 Task: Create fields in 'evaluation cycles' object.
Action: Mouse moved to (1311, 74)
Screenshot: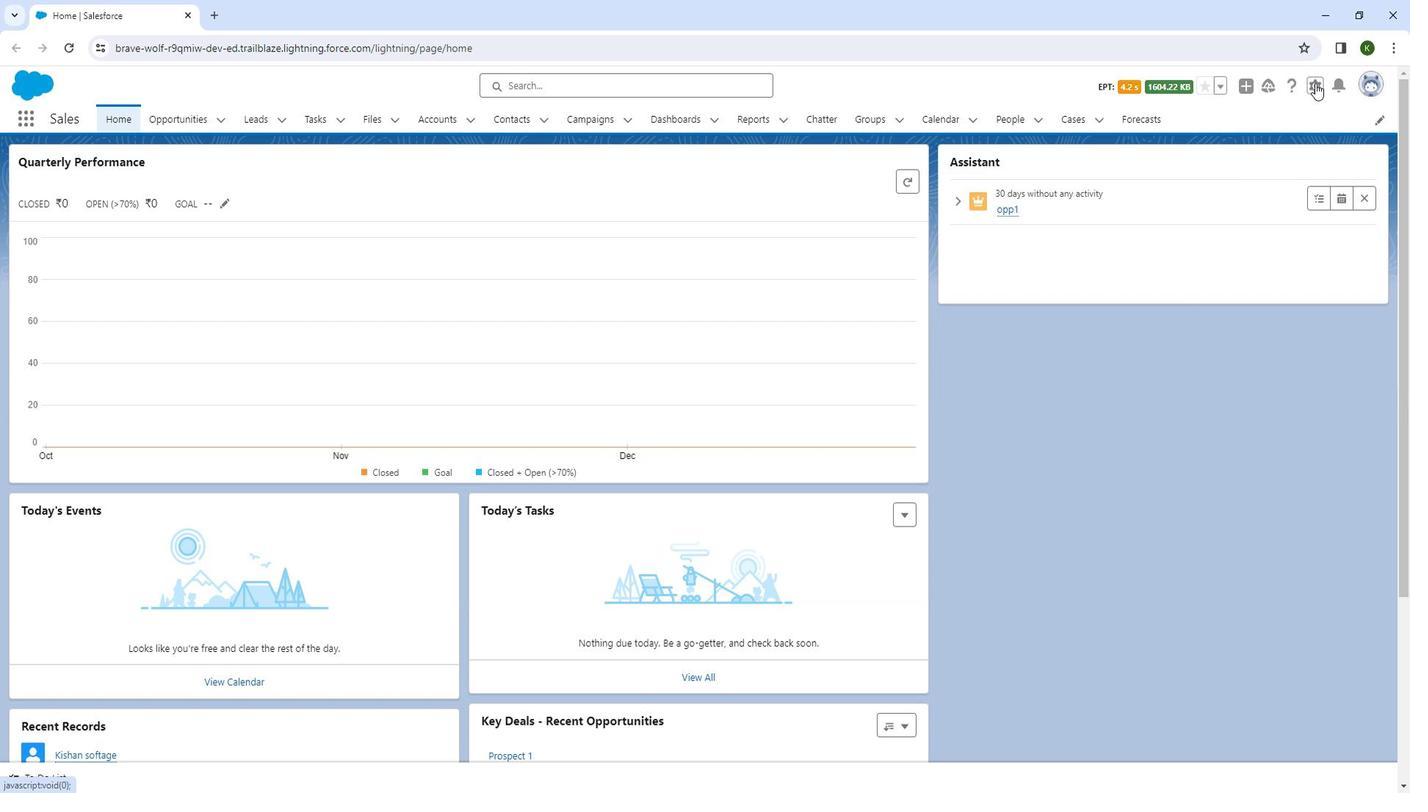 
Action: Mouse pressed left at (1311, 74)
Screenshot: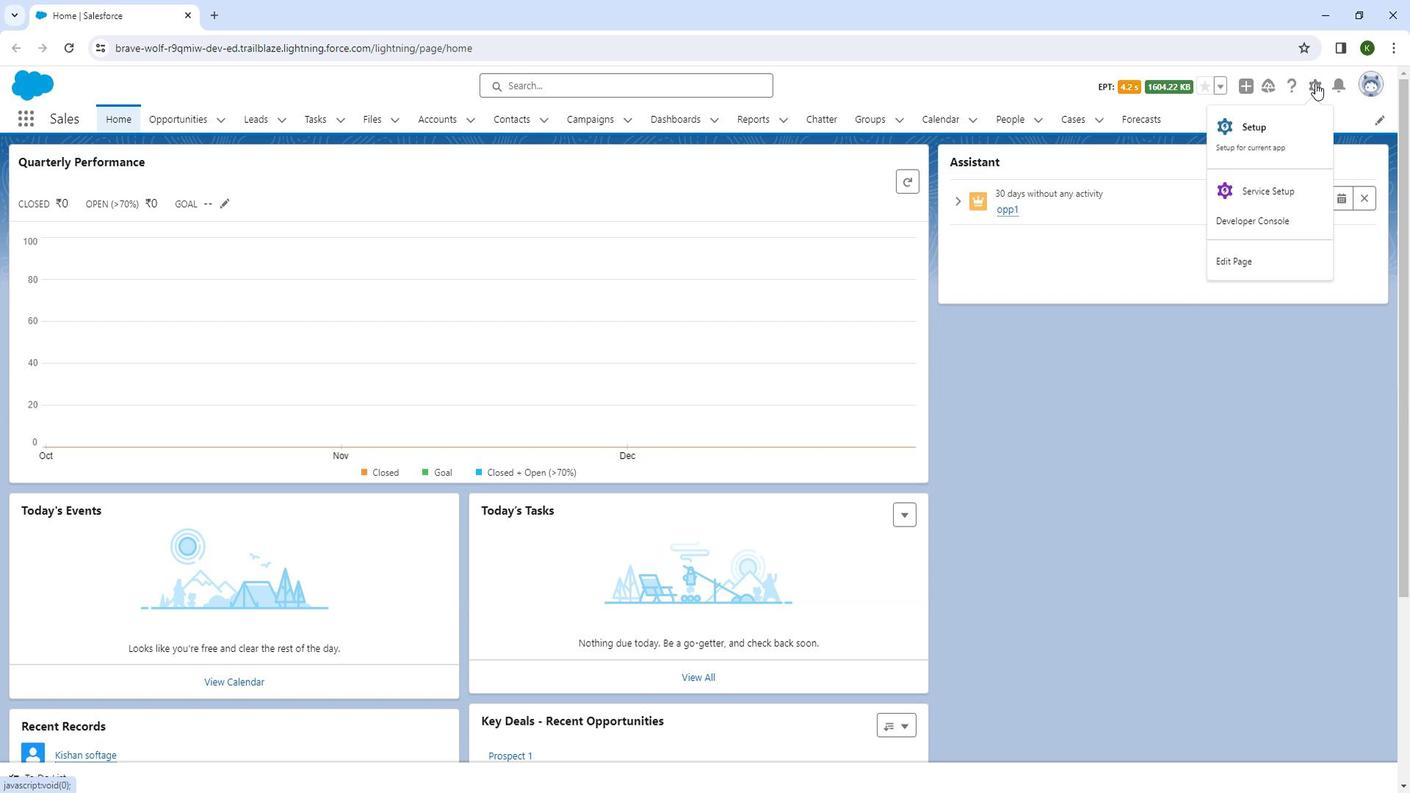 
Action: Mouse moved to (1247, 119)
Screenshot: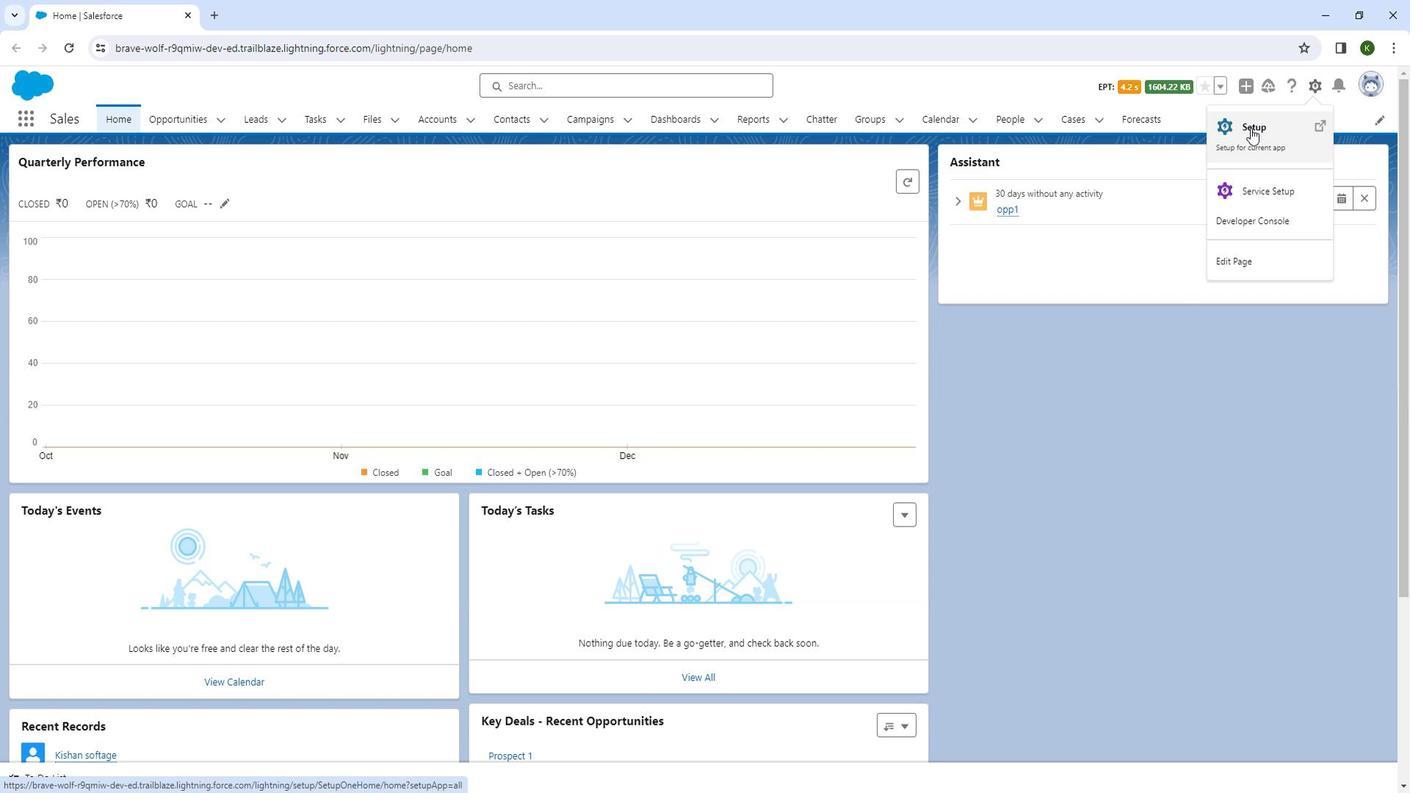 
Action: Mouse pressed left at (1247, 119)
Screenshot: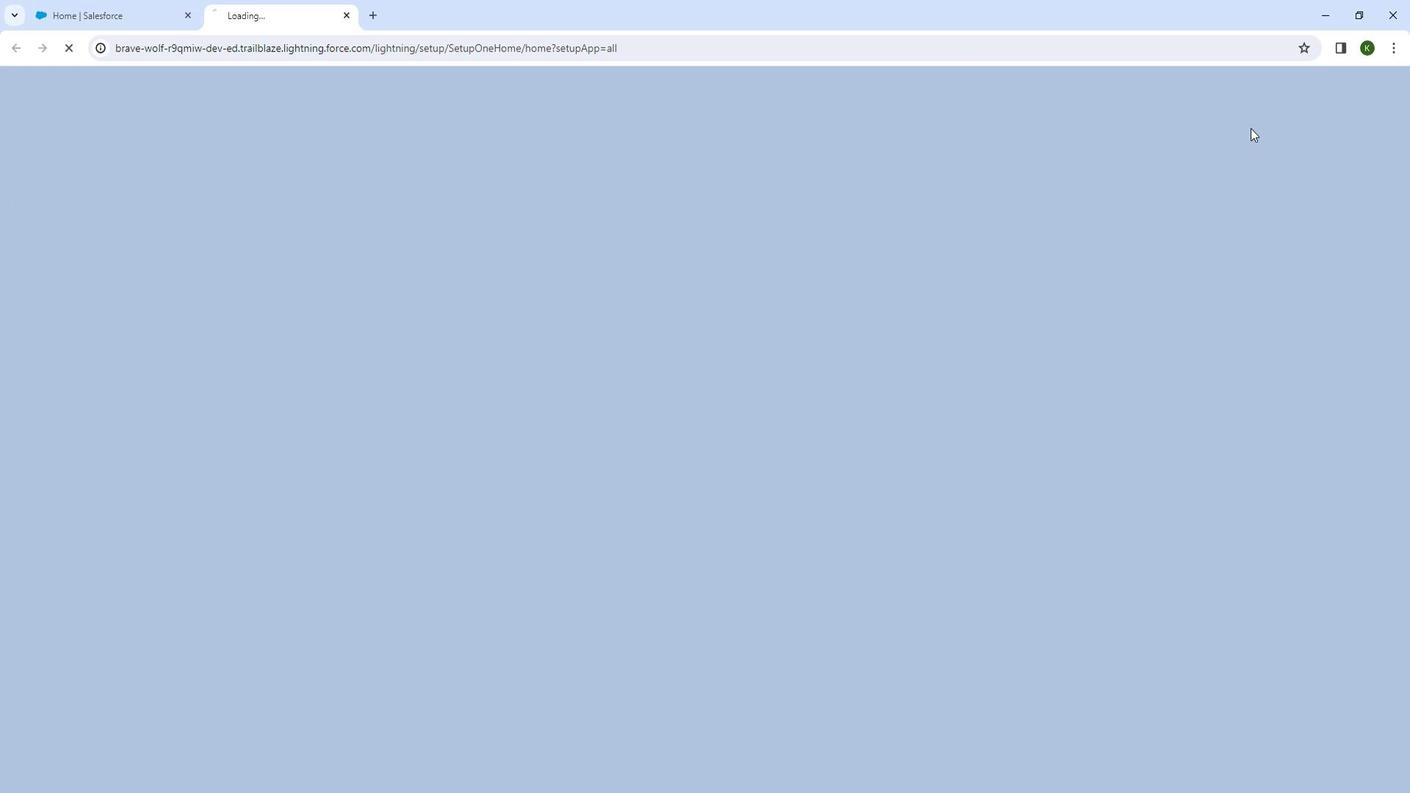 
Action: Mouse moved to (192, 111)
Screenshot: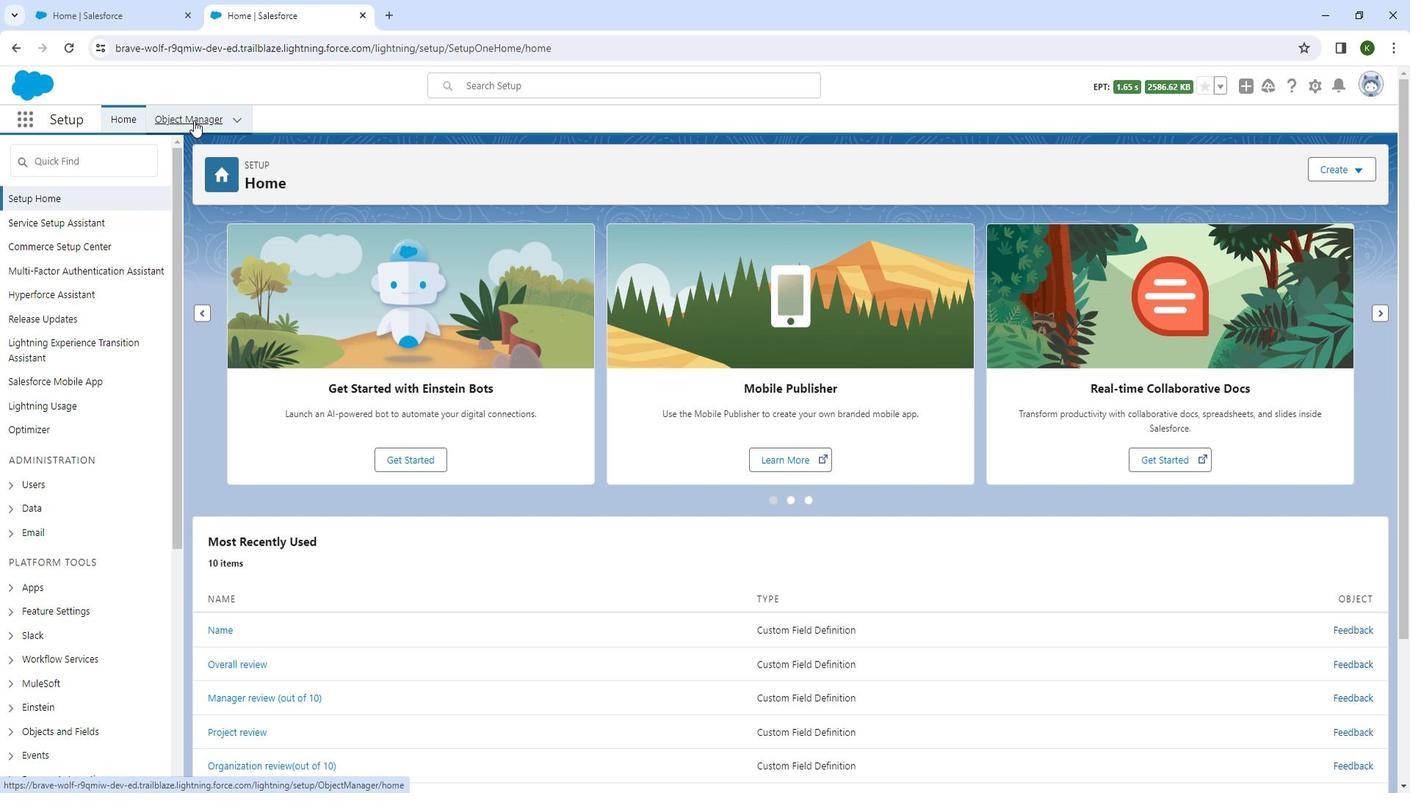 
Action: Mouse pressed left at (192, 111)
Screenshot: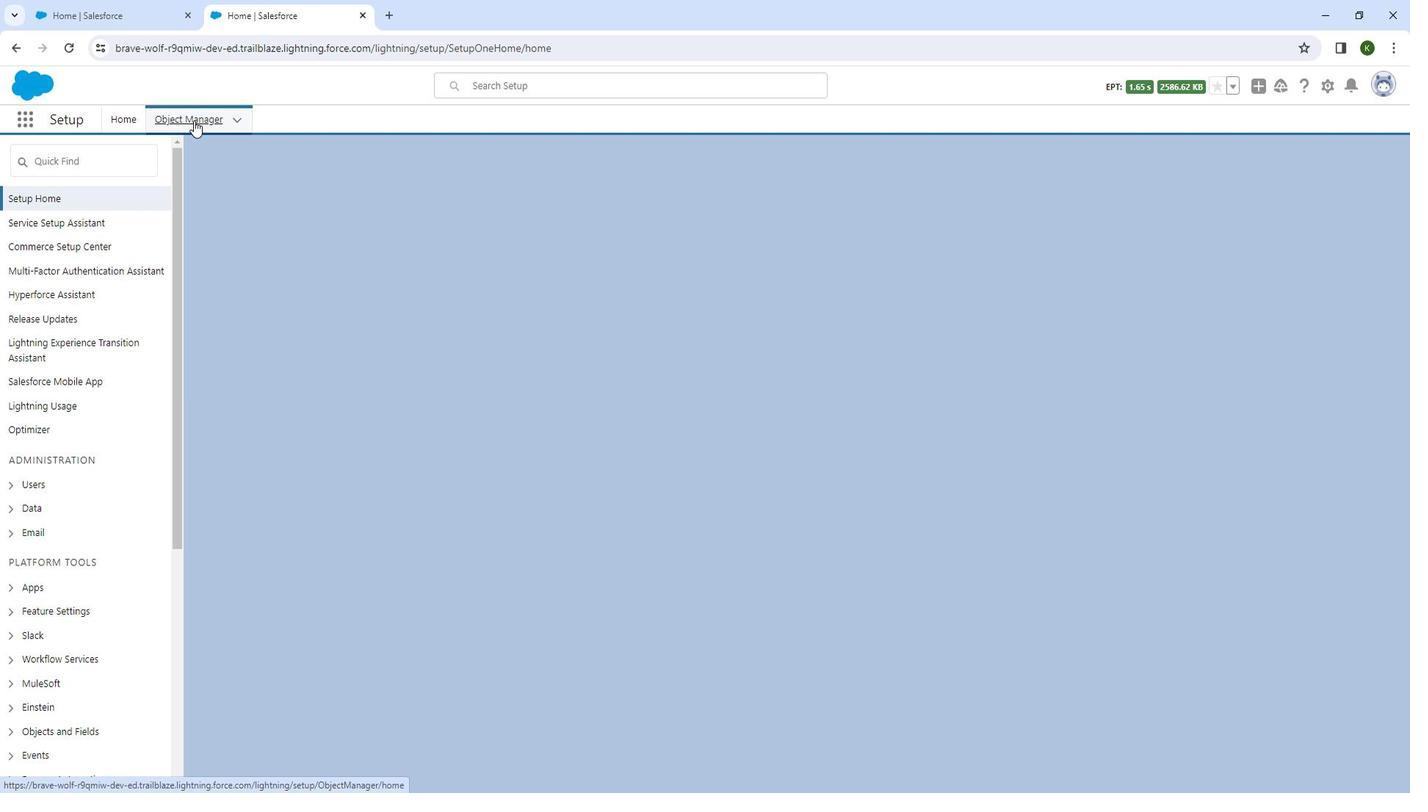
Action: Mouse moved to (1103, 166)
Screenshot: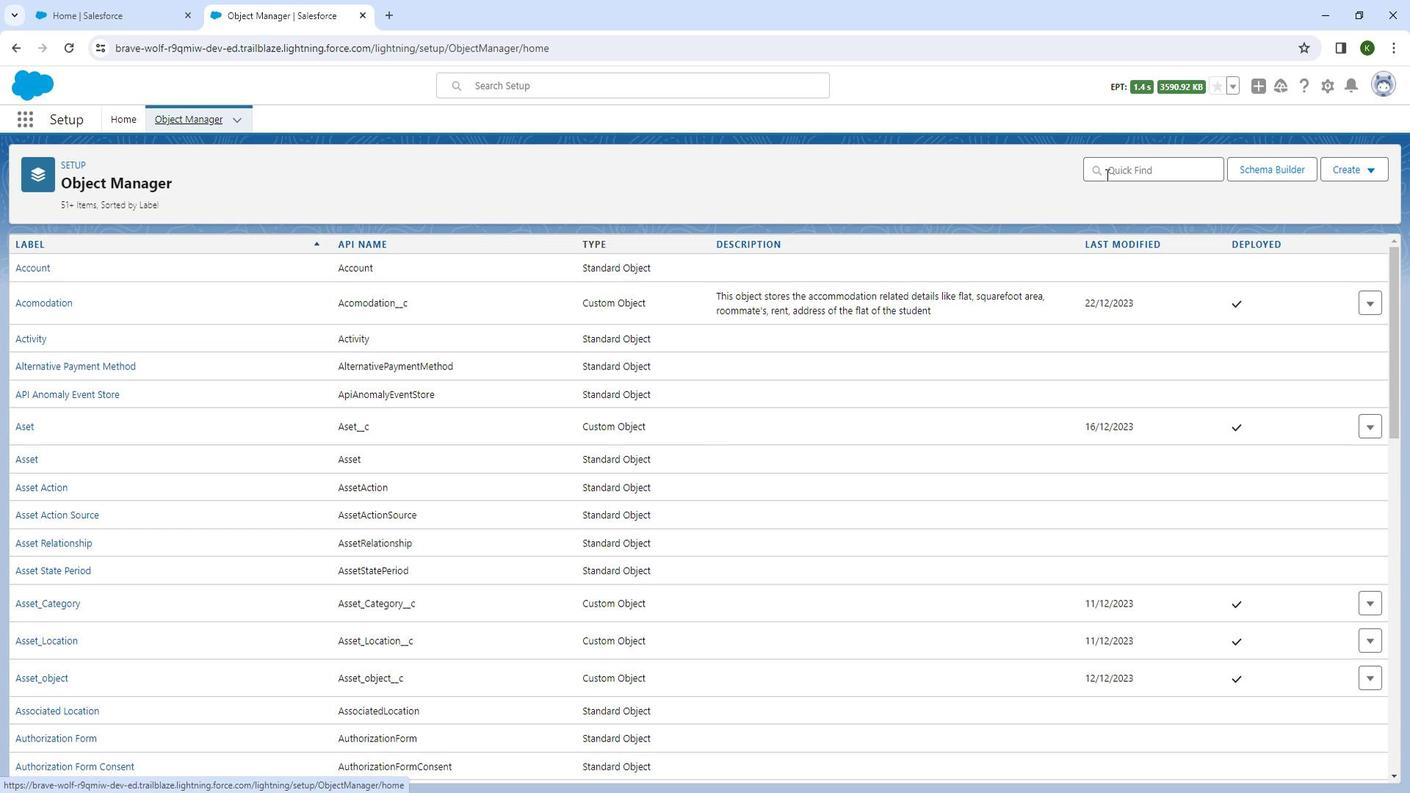 
Action: Mouse pressed left at (1103, 166)
Screenshot: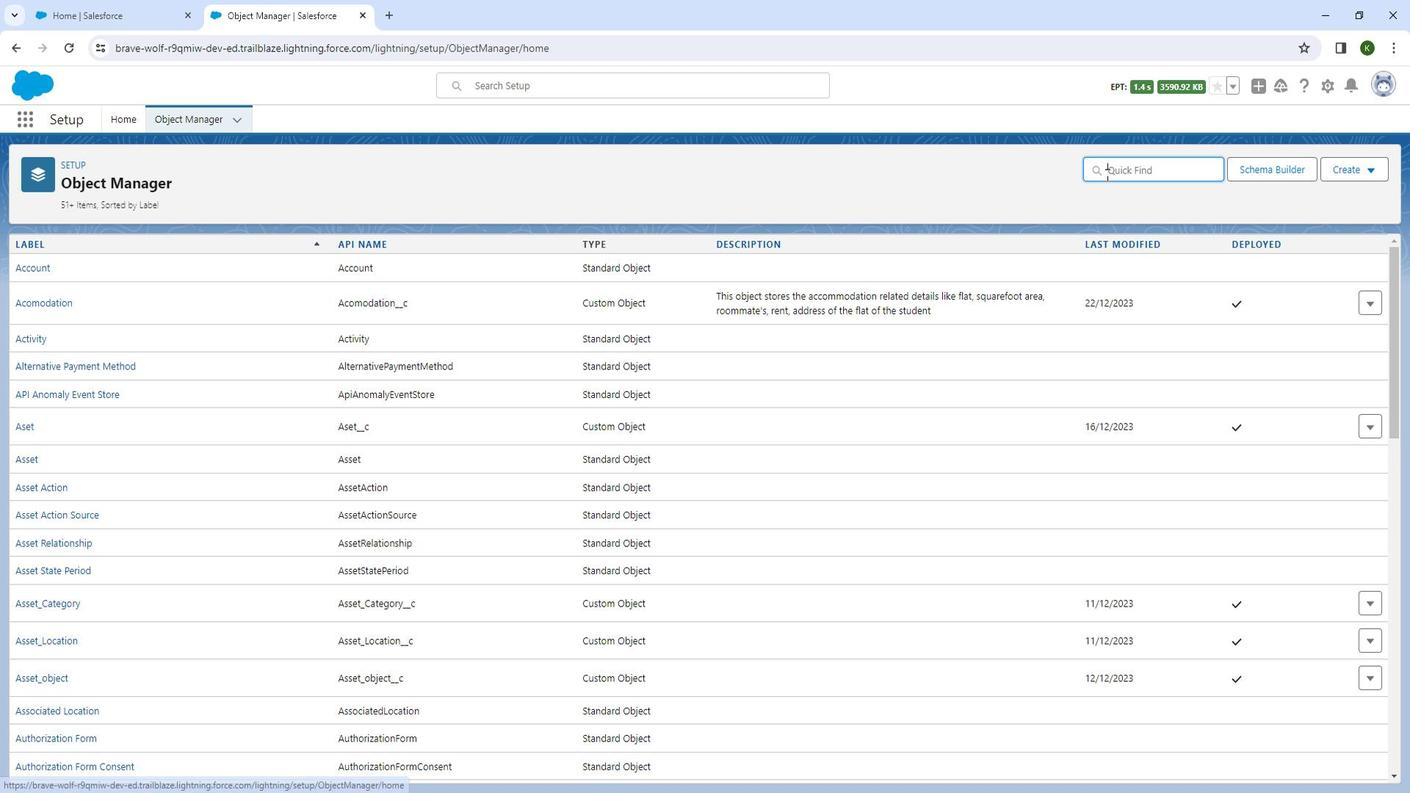 
Action: Key pressed <Key.shift_r>Evalution
Screenshot: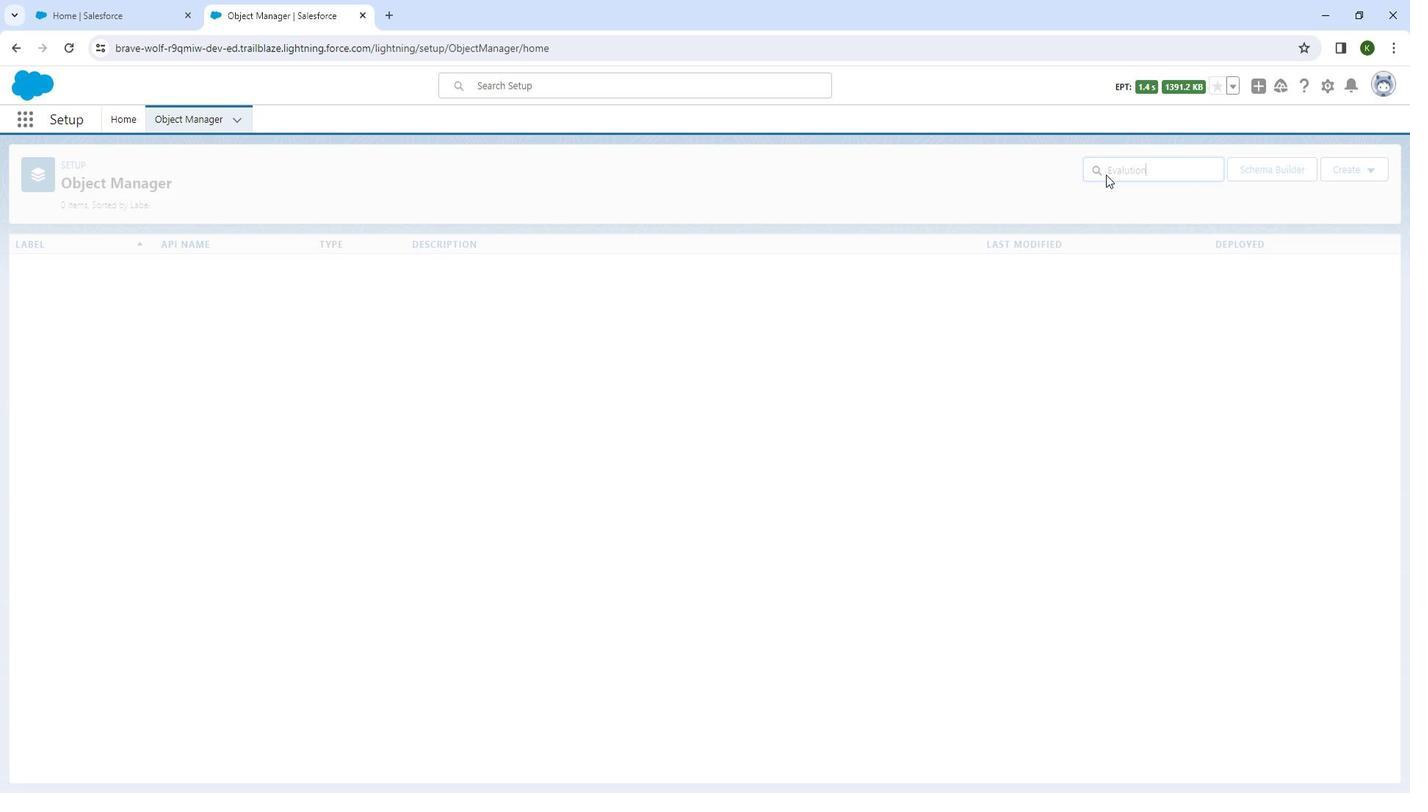 
Action: Mouse moved to (1146, 168)
Screenshot: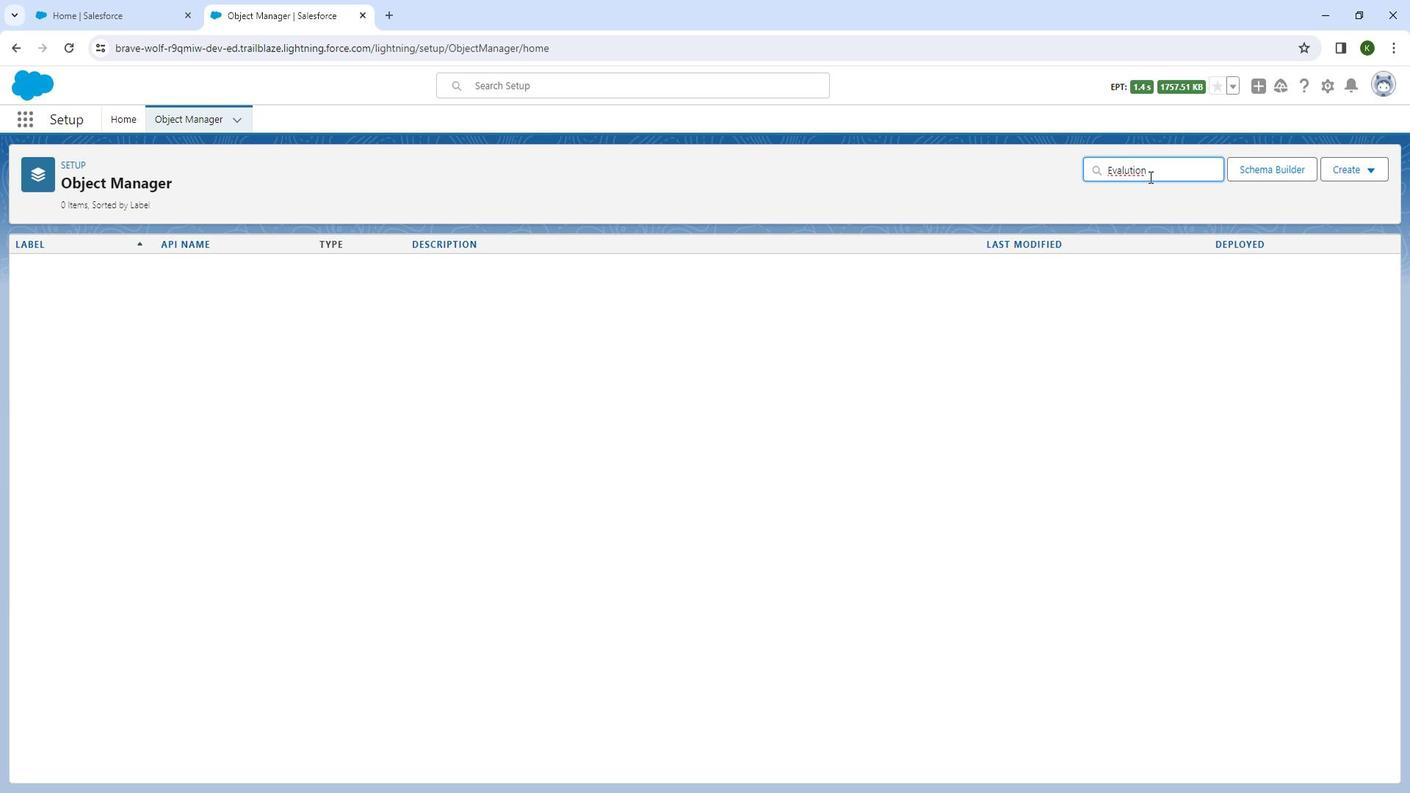 
Action: Key pressed <Key.backspace><Key.backspace><Key.backspace><Key.backspace><Key.backspace><Key.backspace><Key.backspace><Key.backspace><Key.backspace>ev
Screenshot: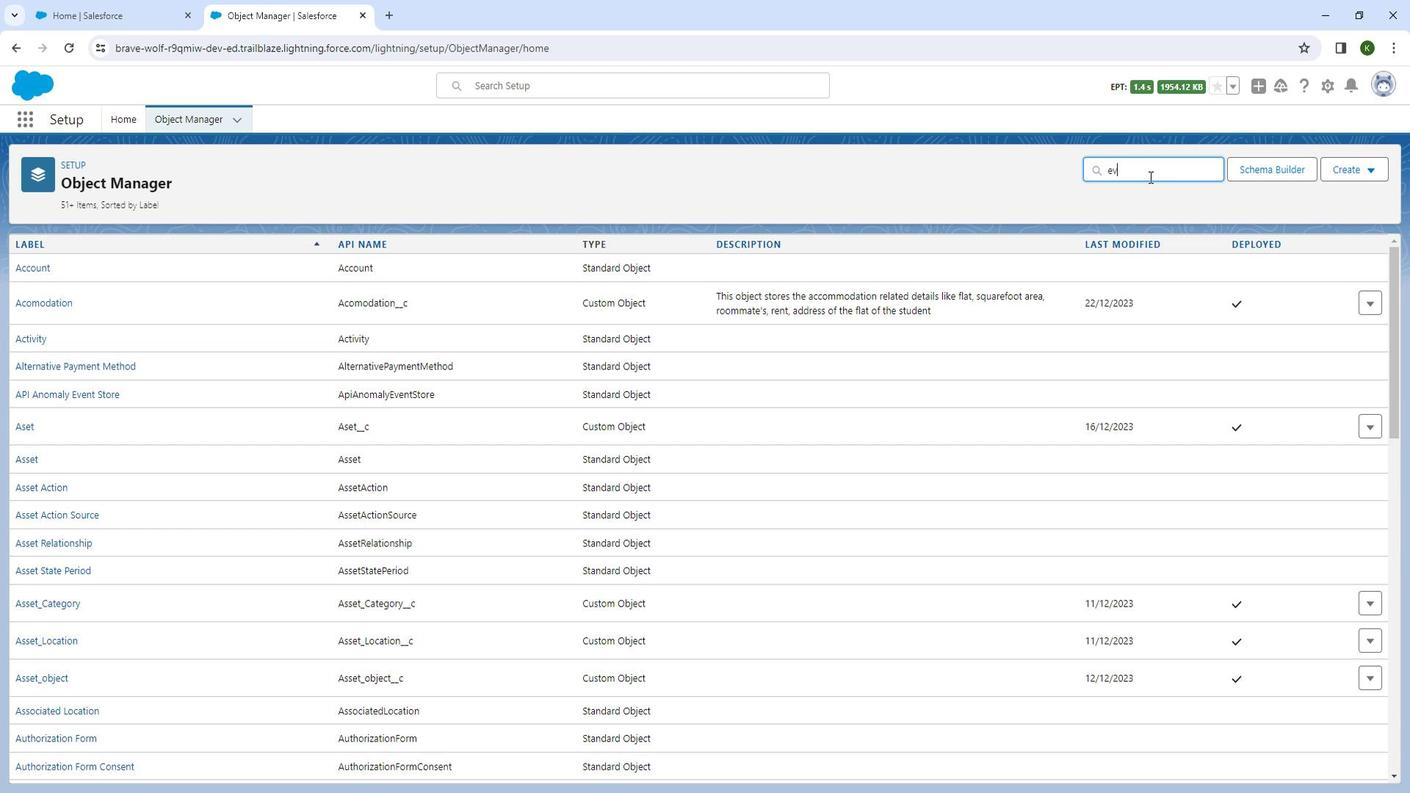 
Action: Mouse moved to (61, 329)
Screenshot: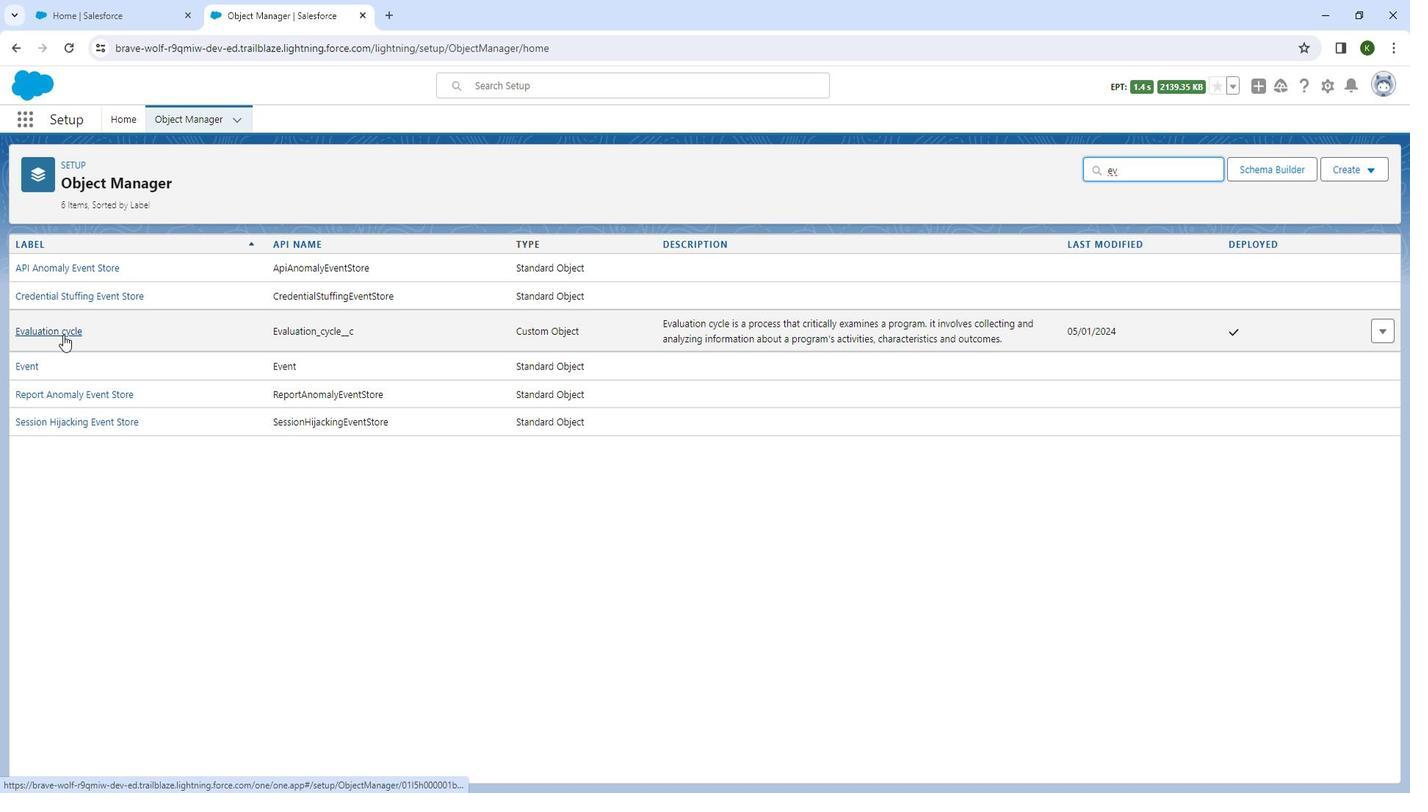 
Action: Mouse pressed left at (61, 329)
Screenshot: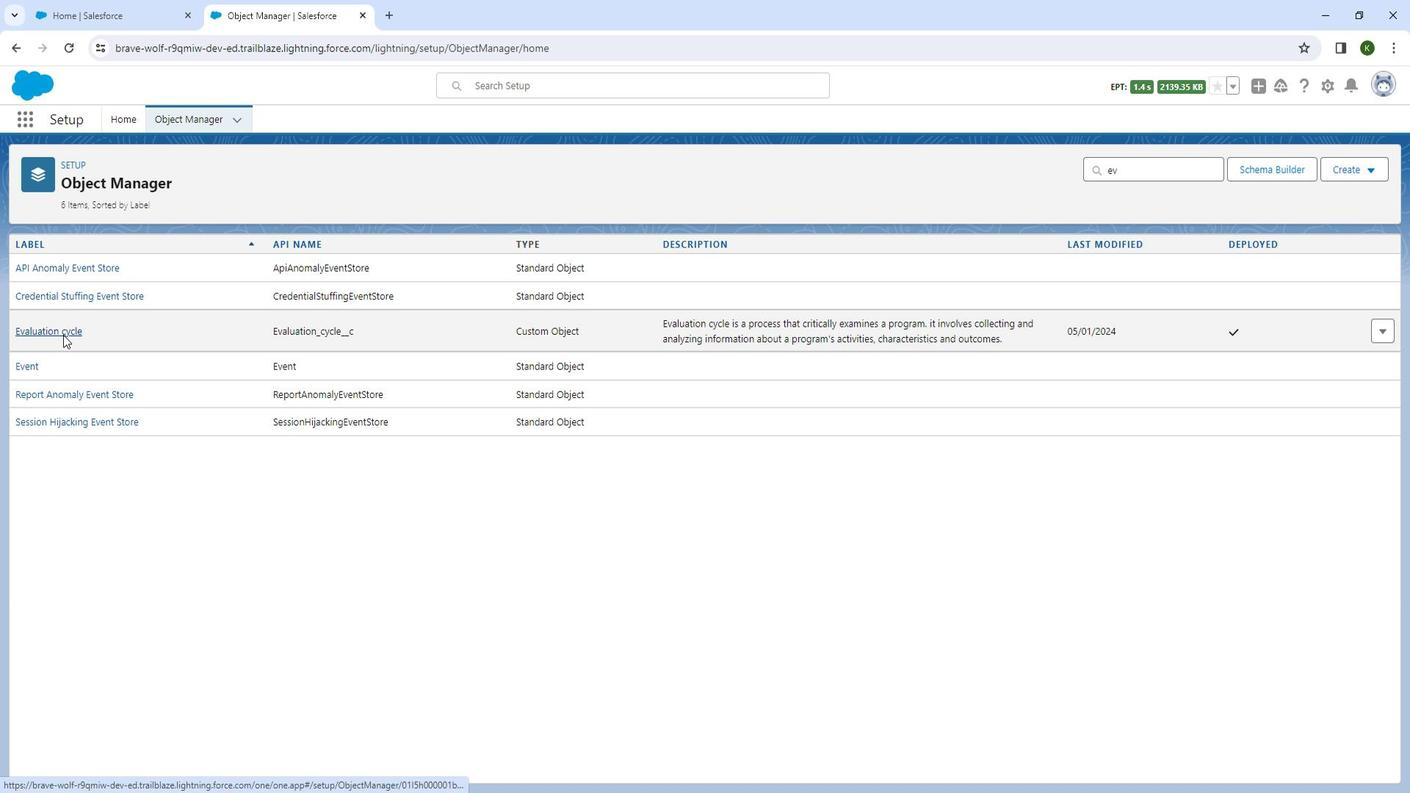 
Action: Mouse moved to (91, 262)
Screenshot: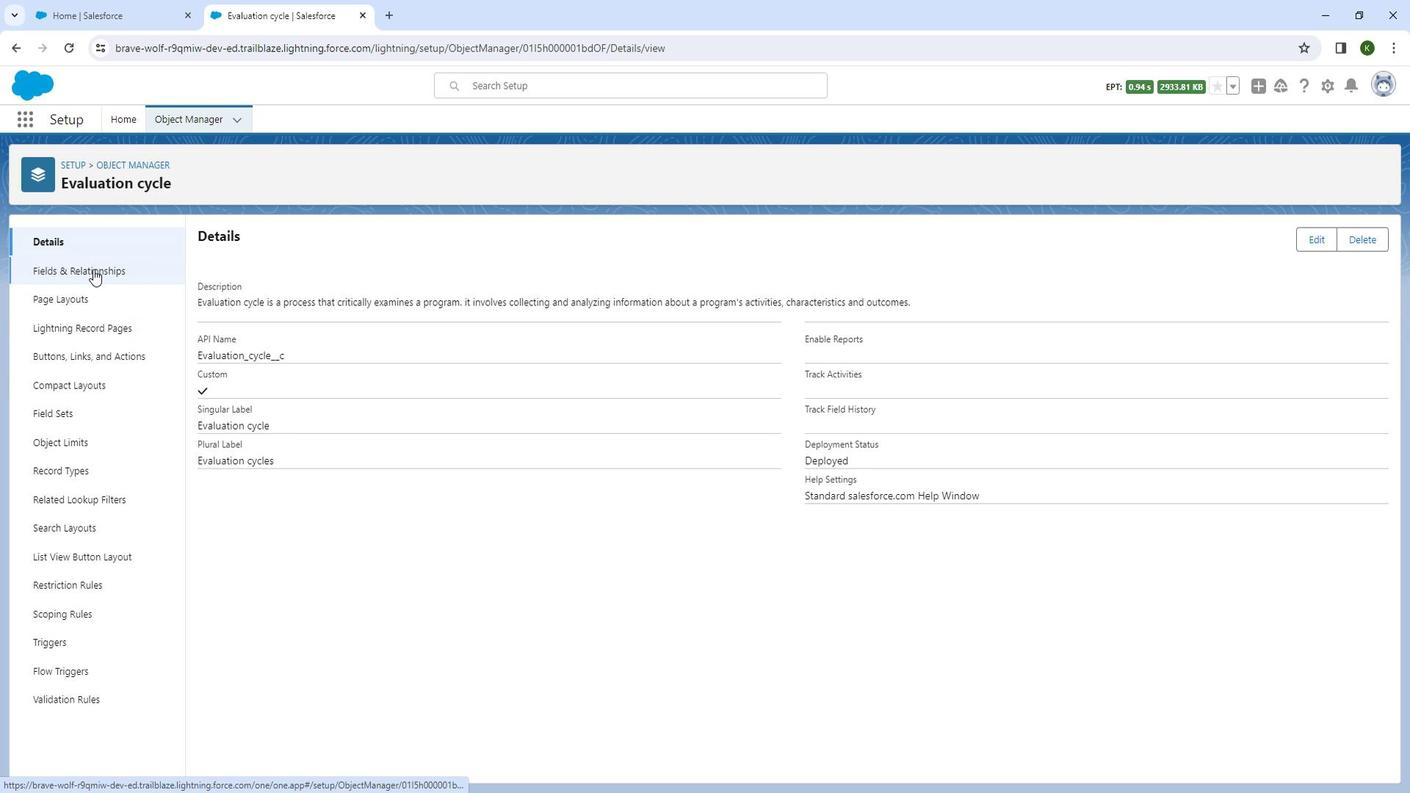 
Action: Mouse pressed left at (91, 262)
Screenshot: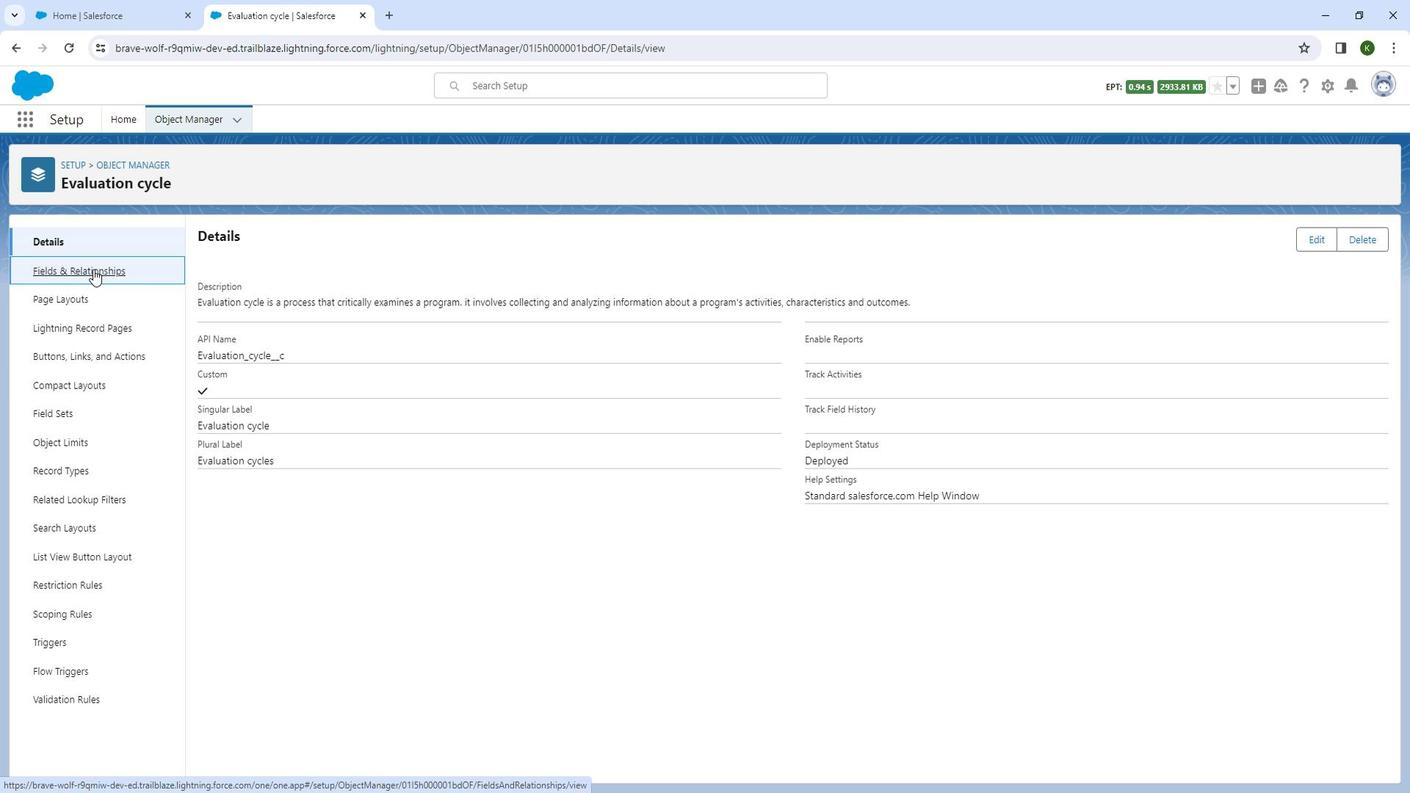 
Action: Mouse moved to (1073, 232)
Screenshot: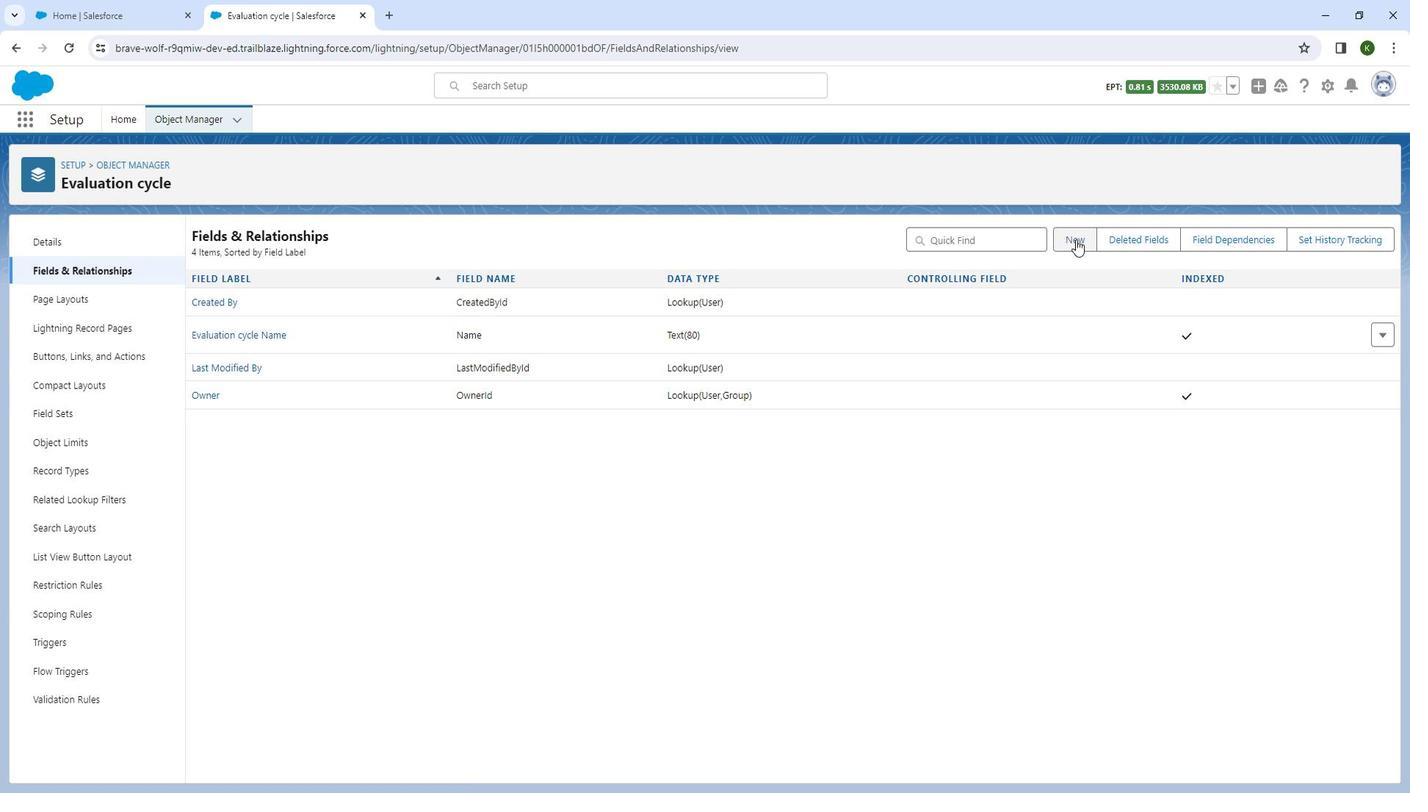
Action: Mouse pressed left at (1073, 232)
Screenshot: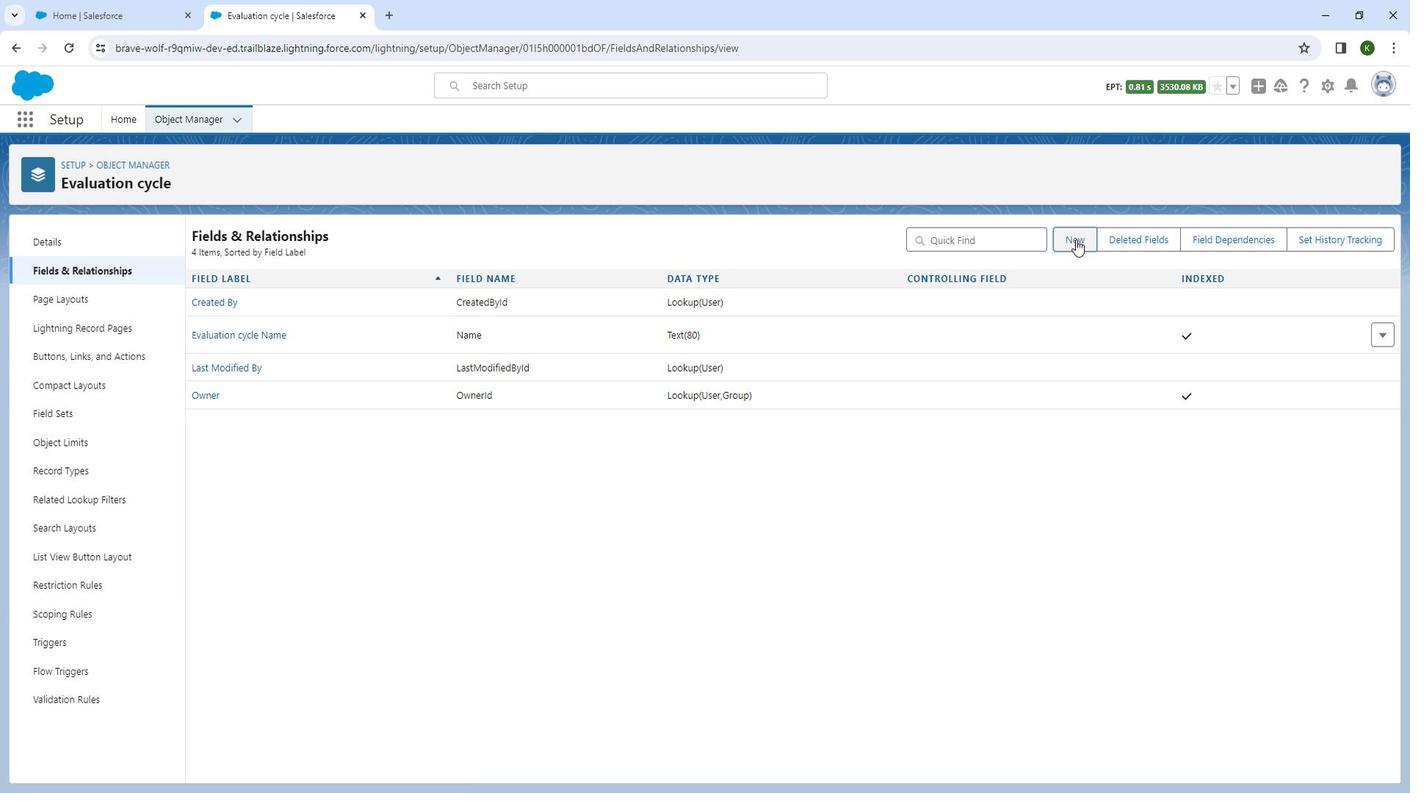 
Action: Mouse moved to (500, 478)
Screenshot: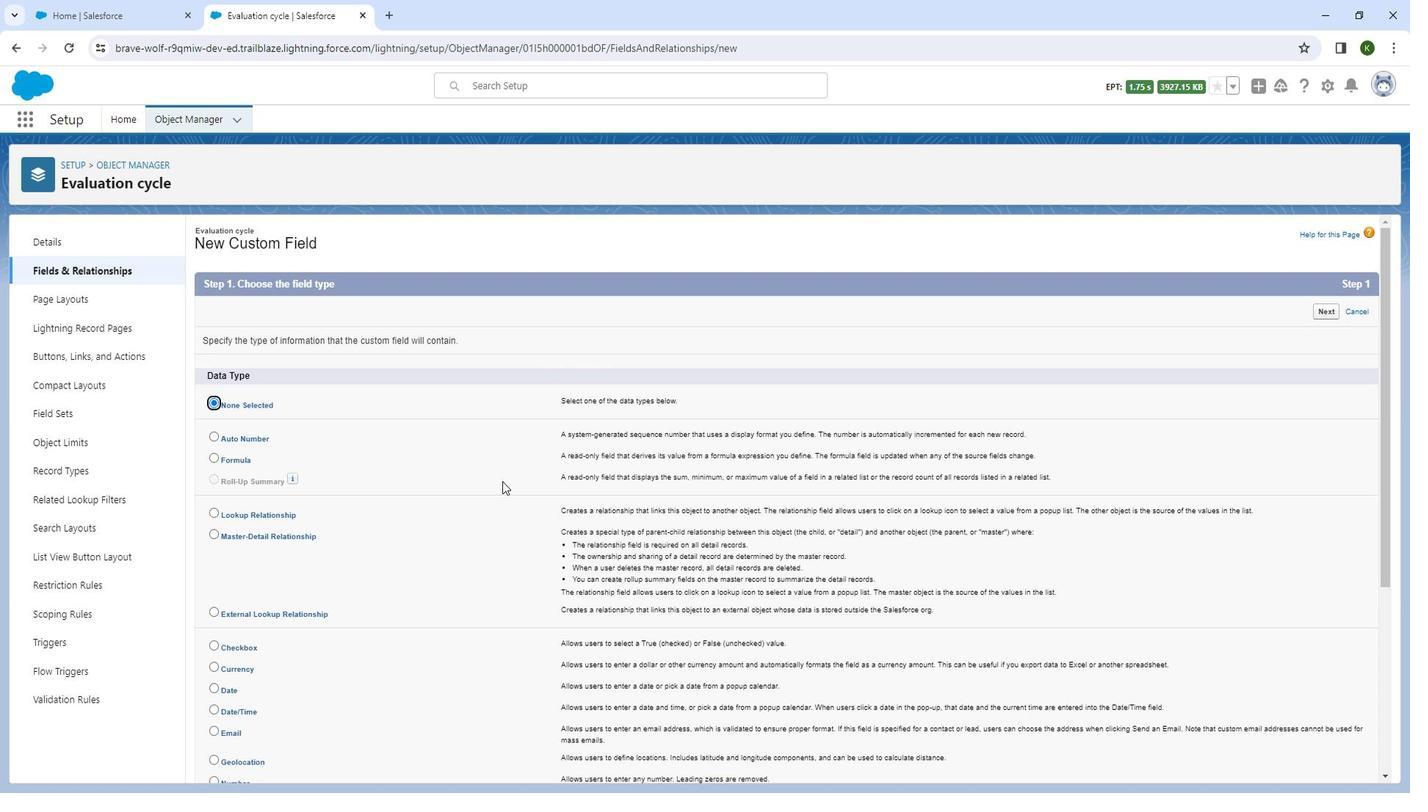 
Action: Mouse scrolled (500, 477) with delta (0, 0)
Screenshot: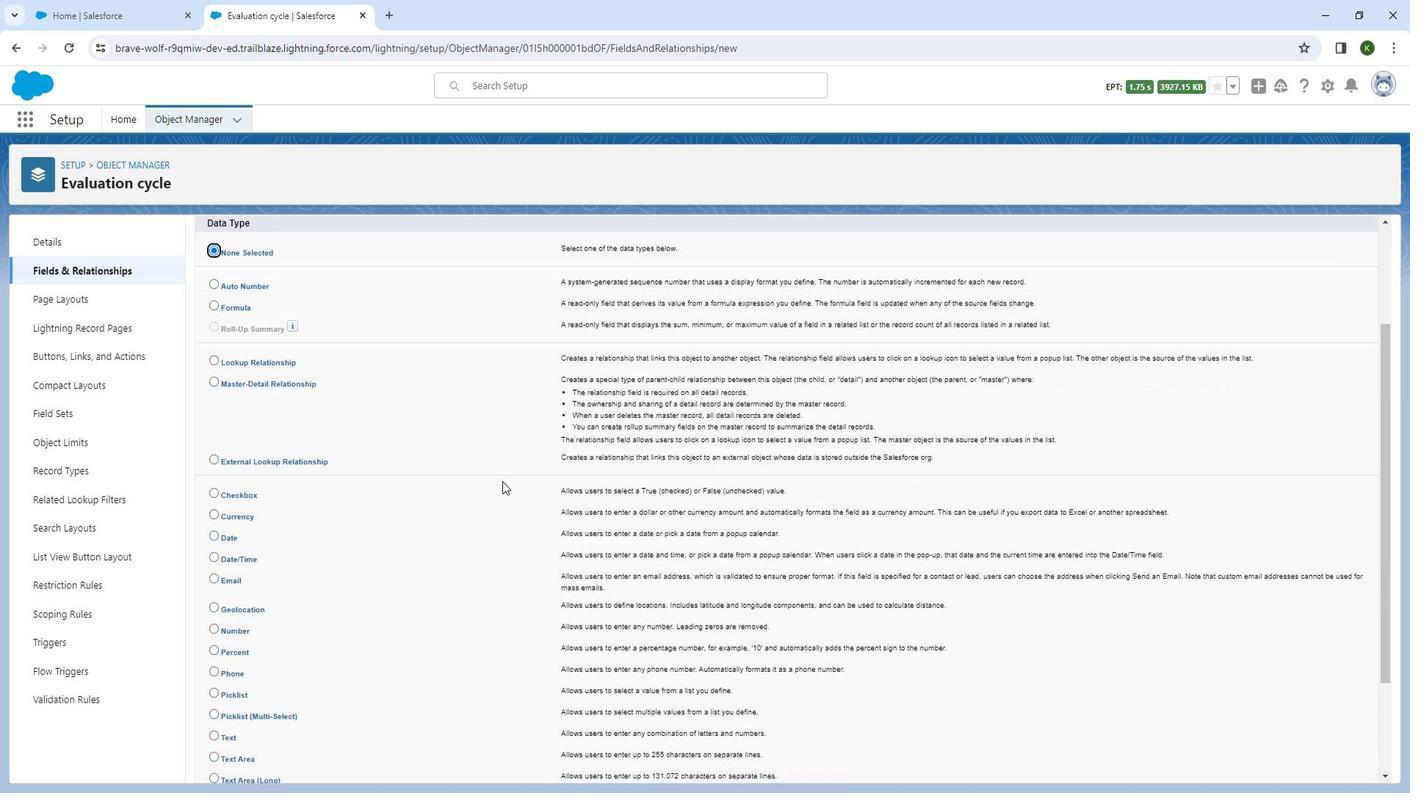
Action: Mouse scrolled (500, 477) with delta (0, 0)
Screenshot: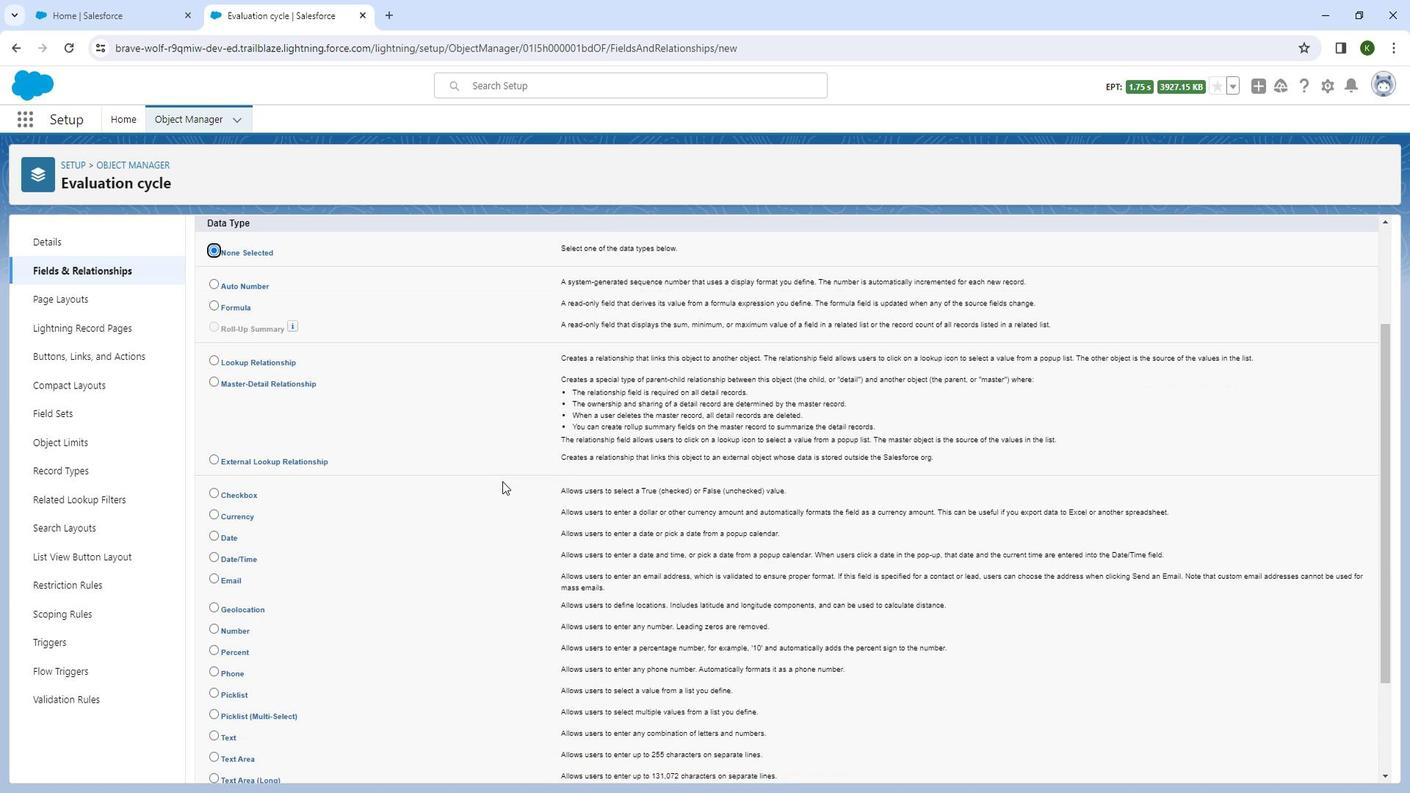 
Action: Mouse moved to (308, 686)
Screenshot: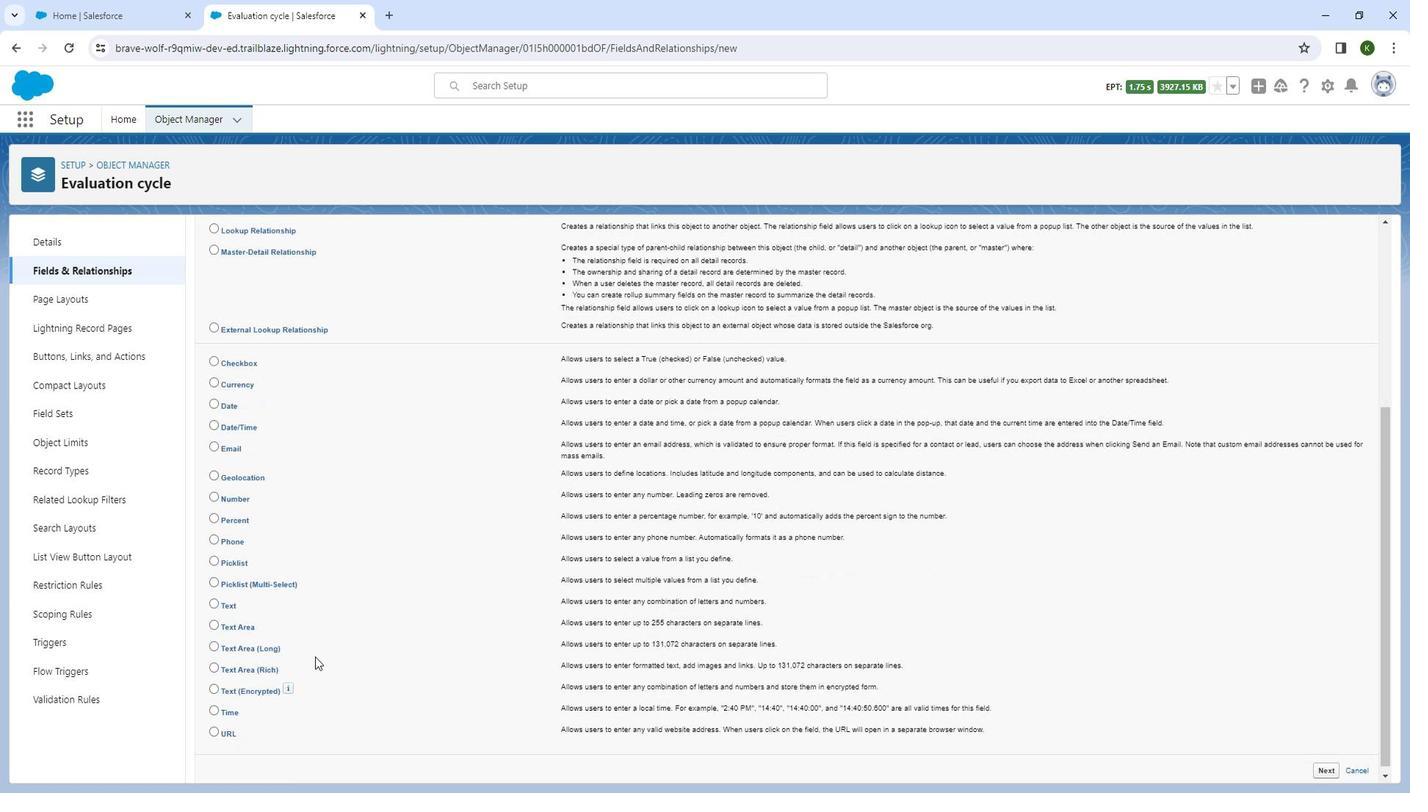 
Action: Mouse scrolled (308, 685) with delta (0, 0)
Screenshot: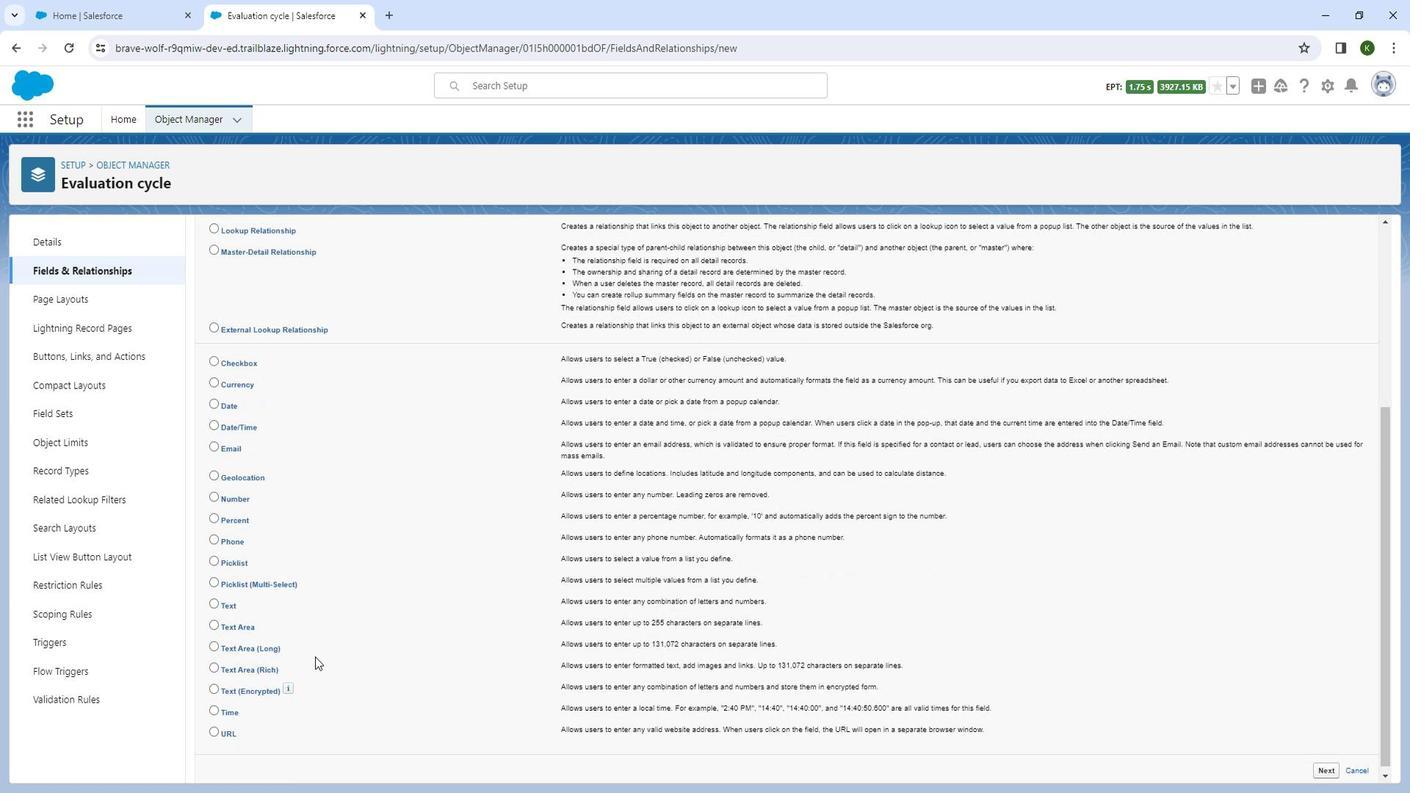 
Action: Mouse moved to (309, 685)
Screenshot: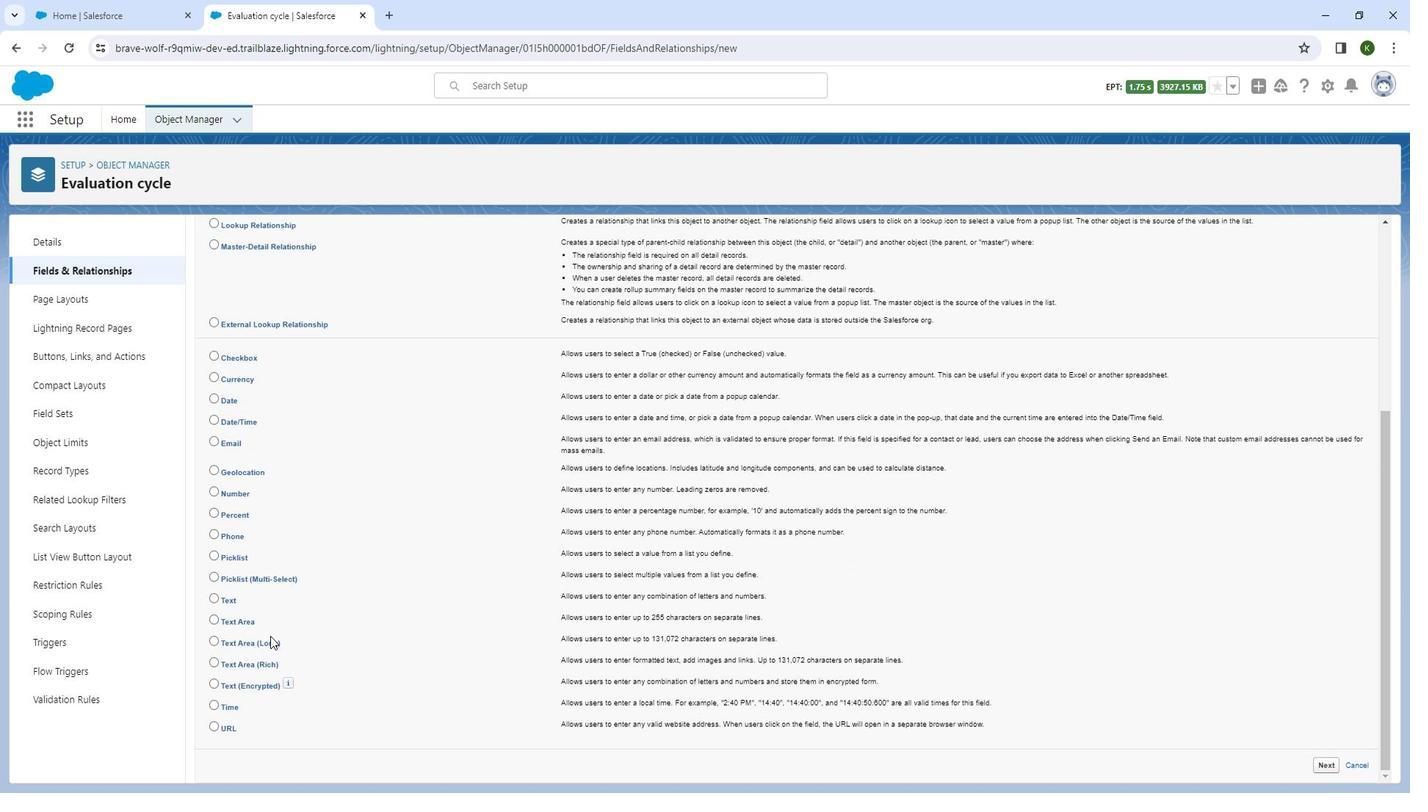 
Action: Mouse scrolled (309, 685) with delta (0, 0)
Screenshot: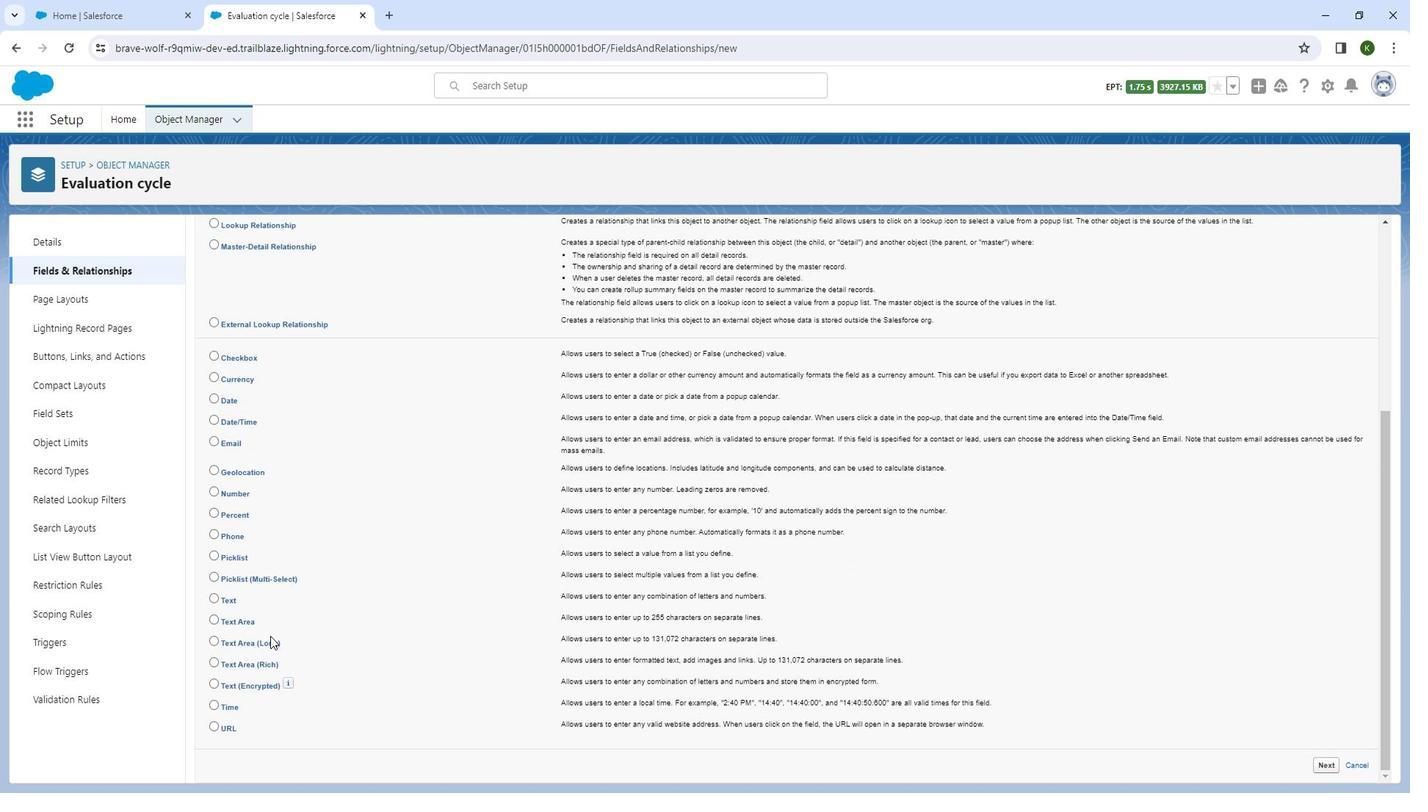 
Action: Mouse moved to (213, 597)
Screenshot: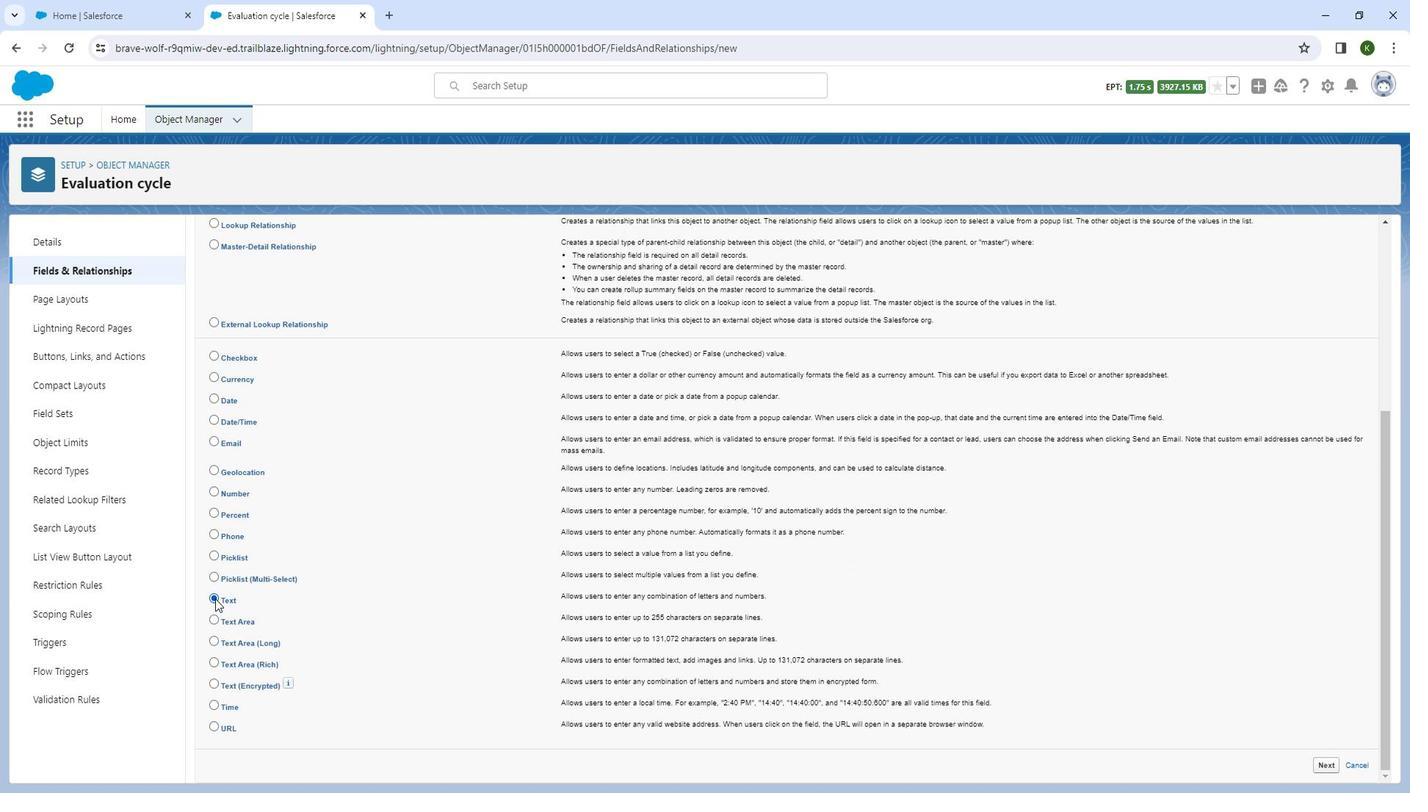 
Action: Mouse pressed left at (213, 597)
Screenshot: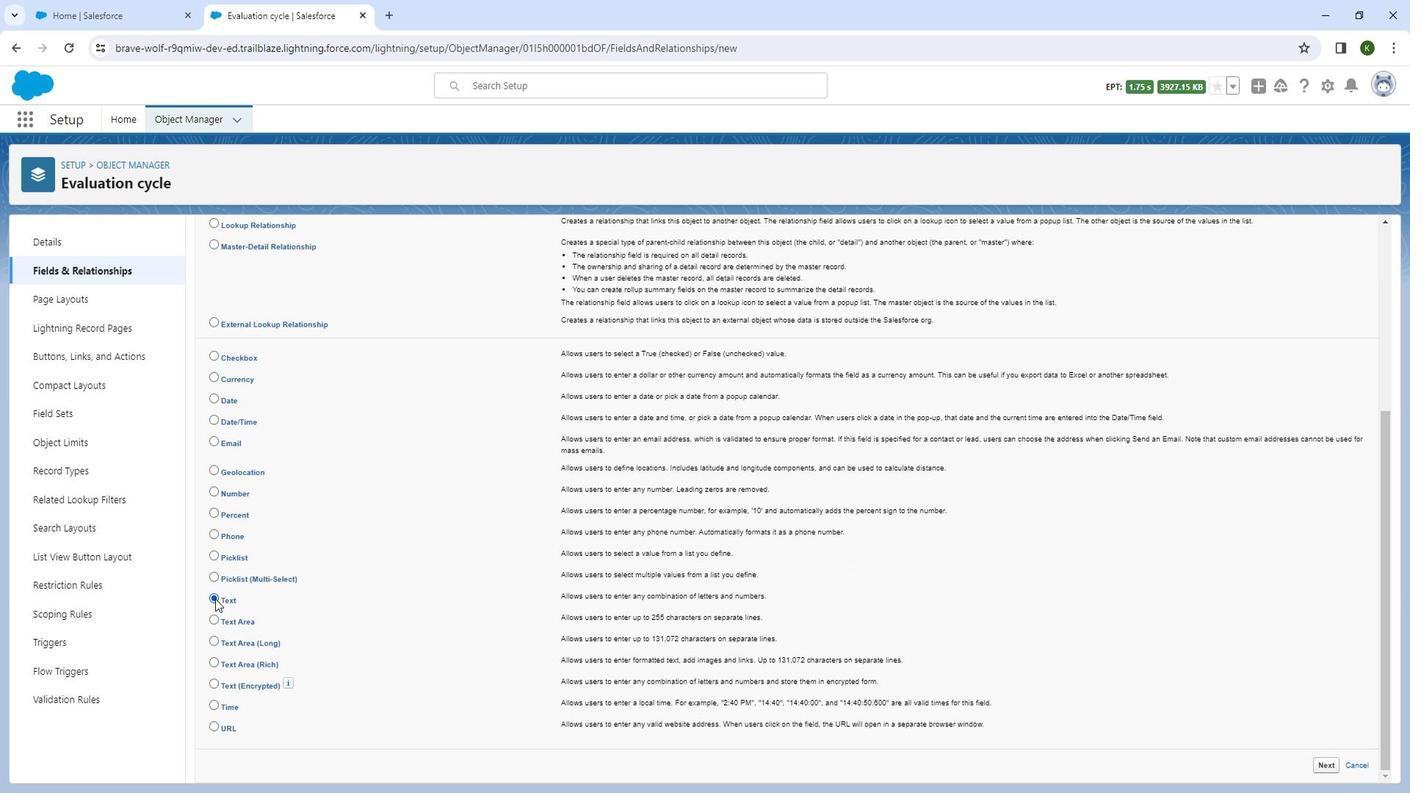 
Action: Mouse moved to (1324, 767)
Screenshot: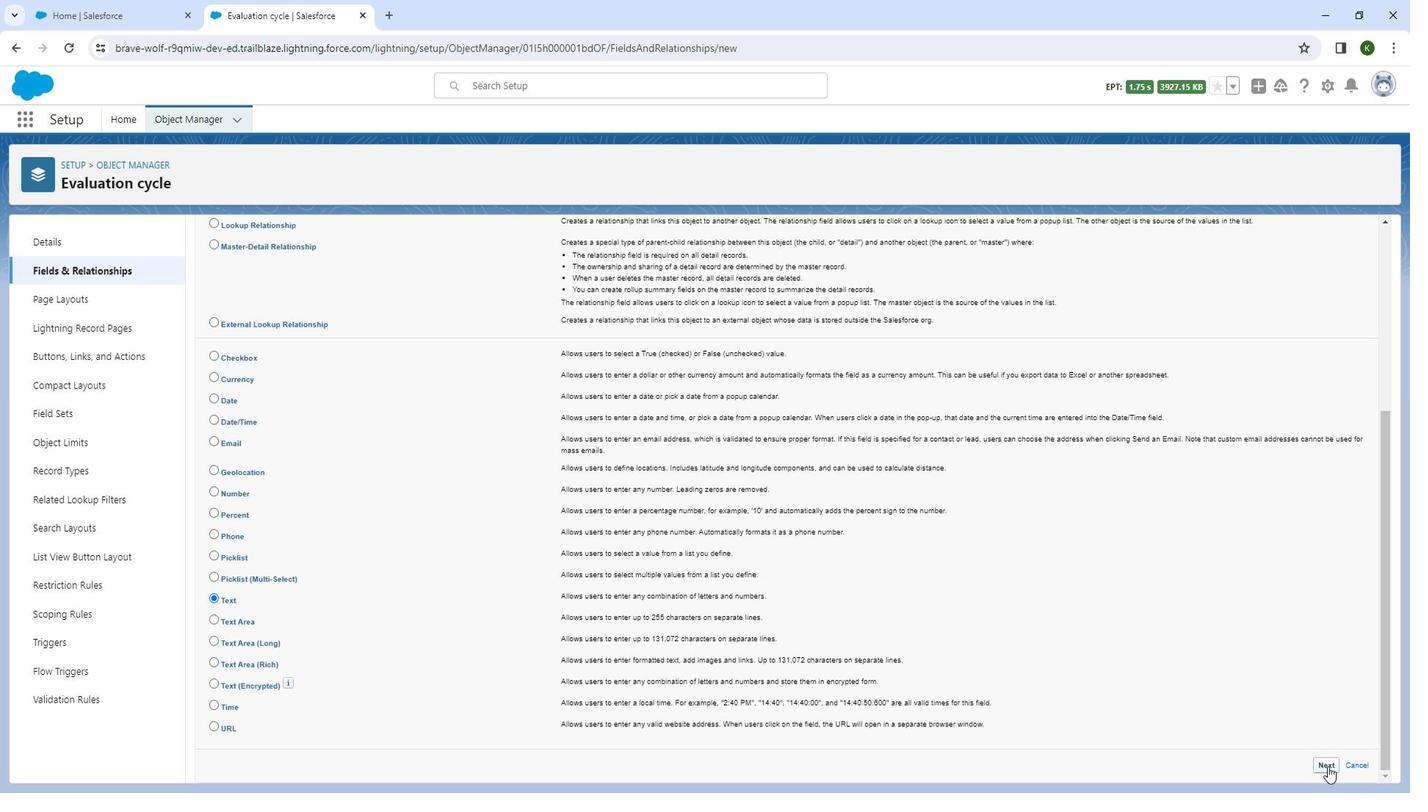 
Action: Mouse pressed left at (1324, 767)
Screenshot: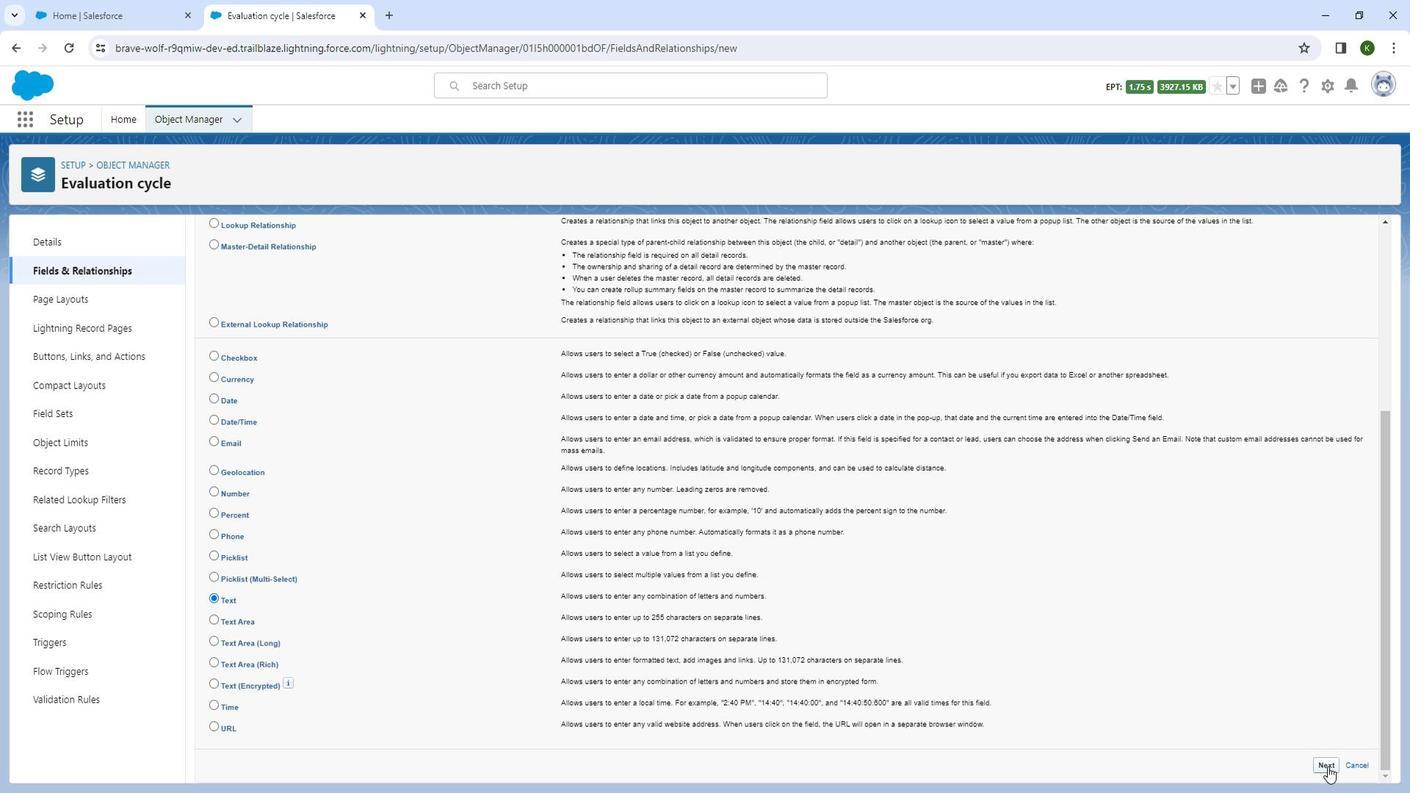 
Action: Mouse moved to (459, 334)
Screenshot: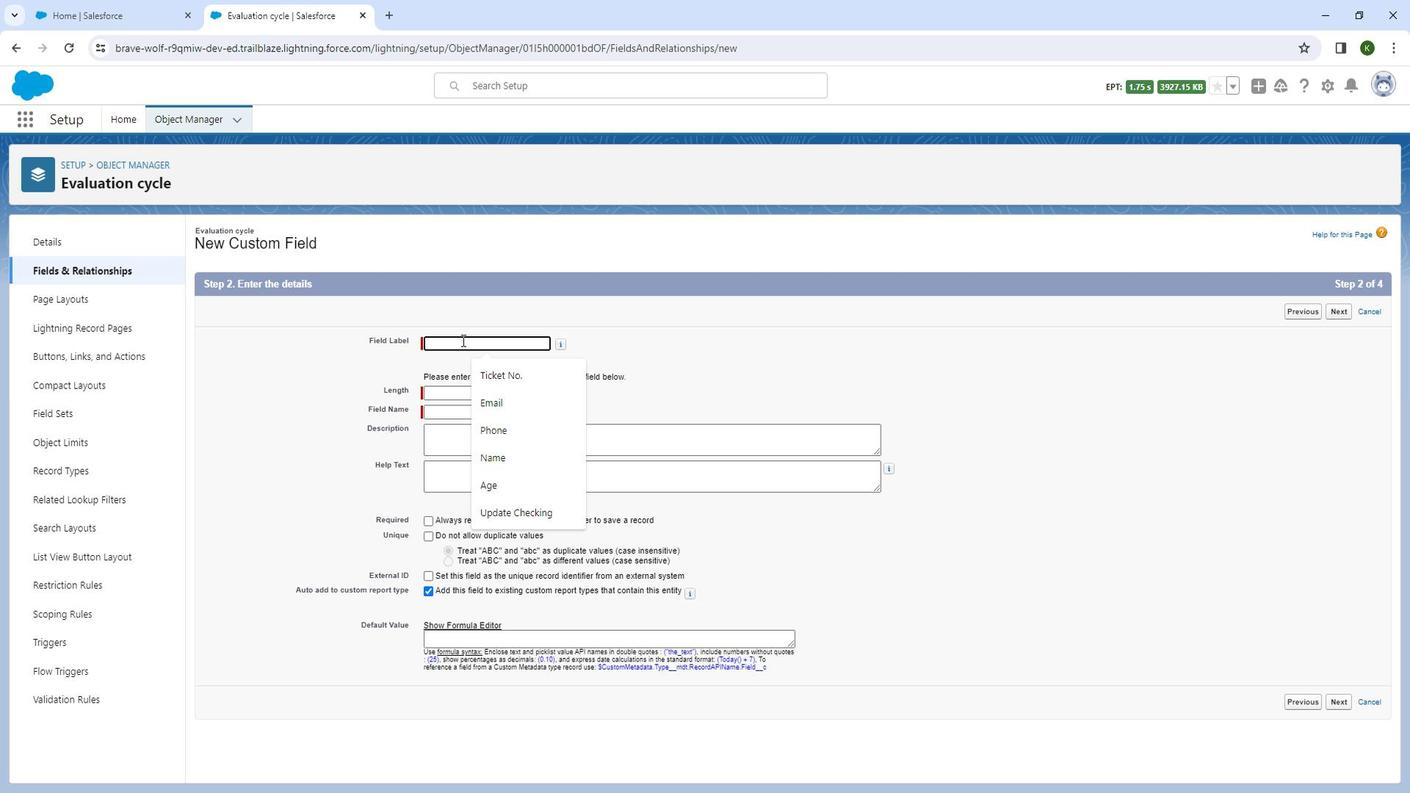 
Action: Mouse pressed left at (459, 334)
Screenshot: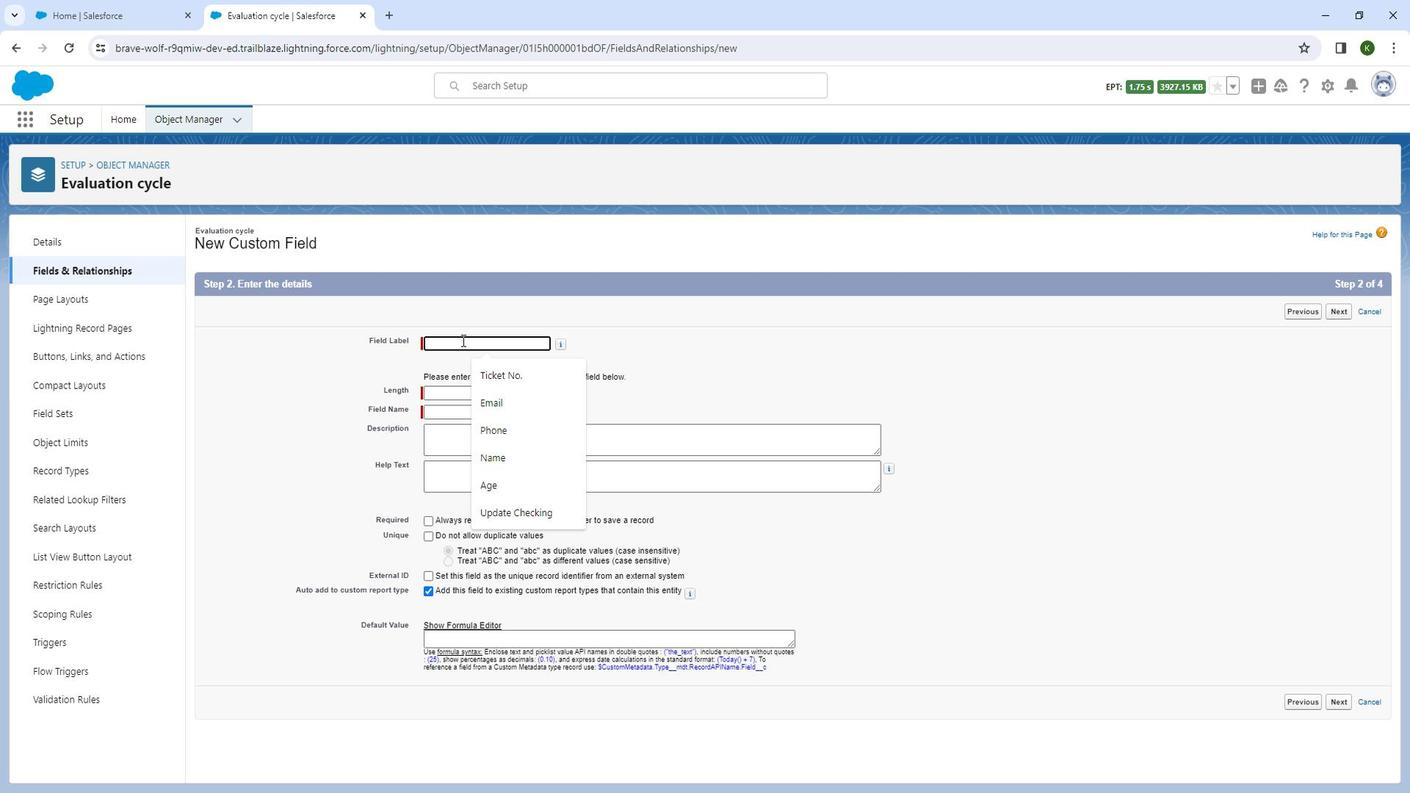 
Action: Mouse moved to (460, 335)
Screenshot: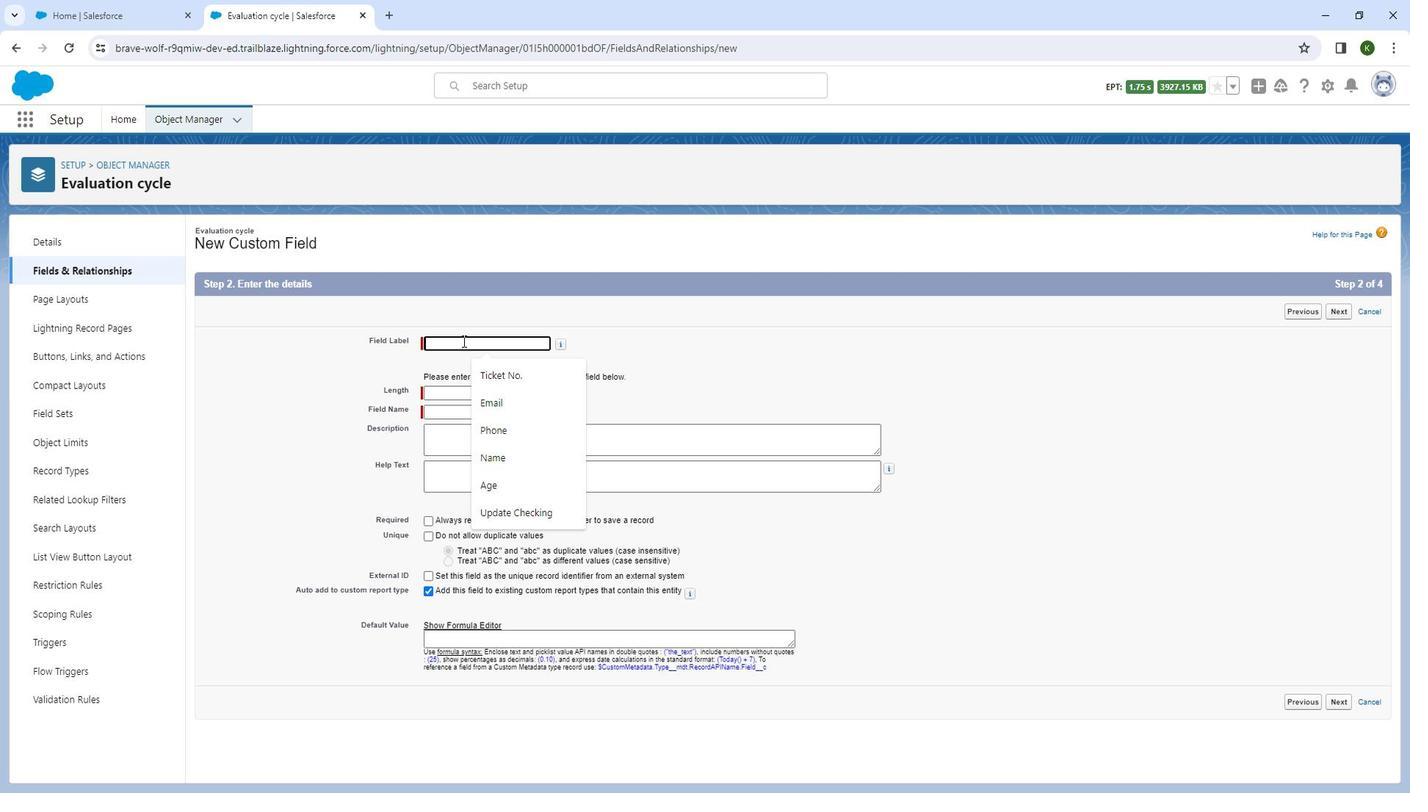 
Action: Key pressed <Key.shift_r>Product<Key.space>-<Key.shift_r>Id
Screenshot: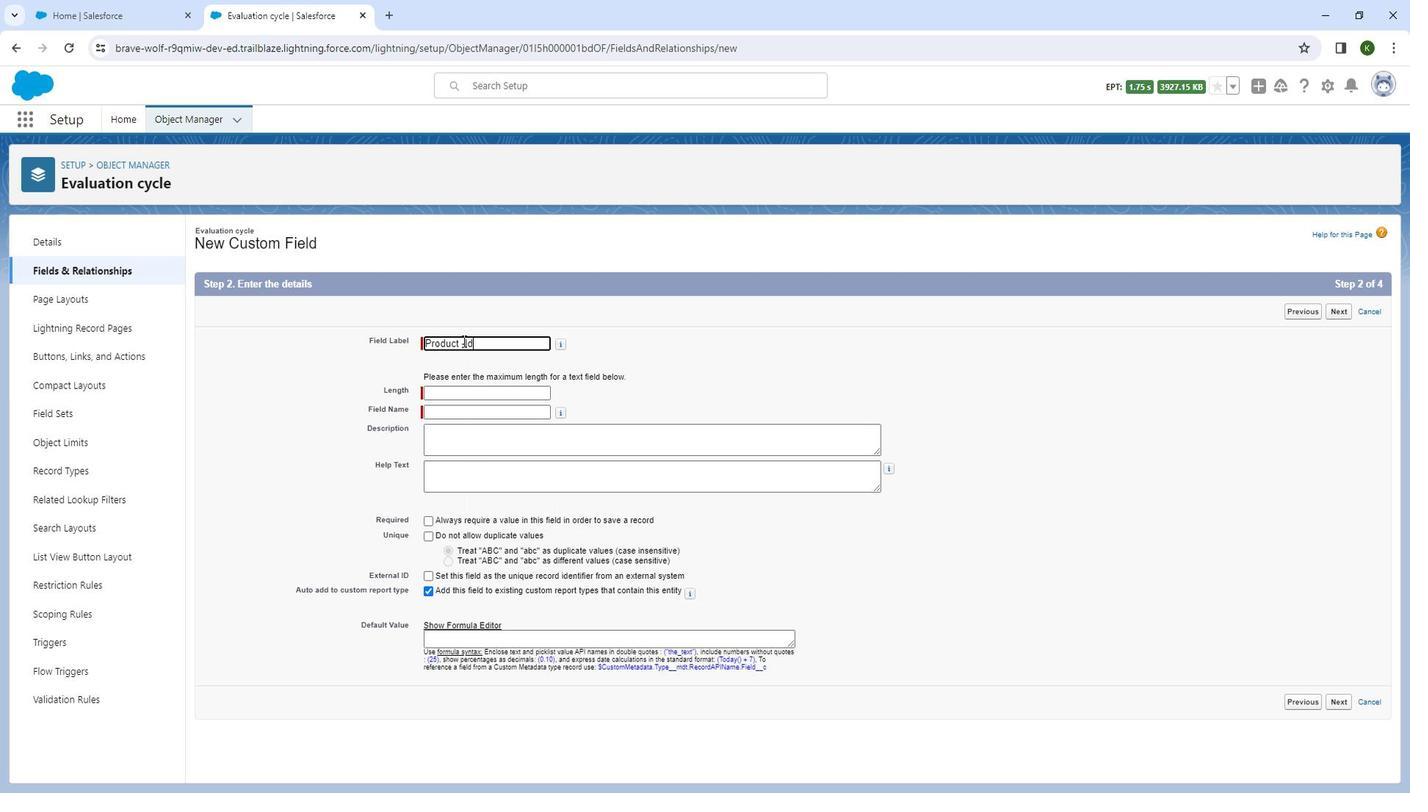 
Action: Mouse moved to (472, 382)
Screenshot: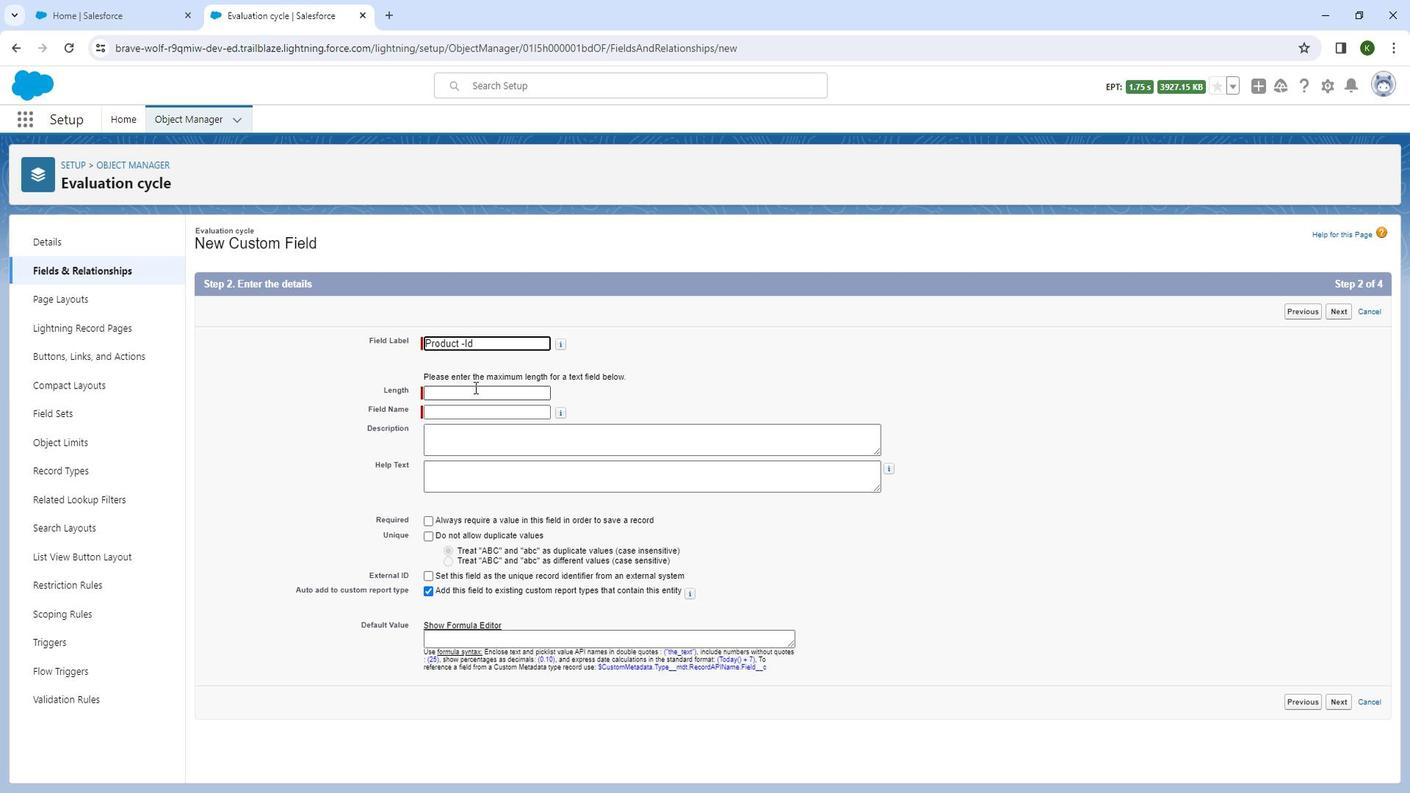 
Action: Mouse pressed left at (472, 382)
Screenshot: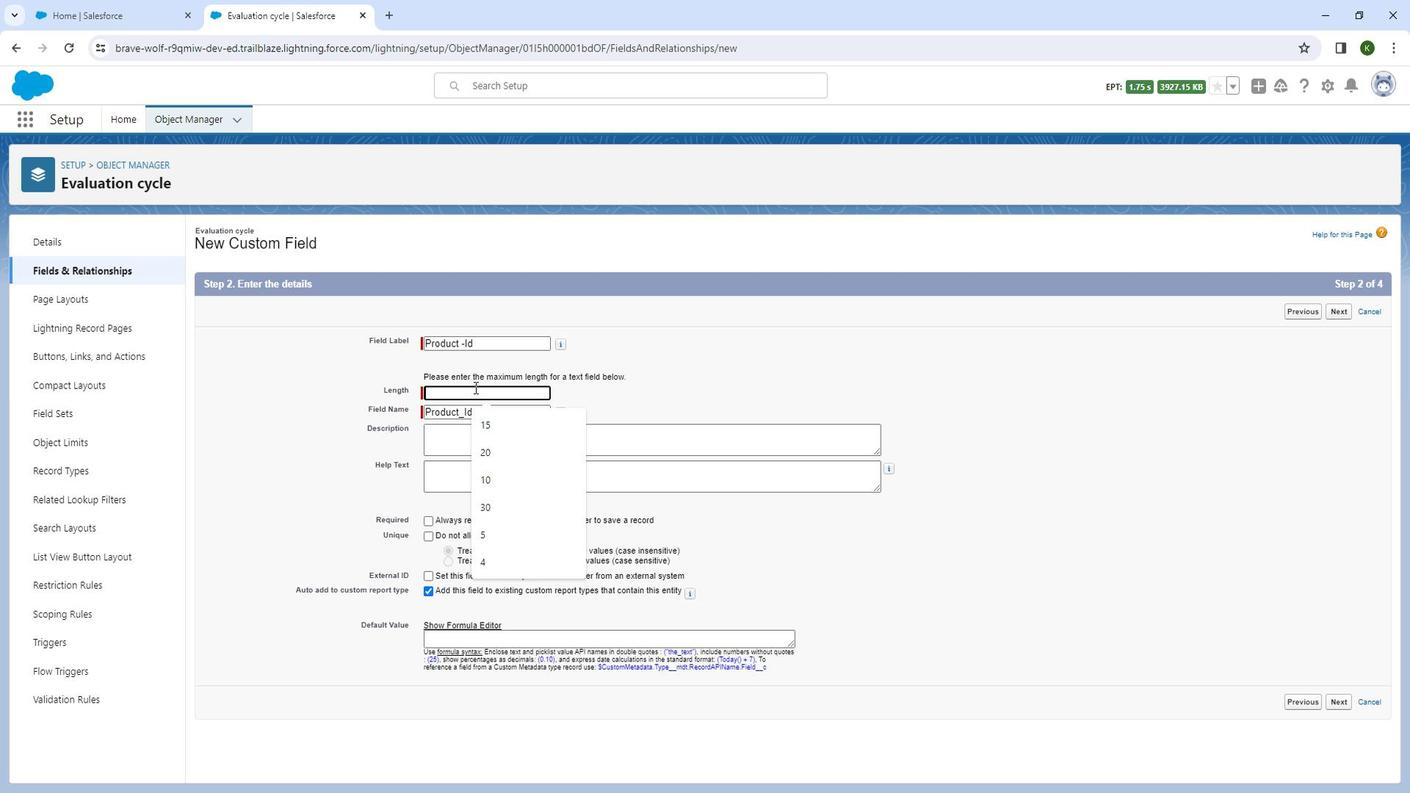 
Action: Key pressed 10
Screenshot: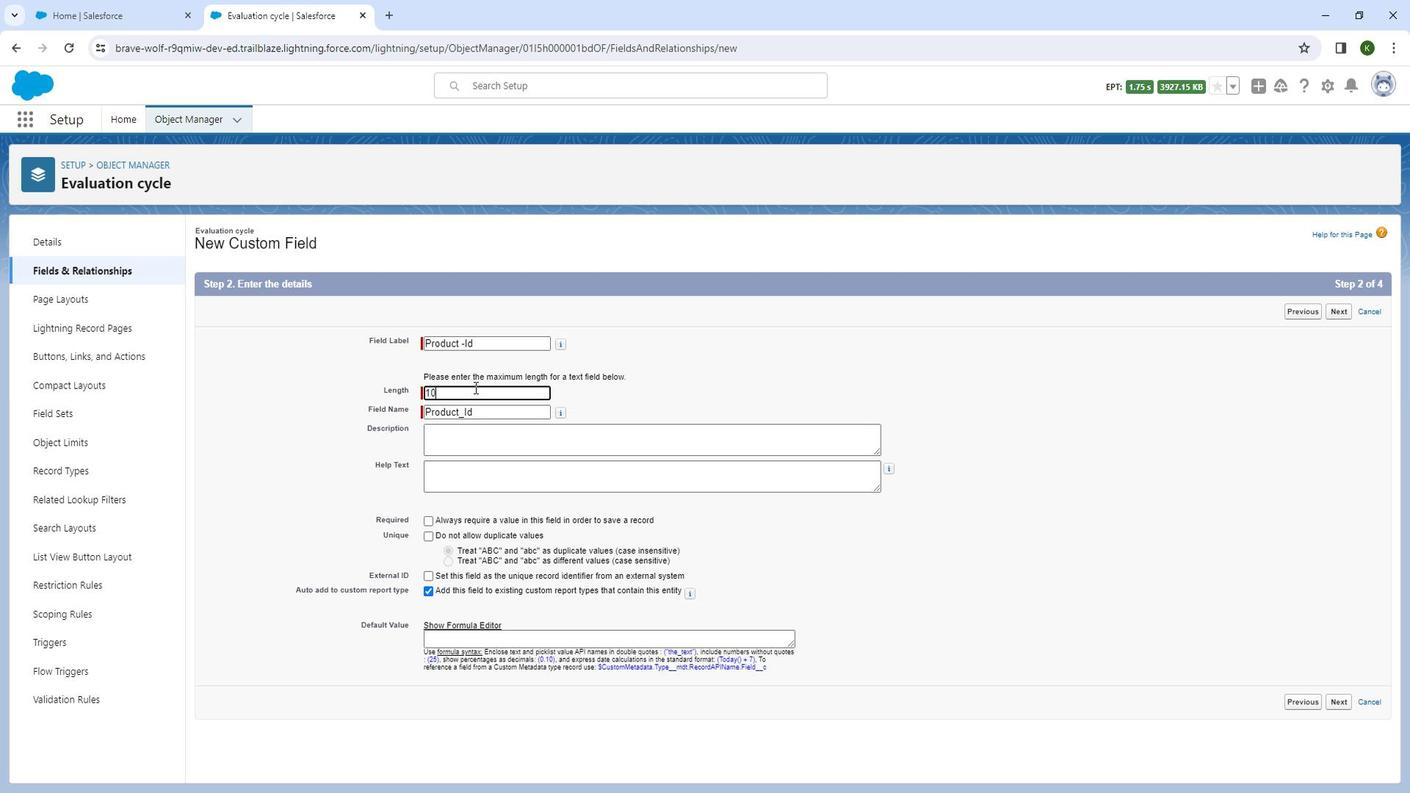 
Action: Mouse moved to (450, 427)
Screenshot: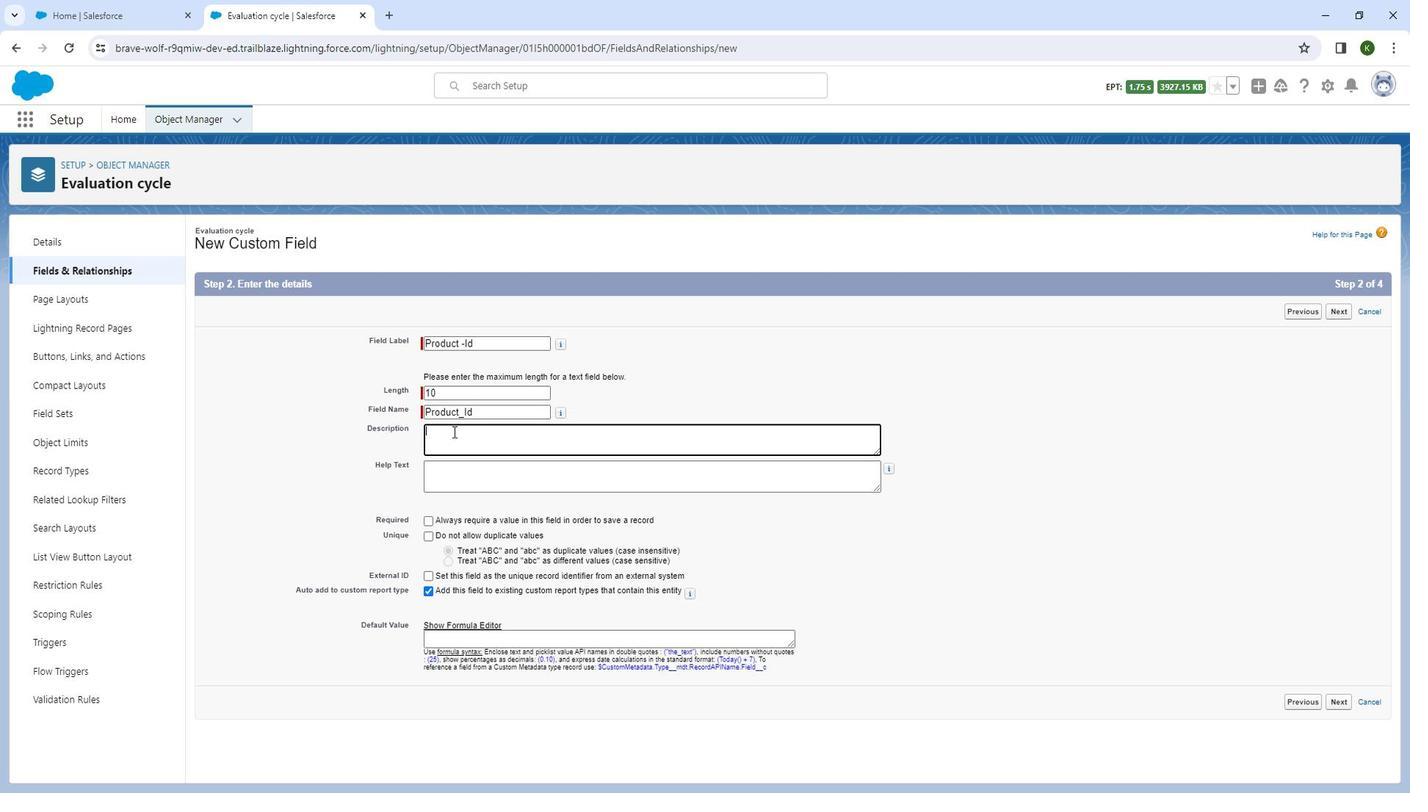 
Action: Mouse pressed left at (450, 427)
Screenshot: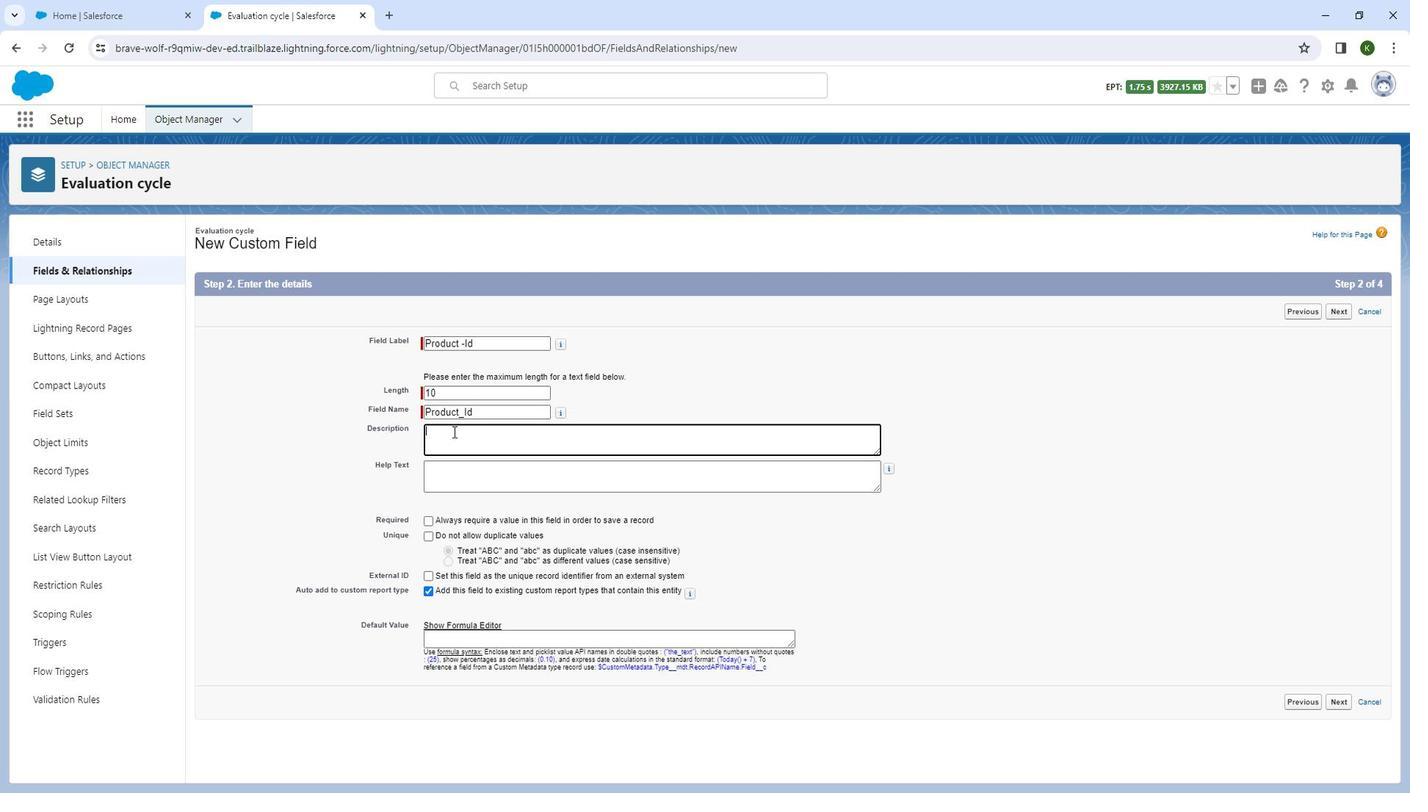
Action: Key pressed <Key.shift_r>This<Key.space>field<Key.space>states<Key.space>the<Key.space>unique<Key.space>product<Key.space>id<Key.space>of<Key.space><Key.backspace><Key.backspace><Key.backspace>and<Key.space>store<Key.space>the<Key.space>related<Key.space>information<Key.space>into<Key.space>evaluation<Key.space>object.
Screenshot: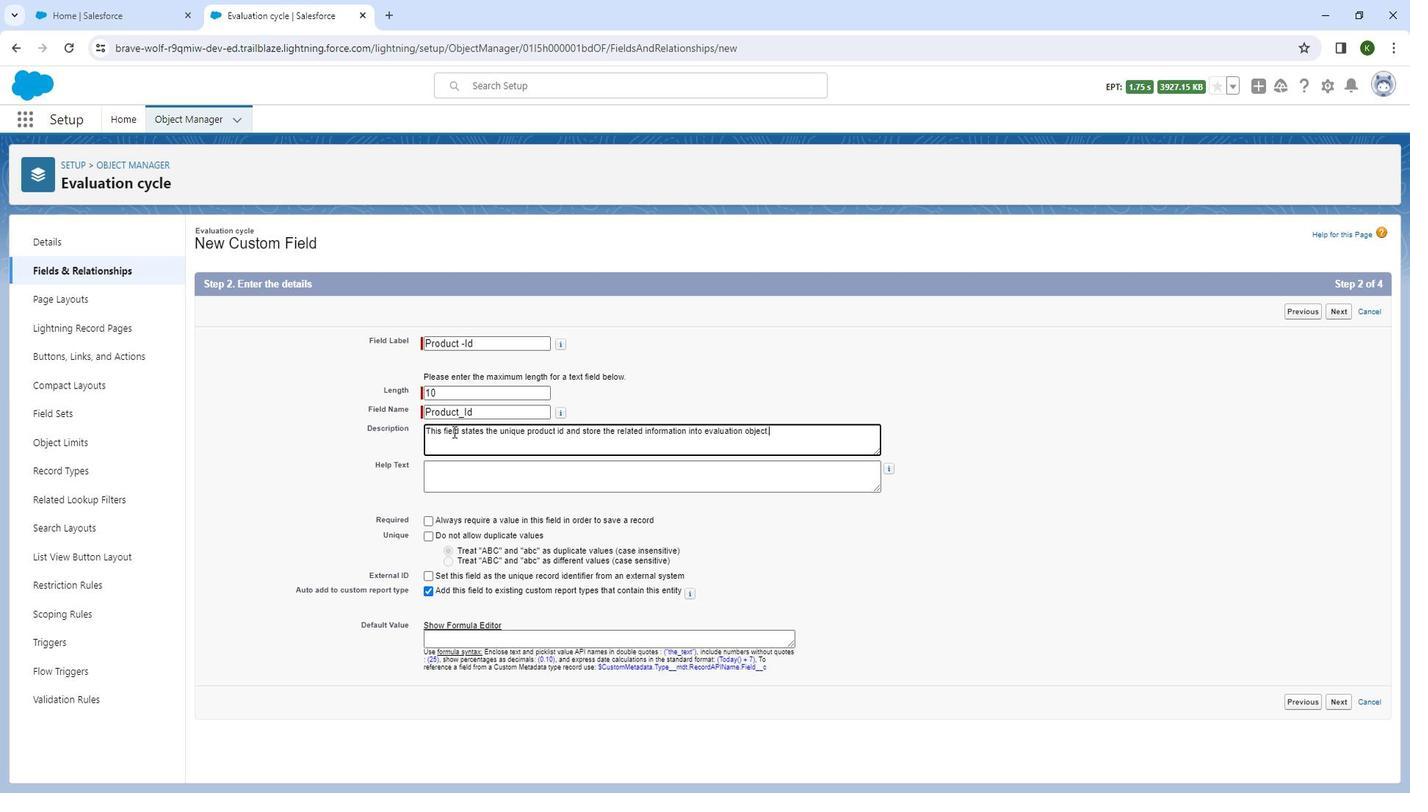 
Action: Mouse moved to (453, 461)
Screenshot: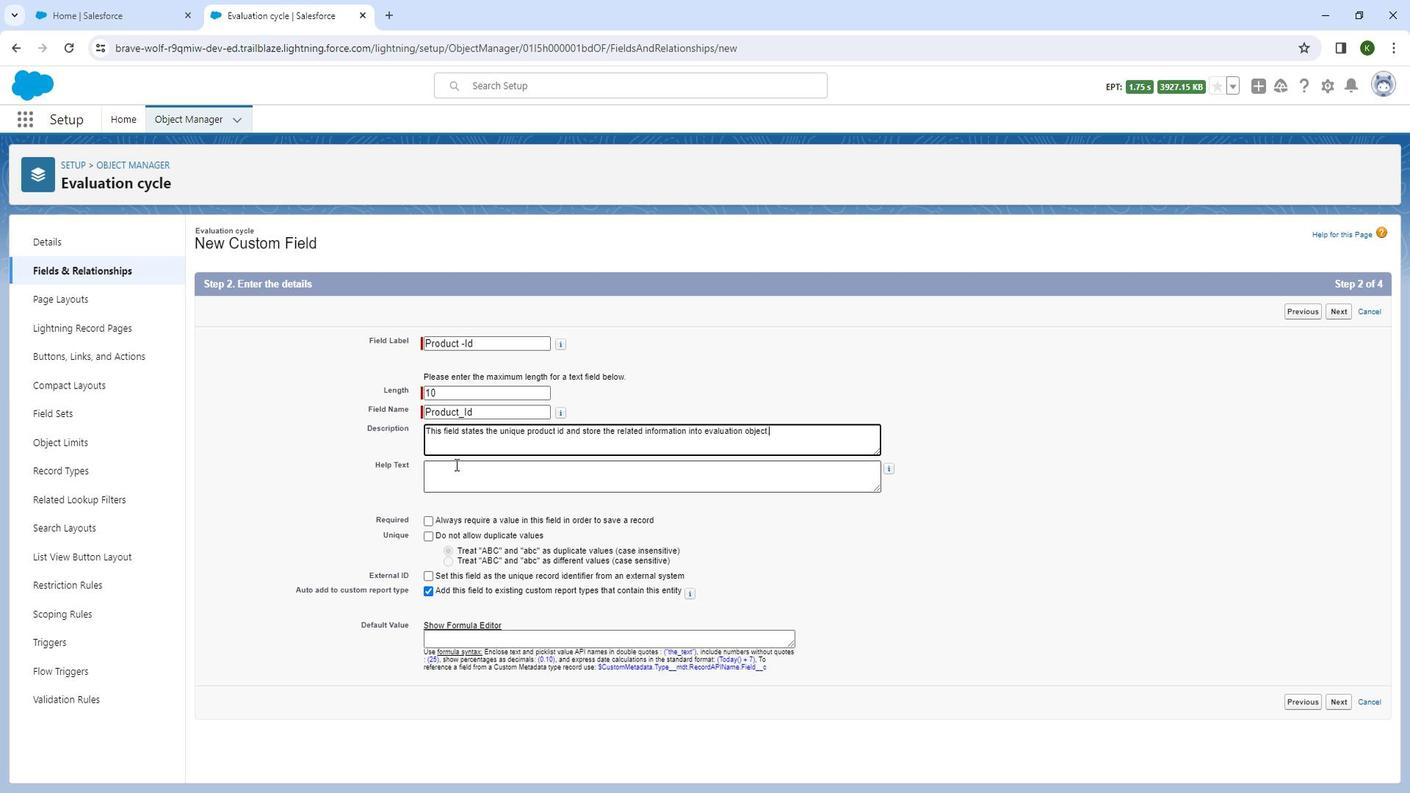 
Action: Mouse pressed left at (453, 461)
Screenshot: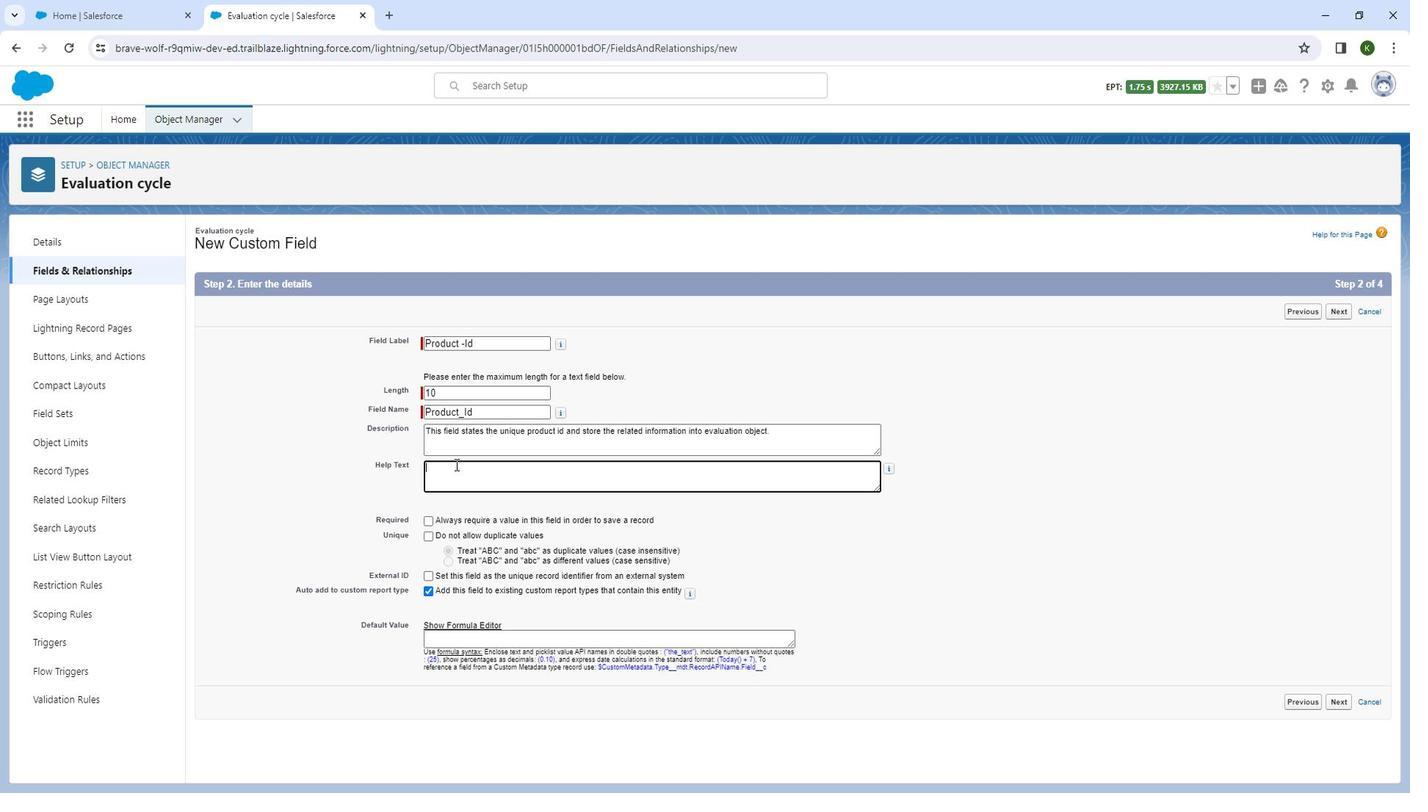 
Action: Key pressed <Key.shift_r>Please<Key.space>specify<Key.space>your<Key.space>unique<Key.space>product<Key.space>id
Screenshot: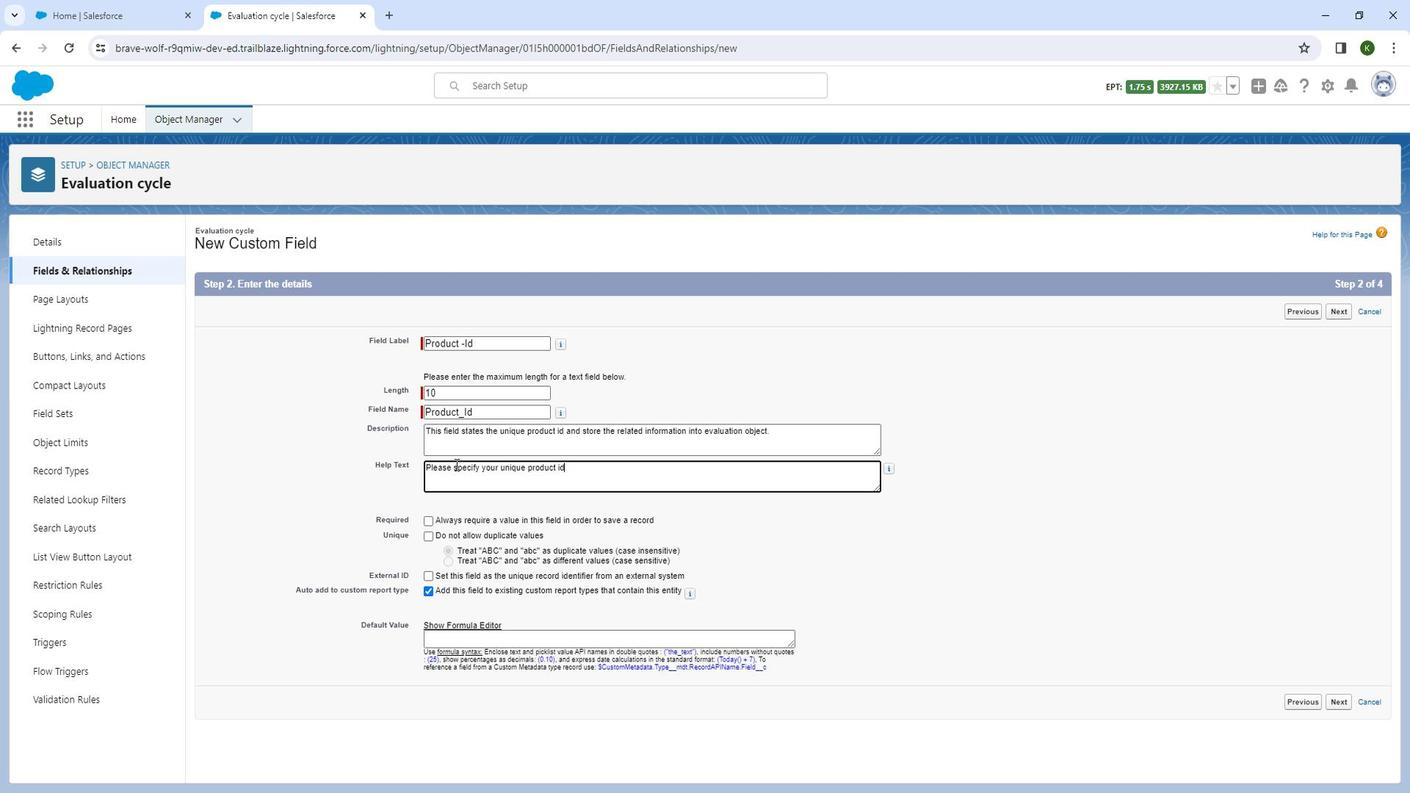 
Action: Mouse moved to (940, 556)
Screenshot: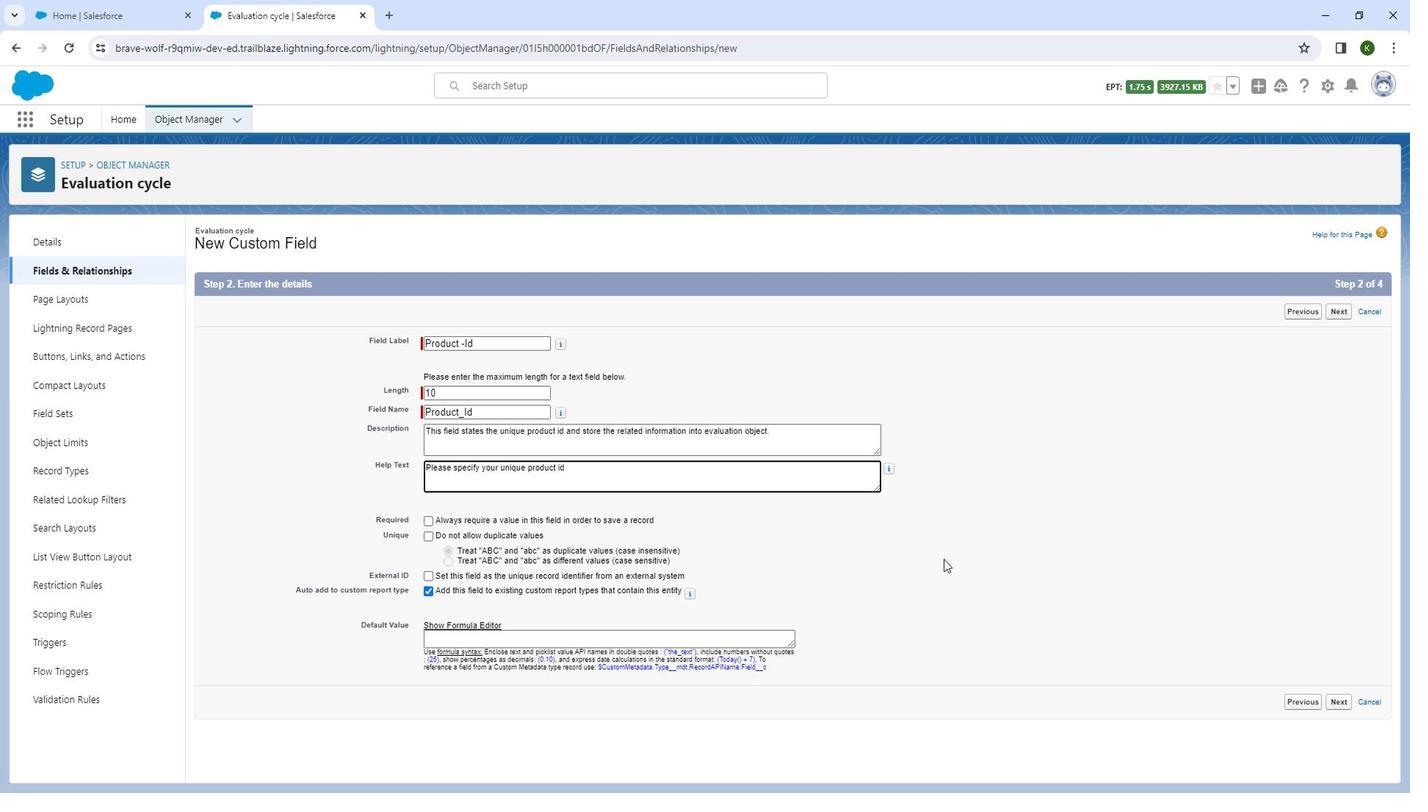
Action: Mouse pressed left at (940, 556)
Screenshot: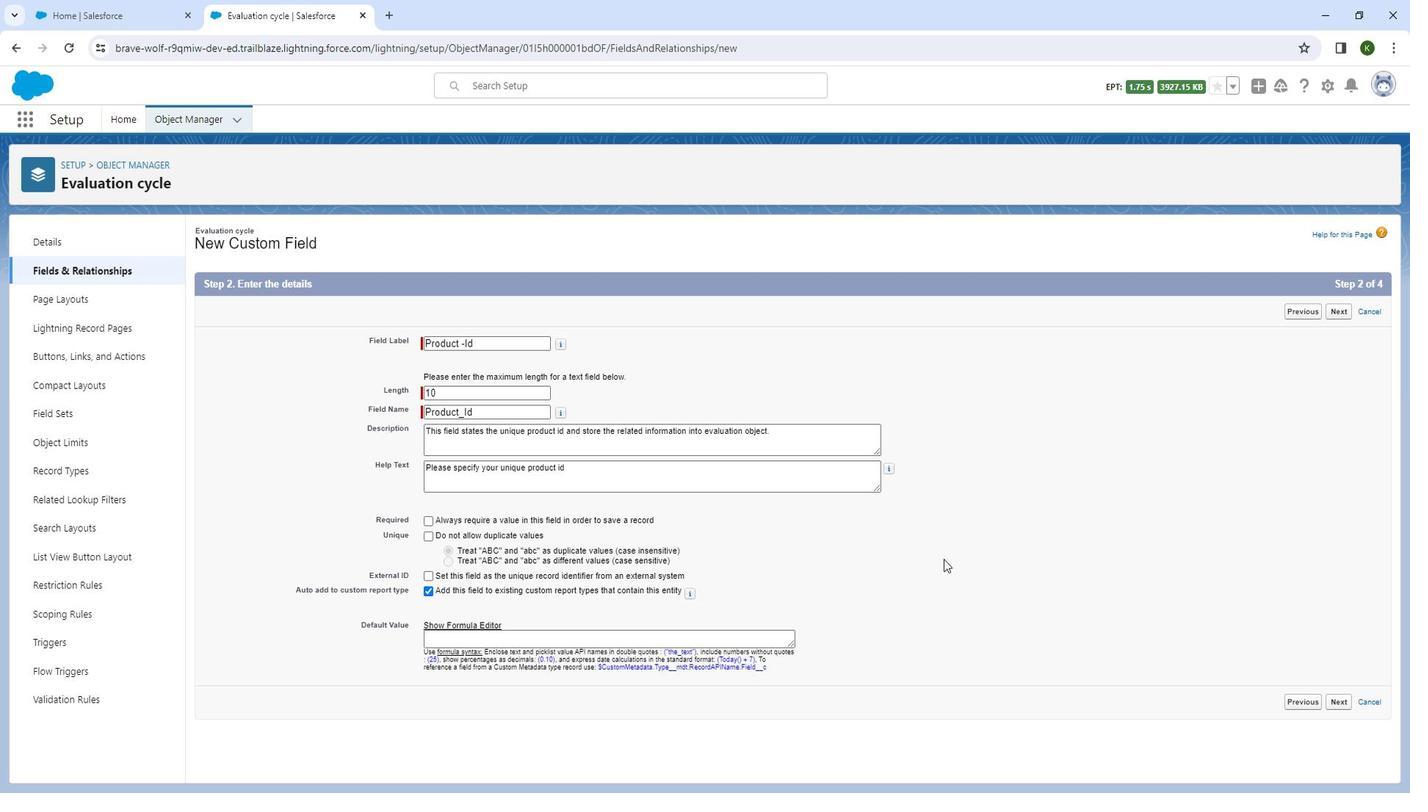 
Action: Mouse moved to (1338, 699)
Screenshot: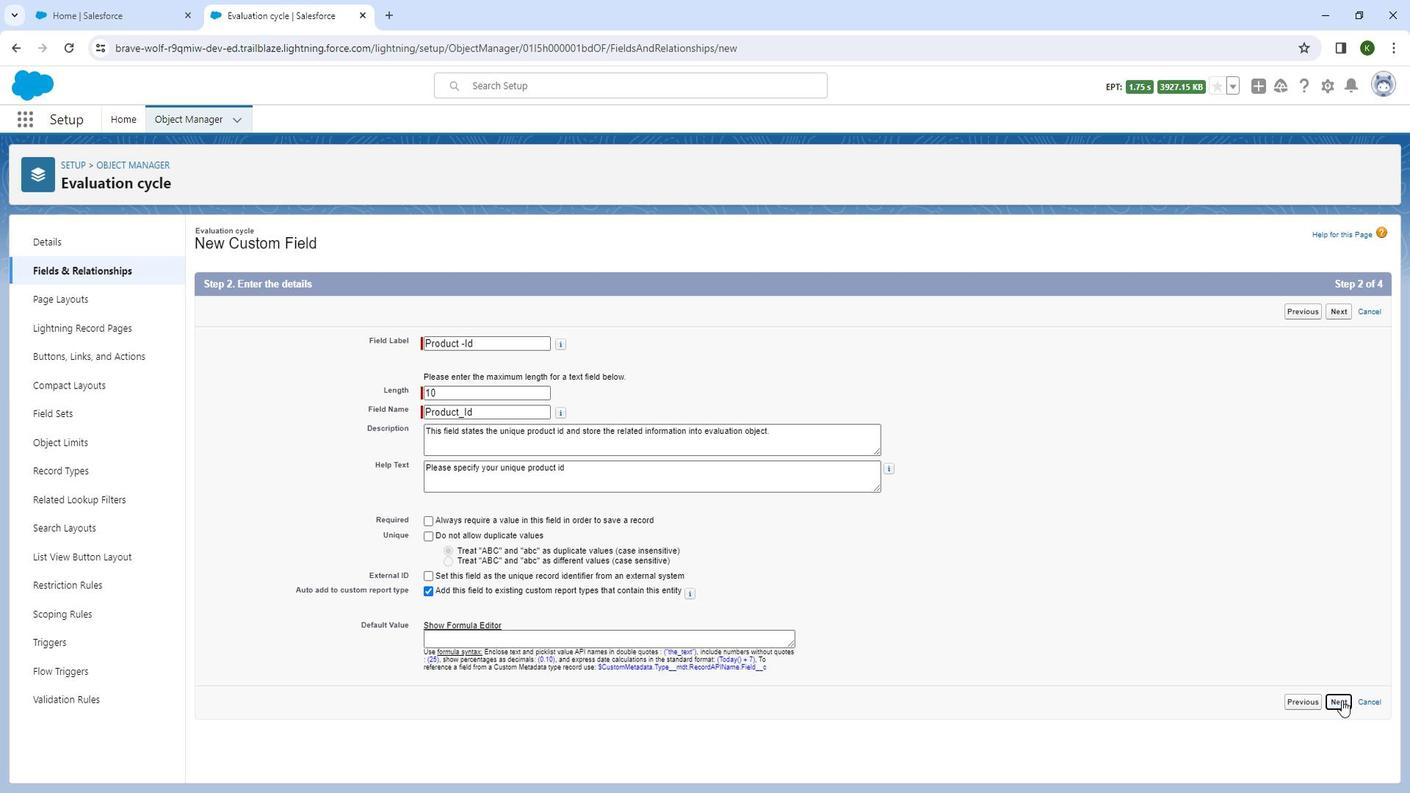 
Action: Mouse pressed left at (1338, 699)
Screenshot: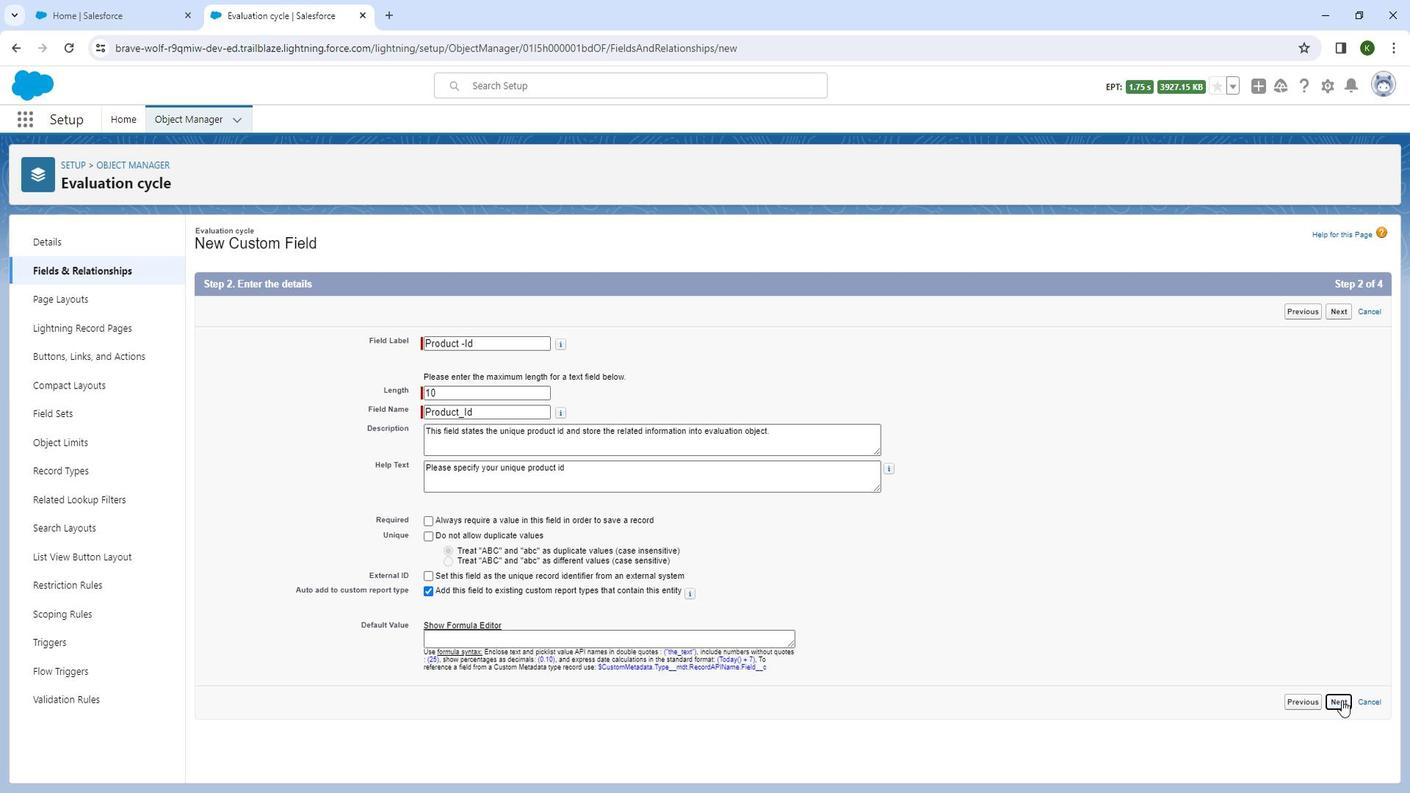 
Action: Mouse moved to (1085, 644)
Screenshot: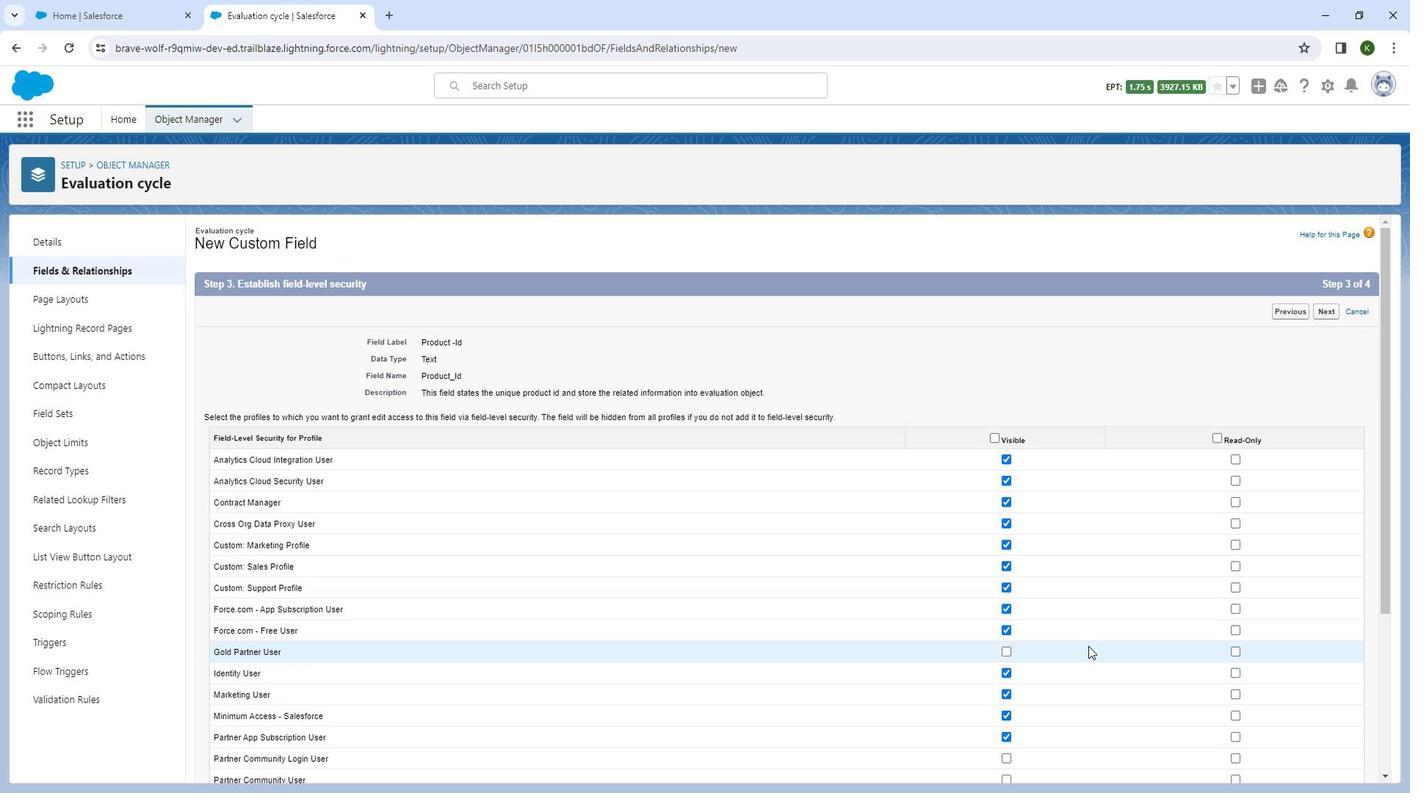 
Action: Mouse scrolled (1085, 644) with delta (0, 0)
Screenshot: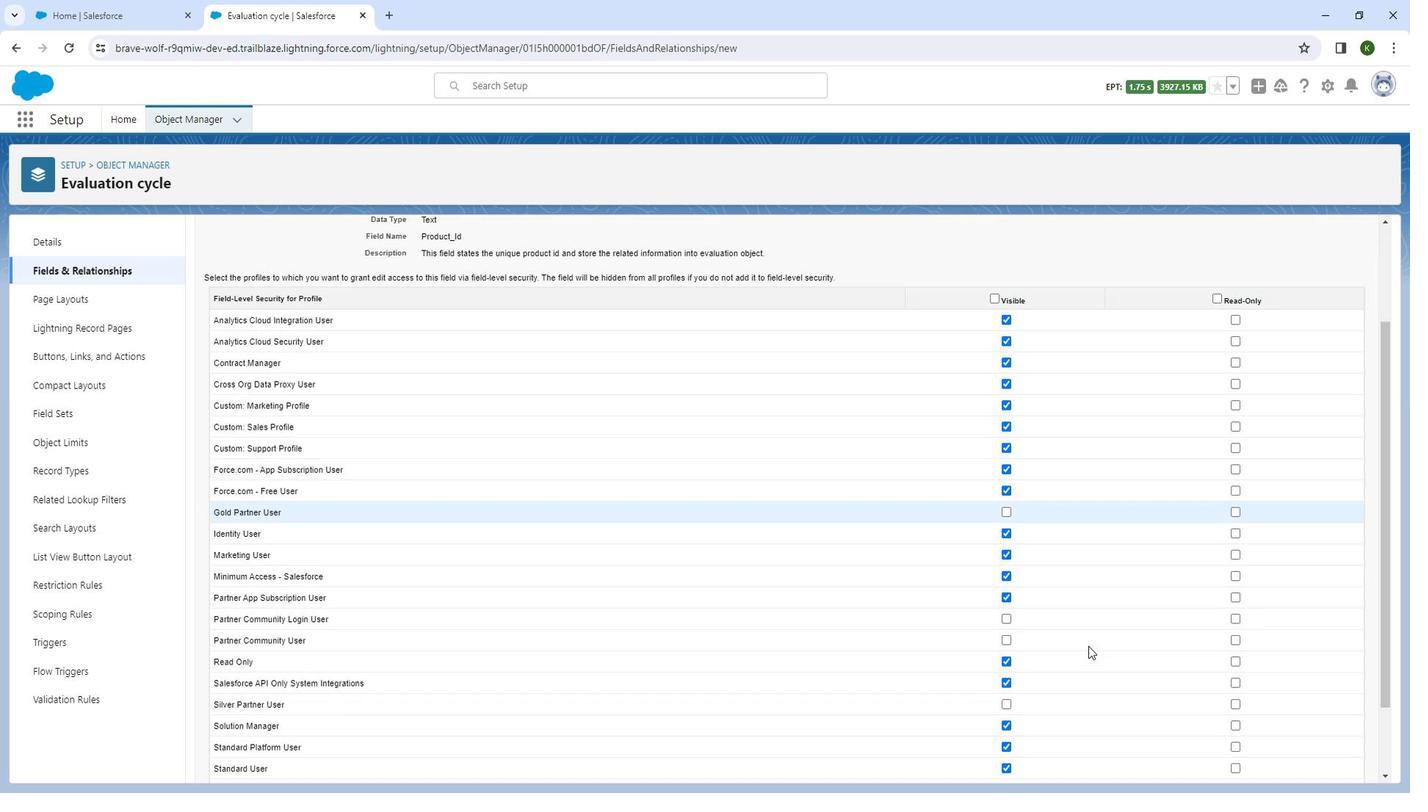 
Action: Mouse scrolled (1085, 644) with delta (0, 0)
Screenshot: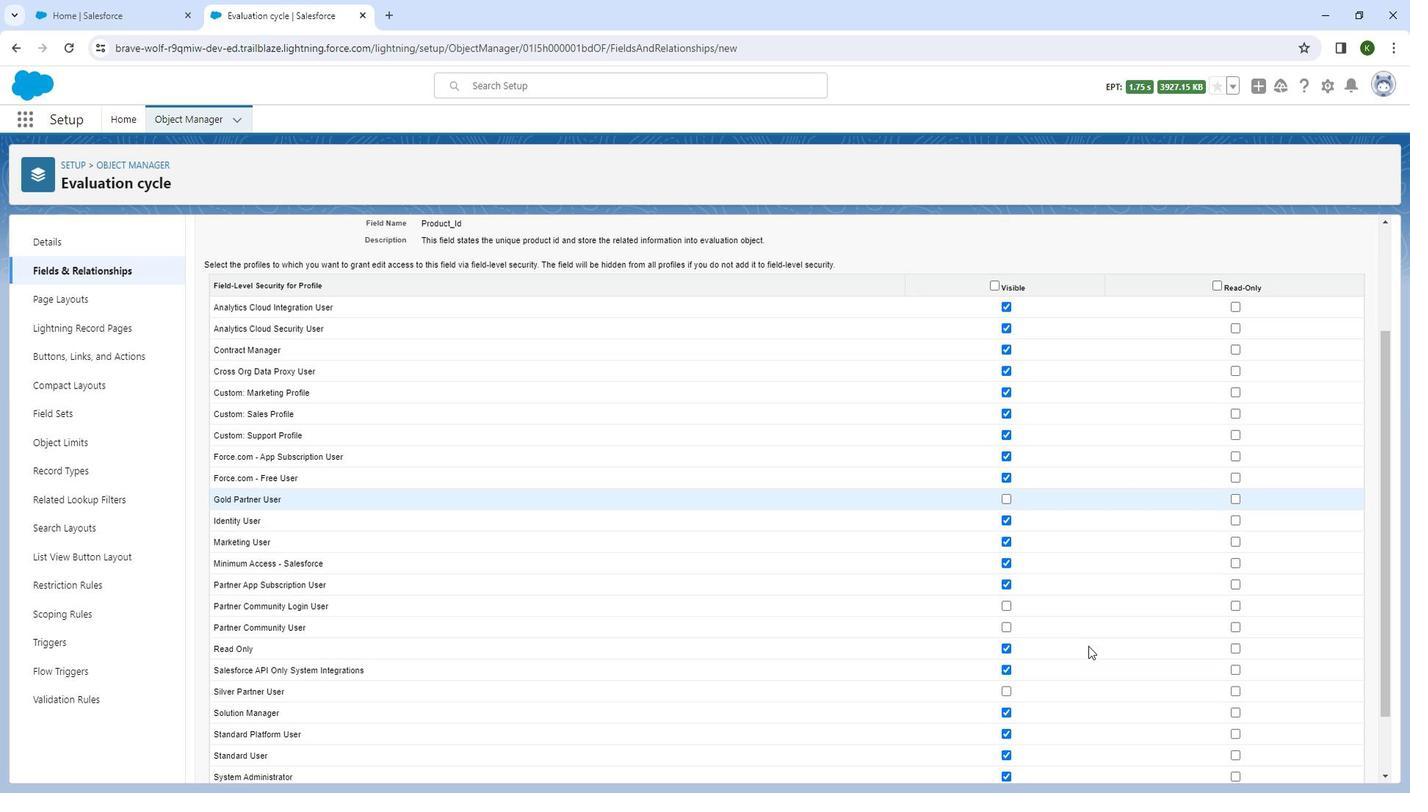 
Action: Mouse scrolled (1085, 644) with delta (0, 0)
Screenshot: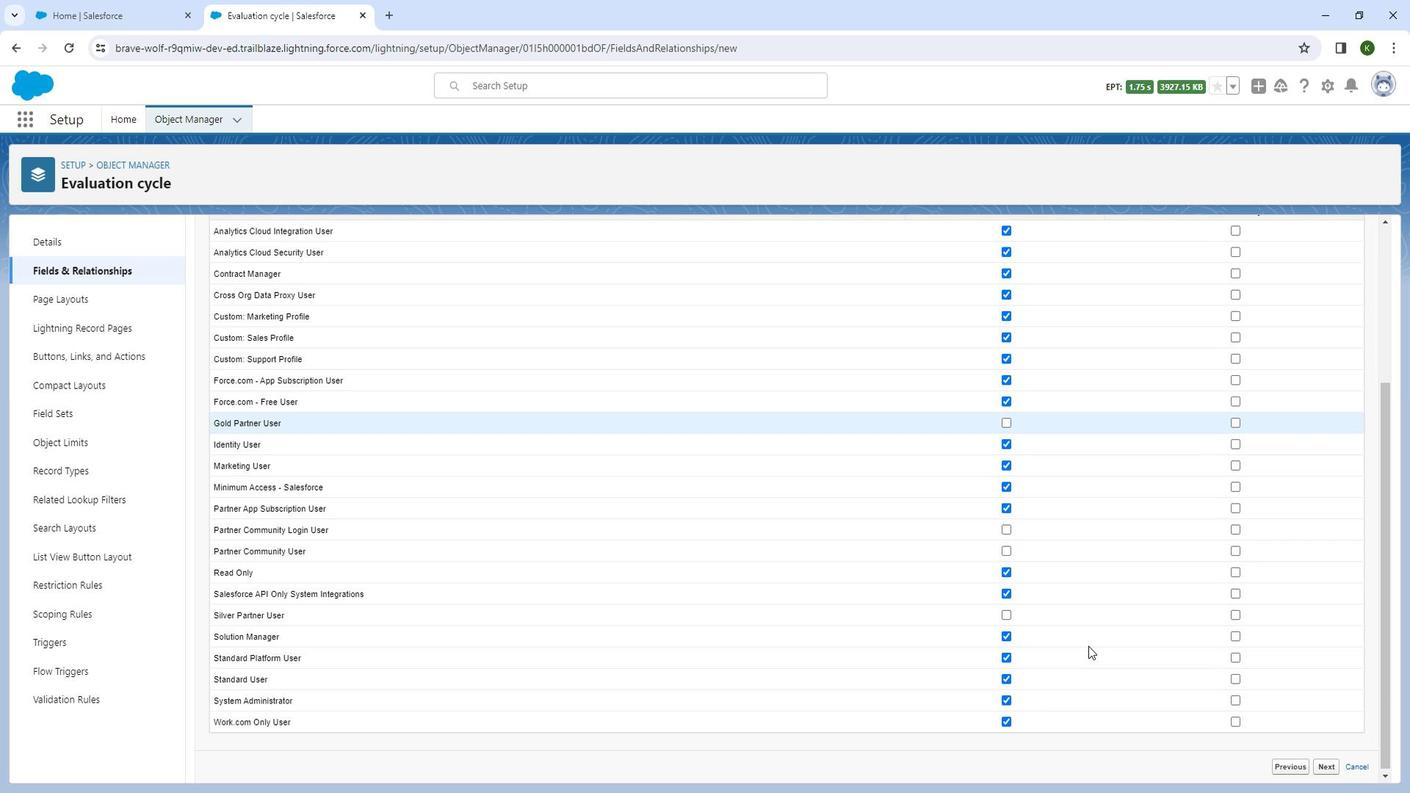 
Action: Mouse moved to (1006, 614)
Screenshot: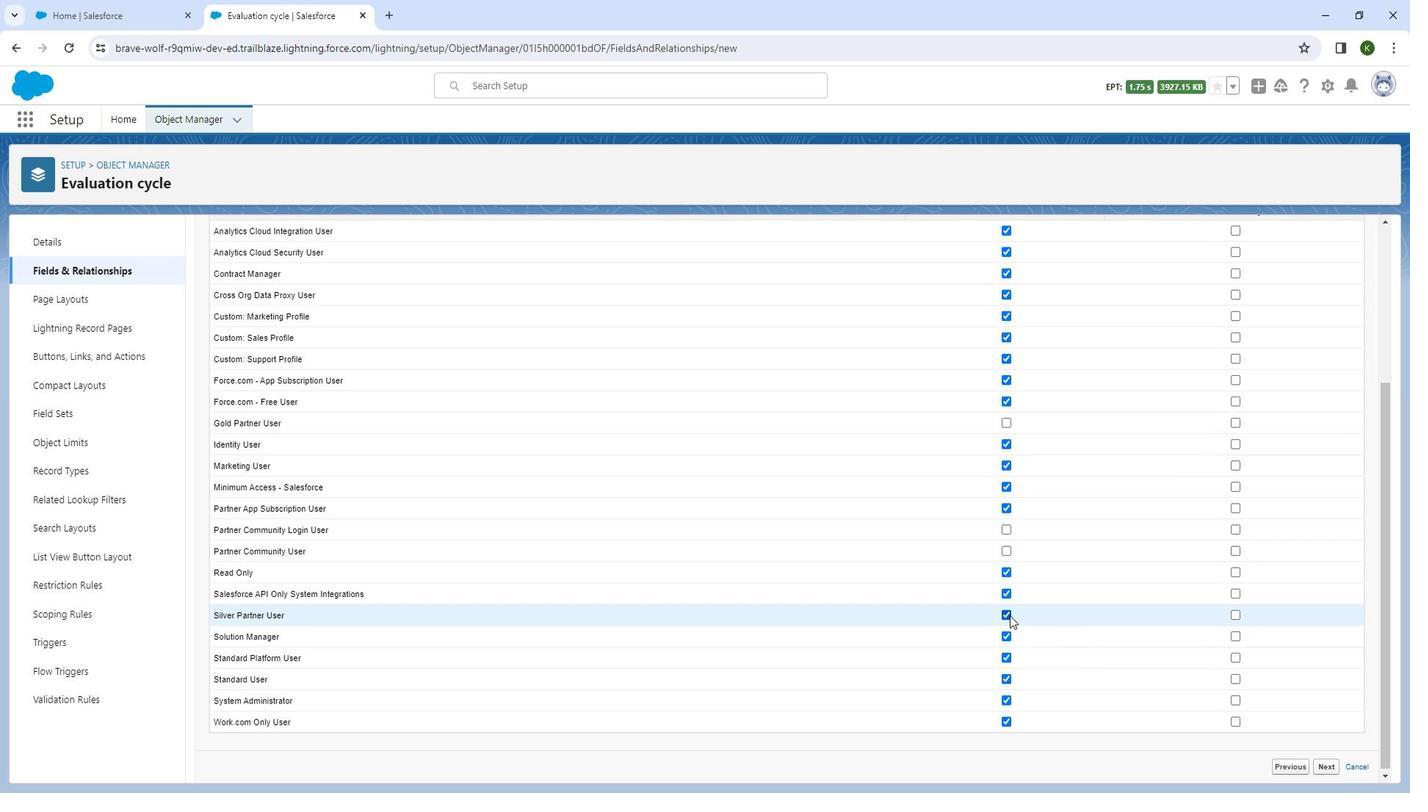 
Action: Mouse pressed left at (1006, 614)
Screenshot: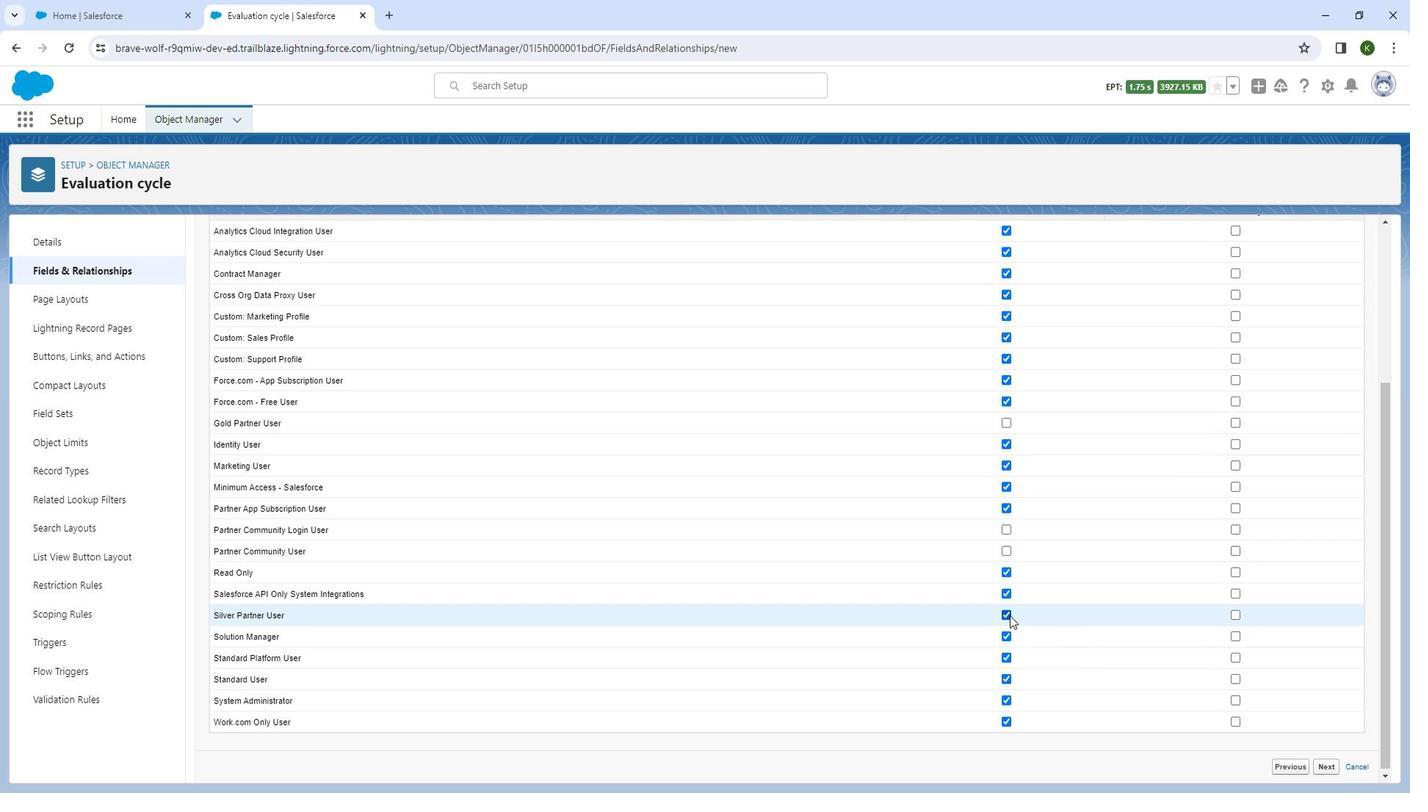 
Action: Mouse moved to (1322, 767)
Screenshot: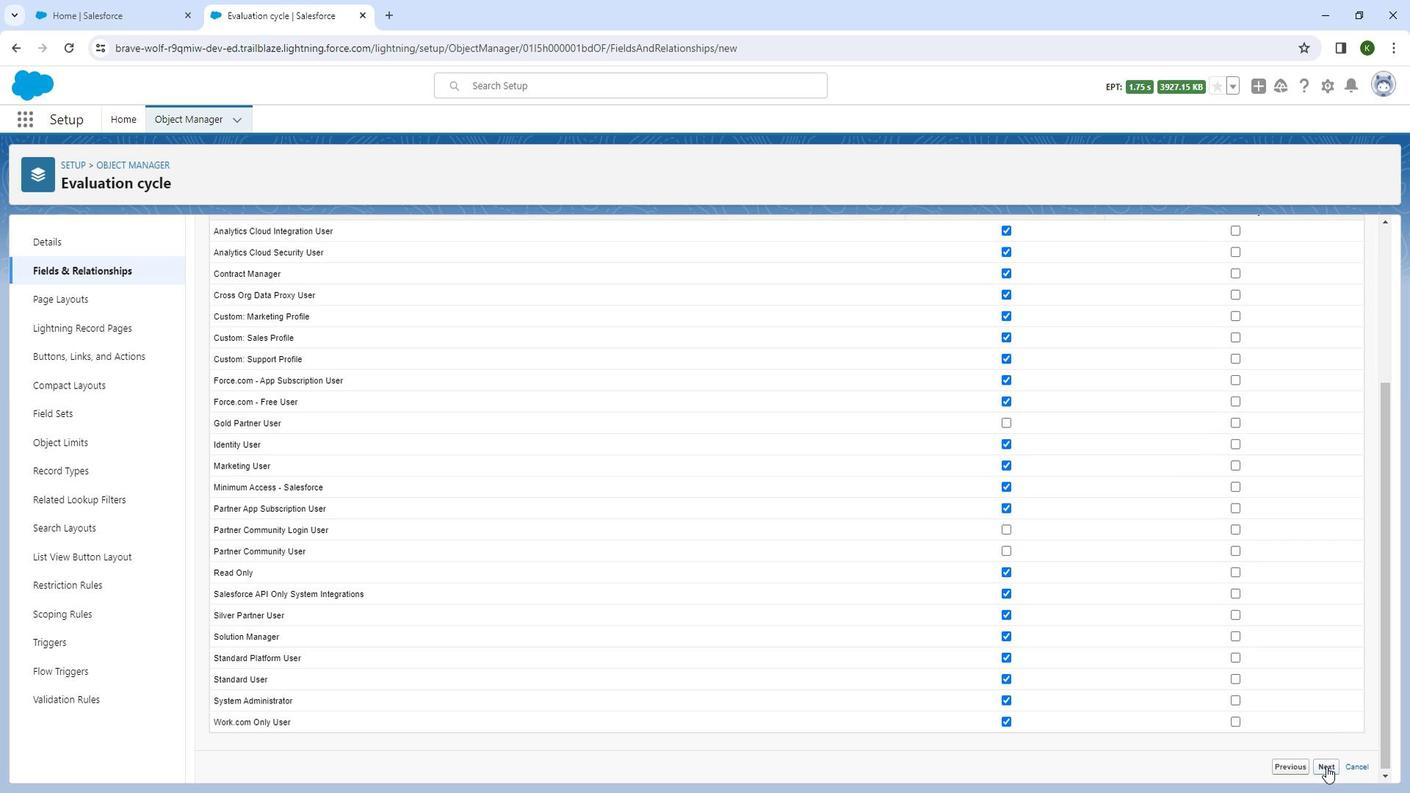 
Action: Mouse pressed left at (1322, 767)
Screenshot: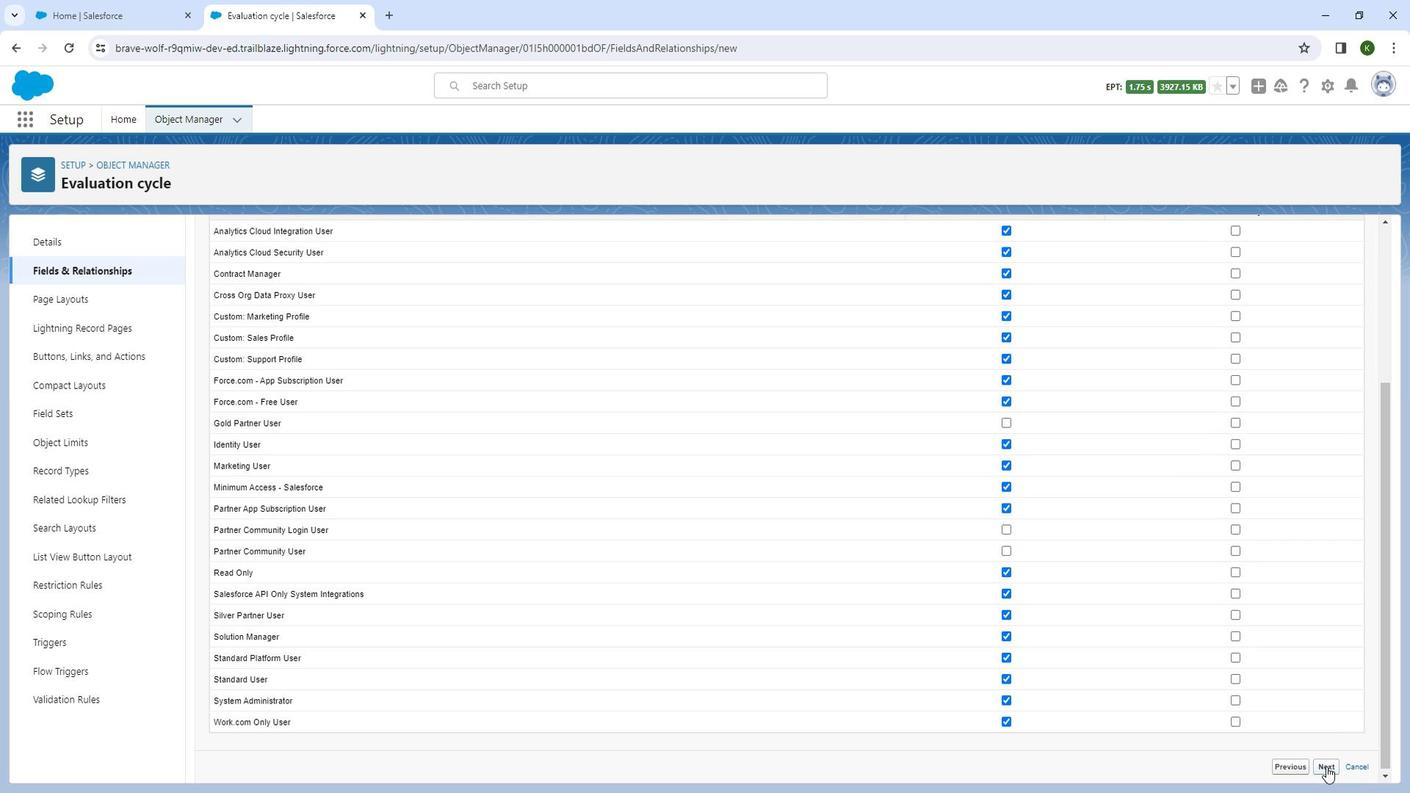 
Action: Mouse moved to (1330, 528)
Screenshot: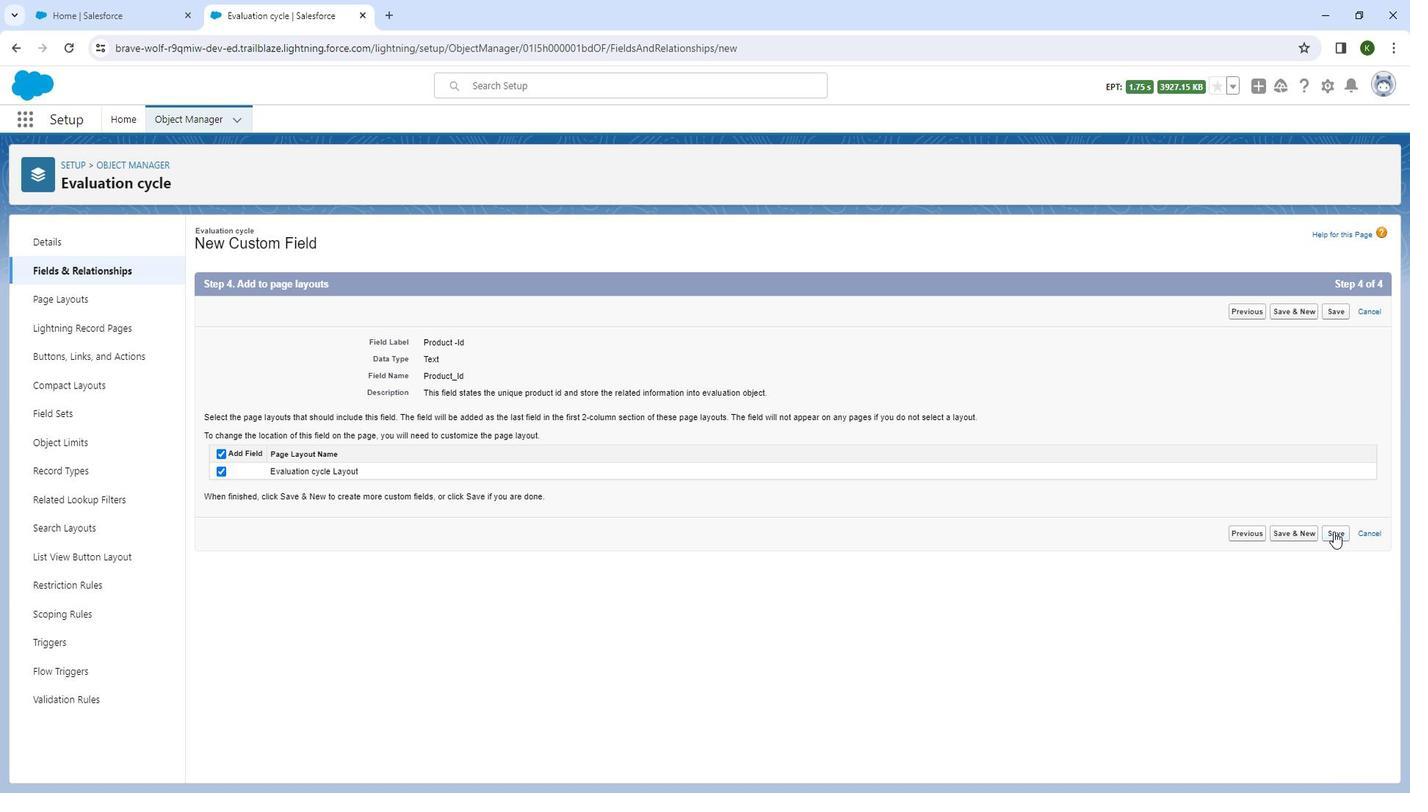 
Action: Mouse pressed left at (1330, 528)
Screenshot: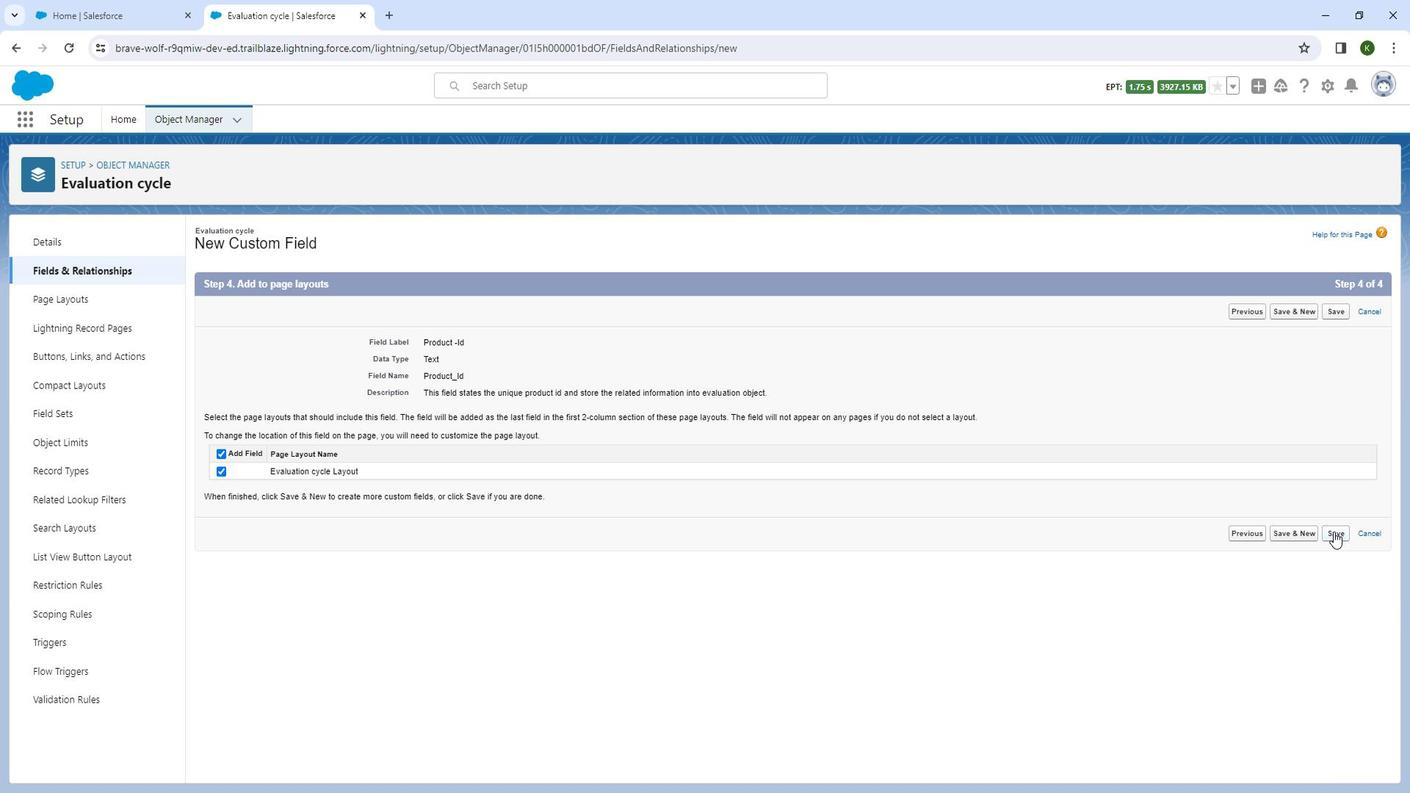
Action: Mouse moved to (1073, 235)
Screenshot: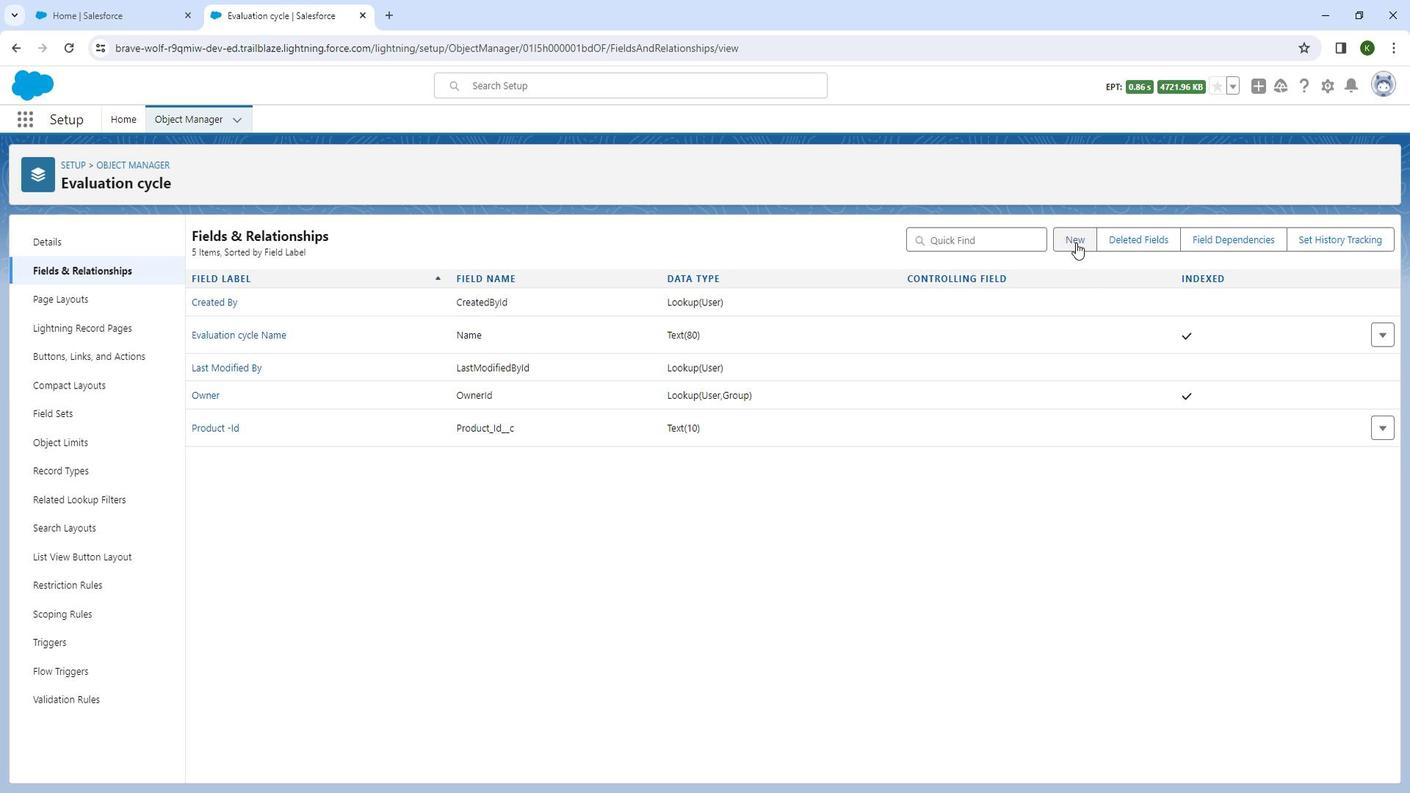 
Action: Mouse pressed left at (1073, 235)
Screenshot: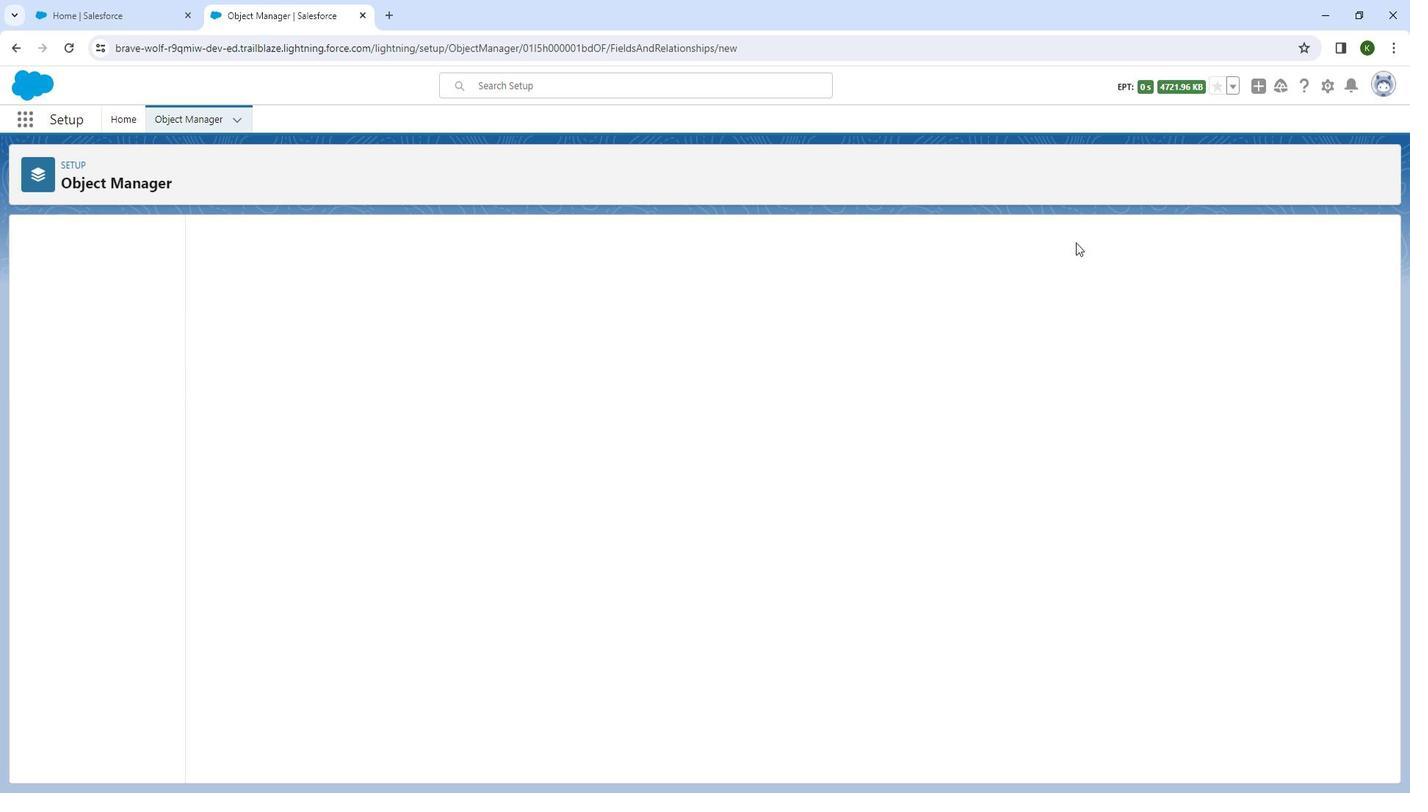 
Action: Mouse moved to (290, 671)
Screenshot: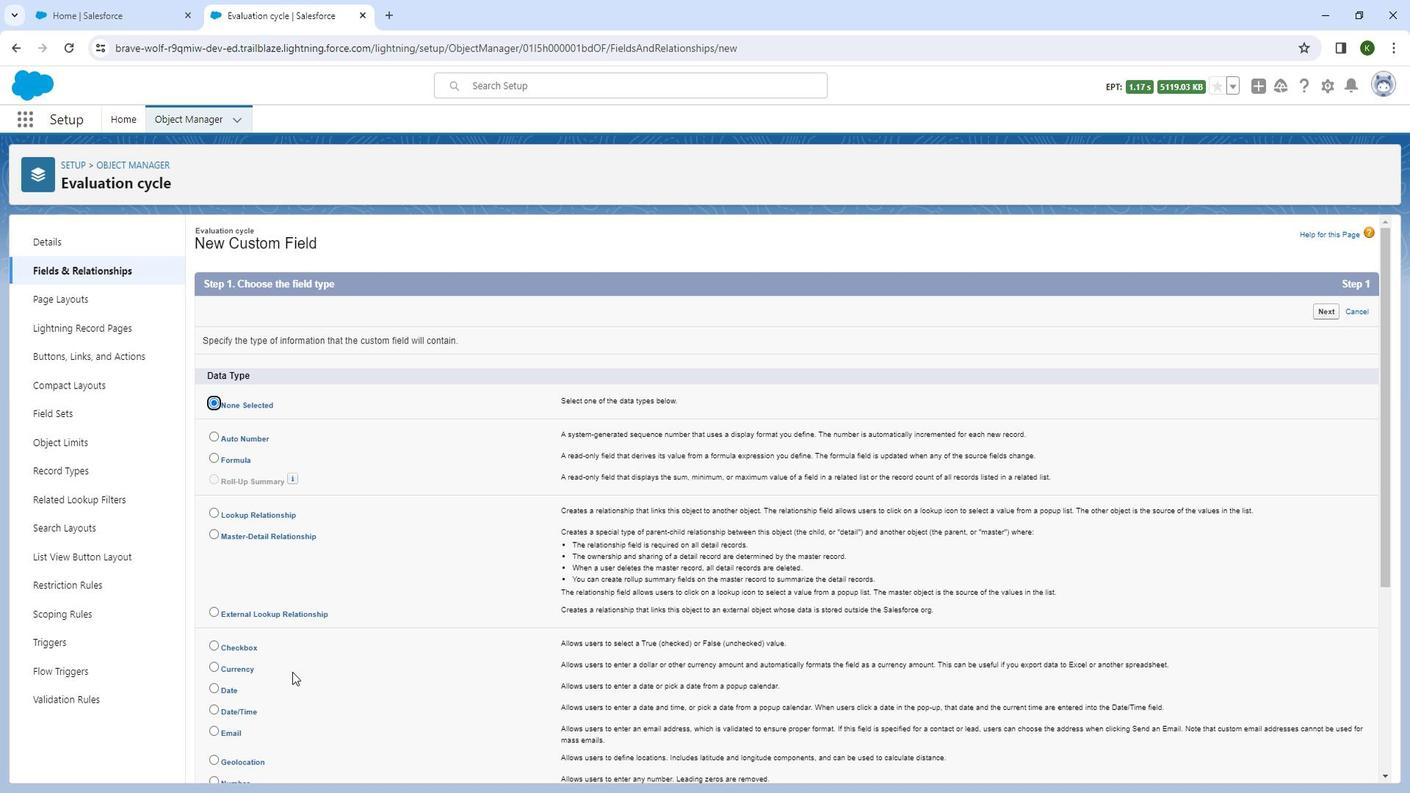 
Action: Mouse scrolled (290, 670) with delta (0, 0)
Screenshot: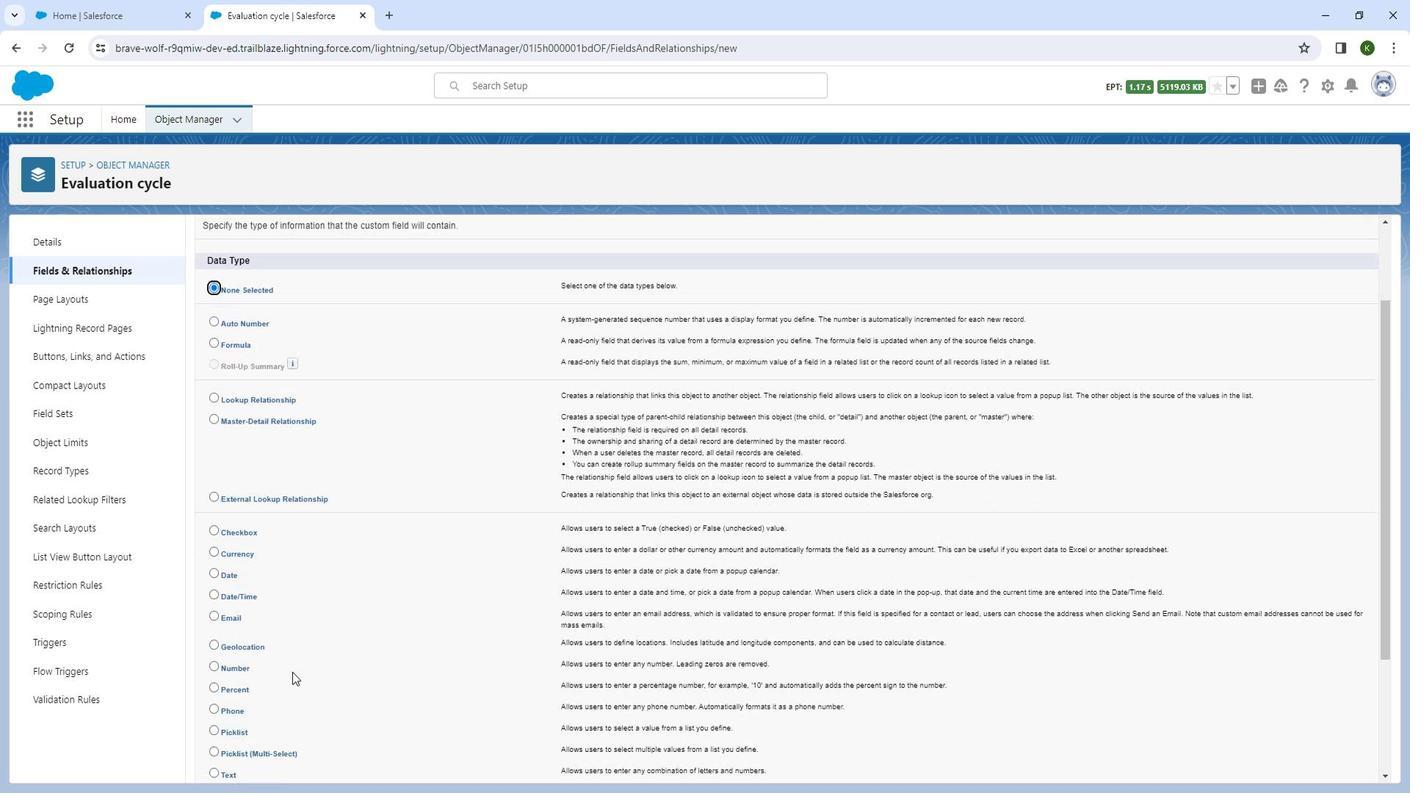 
Action: Mouse scrolled (290, 670) with delta (0, 0)
Screenshot: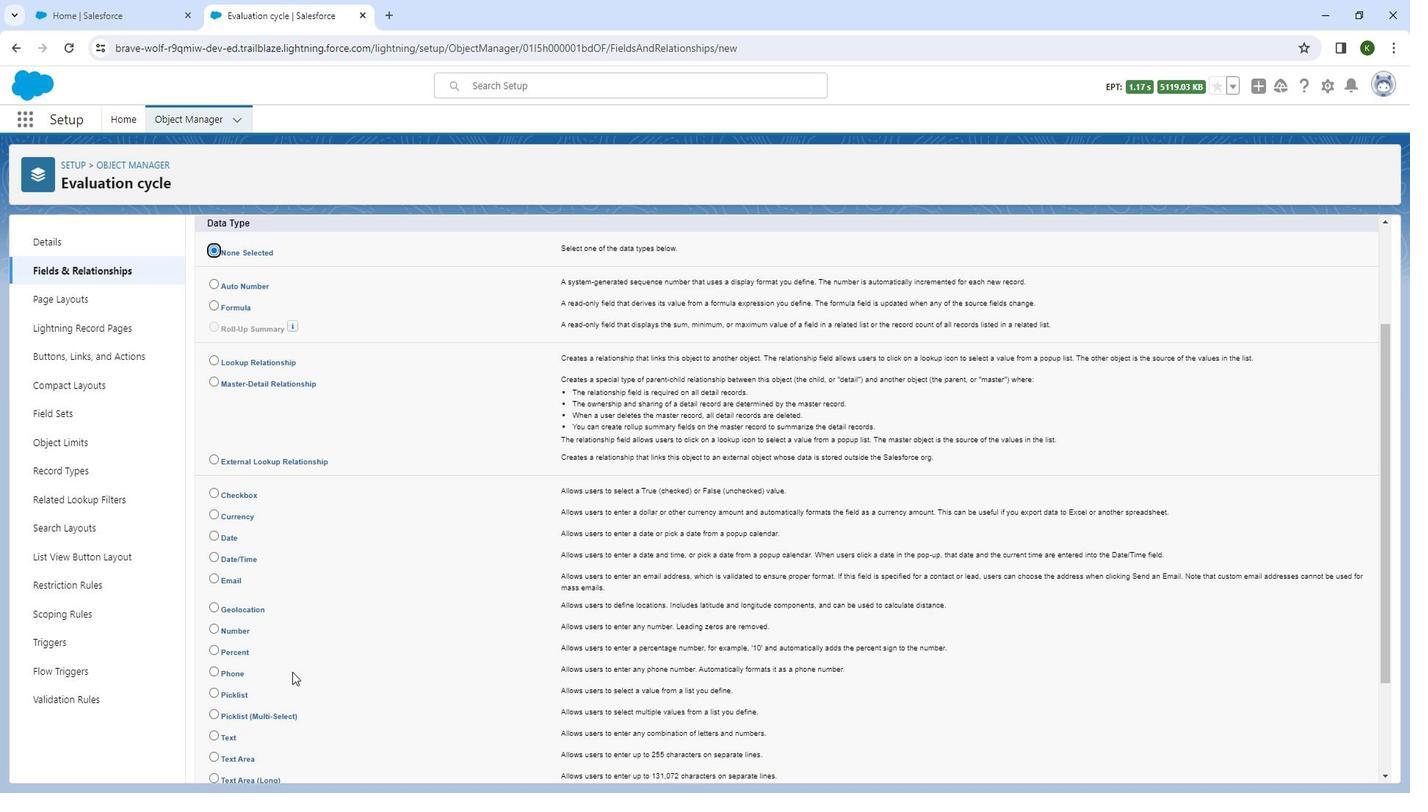 
Action: Mouse scrolled (290, 670) with delta (0, 0)
Screenshot: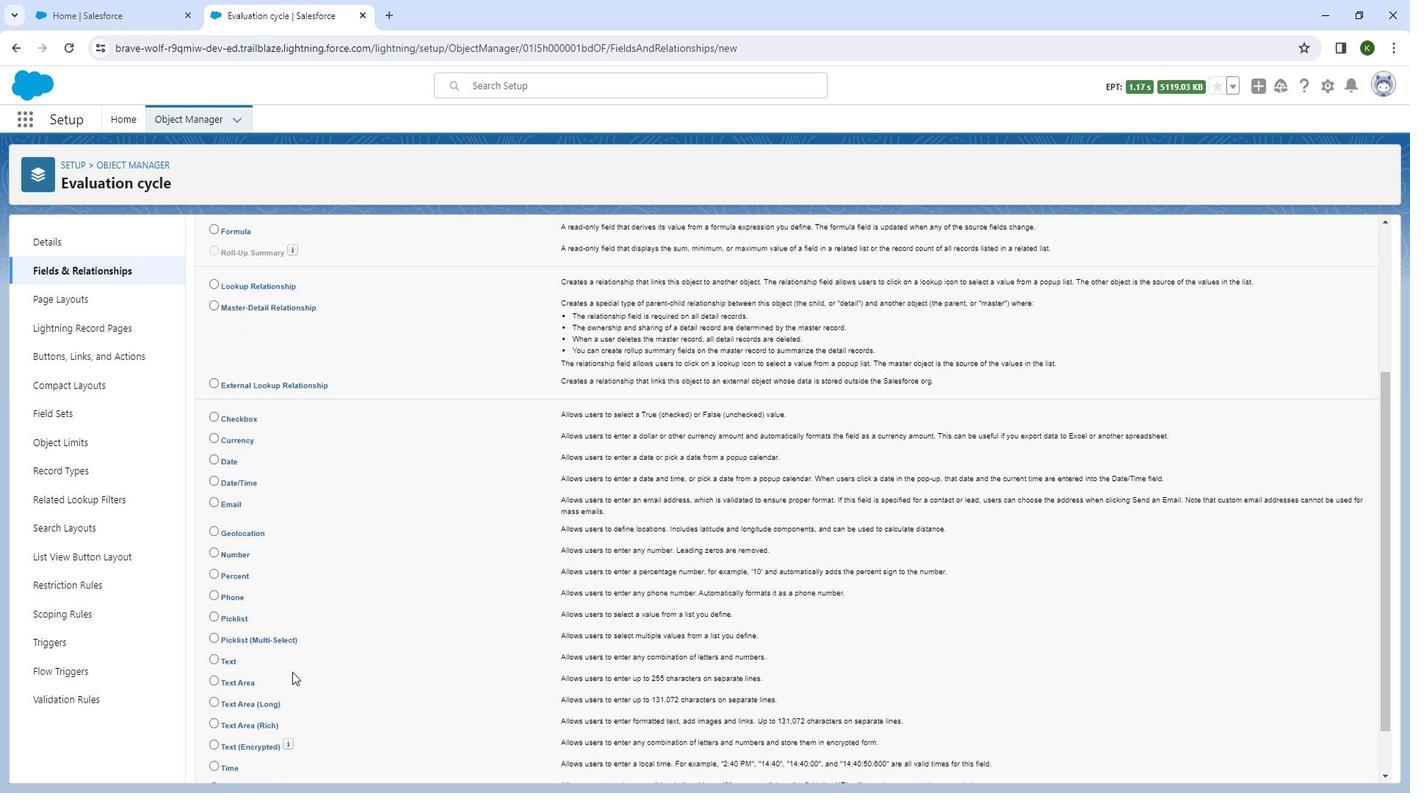 
Action: Mouse scrolled (290, 670) with delta (0, 0)
Screenshot: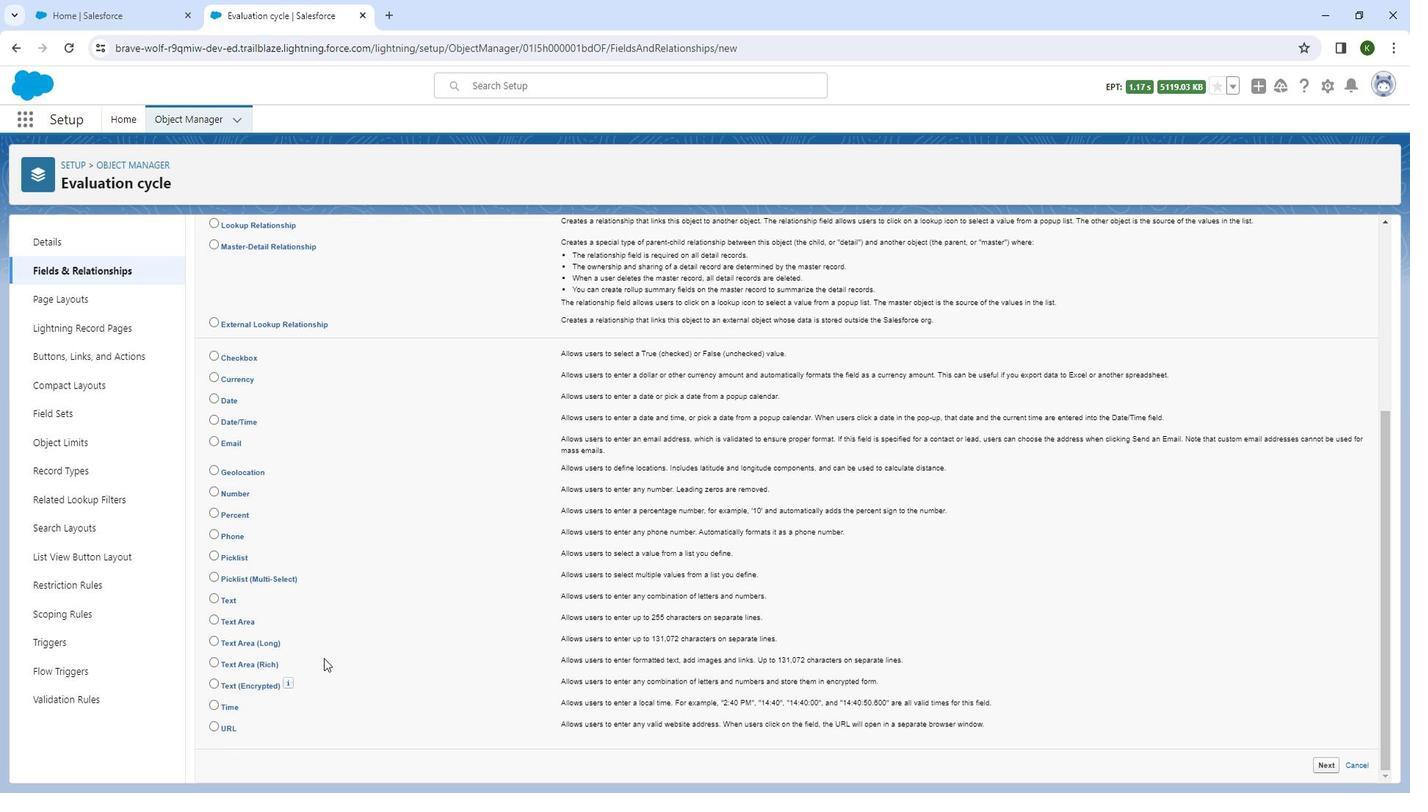 
Action: Mouse moved to (211, 595)
Screenshot: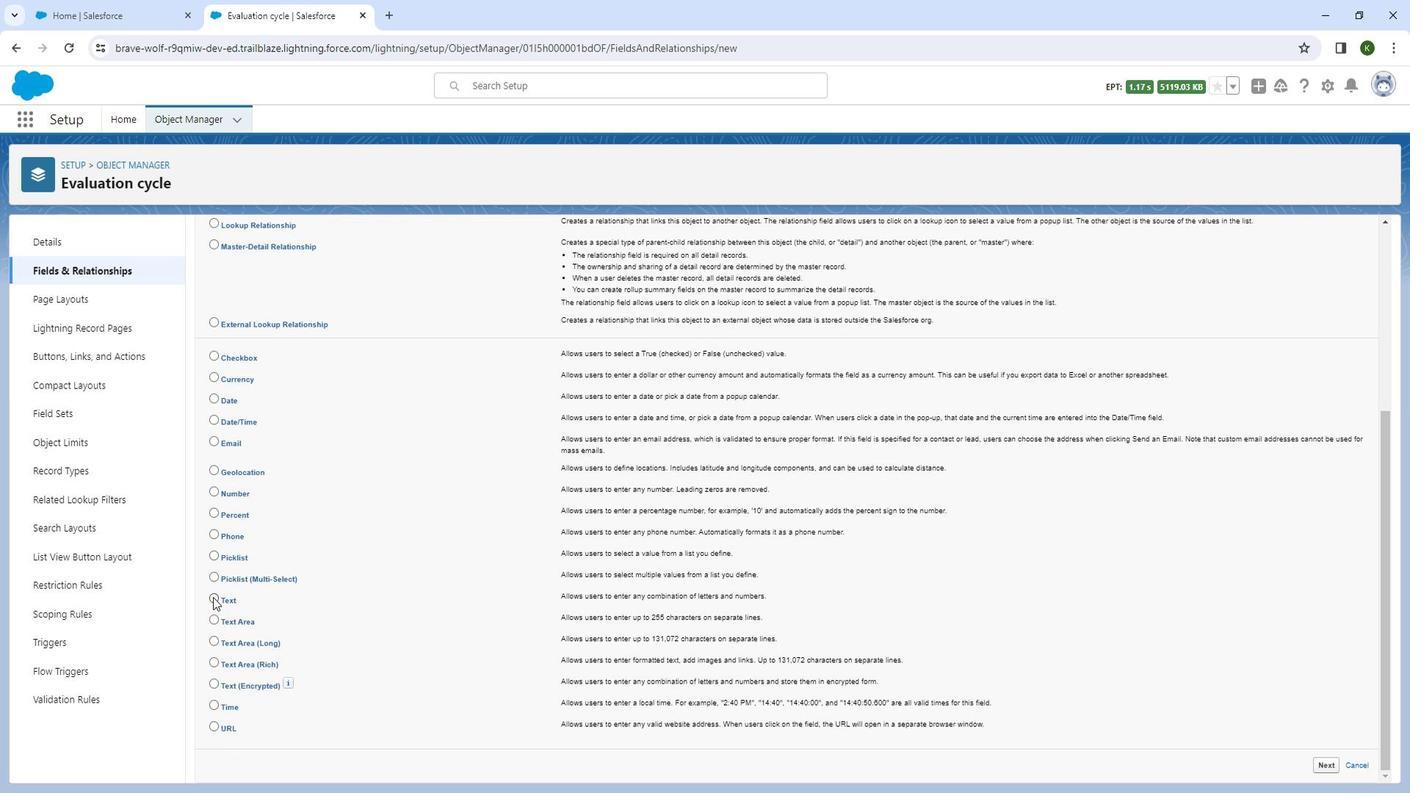 
Action: Mouse pressed left at (211, 595)
Screenshot: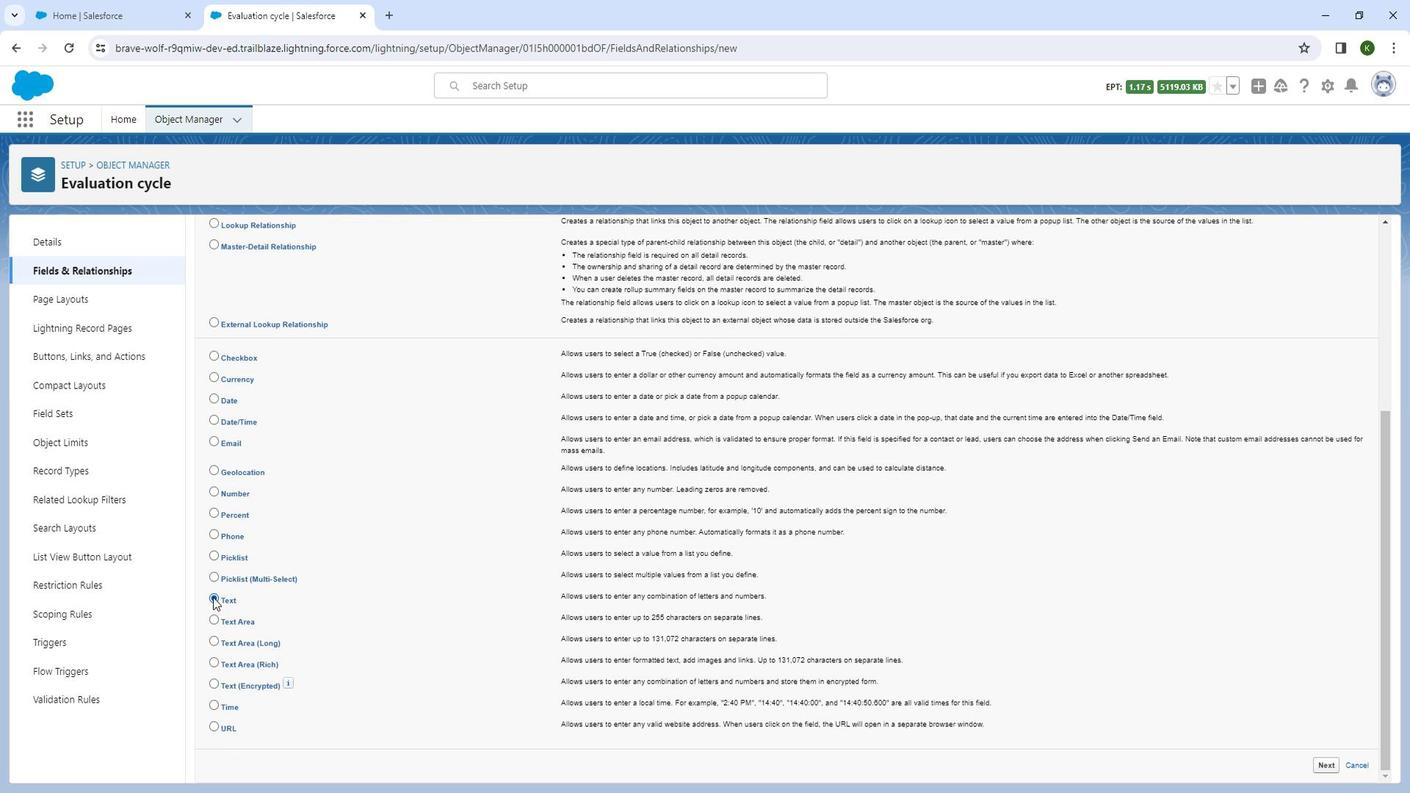 
Action: Mouse moved to (209, 611)
Screenshot: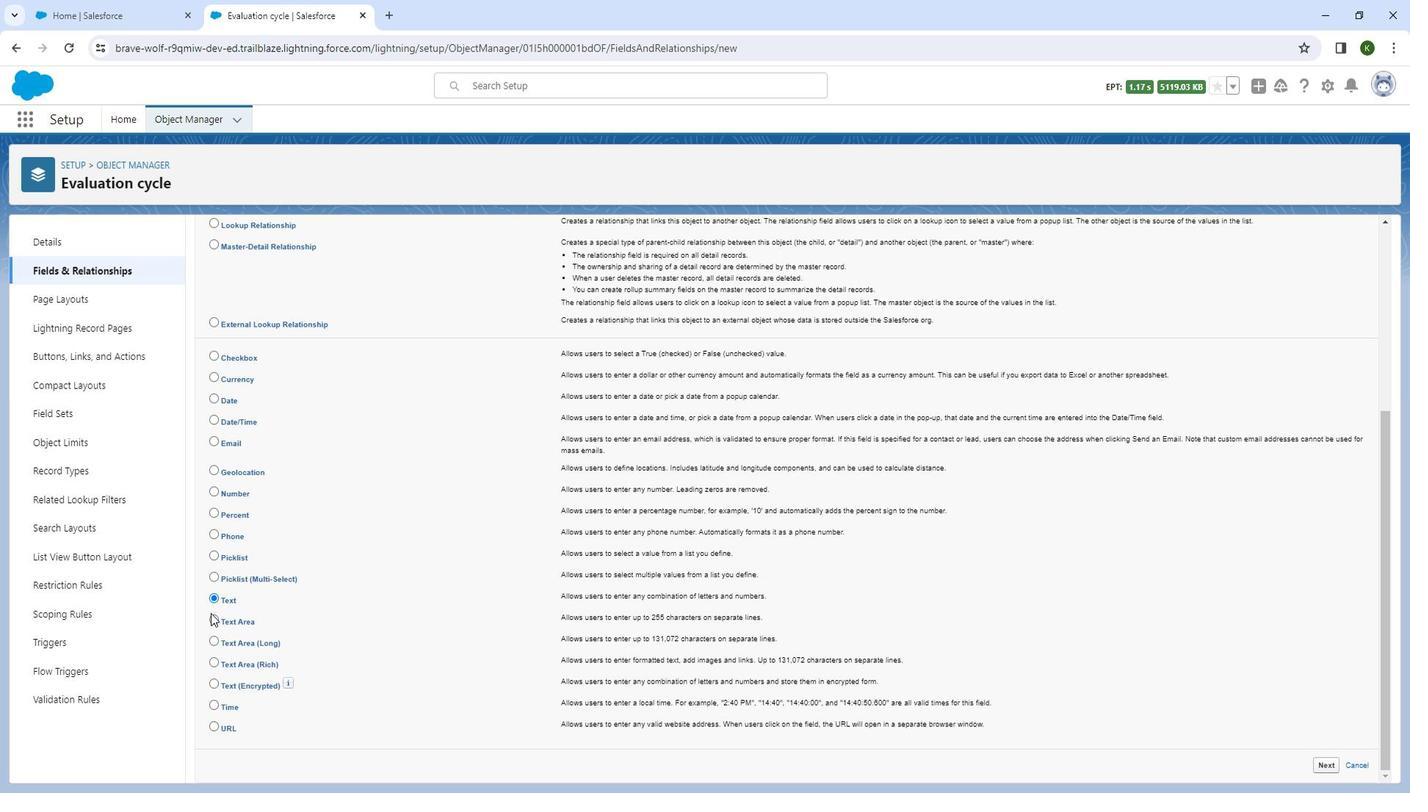 
Action: Mouse pressed left at (209, 611)
Screenshot: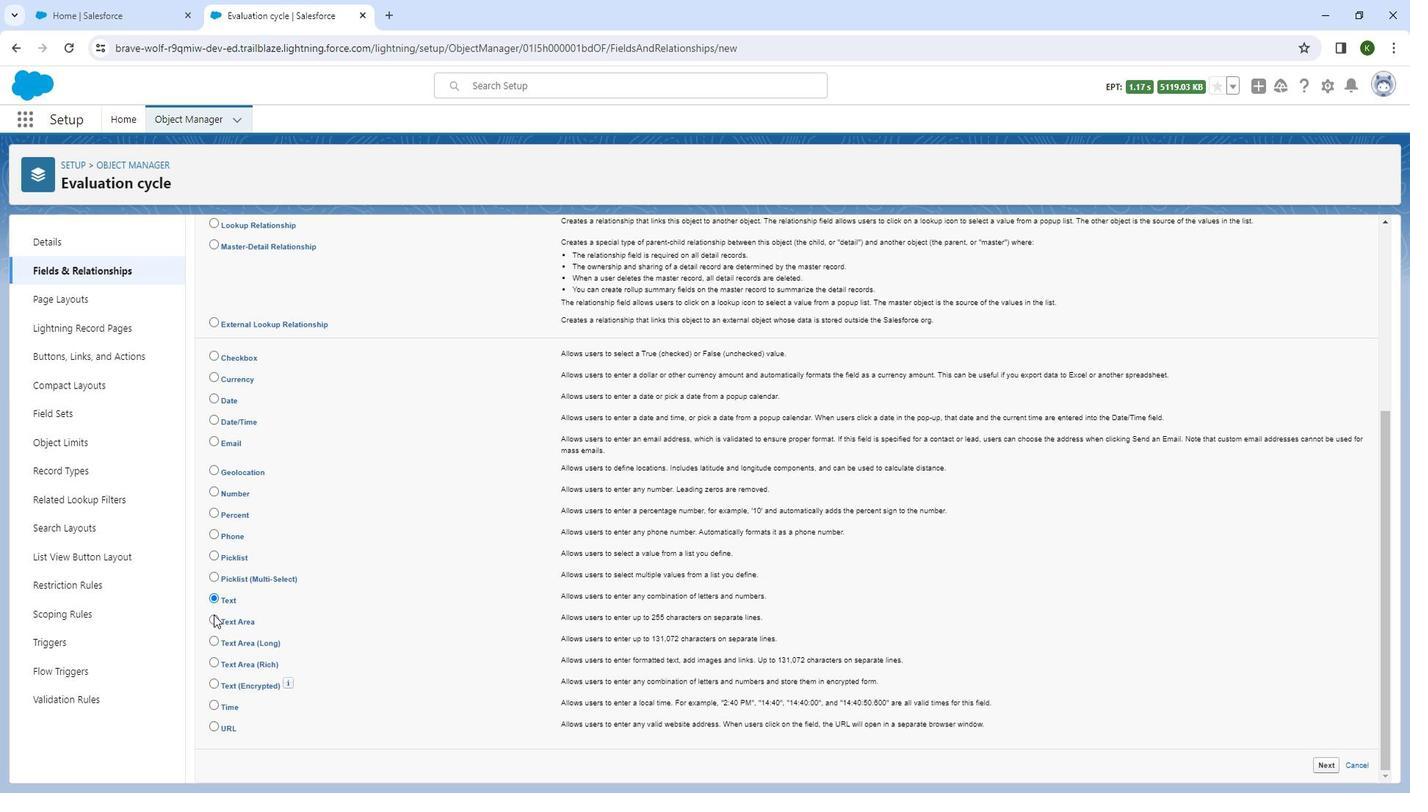 
Action: Mouse moved to (1316, 768)
Screenshot: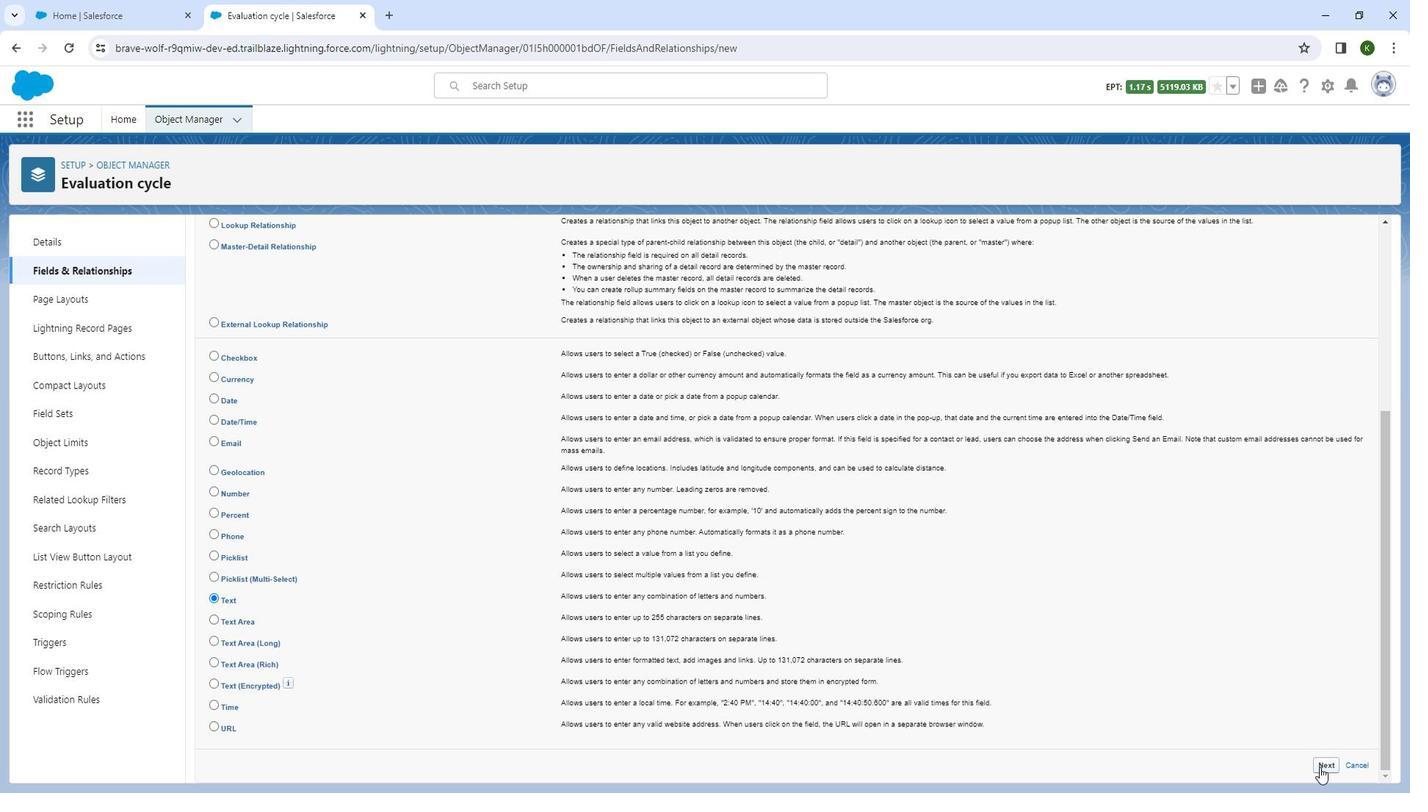 
Action: Mouse pressed left at (1316, 768)
Screenshot: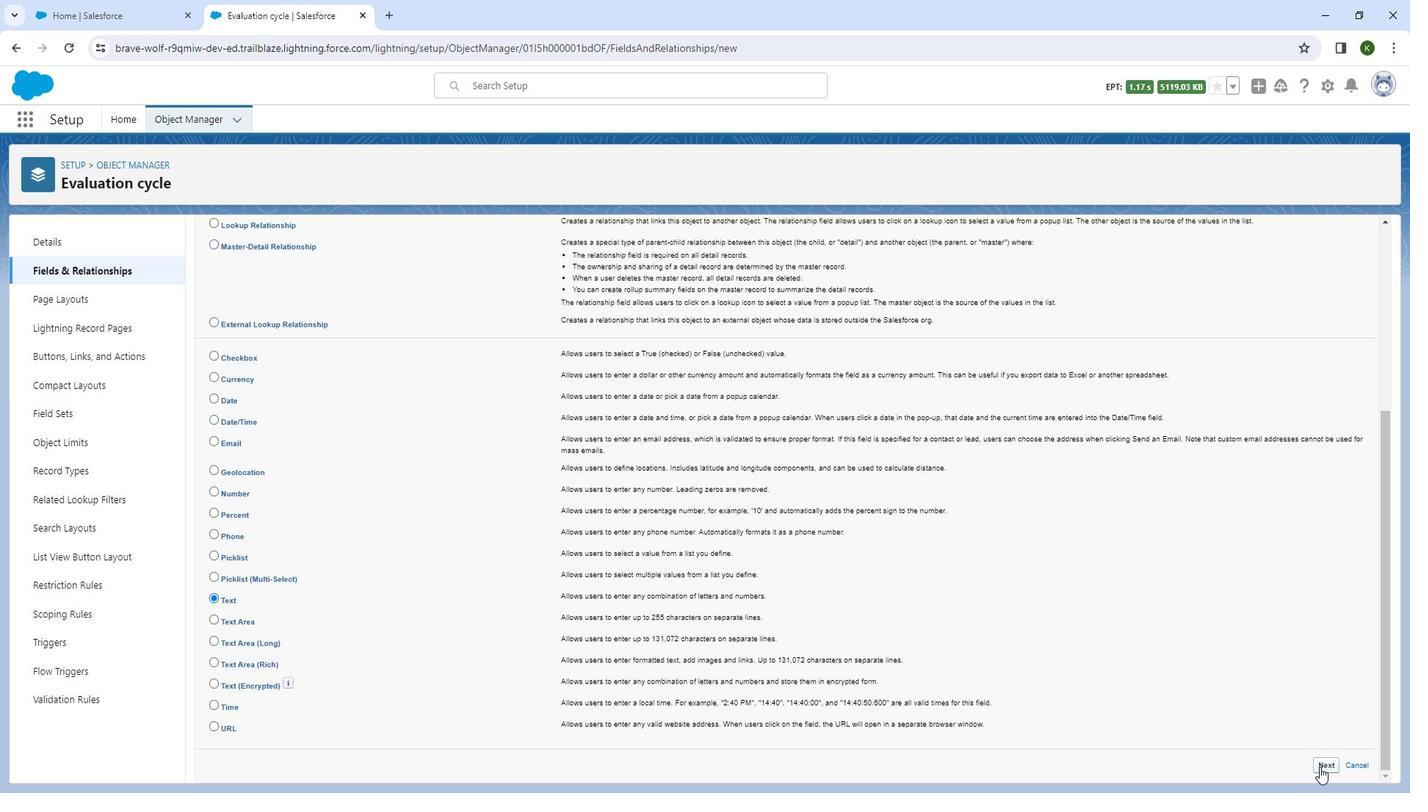 
Action: Mouse moved to (497, 342)
Screenshot: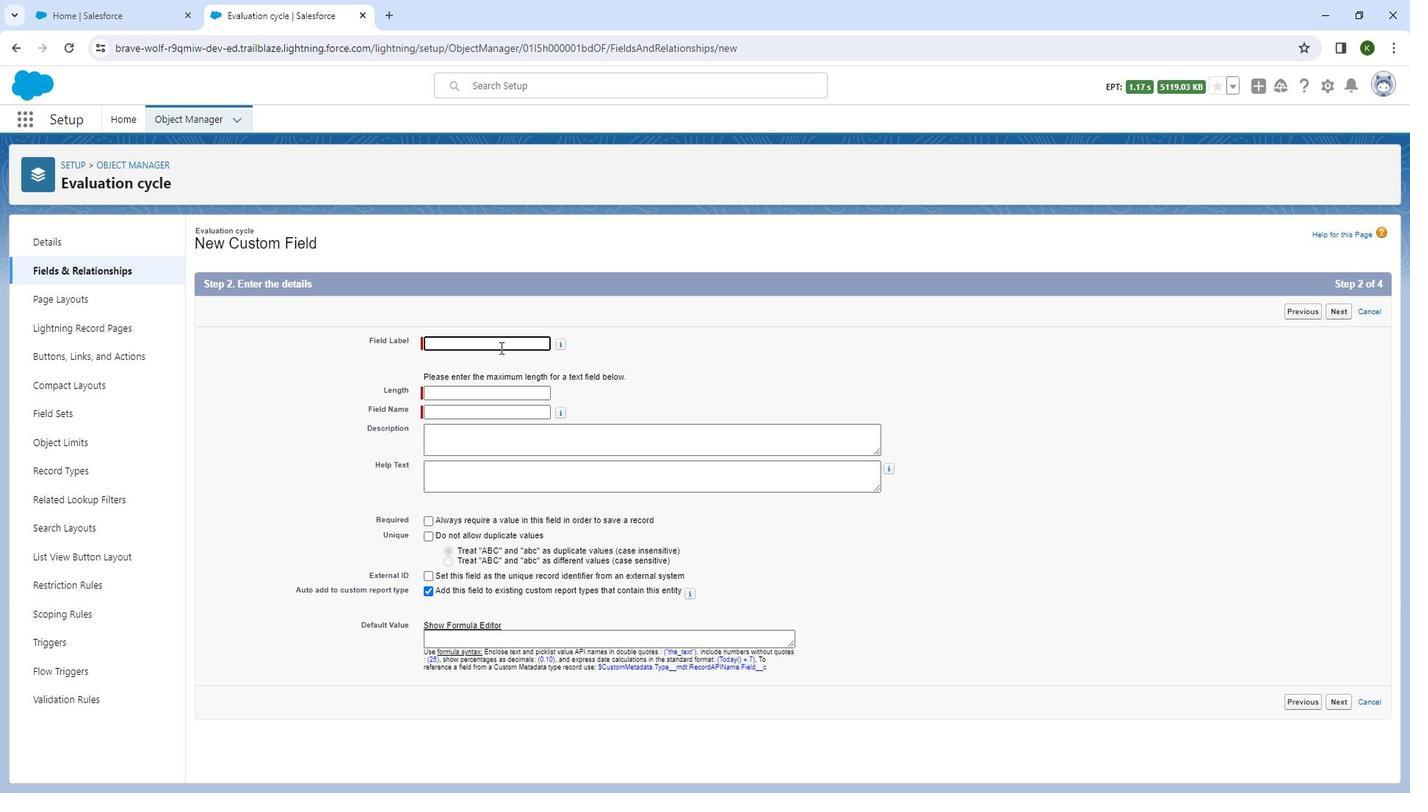 
Action: Mouse pressed left at (497, 342)
Screenshot: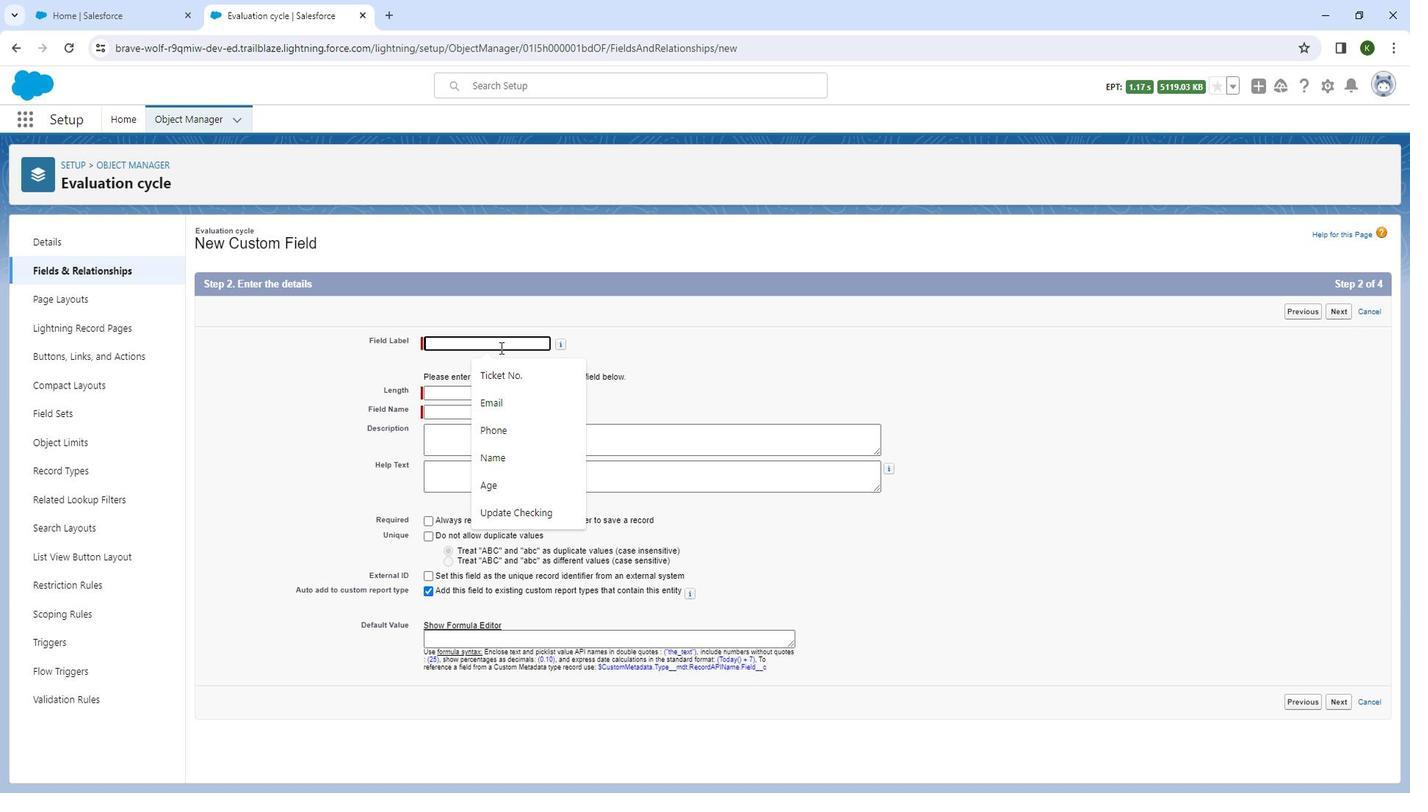 
Action: Key pressed <Key.shift_r>Product<Key.space><Key.shift_r>Name
Screenshot: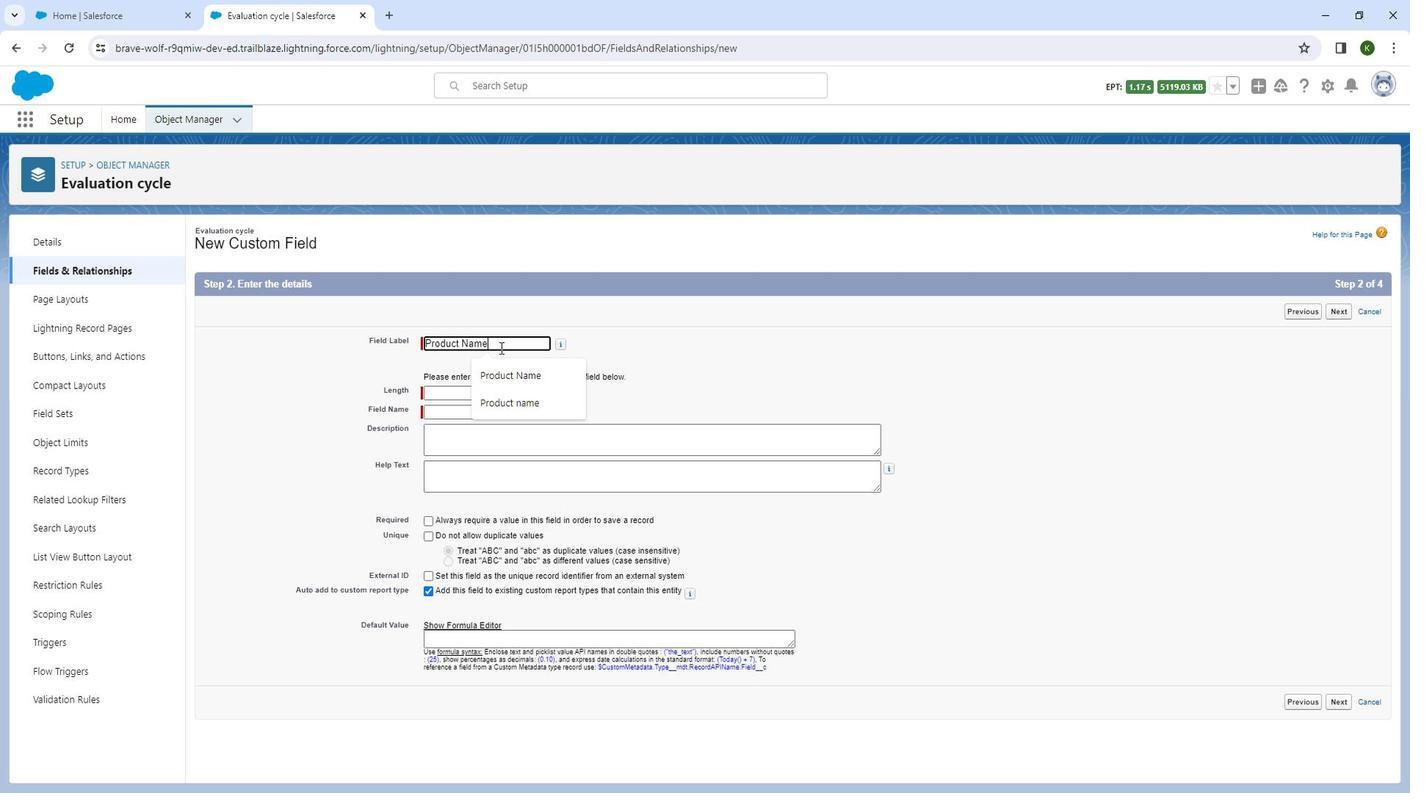 
Action: Mouse moved to (616, 336)
Screenshot: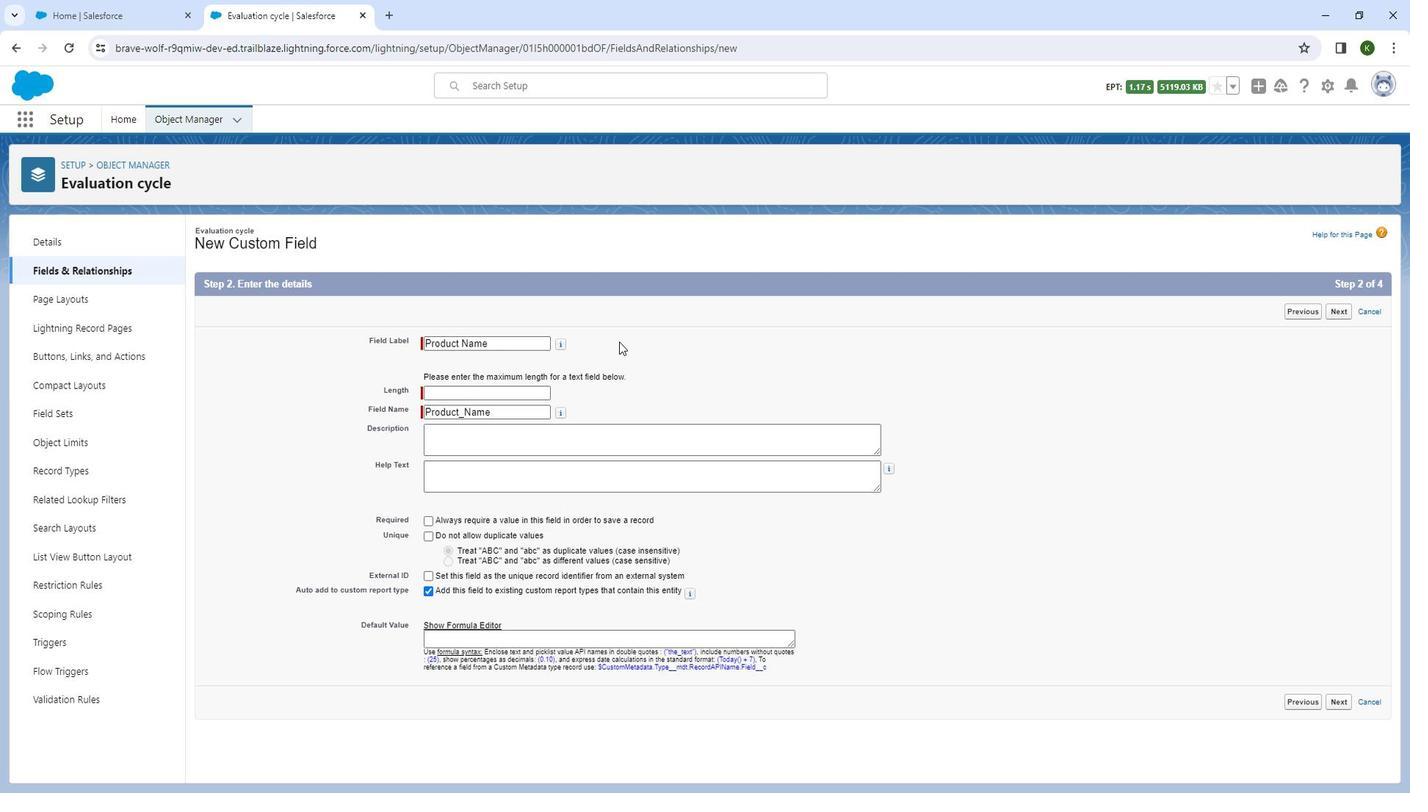 
Action: Mouse pressed left at (616, 336)
Screenshot: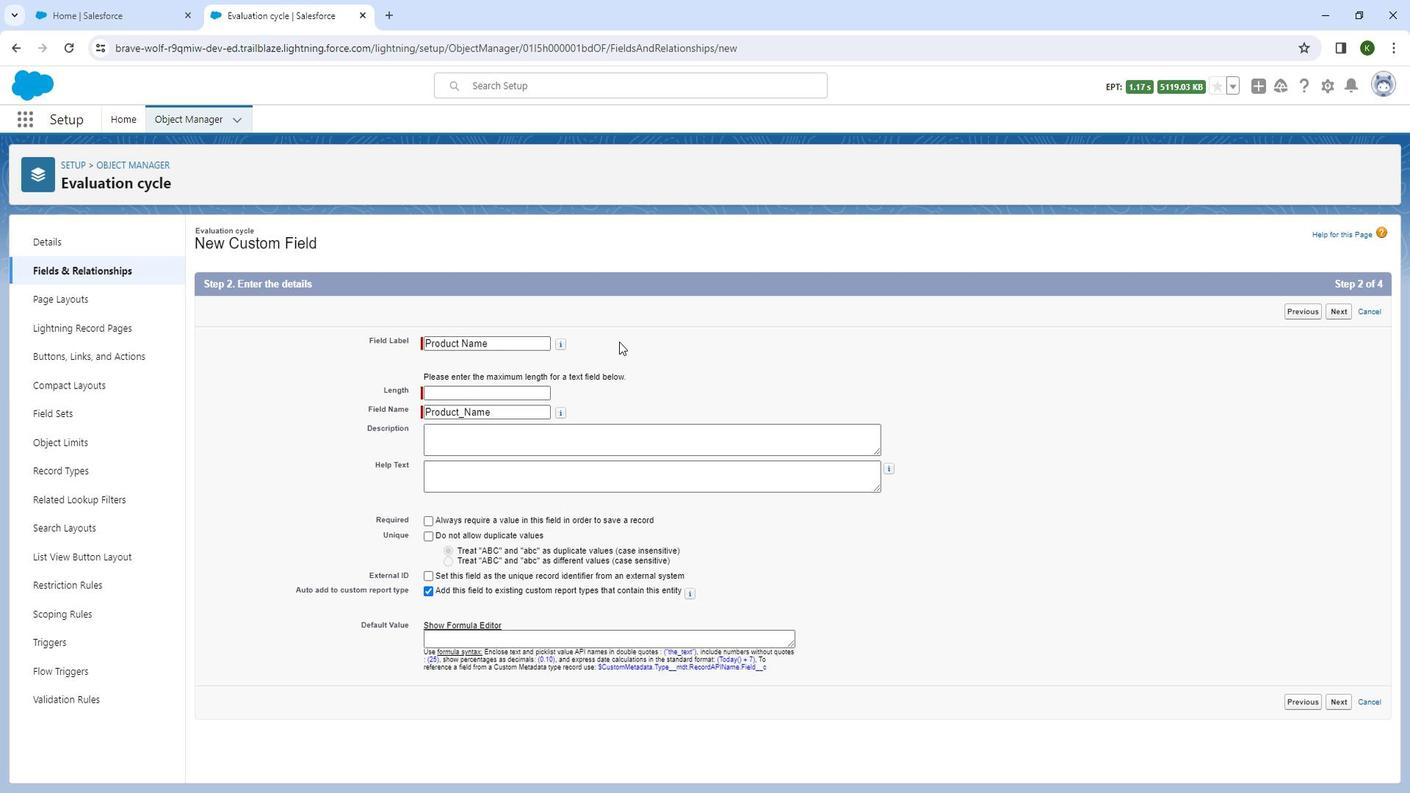 
Action: Mouse moved to (519, 387)
Screenshot: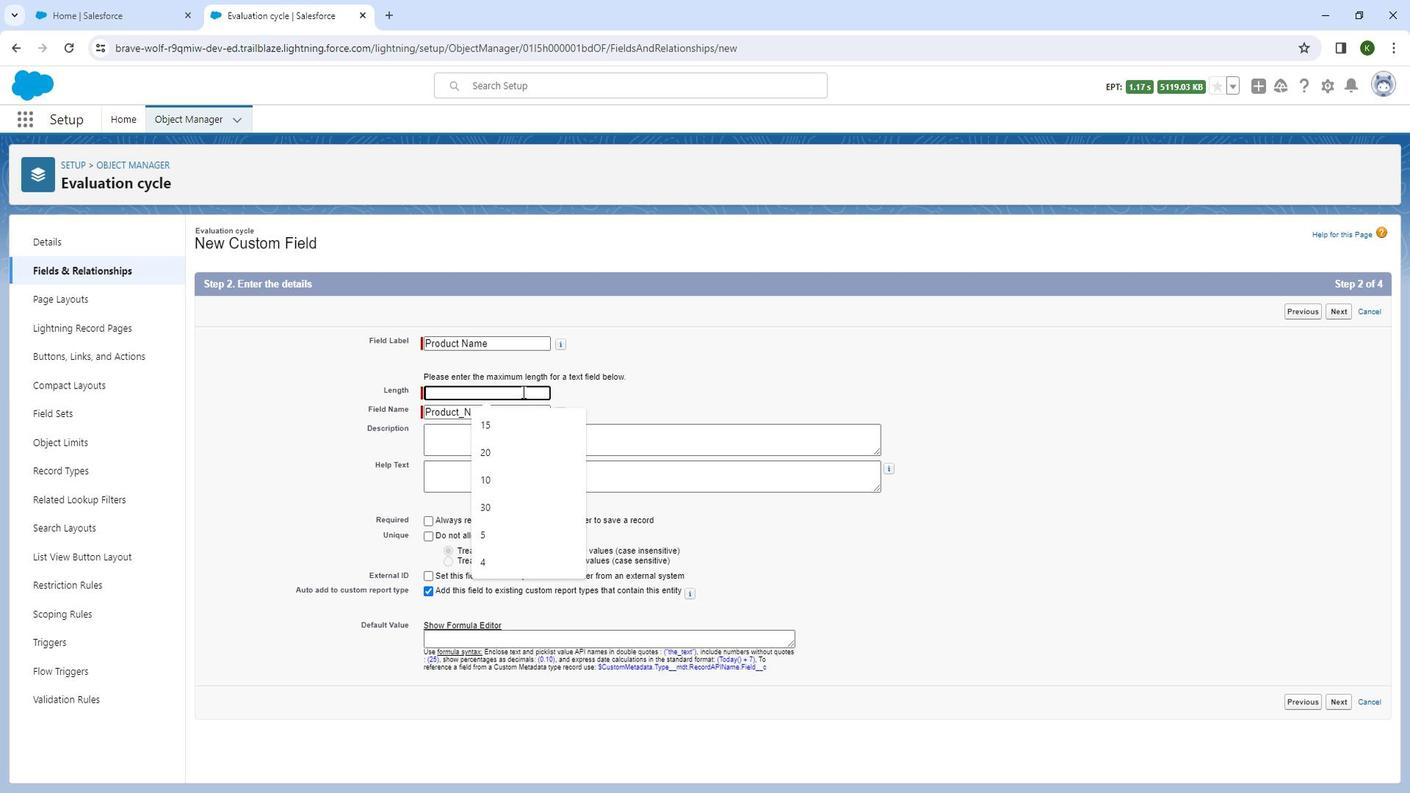 
Action: Mouse pressed left at (519, 387)
Screenshot: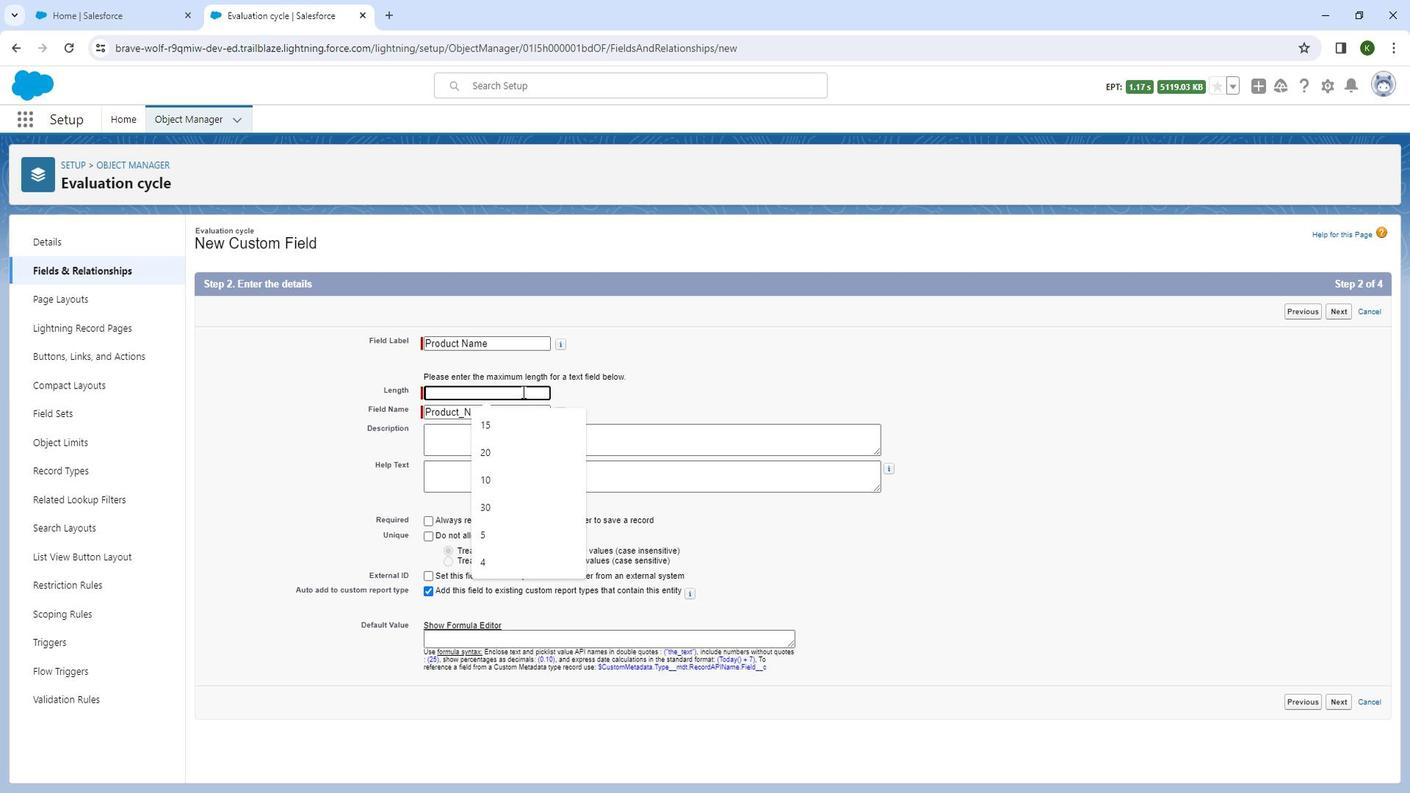 
Action: Mouse moved to (517, 387)
Screenshot: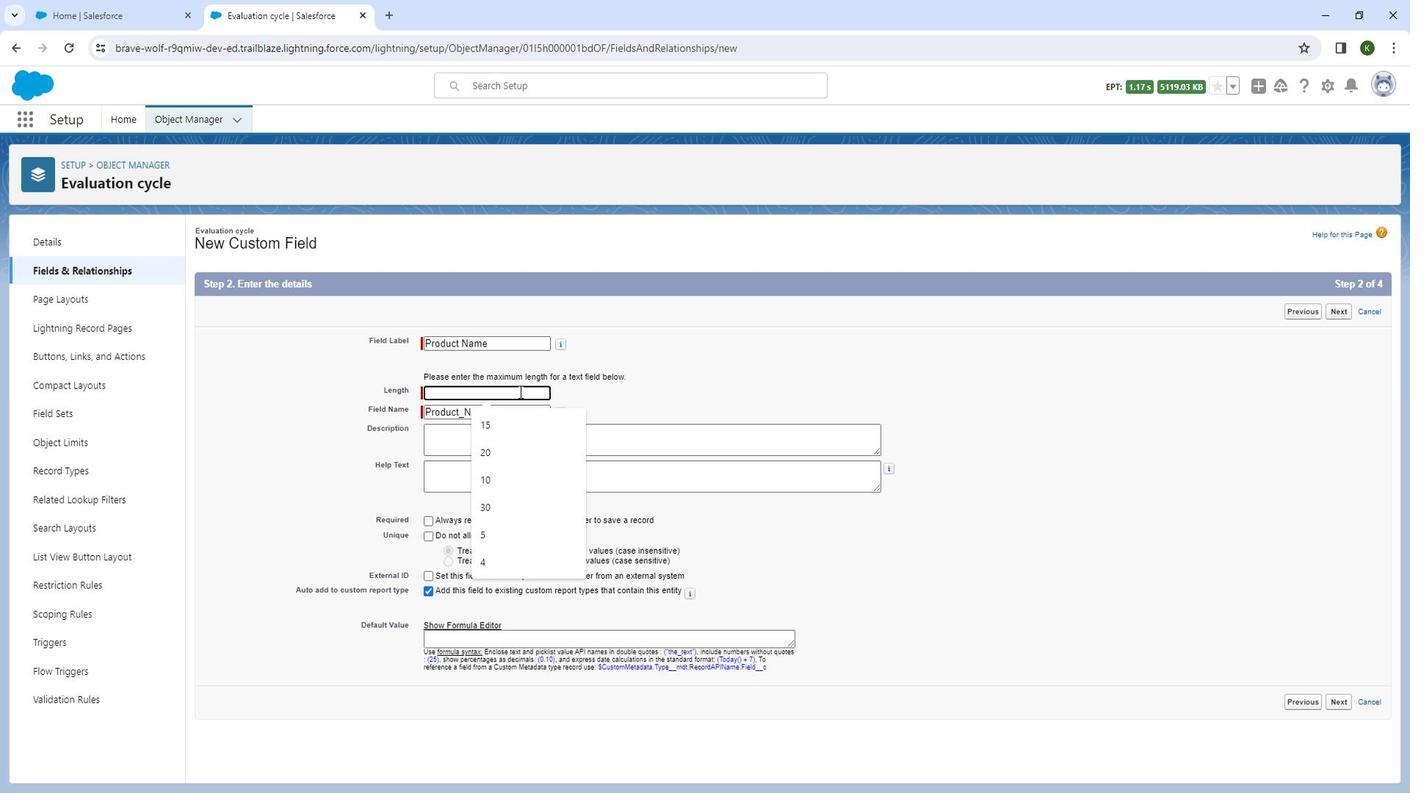 
Action: Key pressed 10<Key.backspace><Key.backspace>20
Screenshot: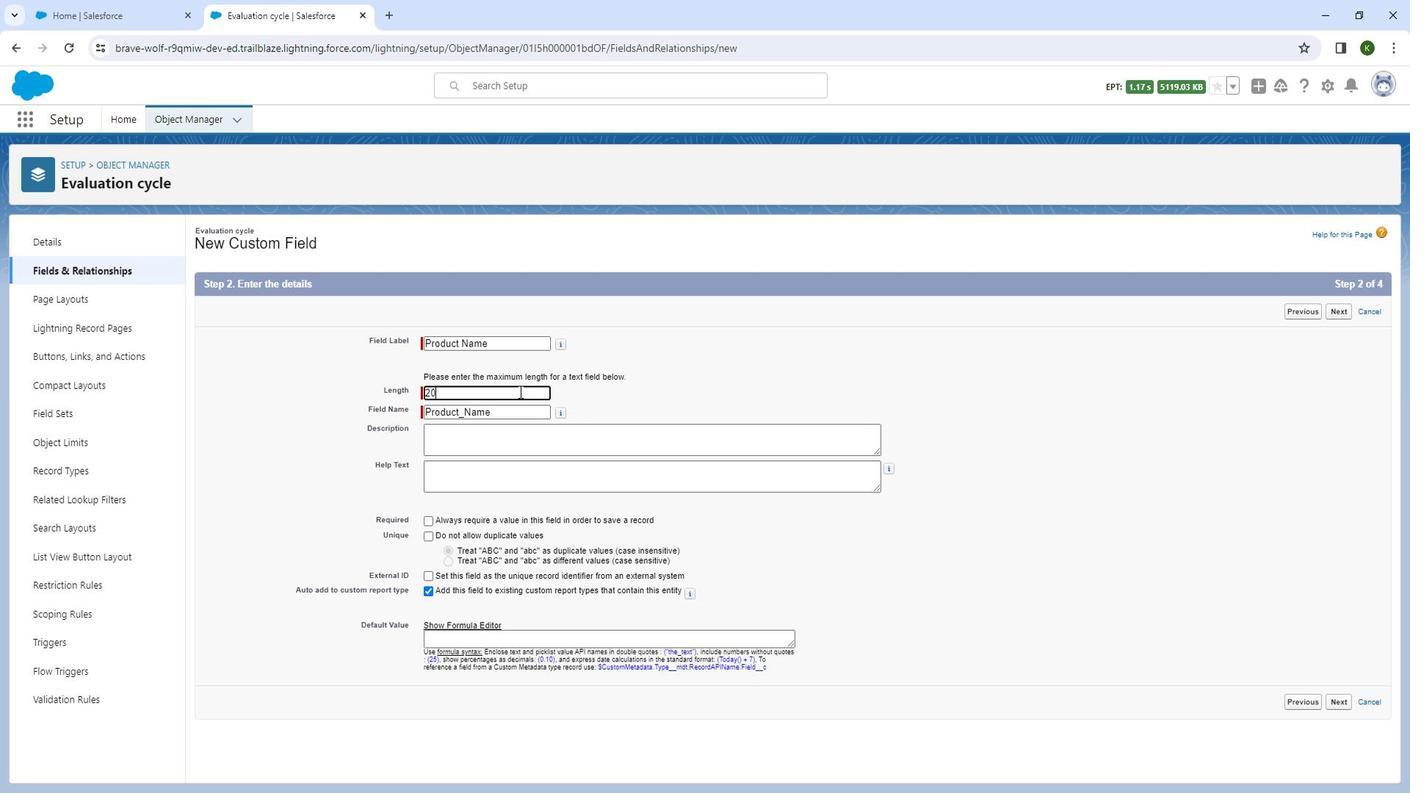
Action: Mouse moved to (486, 434)
Screenshot: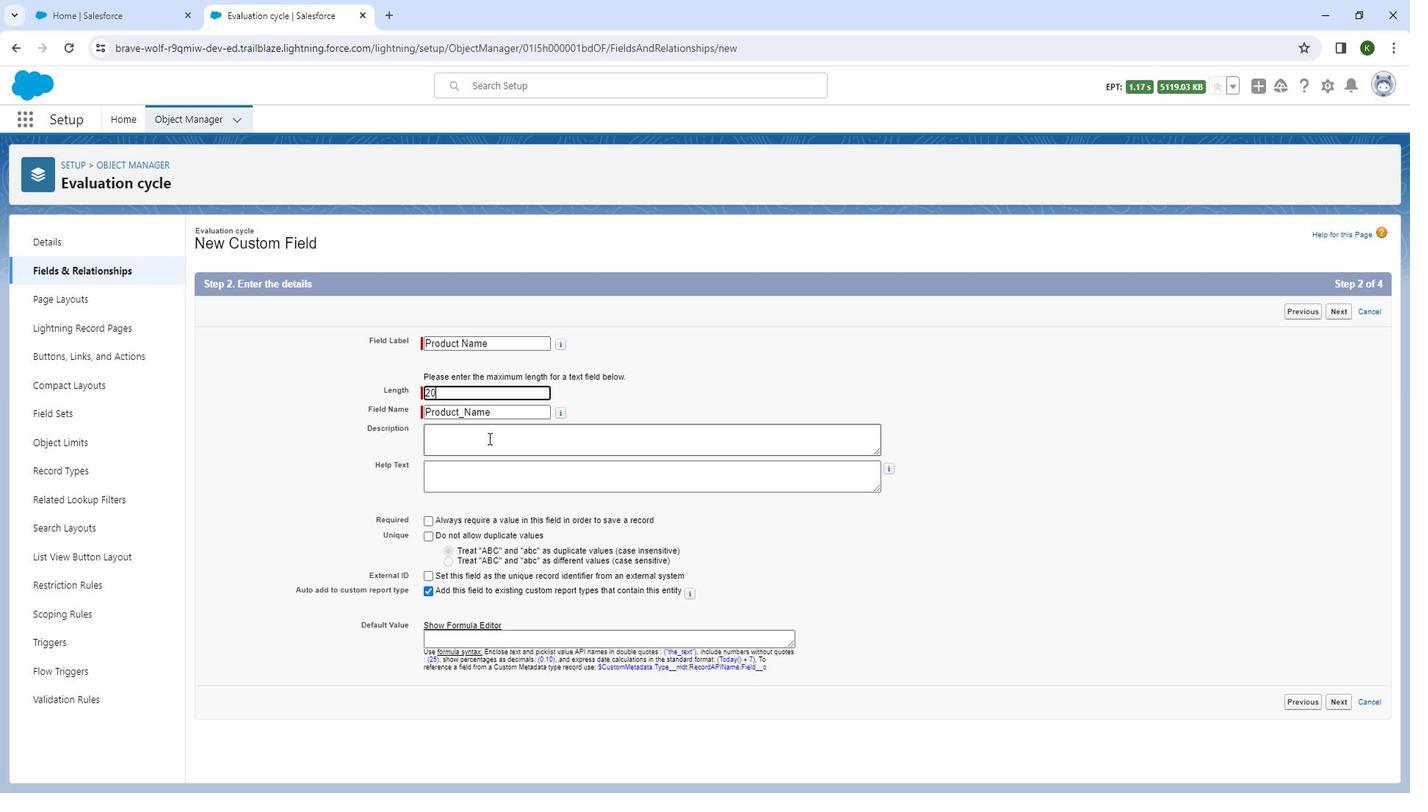
Action: Mouse pressed left at (486, 434)
Screenshot: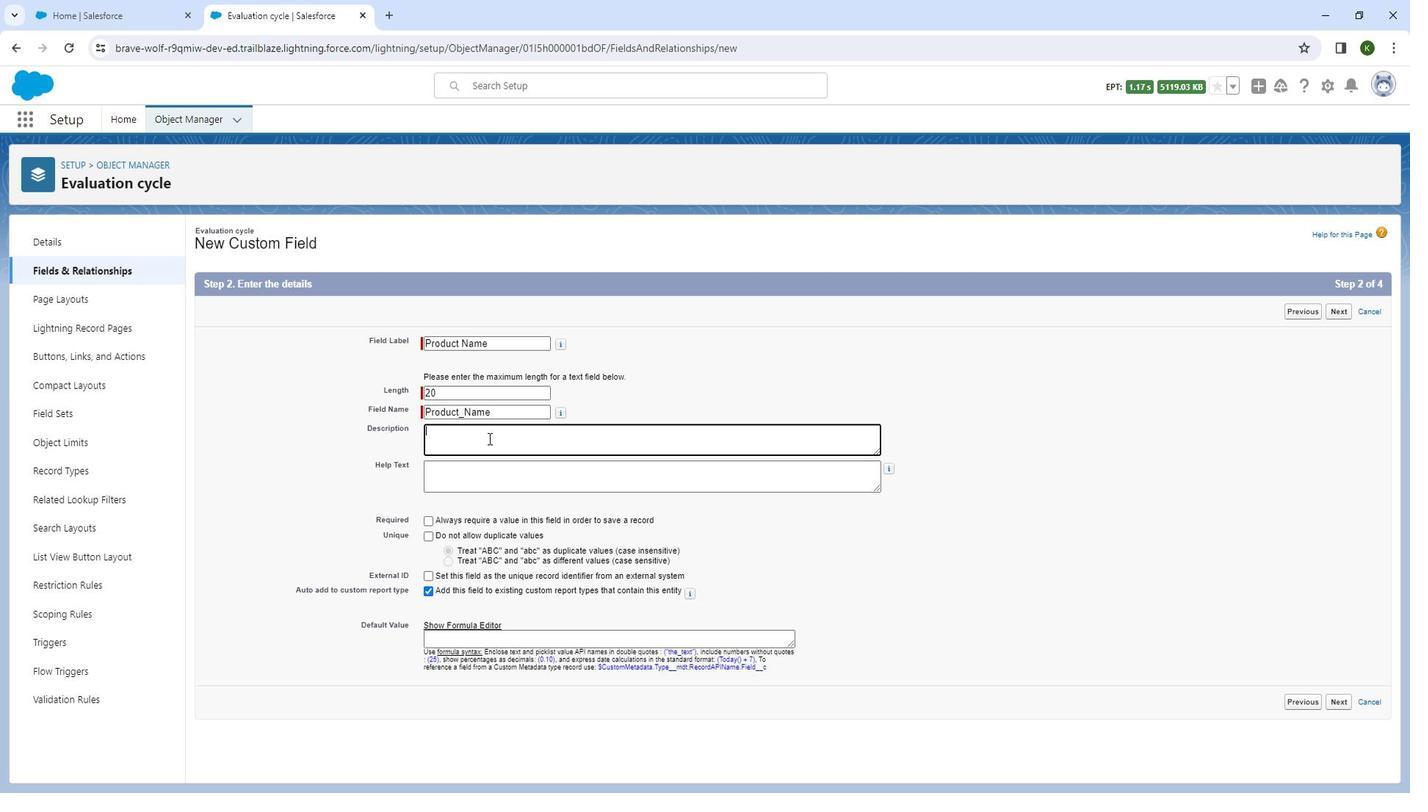 
Action: Key pressed <Key.shift_r>This<Key.space>fields<Key.space>states<Key.space>that<Key.space>name<Key.space>of<Key.space>the<Key.space>product<Key.space>and<Key.space>store<Key.space>the<Key.space>related<Key.space>information<Key.space>into<Key.space>evaluation<Key.space>cycle<Key.space>object.
Screenshot: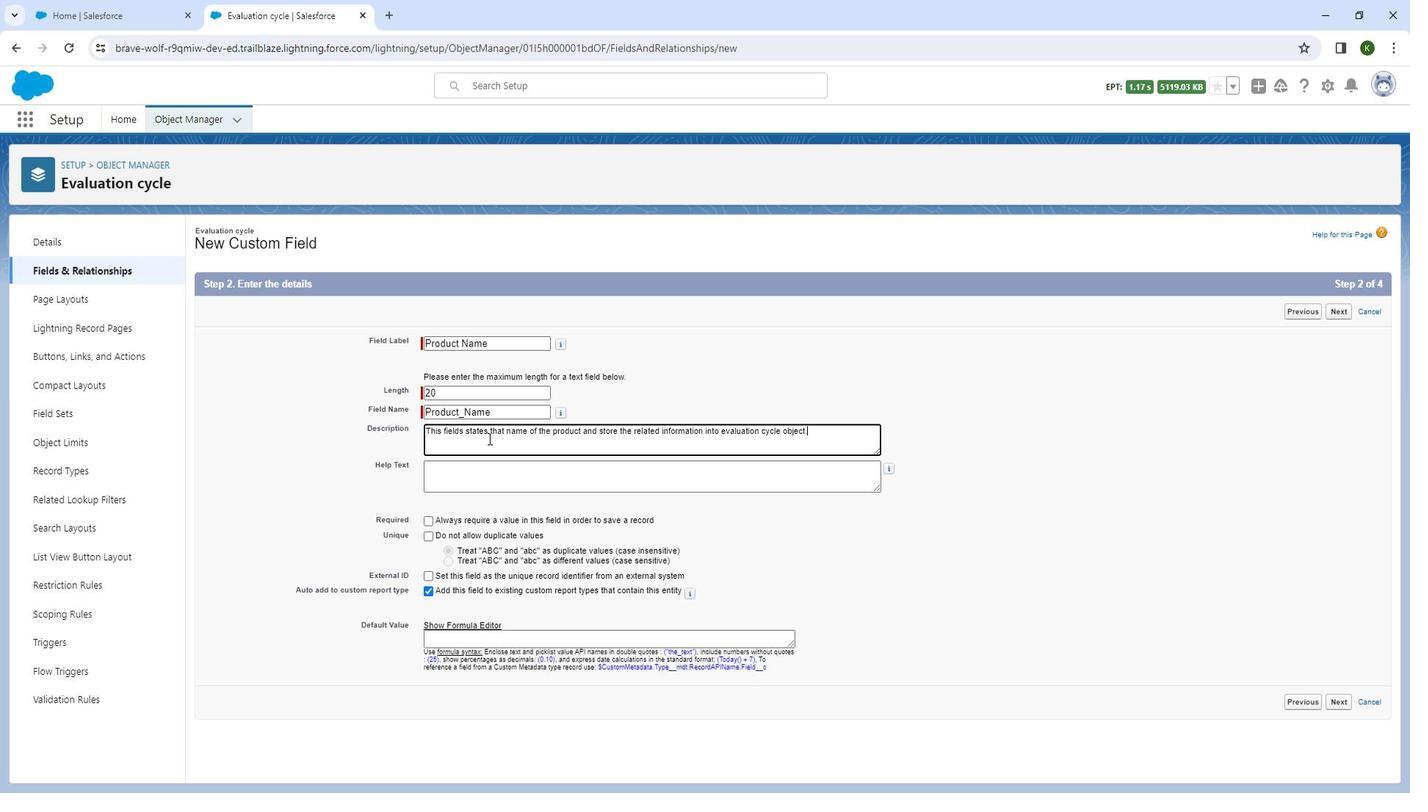 
Action: Mouse moved to (482, 469)
Screenshot: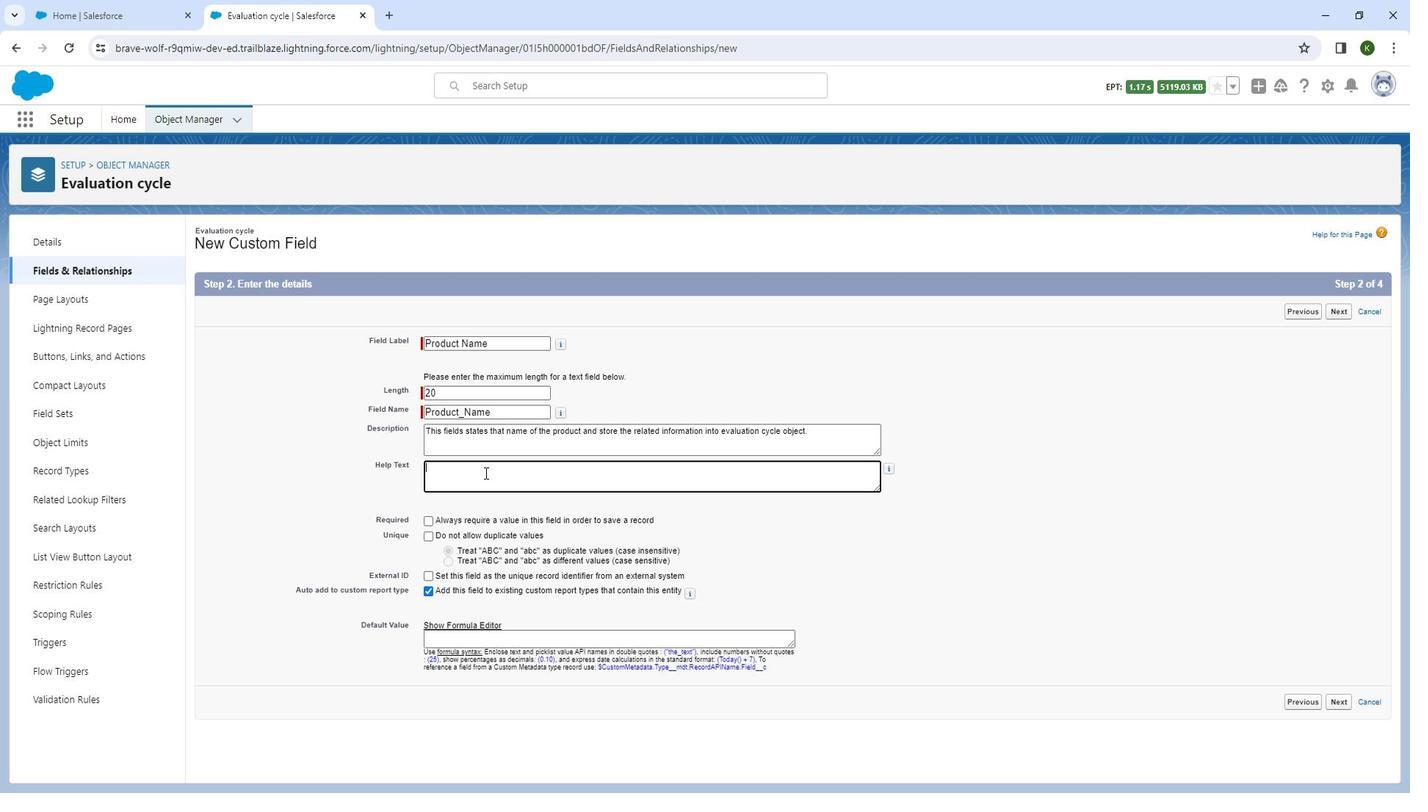 
Action: Mouse pressed left at (482, 469)
Screenshot: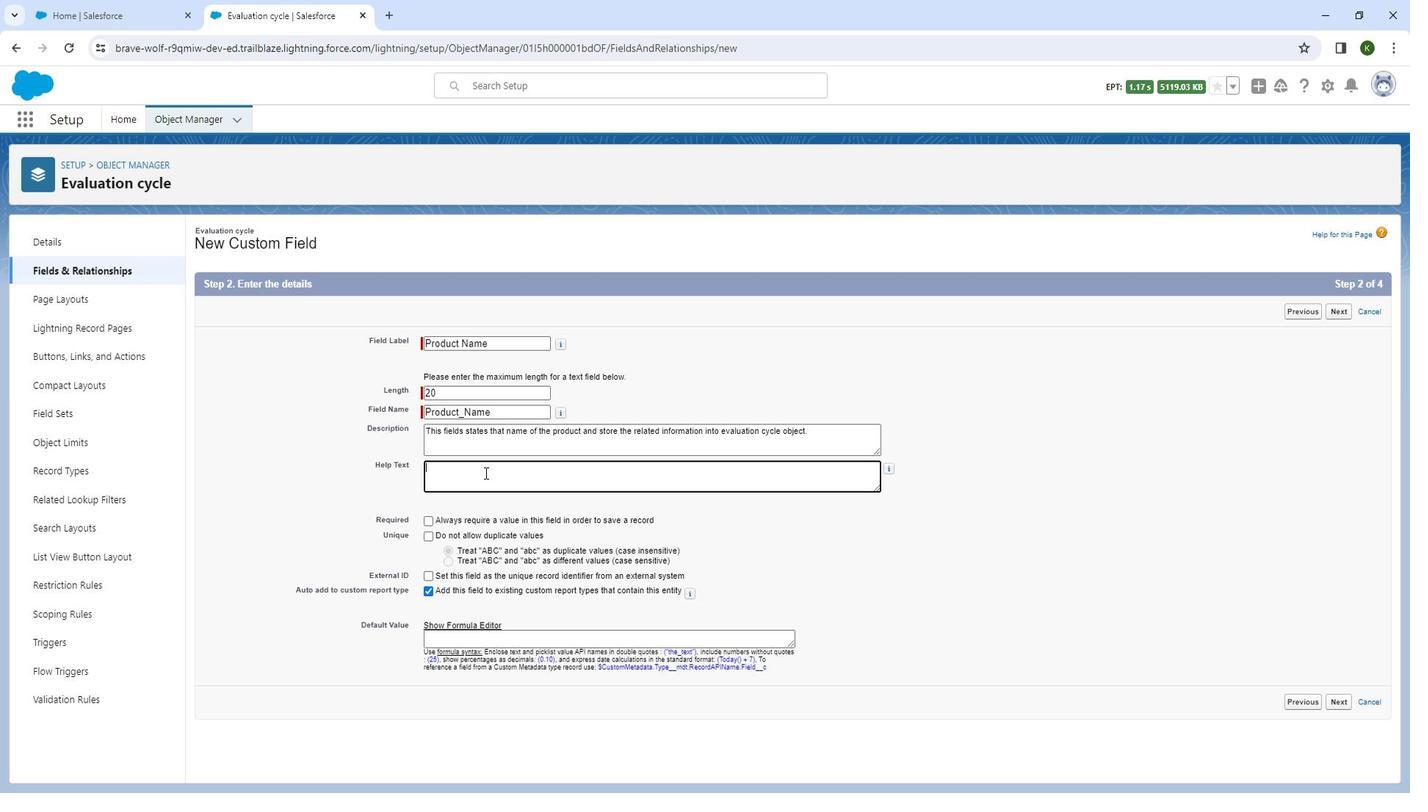 
Action: Key pressed <Key.shift_r>Please<Key.space>specify<Key.space>the<Key.space>name<Key.space>of<Key.space>the<Key.space>product....
Screenshot: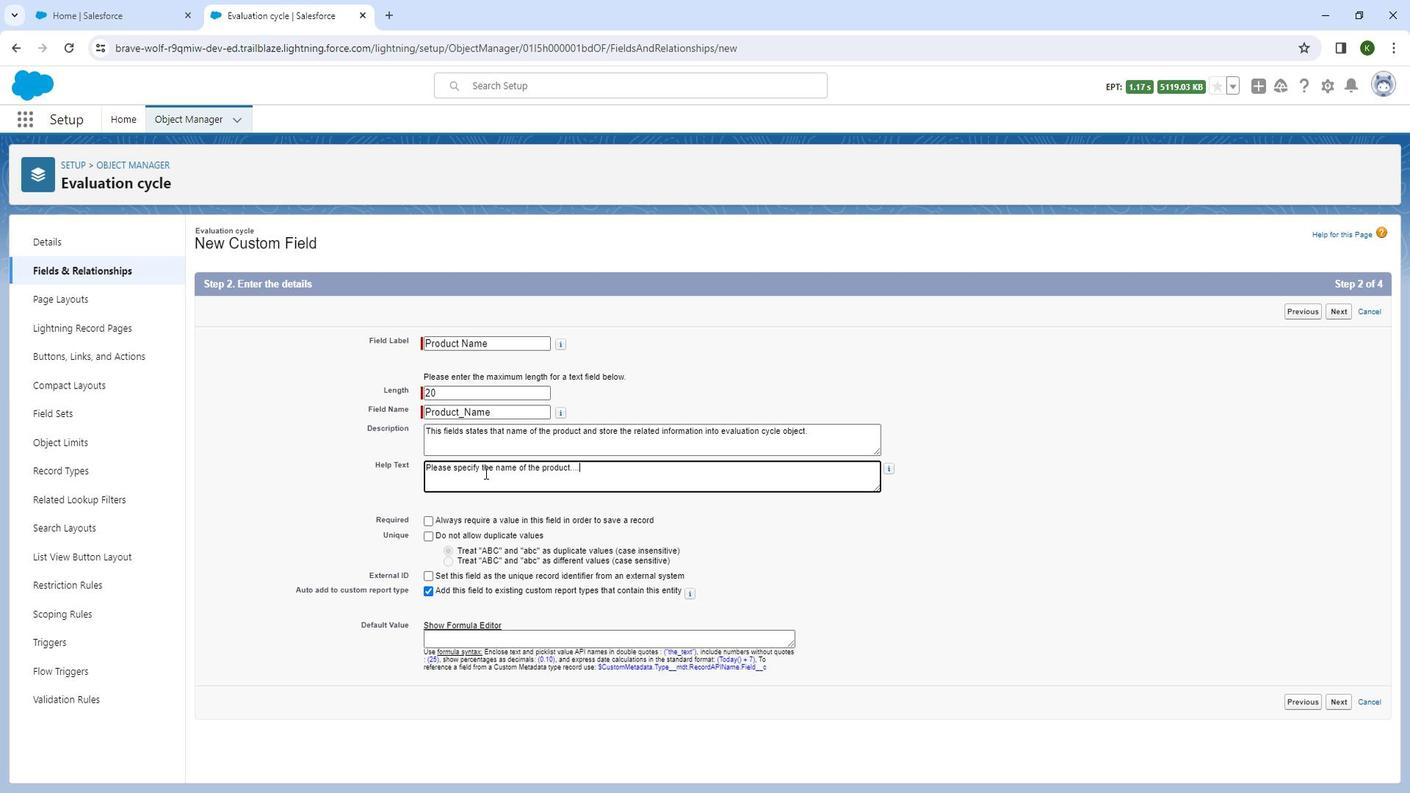 
Action: Mouse moved to (987, 494)
Screenshot: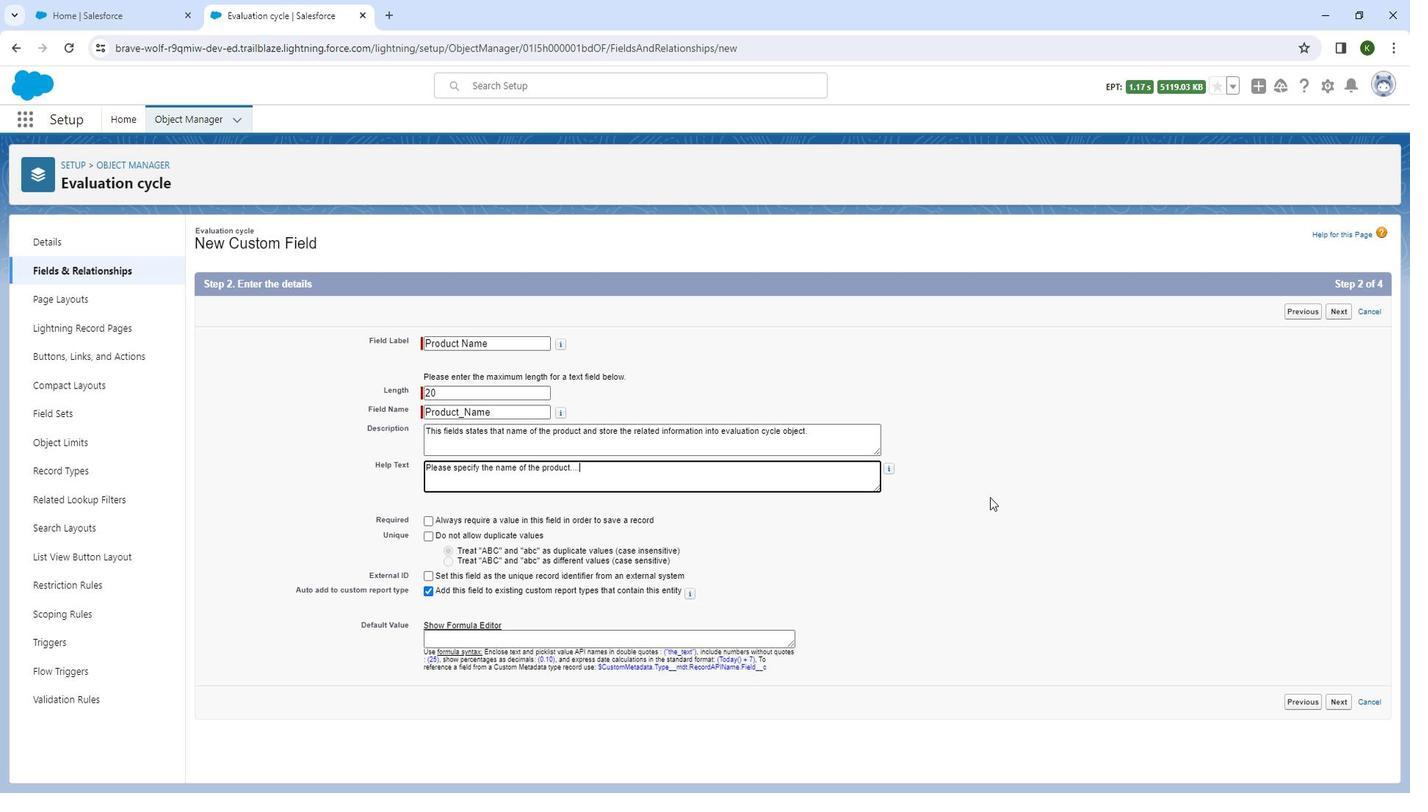 
Action: Mouse pressed left at (987, 494)
Screenshot: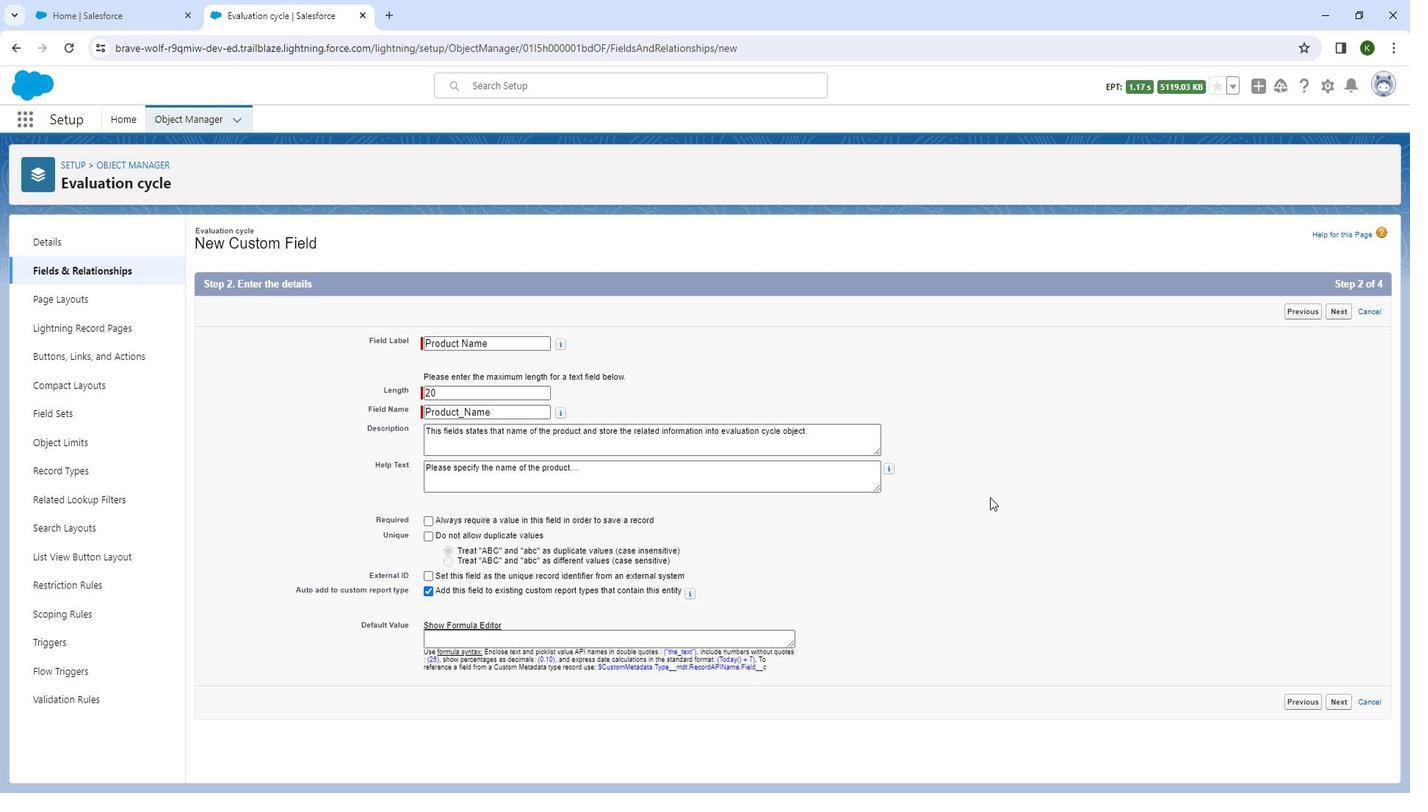 
Action: Mouse moved to (1335, 705)
Screenshot: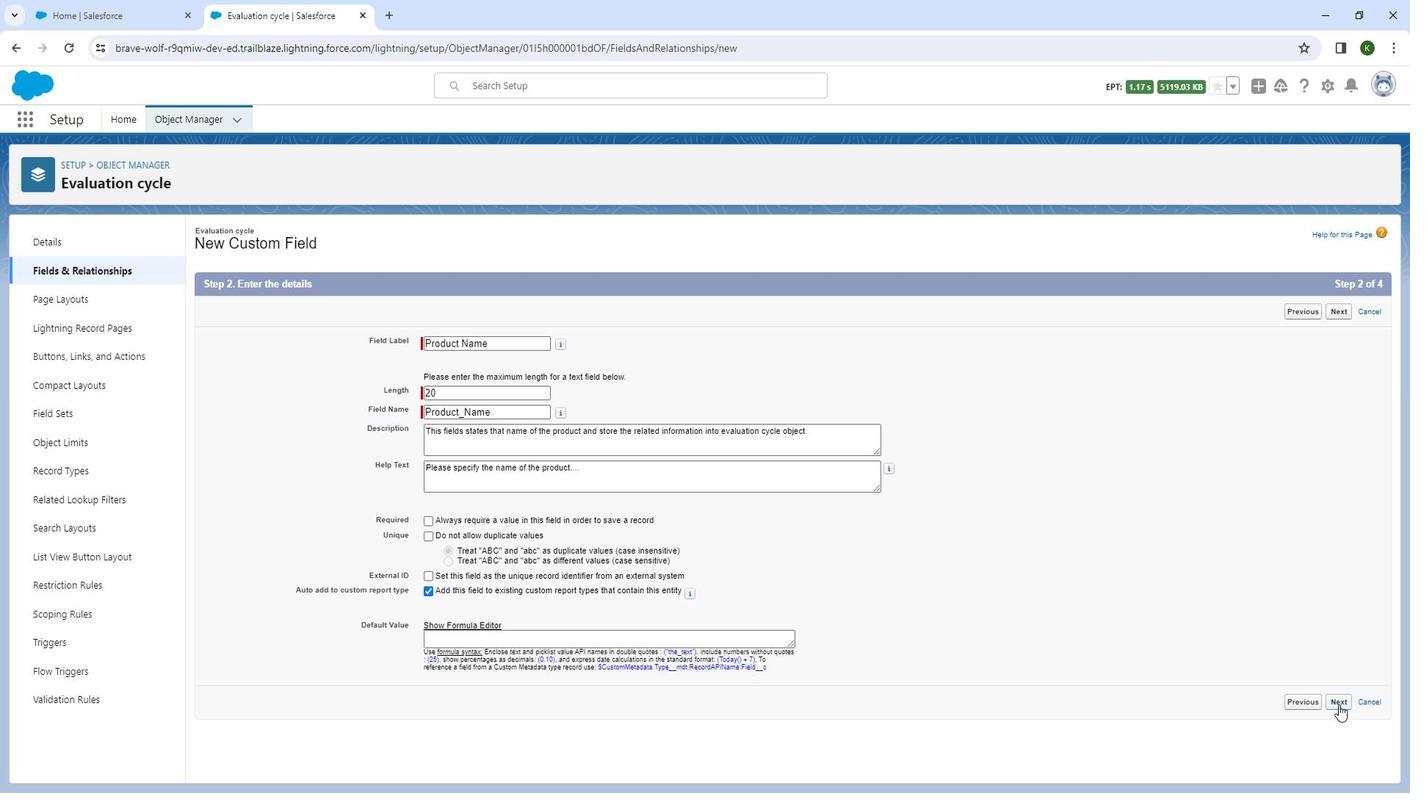
Action: Mouse pressed left at (1335, 705)
Screenshot: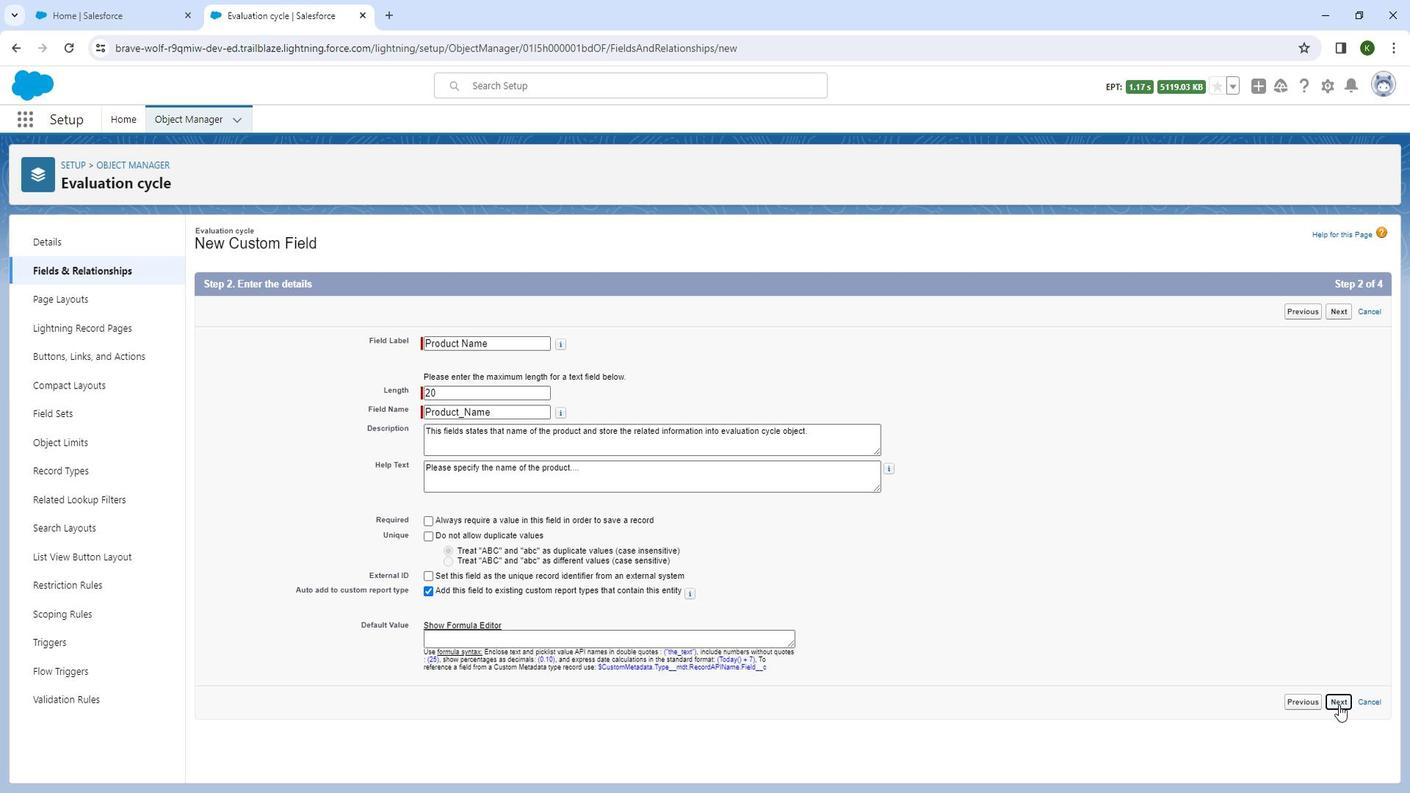 
Action: Mouse moved to (1142, 649)
Screenshot: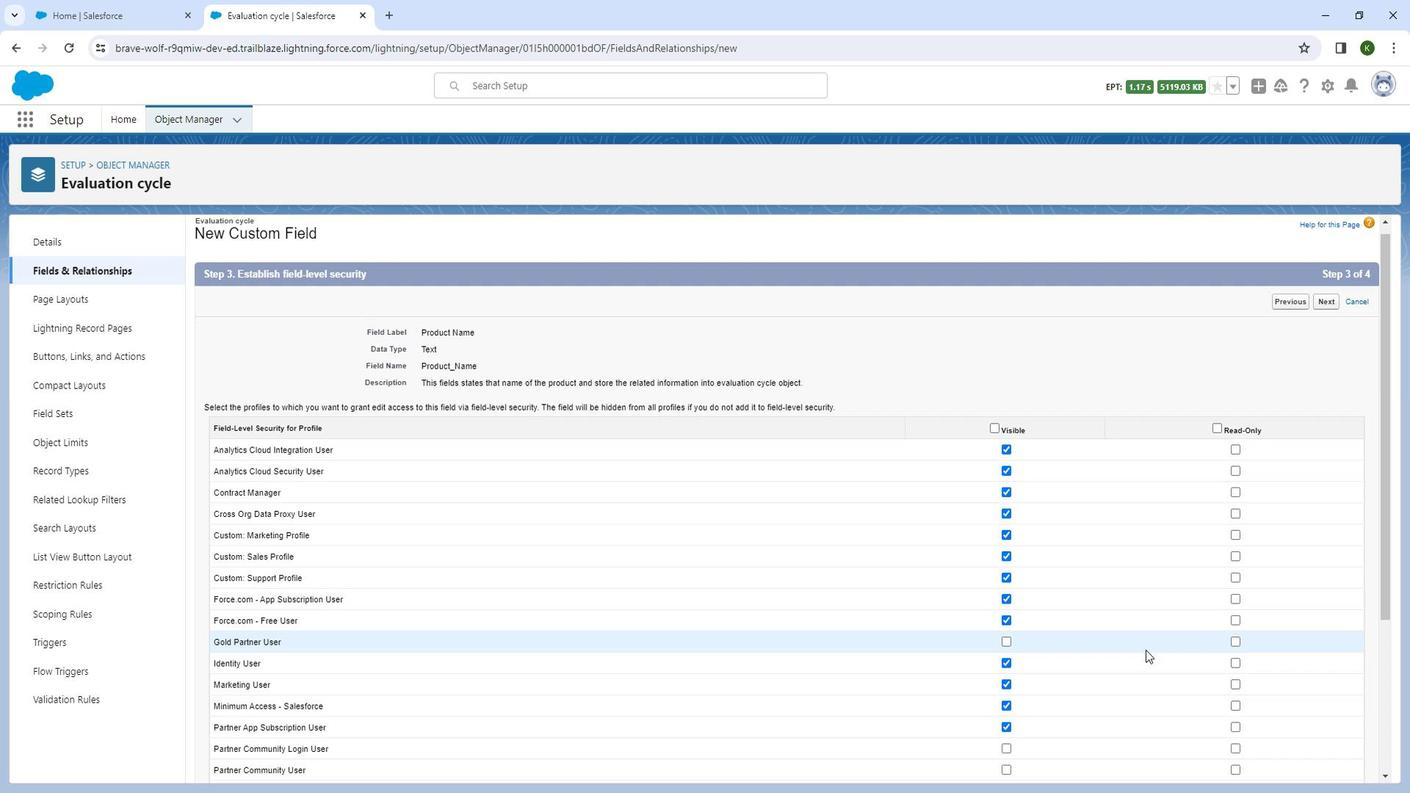 
Action: Mouse scrolled (1142, 648) with delta (0, 0)
Screenshot: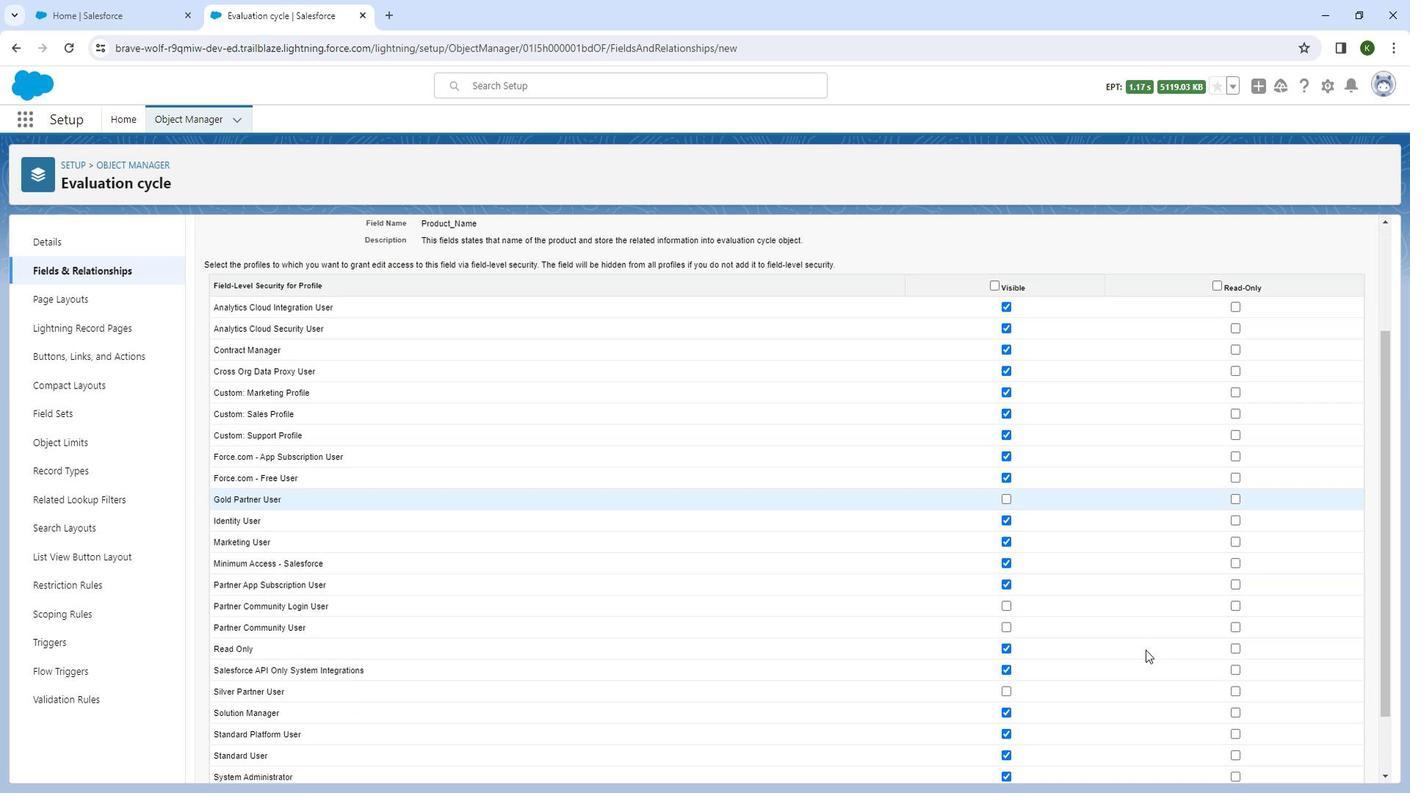 
Action: Mouse scrolled (1142, 648) with delta (0, 0)
Screenshot: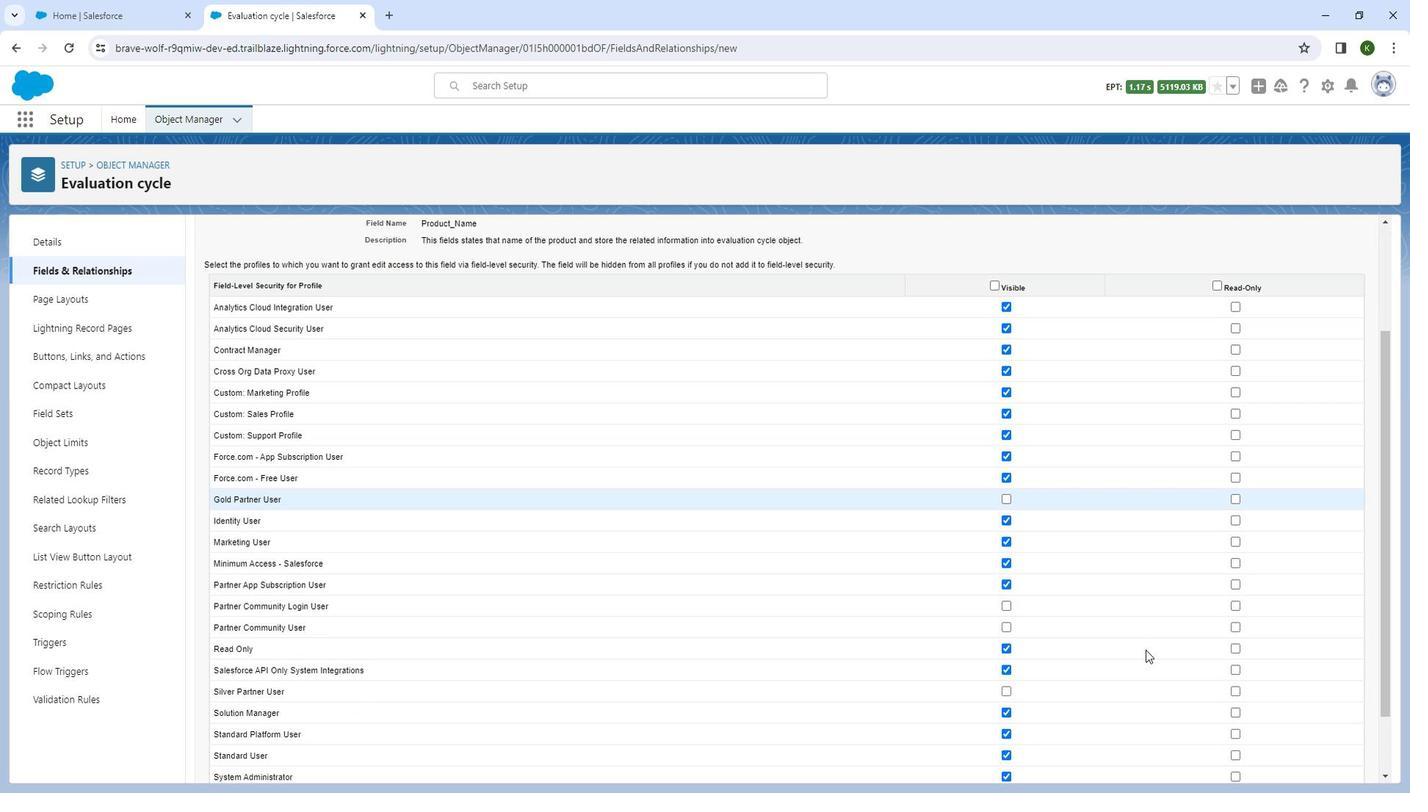 
Action: Mouse moved to (1003, 692)
Screenshot: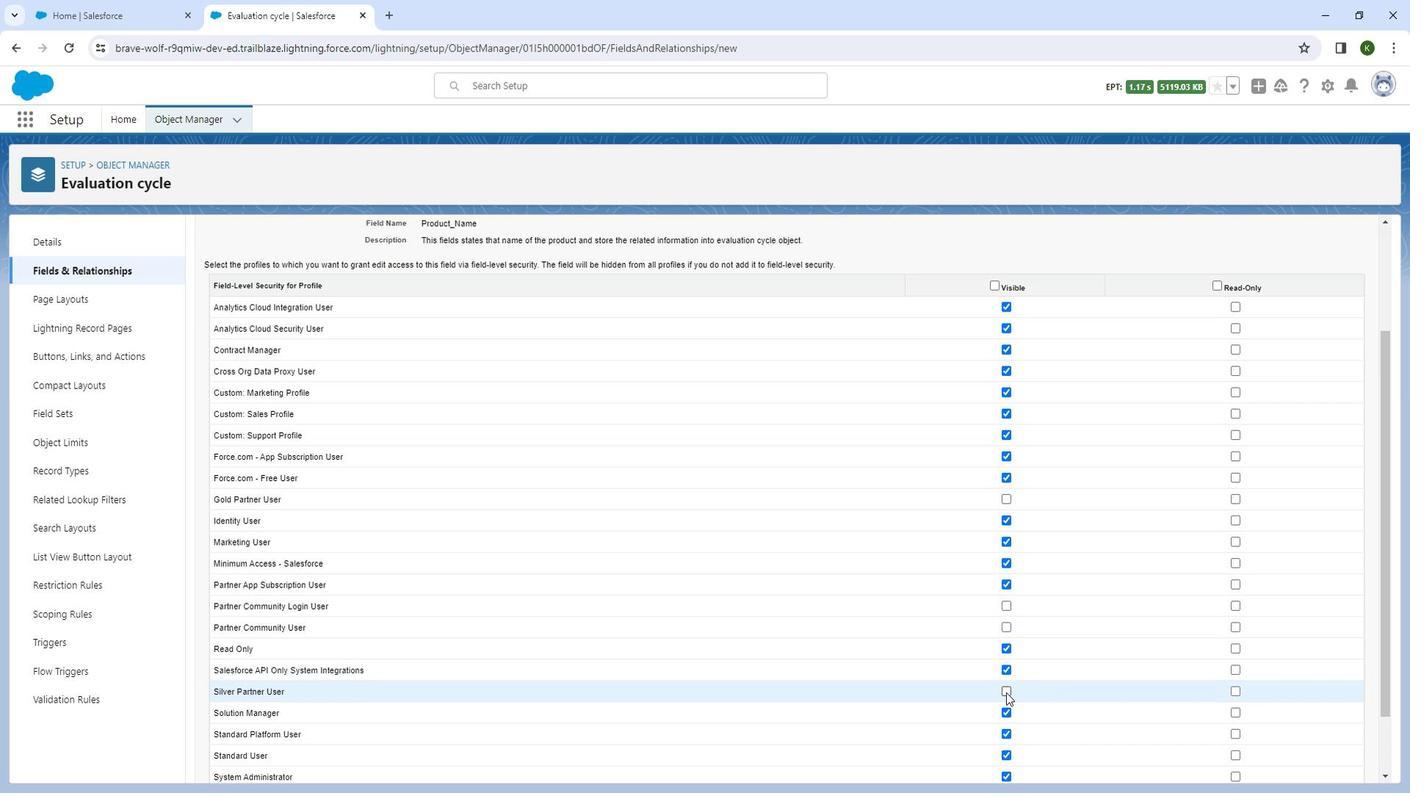 
Action: Mouse pressed left at (1003, 692)
Screenshot: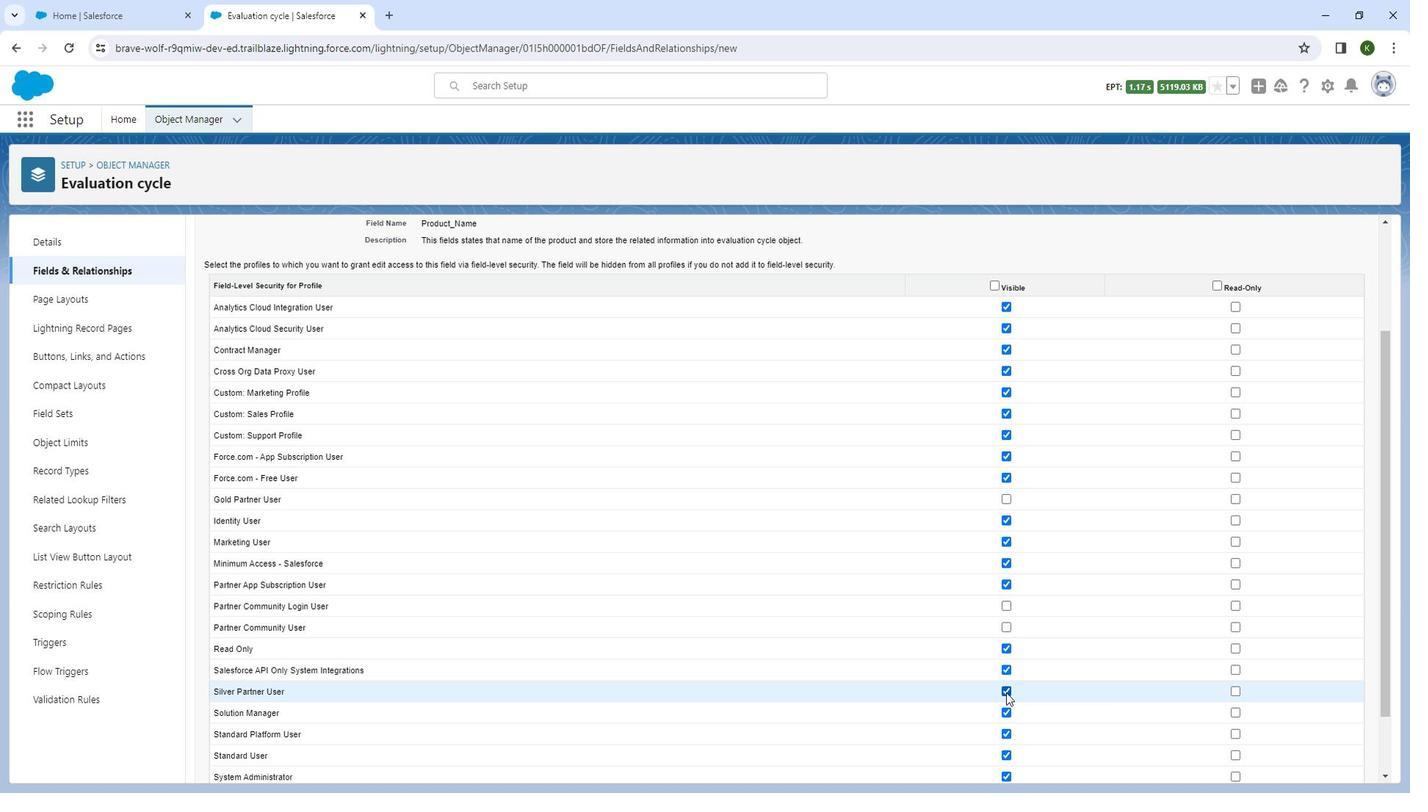
Action: Mouse moved to (1084, 662)
Screenshot: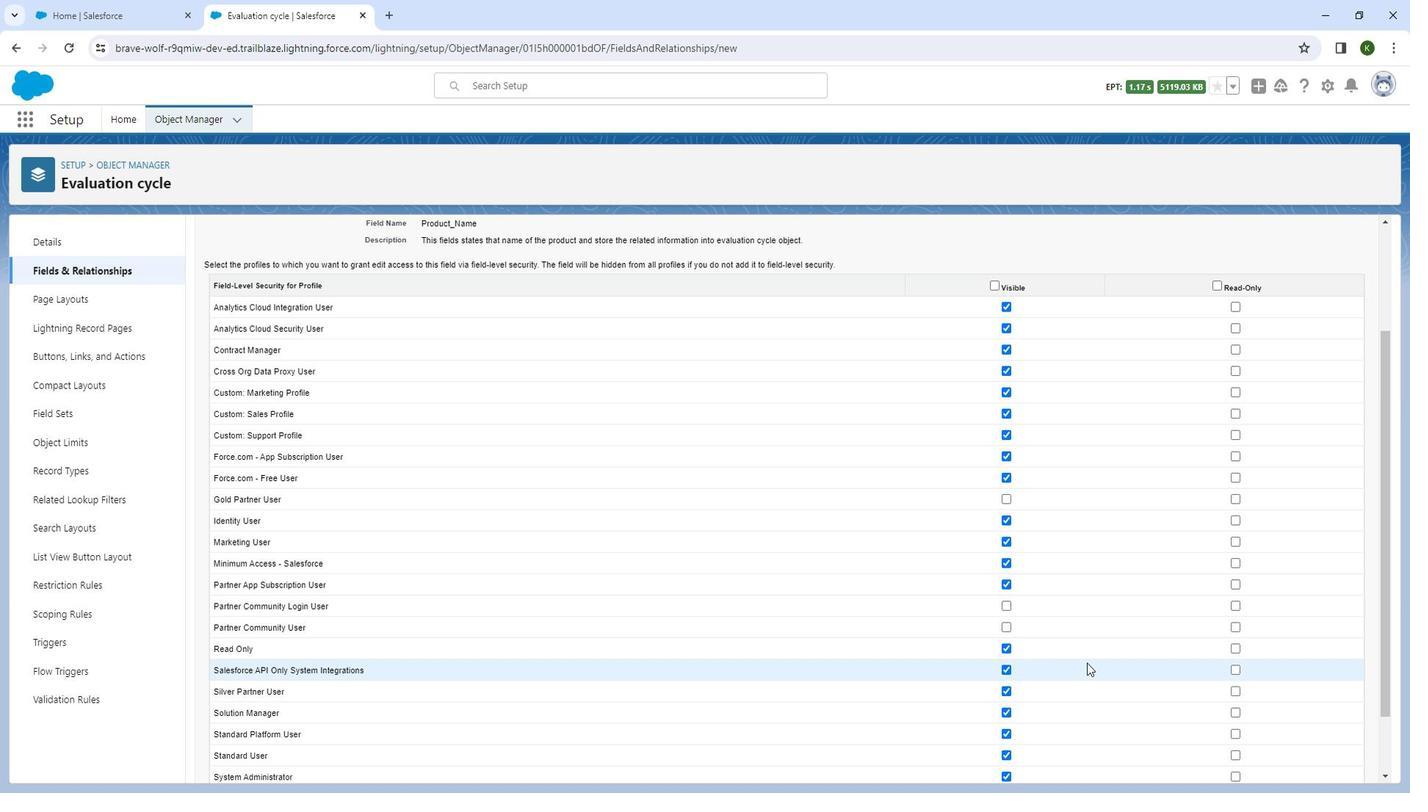 
Action: Mouse scrolled (1084, 661) with delta (0, 0)
Screenshot: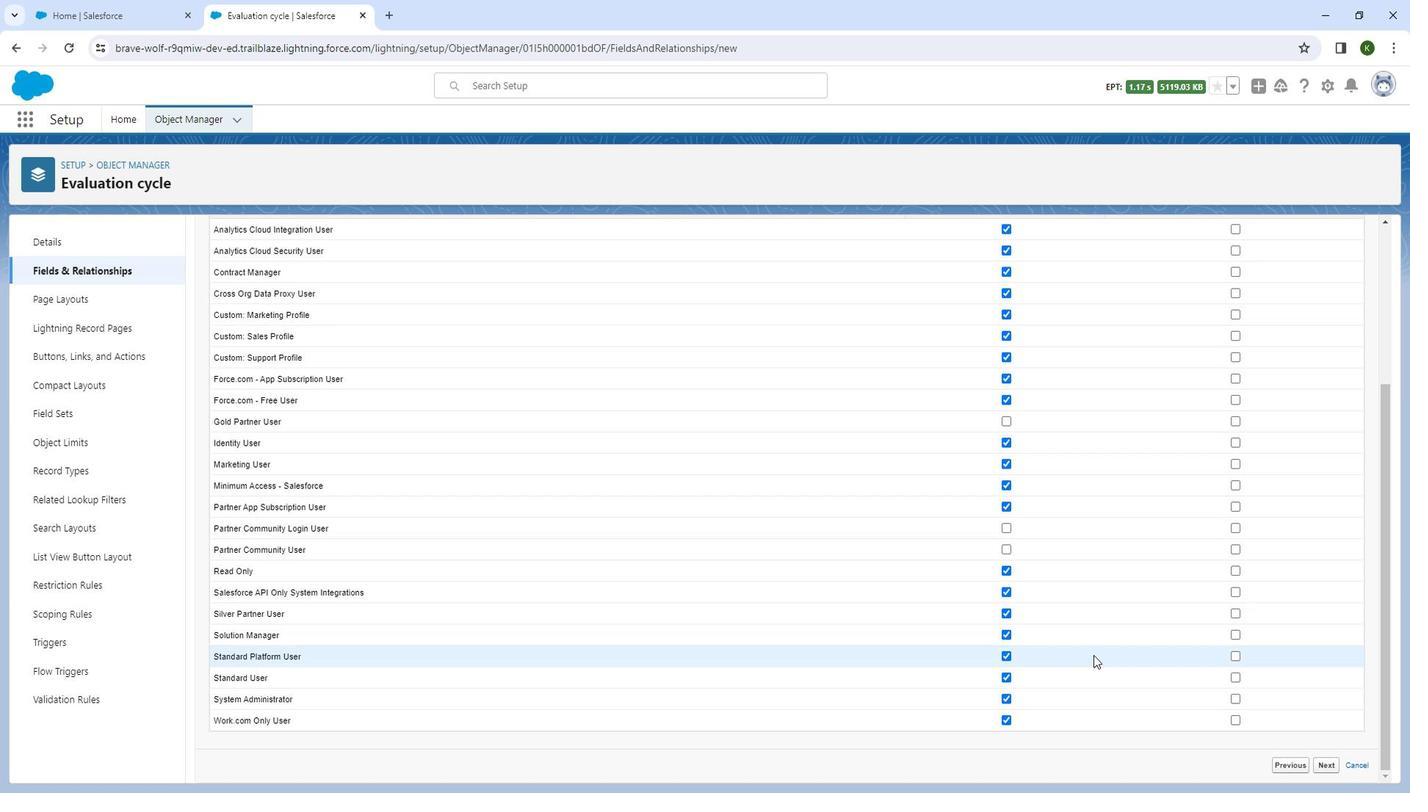 
Action: Mouse scrolled (1084, 661) with delta (0, 0)
Screenshot: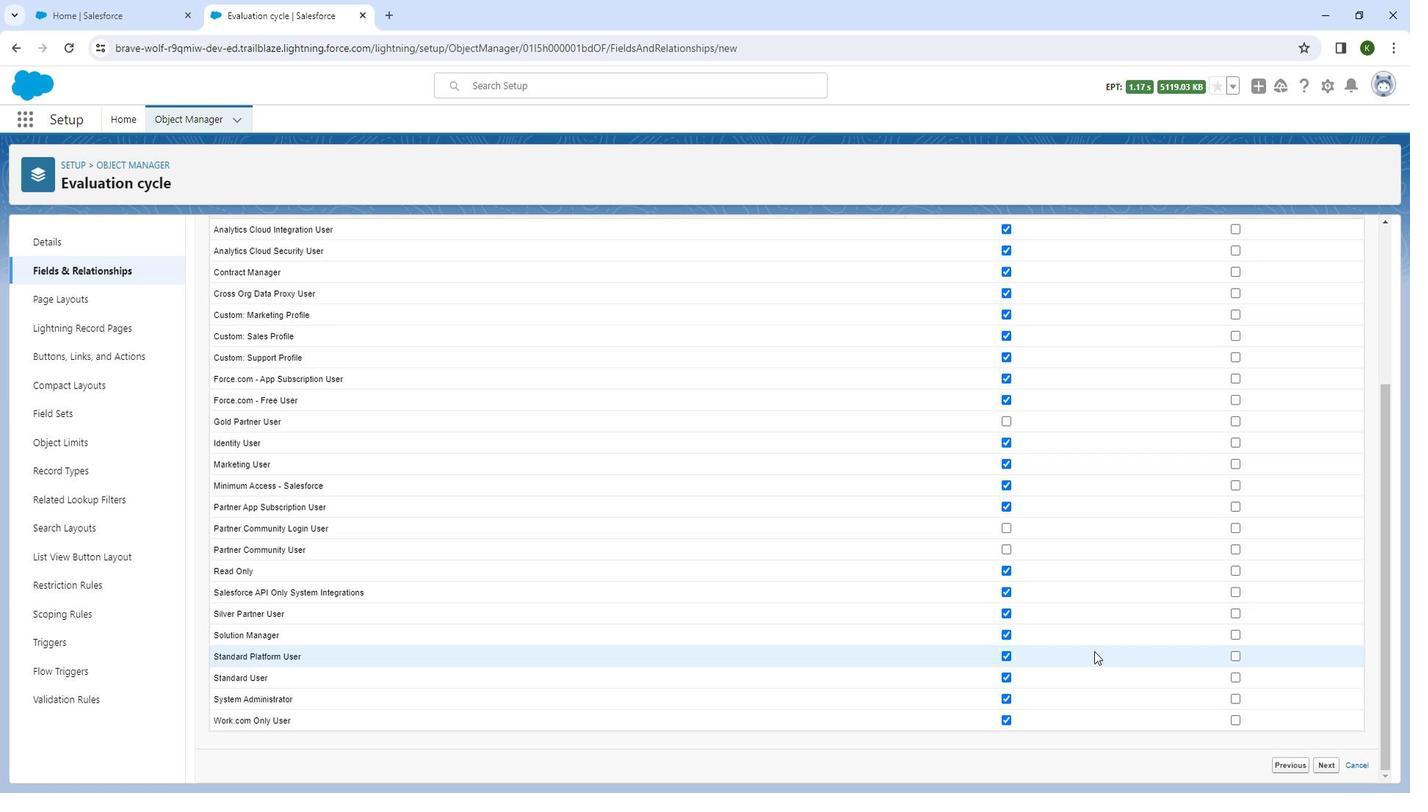 
Action: Mouse moved to (1318, 763)
Screenshot: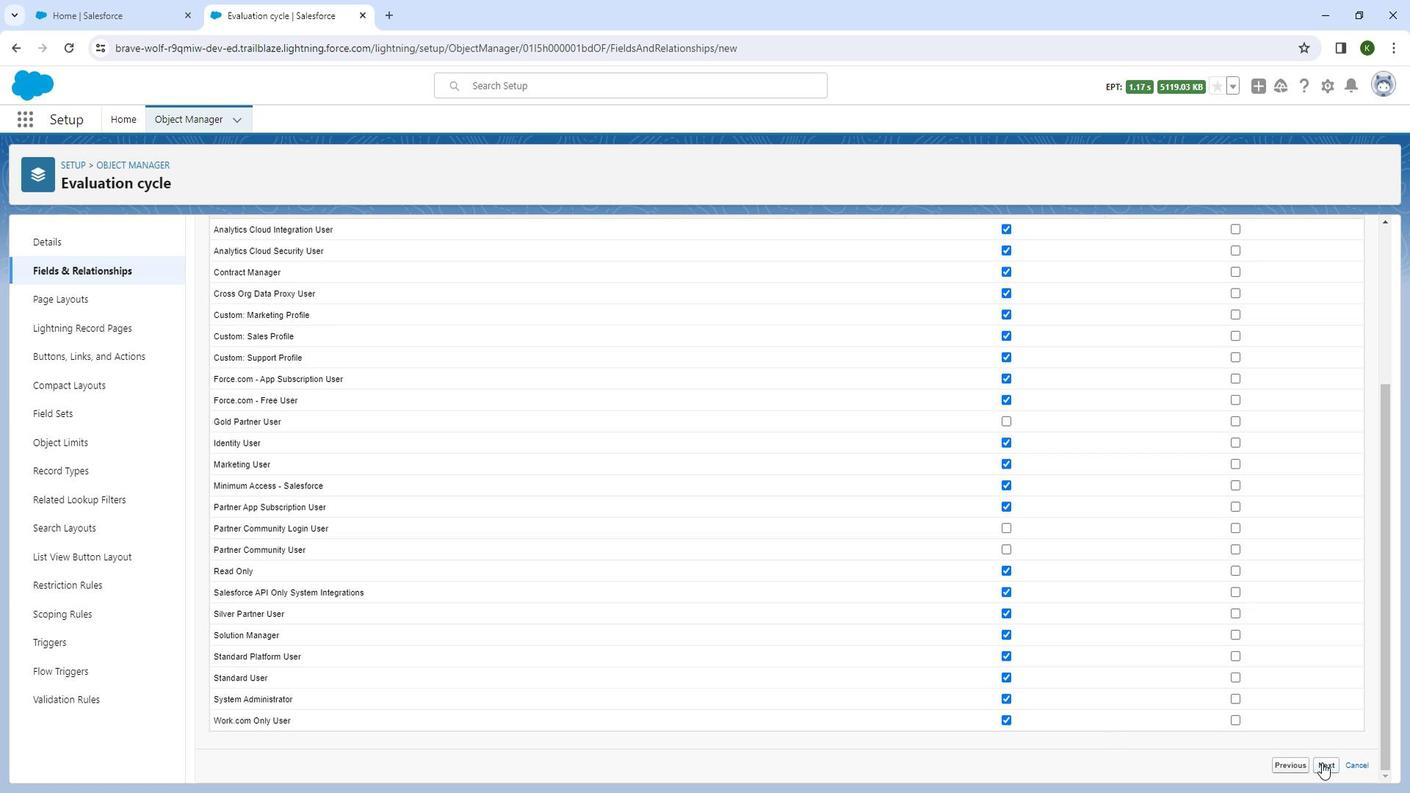 
Action: Mouse pressed left at (1318, 763)
Screenshot: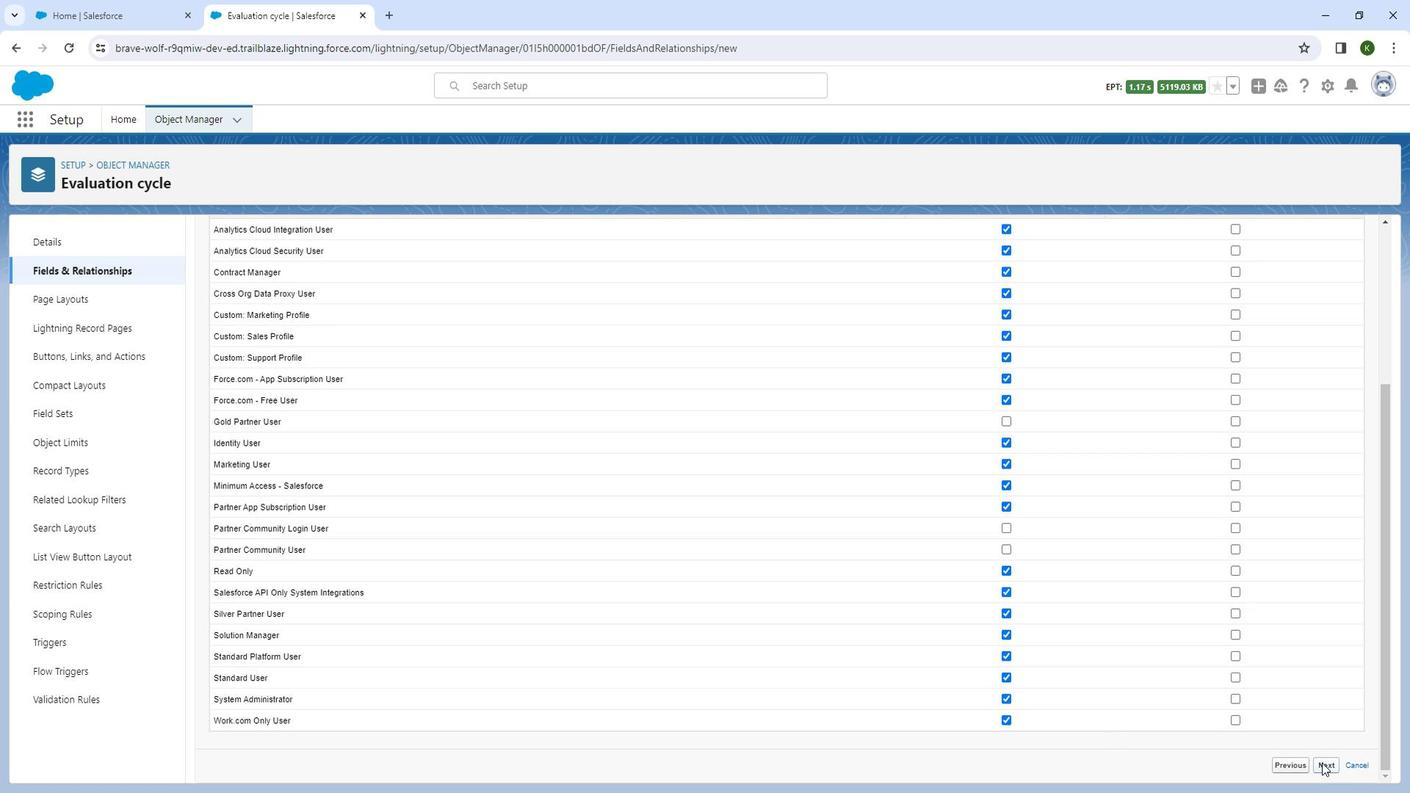 
Action: Mouse moved to (1334, 529)
Screenshot: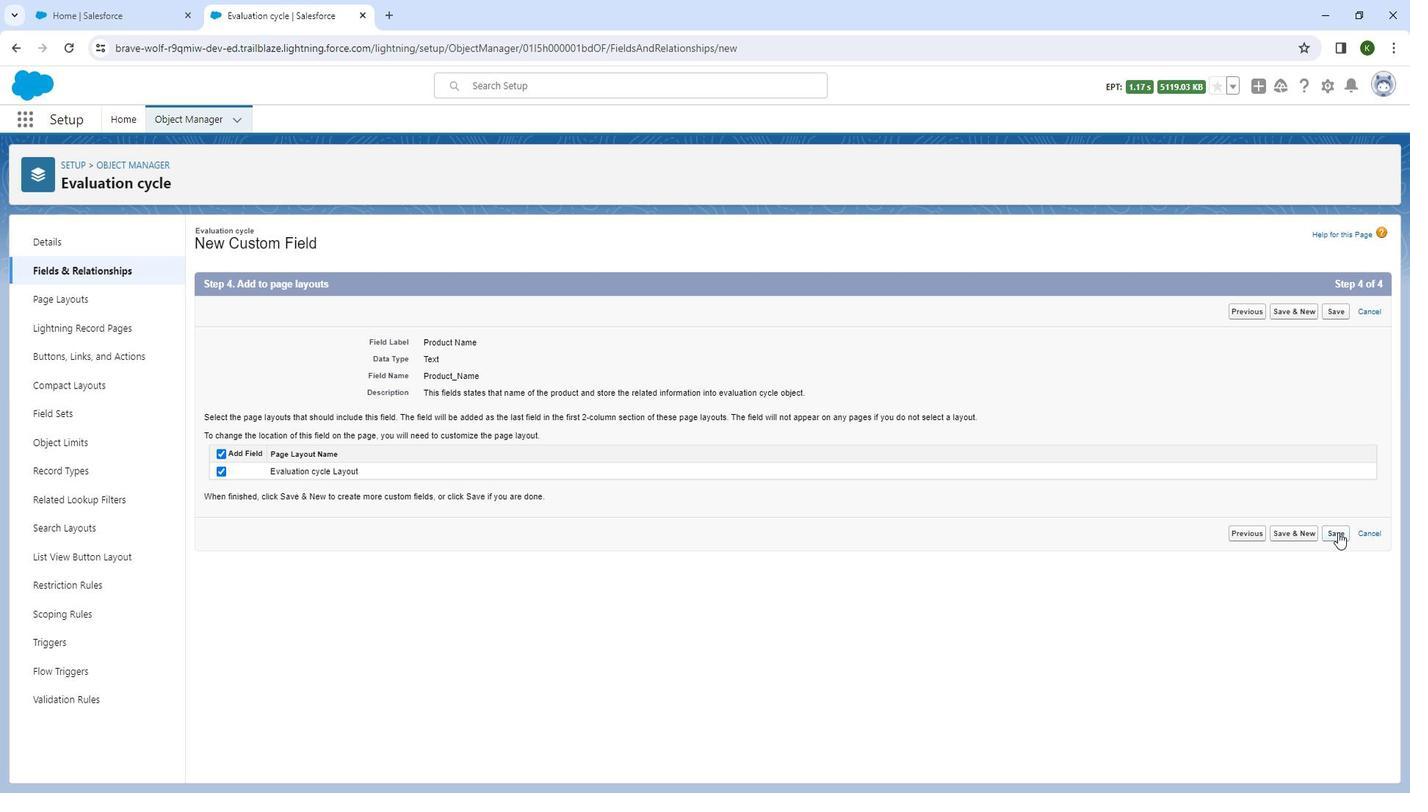 
Action: Mouse pressed left at (1334, 529)
Screenshot: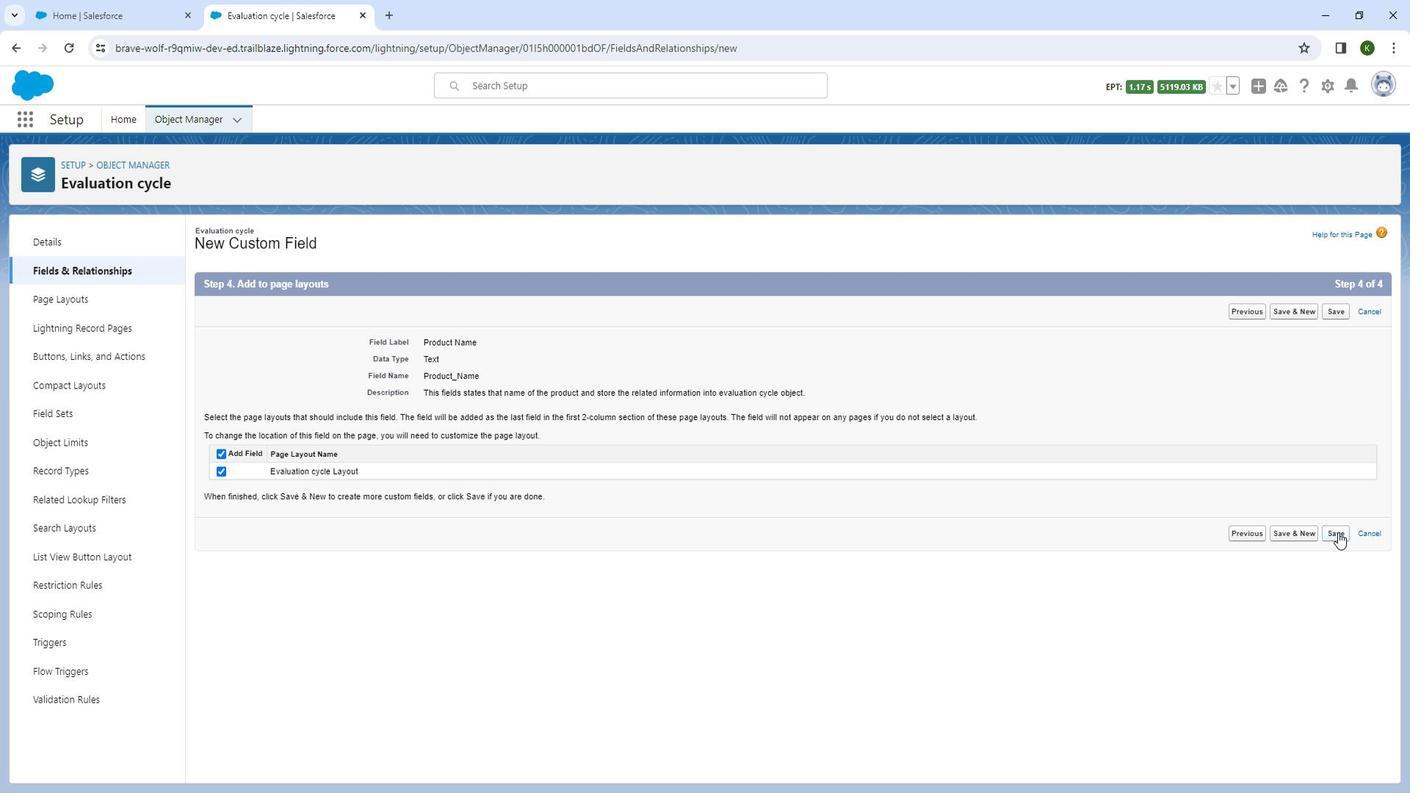 
Action: Mouse moved to (1070, 235)
Screenshot: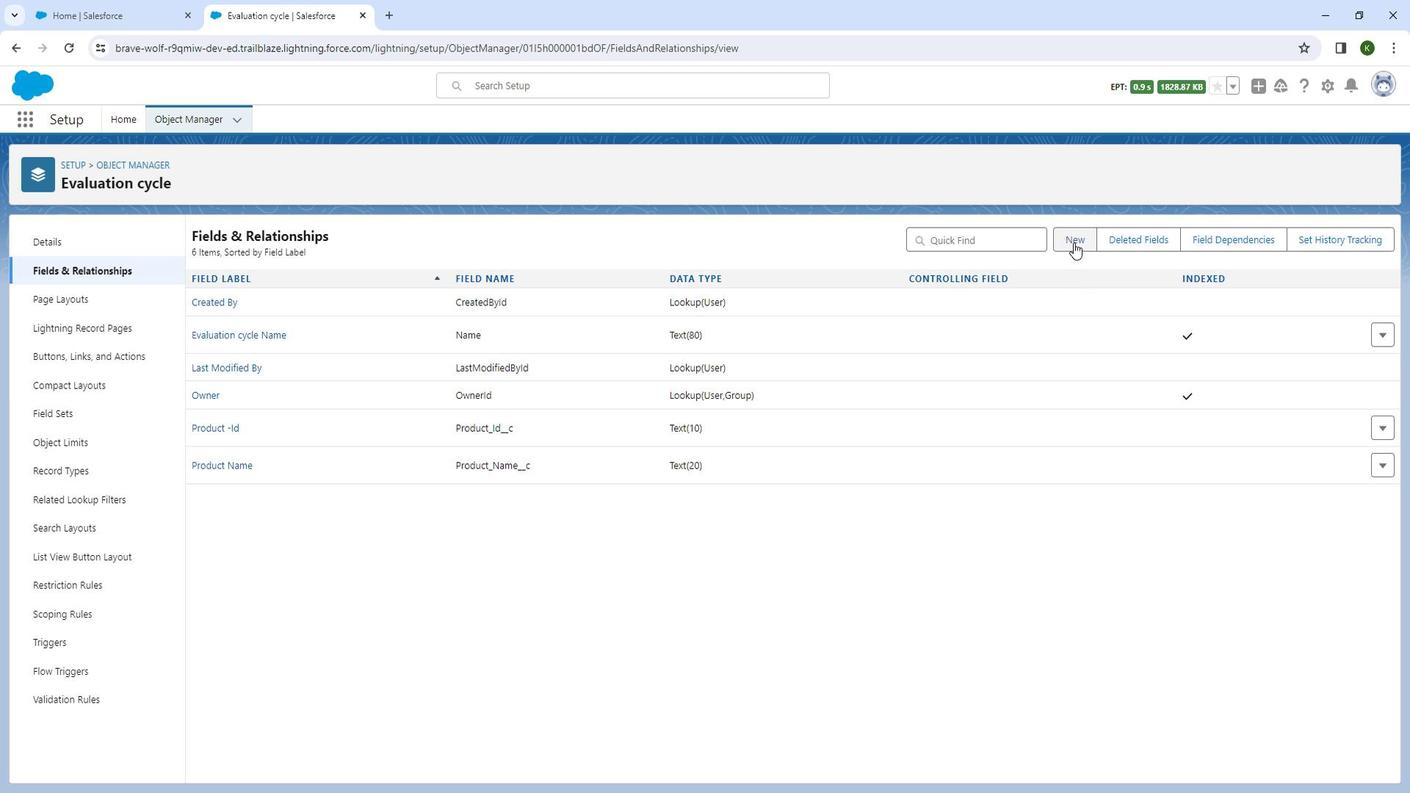 
Action: Mouse pressed left at (1070, 235)
Screenshot: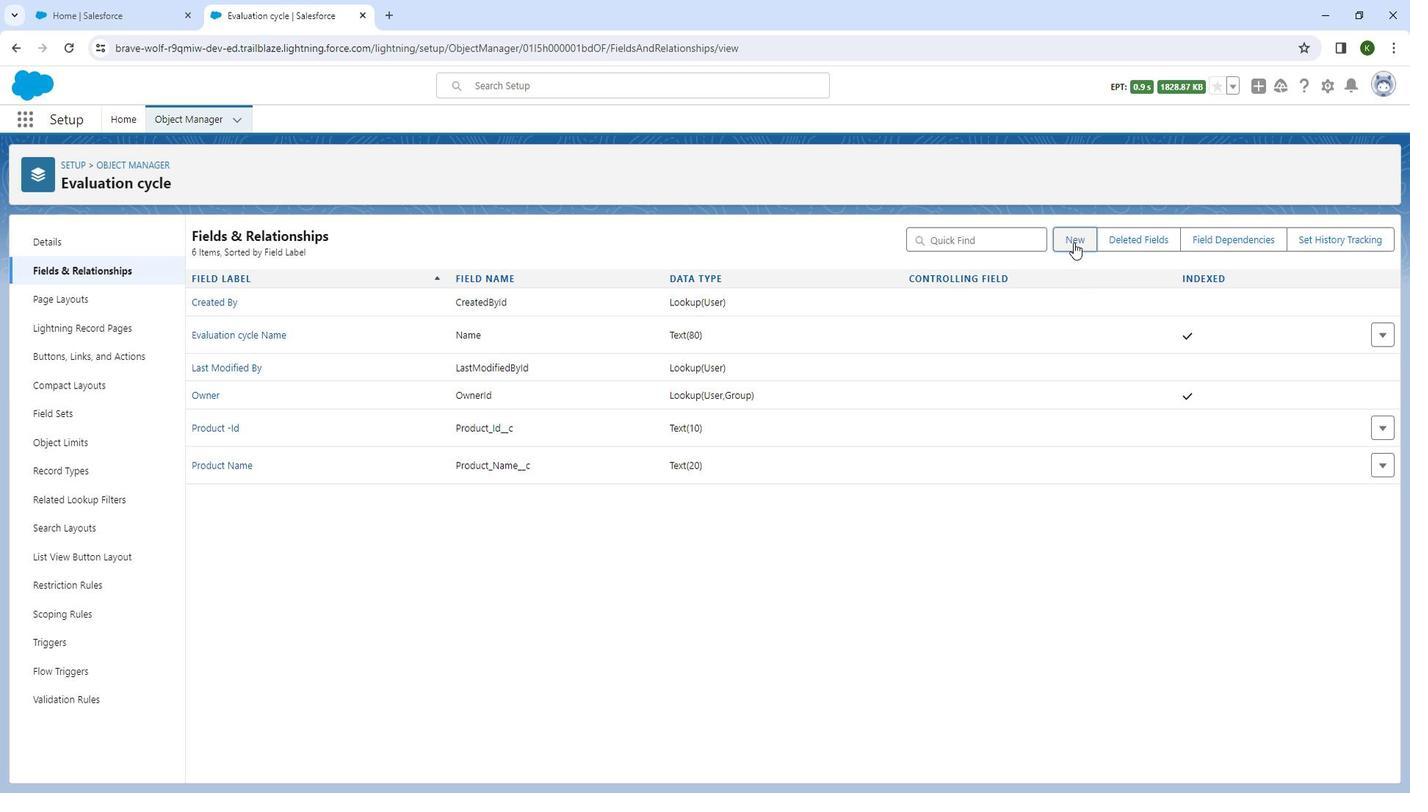 
Action: Mouse moved to (414, 656)
Screenshot: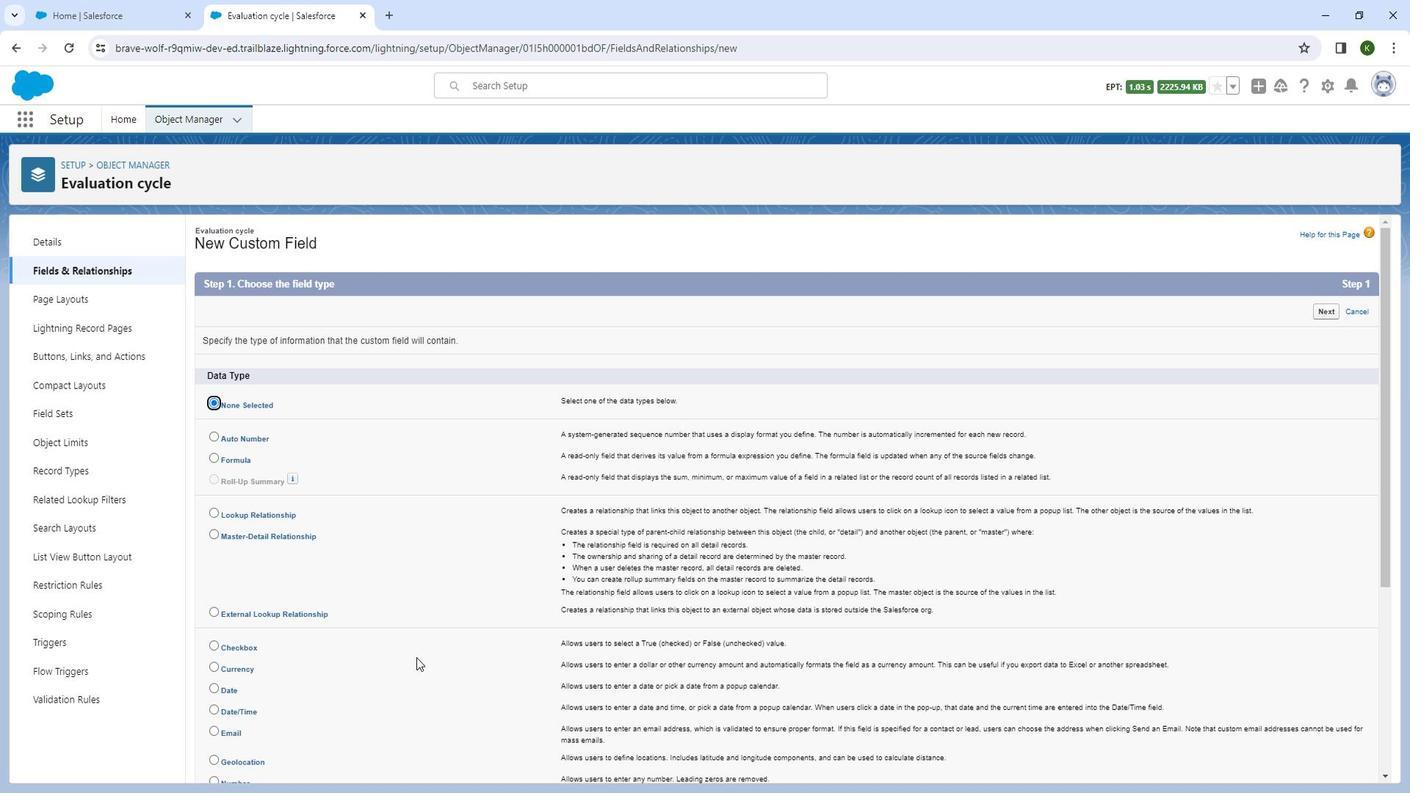 
Action: Mouse scrolled (414, 655) with delta (0, 0)
Screenshot: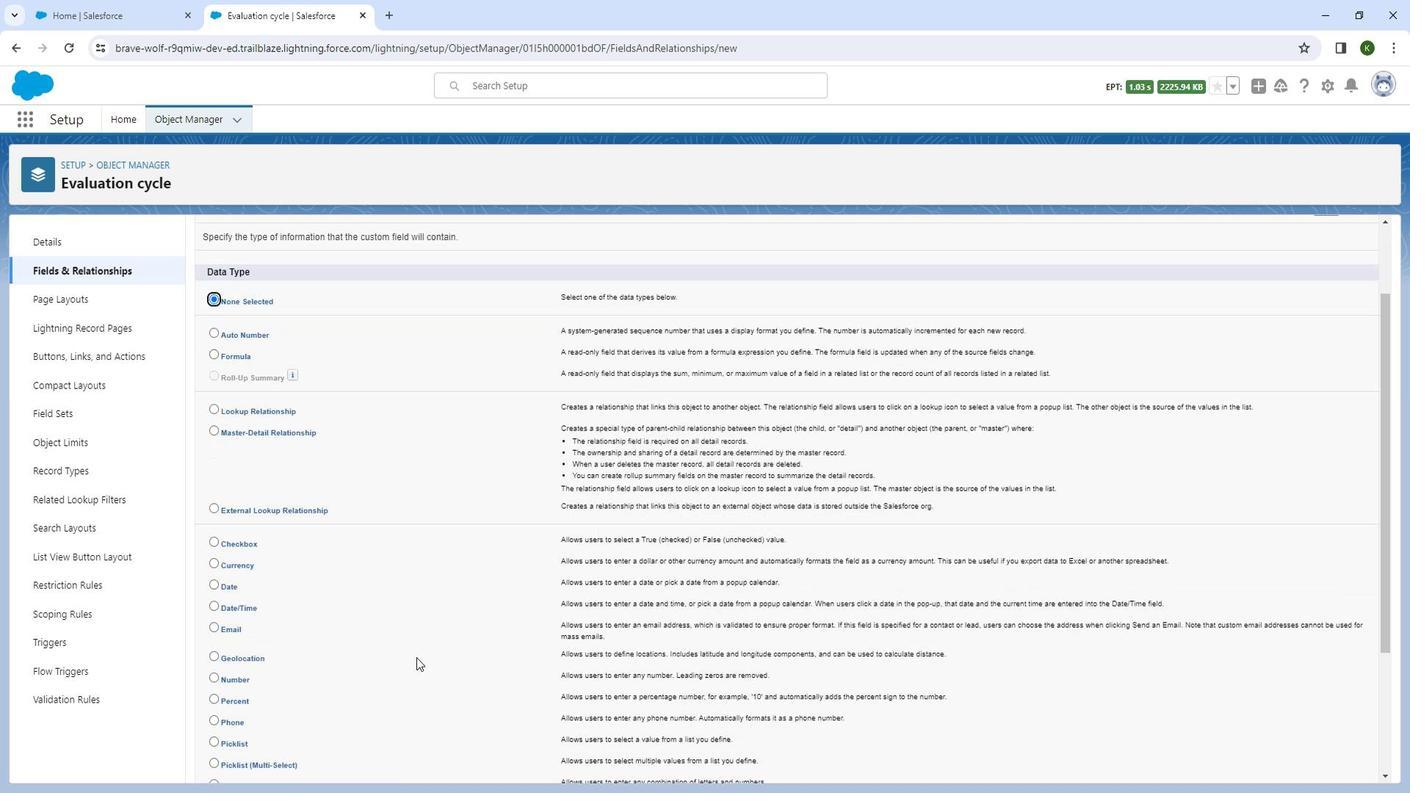 
Action: Mouse scrolled (414, 655) with delta (0, 0)
Screenshot: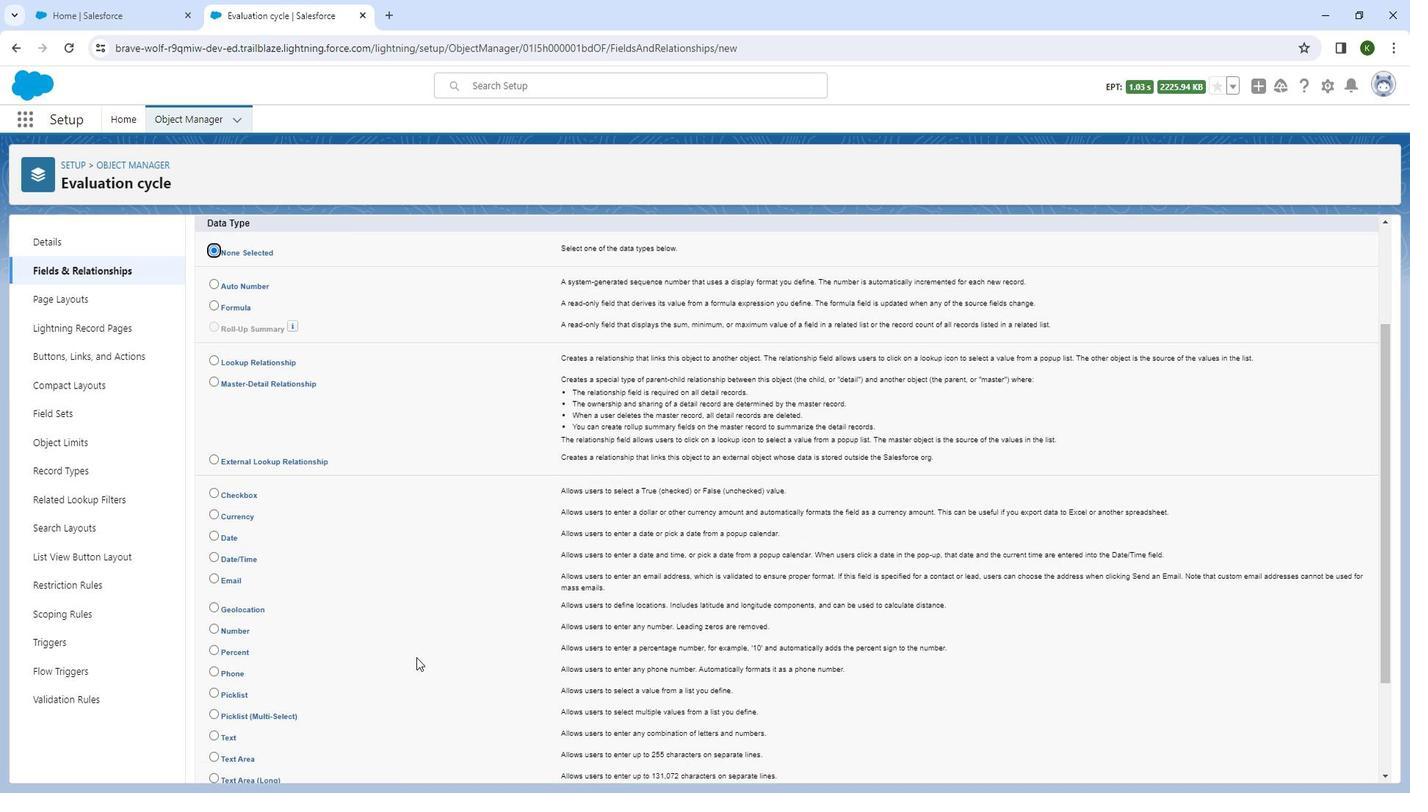 
Action: Mouse moved to (211, 694)
Screenshot: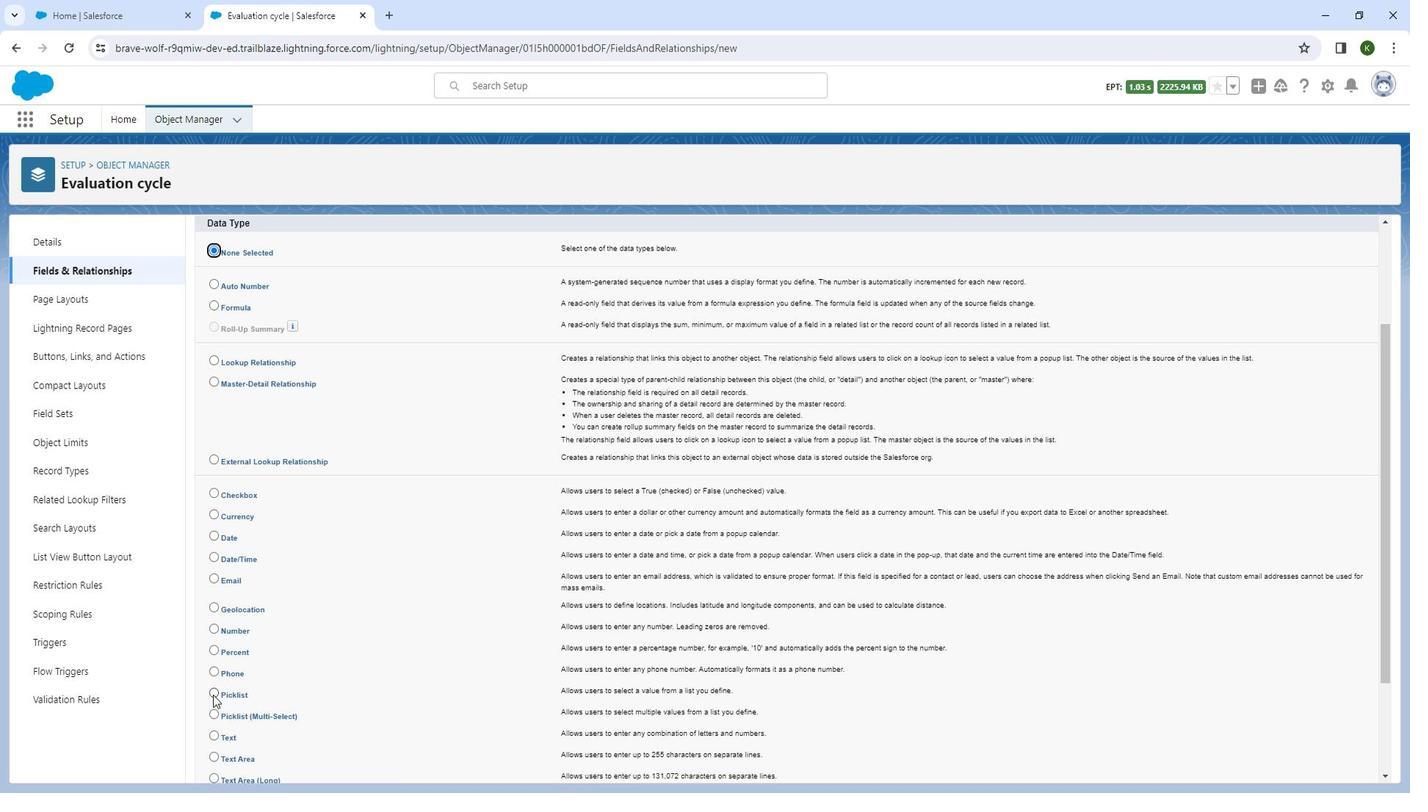 
Action: Mouse pressed left at (211, 694)
Screenshot: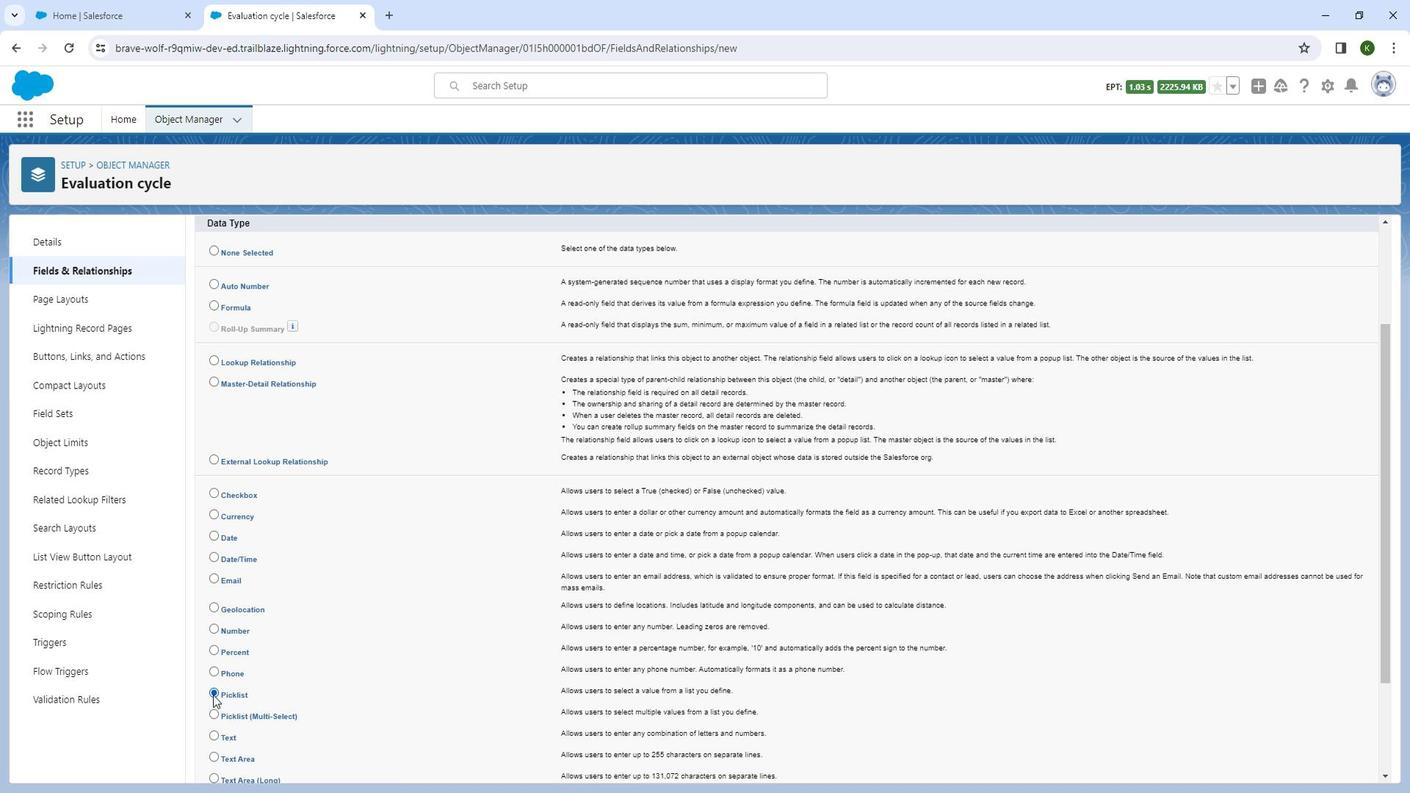 
Action: Mouse moved to (992, 639)
Screenshot: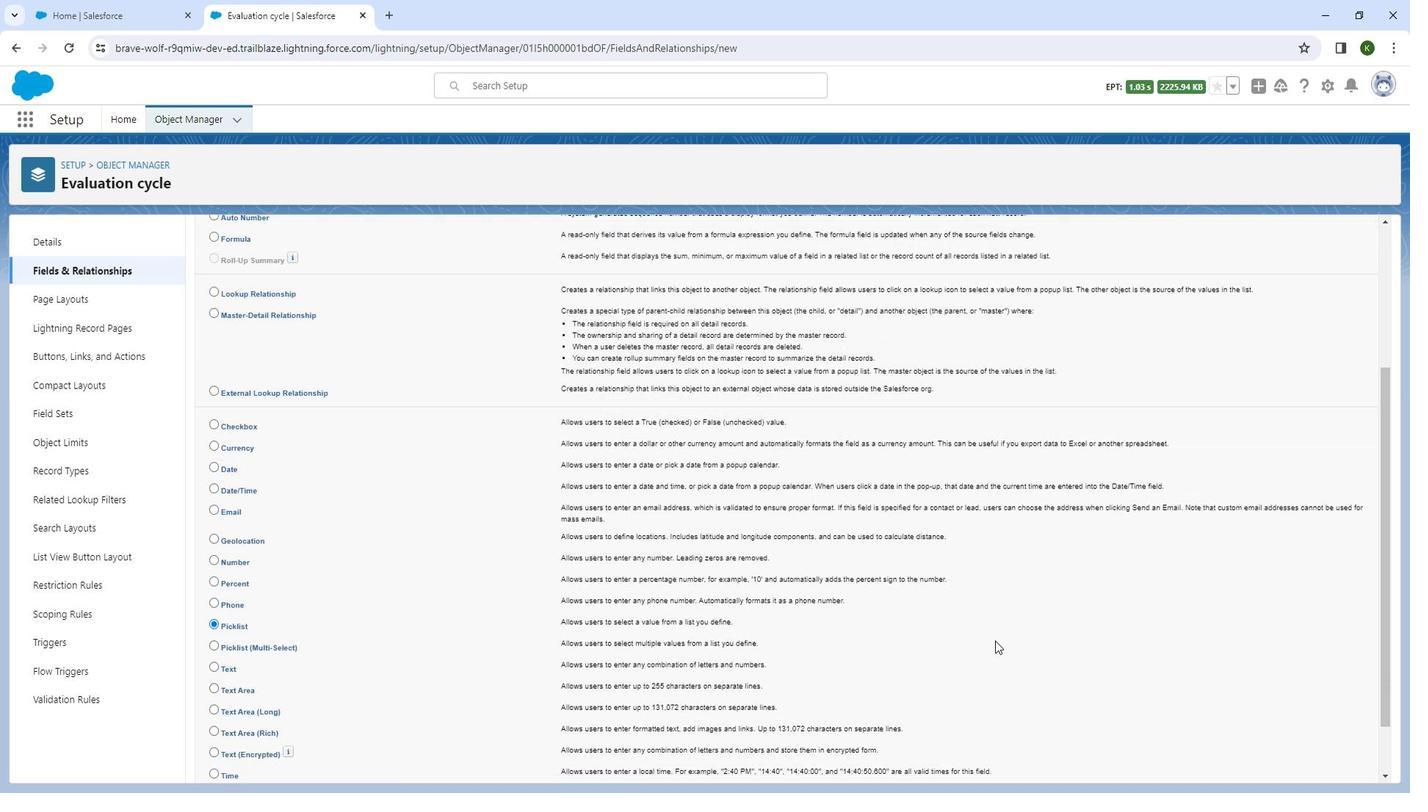 
Action: Mouse scrolled (992, 638) with delta (0, 0)
Screenshot: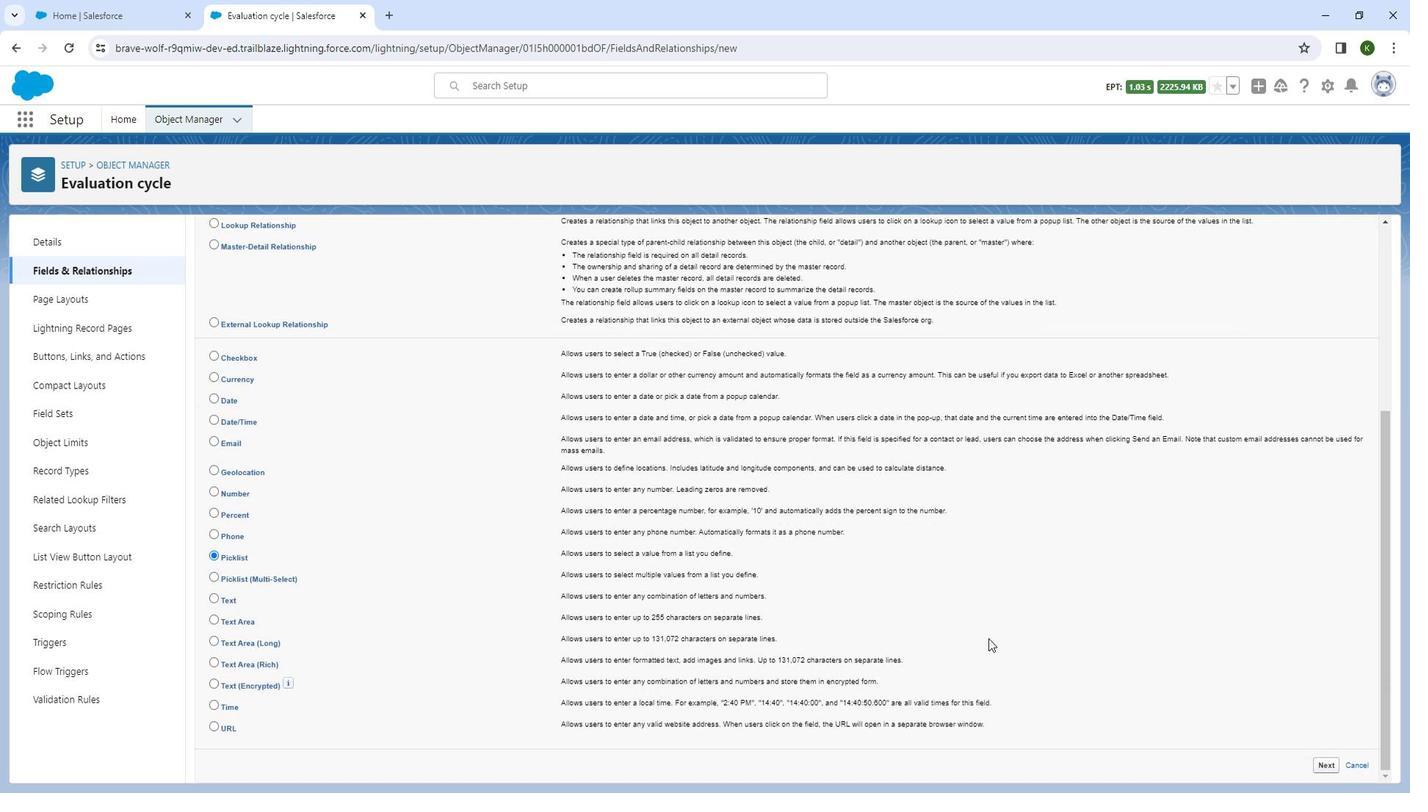
Action: Mouse scrolled (992, 638) with delta (0, 0)
Screenshot: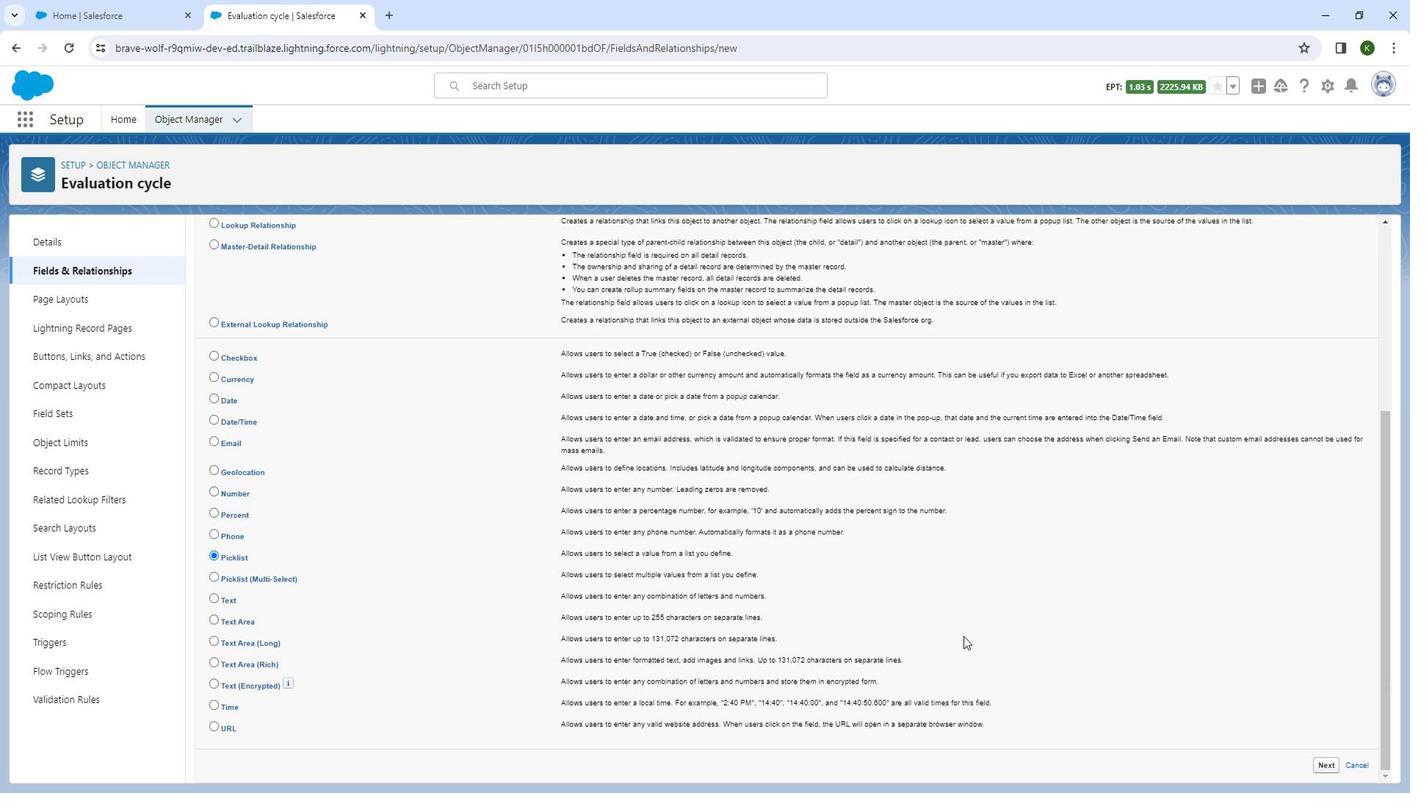 
Action: Mouse moved to (1323, 765)
Screenshot: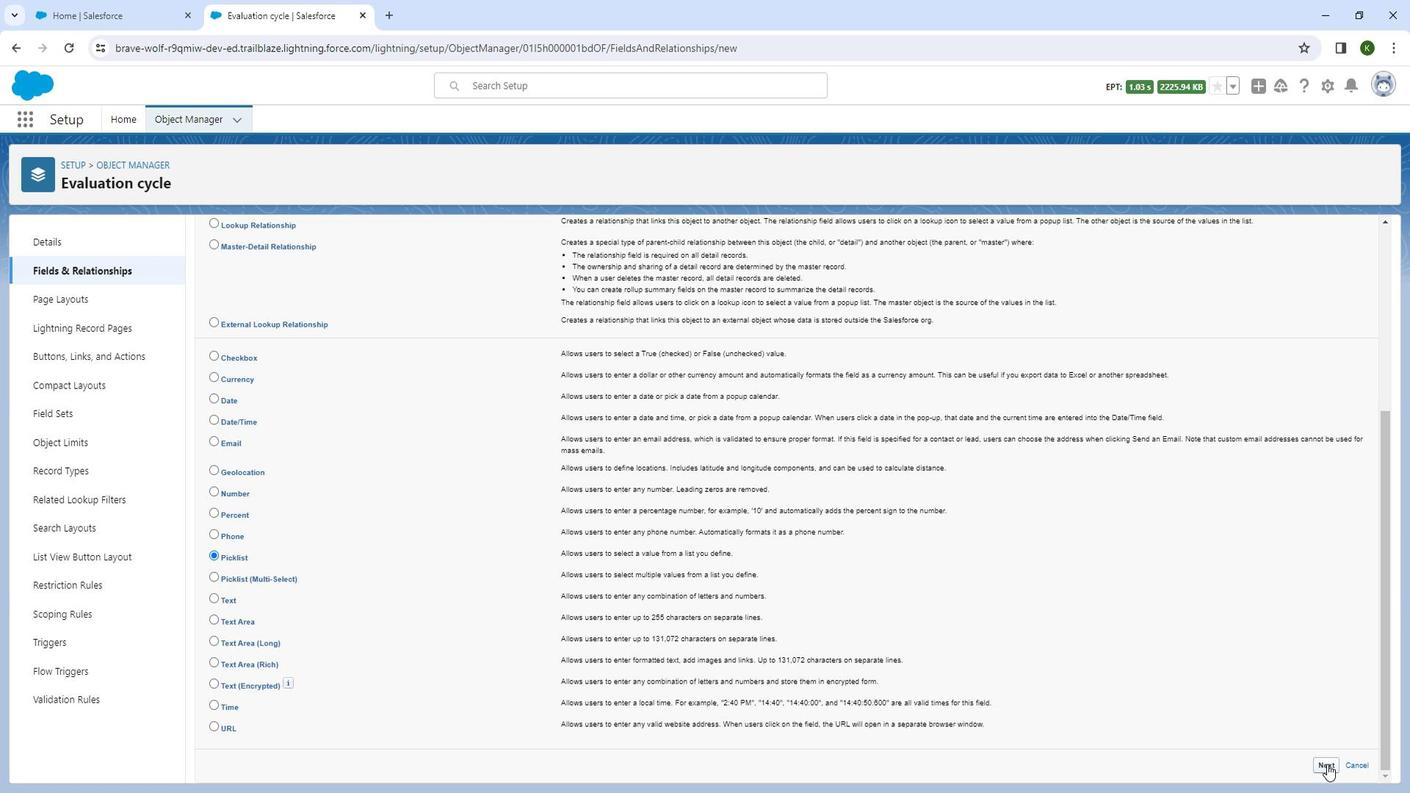 
Action: Mouse pressed left at (1323, 765)
Screenshot: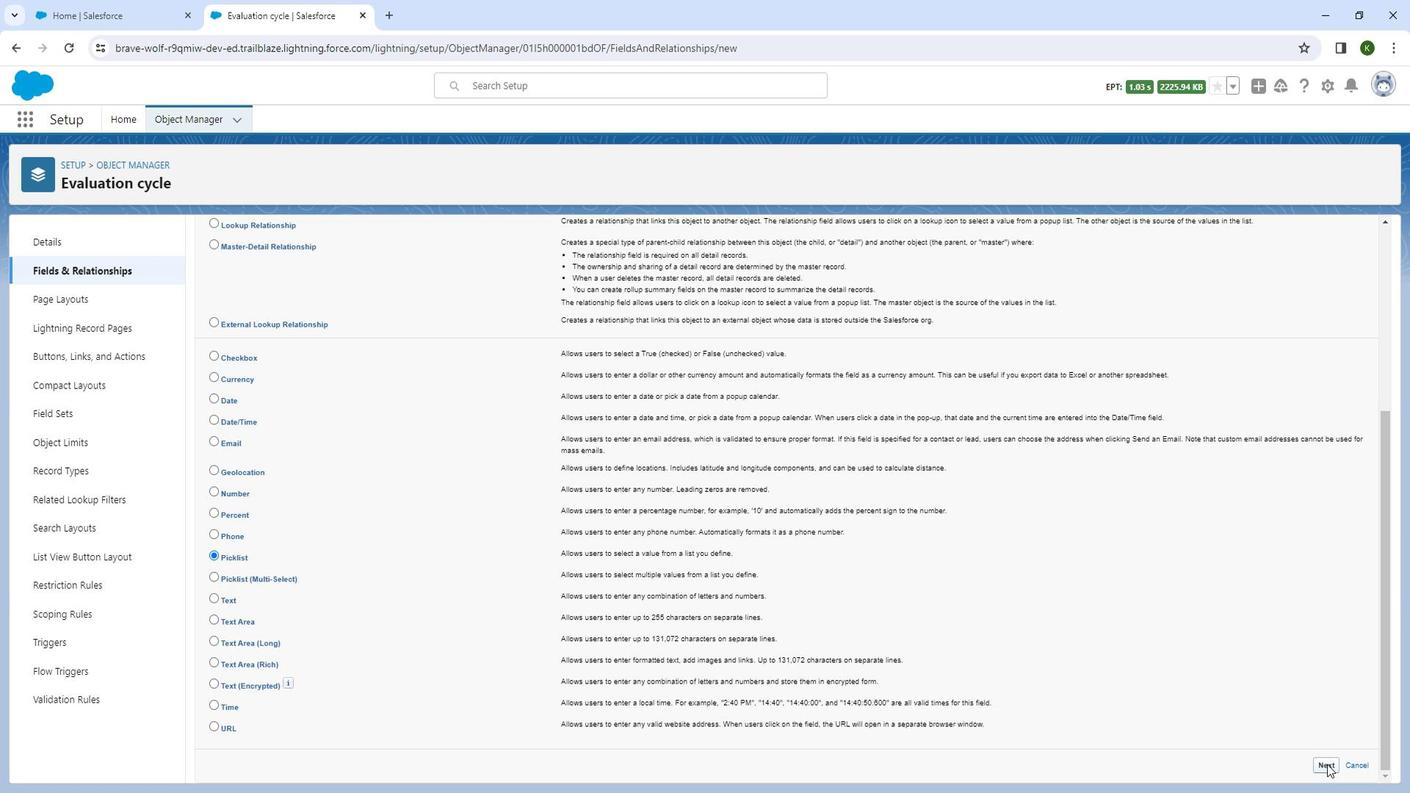 
Action: Mouse moved to (467, 338)
Screenshot: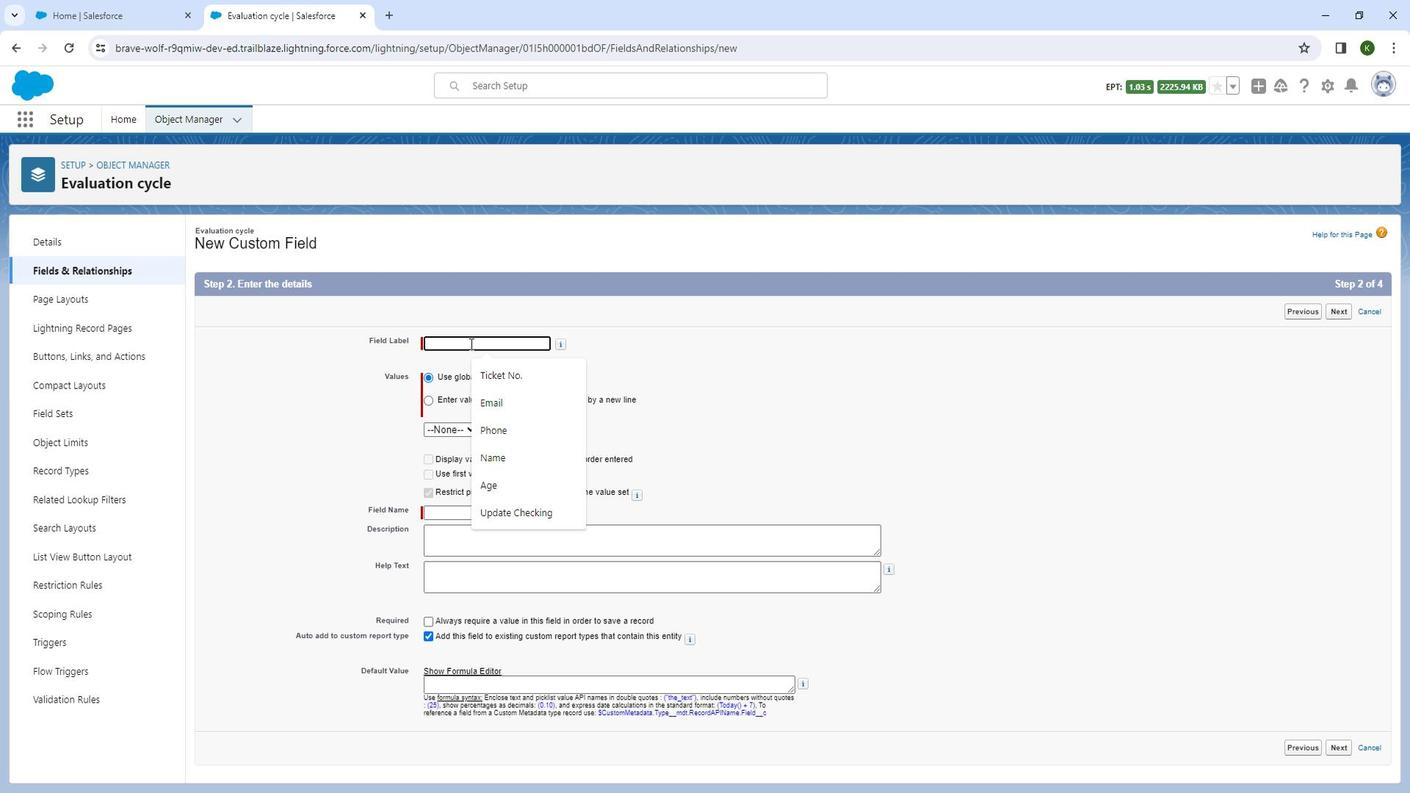 
Action: Mouse pressed left at (467, 338)
Screenshot: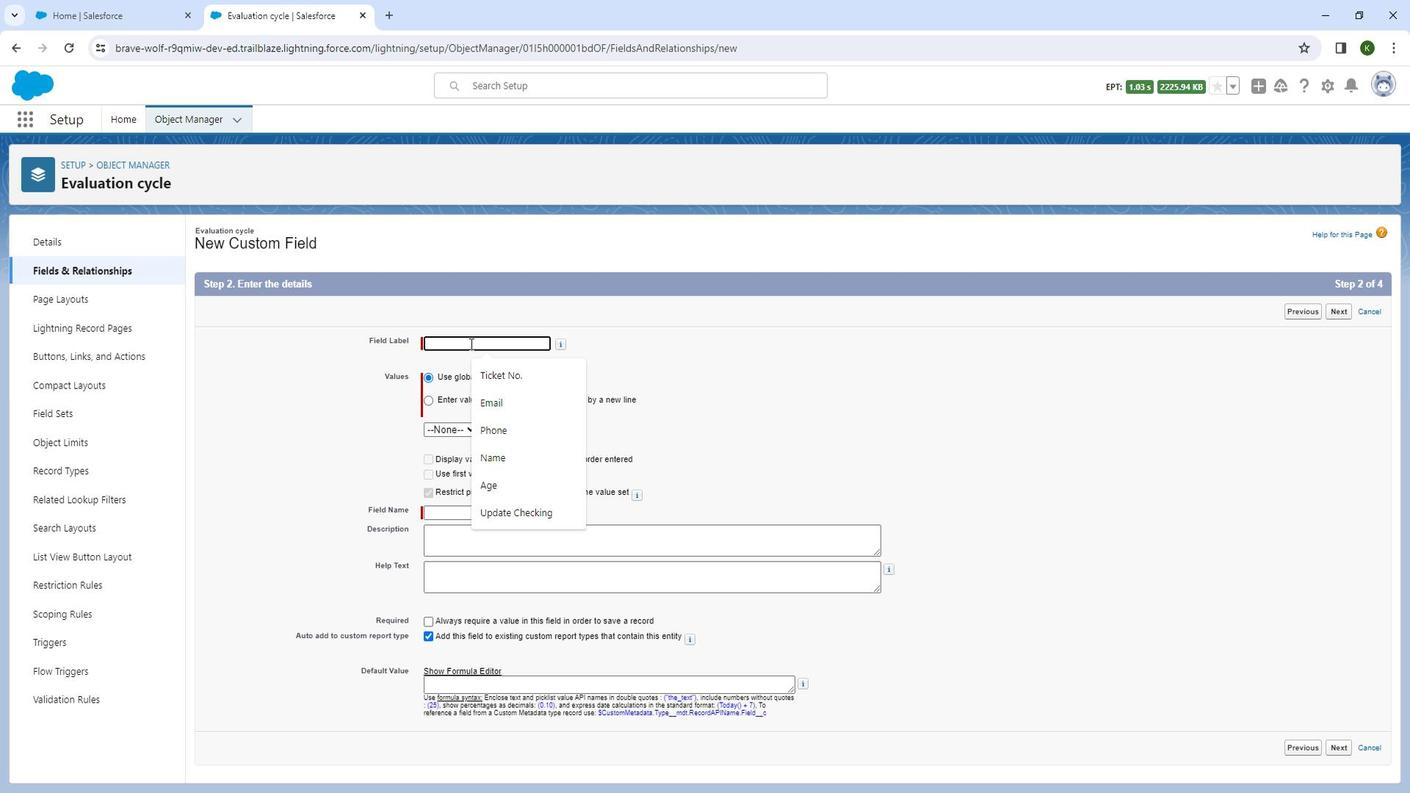 
Action: Key pressed <Key.shift_r>Enviroment<Key.space>friendly<Key.space>or<Key.space>not
Screenshot: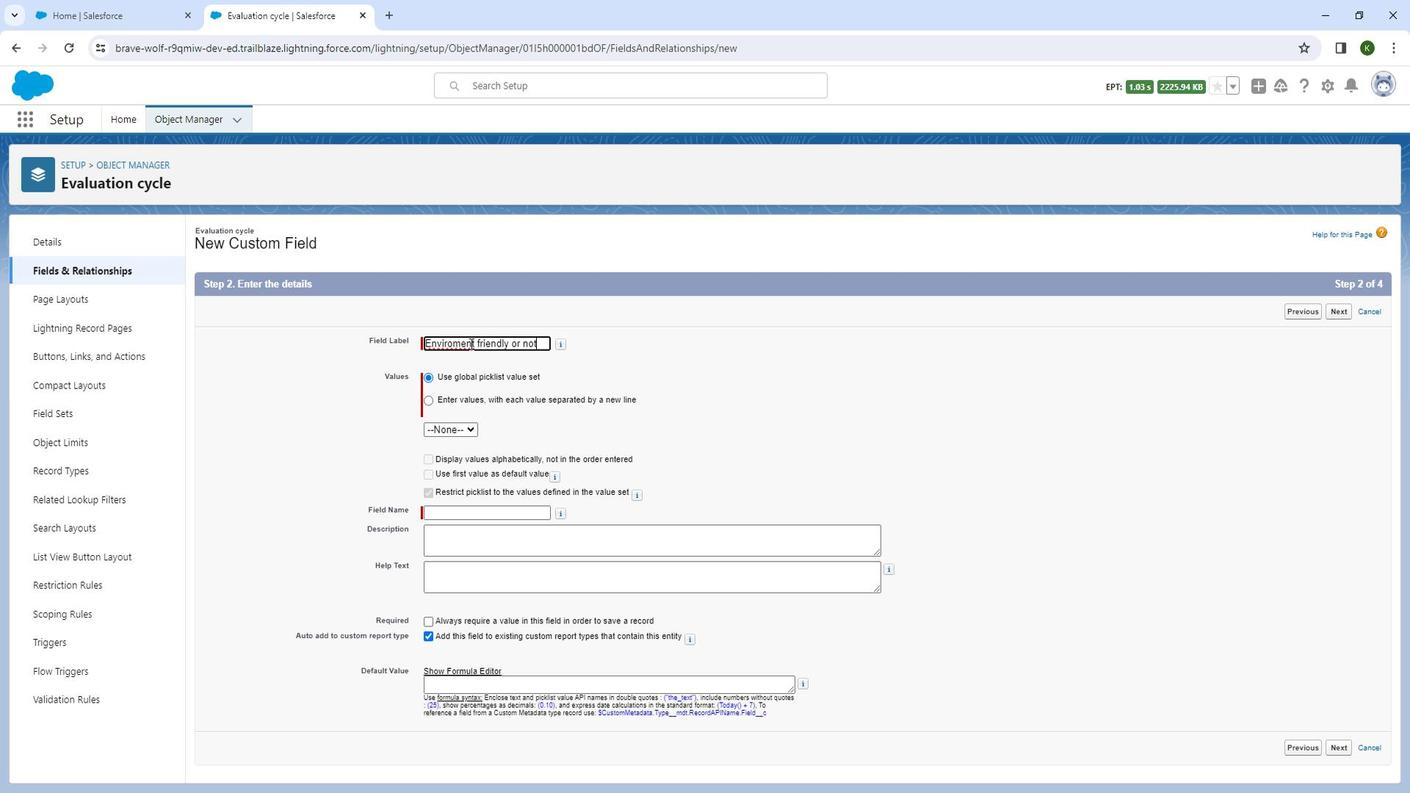 
Action: Mouse moved to (425, 395)
Screenshot: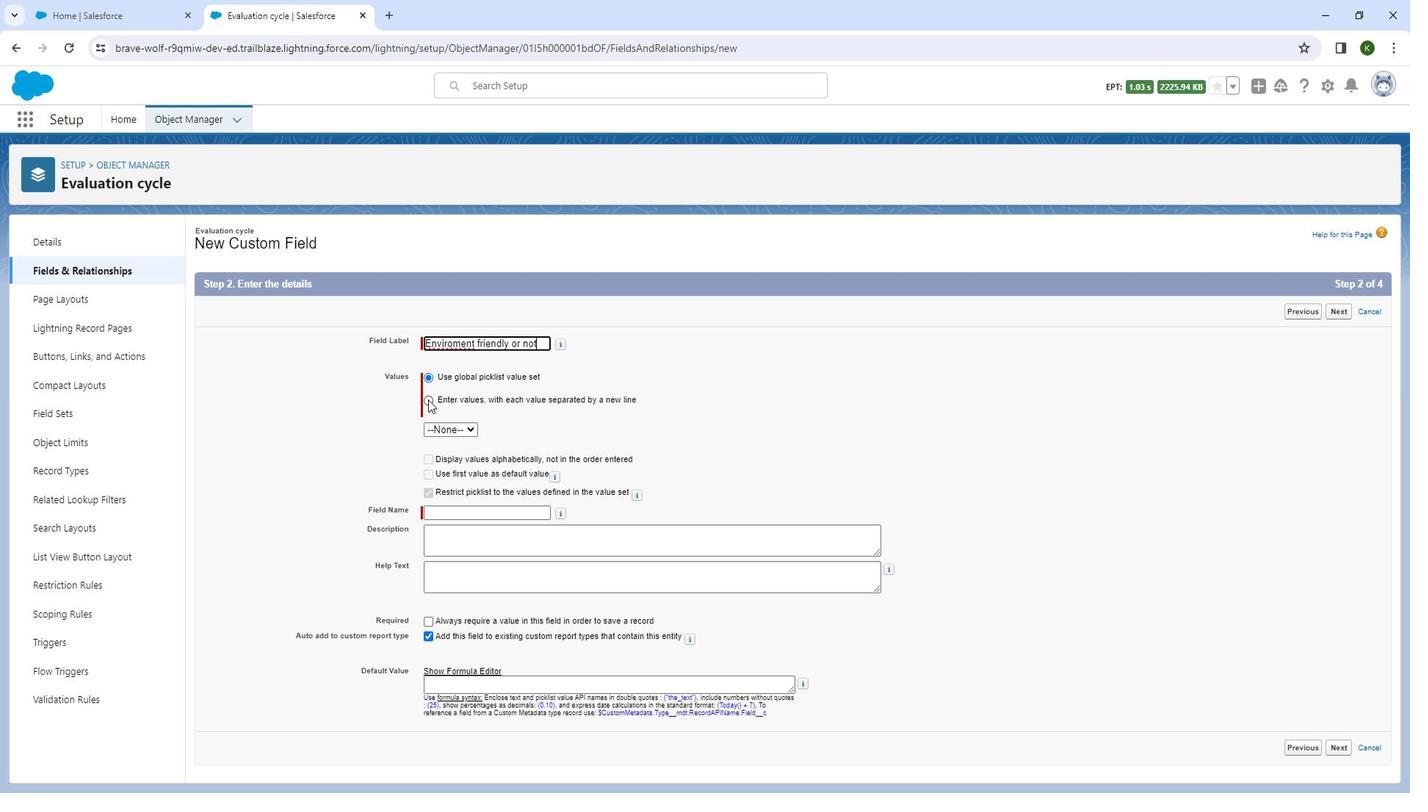 
Action: Mouse pressed left at (425, 395)
Screenshot: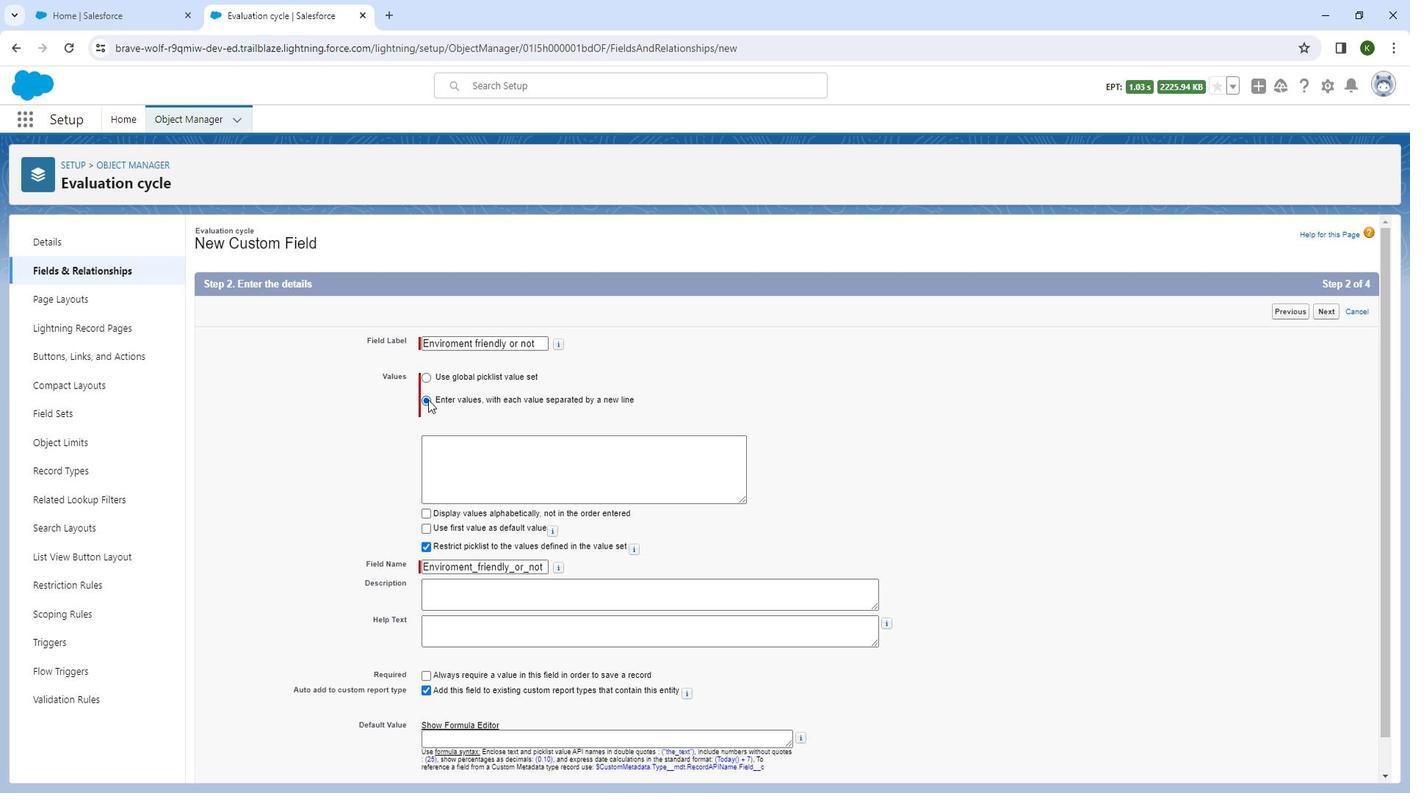 
Action: Mouse moved to (443, 448)
Screenshot: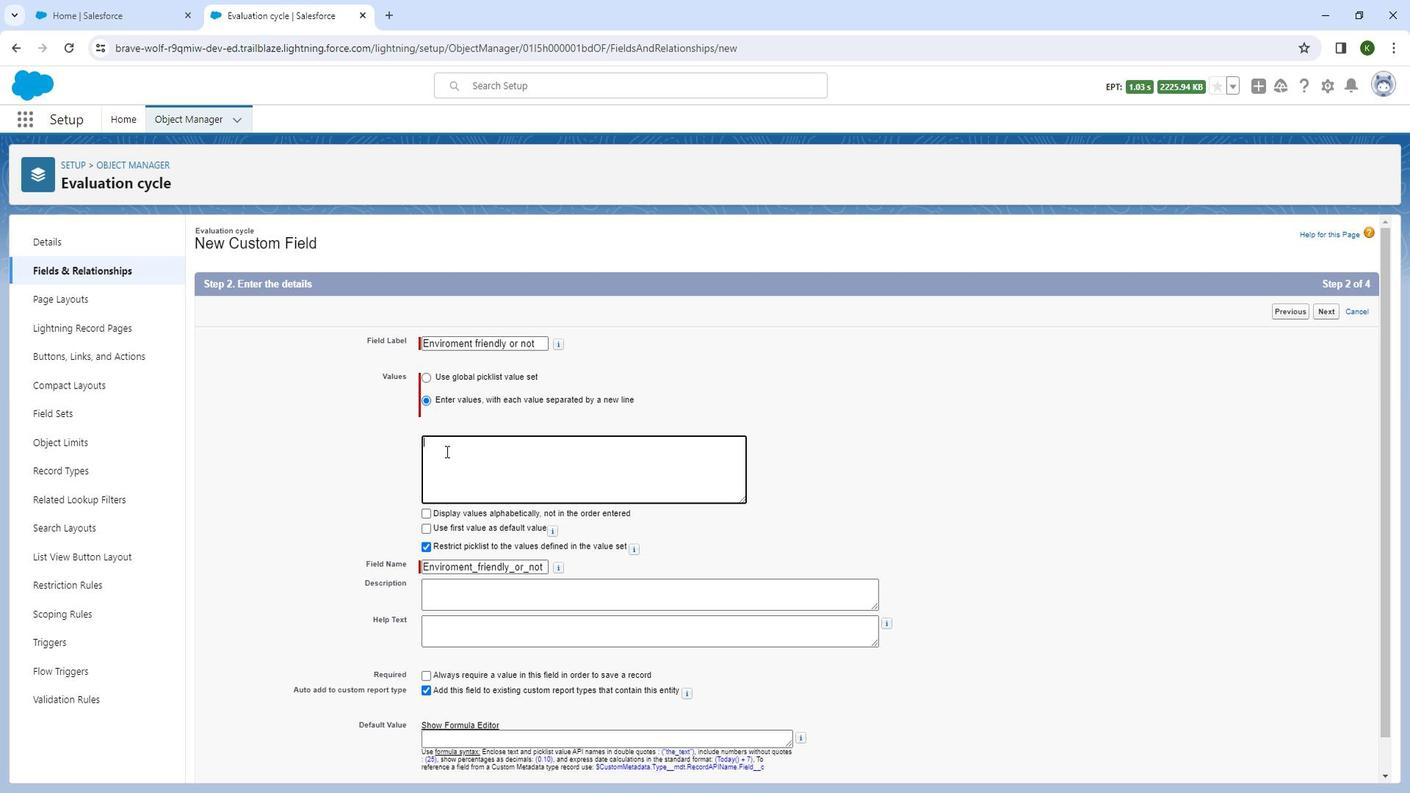 
Action: Mouse pressed left at (443, 448)
Screenshot: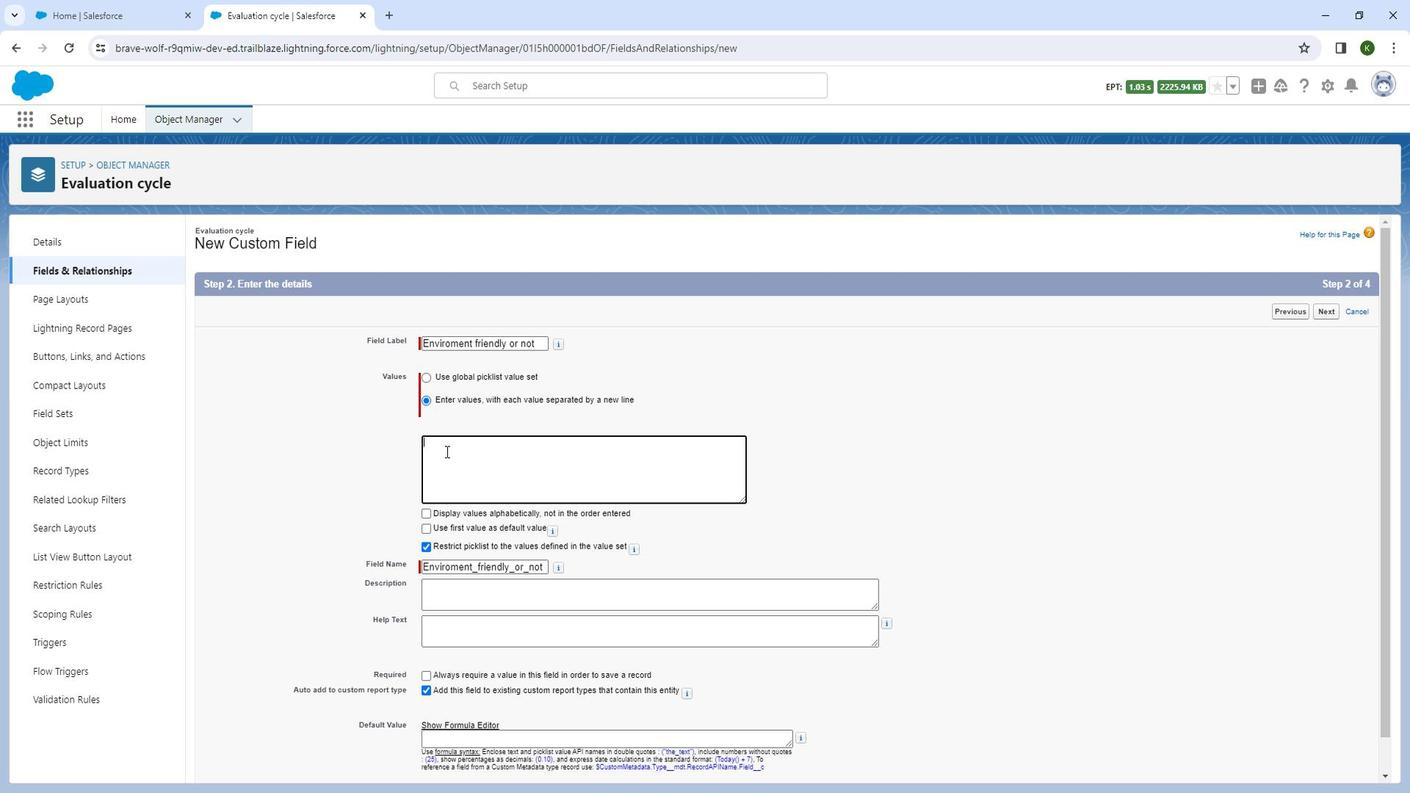 
Action: Key pressed <Key.shift_r>Biodegedable<Key.enter>
Screenshot: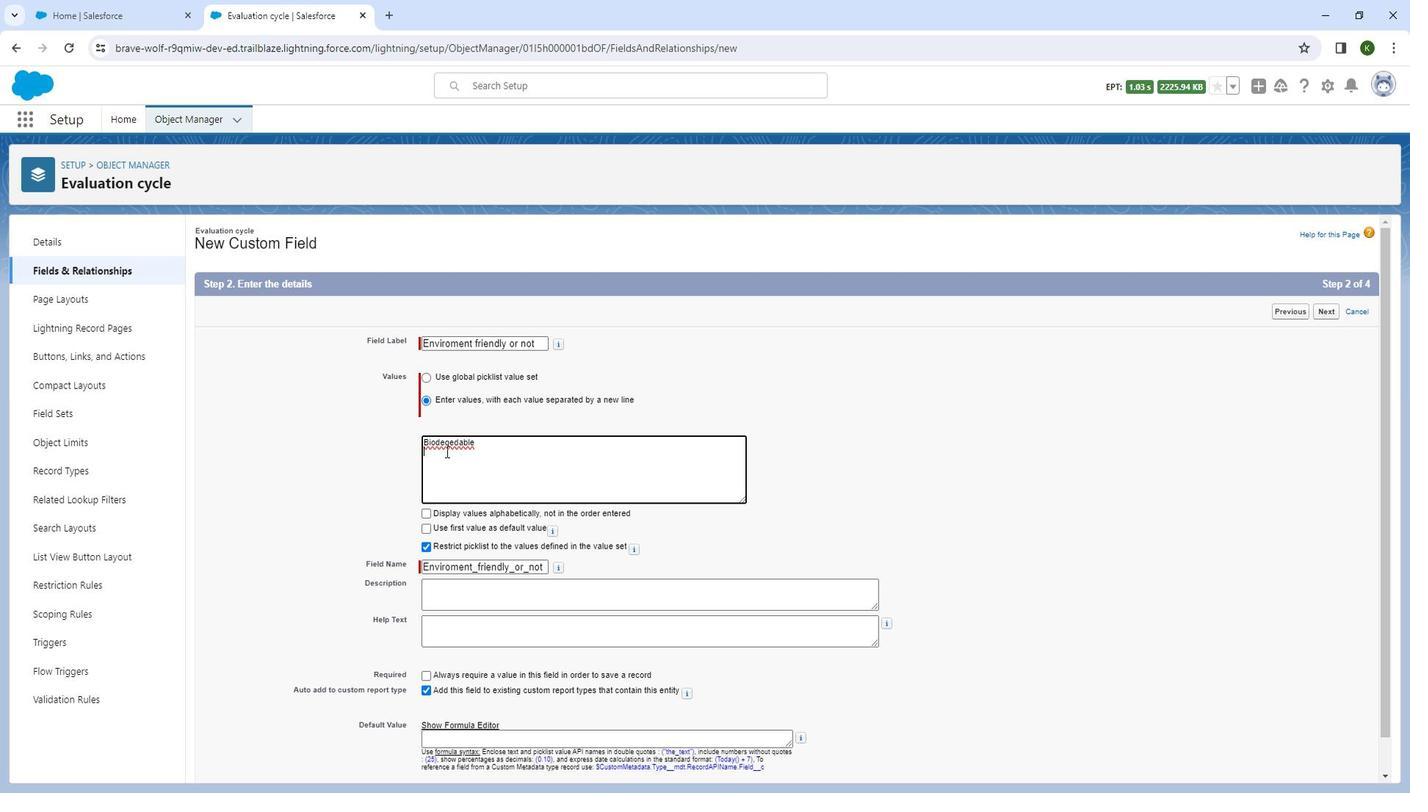 
Action: Mouse moved to (450, 442)
Screenshot: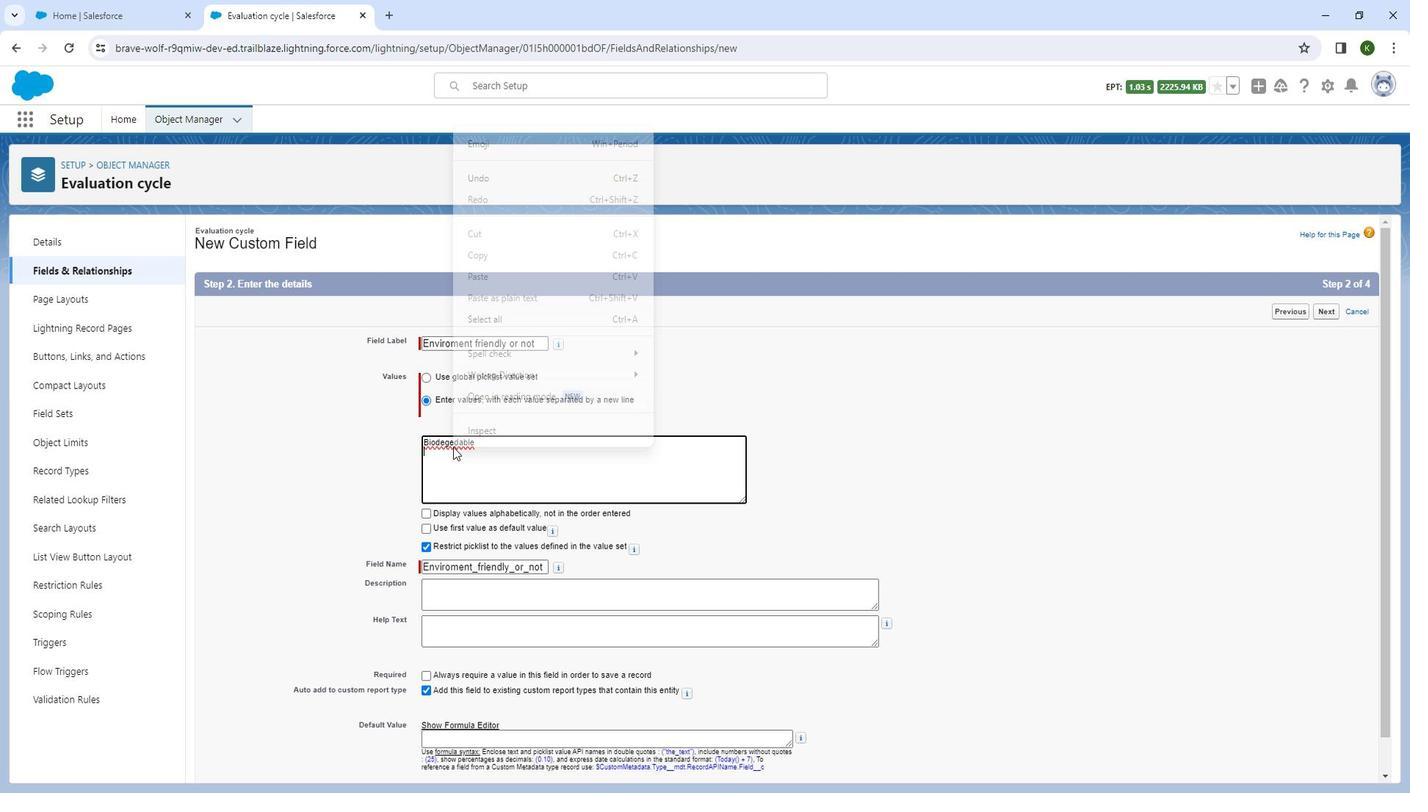 
Action: Mouse pressed right at (450, 442)
Screenshot: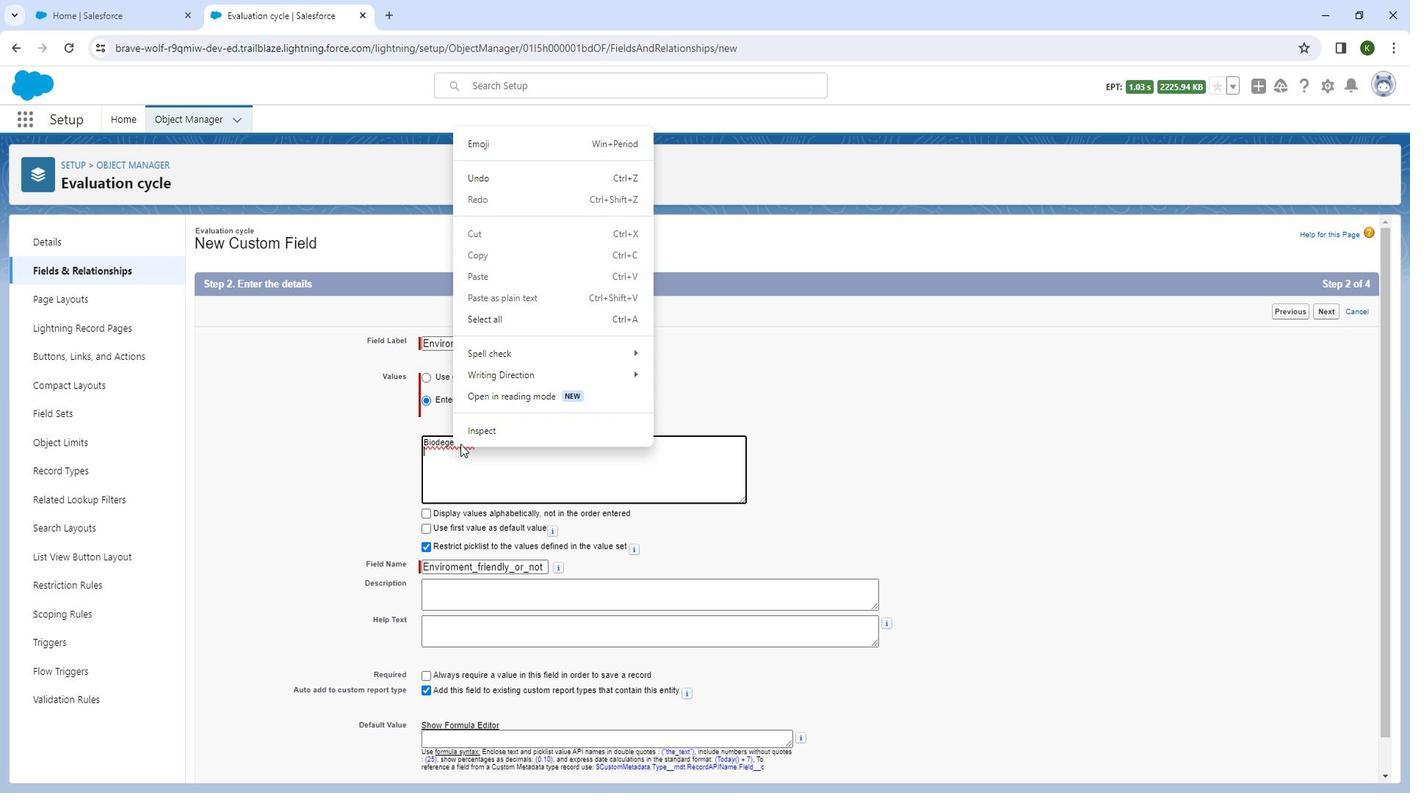 
Action: Mouse moved to (445, 437)
Screenshot: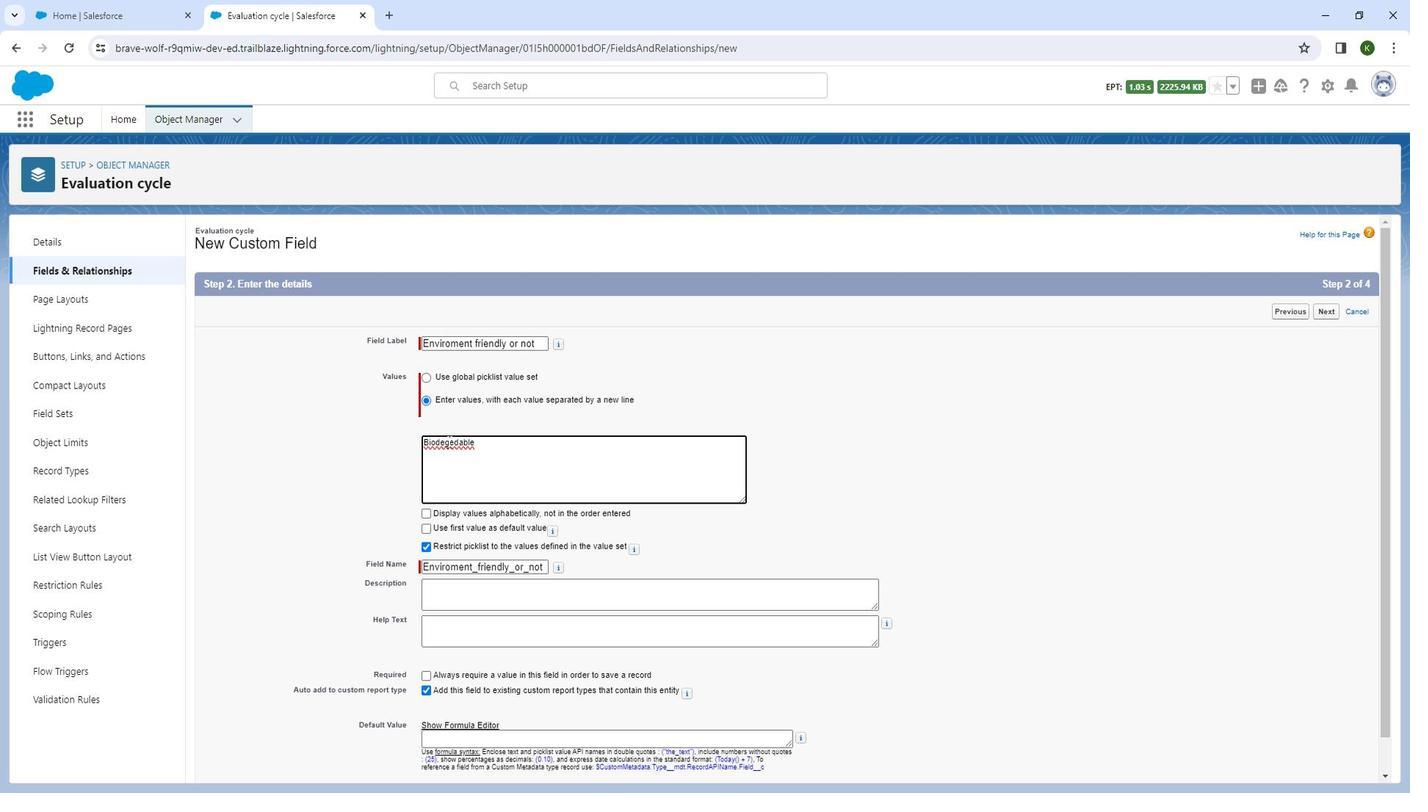 
Action: Mouse pressed left at (445, 437)
Screenshot: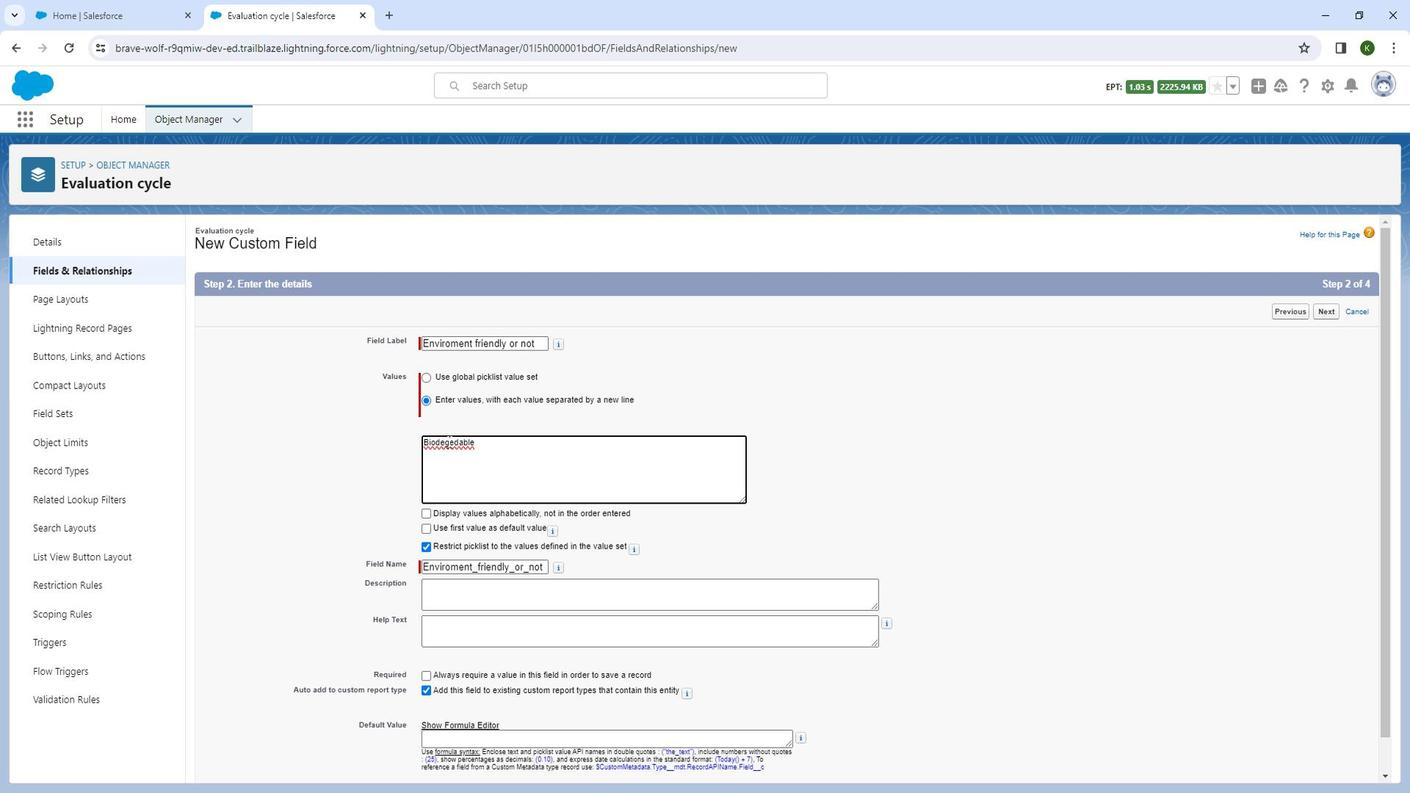 
Action: Mouse pressed right at (445, 437)
Screenshot: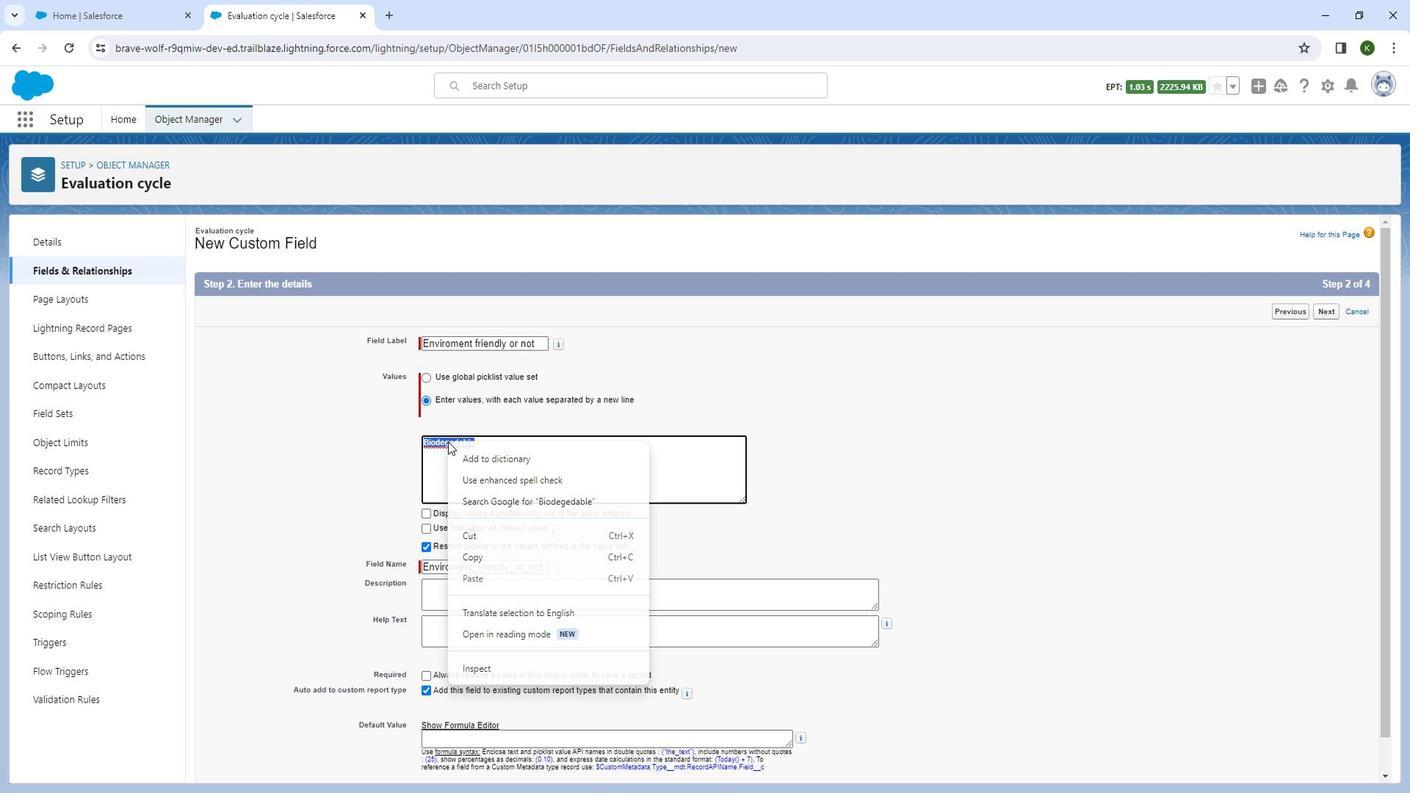
Action: Mouse moved to (433, 456)
Screenshot: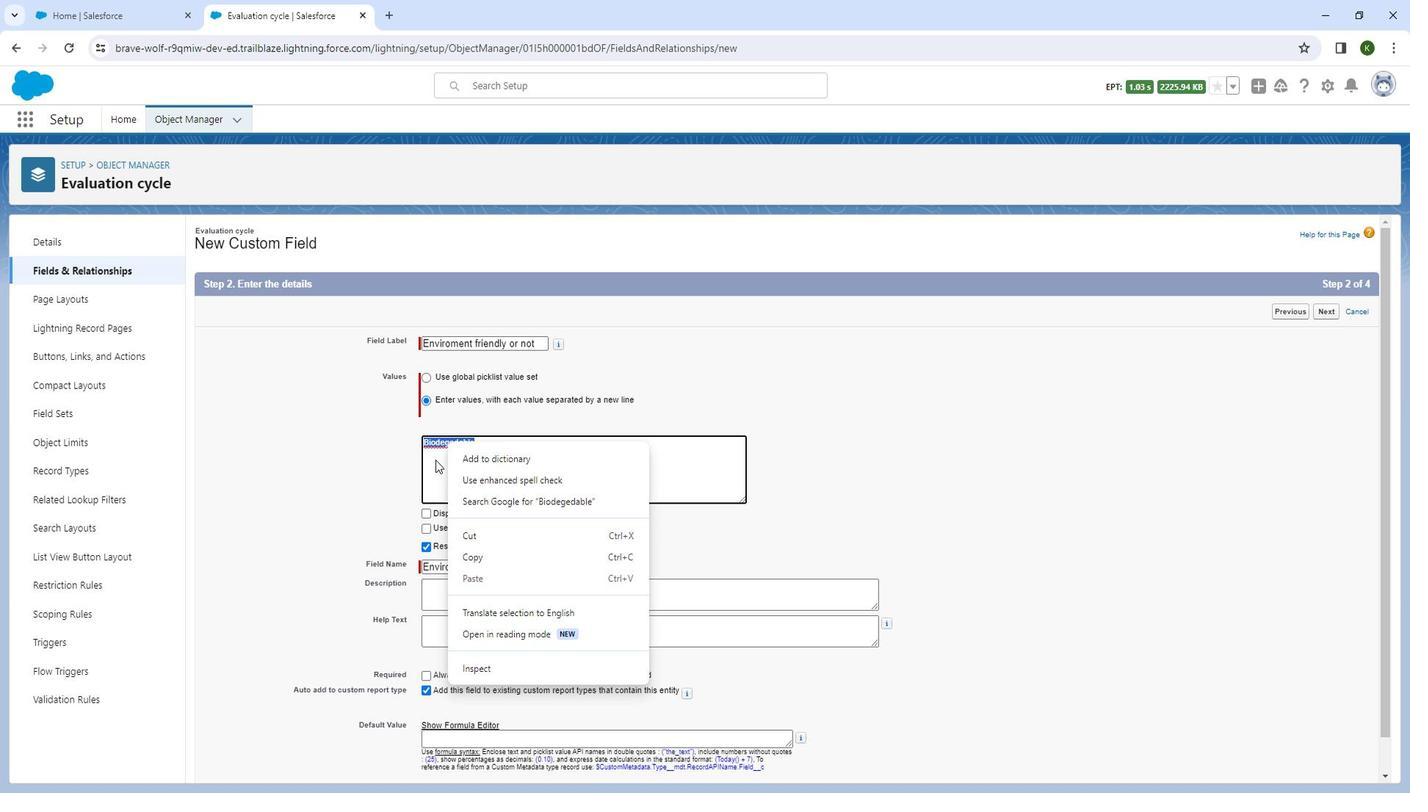 
Action: Mouse pressed left at (433, 456)
Screenshot: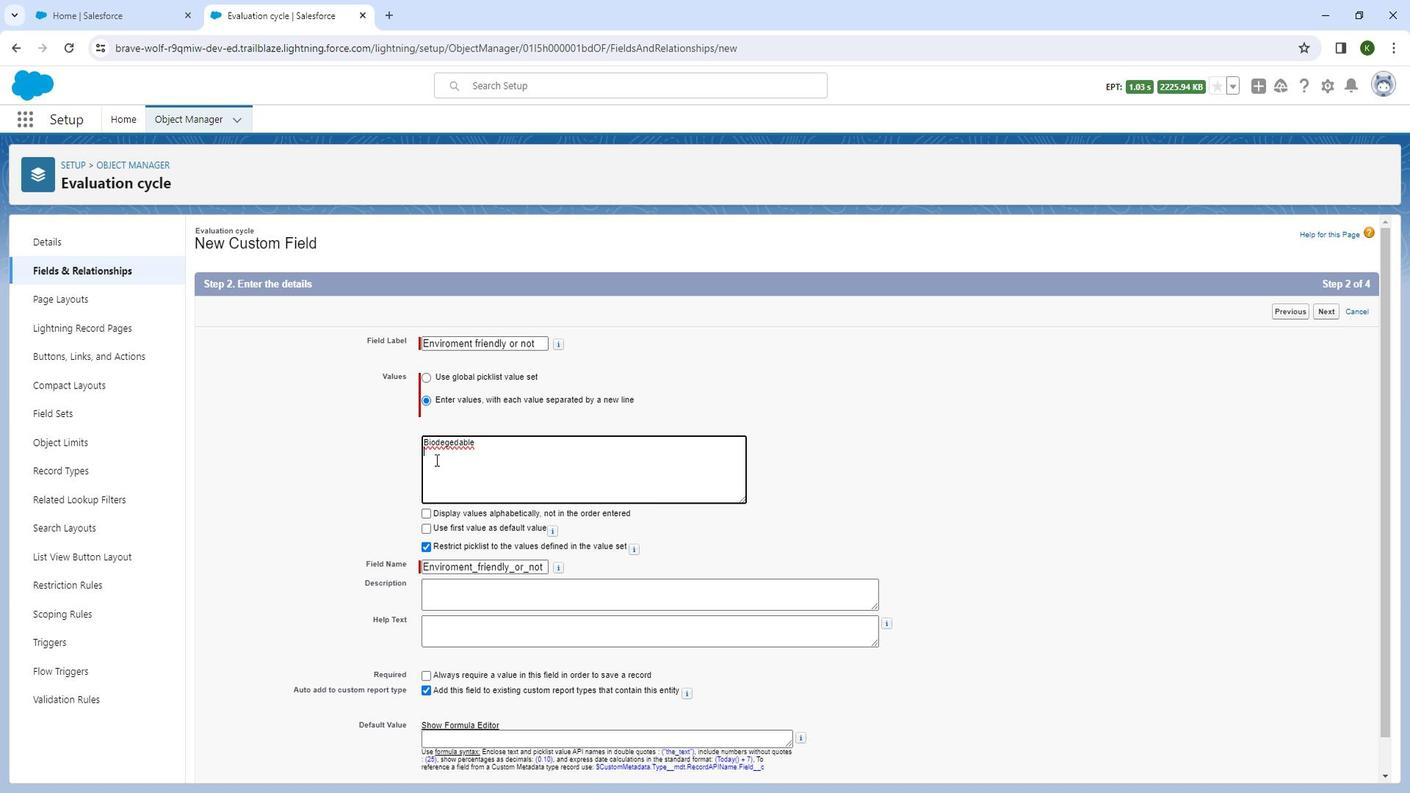 
Action: Mouse moved to (448, 438)
Screenshot: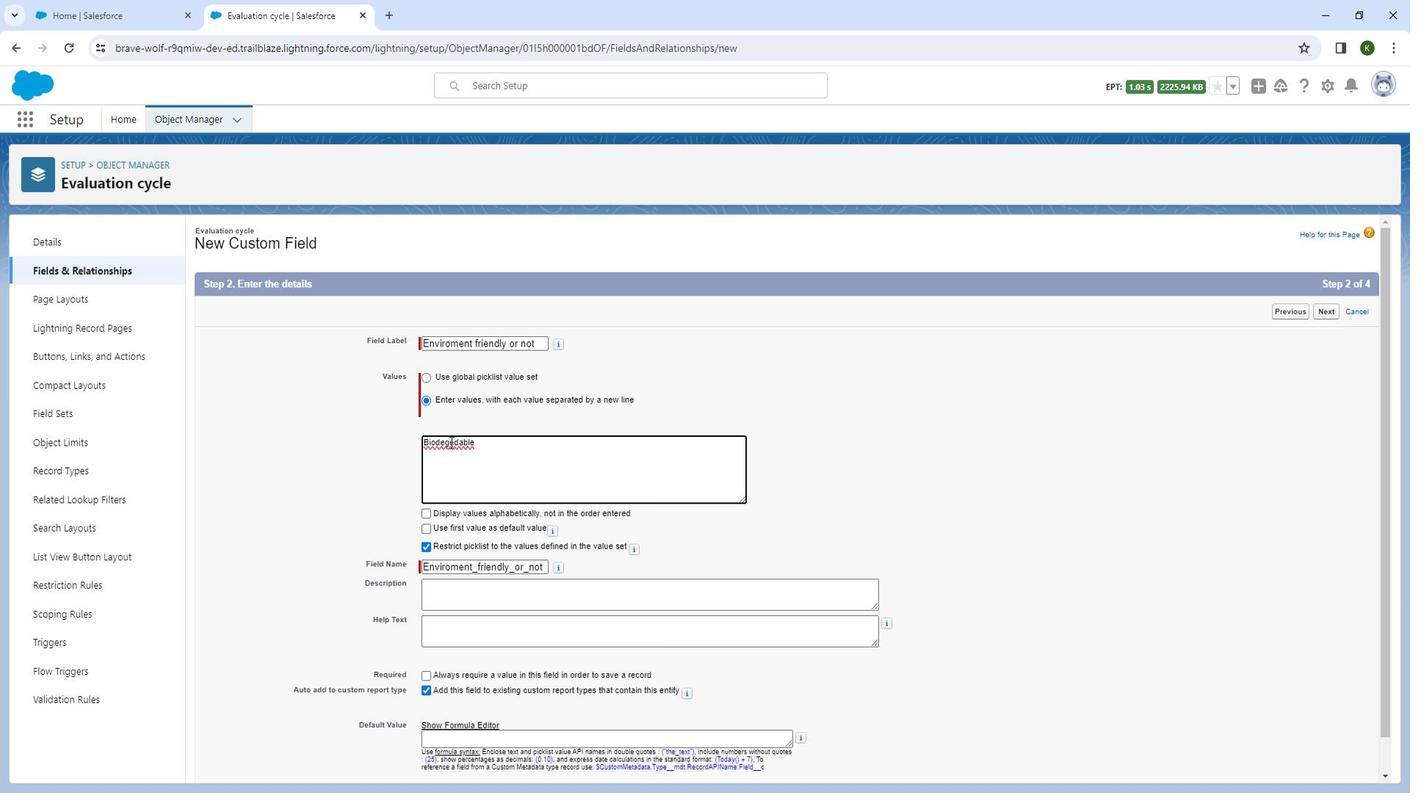 
Action: Mouse pressed left at (448, 438)
Screenshot: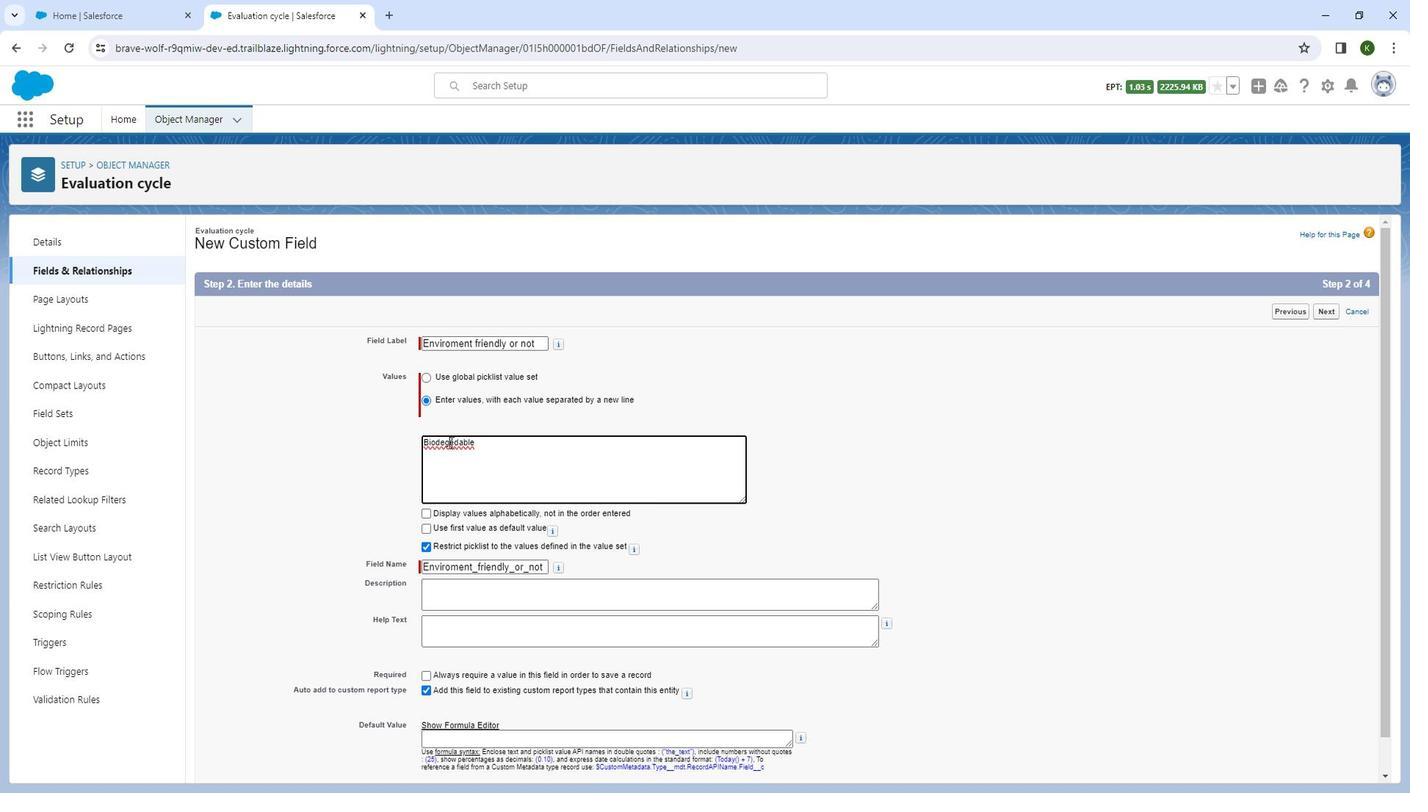 
Action: Mouse moved to (457, 439)
Screenshot: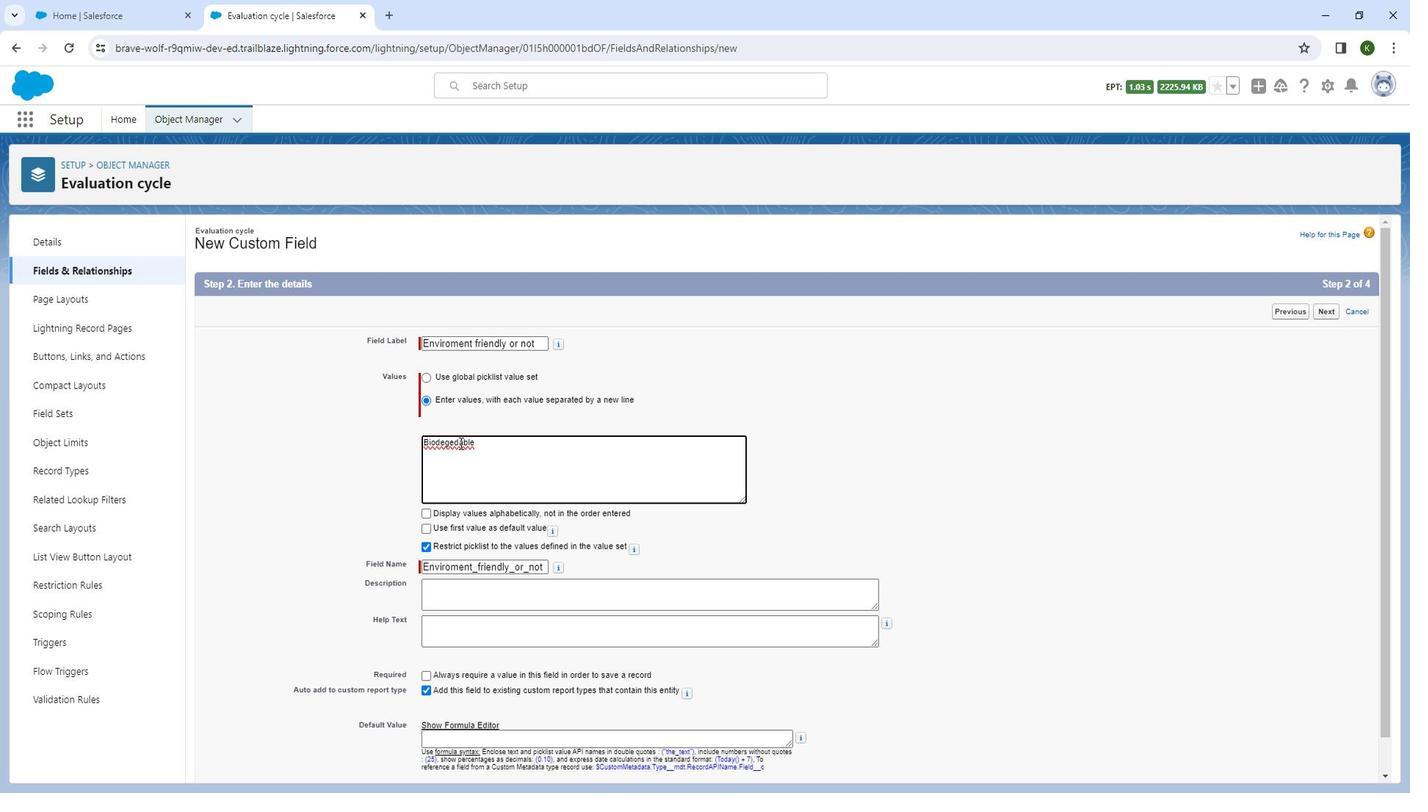 
Action: Key pressed er
Screenshot: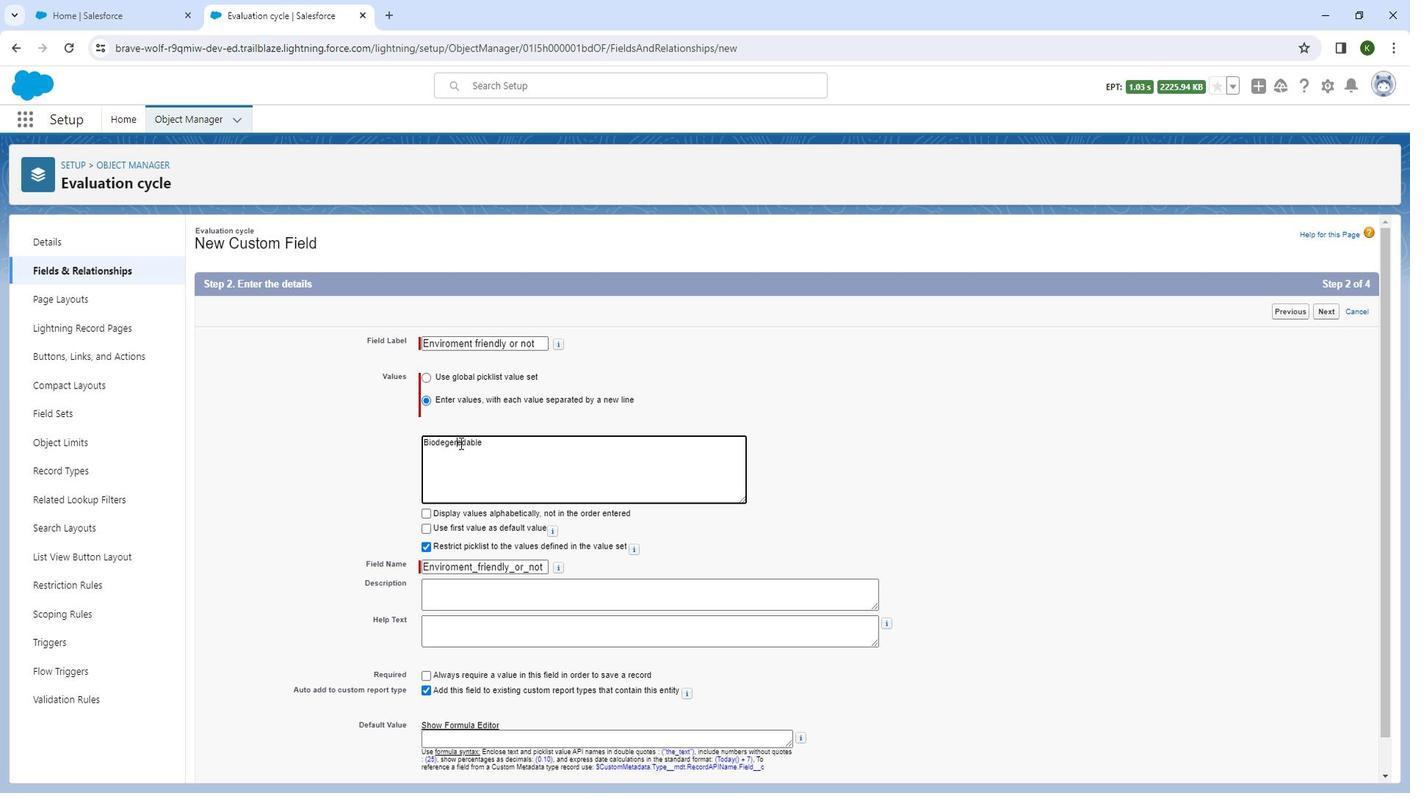 
Action: Mouse moved to (457, 439)
Screenshot: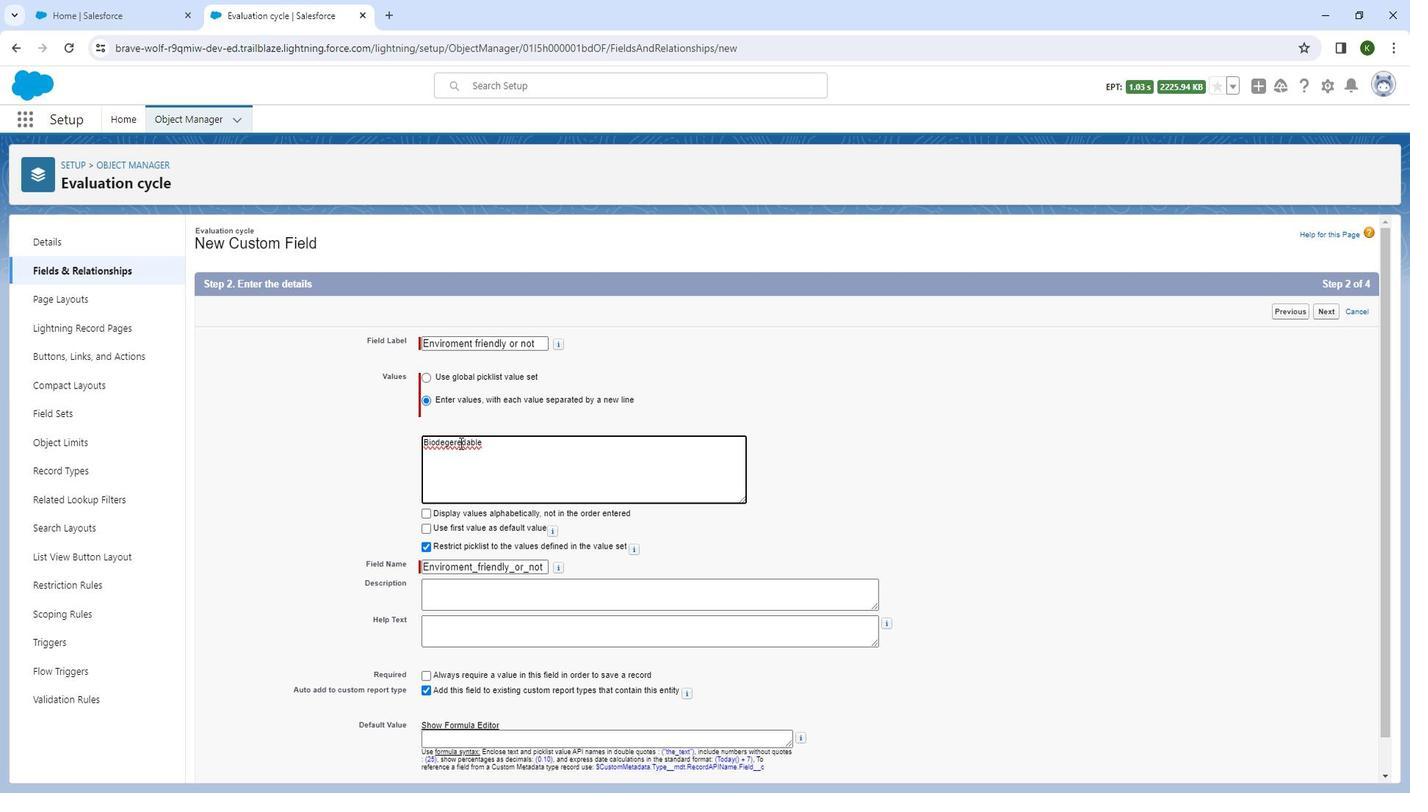 
Action: Key pressed <Key.right><Key.backspace>
Screenshot: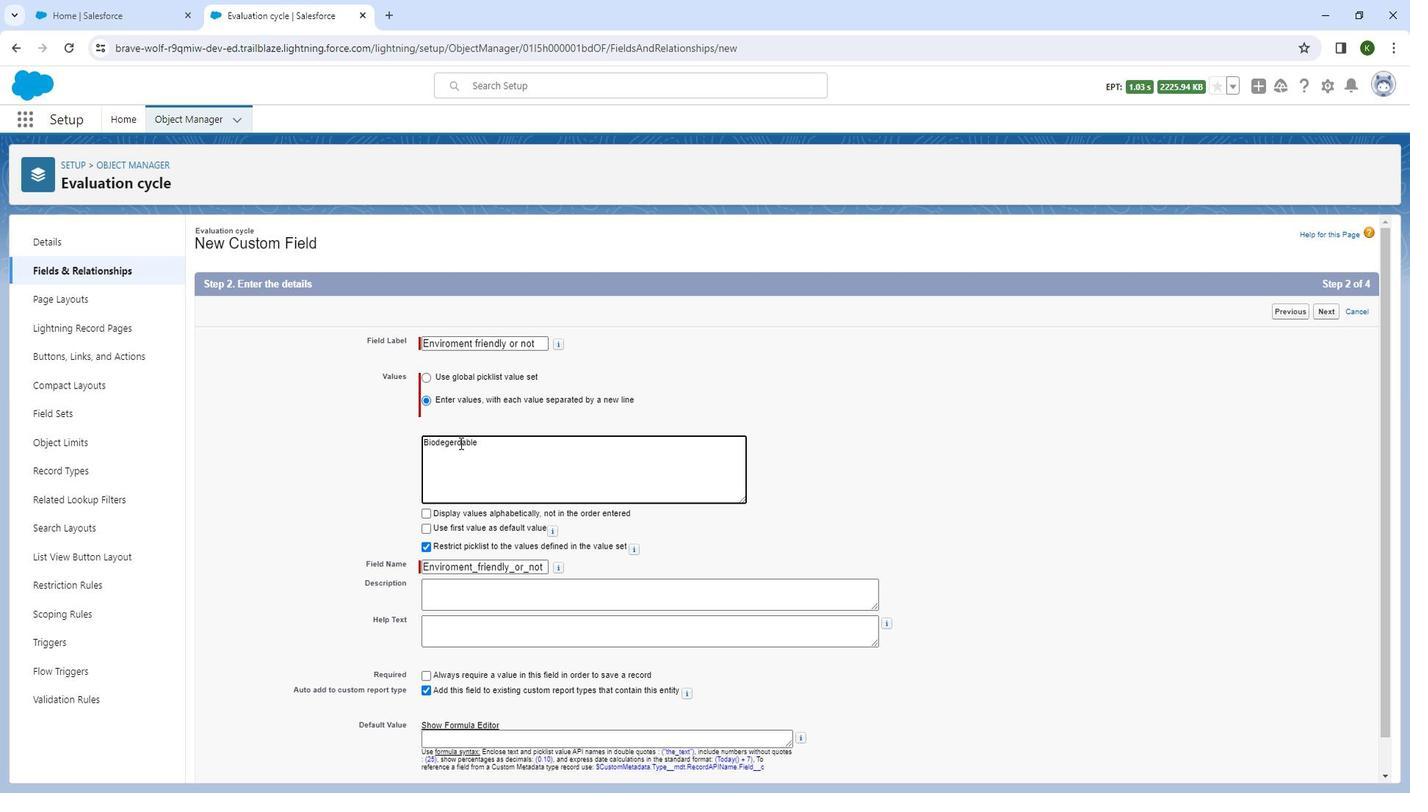 
Action: Mouse moved to (481, 438)
Screenshot: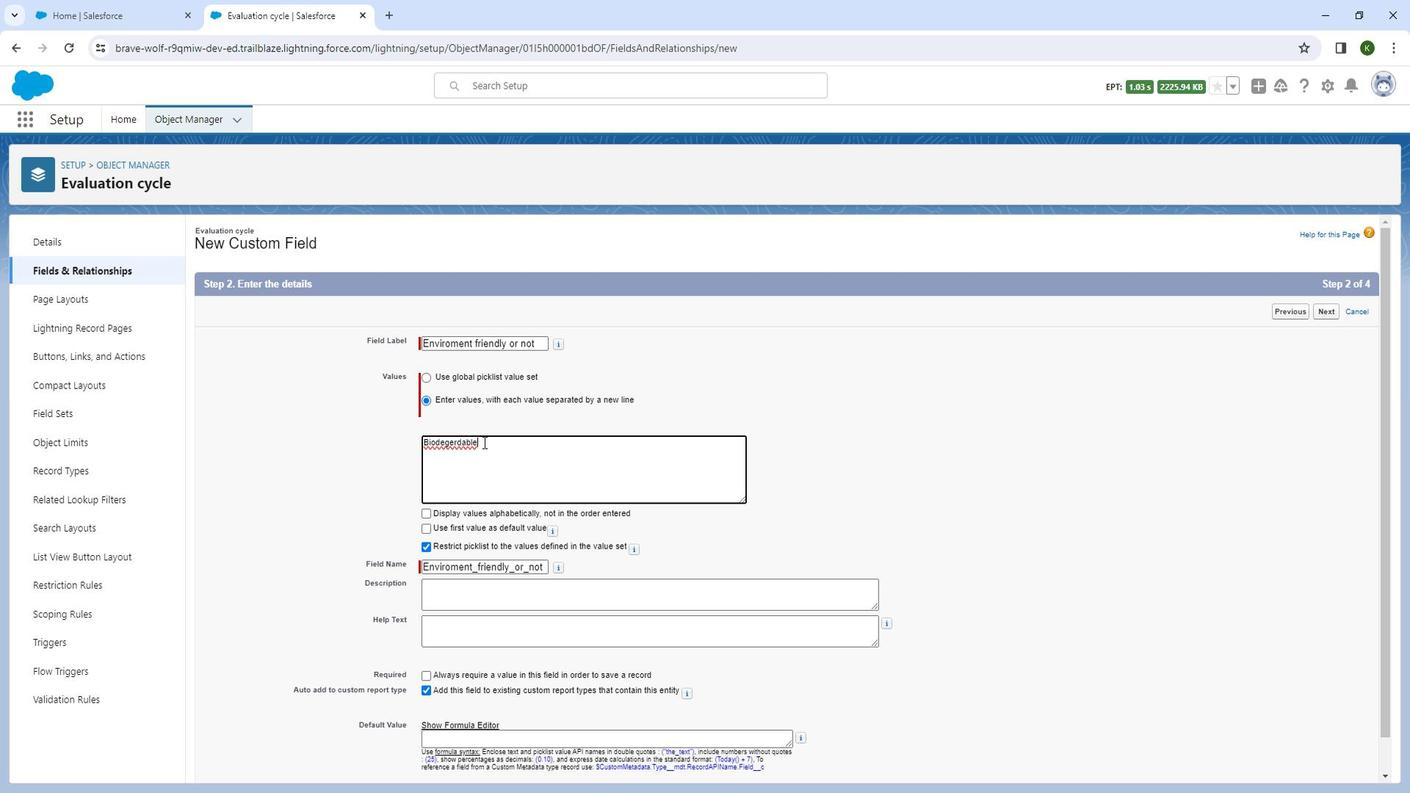 
Action: Mouse pressed left at (481, 438)
Screenshot: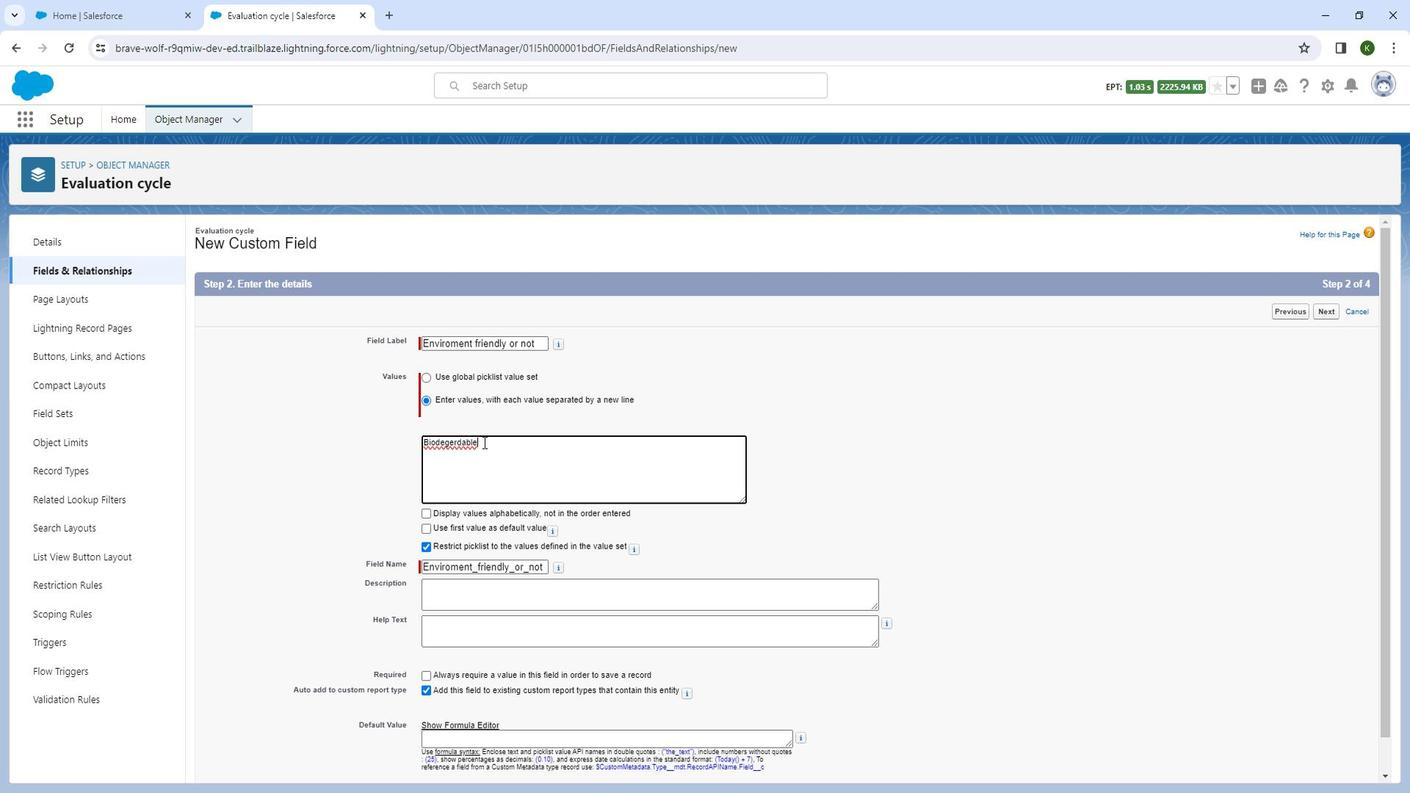 
Action: Key pressed <Key.enter><Key.shift_r>Non-biodegerdable
Screenshot: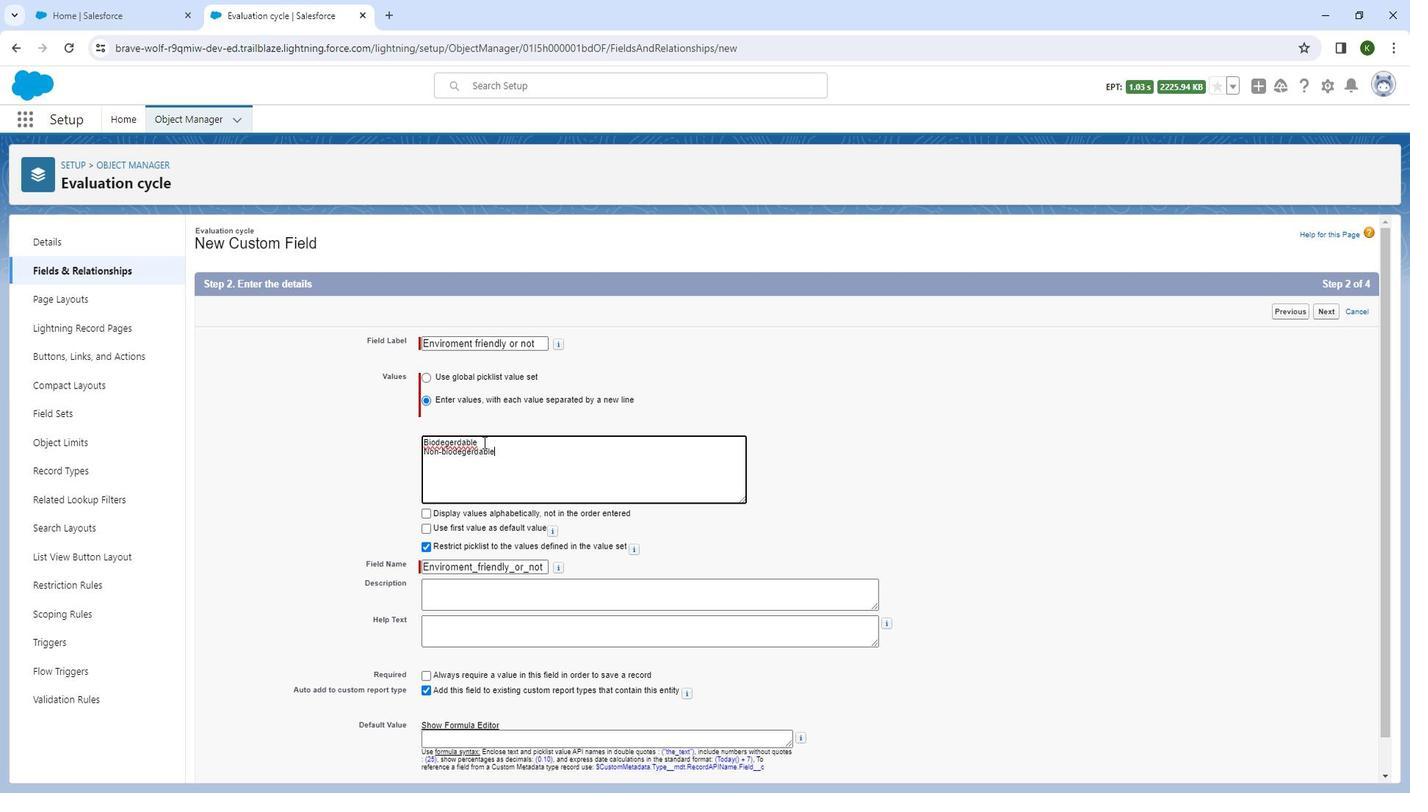 
Action: Mouse moved to (478, 439)
Screenshot: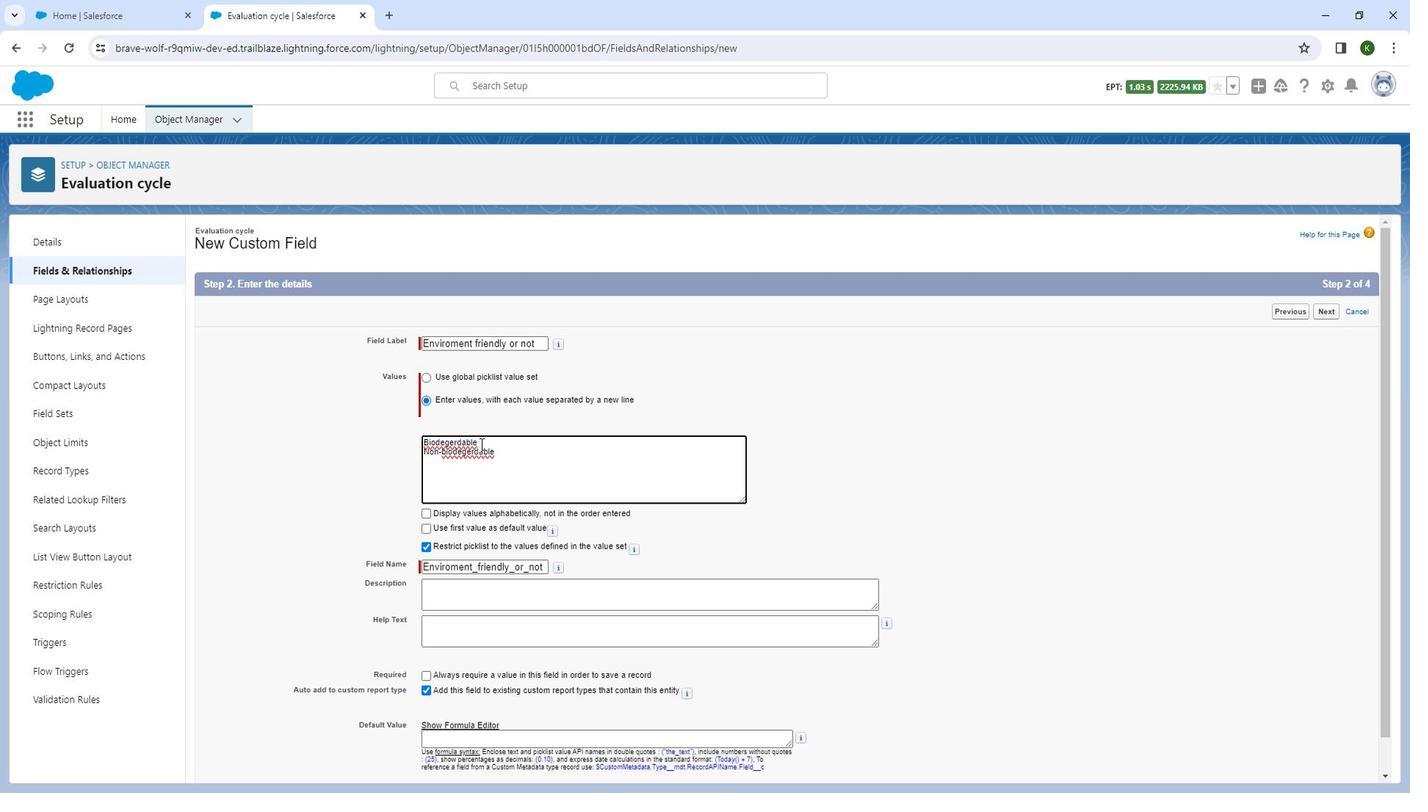 
Action: Mouse pressed left at (478, 439)
Screenshot: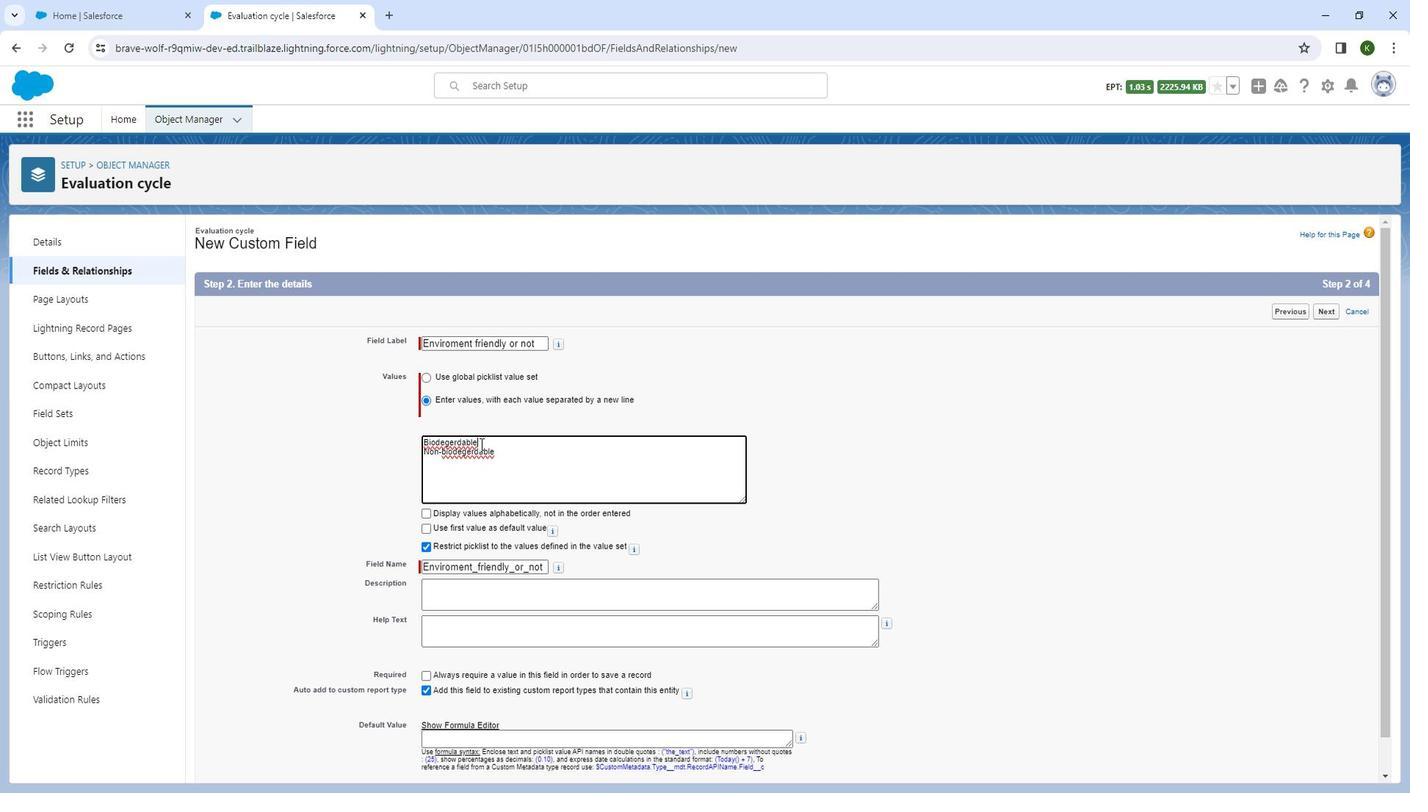 
Action: Mouse moved to (456, 439)
Screenshot: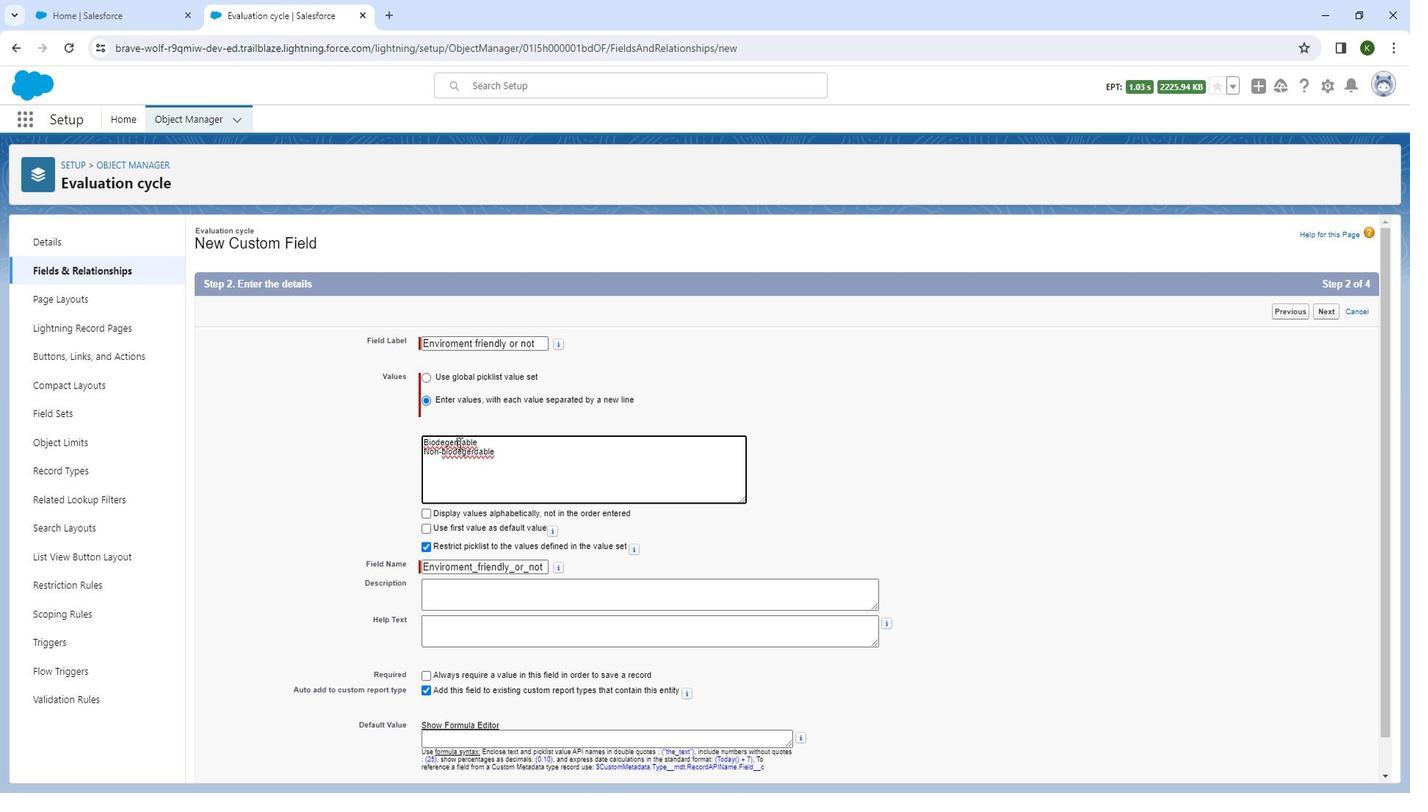 
Action: Mouse pressed left at (456, 439)
Screenshot: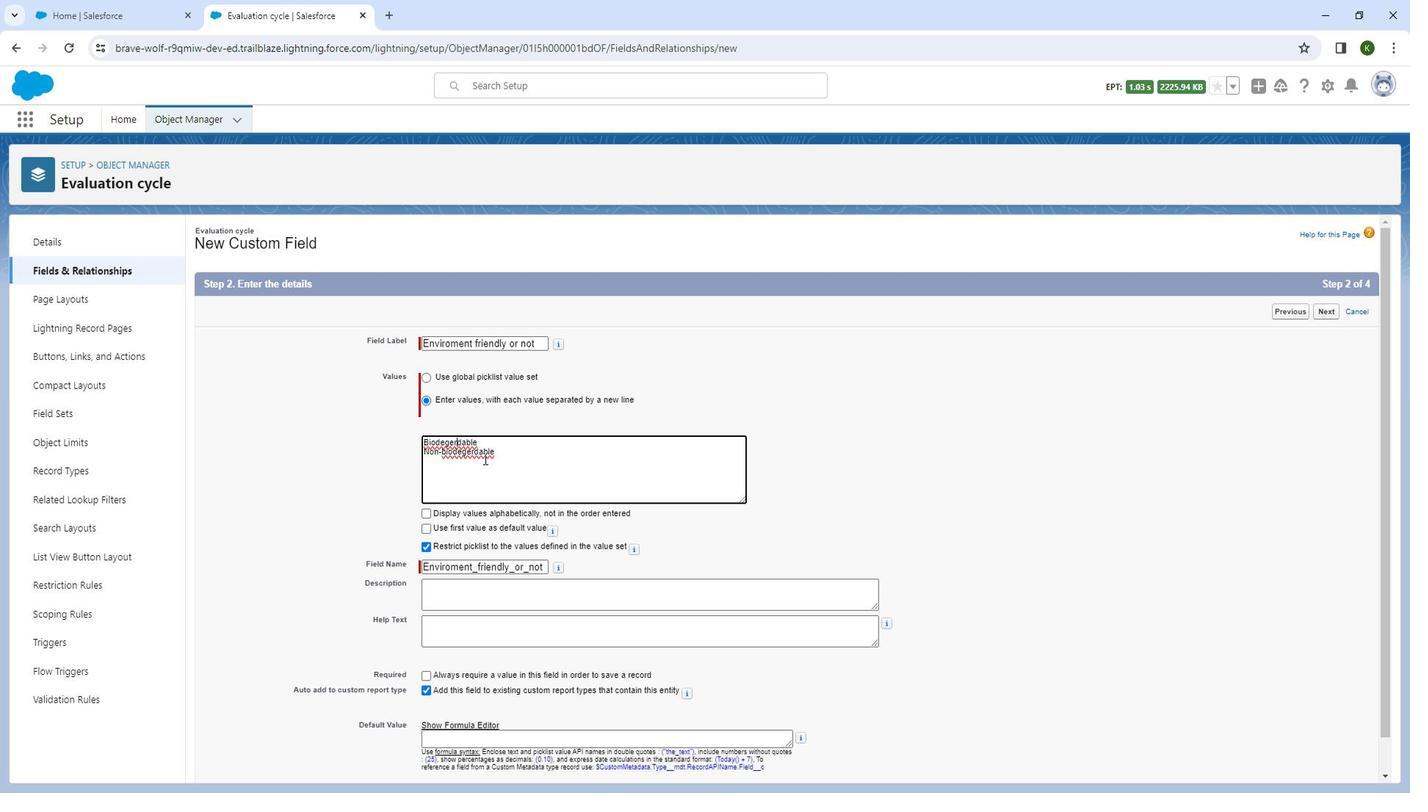 
Action: Mouse moved to (503, 467)
Screenshot: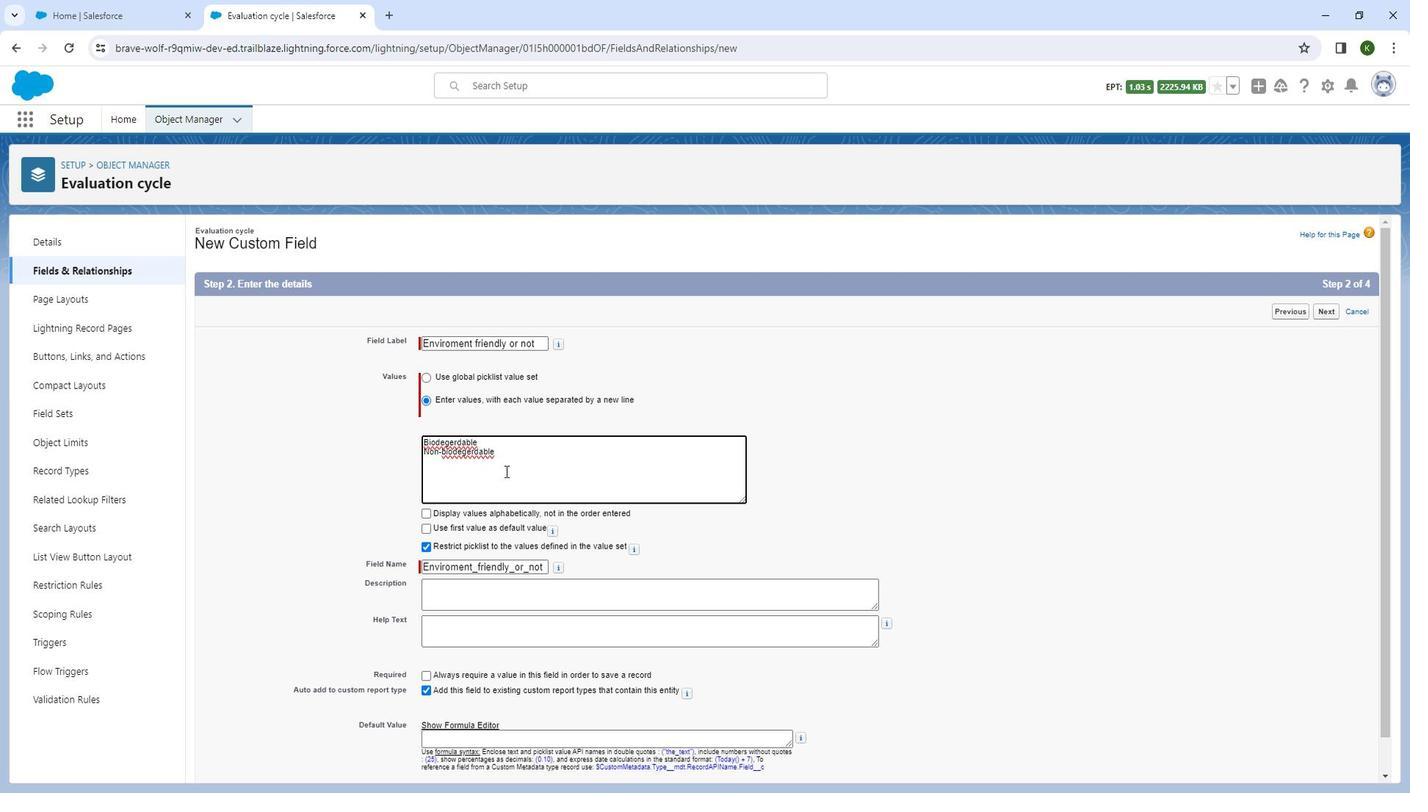 
Action: Key pressed <Key.backspace><Key.backspace>ra
Screenshot: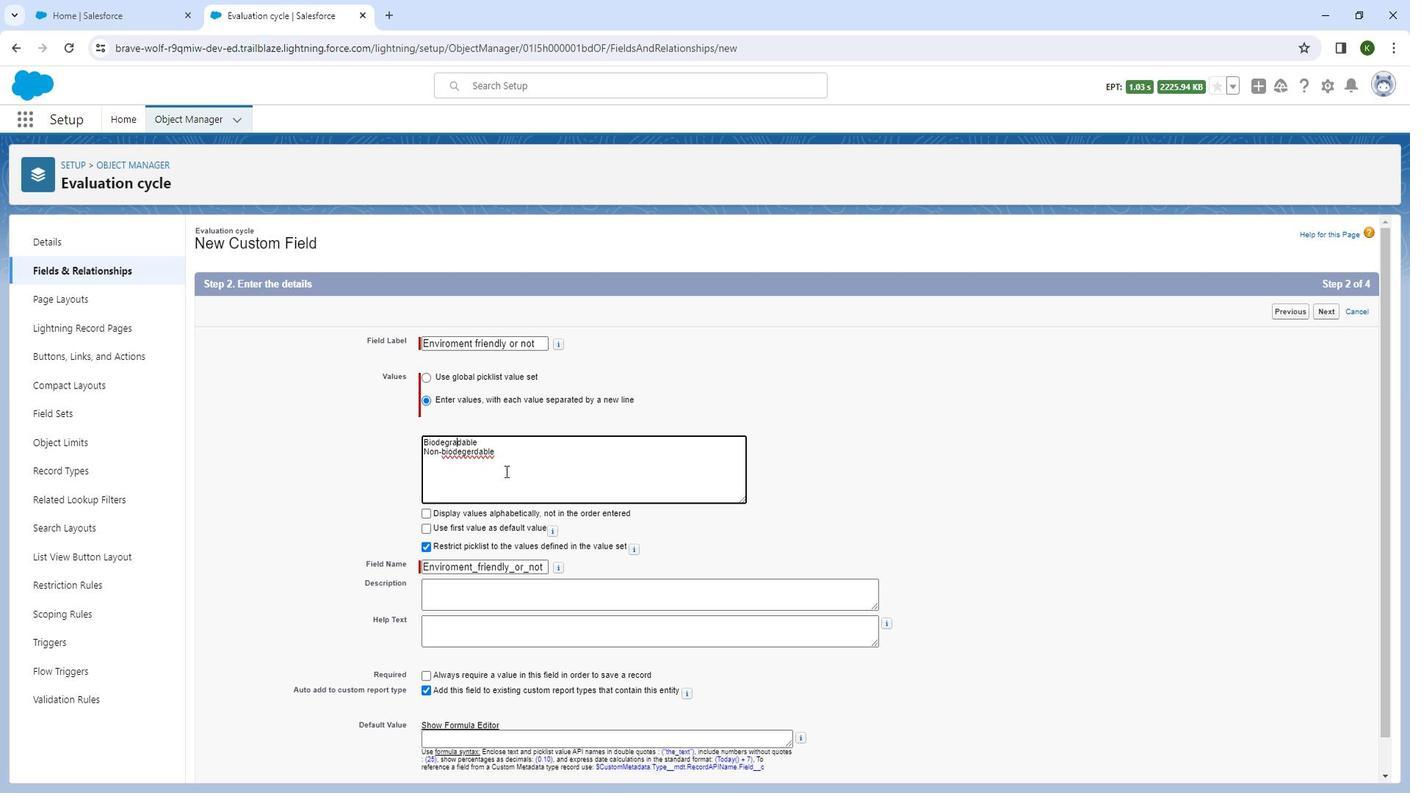 
Action: Mouse moved to (469, 448)
Screenshot: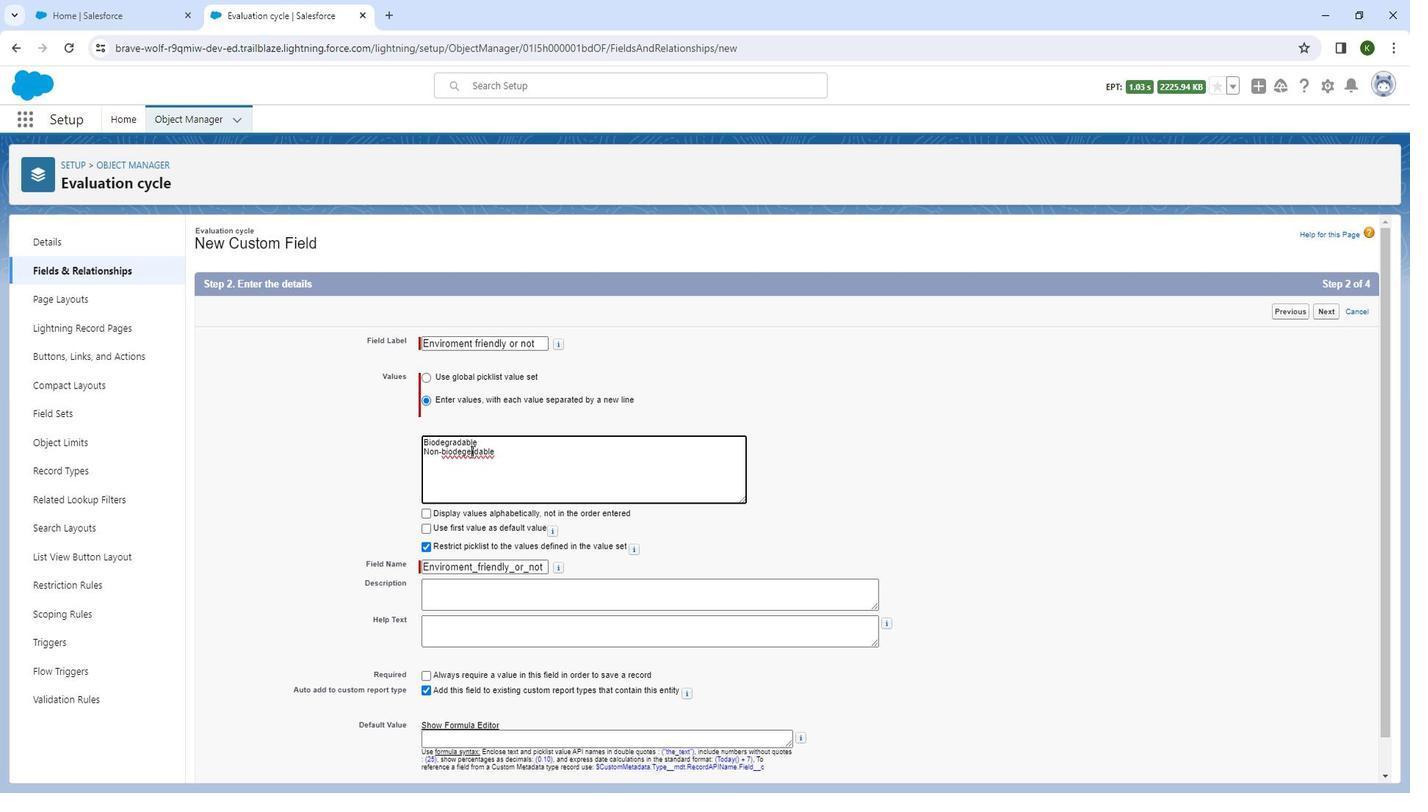 
Action: Mouse pressed left at (469, 448)
Screenshot: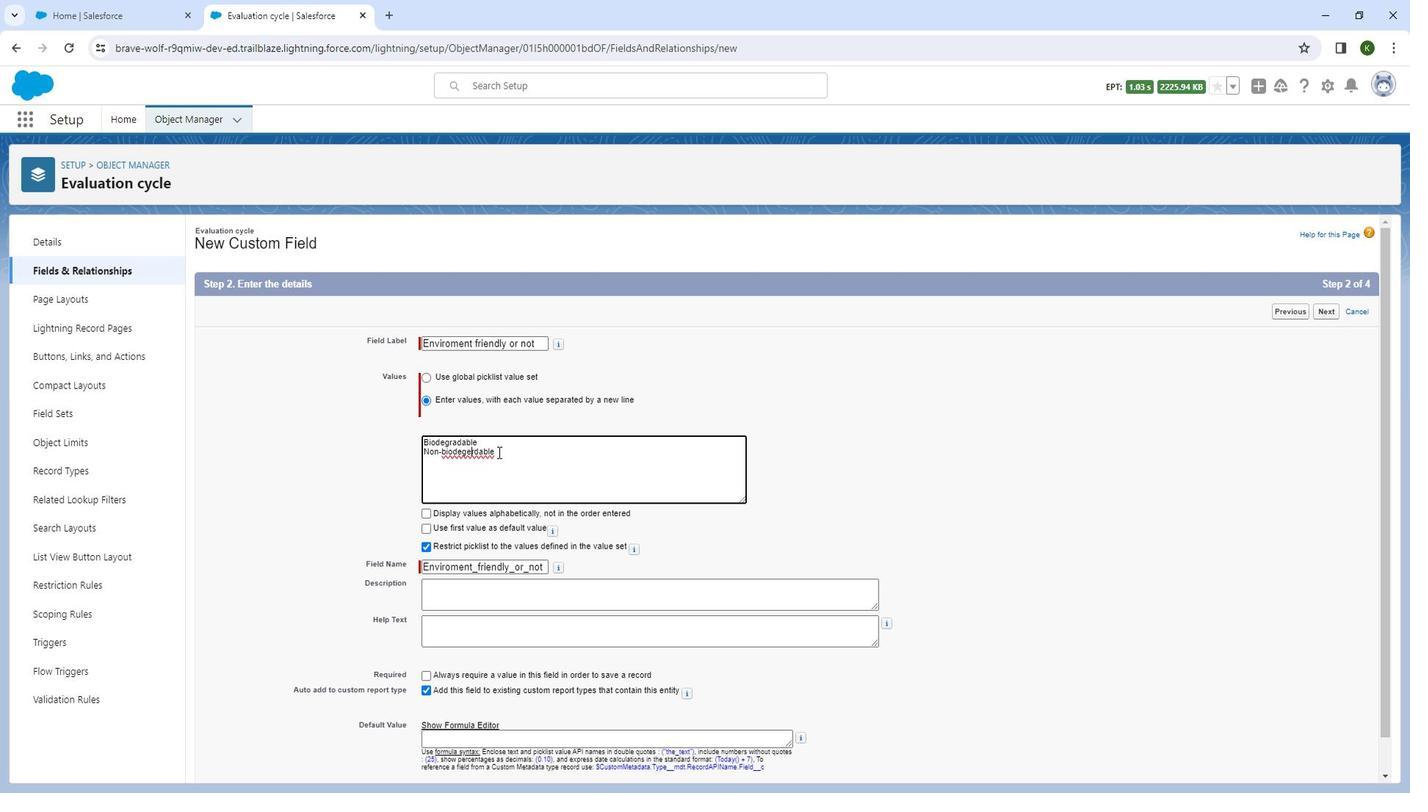 
Action: Mouse moved to (495, 448)
Screenshot: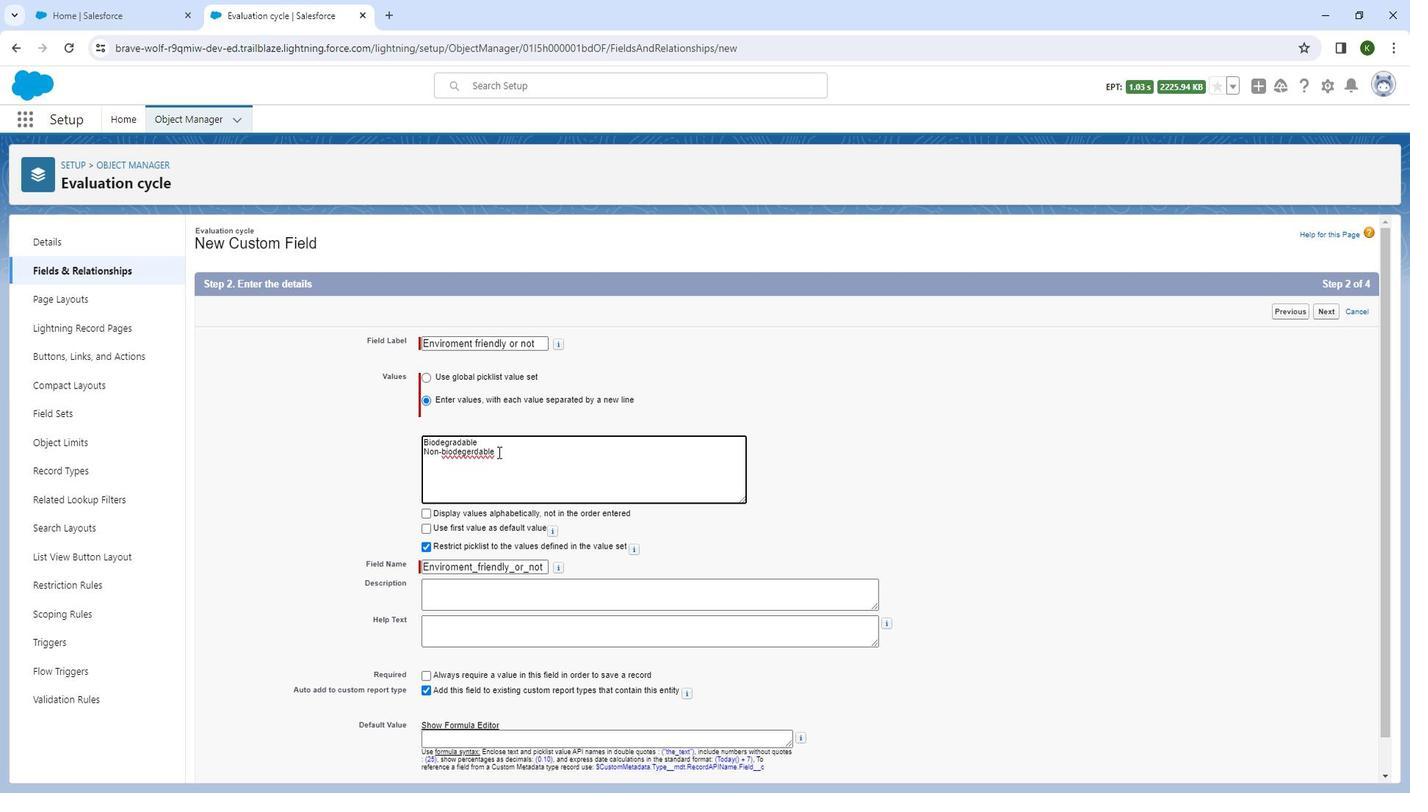 
Action: Key pressed <Key.right><Key.backspace><Key.backspace>ra
Screenshot: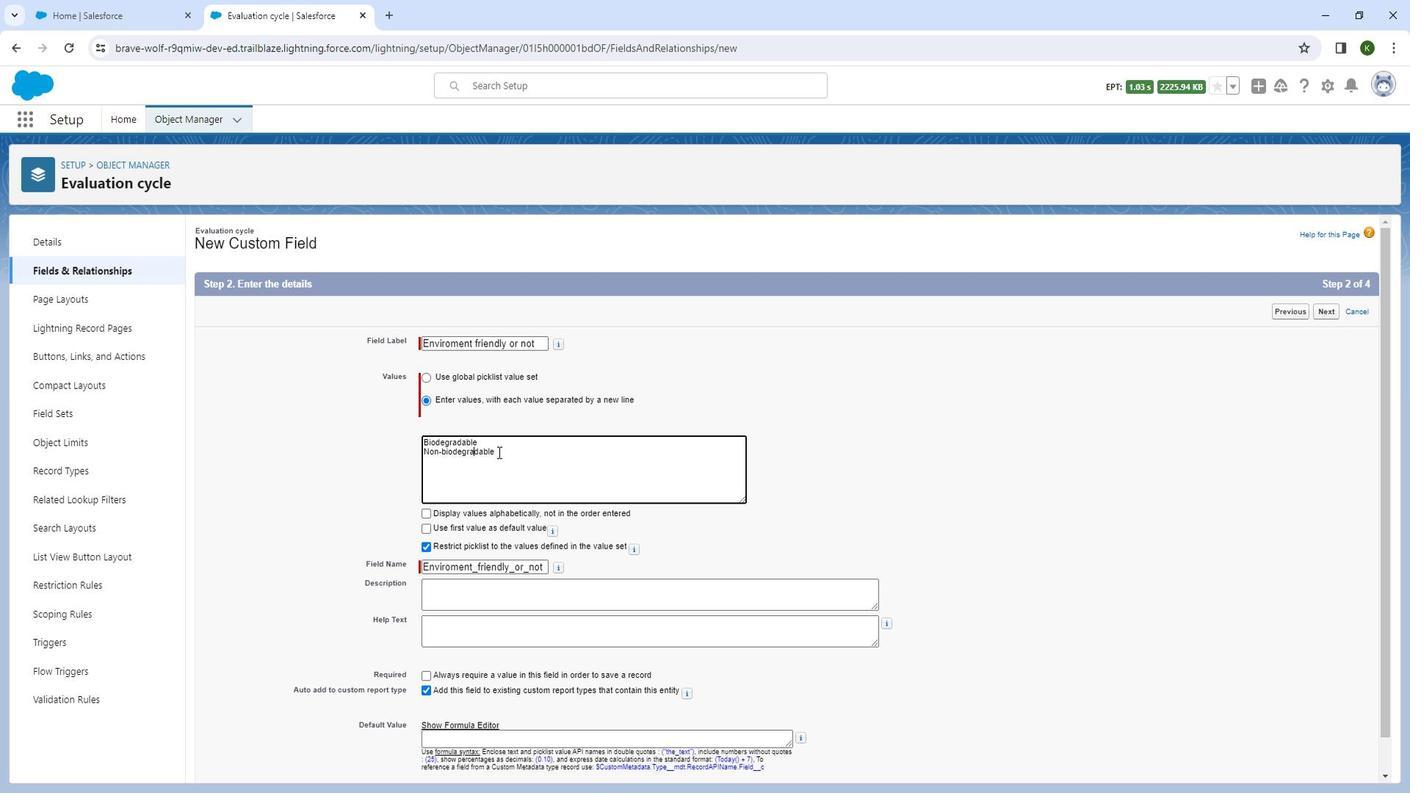 
Action: Mouse moved to (501, 453)
Screenshot: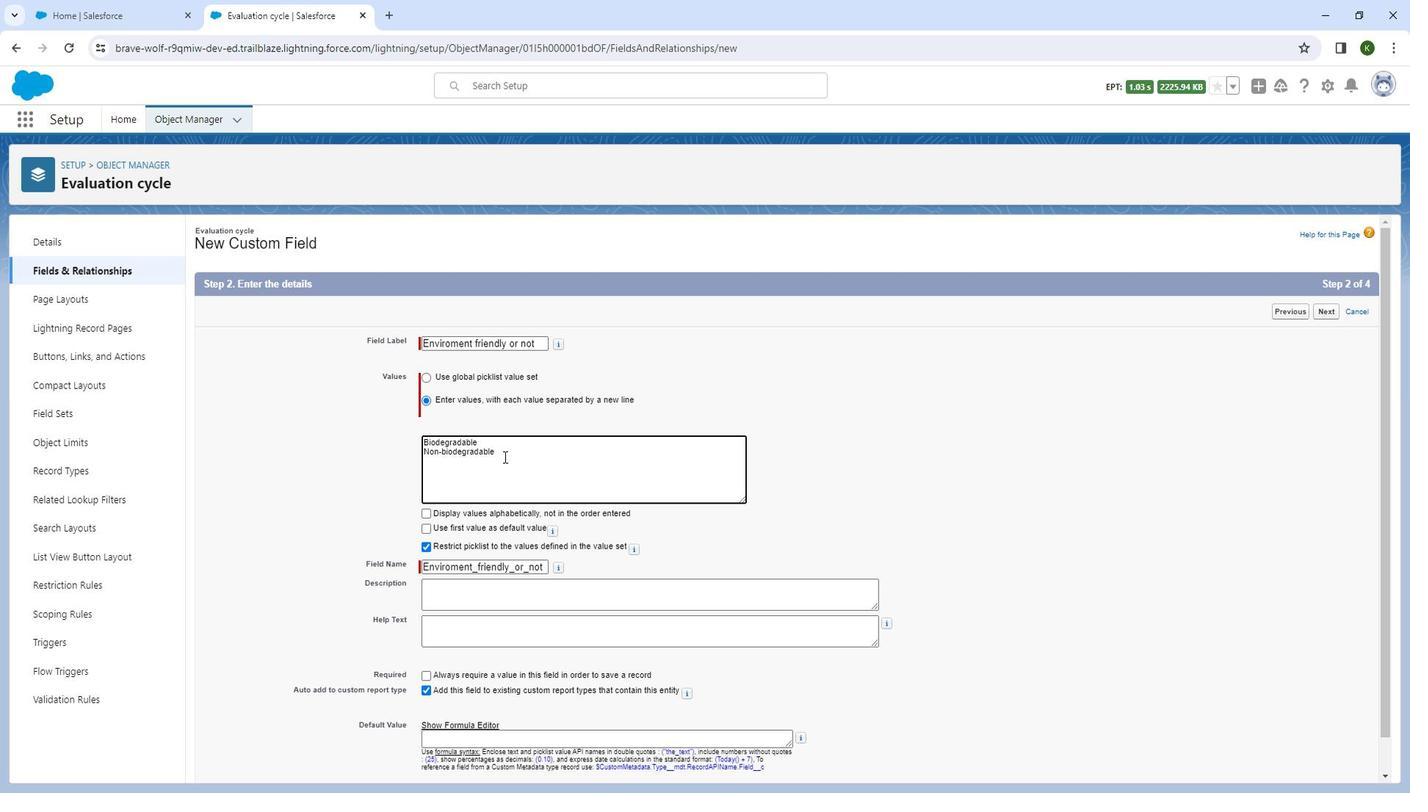 
Action: Mouse pressed left at (501, 453)
Screenshot: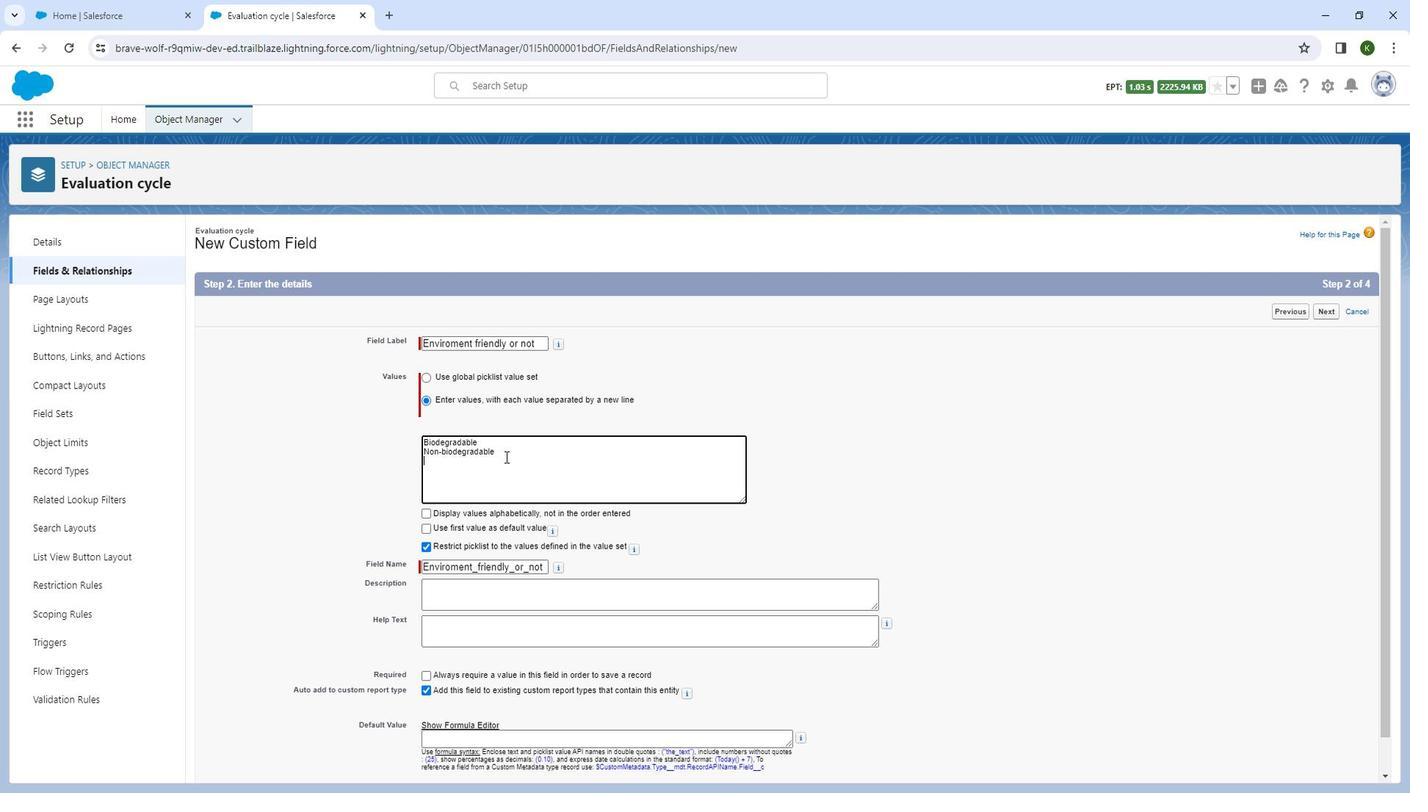 
Action: Mouse moved to (702, 533)
Screenshot: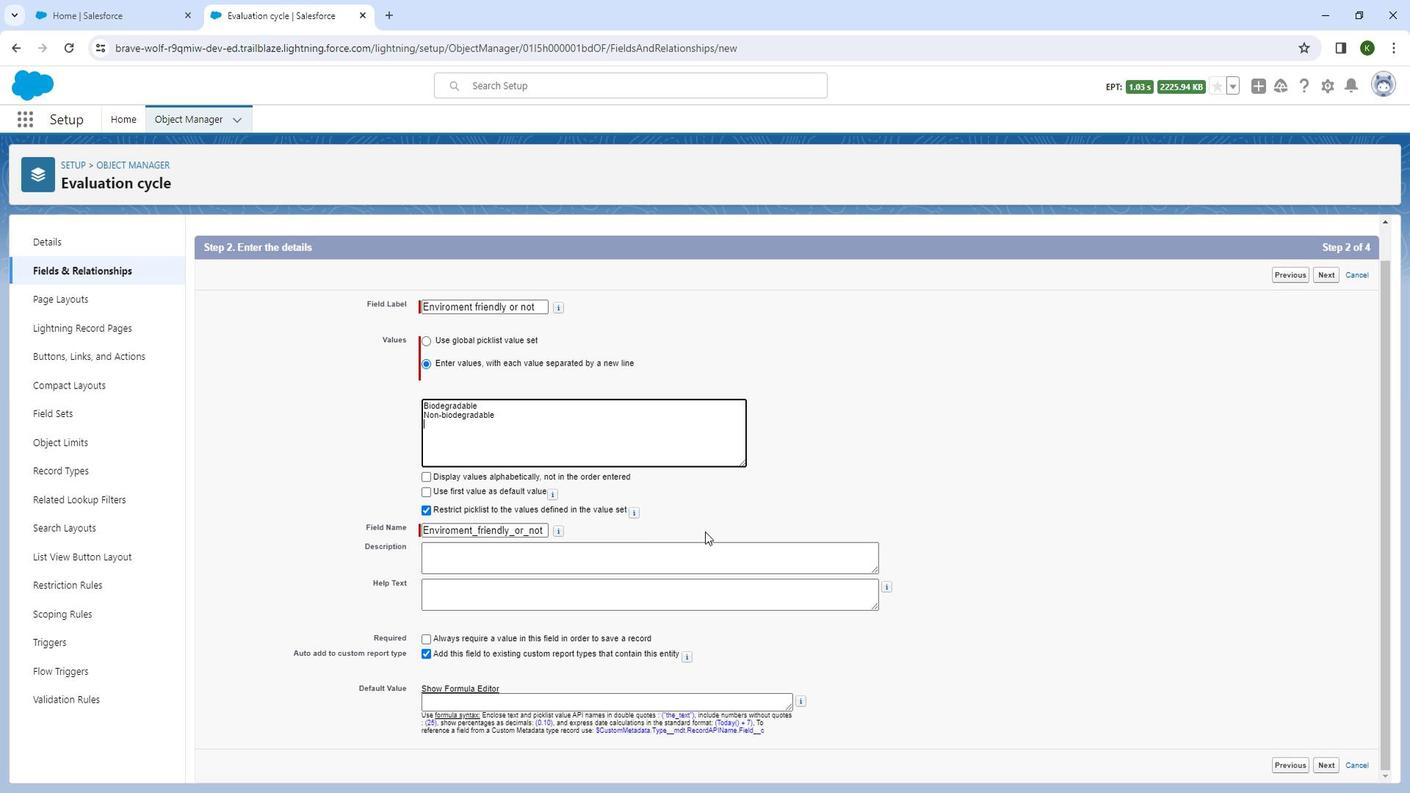 
Action: Mouse scrolled (702, 533) with delta (0, 0)
Screenshot: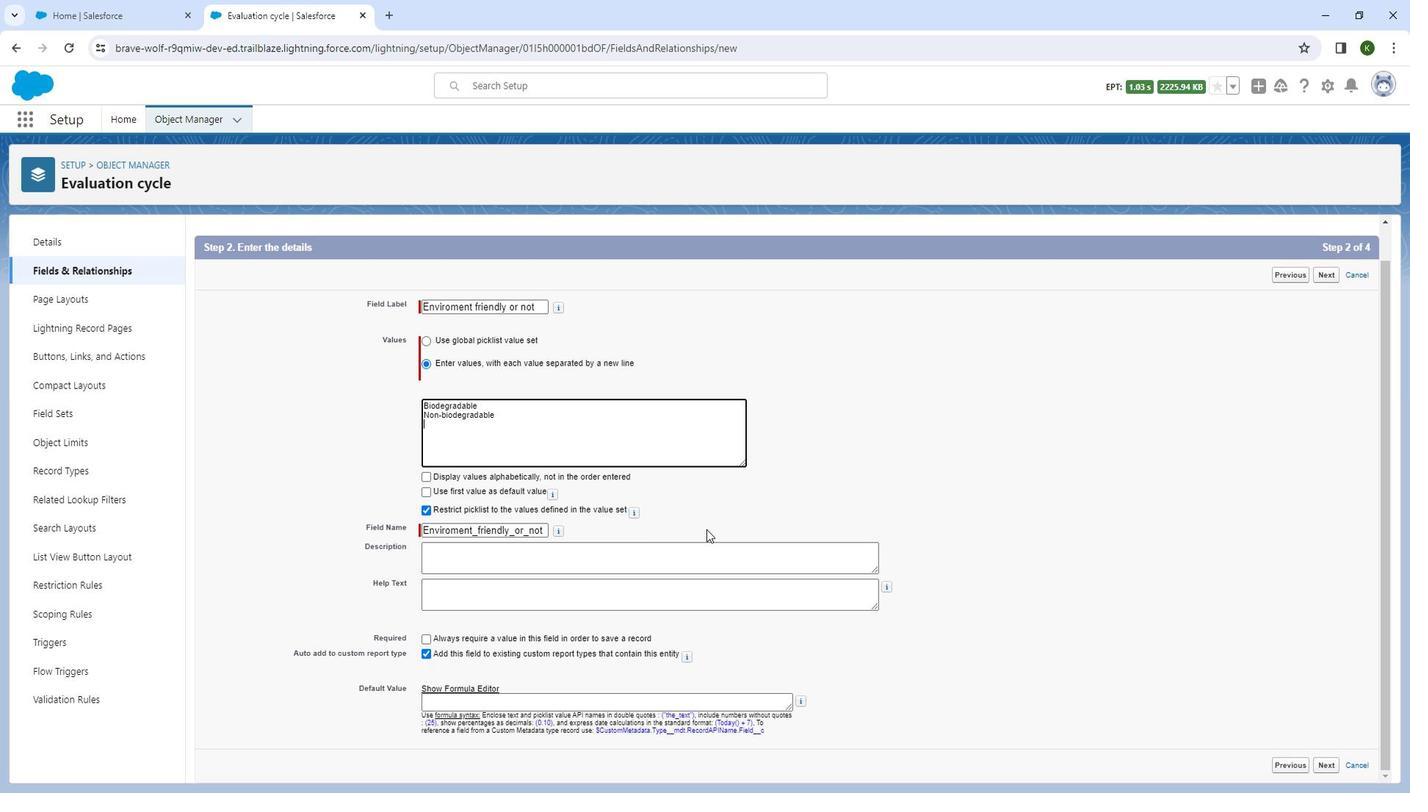 
Action: Mouse moved to (613, 557)
Screenshot: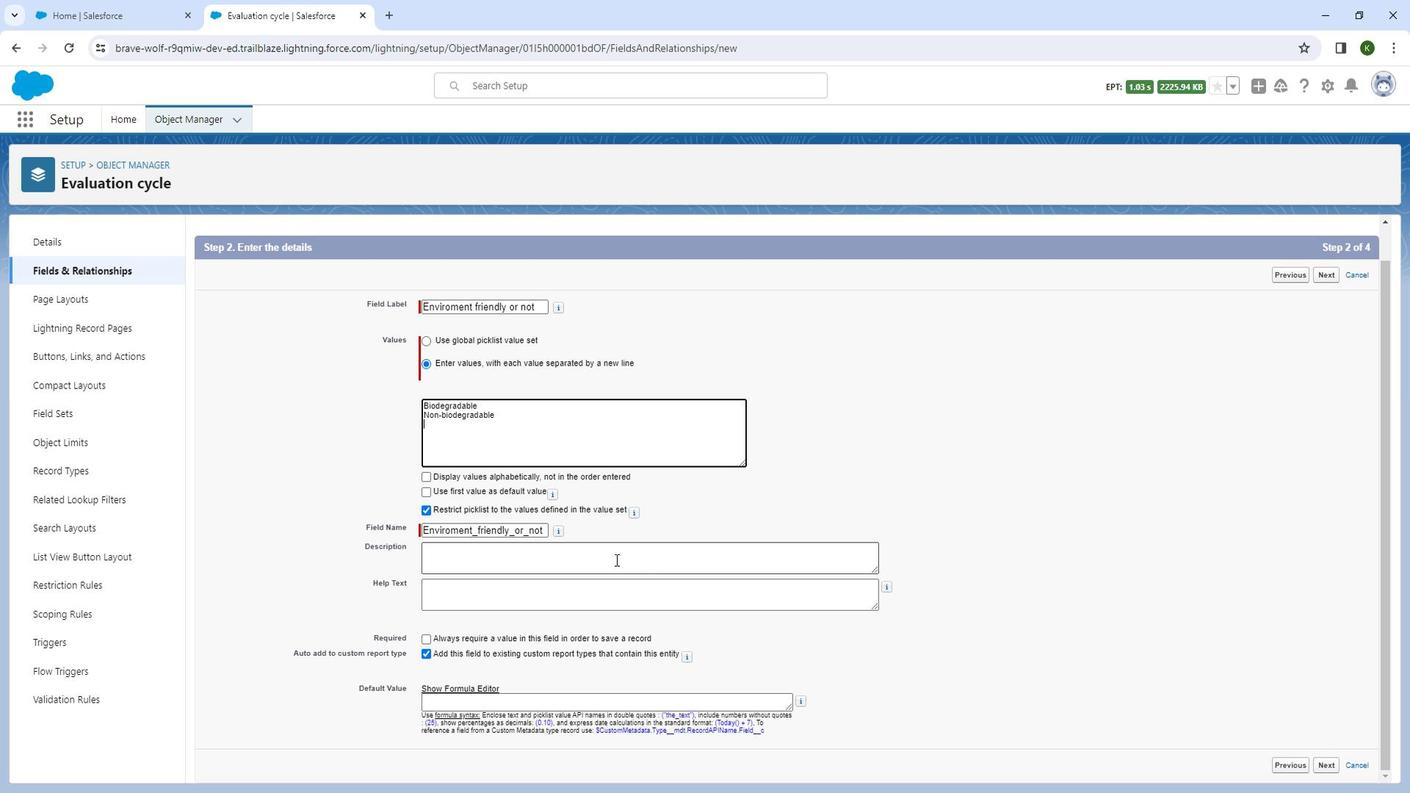 
Action: Mouse pressed left at (613, 557)
Screenshot: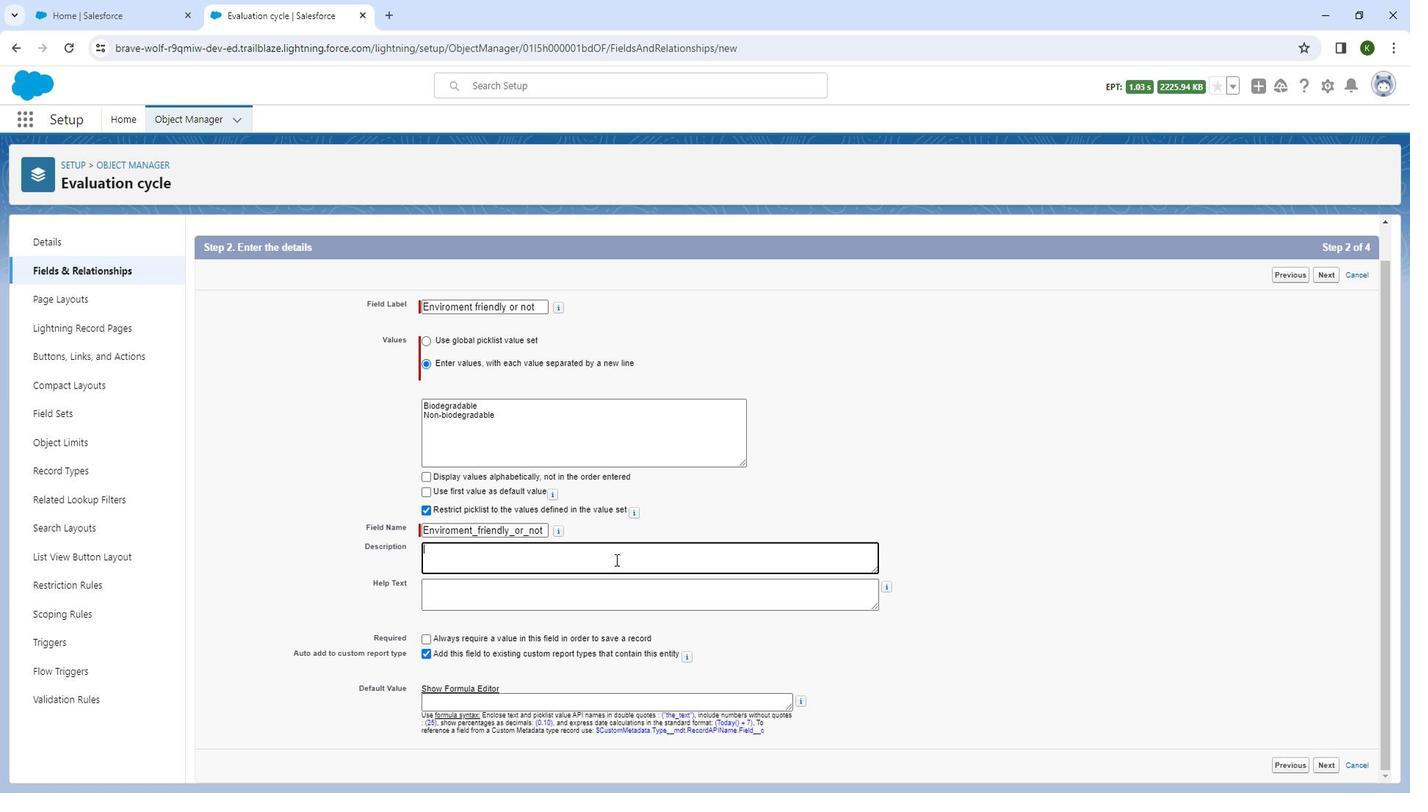 
Action: Key pressed <Key.shift_r>This<Key.space>field<Key.space>states<Key.space>the<Key.space>nature<Key.space>of<Key.space>the<Key.space>product<Key.space>that<Key.space>is<Key.backspace><Key.backspace><Key.backspace>,<Key.space>is<Key.backspace><Key.backspace><Key.shift_r>Is<Key.space>it<Key.space>nature<Key.space>friendely
Screenshot: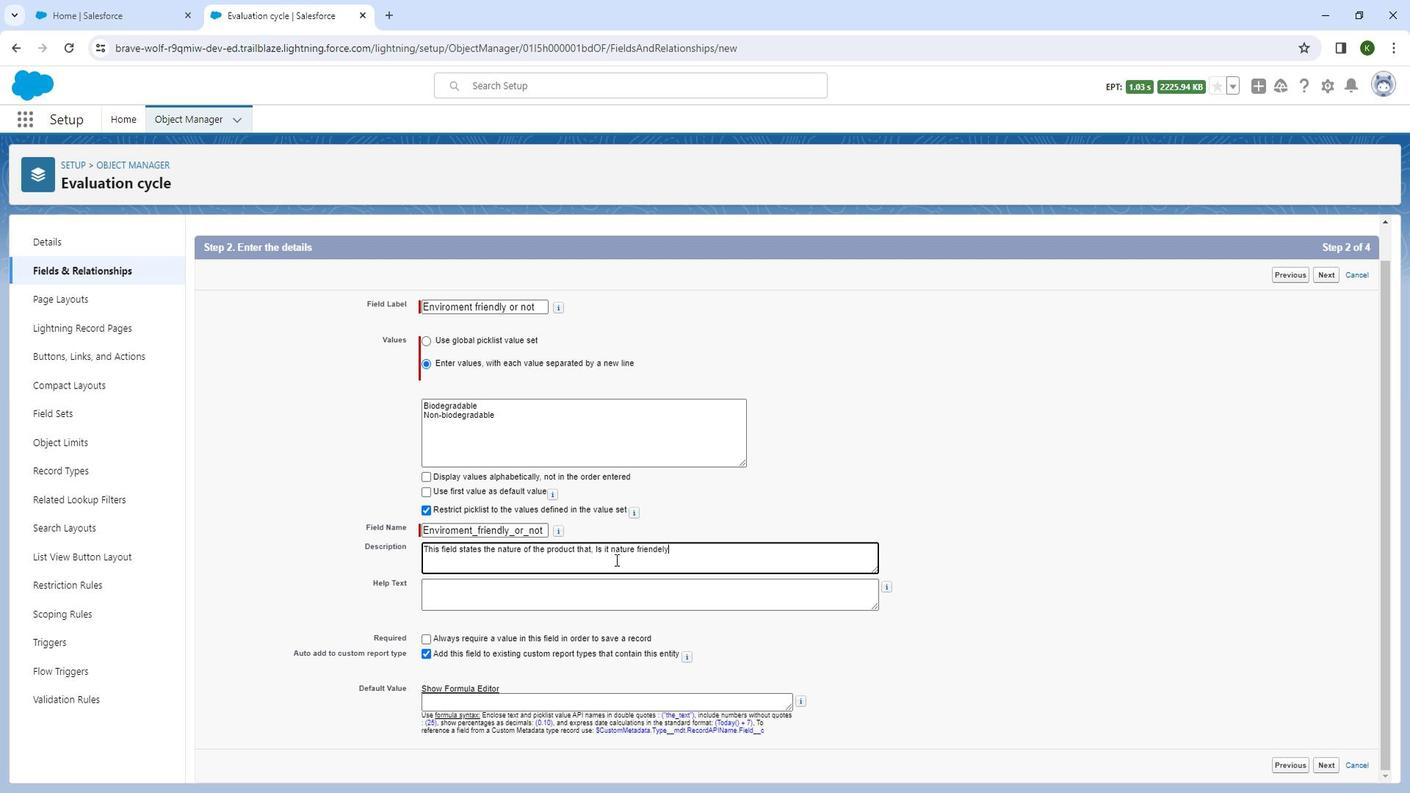
Action: Mouse moved to (654, 548)
Screenshot: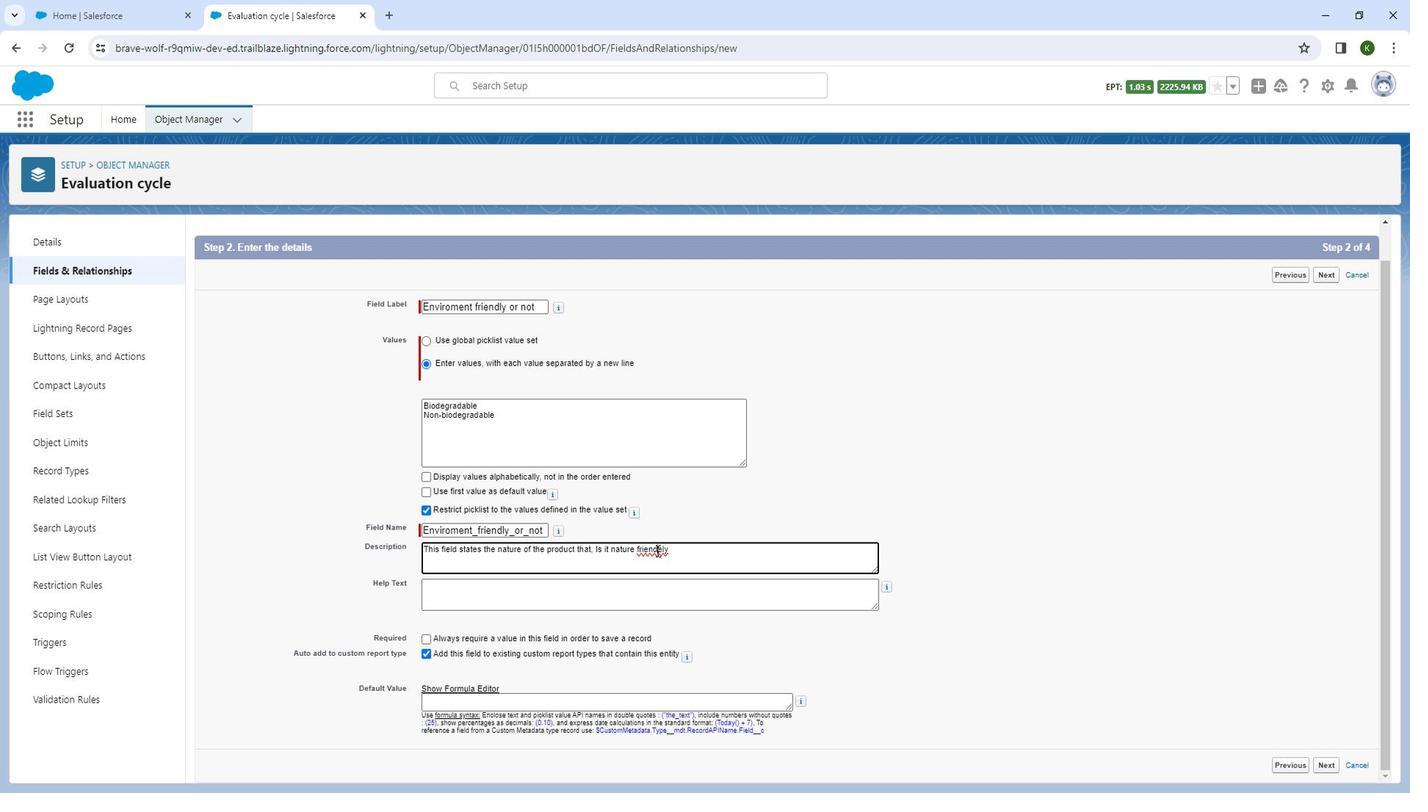 
Action: Mouse pressed left at (654, 548)
Screenshot: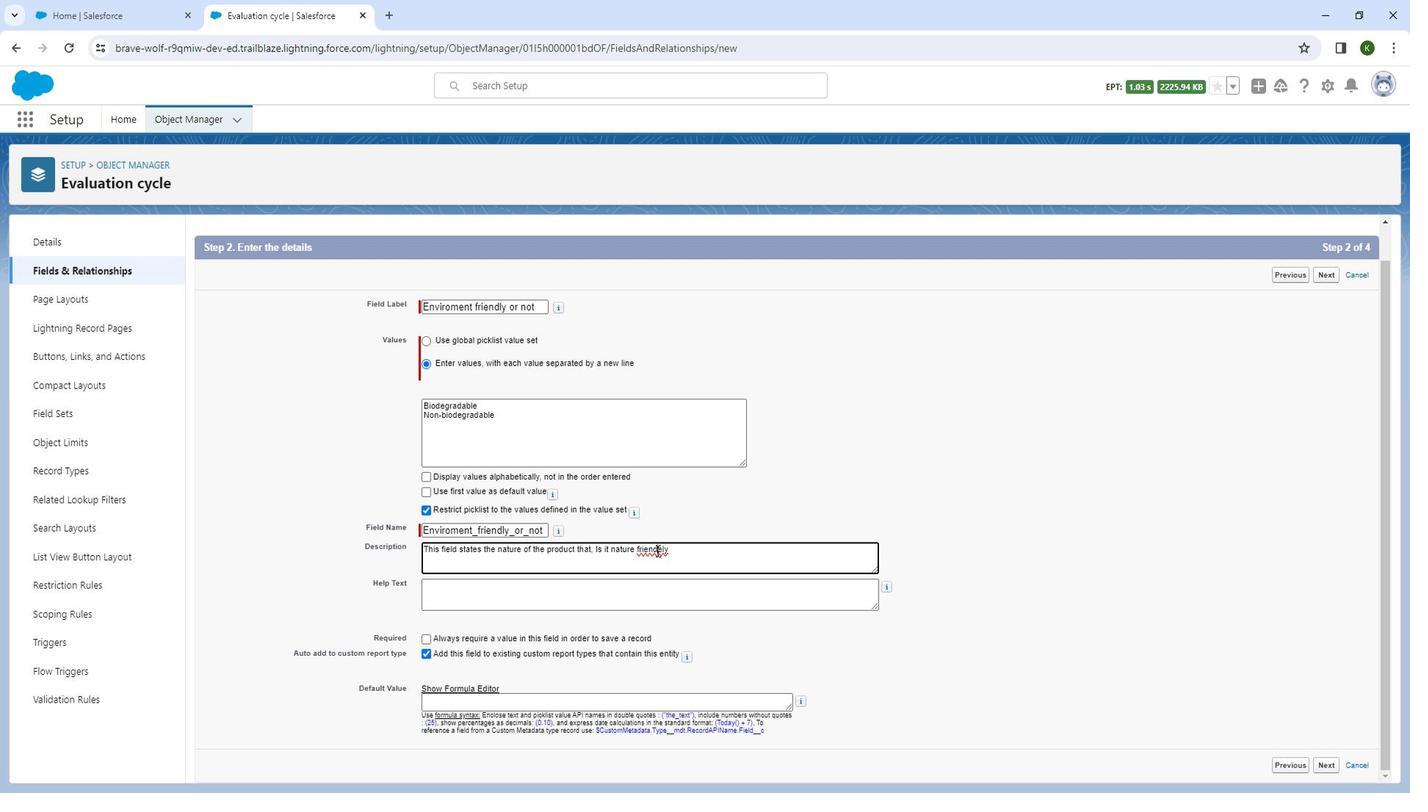 
Action: Mouse pressed right at (654, 548)
Screenshot: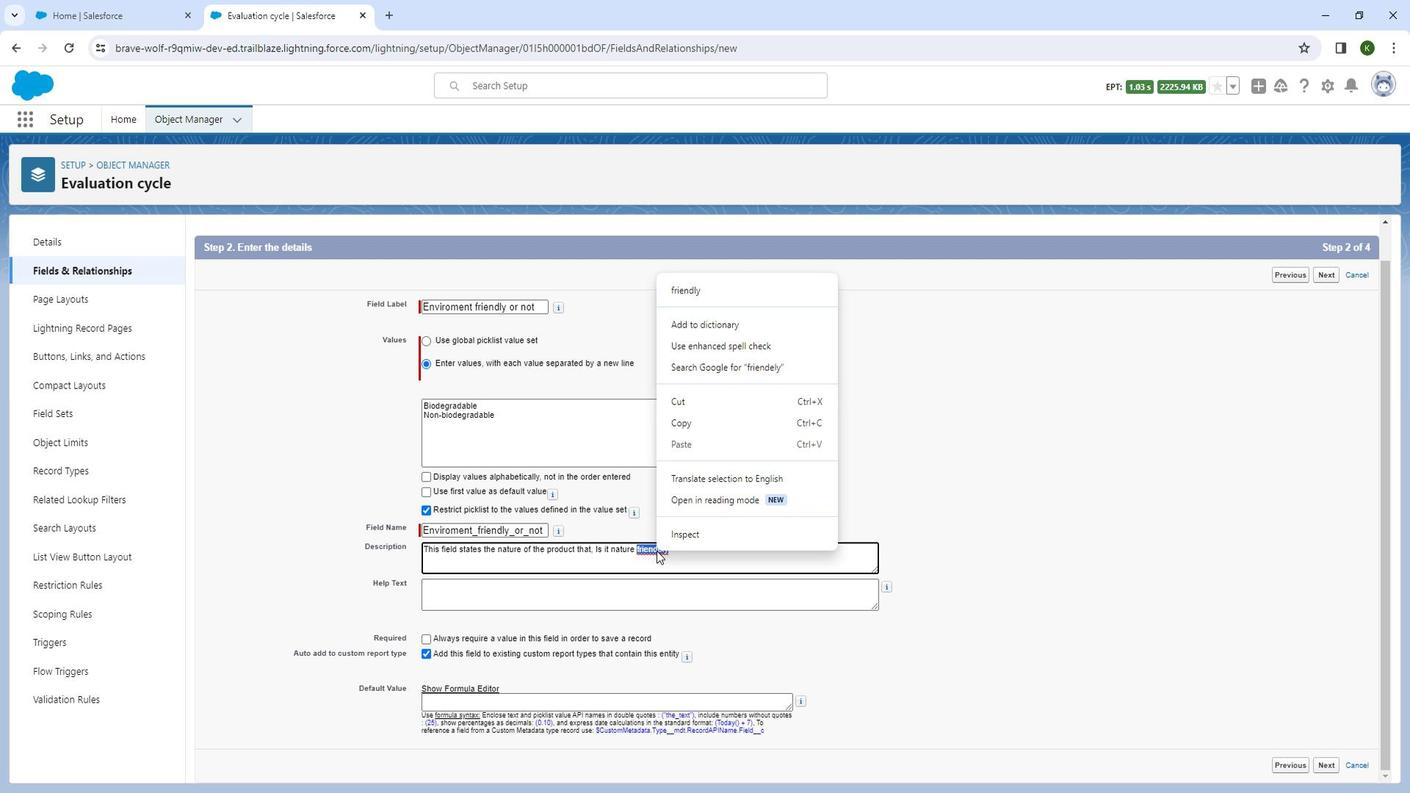 
Action: Mouse moved to (681, 284)
Screenshot: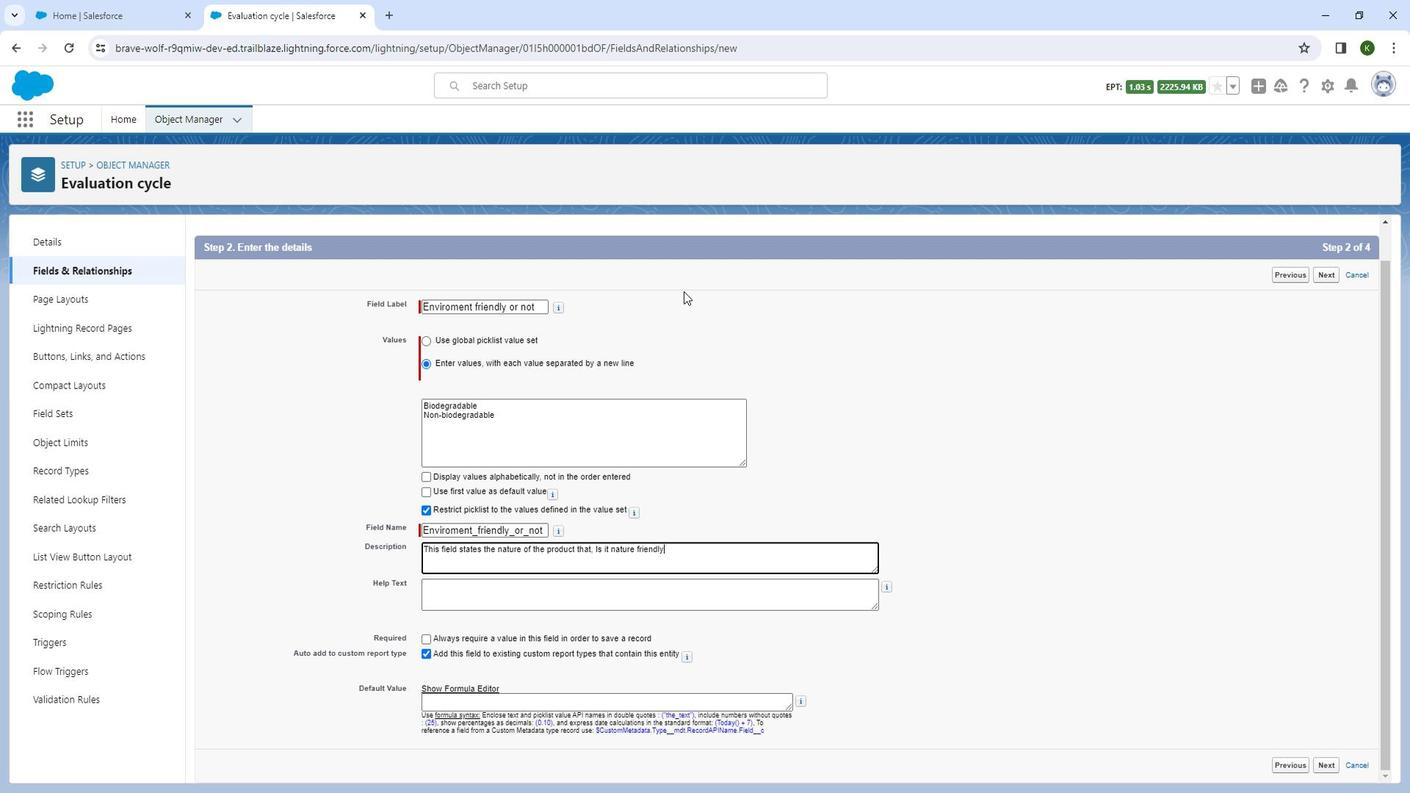 
Action: Mouse pressed left at (681, 284)
Screenshot: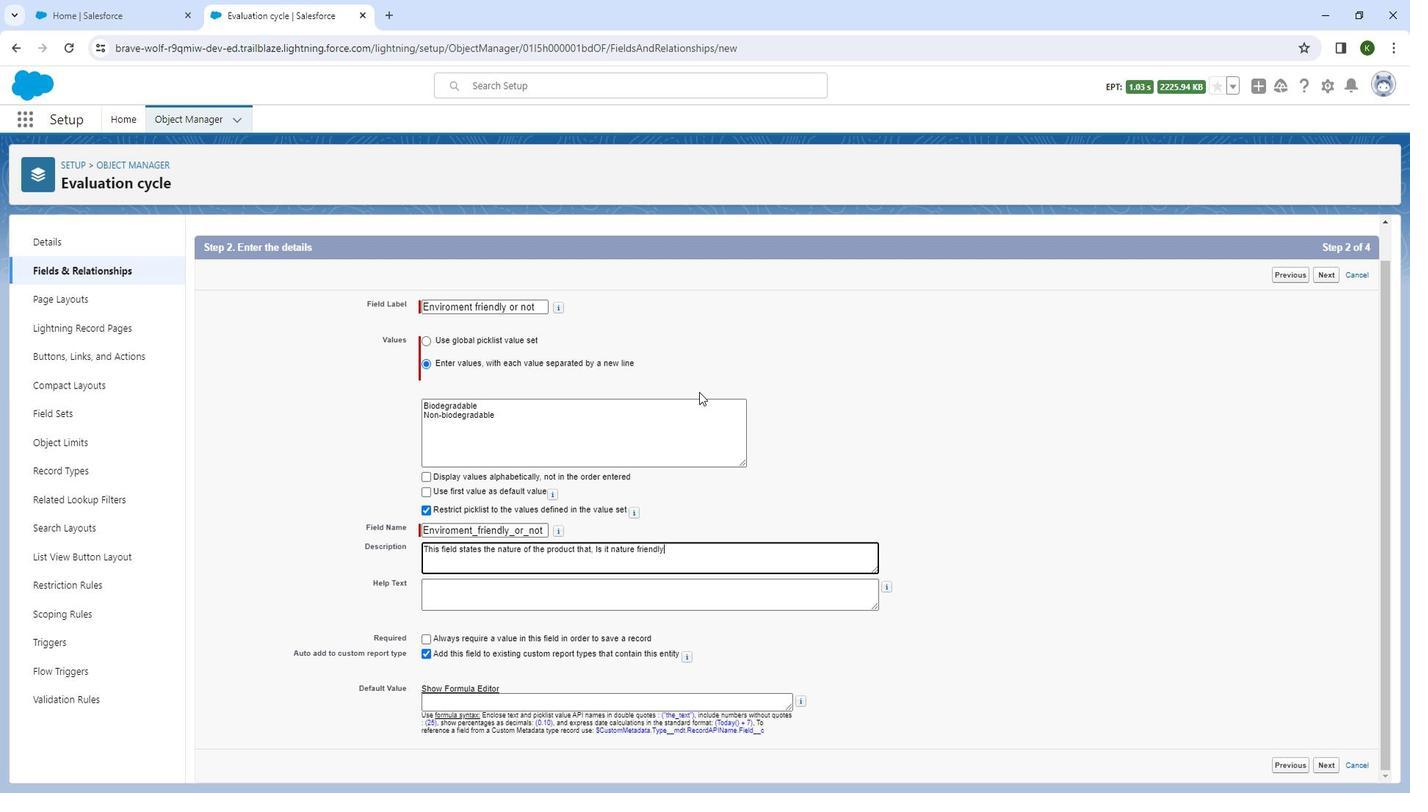 
Action: Mouse moved to (675, 551)
Screenshot: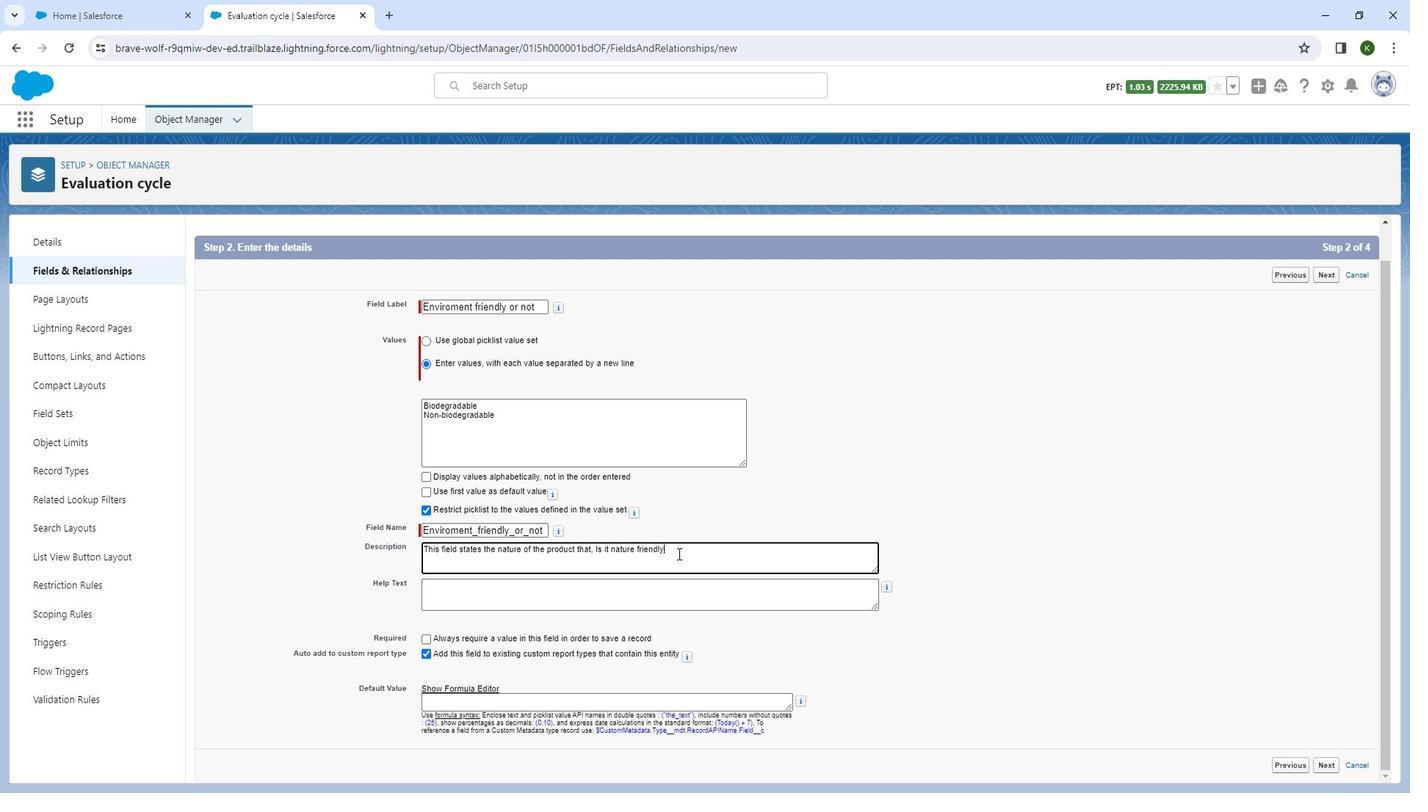 
Action: Key pressed <Key.space>or<Key.space>not<Key.space>and<Key.space>store<Key.space>the<Key.space>related<Key.space>information<Key.space>into<Key.space>evaluation<Key.space>cycle<Key.space>object.
Screenshot: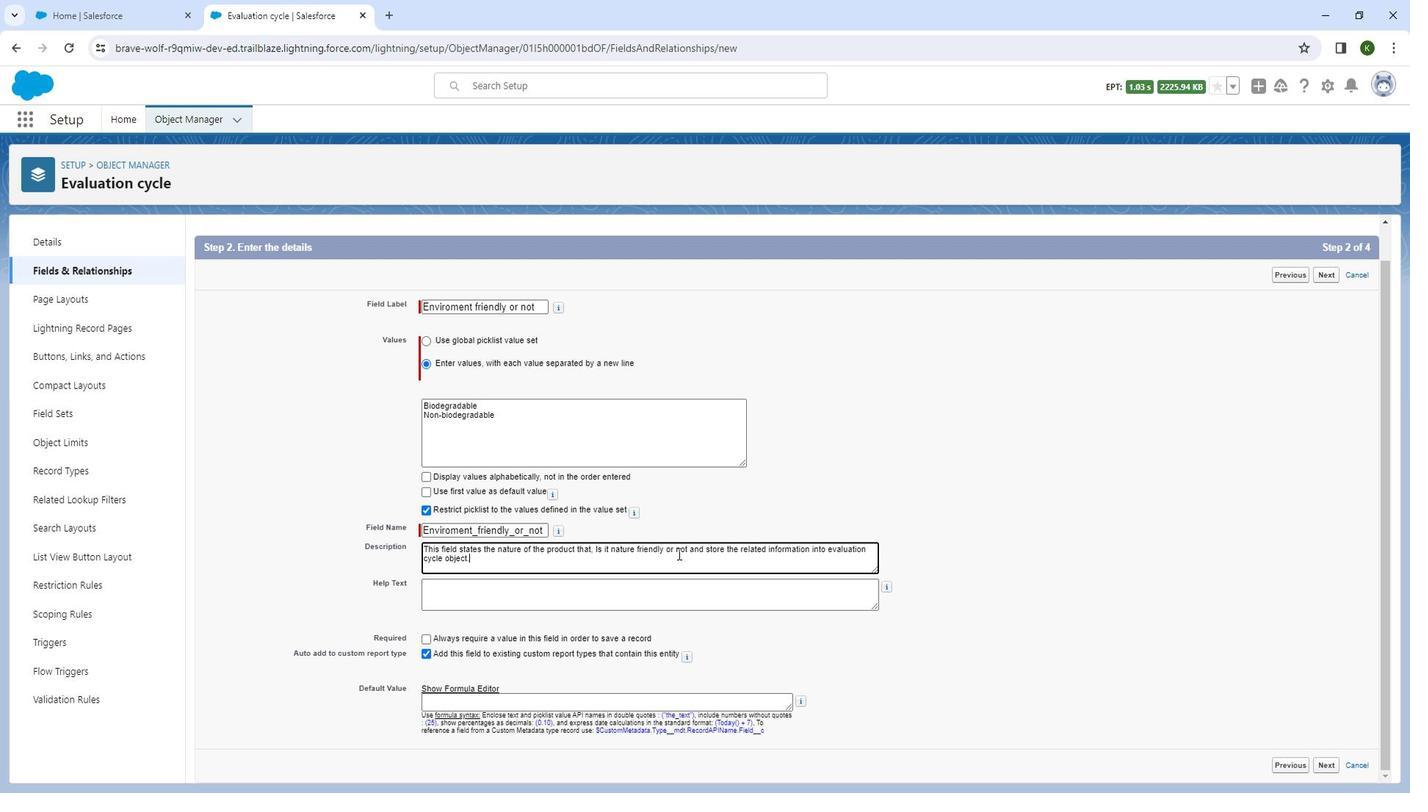 
Action: Mouse moved to (558, 592)
Screenshot: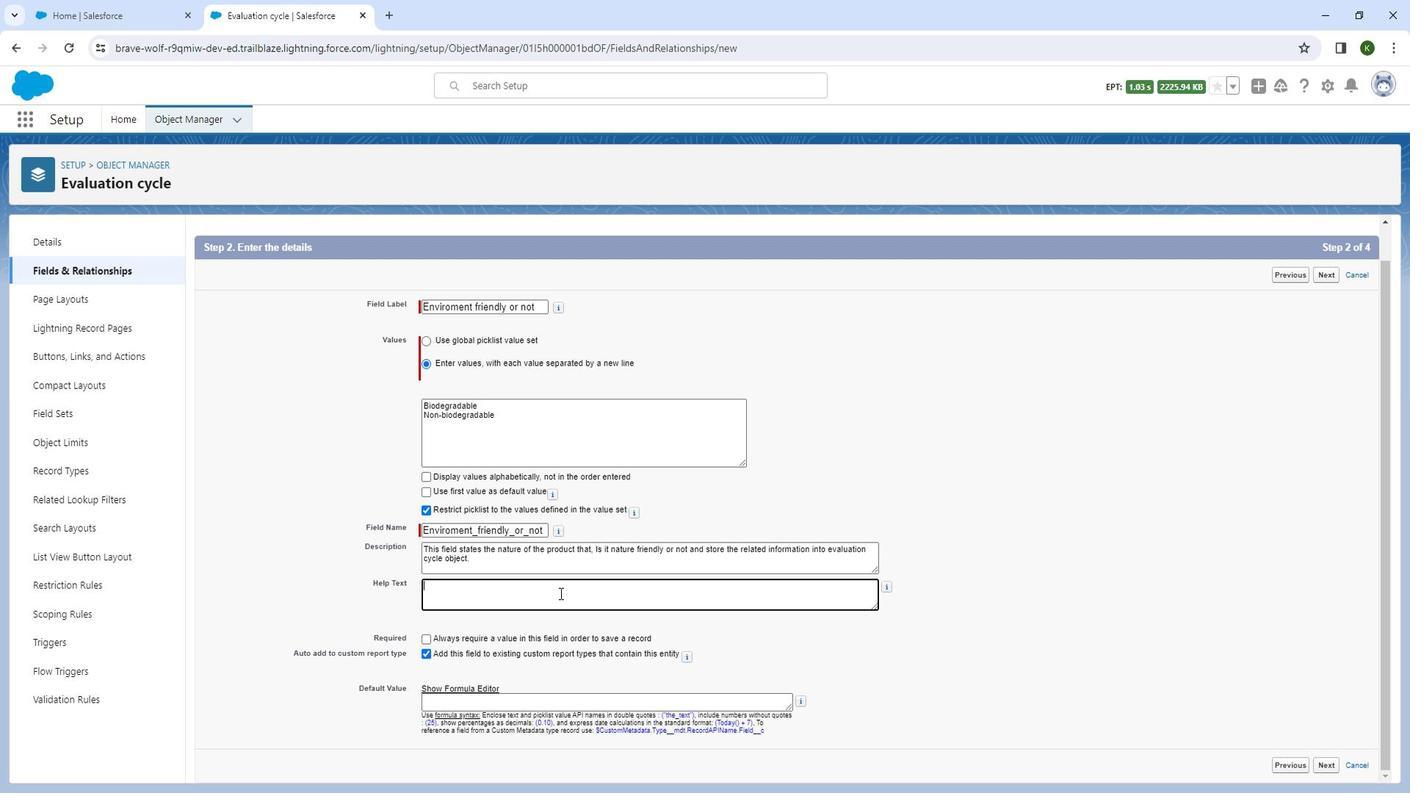 
Action: Mouse pressed left at (558, 592)
Screenshot: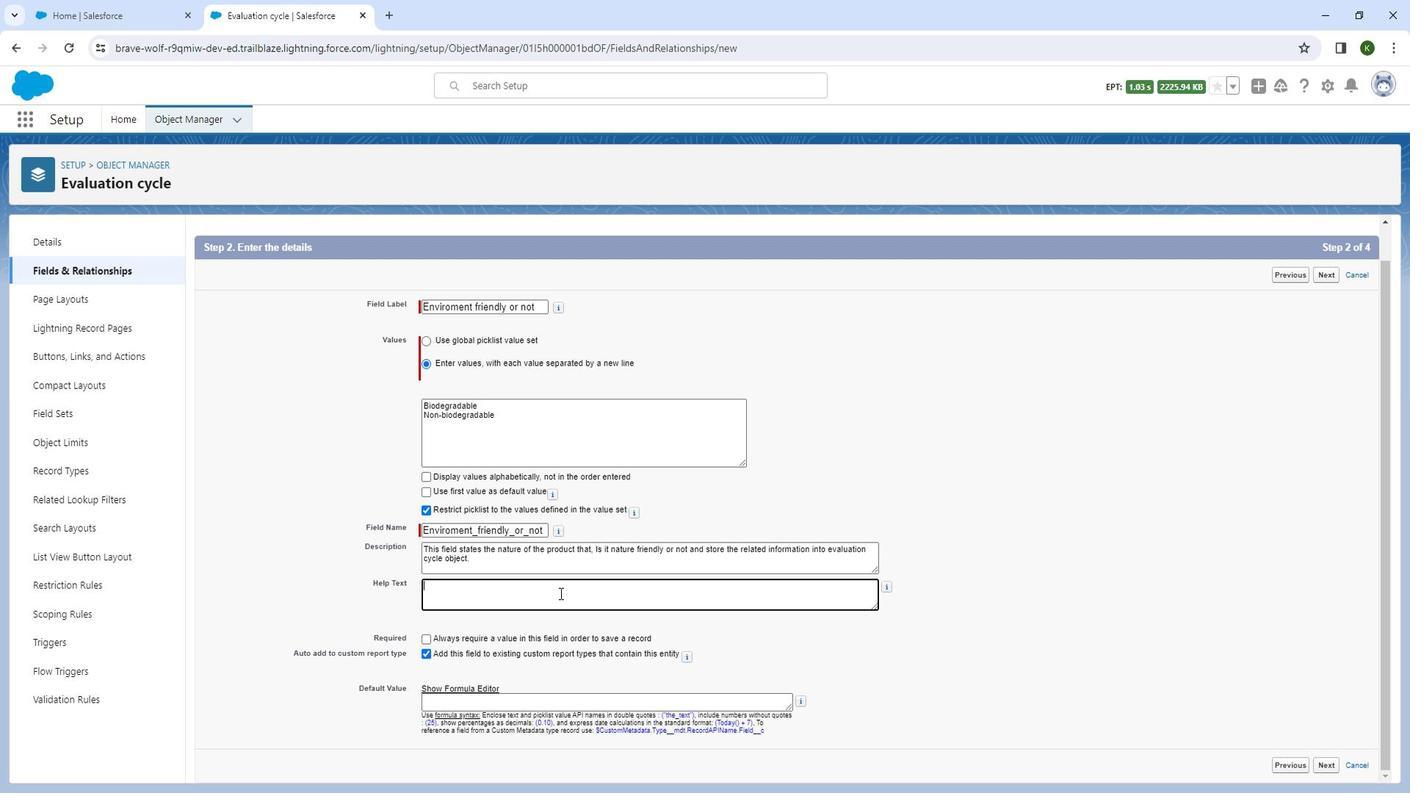 
Action: Mouse moved to (557, 591)
Screenshot: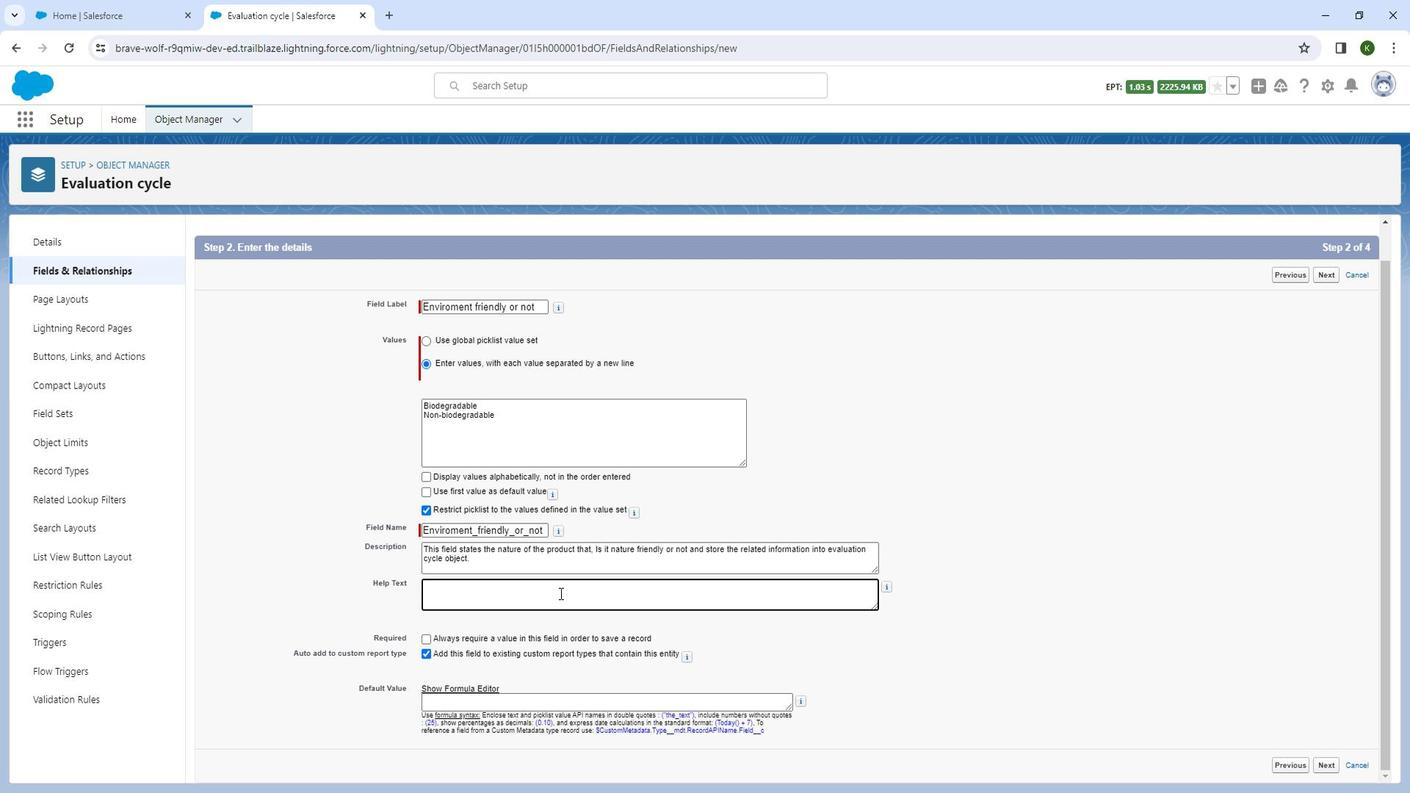 
Action: Key pressed <Key.shift_r>Please<Key.space>select<Key.space>the<Key.space>nature<Key.space>of<Key.space>product<Key.space>
Screenshot: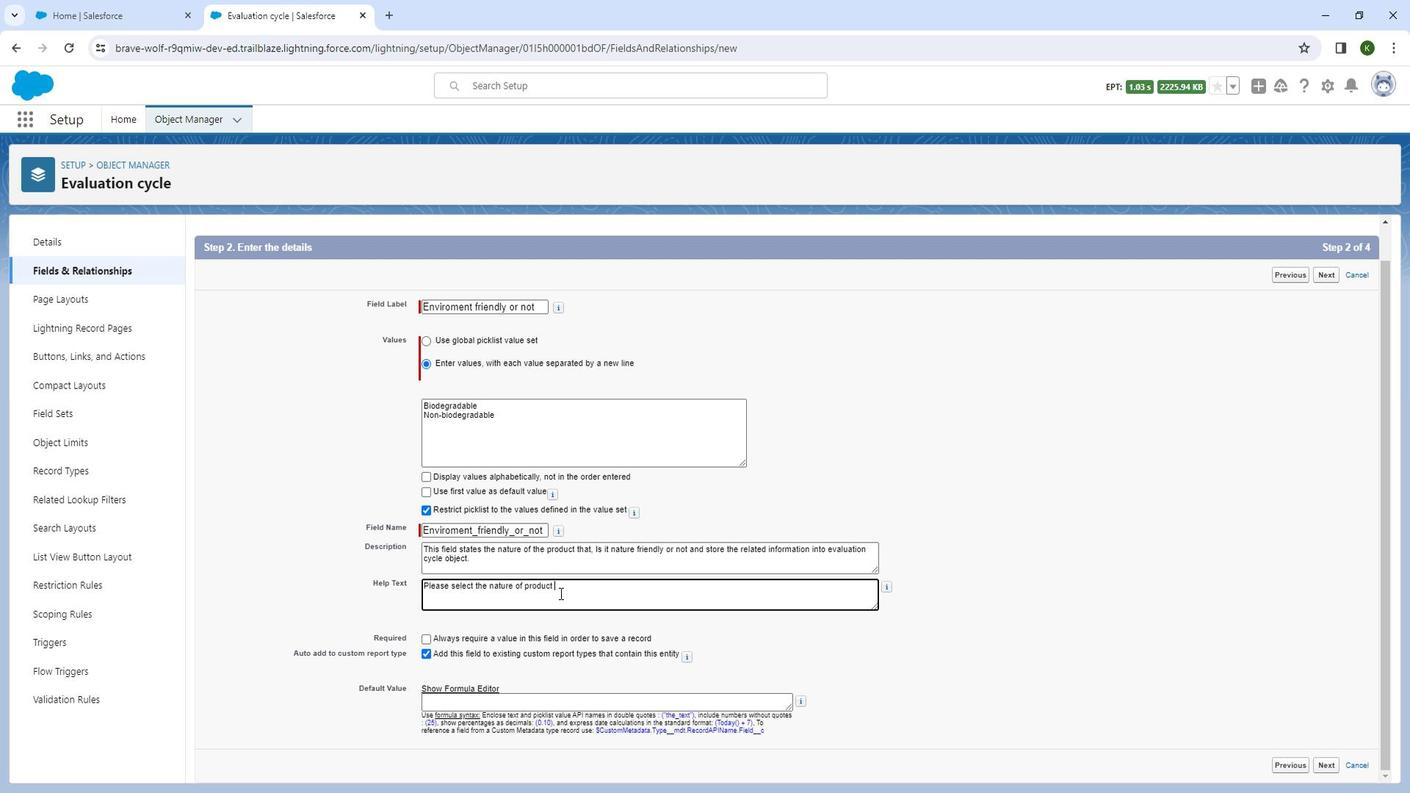 
Action: Mouse moved to (894, 492)
Screenshot: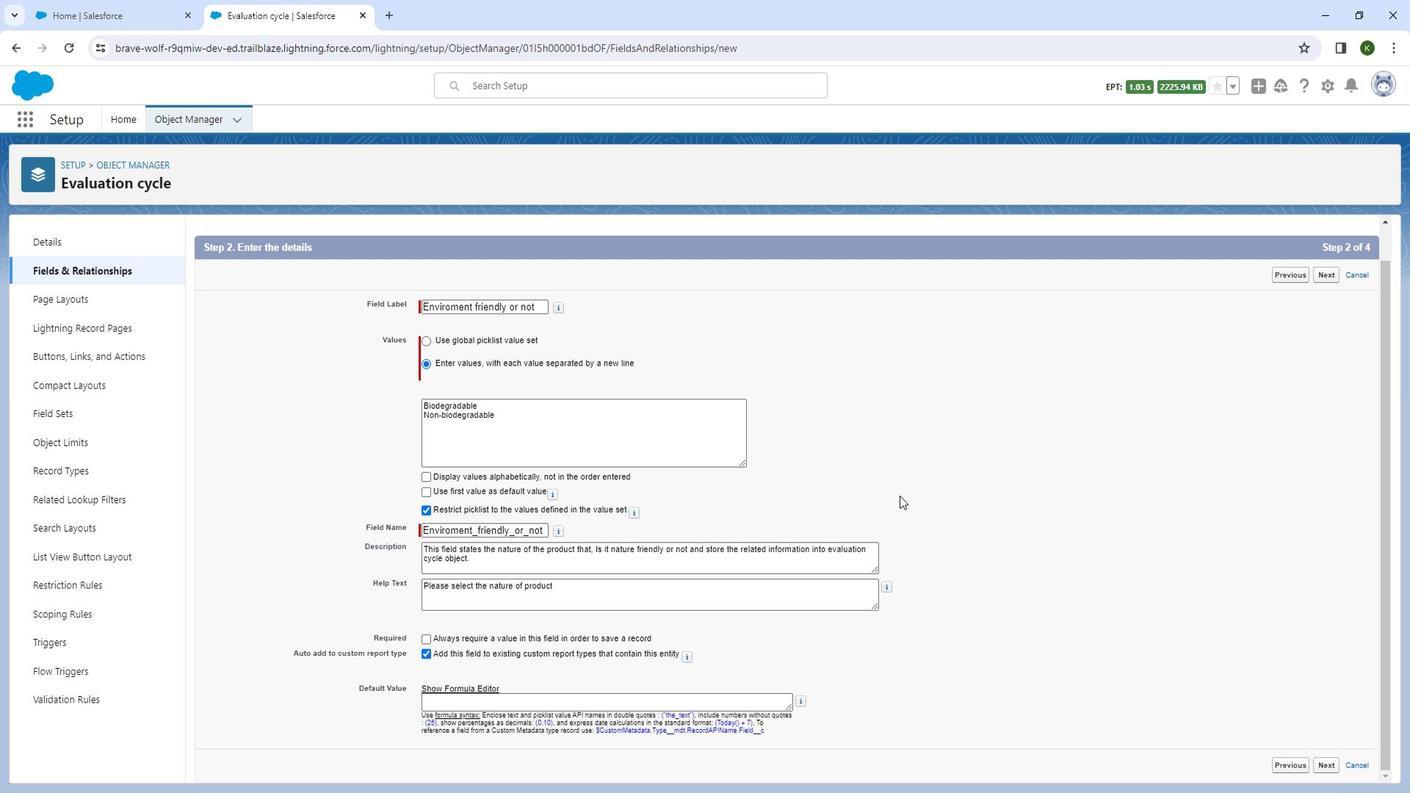 
Action: Mouse pressed left at (894, 492)
Screenshot: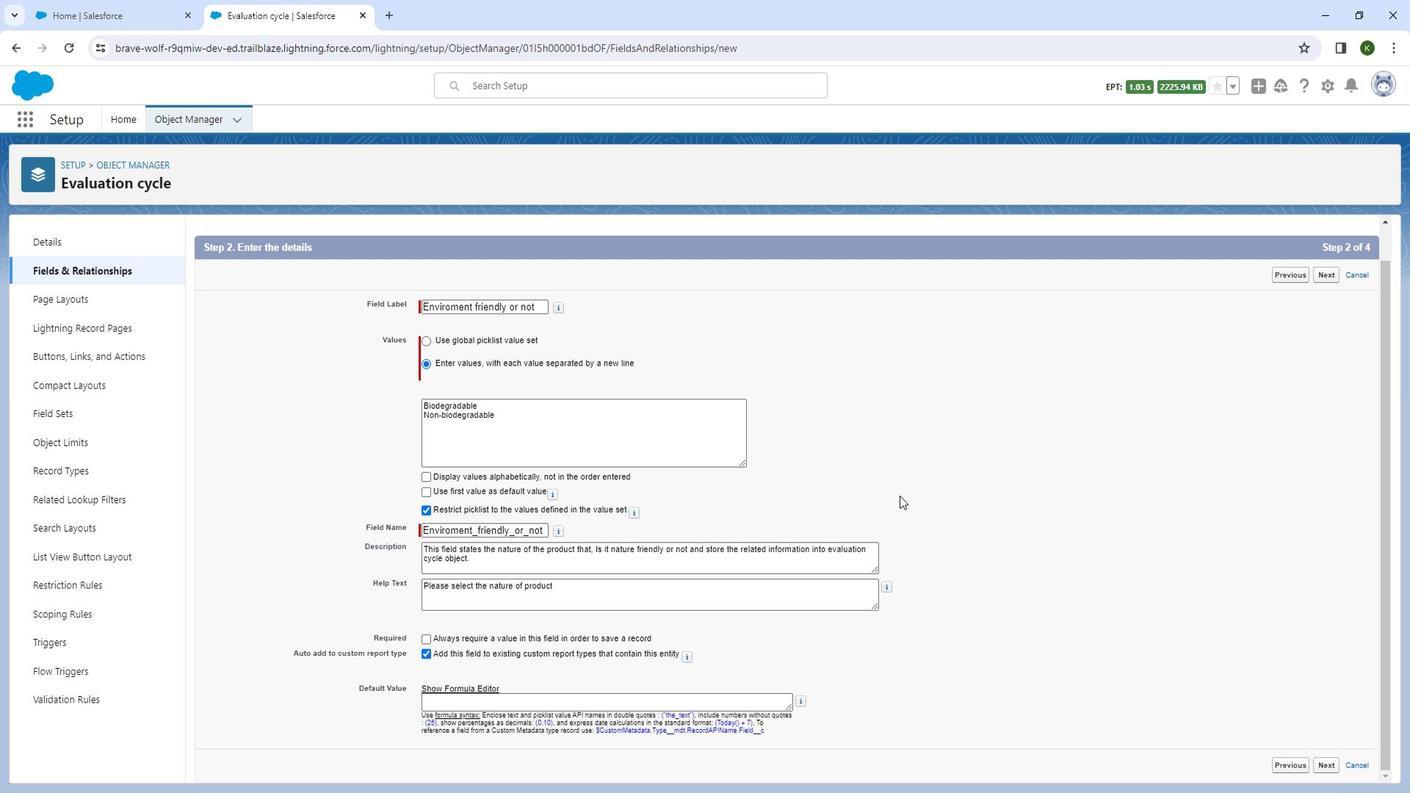 
Action: Mouse moved to (1006, 503)
Screenshot: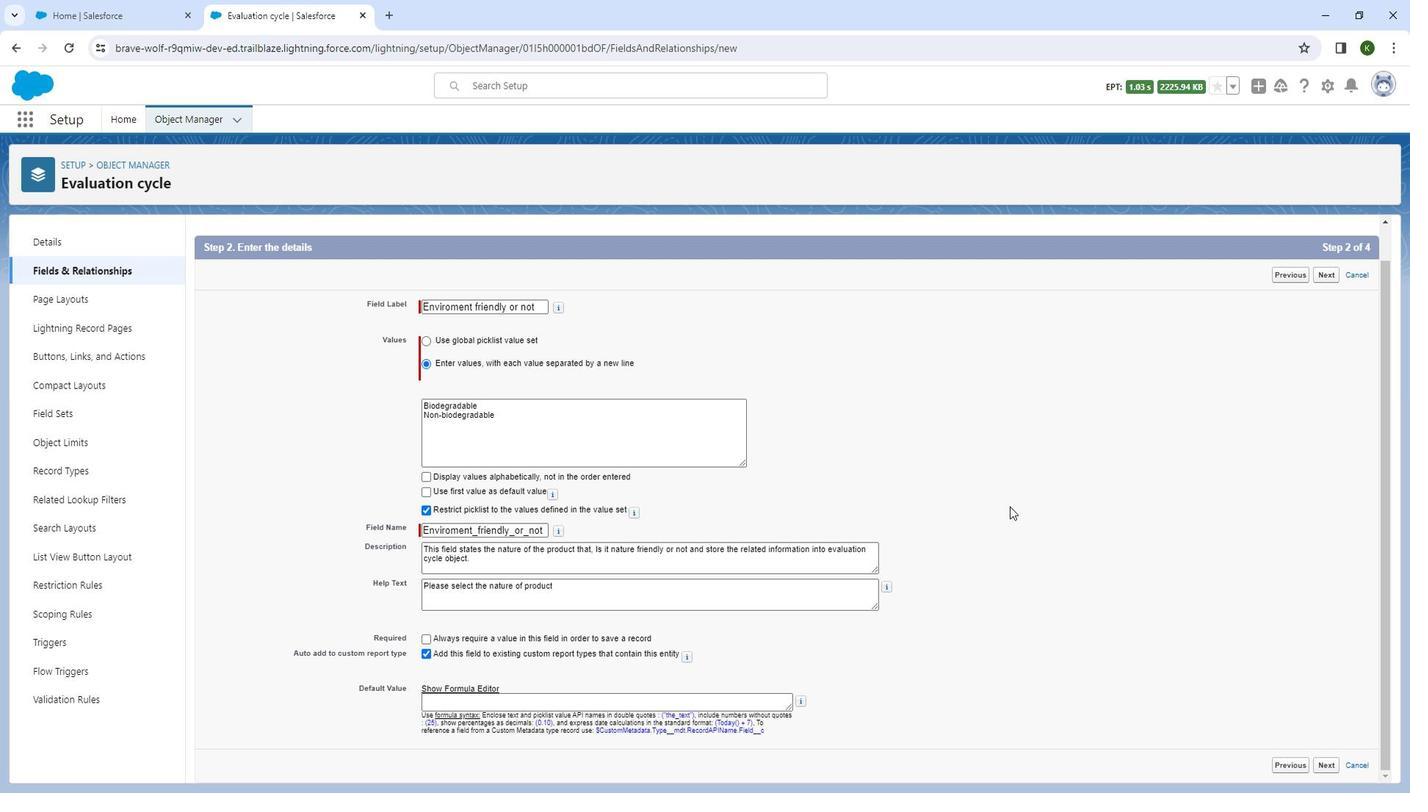 
Action: Mouse scrolled (1006, 503) with delta (0, 0)
Screenshot: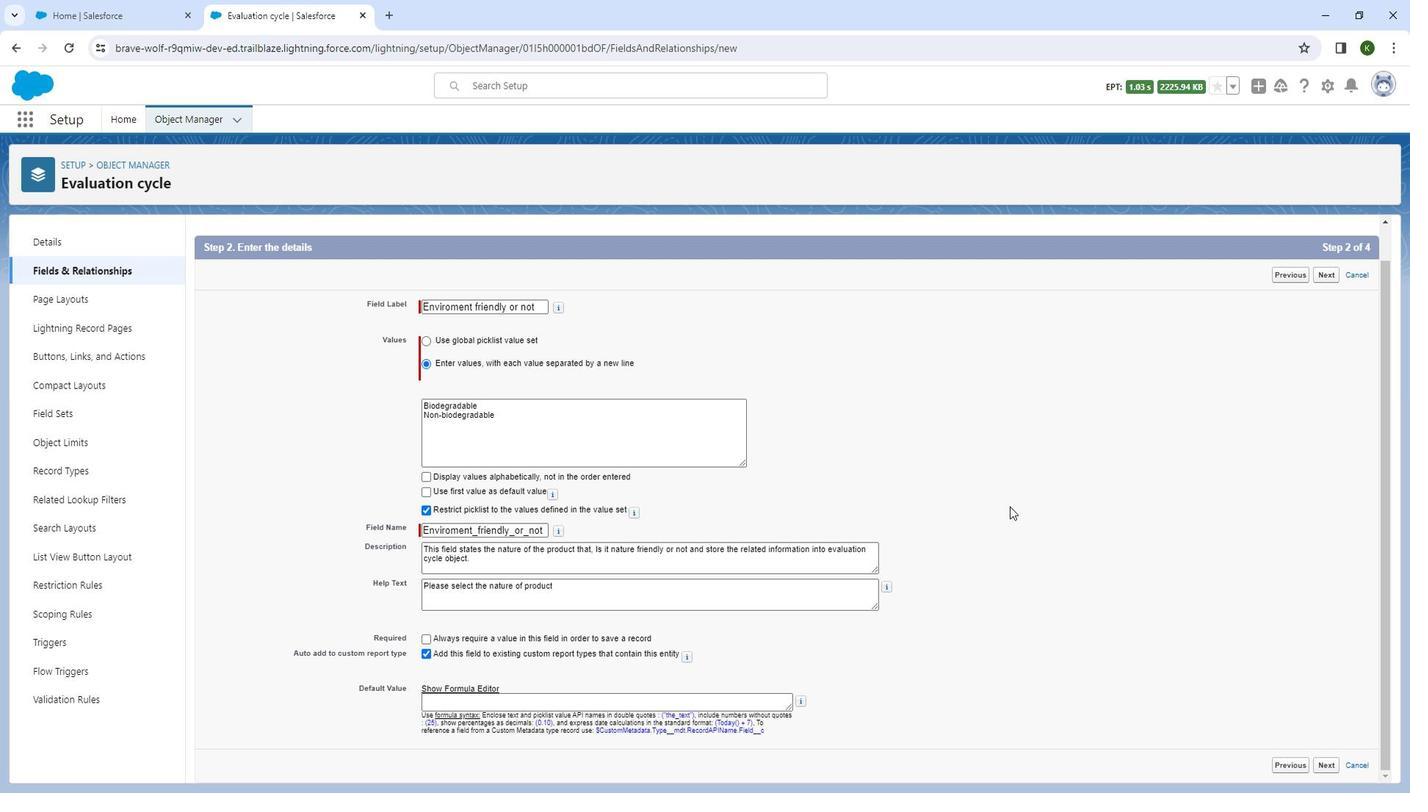 
Action: Mouse scrolled (1006, 503) with delta (0, 0)
Screenshot: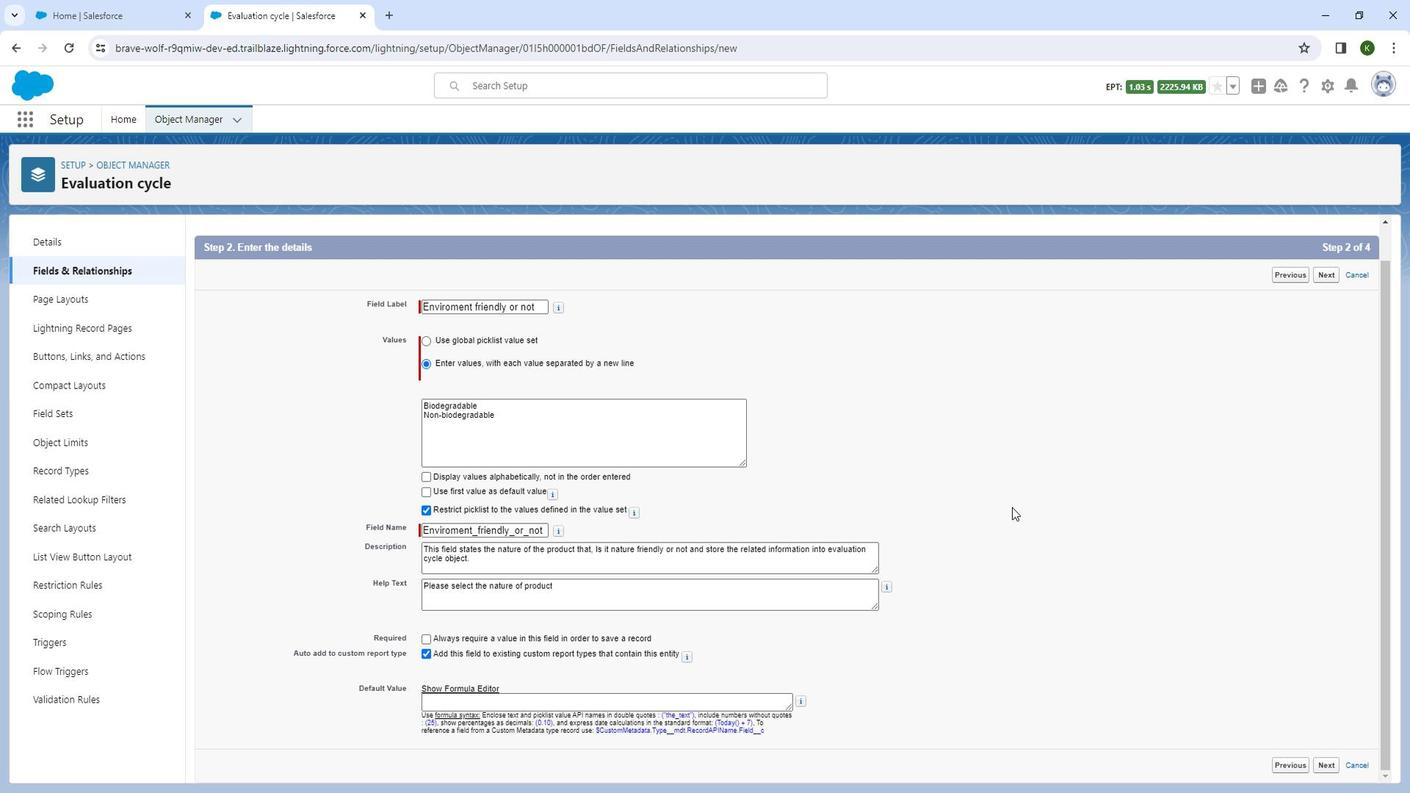 
Action: Mouse scrolled (1006, 503) with delta (0, 0)
Screenshot: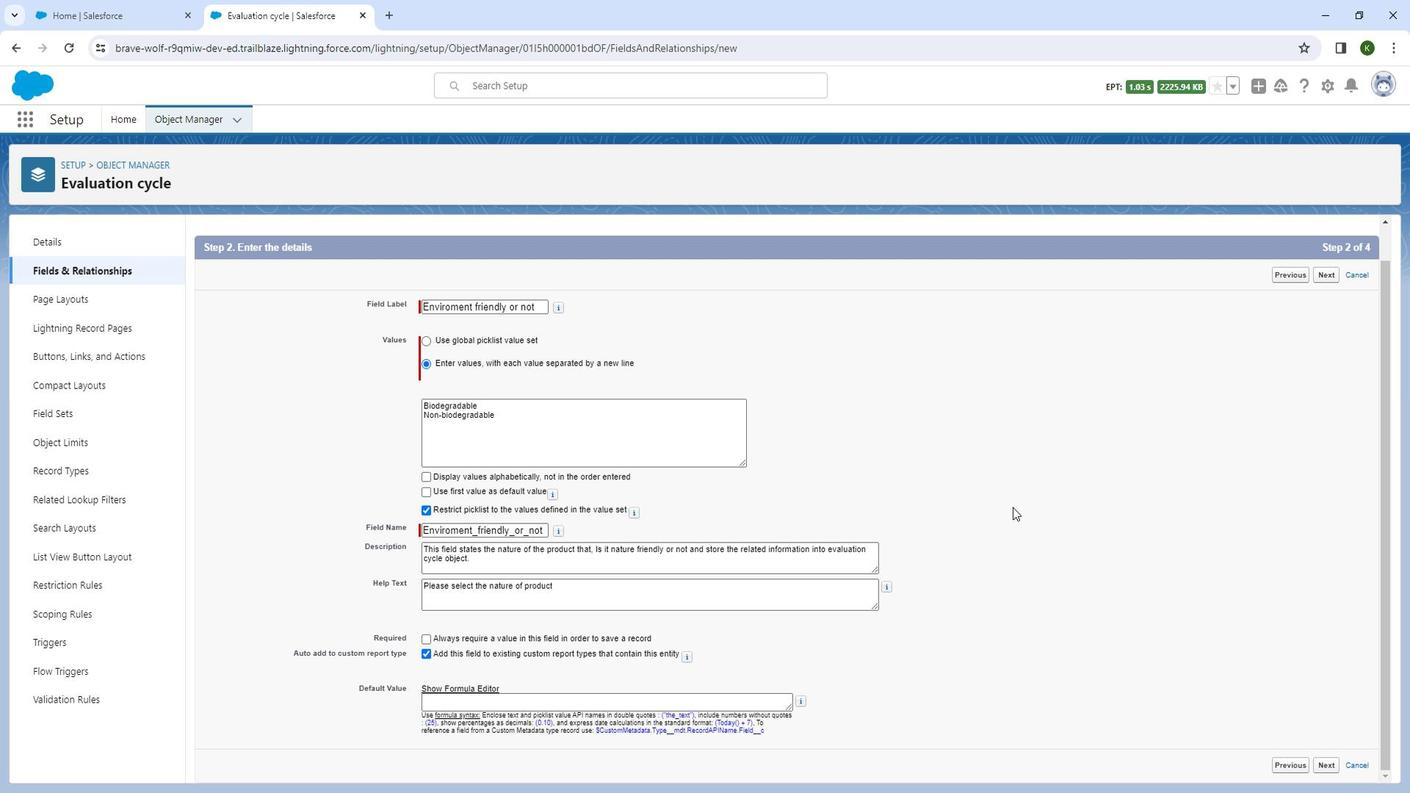 
Action: Mouse moved to (1322, 766)
Screenshot: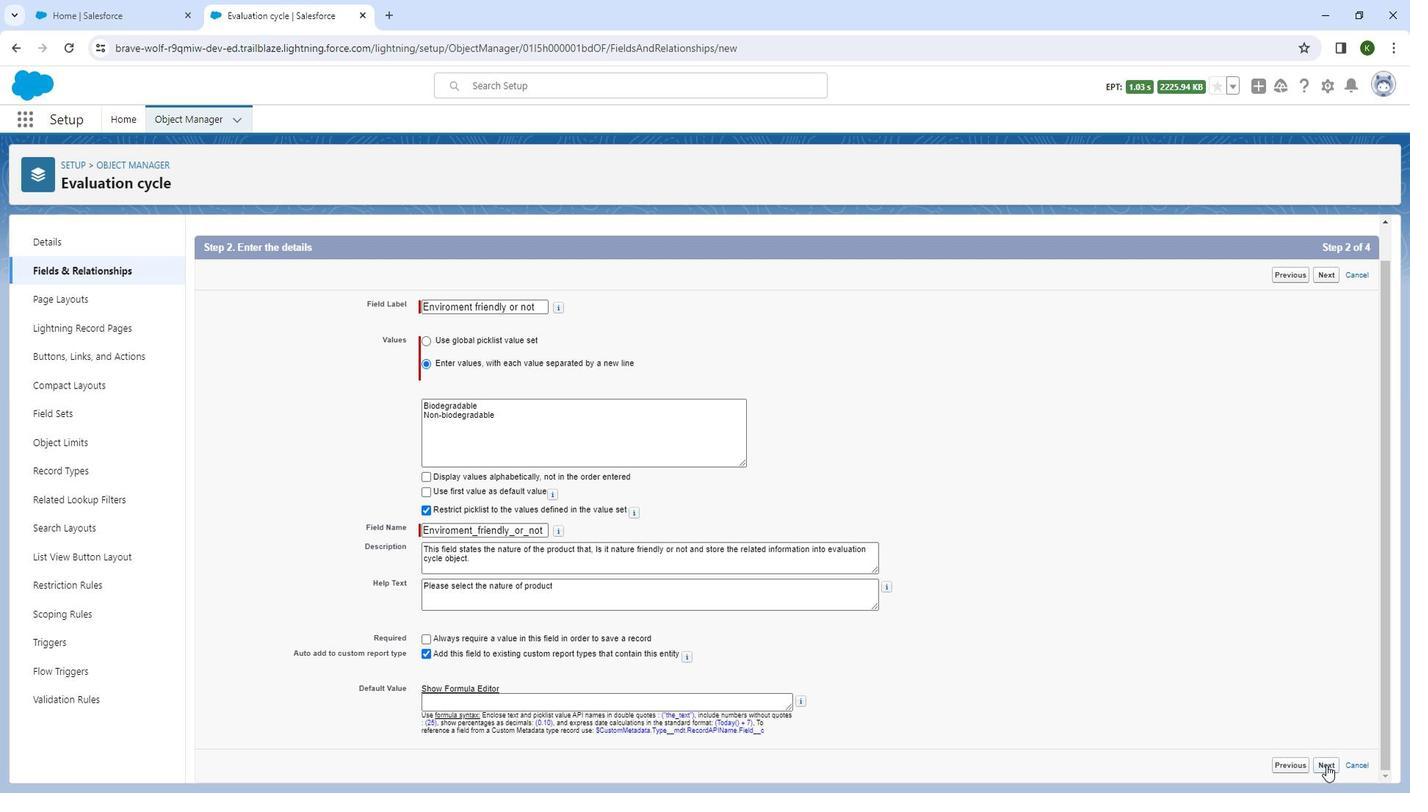 
Action: Mouse pressed left at (1322, 766)
Screenshot: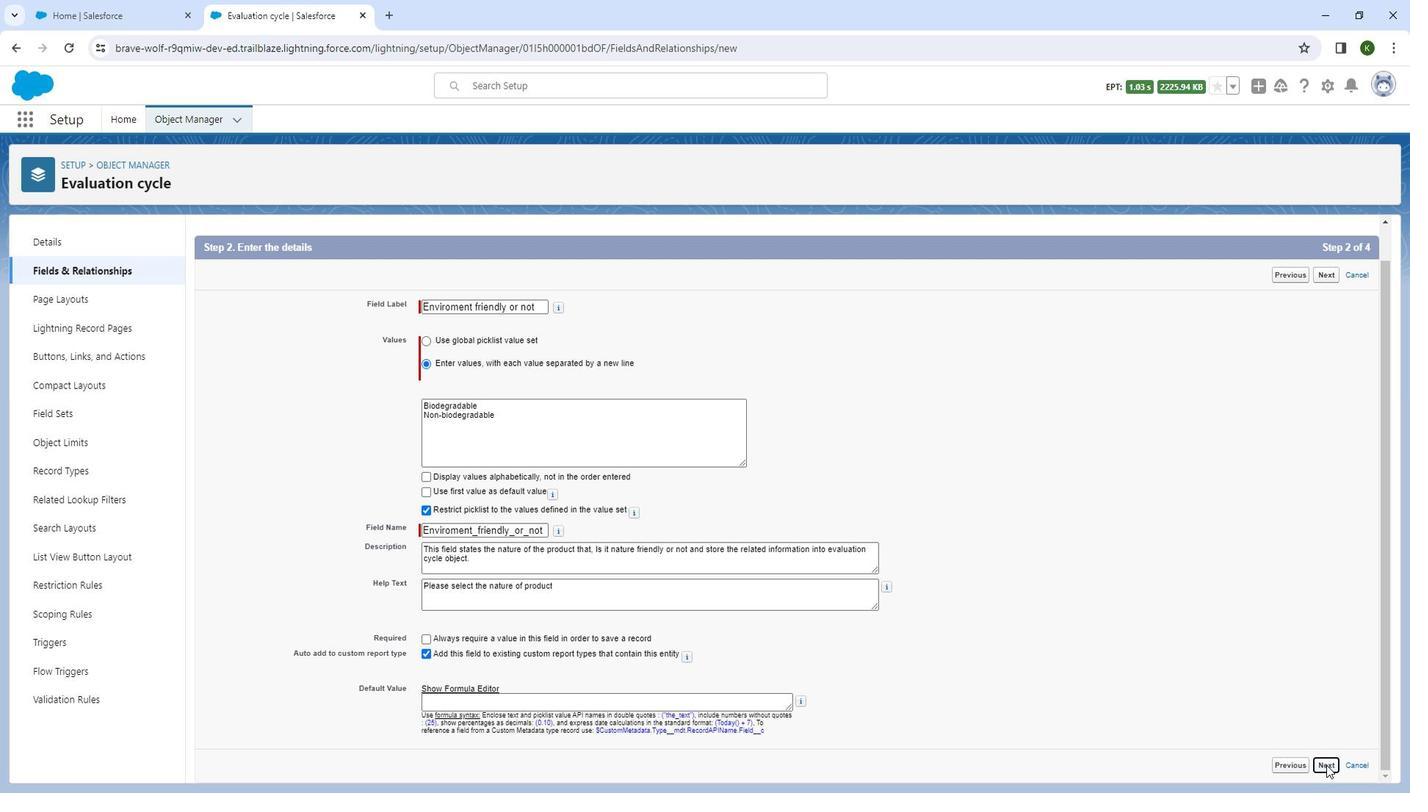
Action: Mouse moved to (1103, 627)
Screenshot: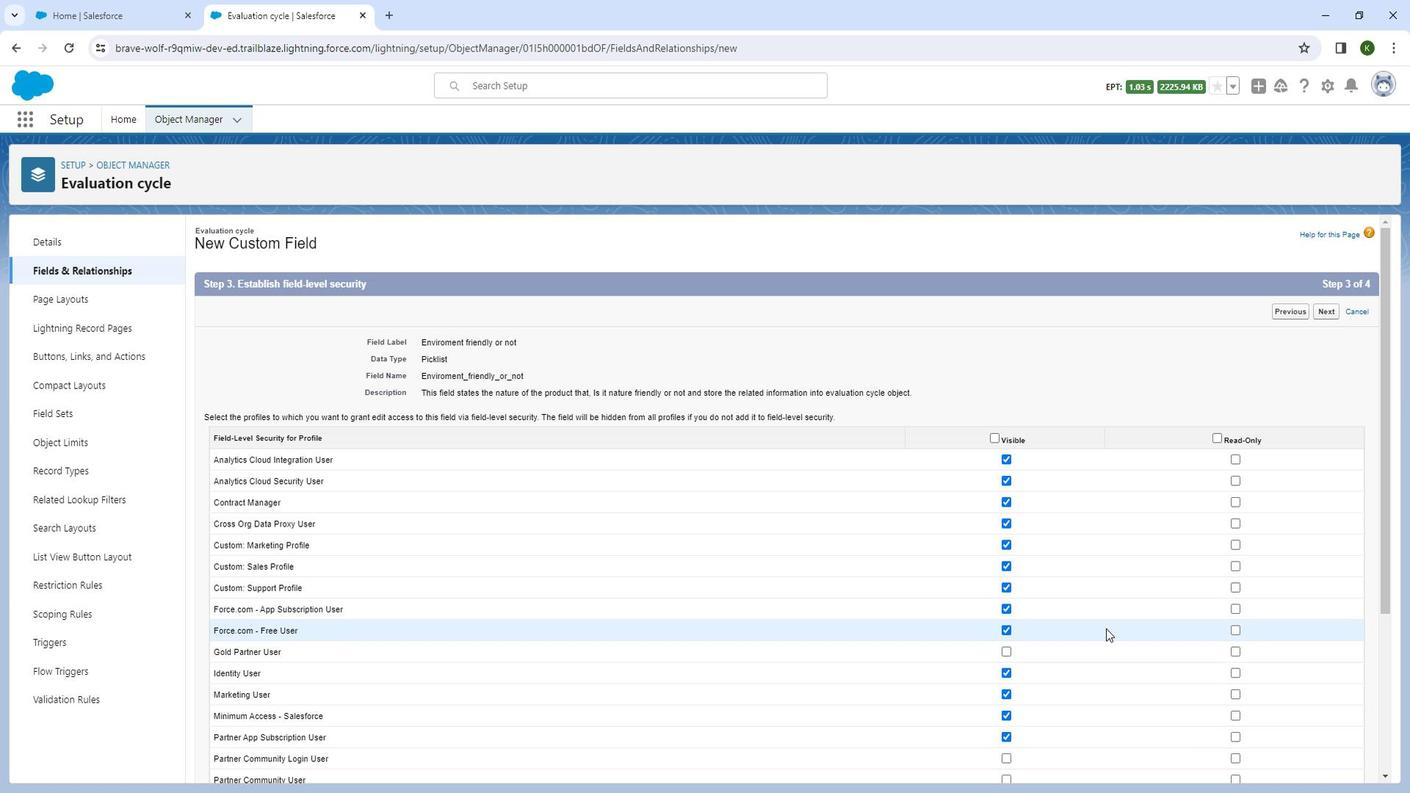 
Action: Mouse scrolled (1103, 626) with delta (0, 0)
Screenshot: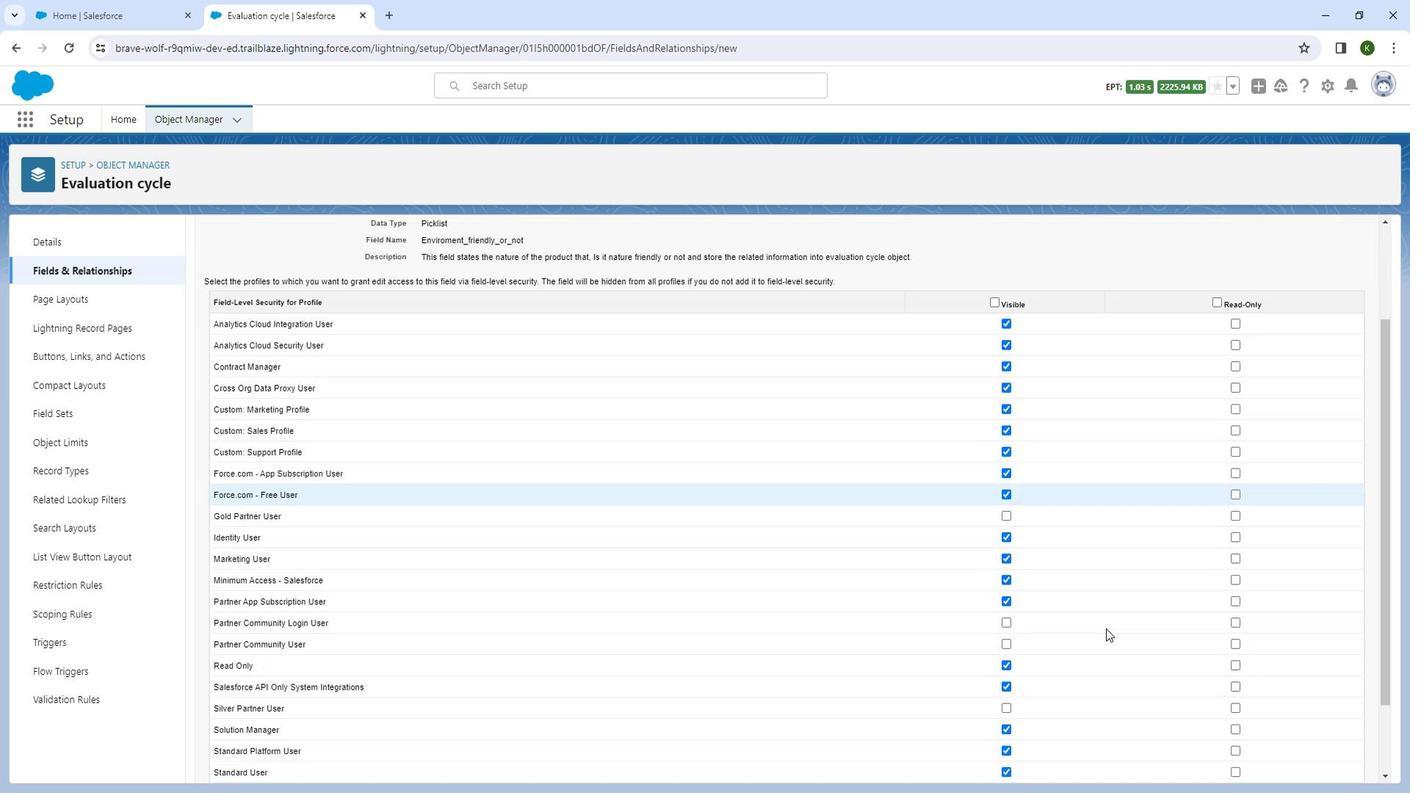 
Action: Mouse scrolled (1103, 626) with delta (0, 0)
Screenshot: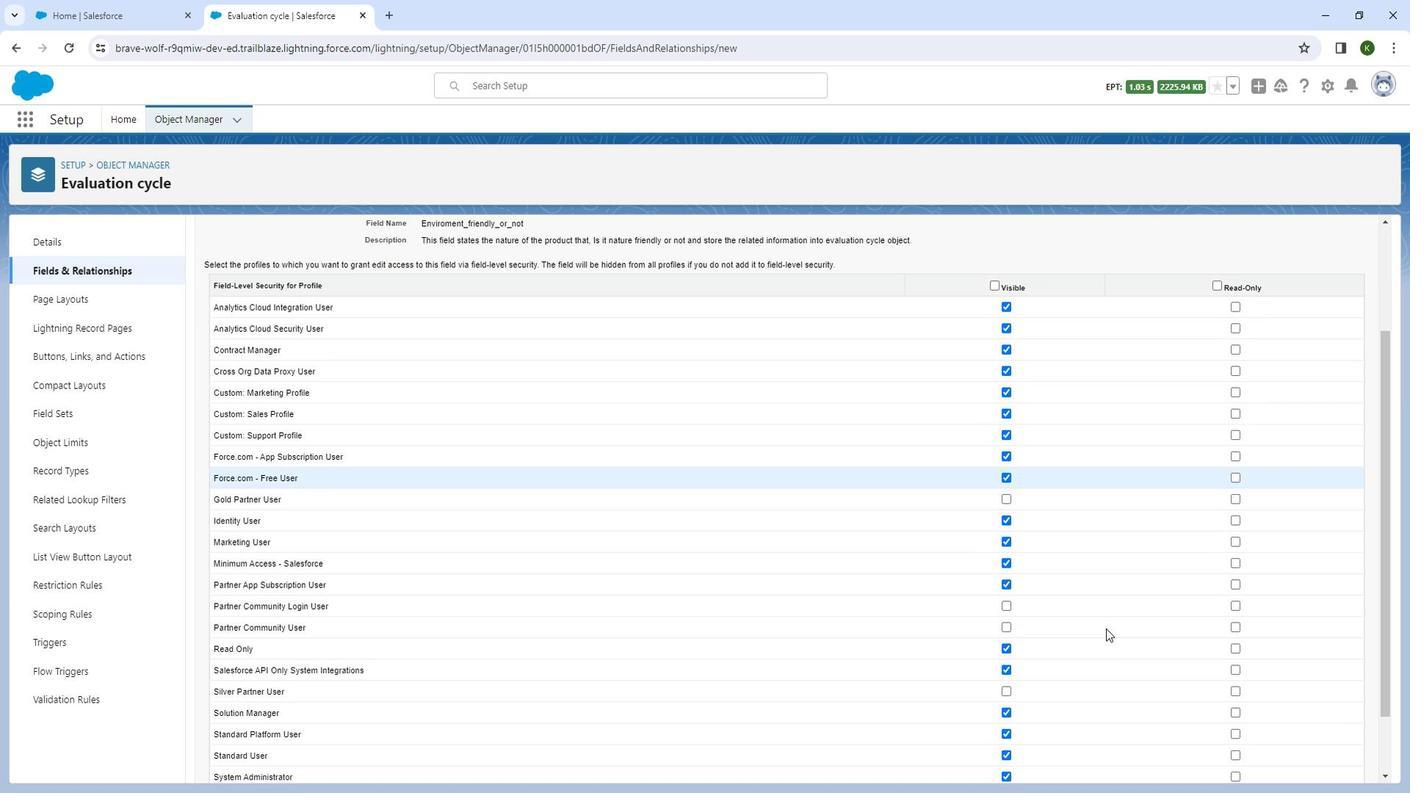 
Action: Mouse moved to (1095, 638)
Screenshot: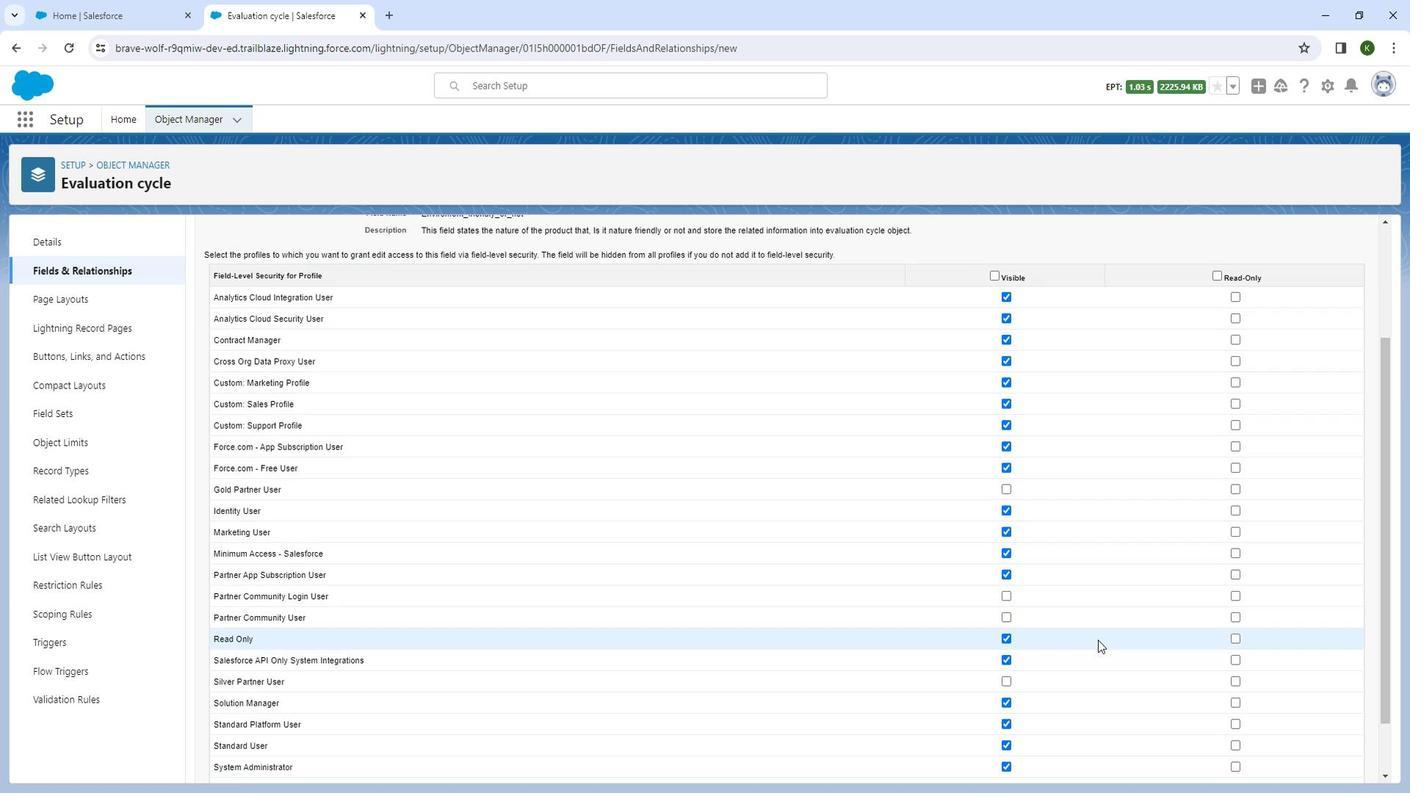
Action: Mouse scrolled (1095, 638) with delta (0, 0)
Screenshot: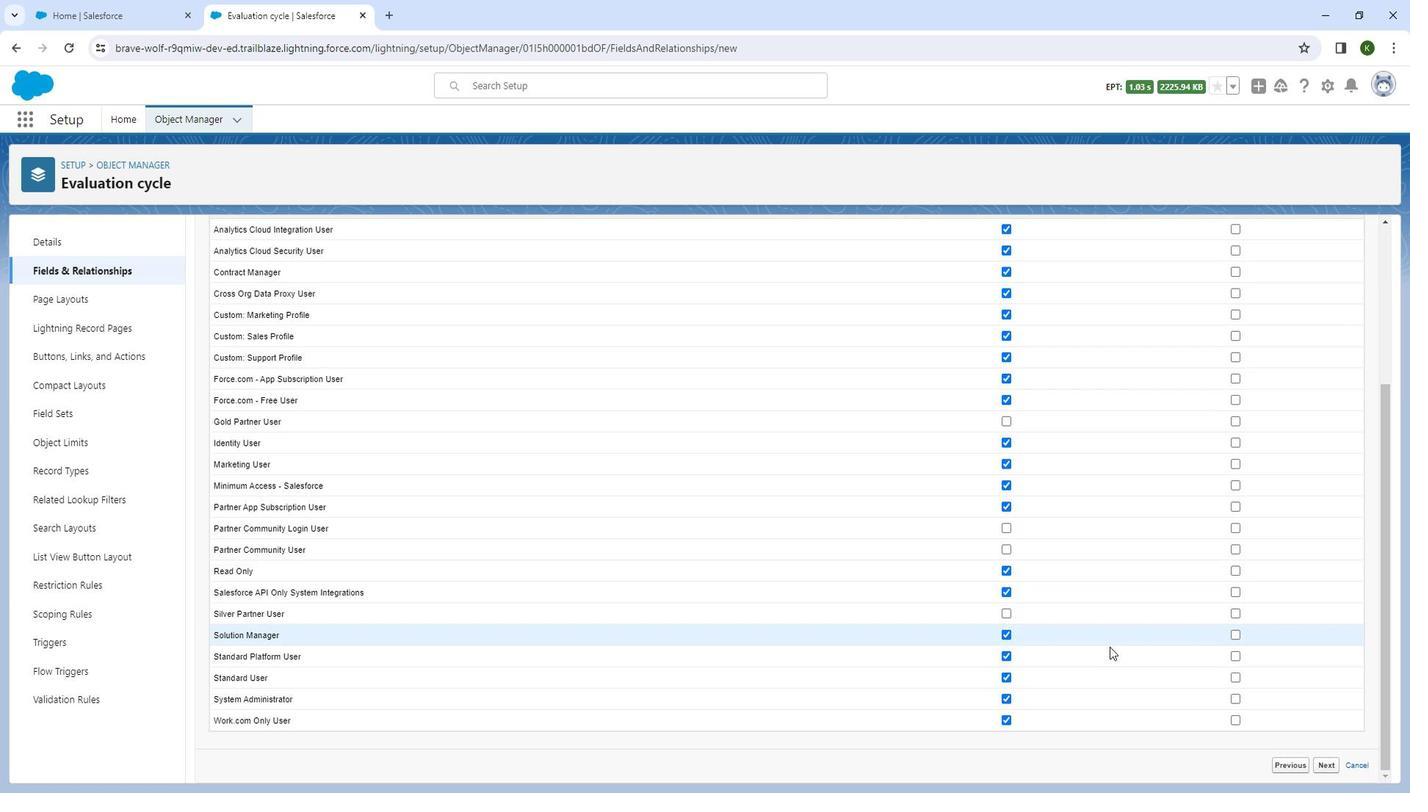 
Action: Mouse scrolled (1095, 638) with delta (0, 0)
Screenshot: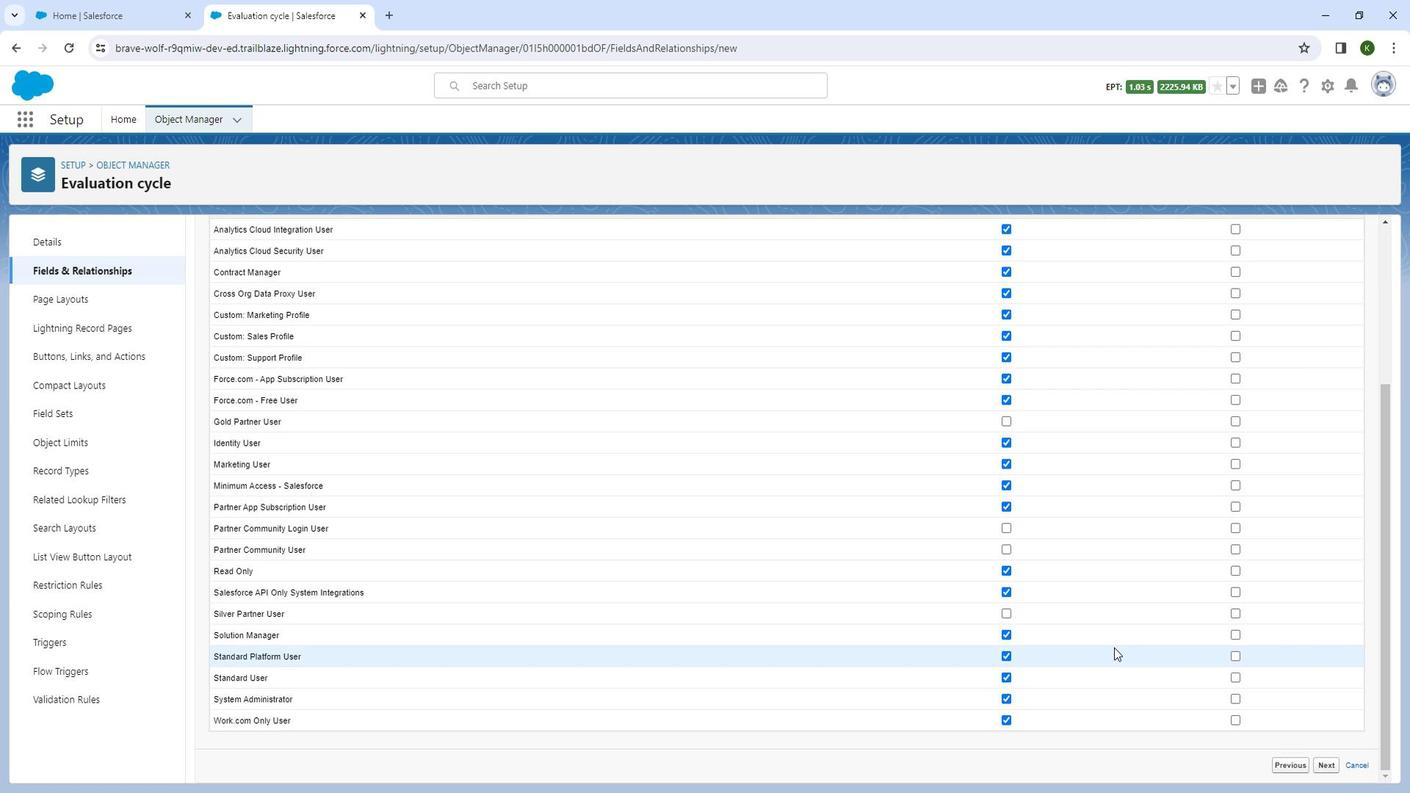 
Action: Mouse moved to (1003, 613)
Screenshot: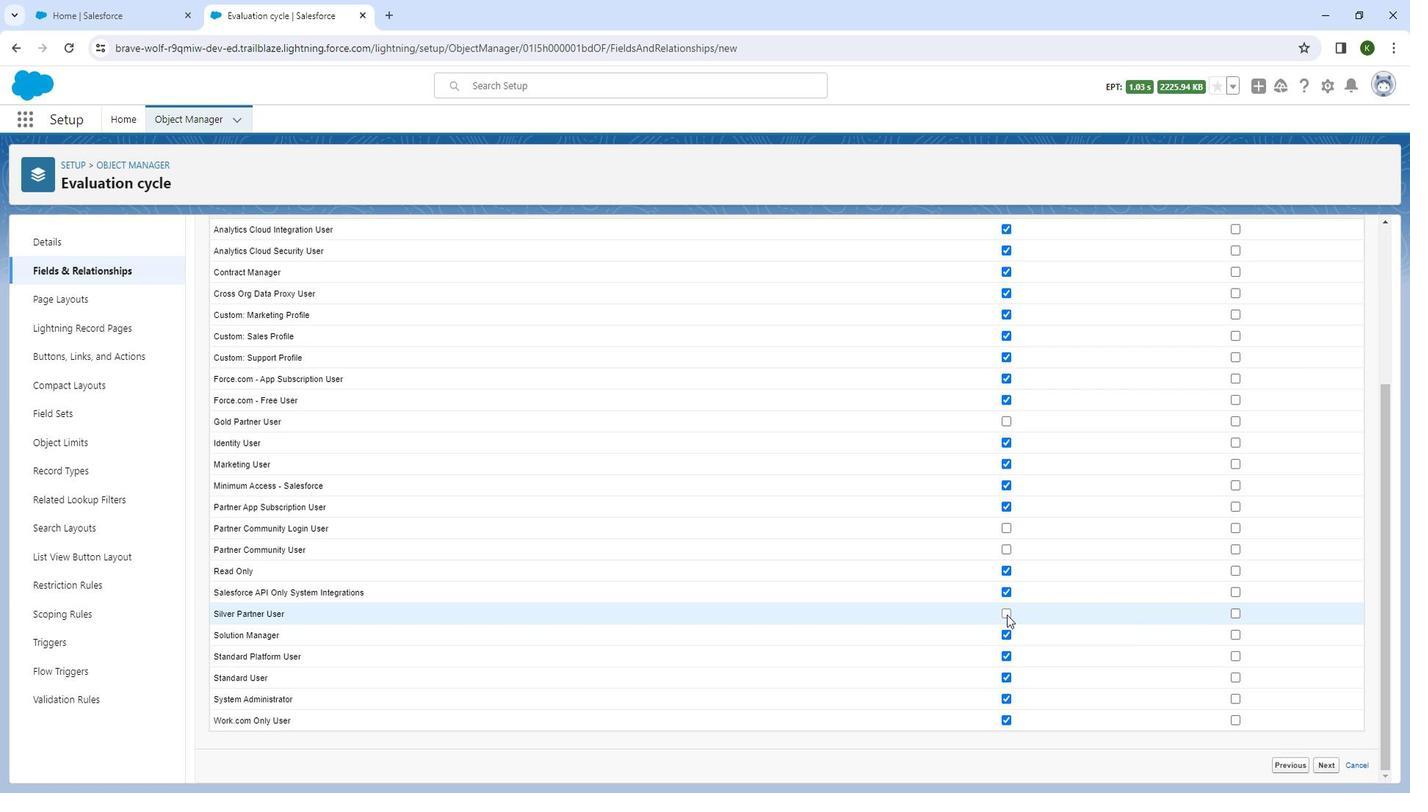 
Action: Mouse pressed left at (1003, 613)
Screenshot: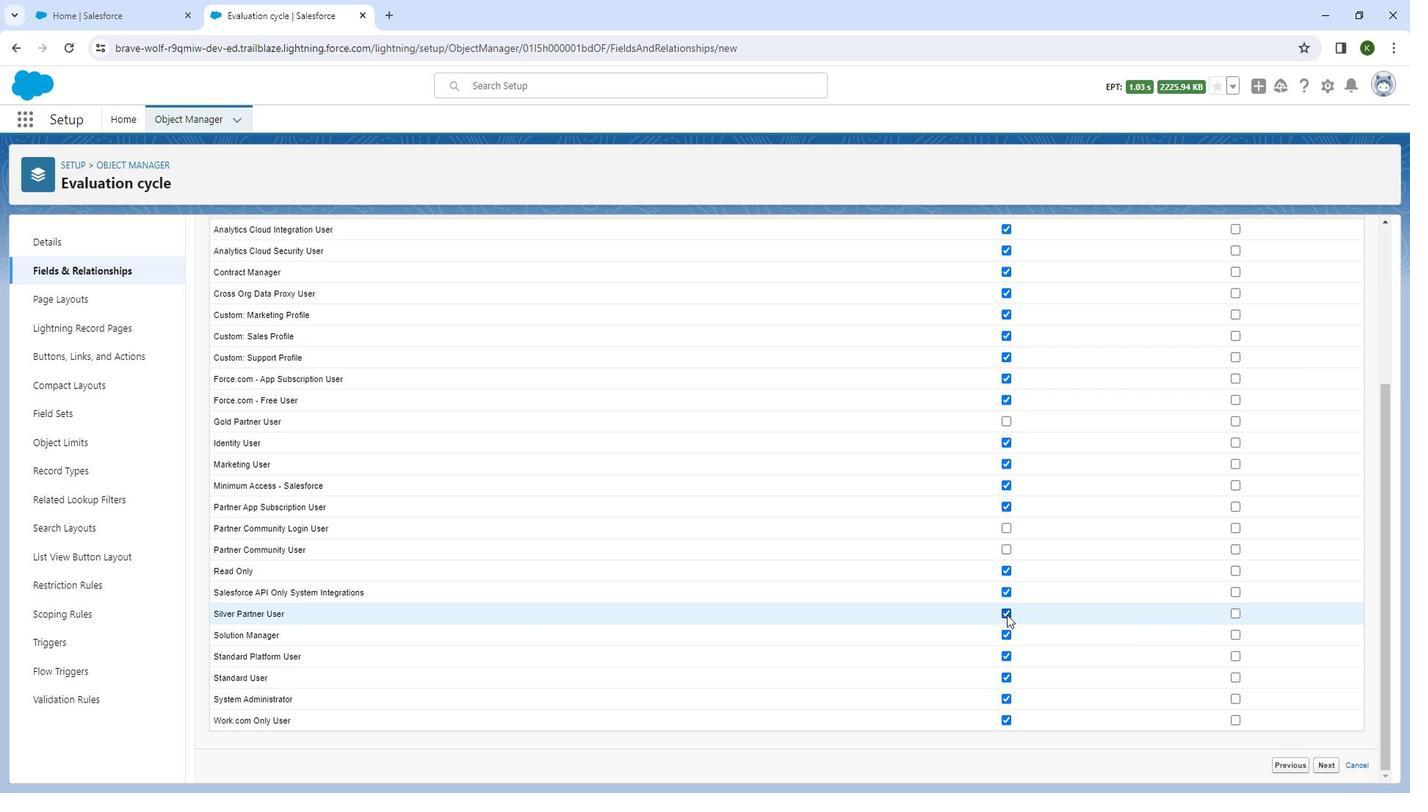 
Action: Mouse moved to (1329, 765)
Screenshot: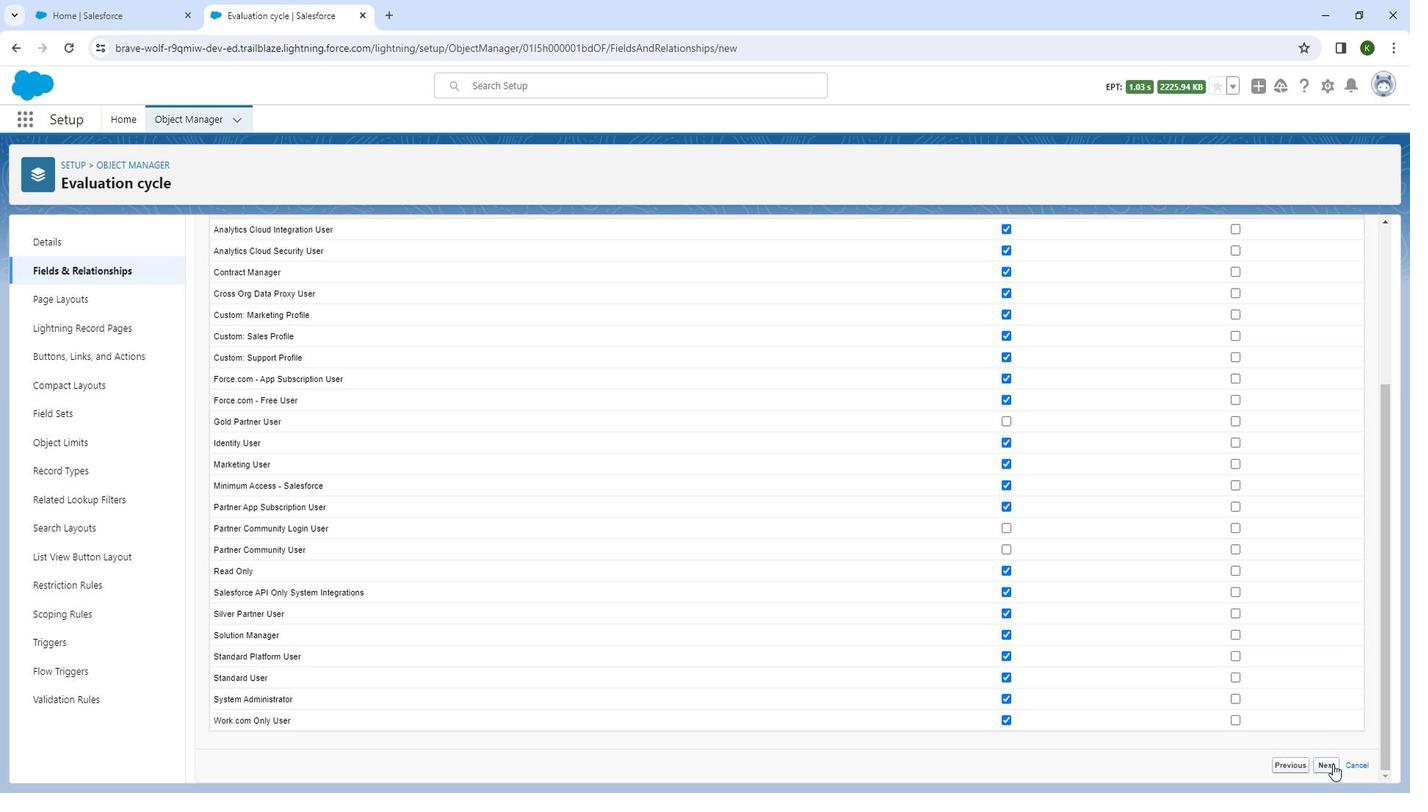 
Action: Mouse pressed left at (1329, 765)
Screenshot: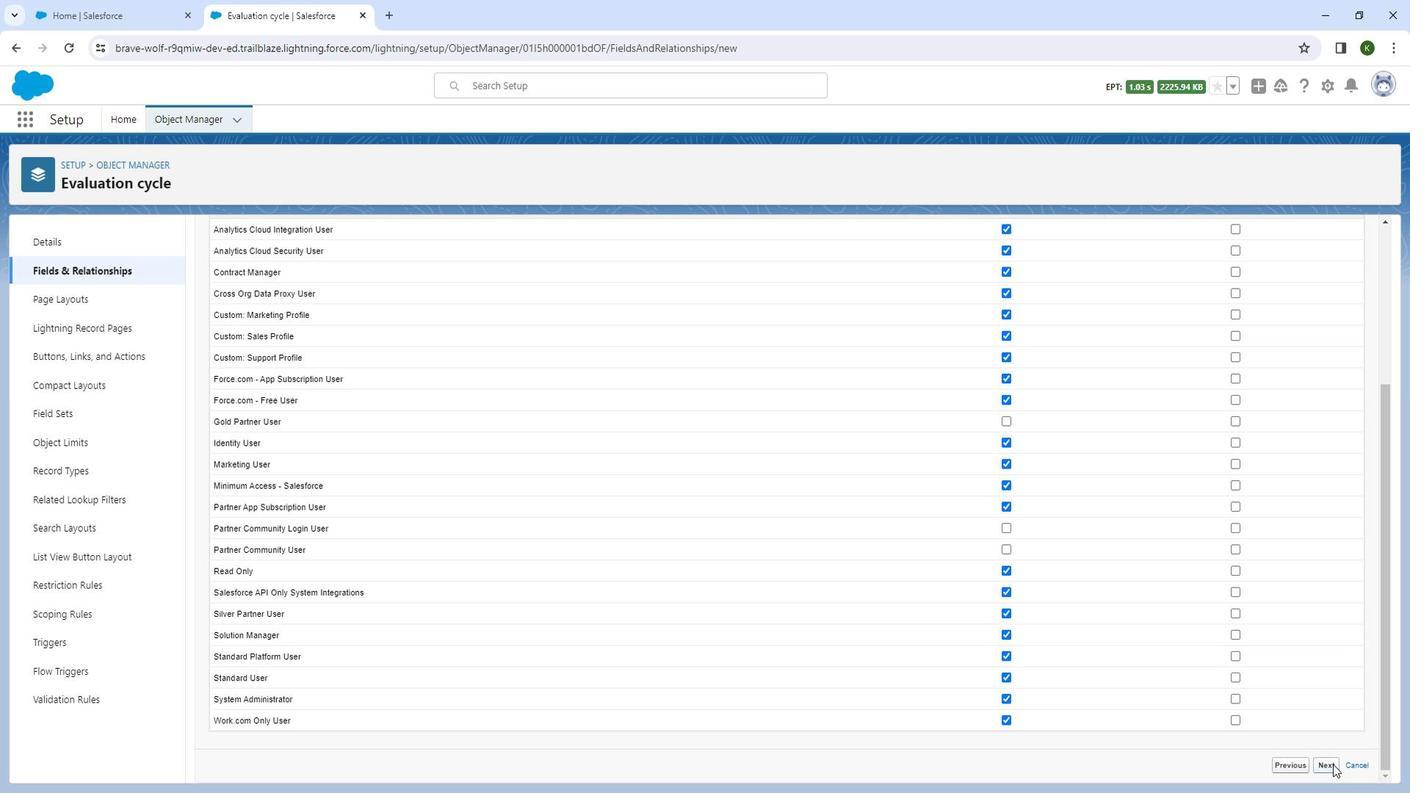 
Action: Mouse moved to (1328, 528)
Screenshot: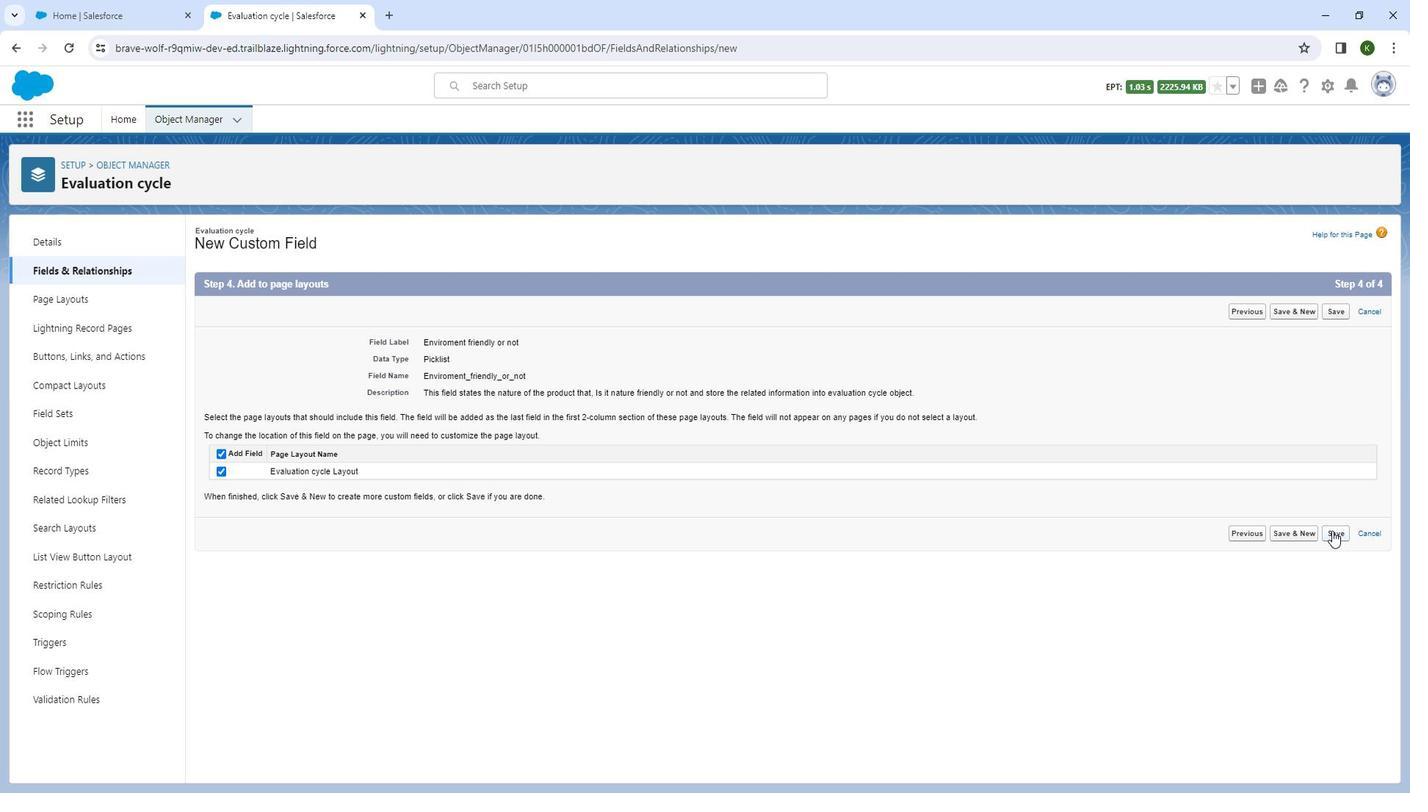 
Action: Mouse pressed left at (1328, 528)
Screenshot: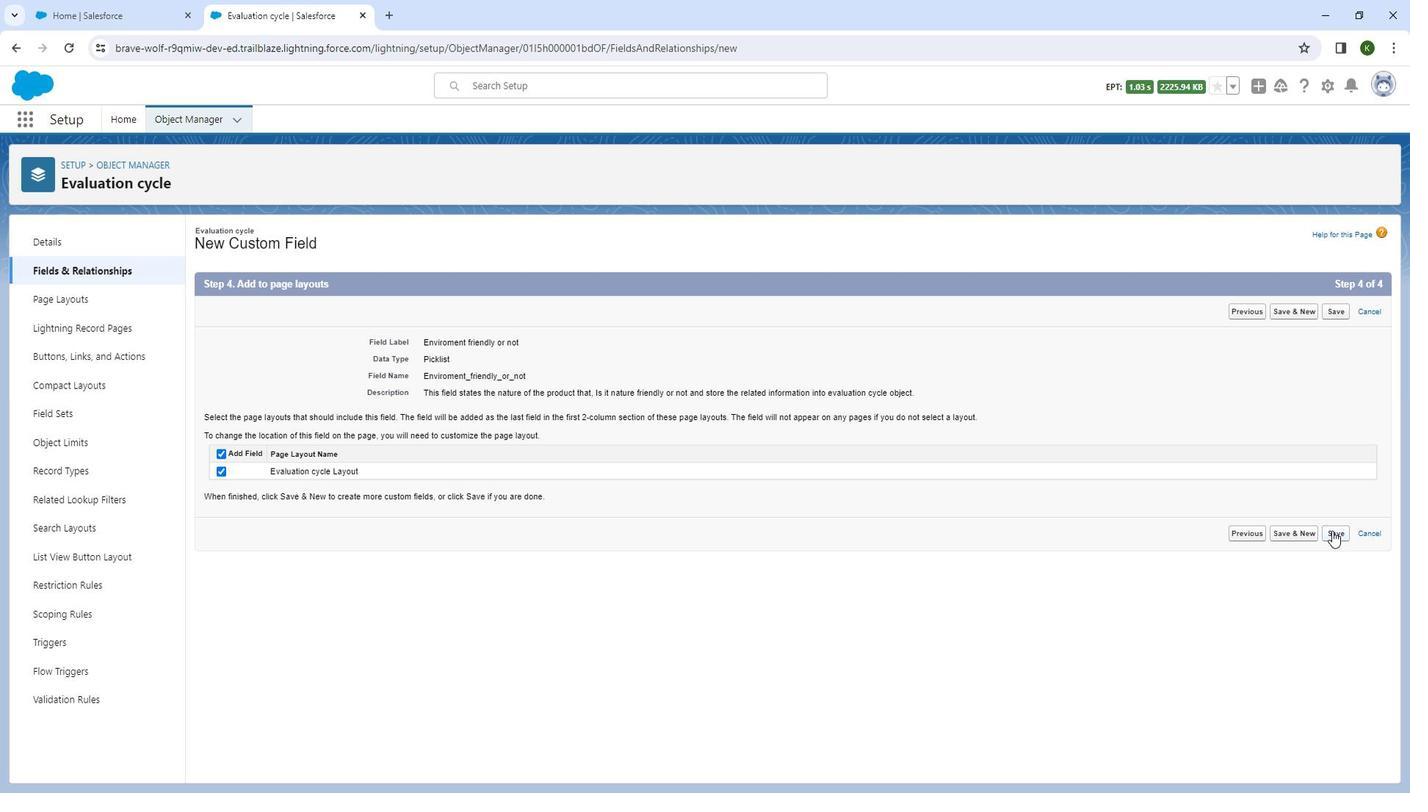 
Action: Mouse moved to (1065, 230)
Screenshot: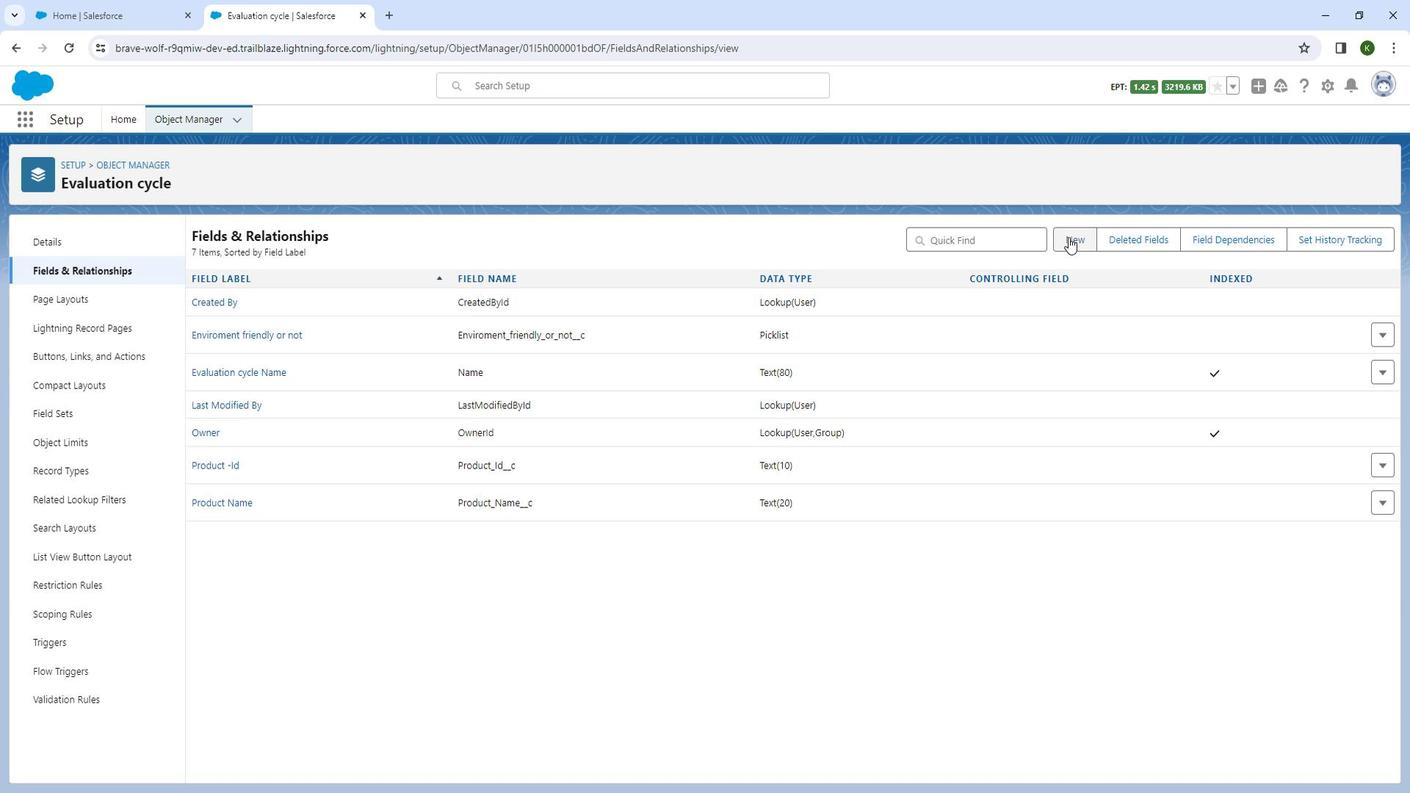 
Action: Mouse pressed left at (1065, 230)
Screenshot: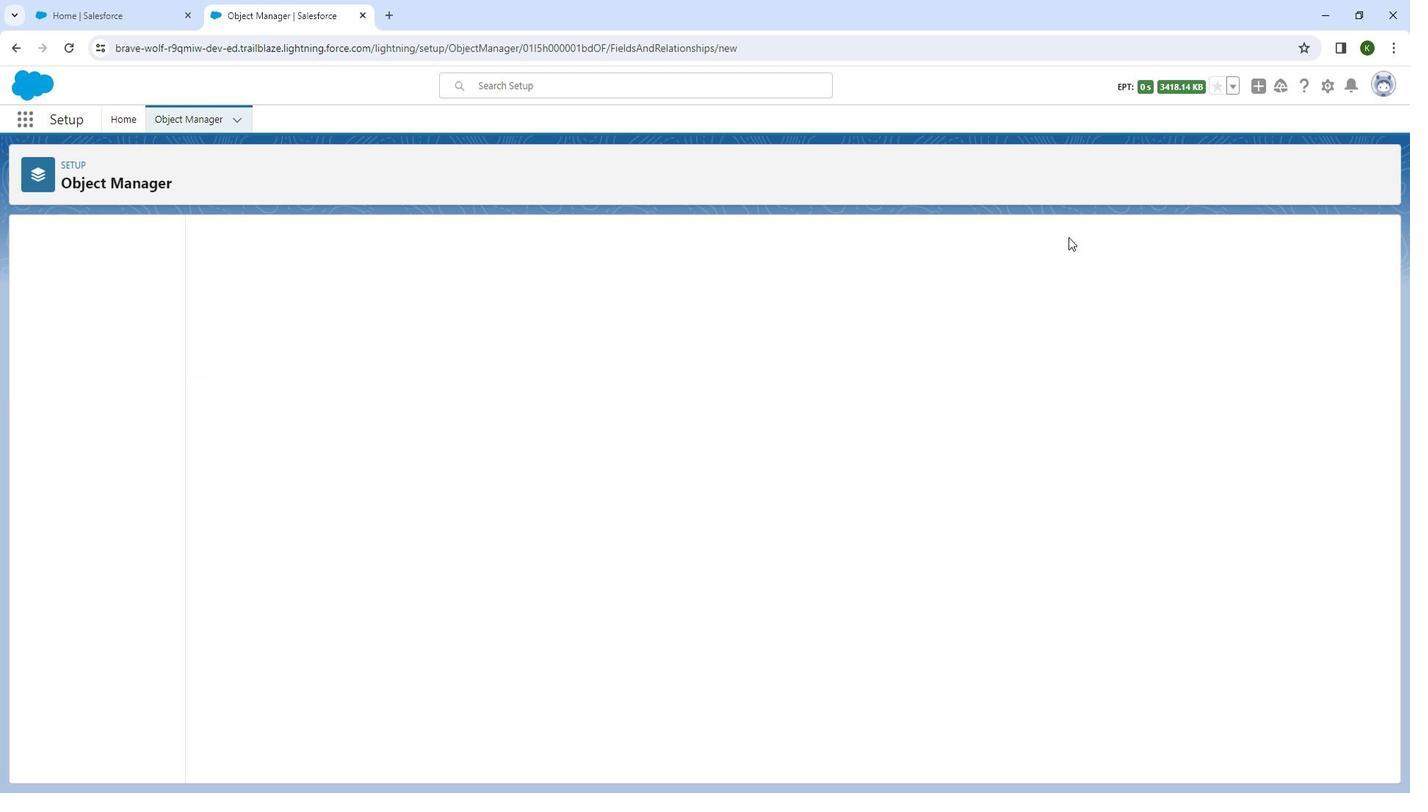 
Action: Mouse moved to (416, 533)
Screenshot: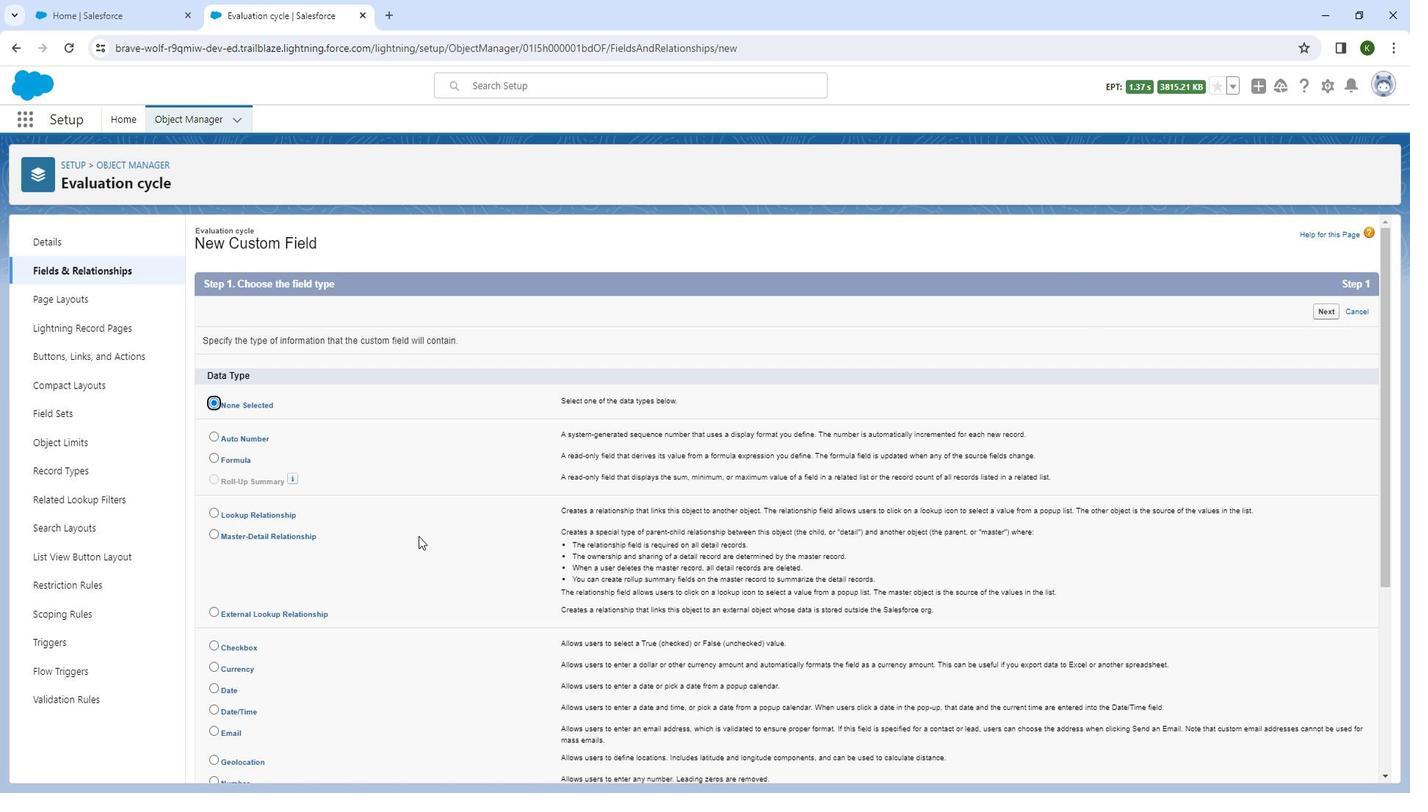 
Action: Mouse scrolled (416, 533) with delta (0, 0)
Screenshot: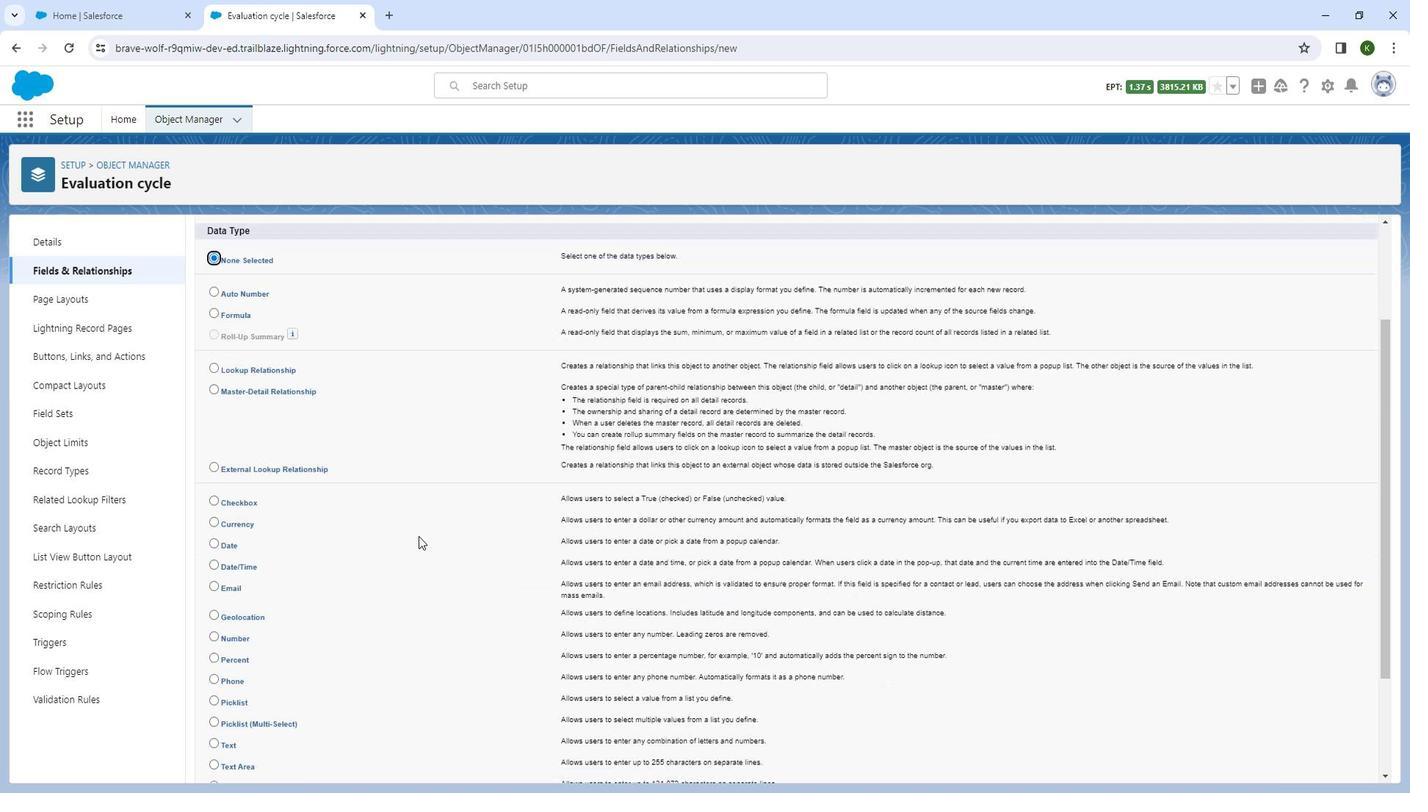 
Action: Mouse scrolled (416, 533) with delta (0, 0)
Screenshot: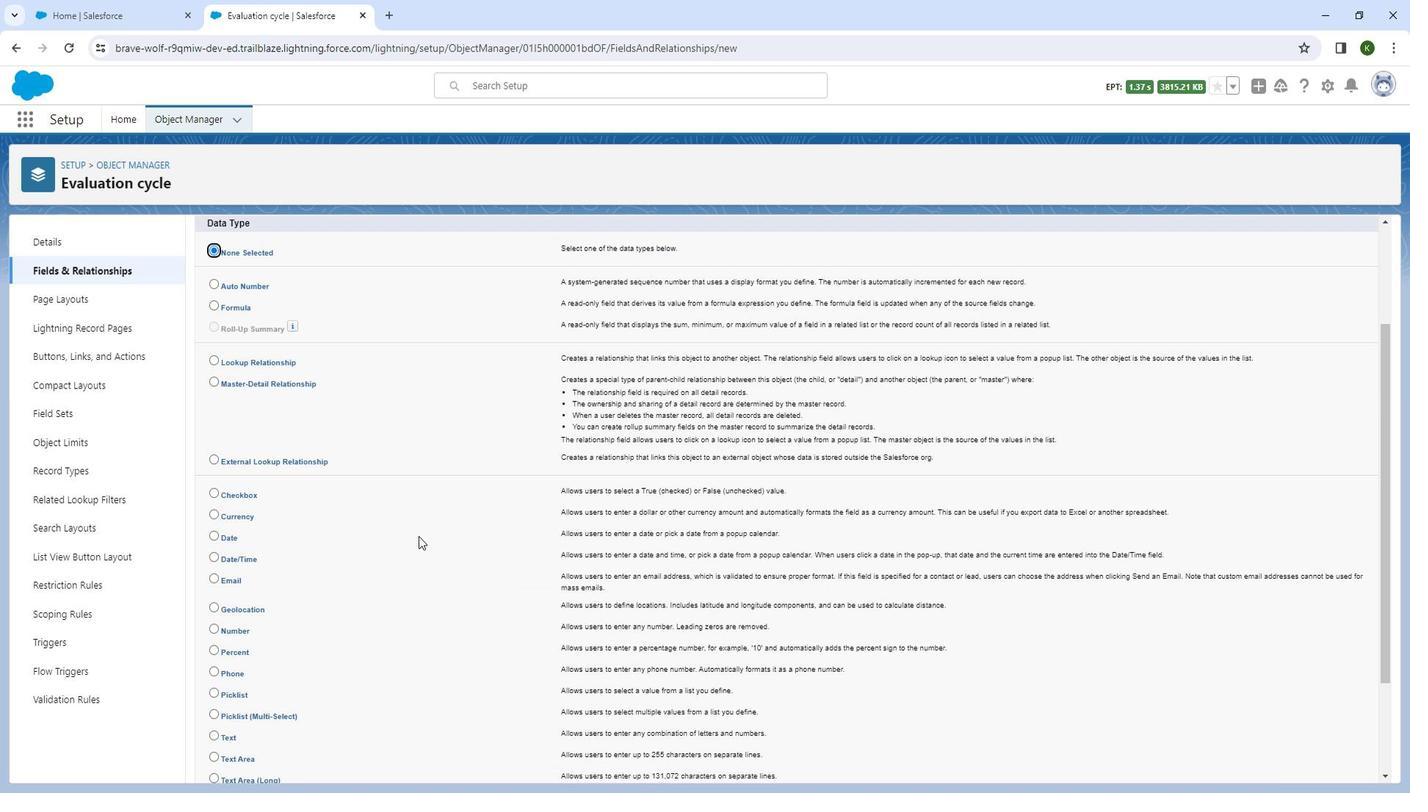 
Action: Mouse scrolled (416, 533) with delta (0, 0)
Screenshot: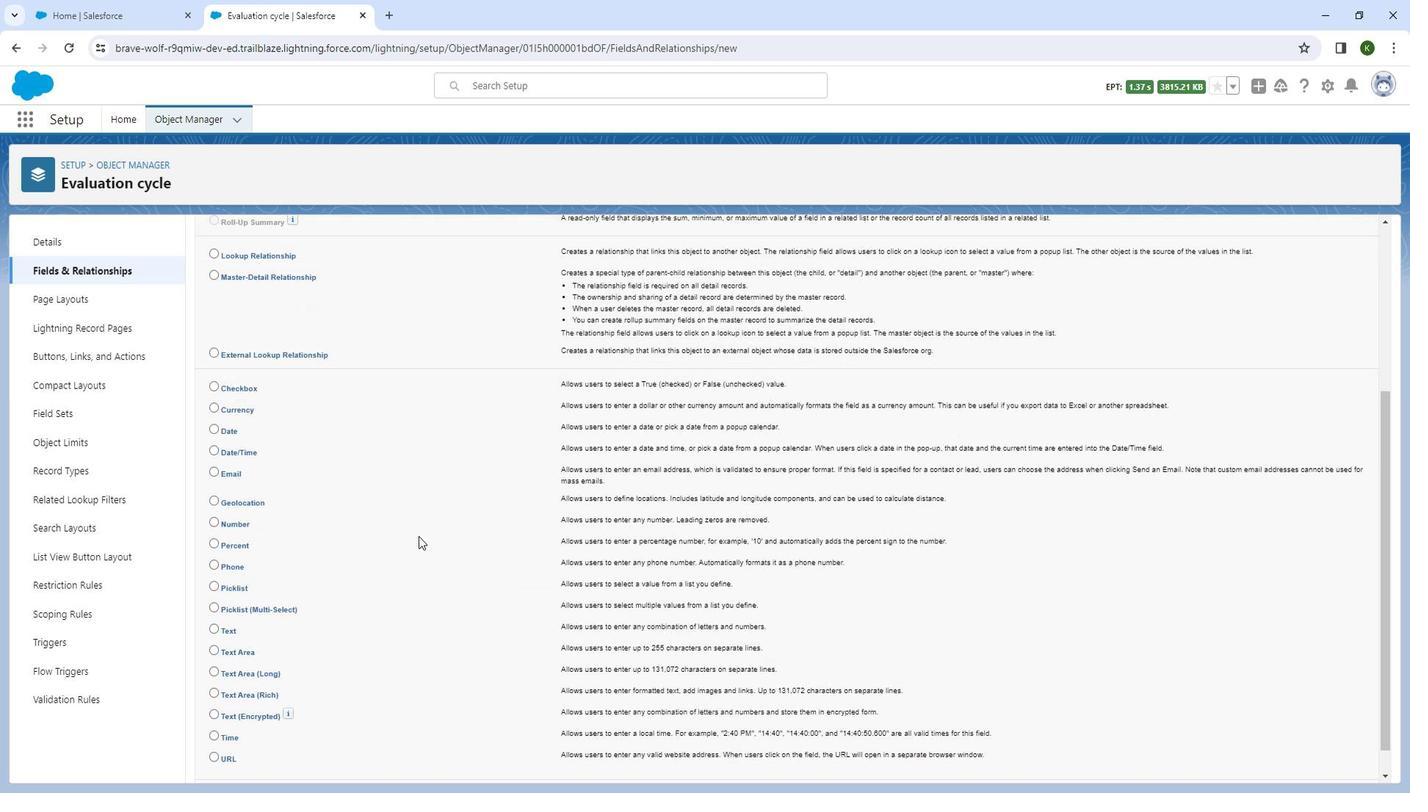 
Action: Mouse scrolled (416, 533) with delta (0, 0)
Screenshot: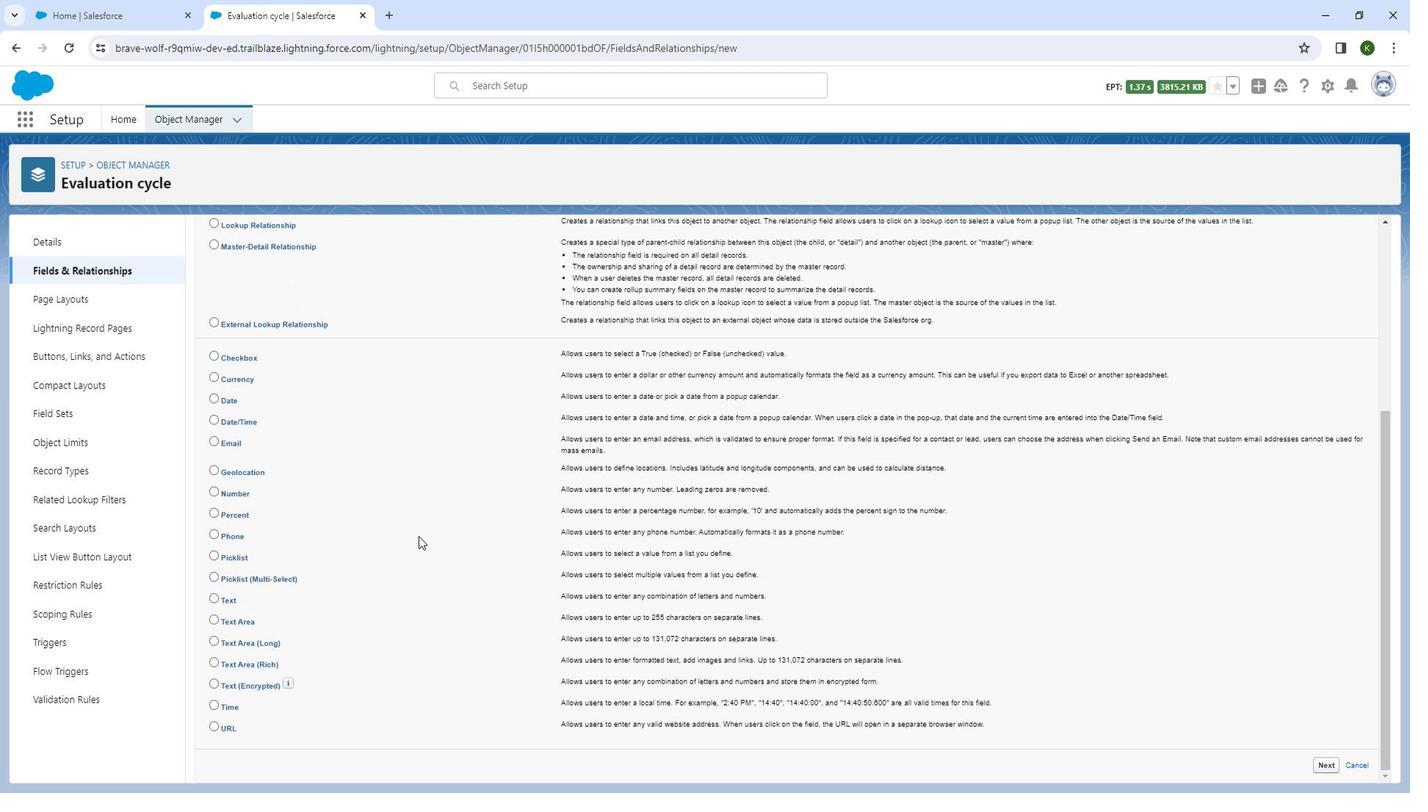 
Action: Mouse moved to (210, 553)
Screenshot: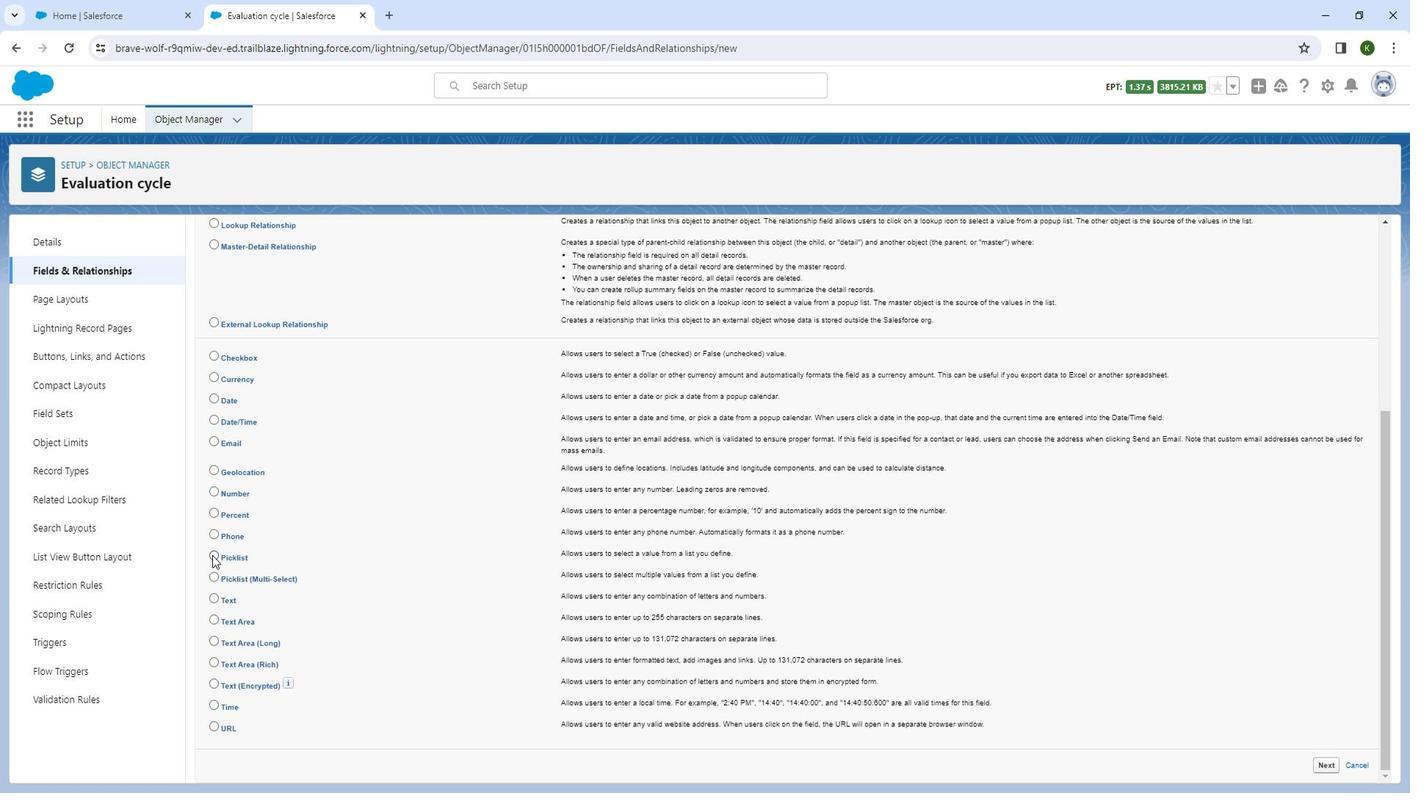 
Action: Mouse pressed left at (210, 553)
Screenshot: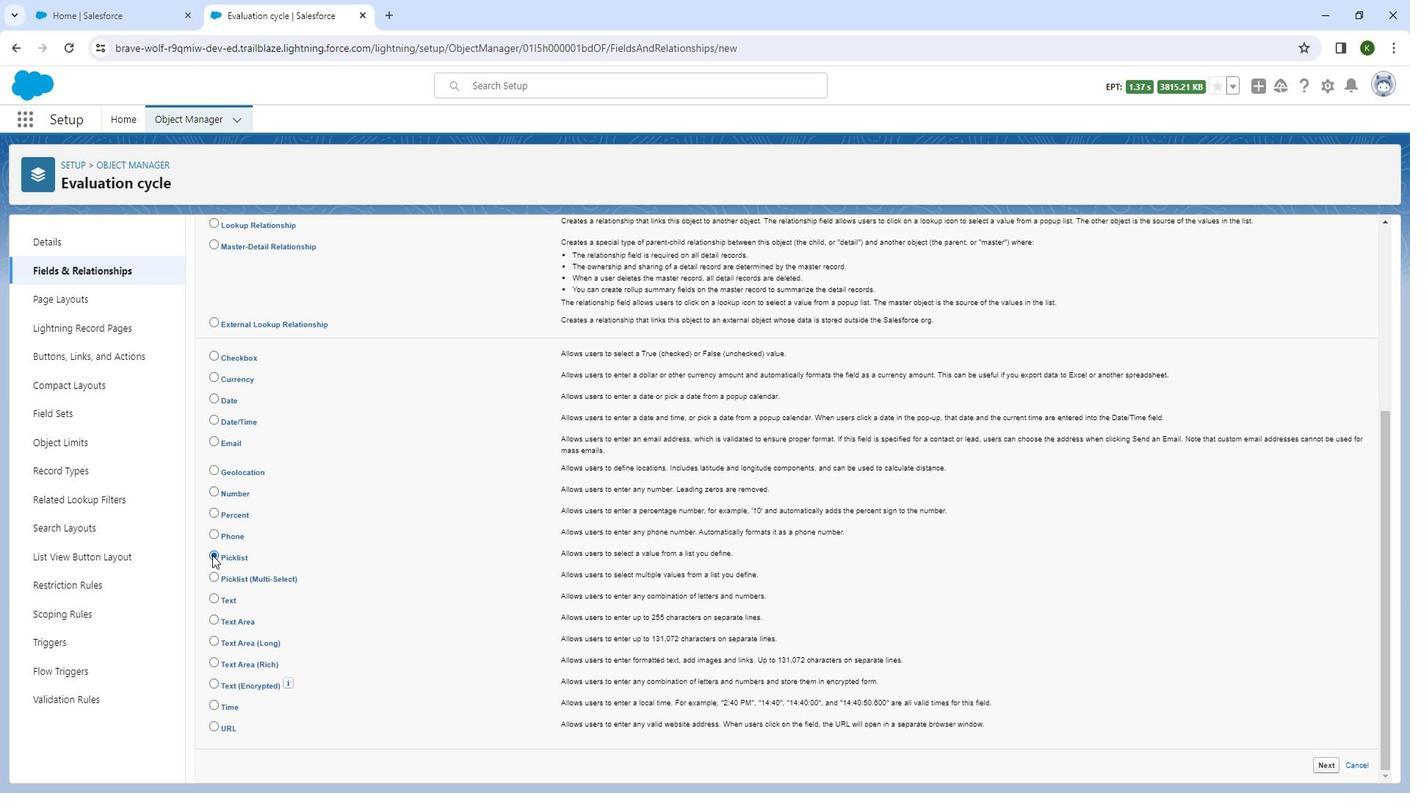 
Action: Mouse moved to (1319, 762)
Screenshot: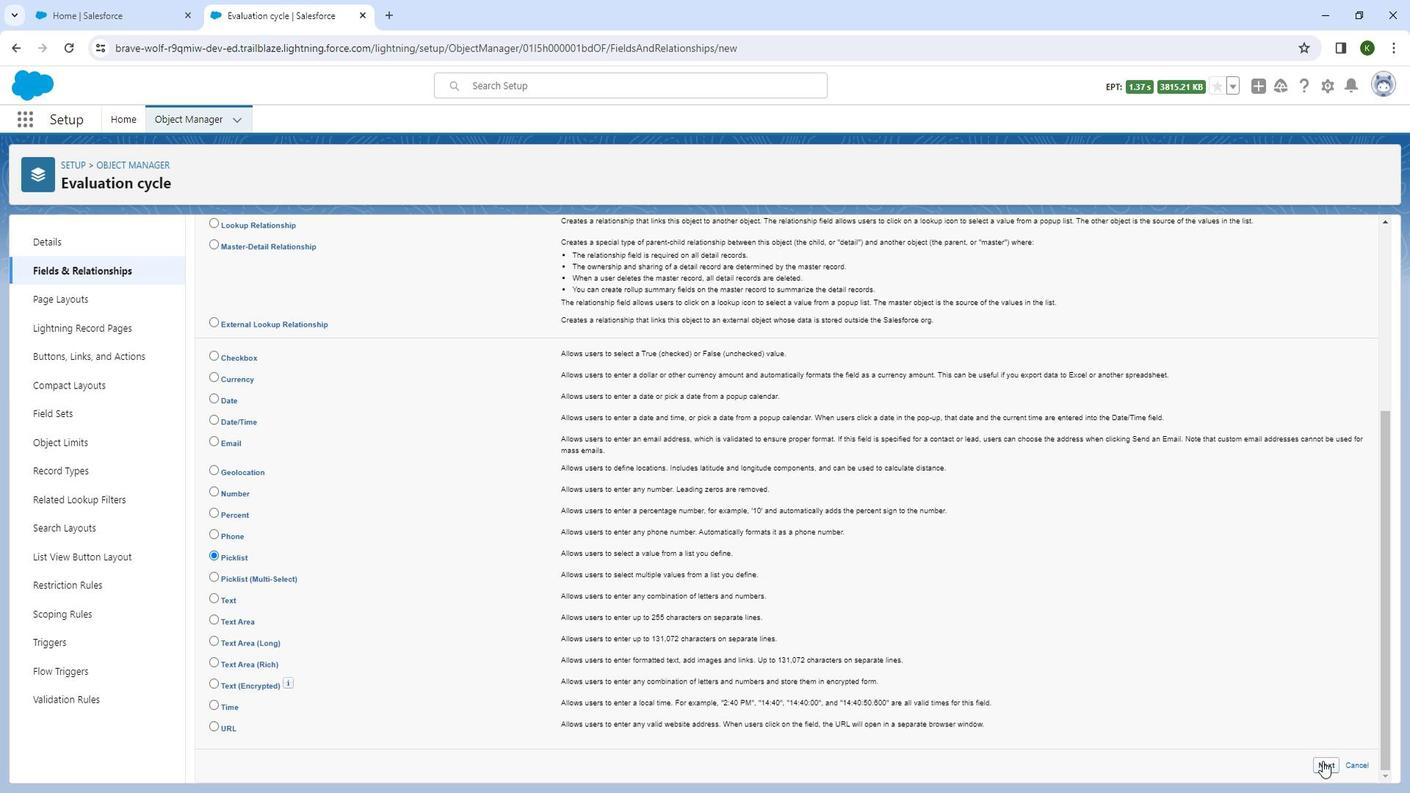 
Action: Mouse pressed left at (1319, 762)
Screenshot: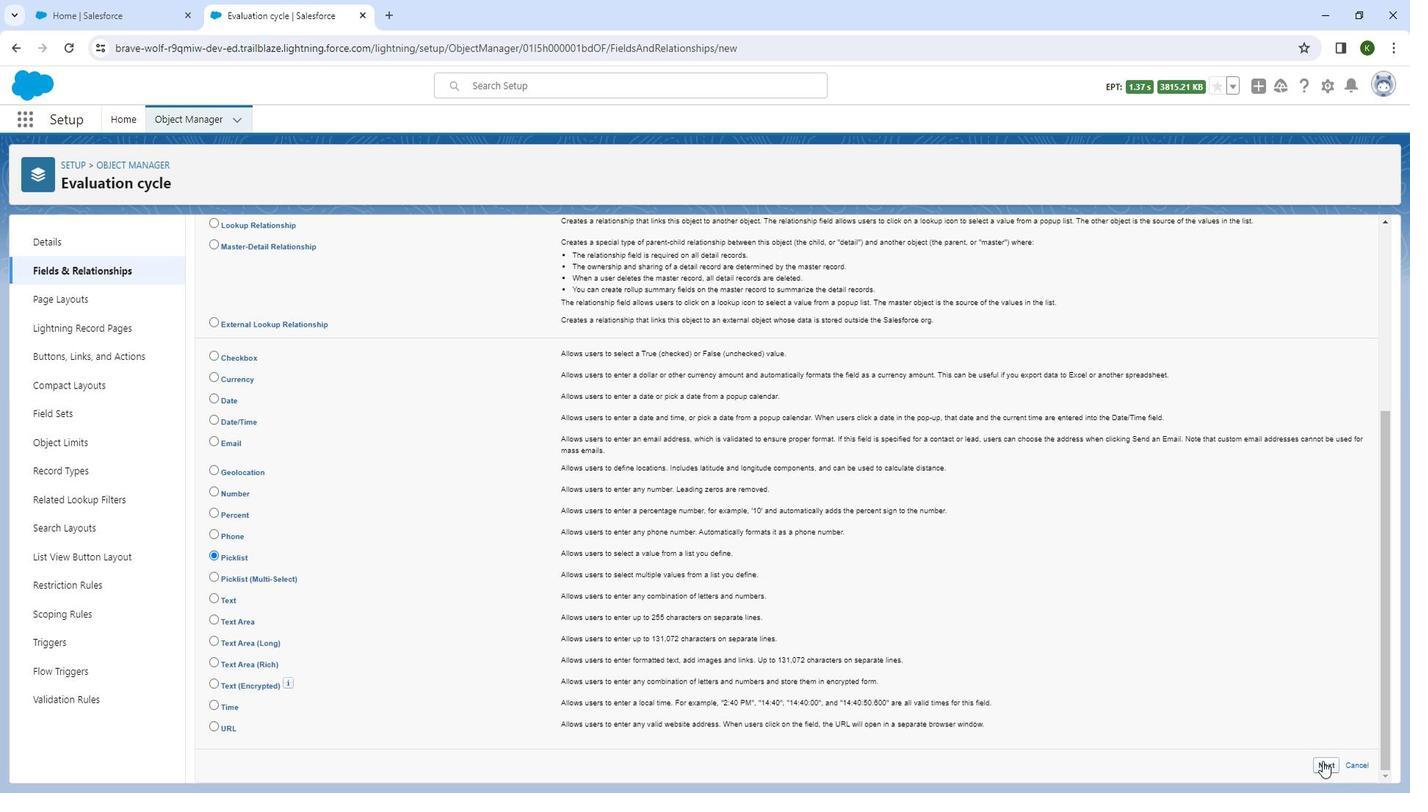 
Action: Mouse moved to (456, 340)
Screenshot: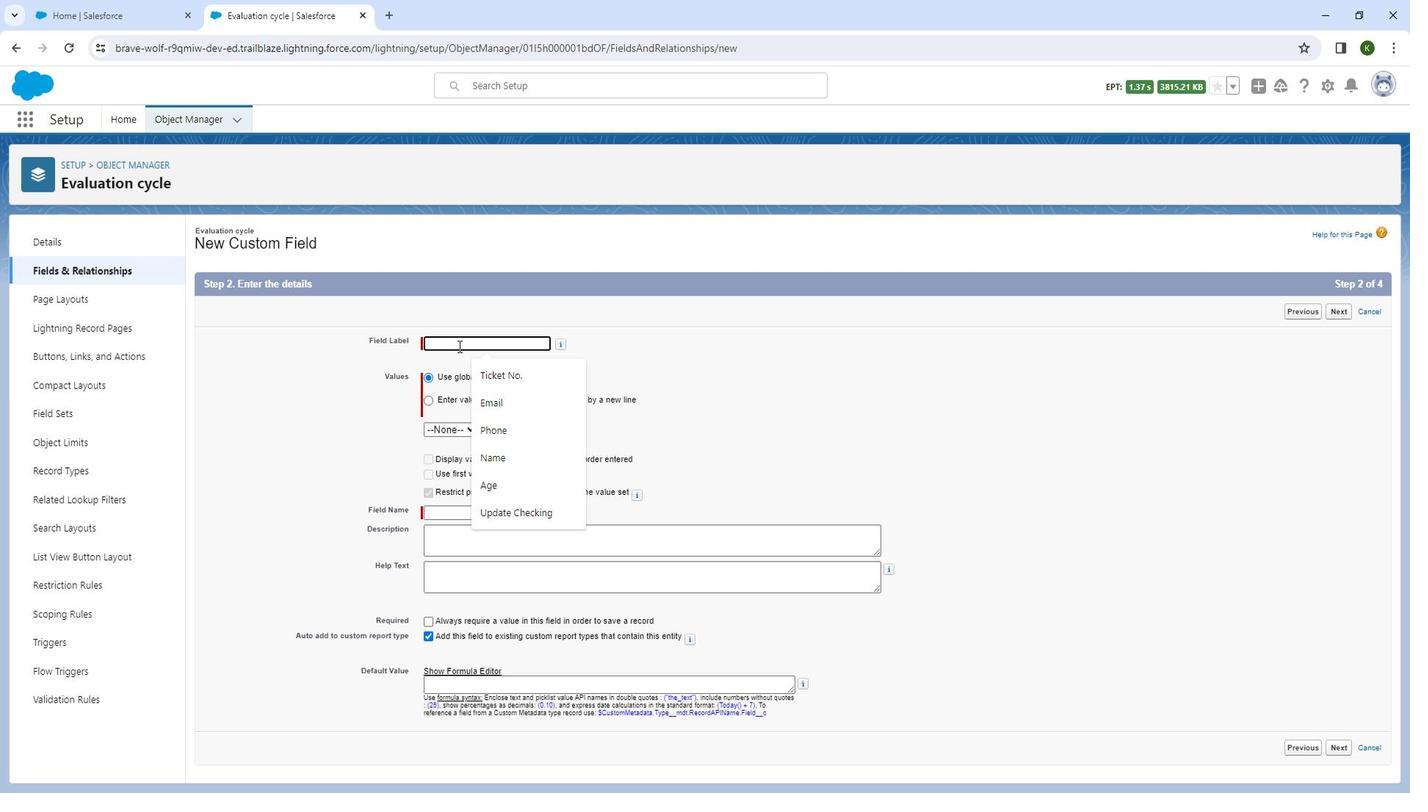 
Action: Mouse pressed left at (456, 340)
Screenshot: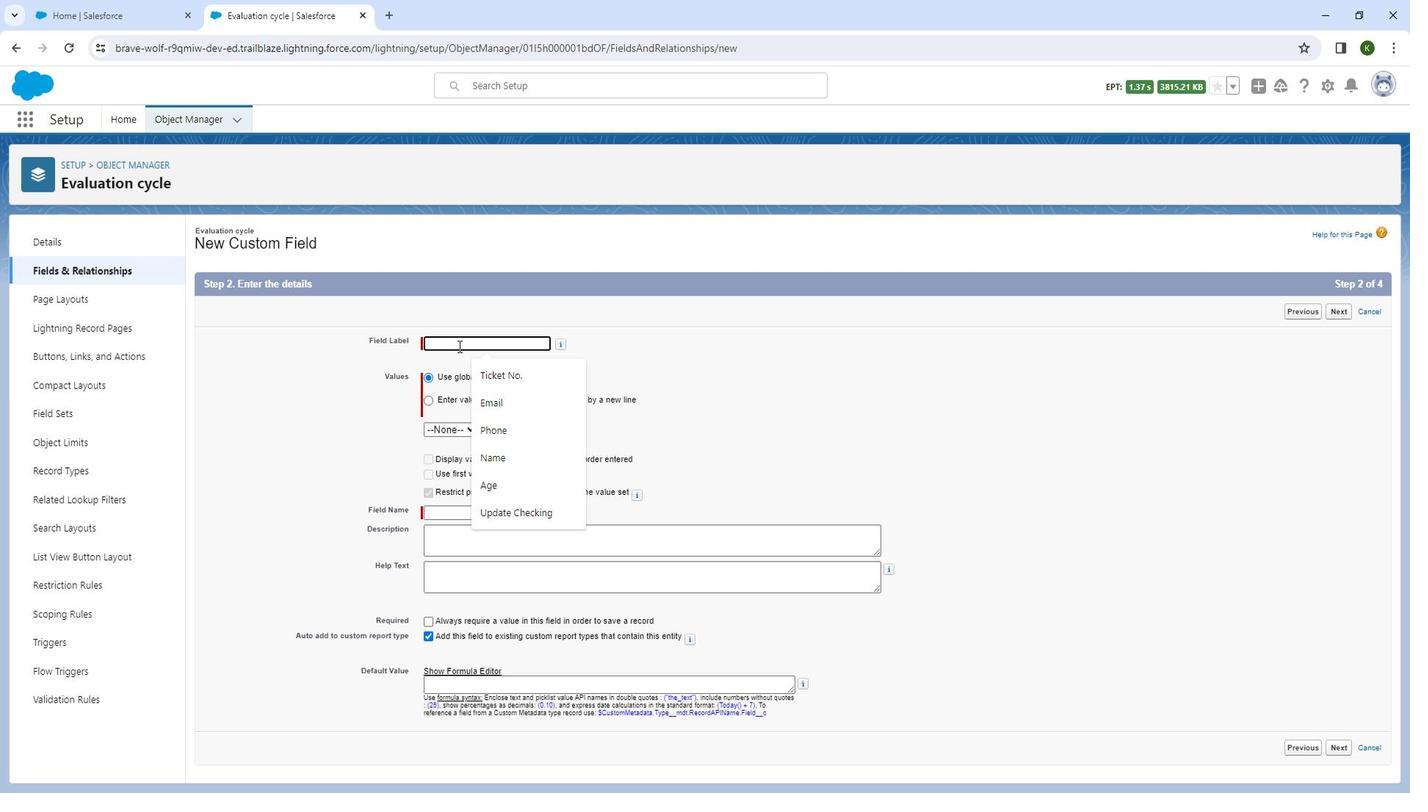 
Action: Mouse moved to (461, 342)
Screenshot: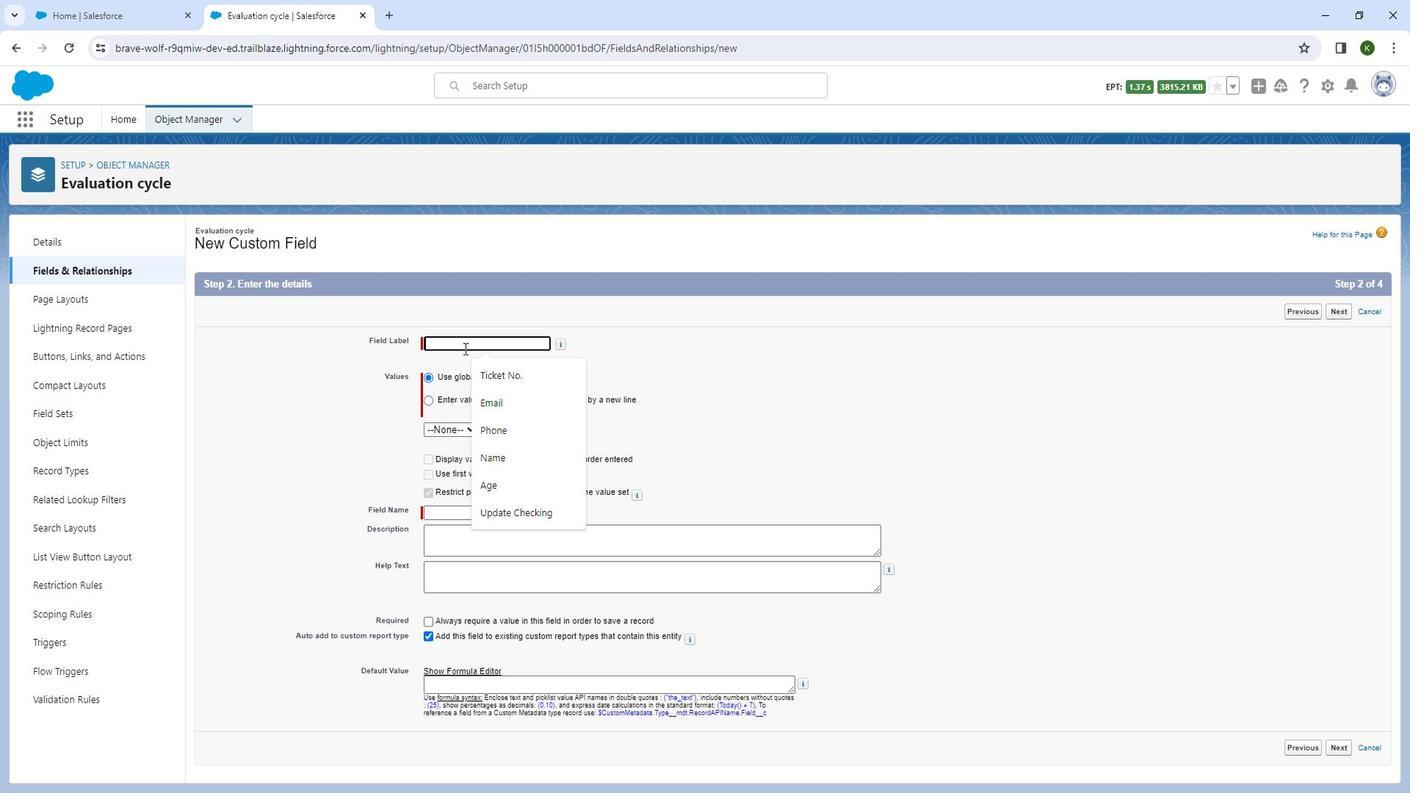 
Action: Key pressed <Key.shift_r><Key.shift_r><Key.shift_r>Nature<Key.space>of<Key.space>the<Key.space>product
Screenshot: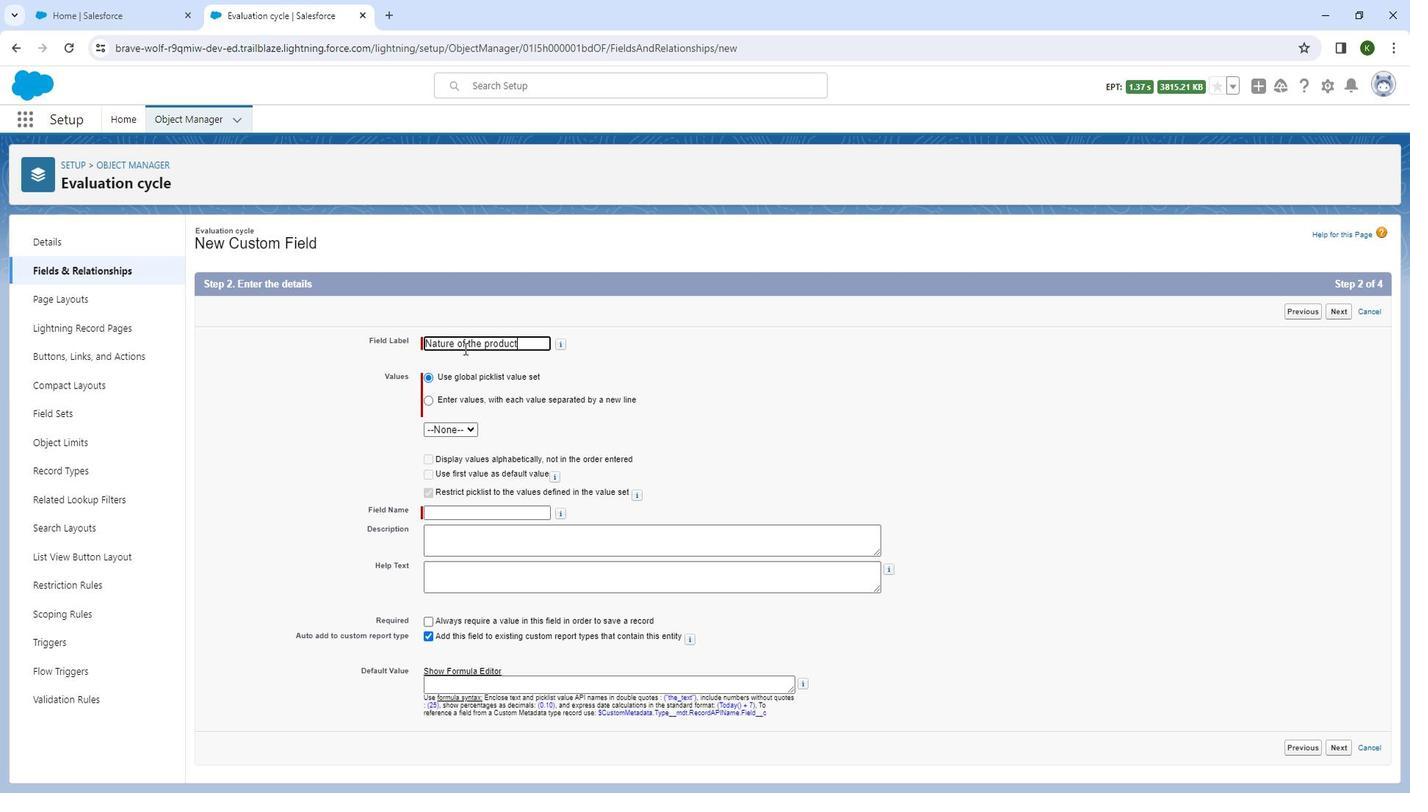 
Action: Mouse moved to (427, 397)
Screenshot: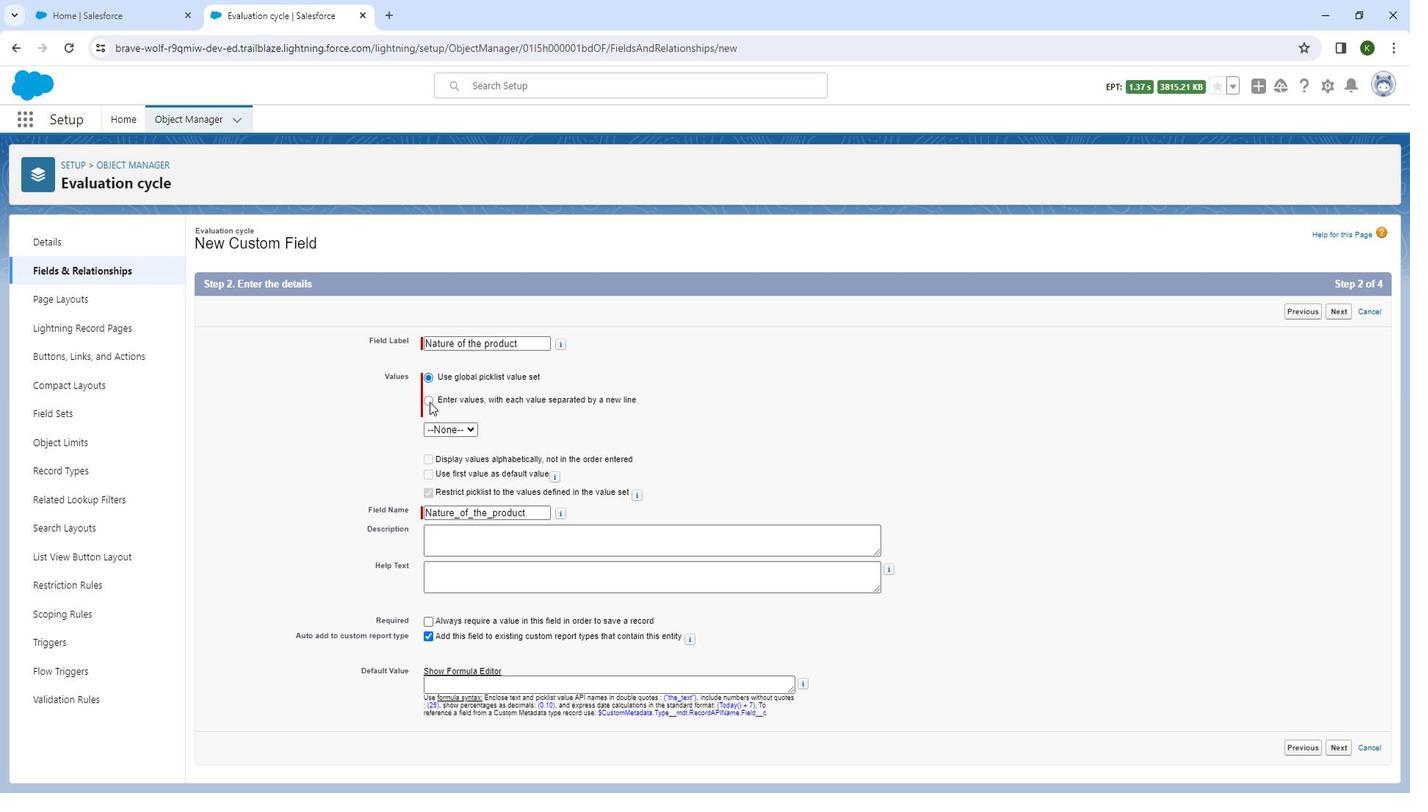 
Action: Mouse pressed left at (427, 397)
Screenshot: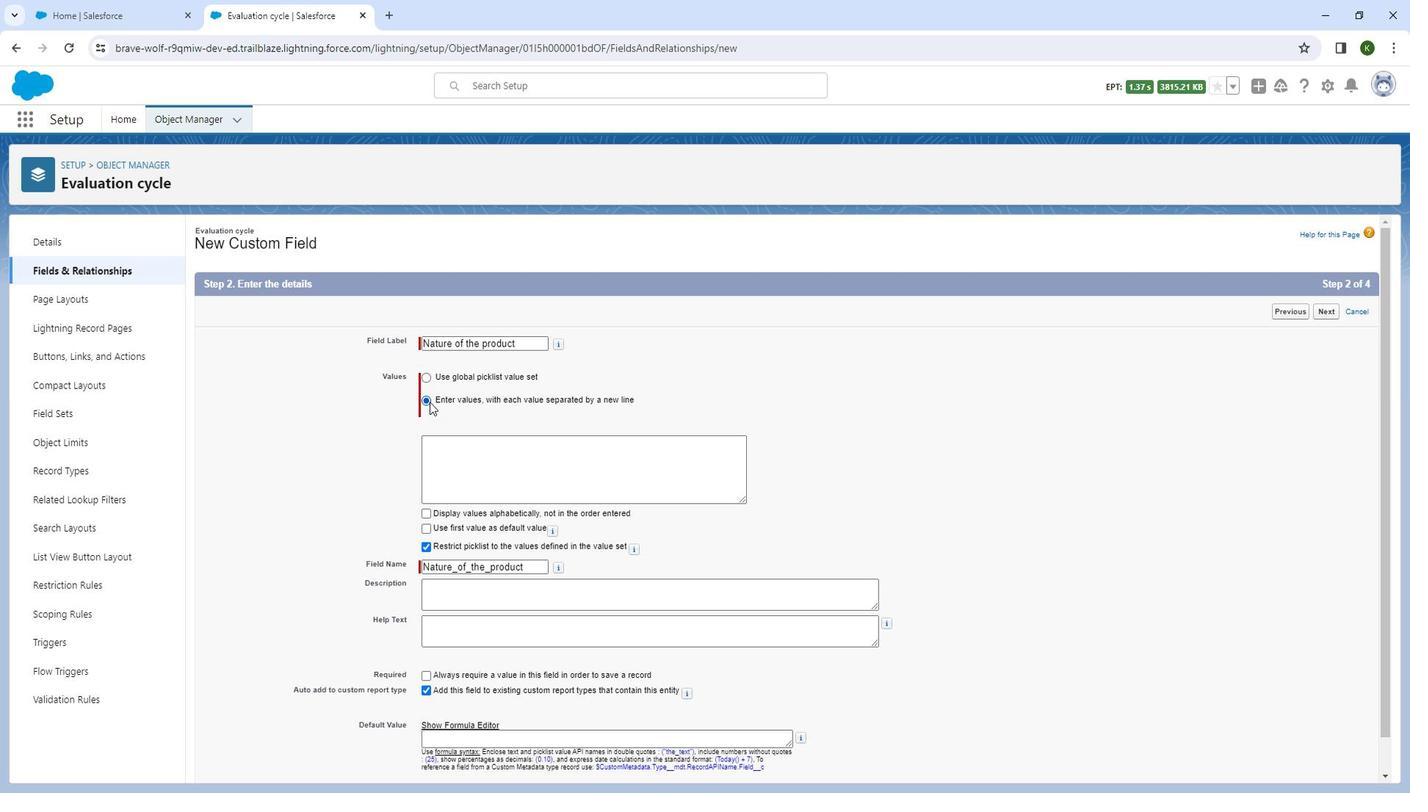 
Action: Mouse moved to (443, 439)
Screenshot: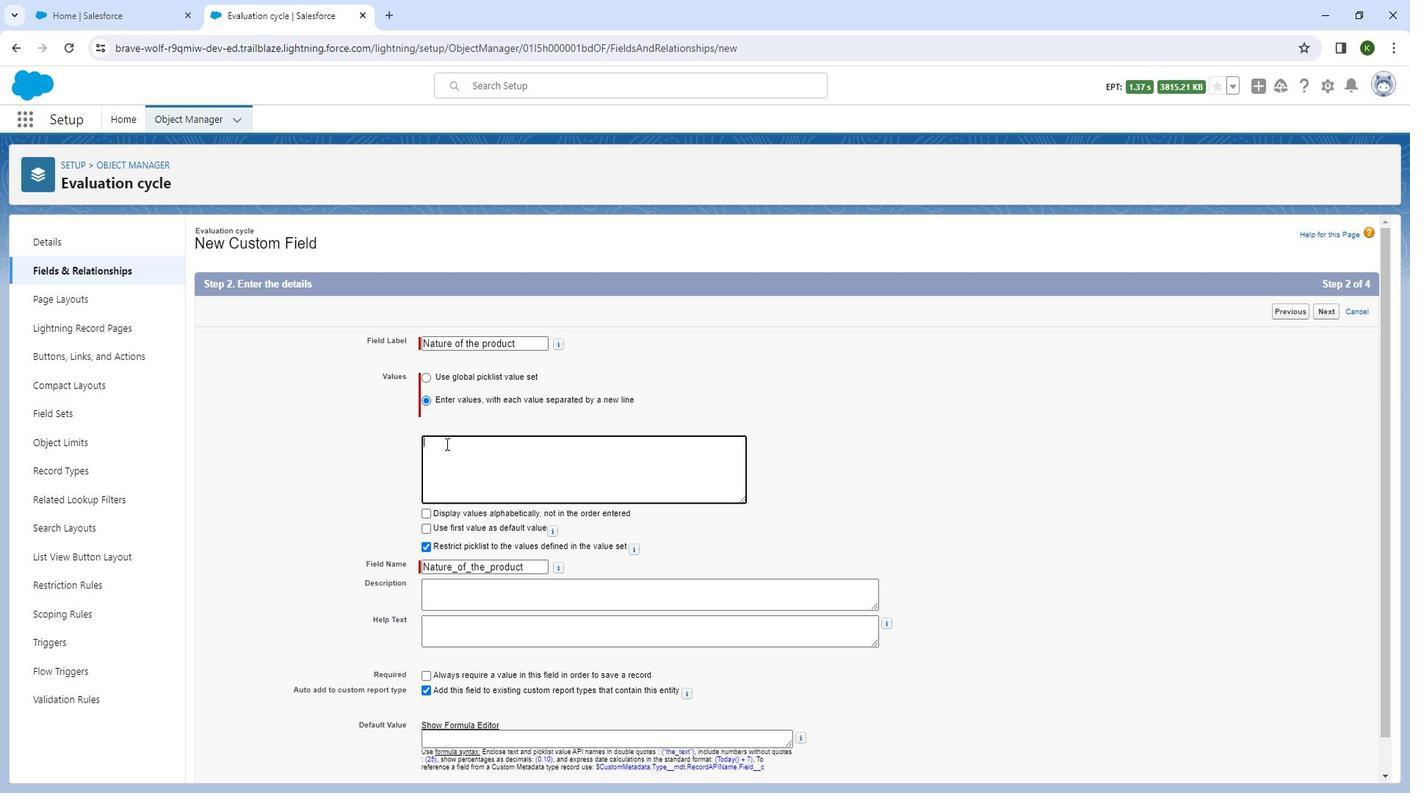 
Action: Mouse pressed left at (443, 439)
Screenshot: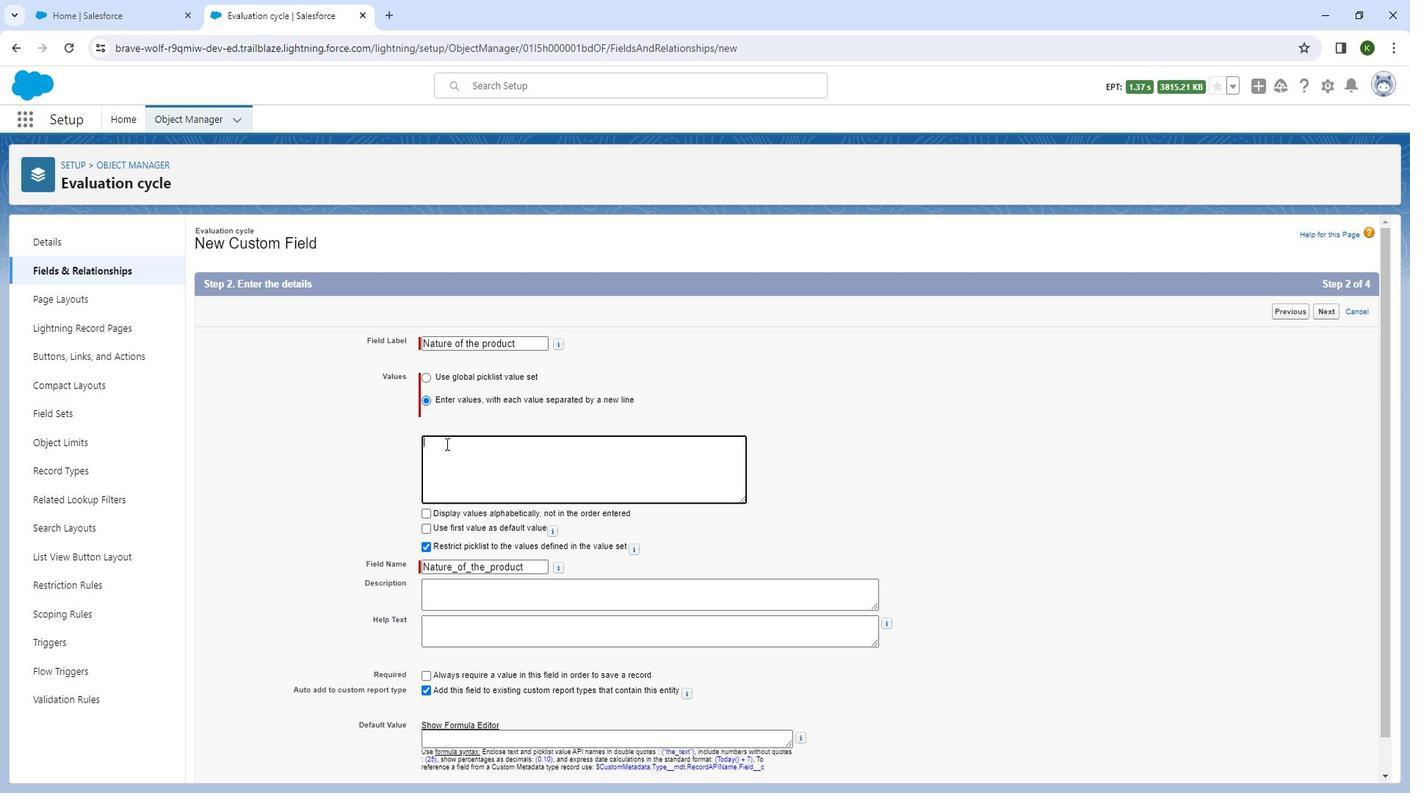 
Action: Key pressed <Key.shift_r>Plastic<Key.enter><Key.shift_r>Polythene<Key.enter><Key.shift_r><Key.shift_r><Key.shift_r>Iron<Key.enter><Key.shift_r>Steel<Key.space><Key.enter>
Screenshot: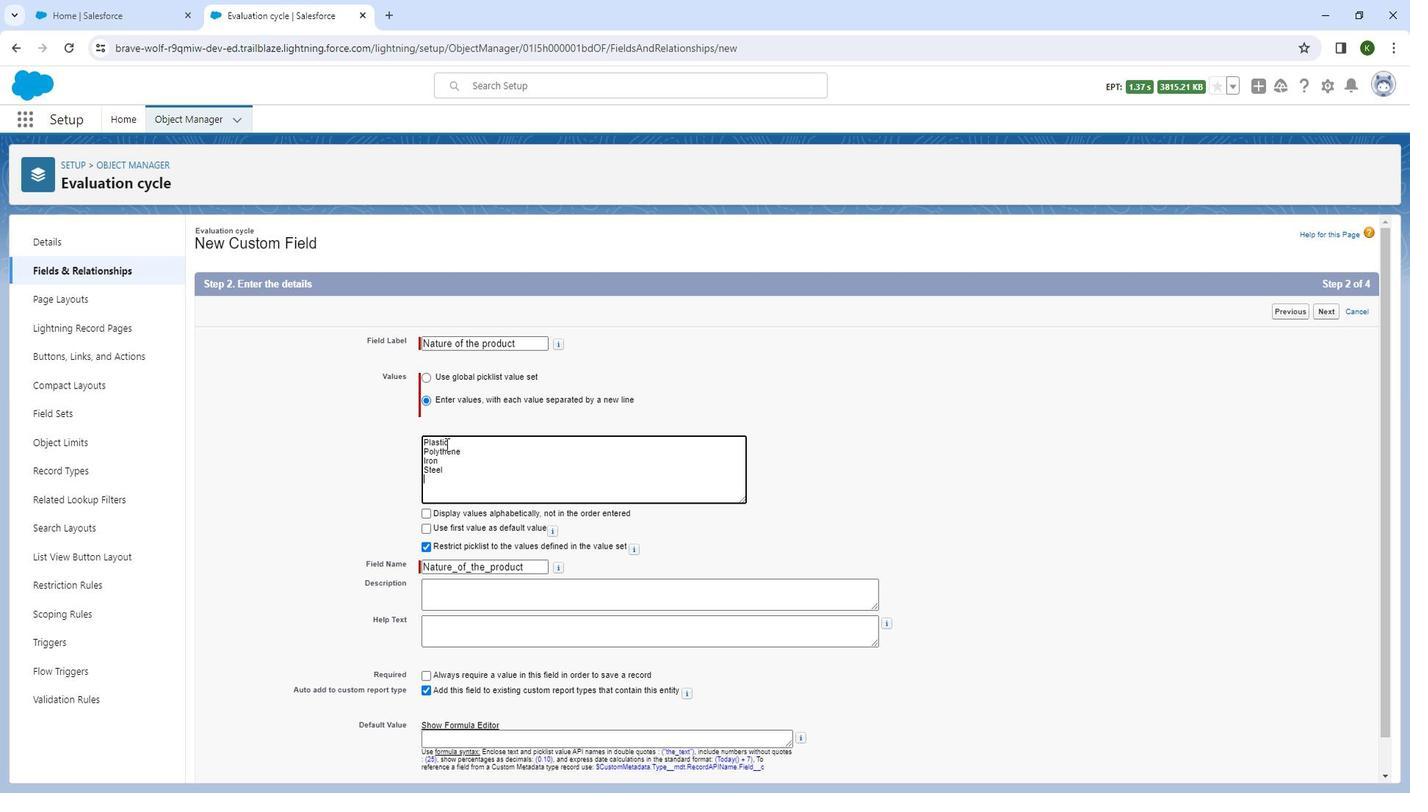 
Action: Mouse moved to (744, 548)
Screenshot: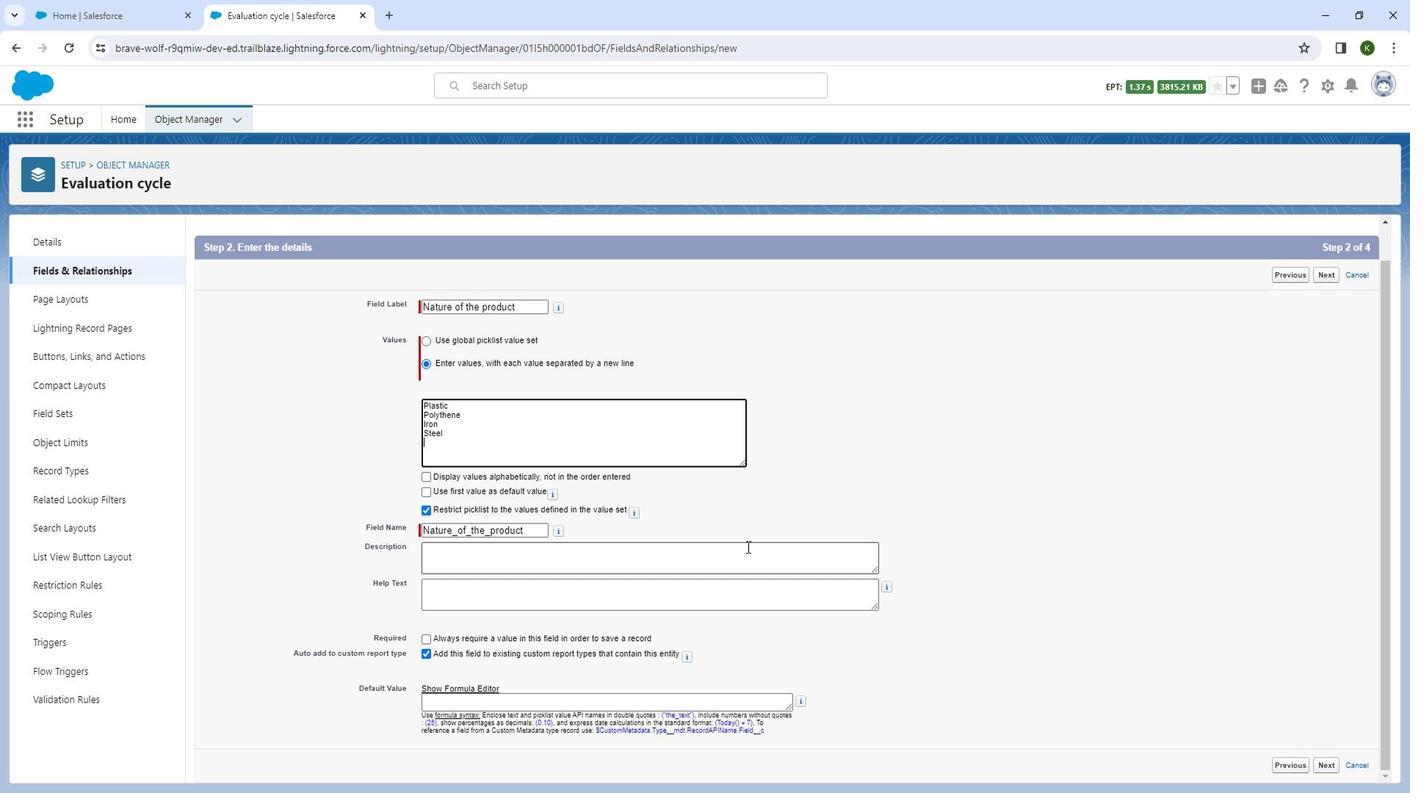 
Action: Mouse scrolled (744, 547) with delta (0, 0)
Screenshot: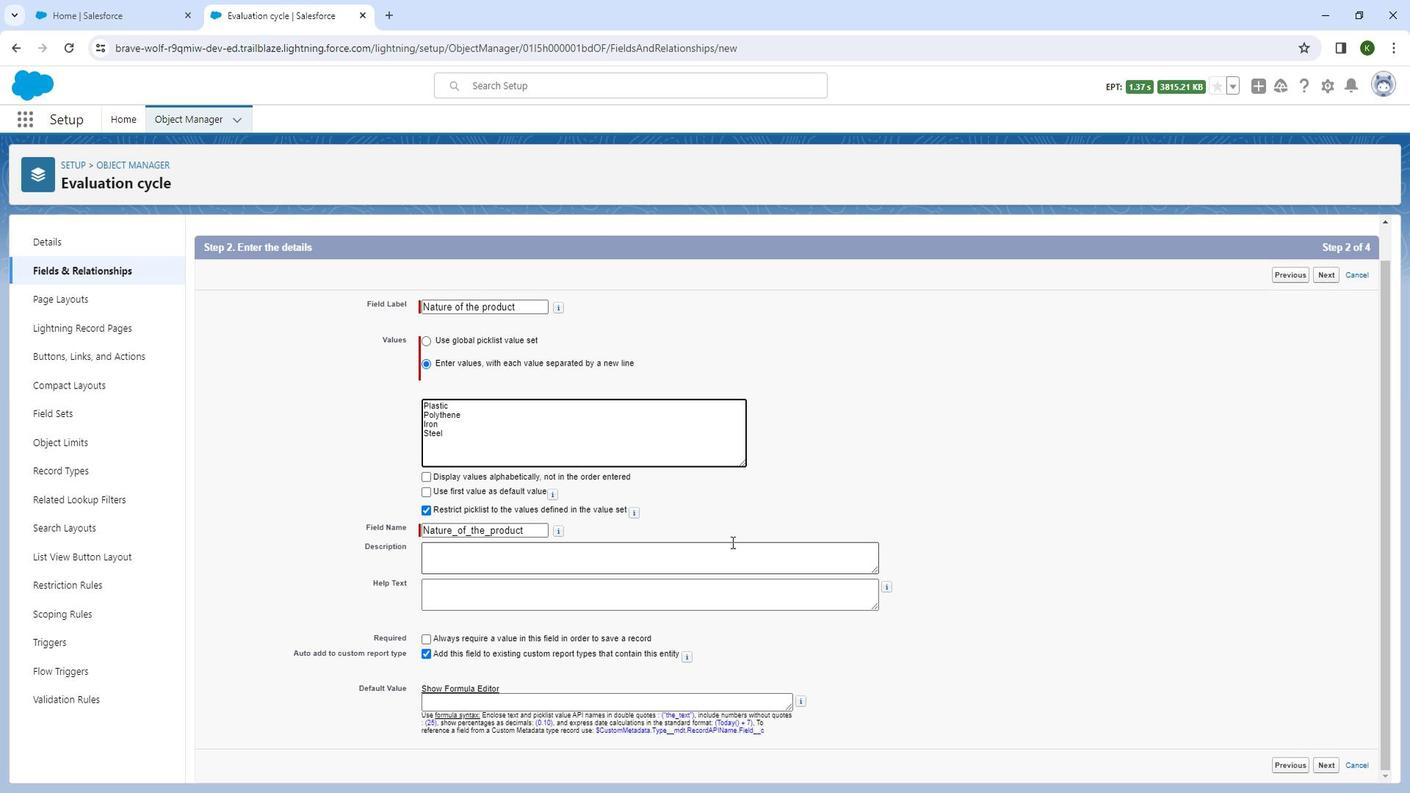 
Action: Mouse moved to (683, 547)
Screenshot: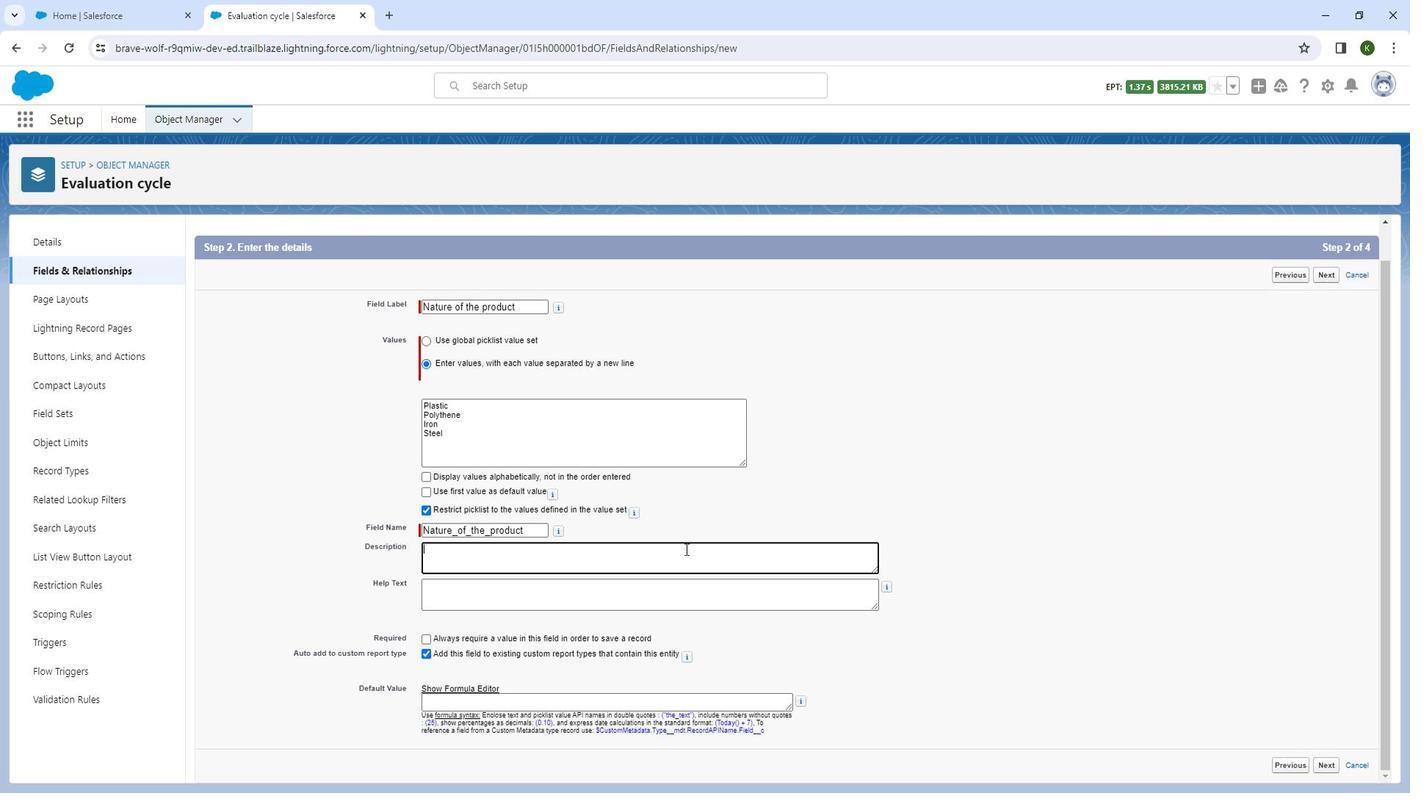 
Action: Mouse pressed left at (683, 547)
Screenshot: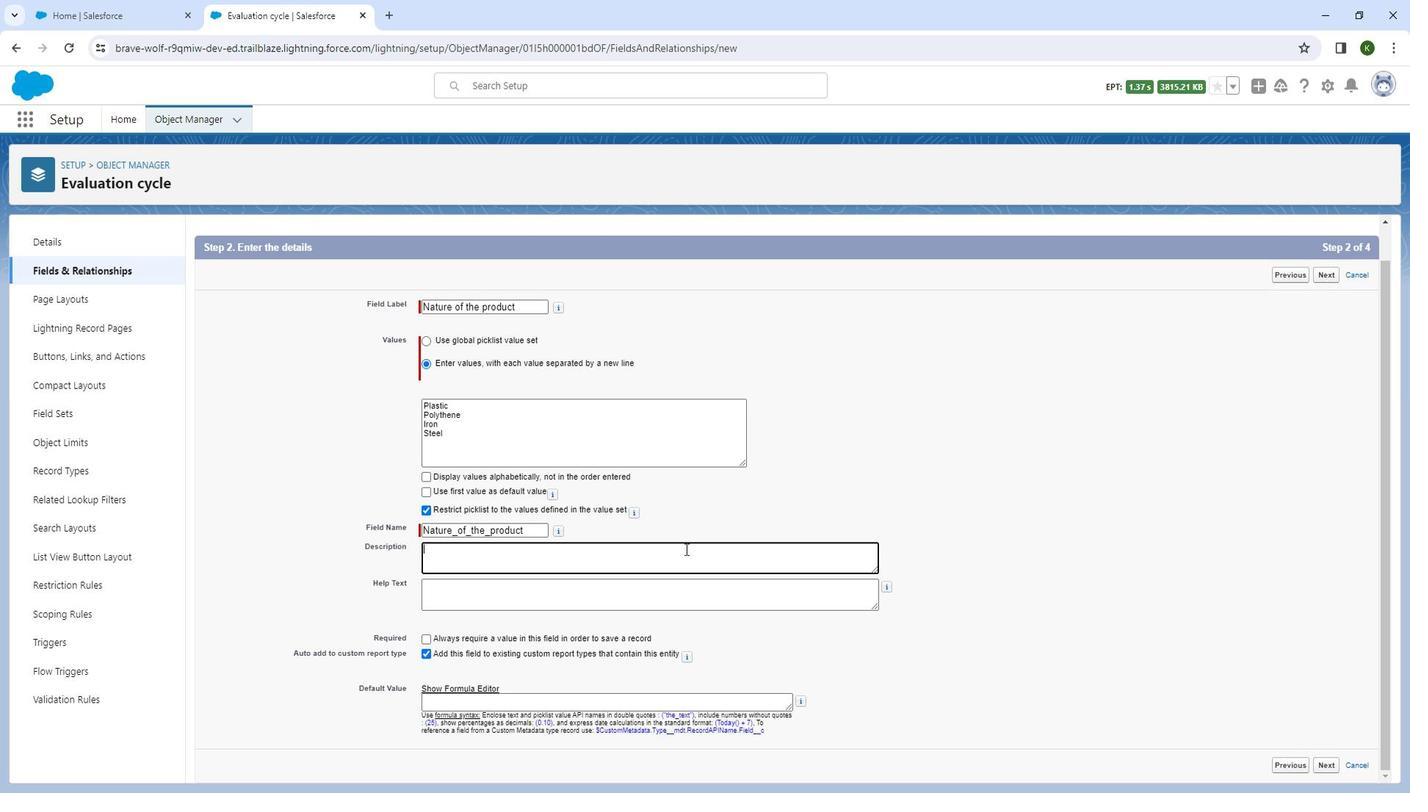 
Action: Mouse moved to (664, 553)
Screenshot: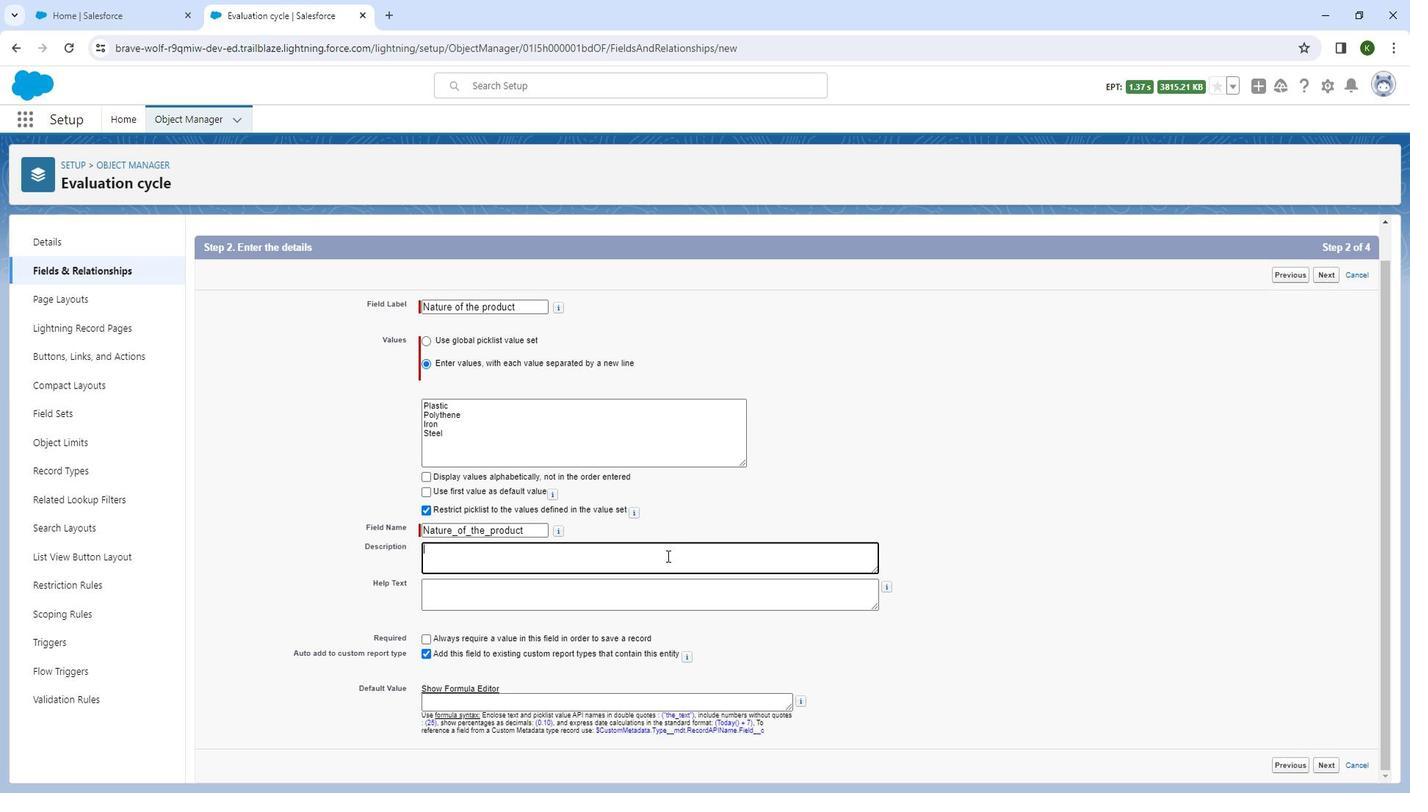 
Action: Key pressed <Key.shift_r>This<Key.space>field<Key.space>states<Key.space>the<Key.space>nature<Key.space>of<Key.space>the<Key.space>product<Key.space>and<Key.space>store<Key.space>the<Key.space>related<Key.space>information<Key.space>to<Key.space>the<Key.space>evaluation<Key.space>cycle<Key.space>object.
Screenshot: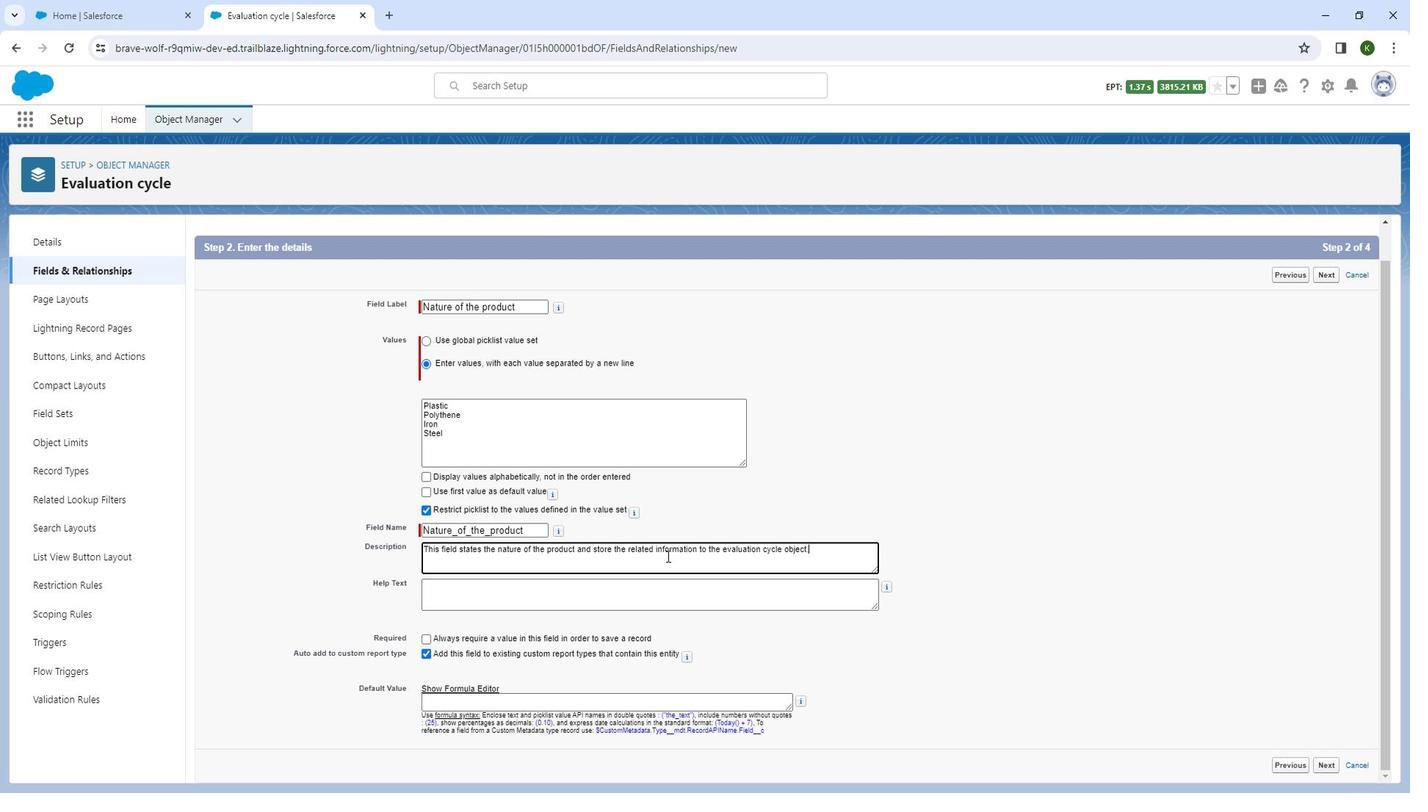 
Action: Mouse moved to (572, 590)
Screenshot: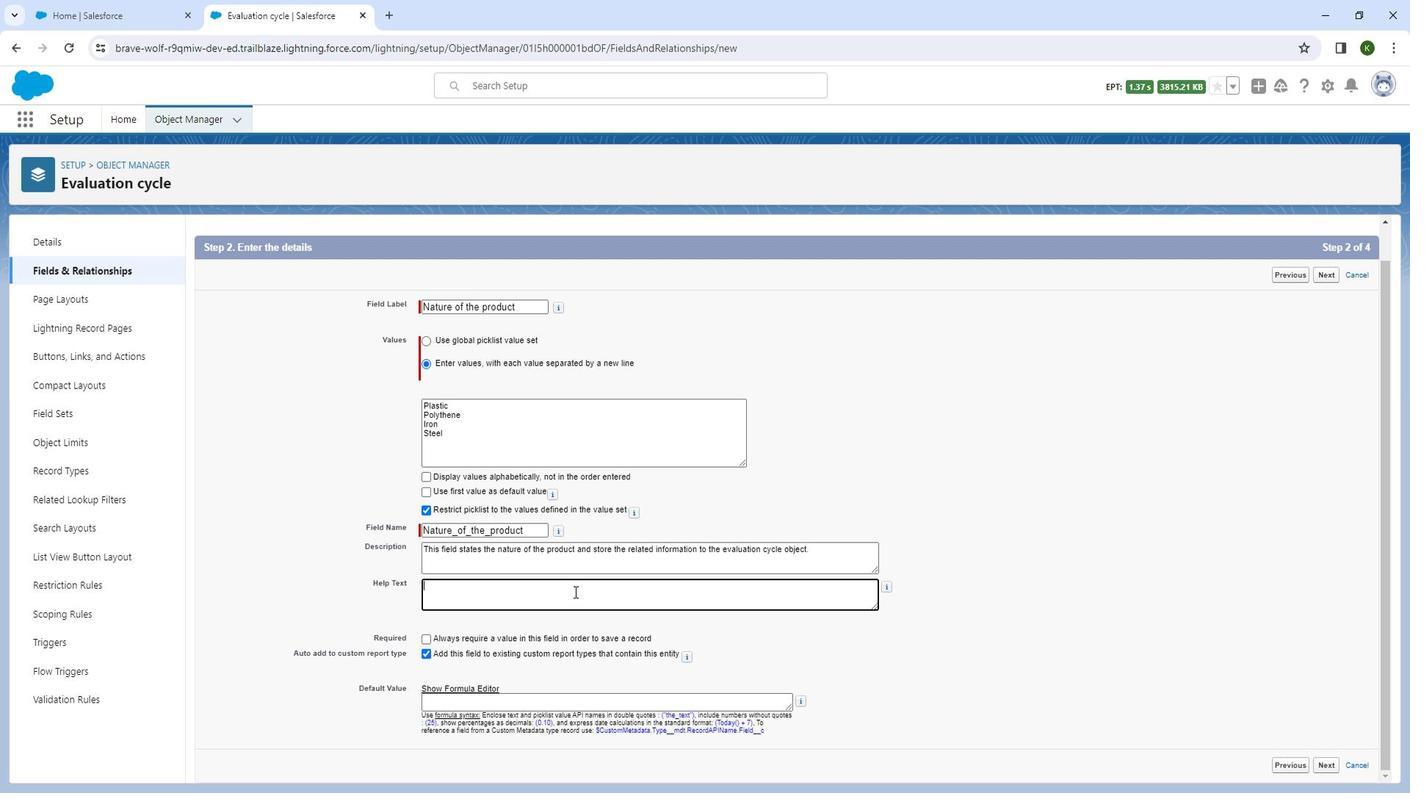 
Action: Mouse pressed left at (572, 590)
Screenshot: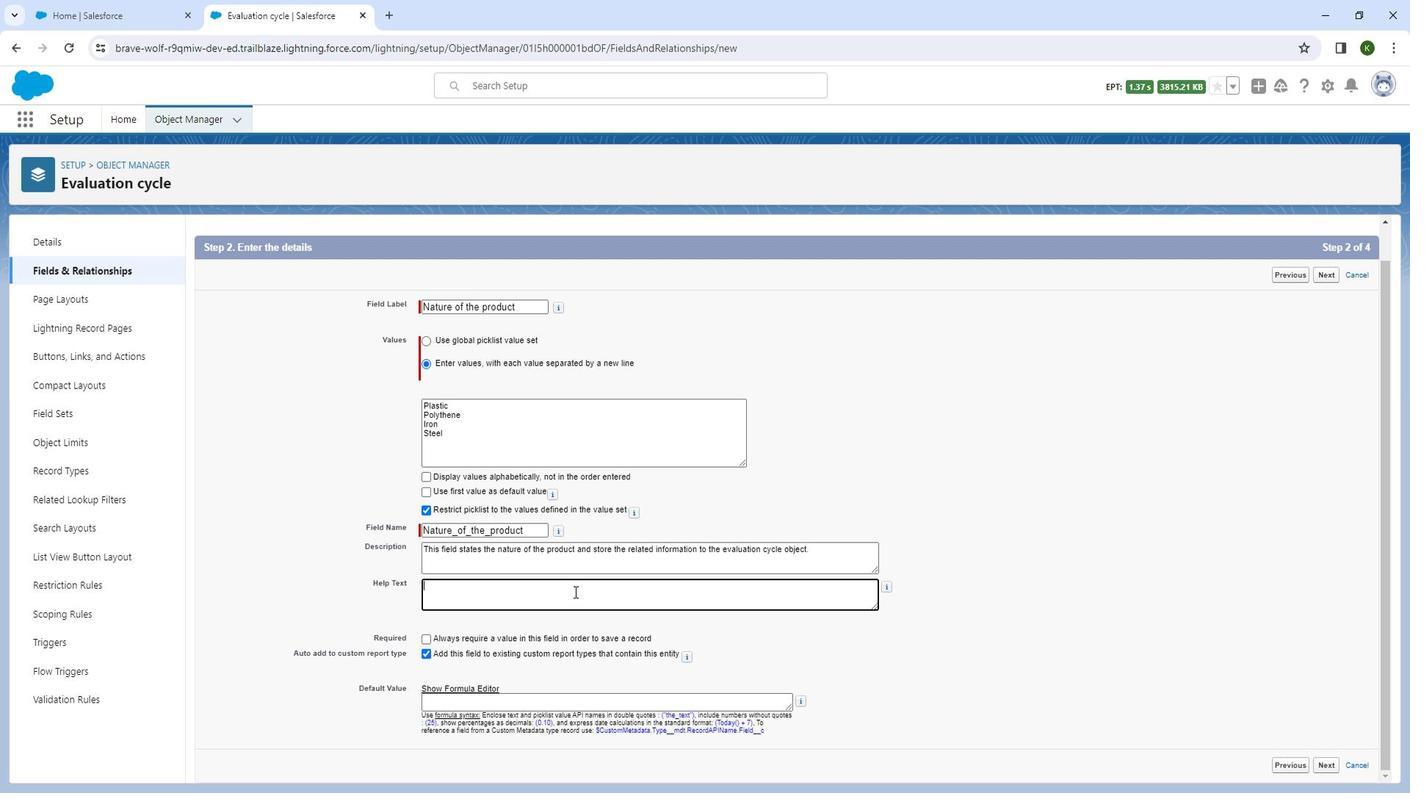 
Action: Key pressed <Key.shift_r>Please<Key.space>select<Key.space>the<Key.space>nature<Key.space>of<Key.space>product....
Screenshot: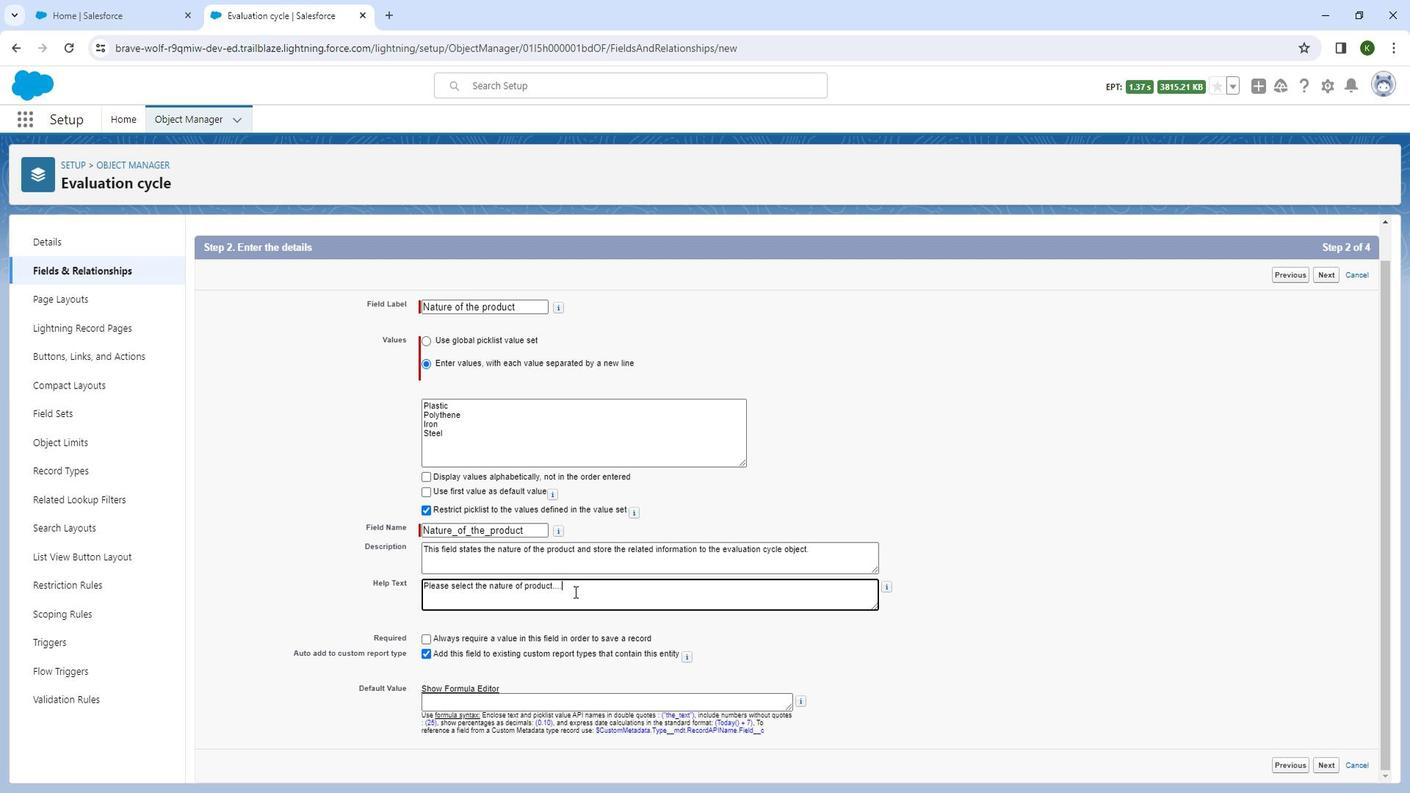 
Action: Mouse moved to (943, 555)
Screenshot: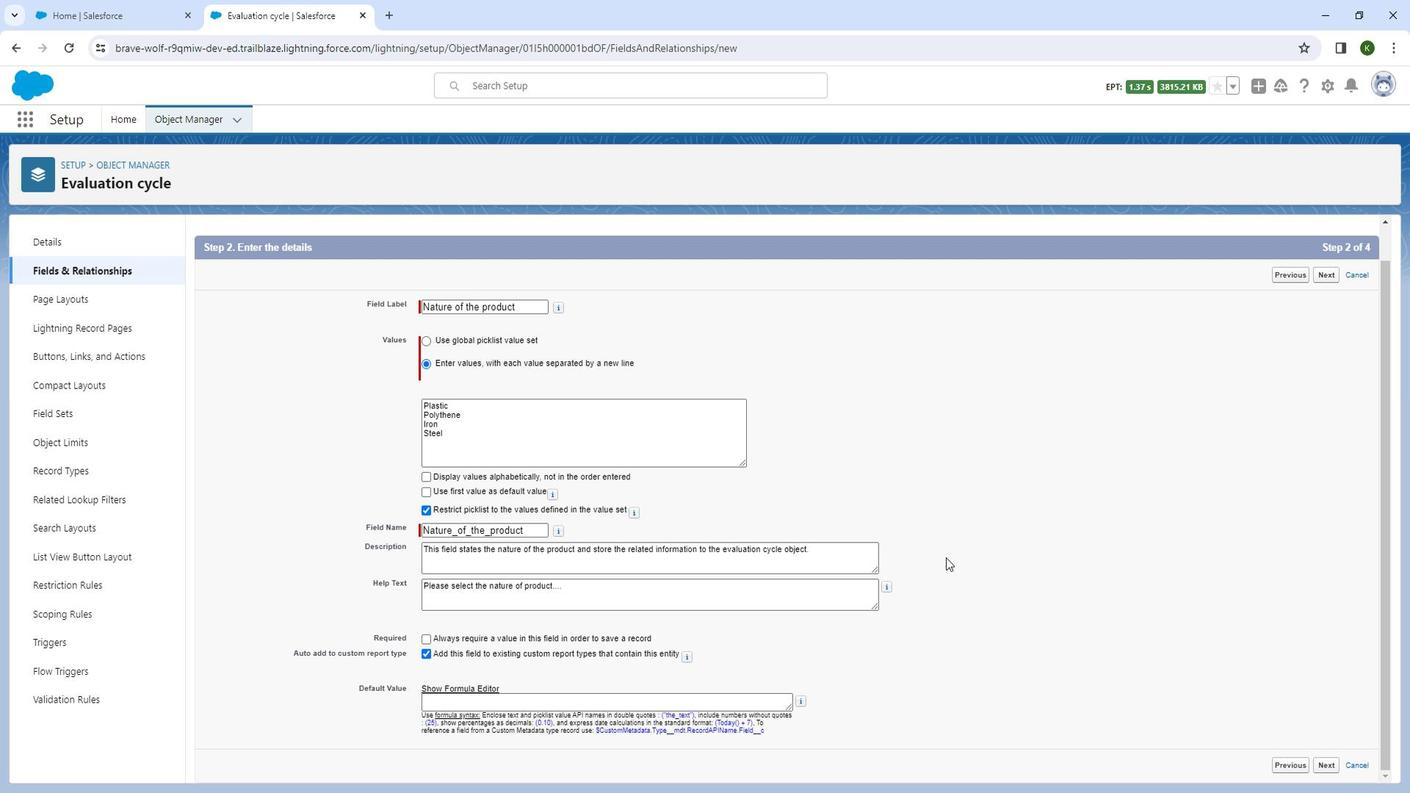 
Action: Mouse pressed left at (943, 555)
Screenshot: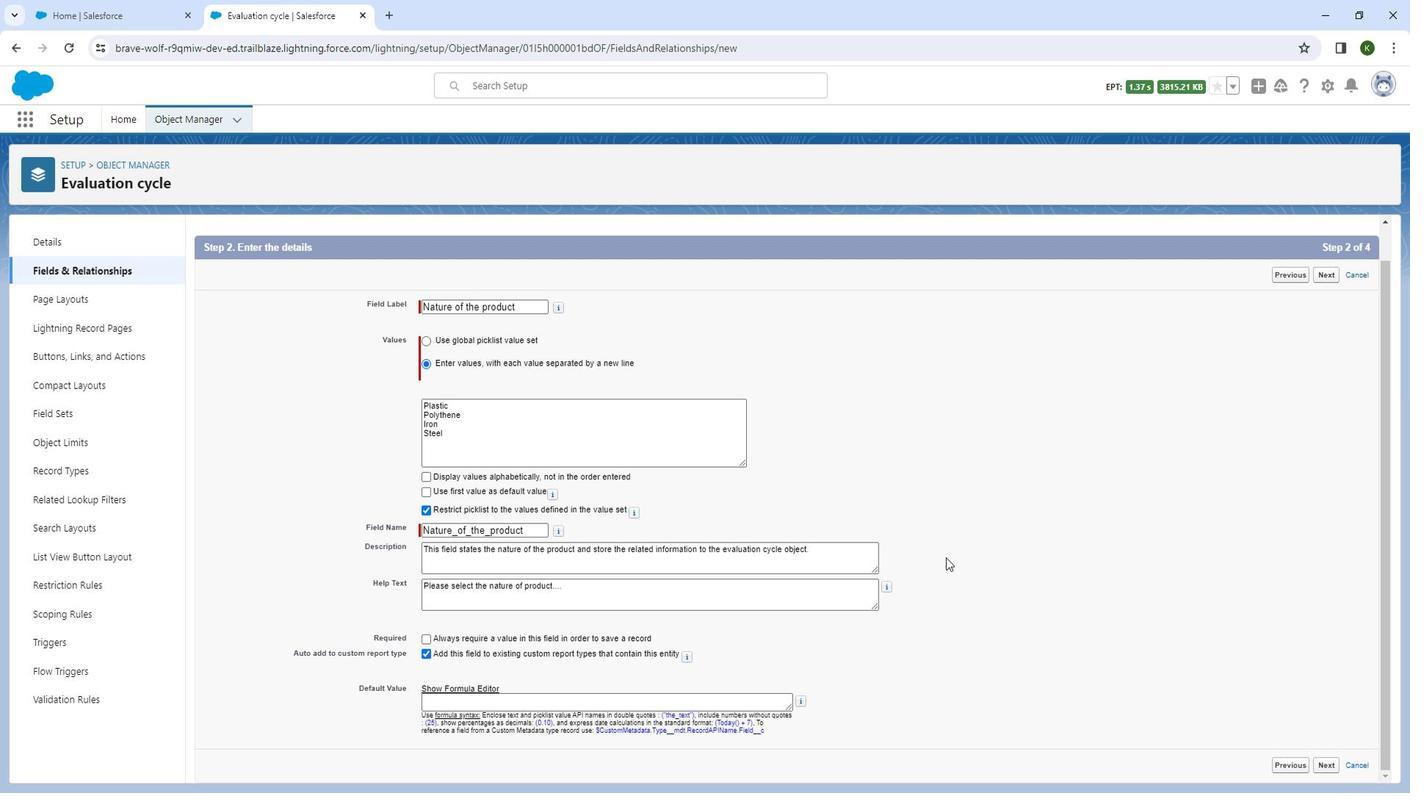 
Action: Mouse moved to (925, 566)
Screenshot: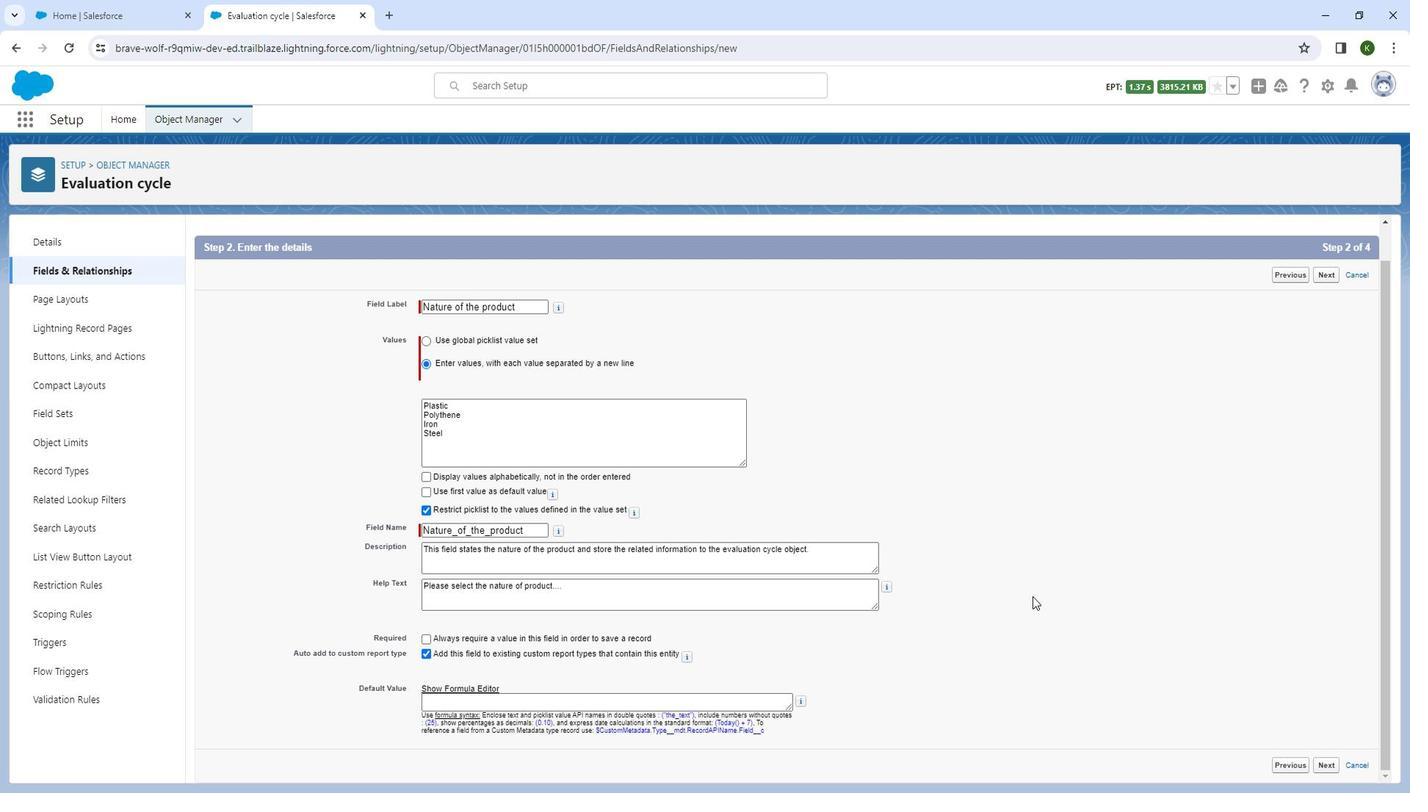 
Action: Mouse scrolled (925, 565) with delta (0, 0)
Screenshot: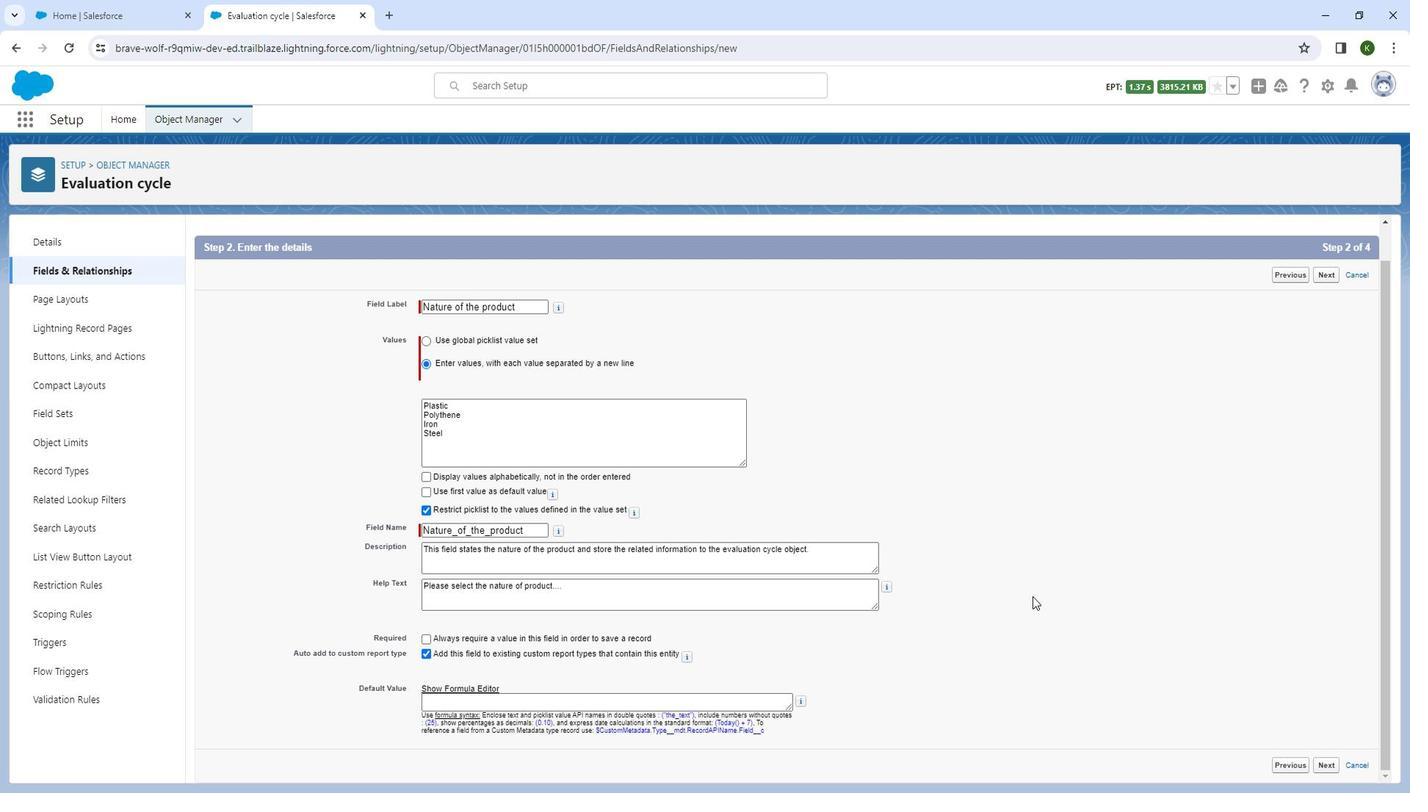 
Action: Mouse moved to (934, 575)
Screenshot: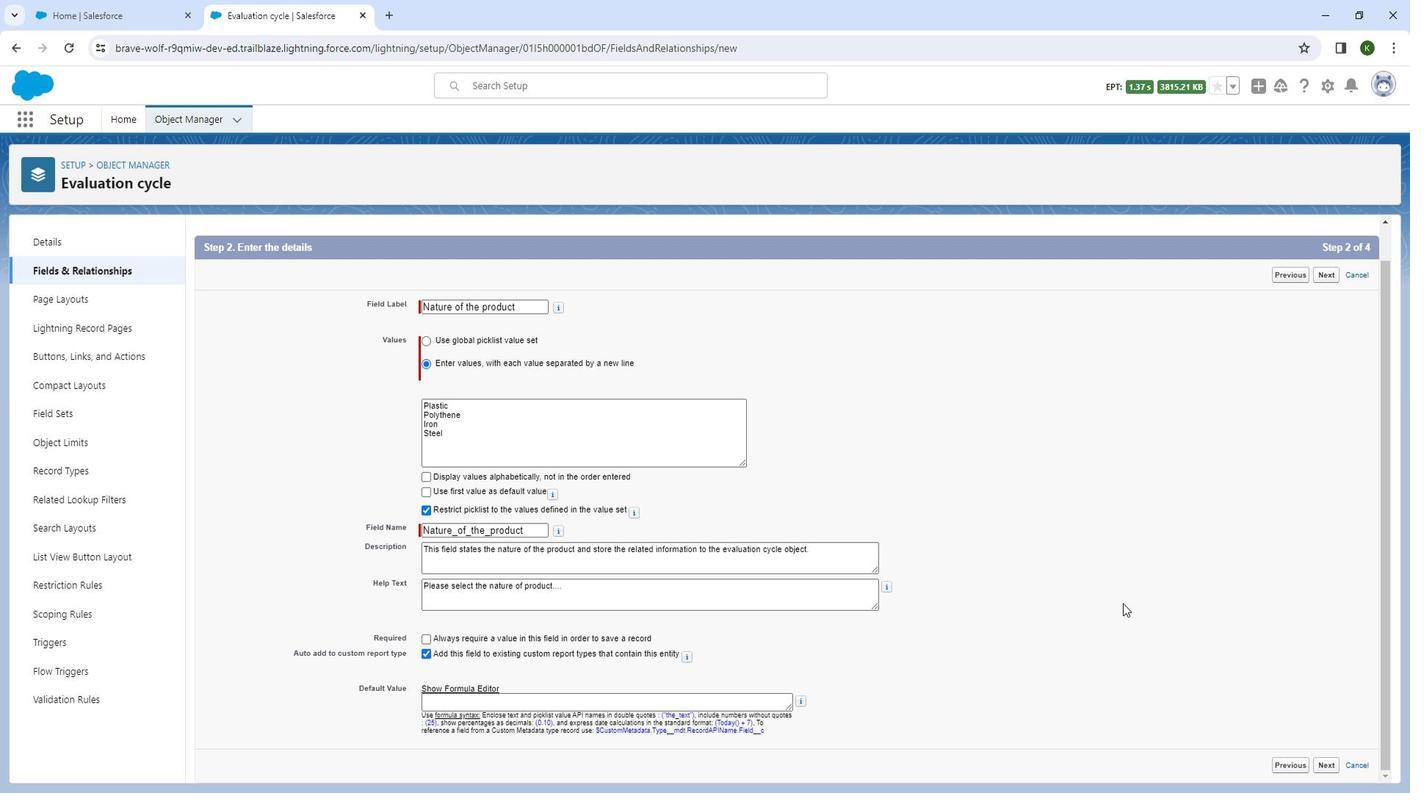 
Action: Mouse scrolled (934, 574) with delta (0, 0)
Screenshot: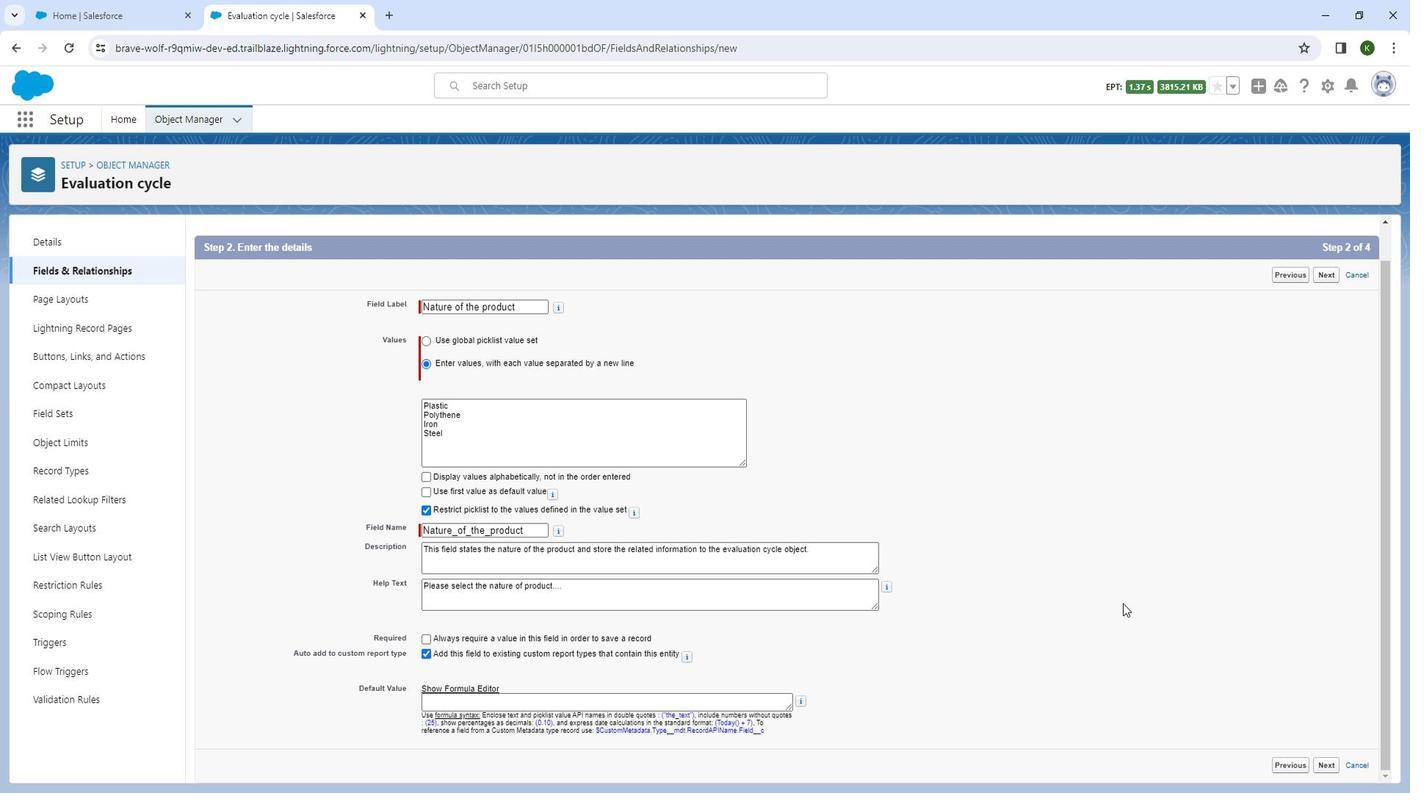 
Action: Mouse moved to (1322, 761)
Screenshot: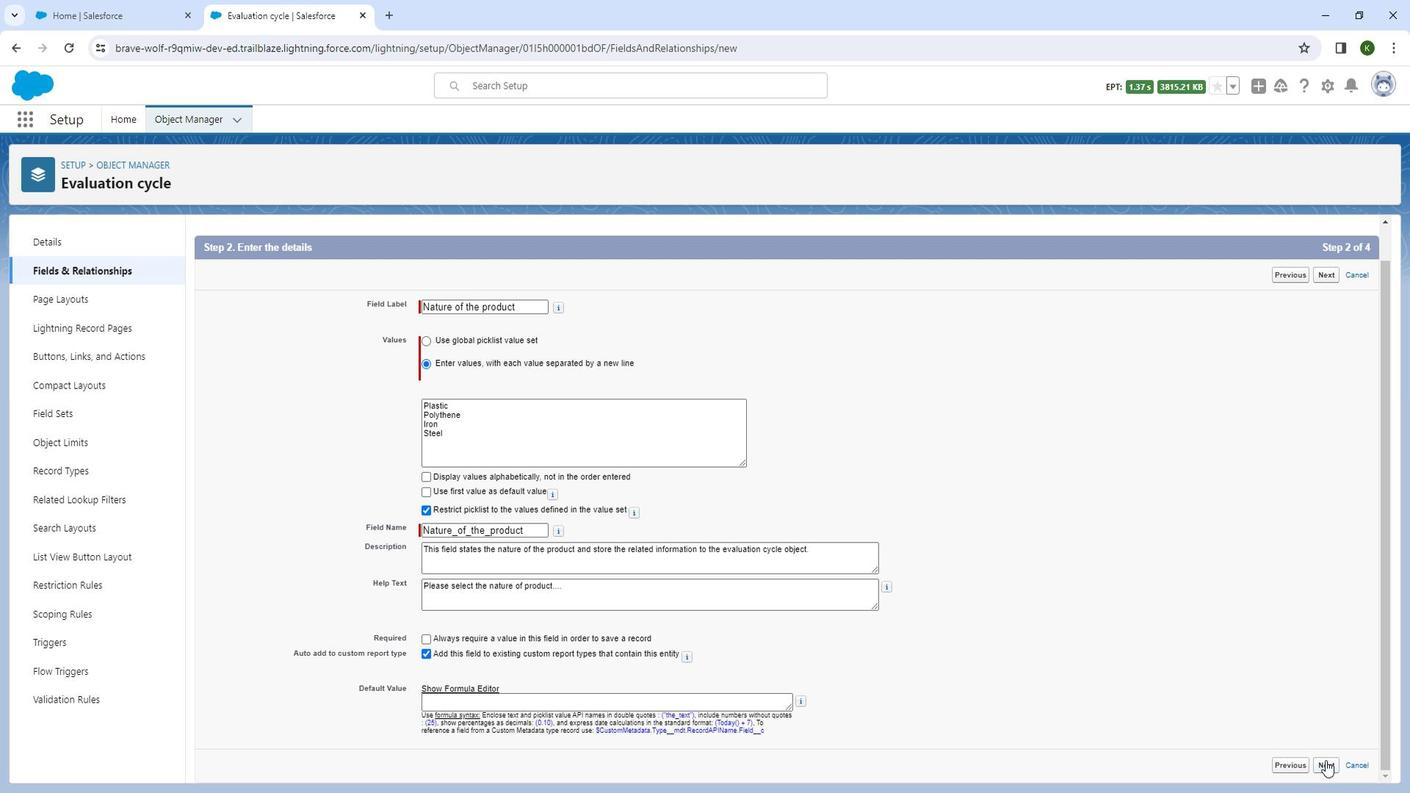 
Action: Mouse pressed left at (1322, 761)
Screenshot: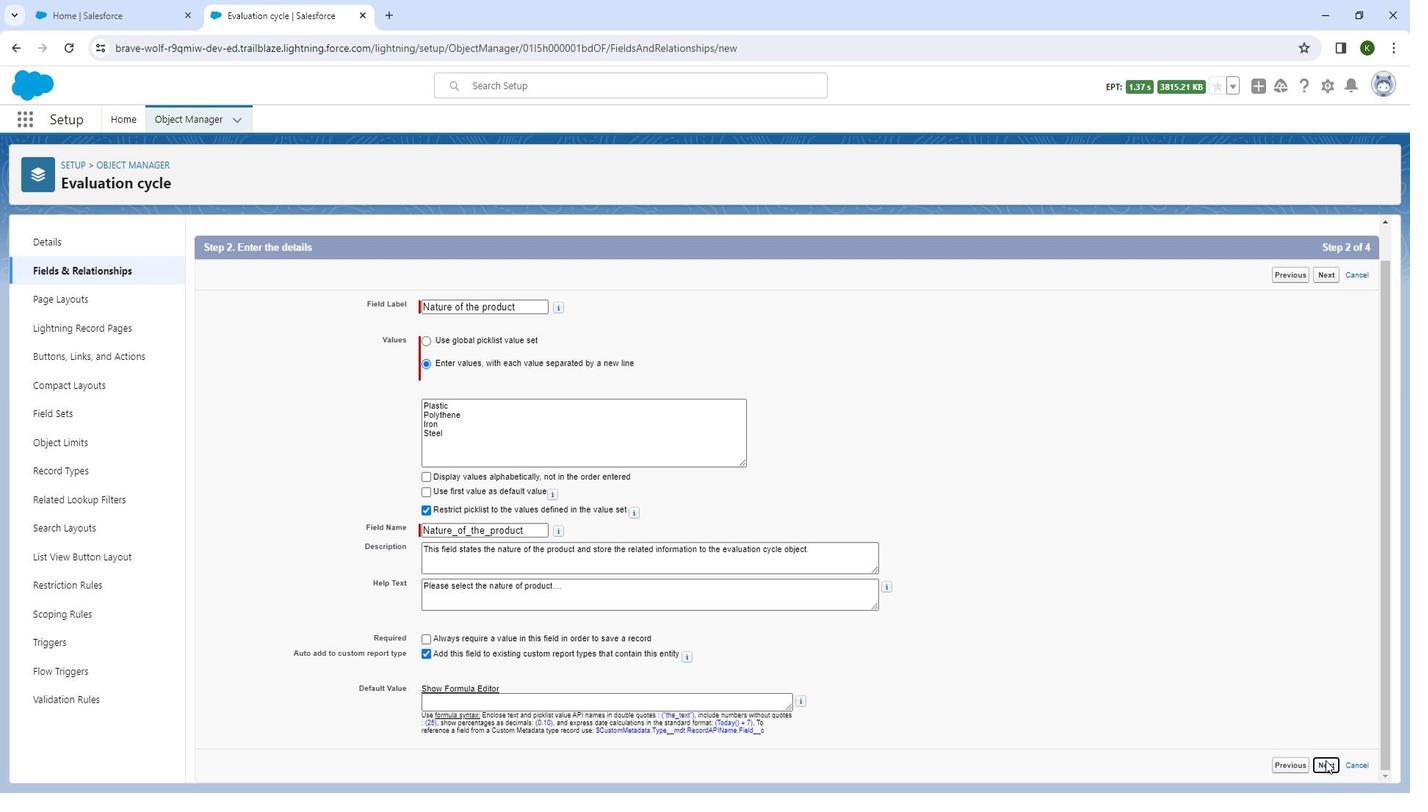 
Action: Mouse moved to (1139, 620)
Screenshot: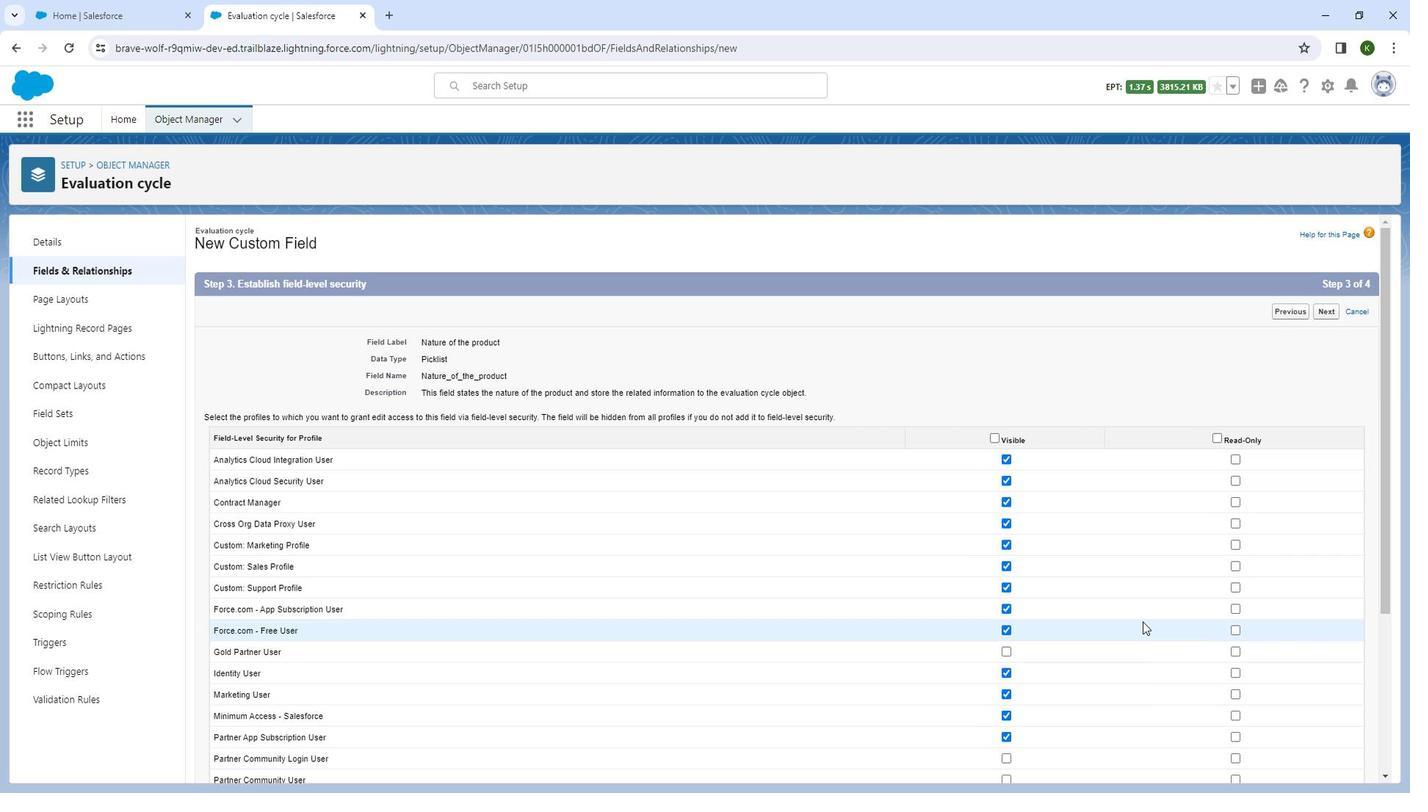 
Action: Mouse scrolled (1139, 619) with delta (0, 0)
Screenshot: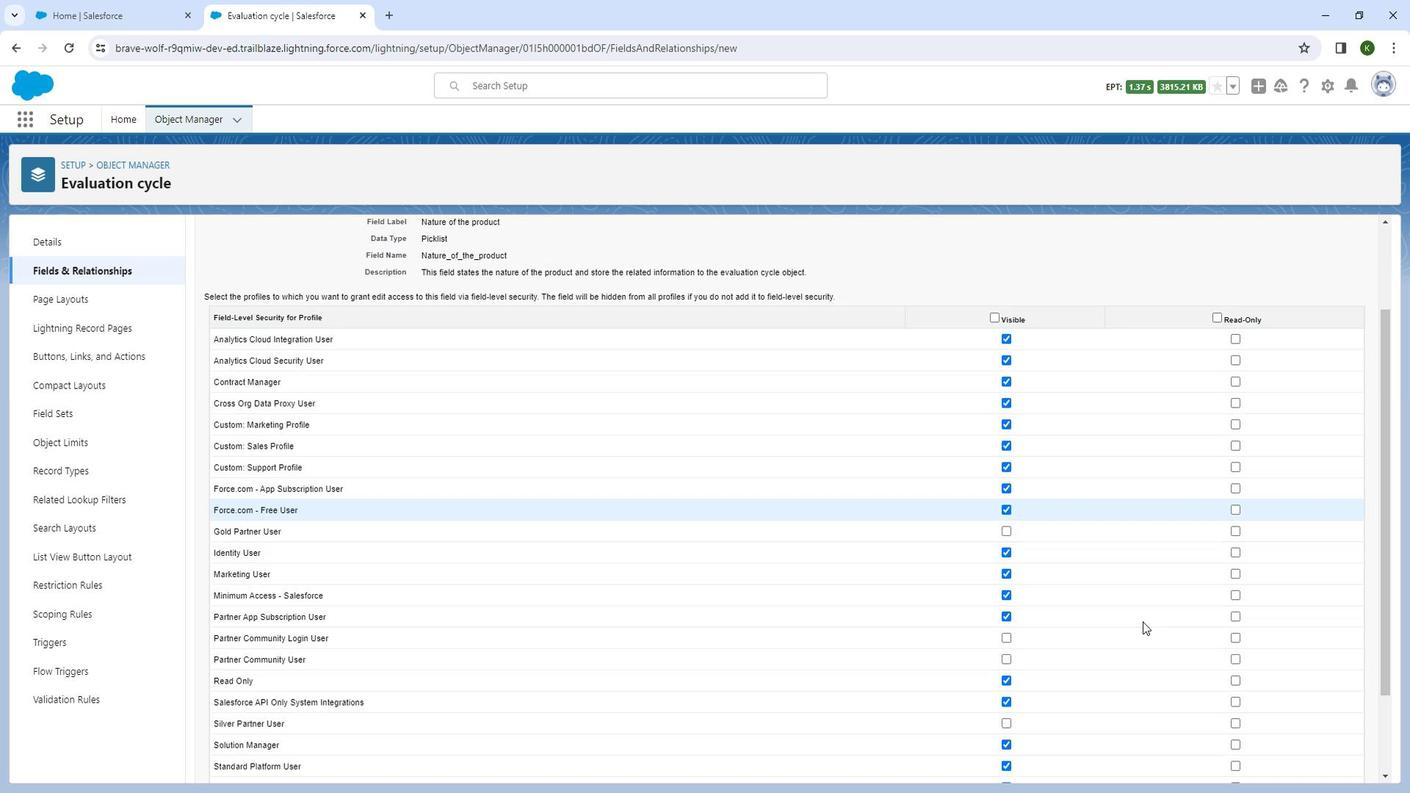
Action: Mouse scrolled (1139, 619) with delta (0, 0)
Screenshot: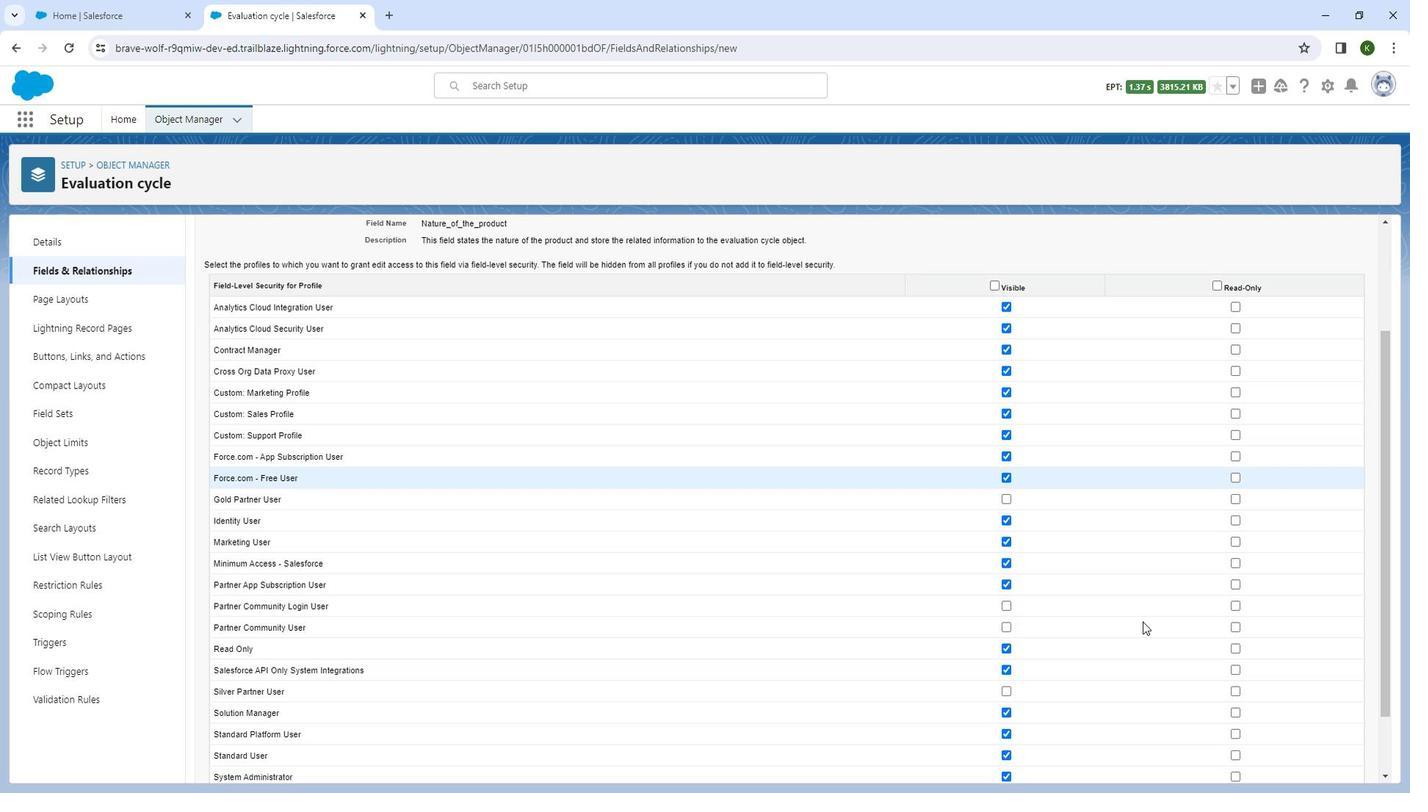 
Action: Mouse moved to (1070, 655)
Screenshot: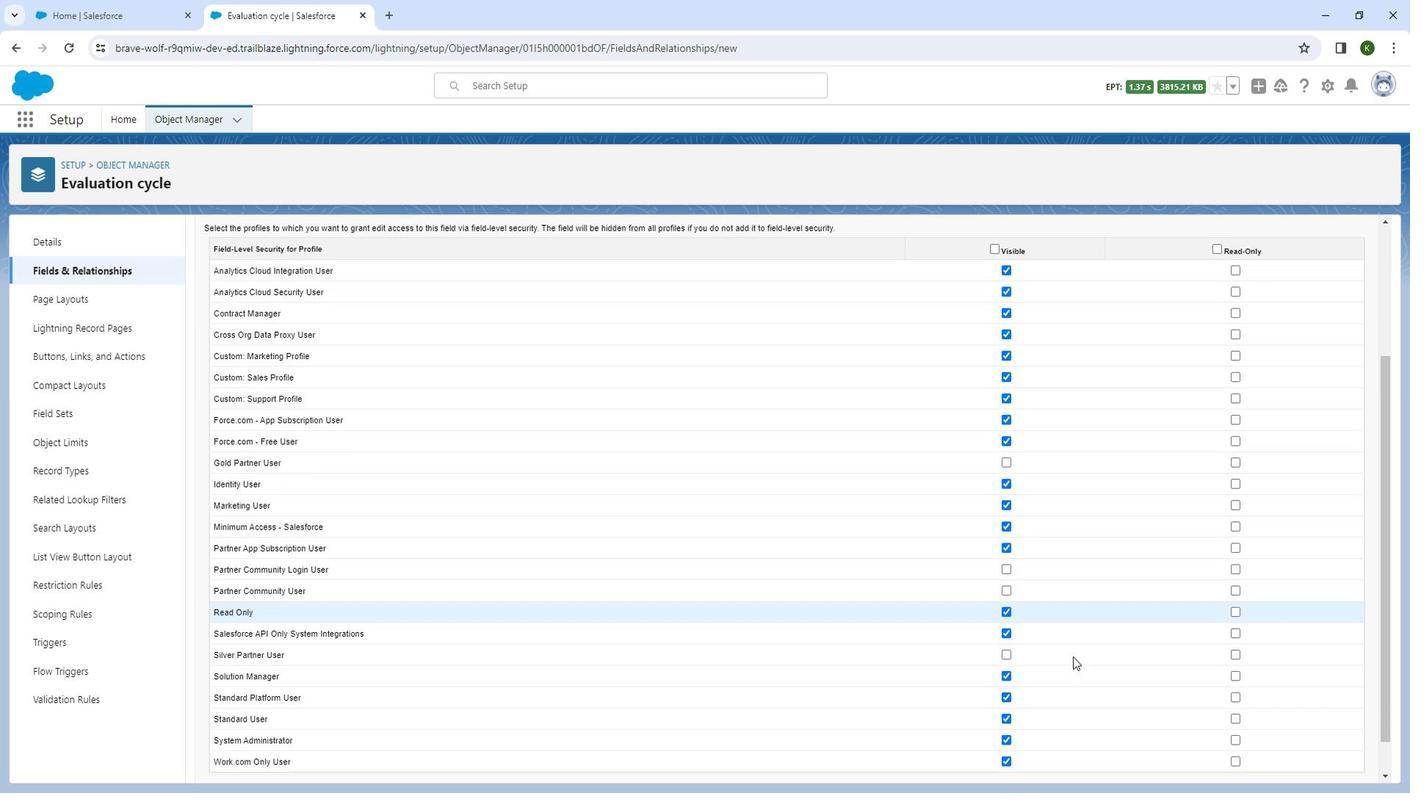
Action: Mouse scrolled (1070, 655) with delta (0, 0)
Screenshot: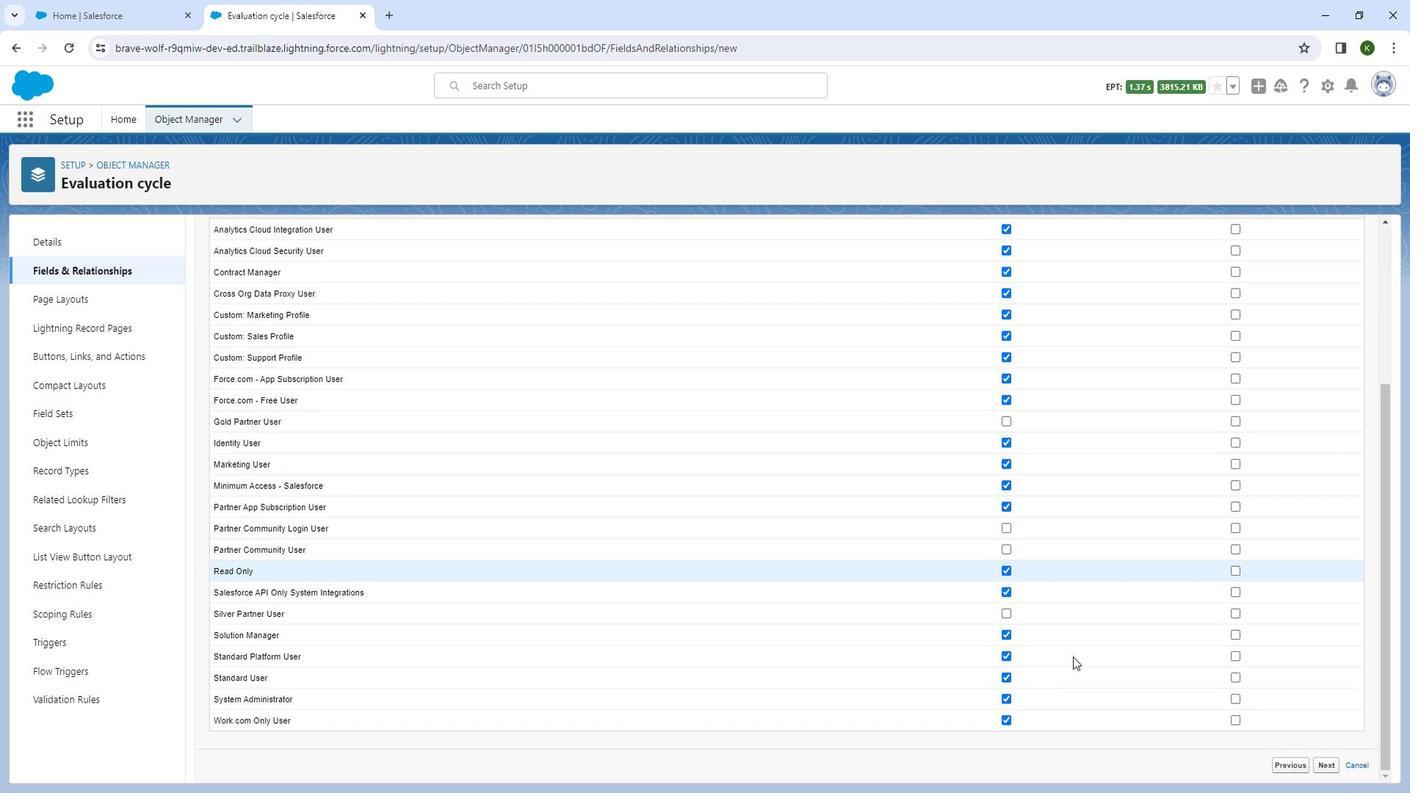 
Action: Mouse scrolled (1070, 655) with delta (0, 0)
Screenshot: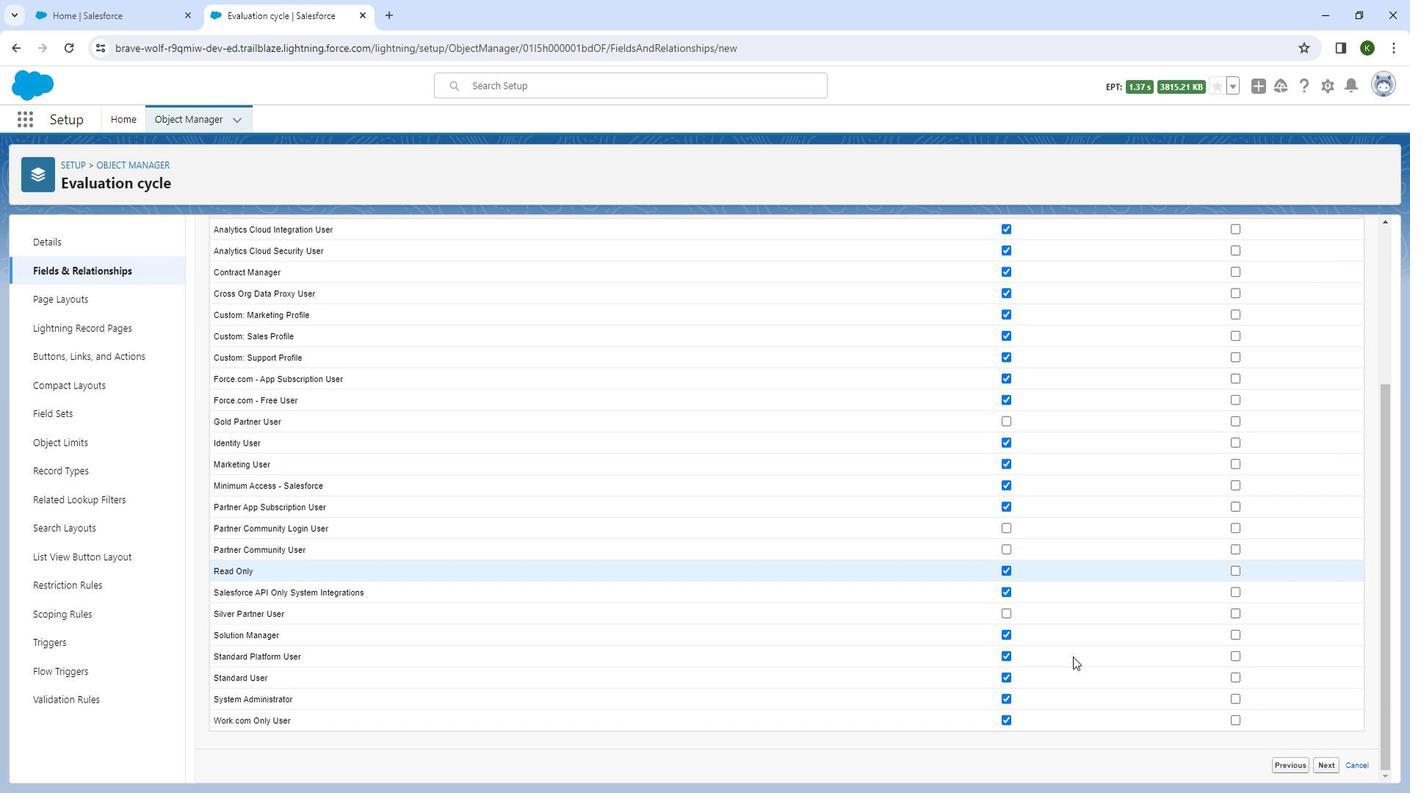 
Action: Mouse moved to (1006, 611)
Screenshot: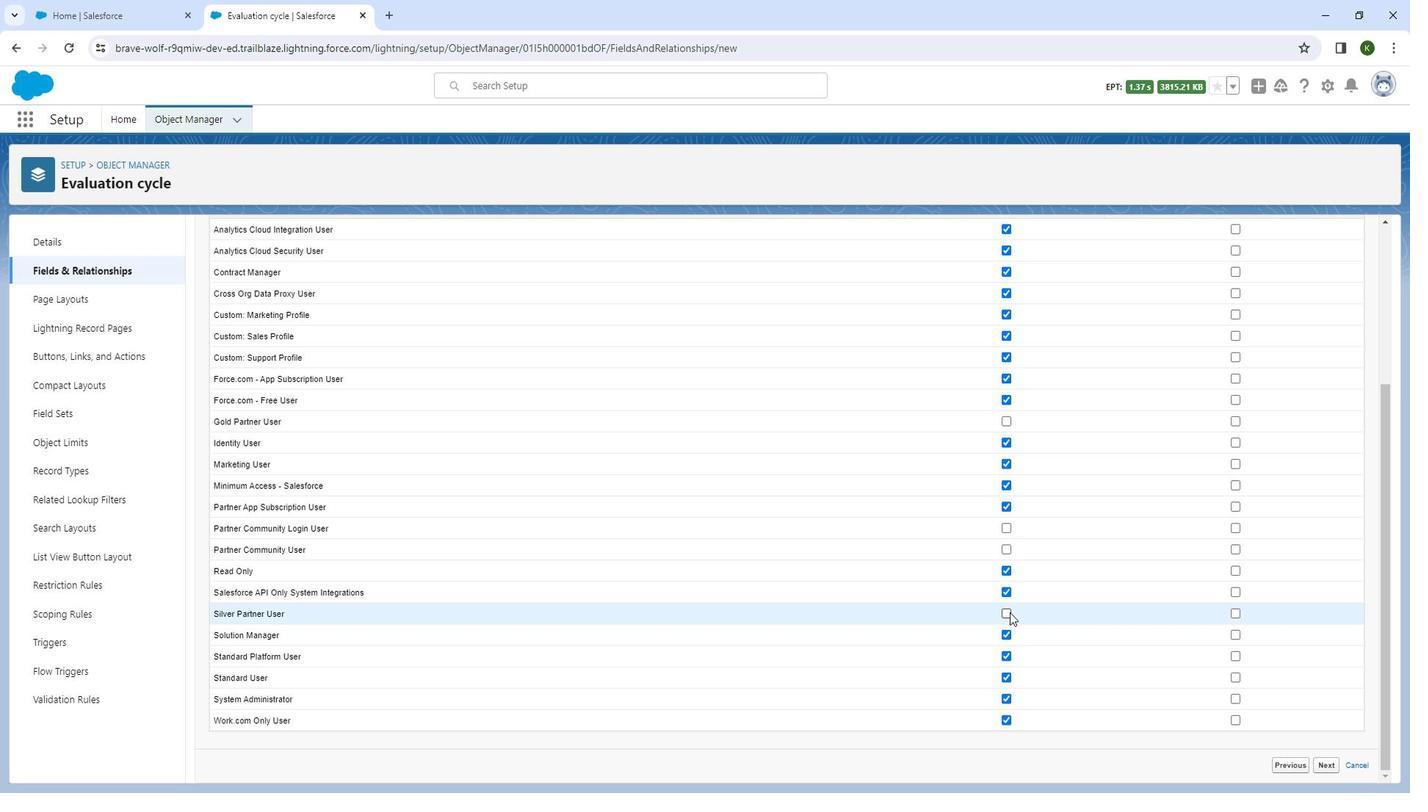 
Action: Mouse pressed left at (1006, 611)
Screenshot: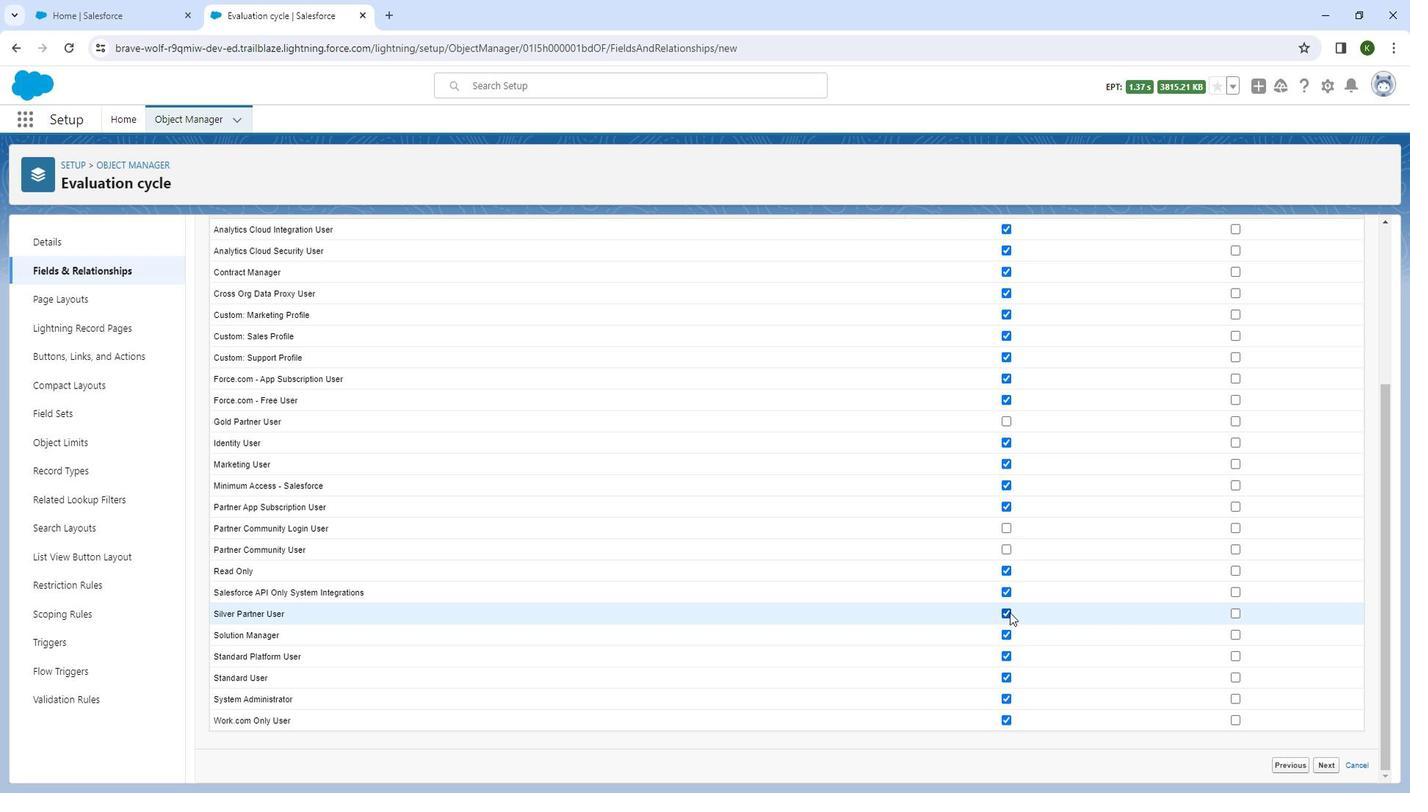 
Action: Mouse moved to (1326, 767)
Screenshot: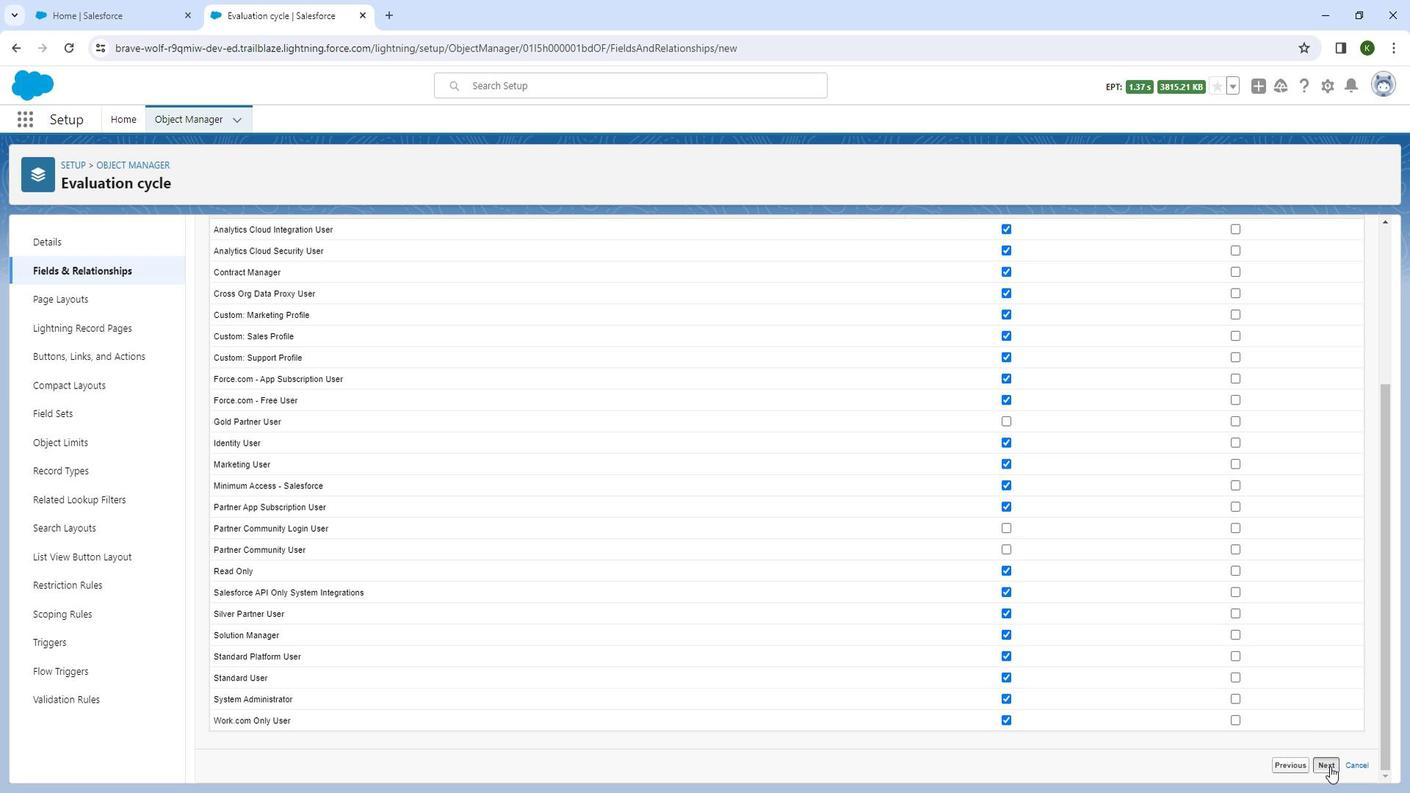 
Action: Mouse pressed left at (1326, 767)
Screenshot: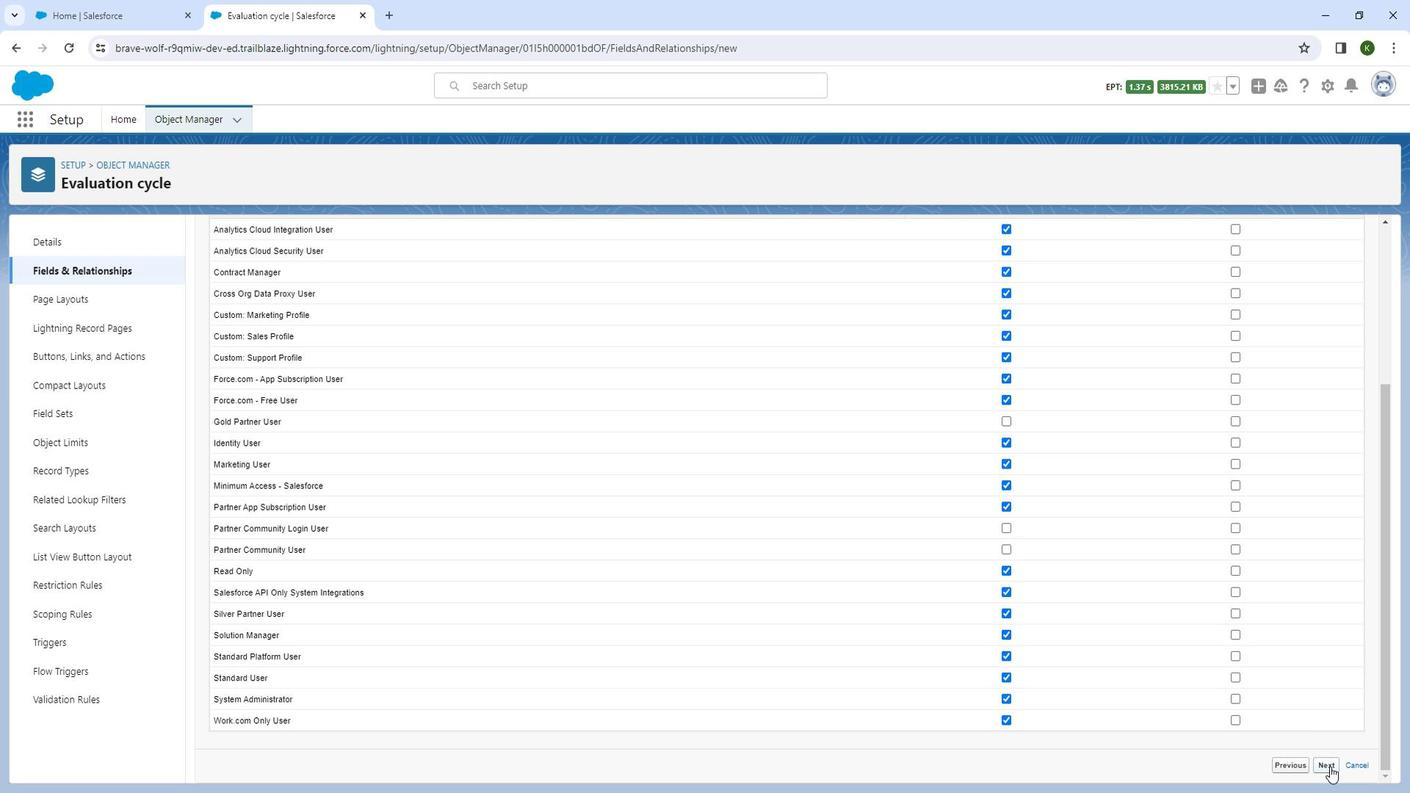 
Action: Mouse moved to (1333, 529)
Screenshot: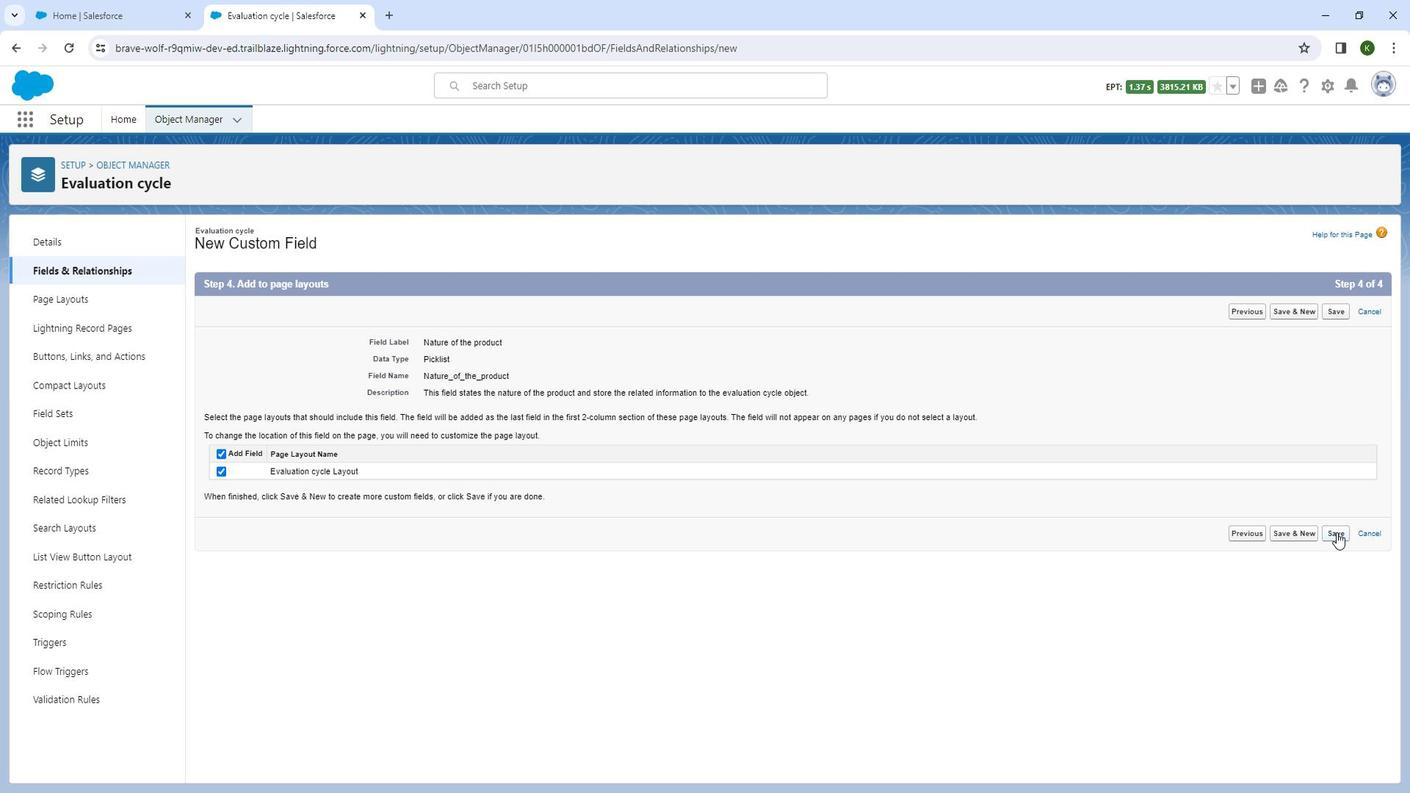 
Action: Mouse pressed left at (1333, 529)
Screenshot: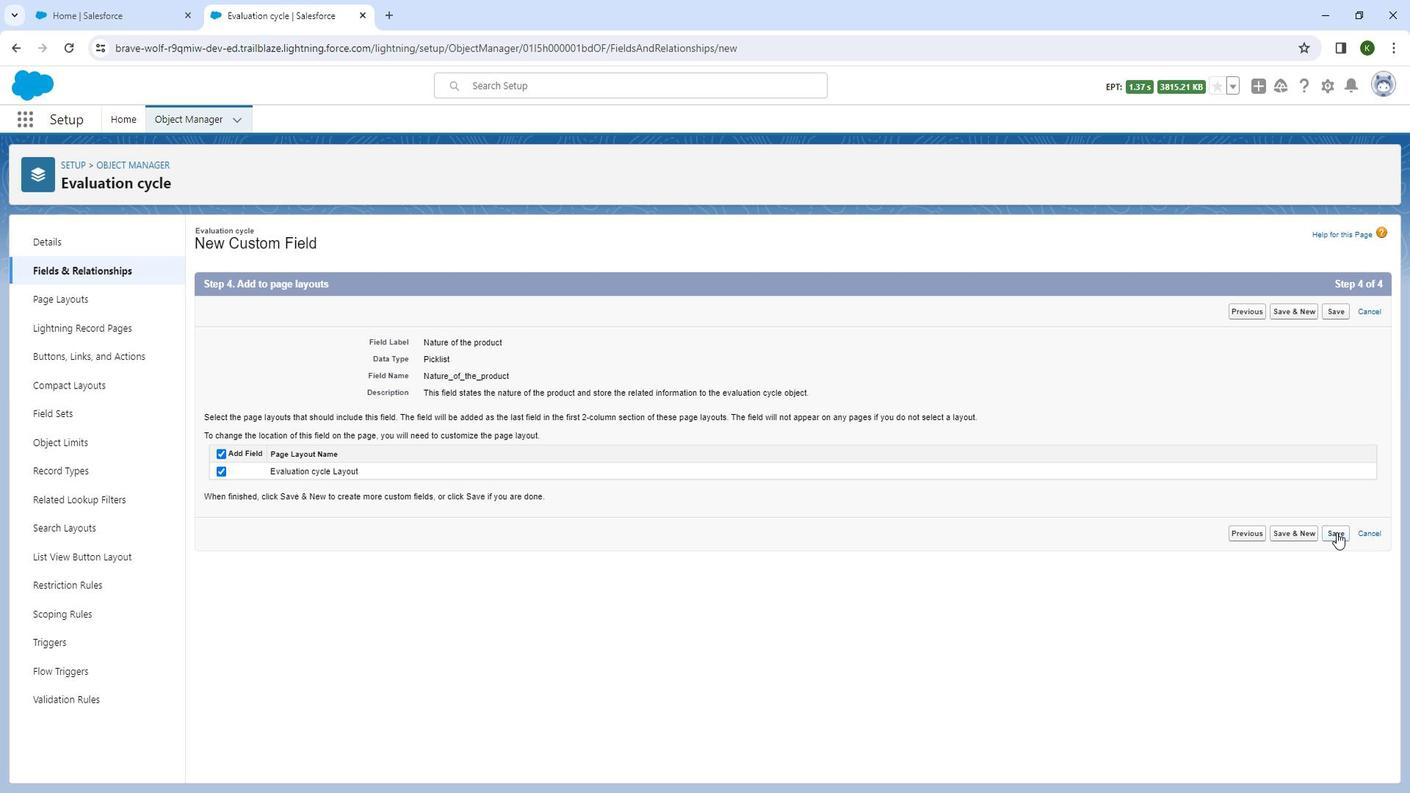 
Action: Mouse moved to (1070, 229)
Screenshot: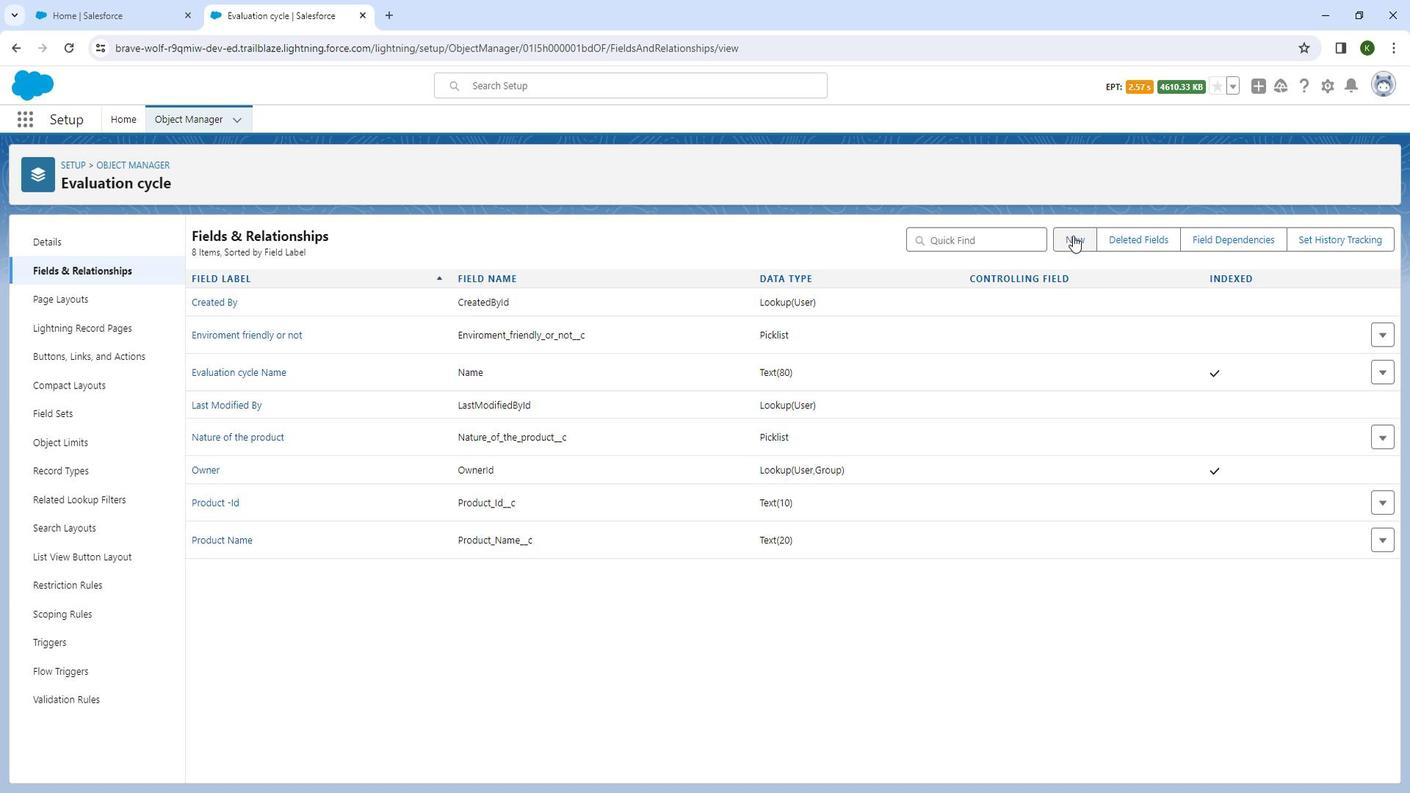 
Action: Mouse pressed left at (1070, 229)
Screenshot: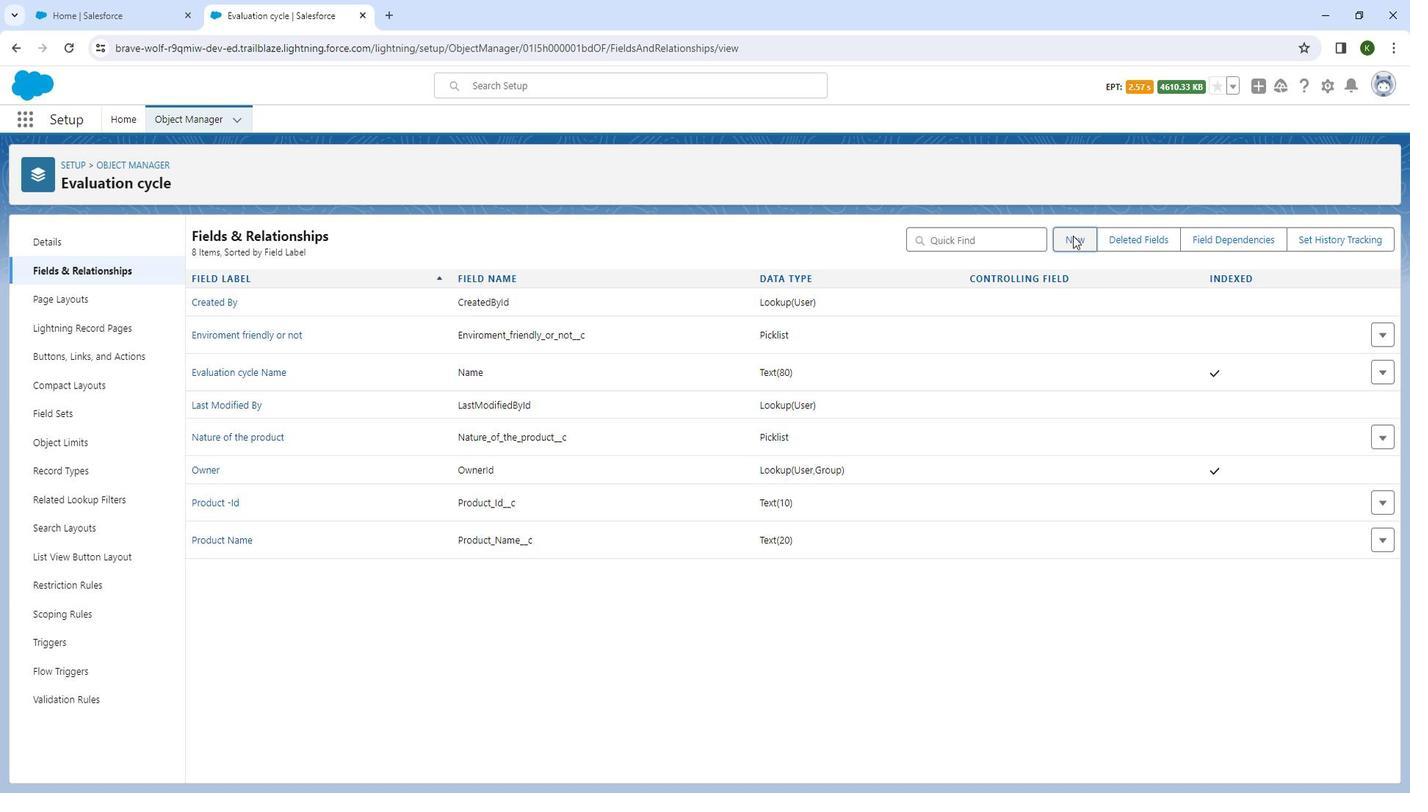 
Action: Mouse moved to (375, 578)
Screenshot: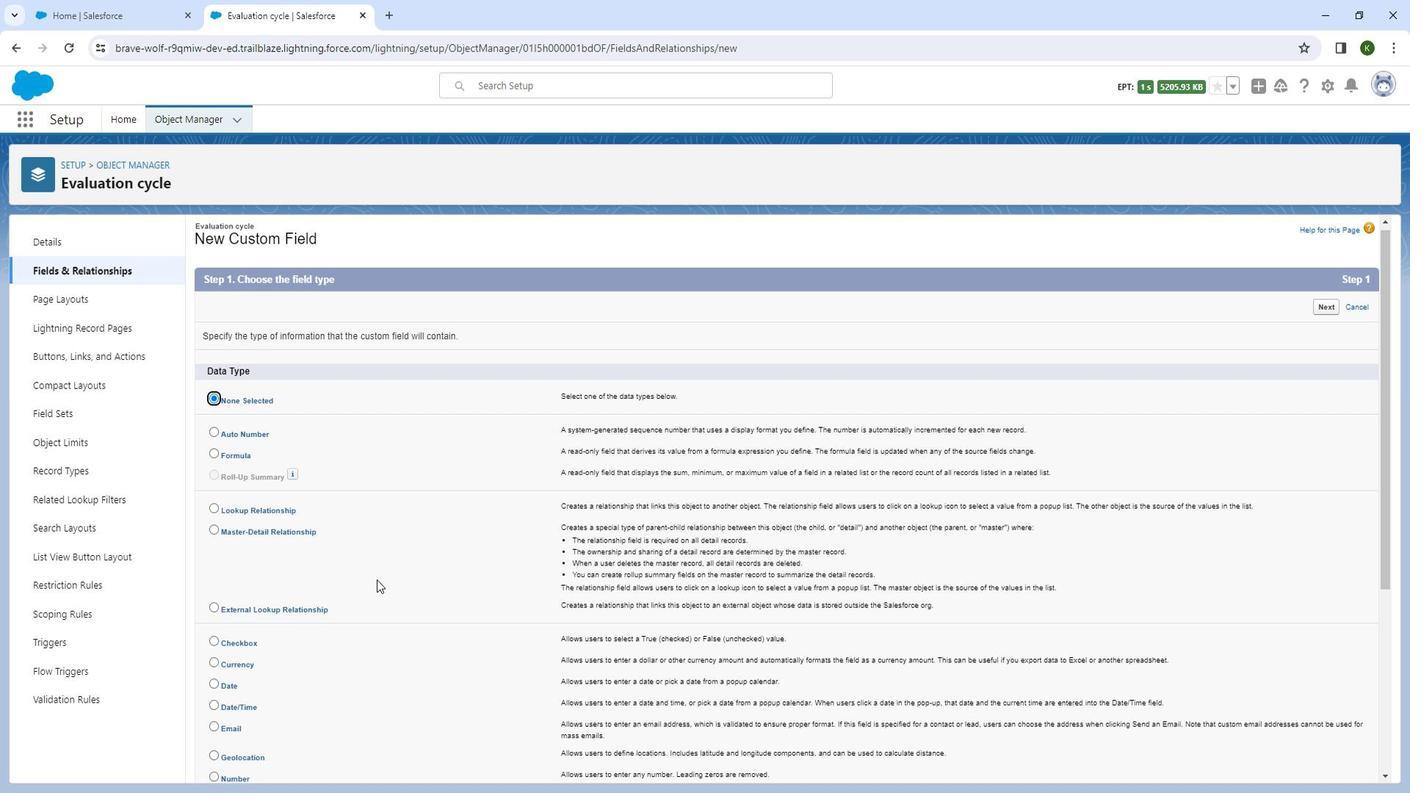 
Action: Mouse scrolled (375, 577) with delta (0, 0)
Screenshot: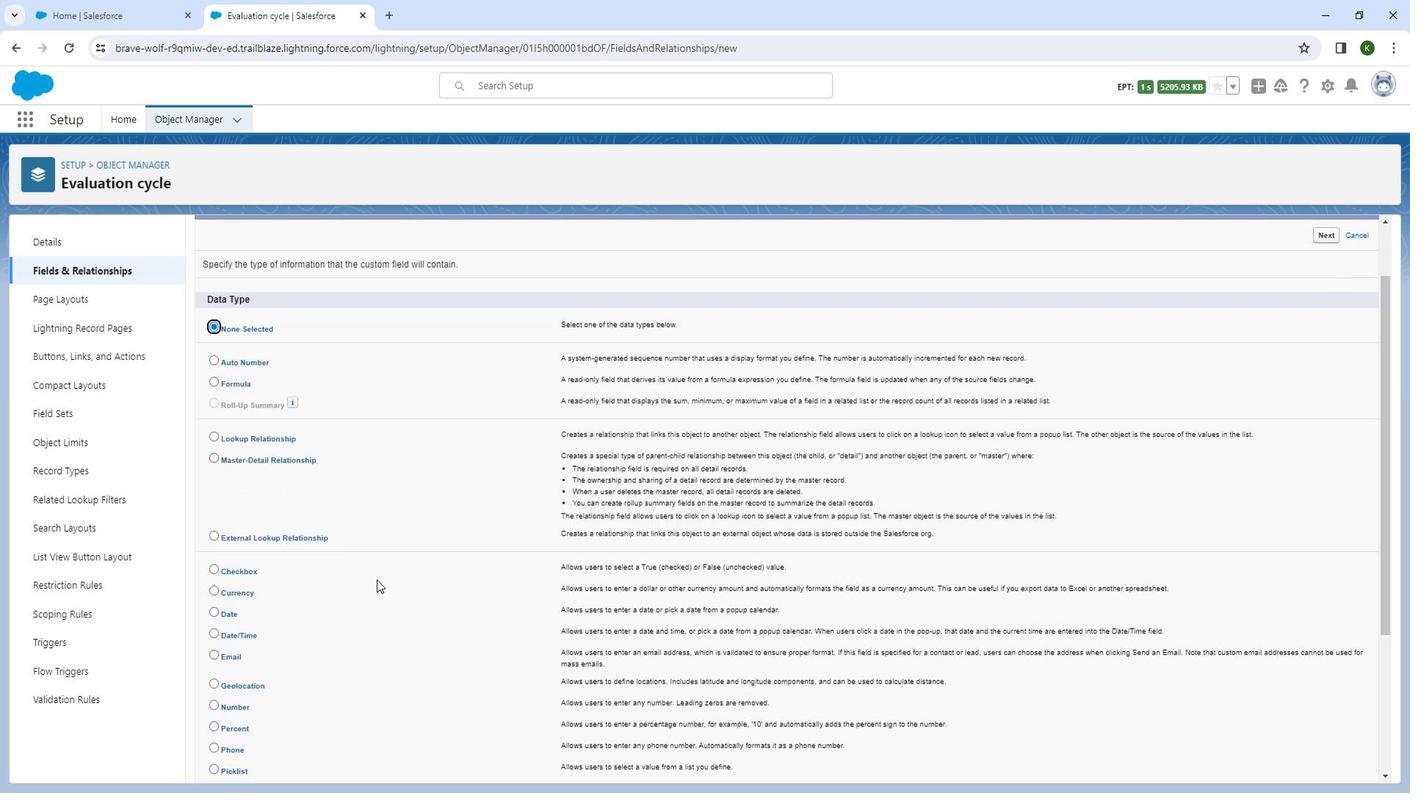 
Action: Mouse moved to (209, 566)
Screenshot: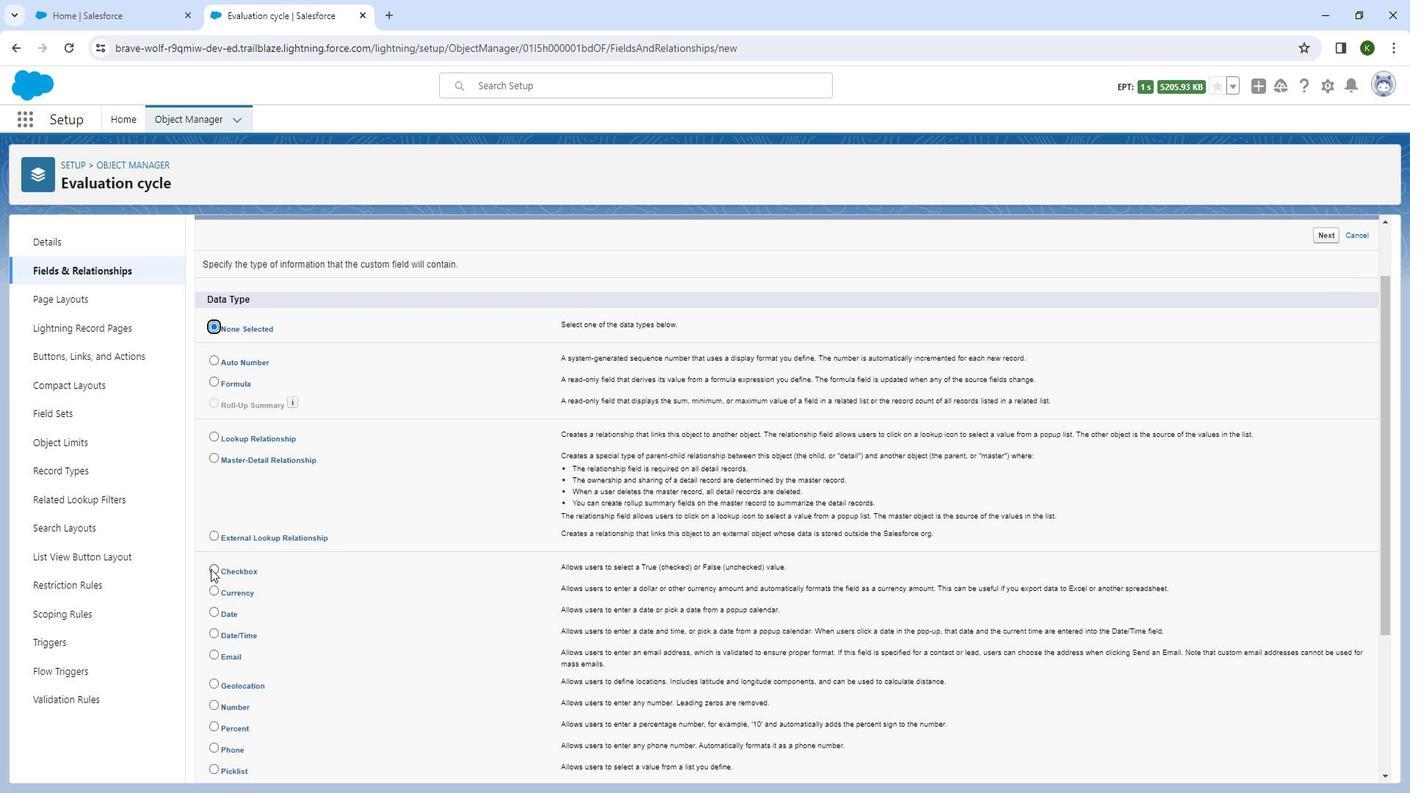 
Action: Mouse pressed left at (209, 566)
Screenshot: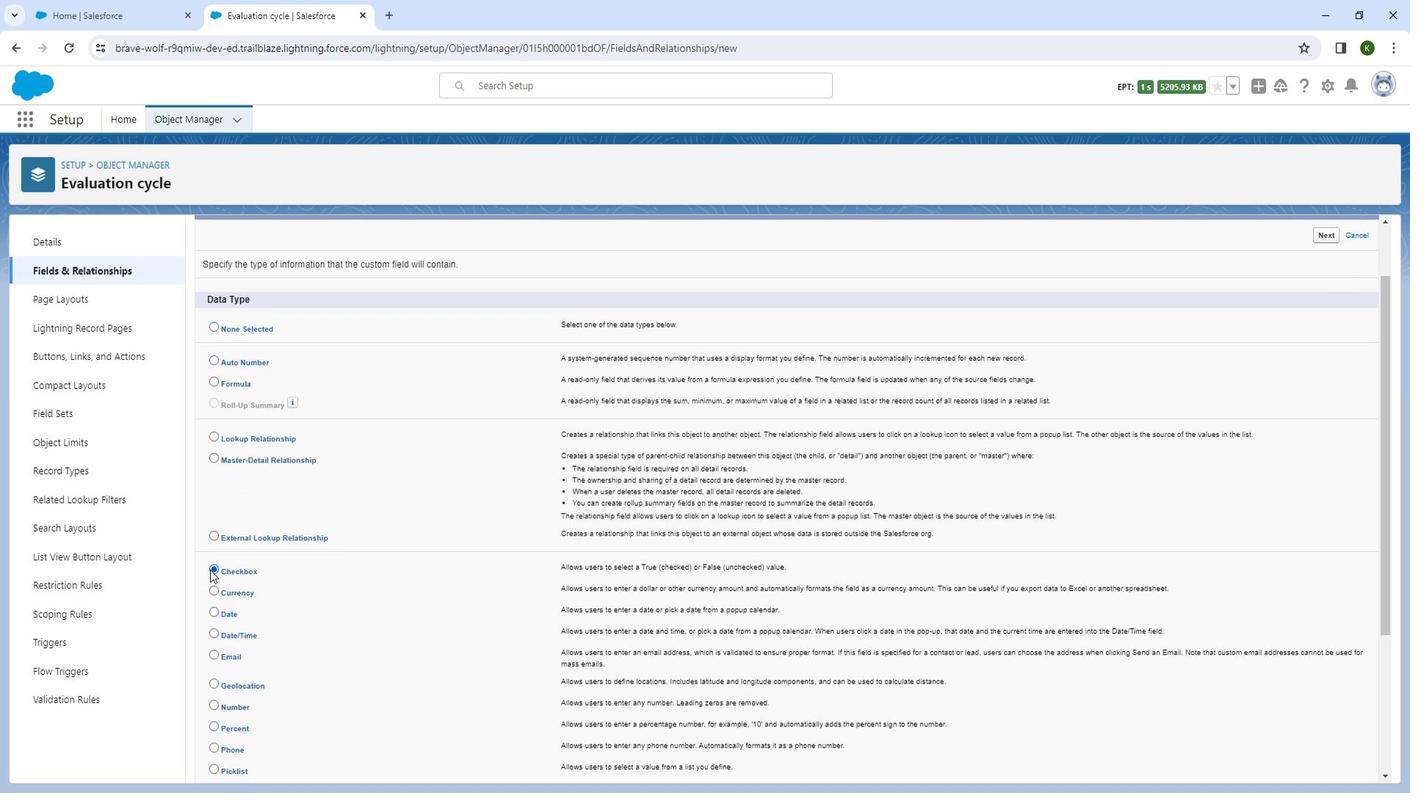 
Action: Mouse moved to (1145, 566)
Screenshot: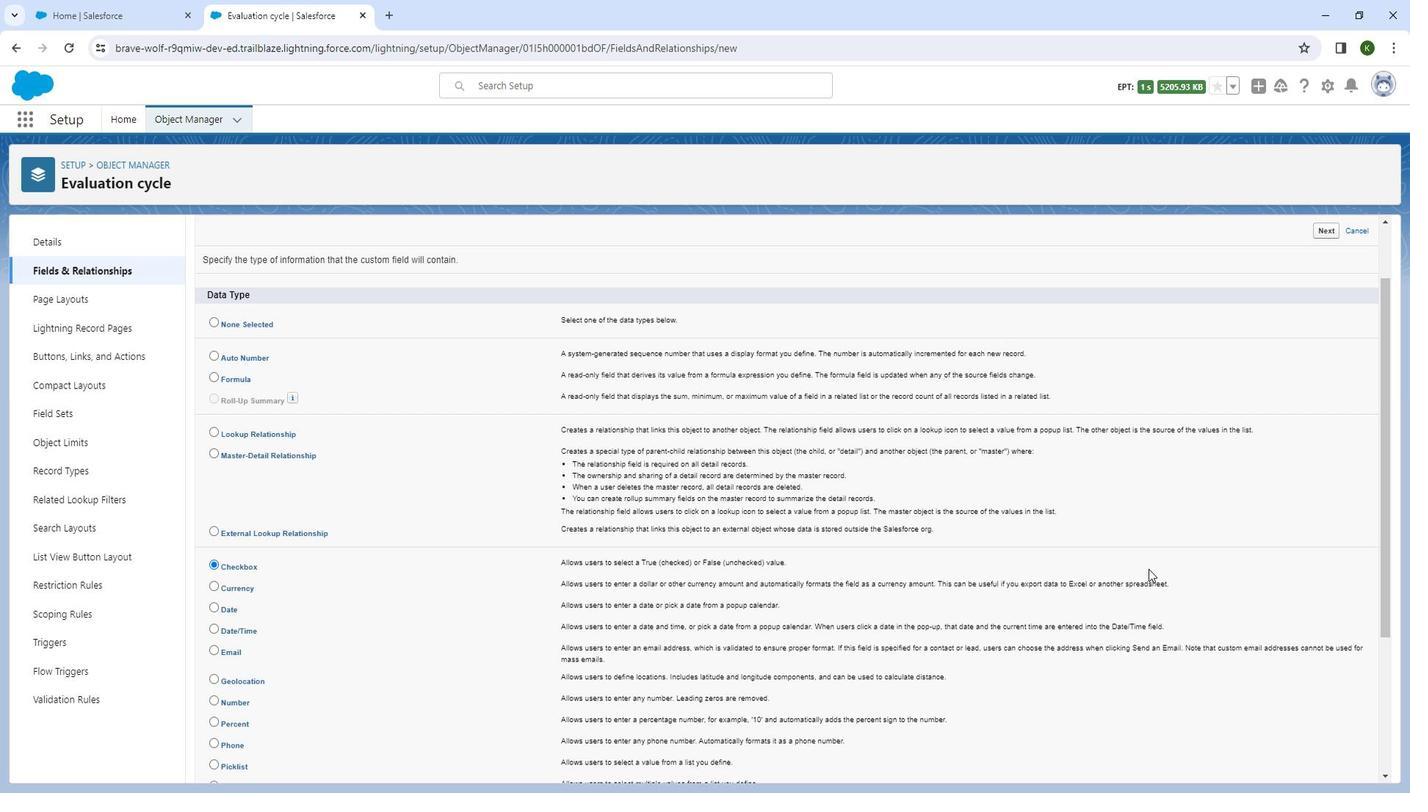 
Action: Mouse scrolled (1145, 566) with delta (0, 0)
Screenshot: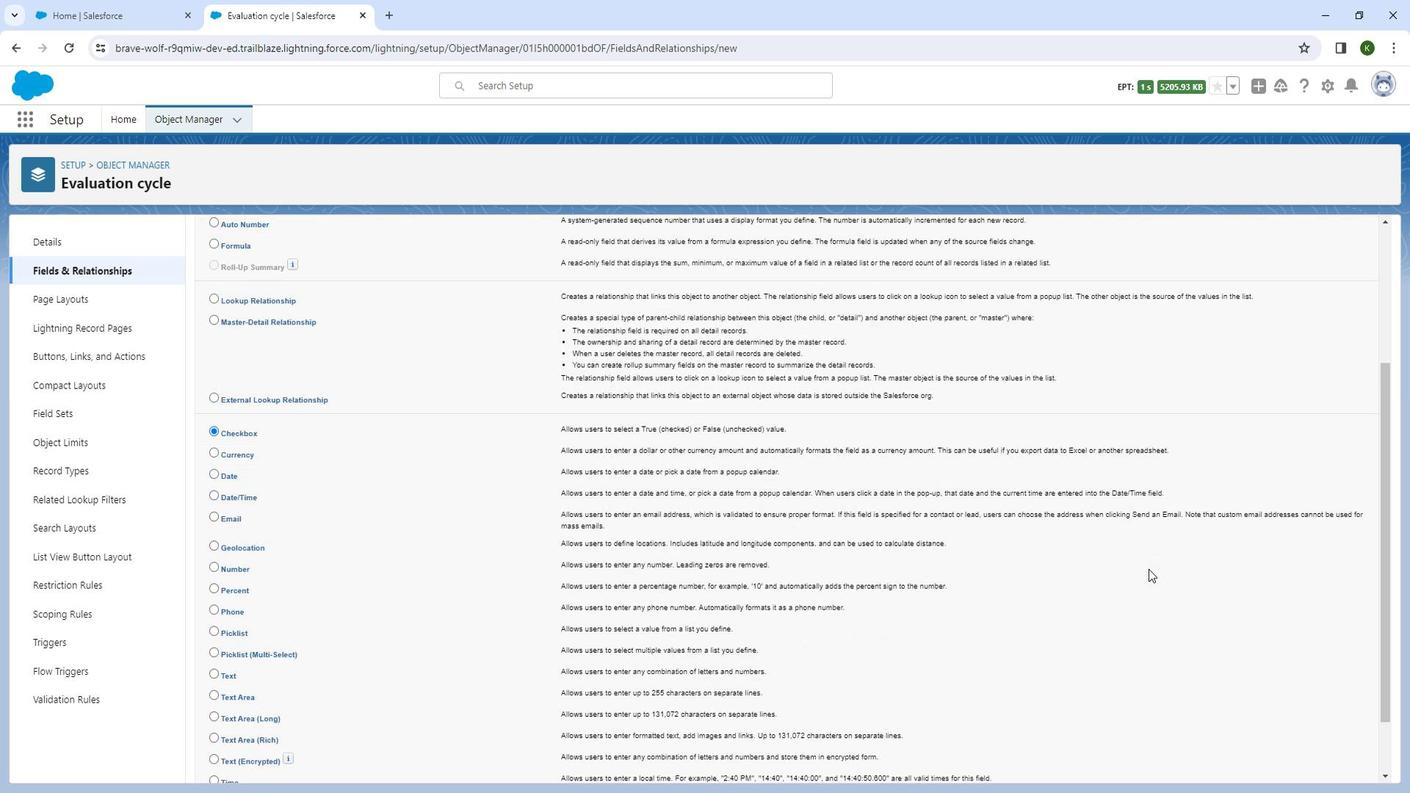
Action: Mouse scrolled (1145, 566) with delta (0, 0)
Screenshot: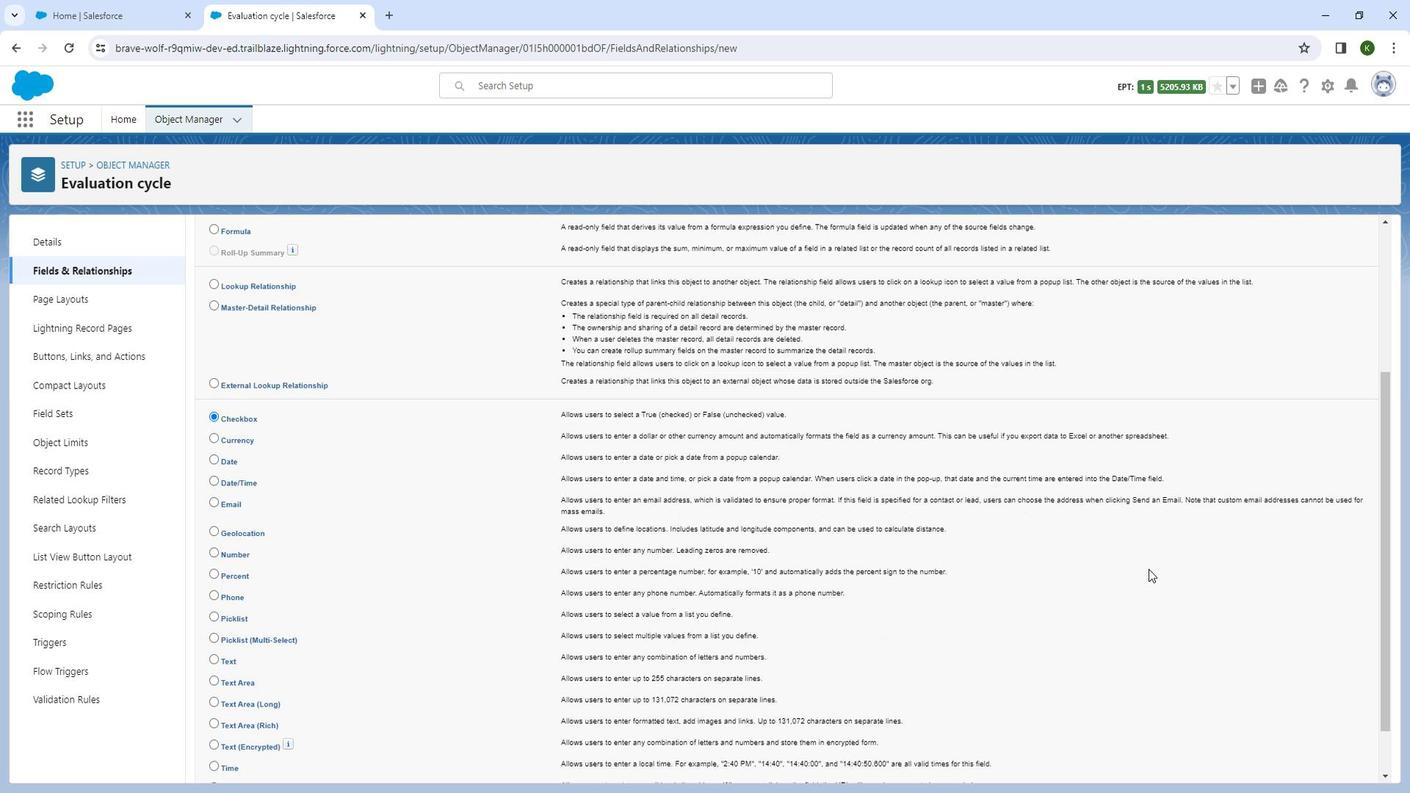 
Action: Mouse moved to (1162, 567)
Screenshot: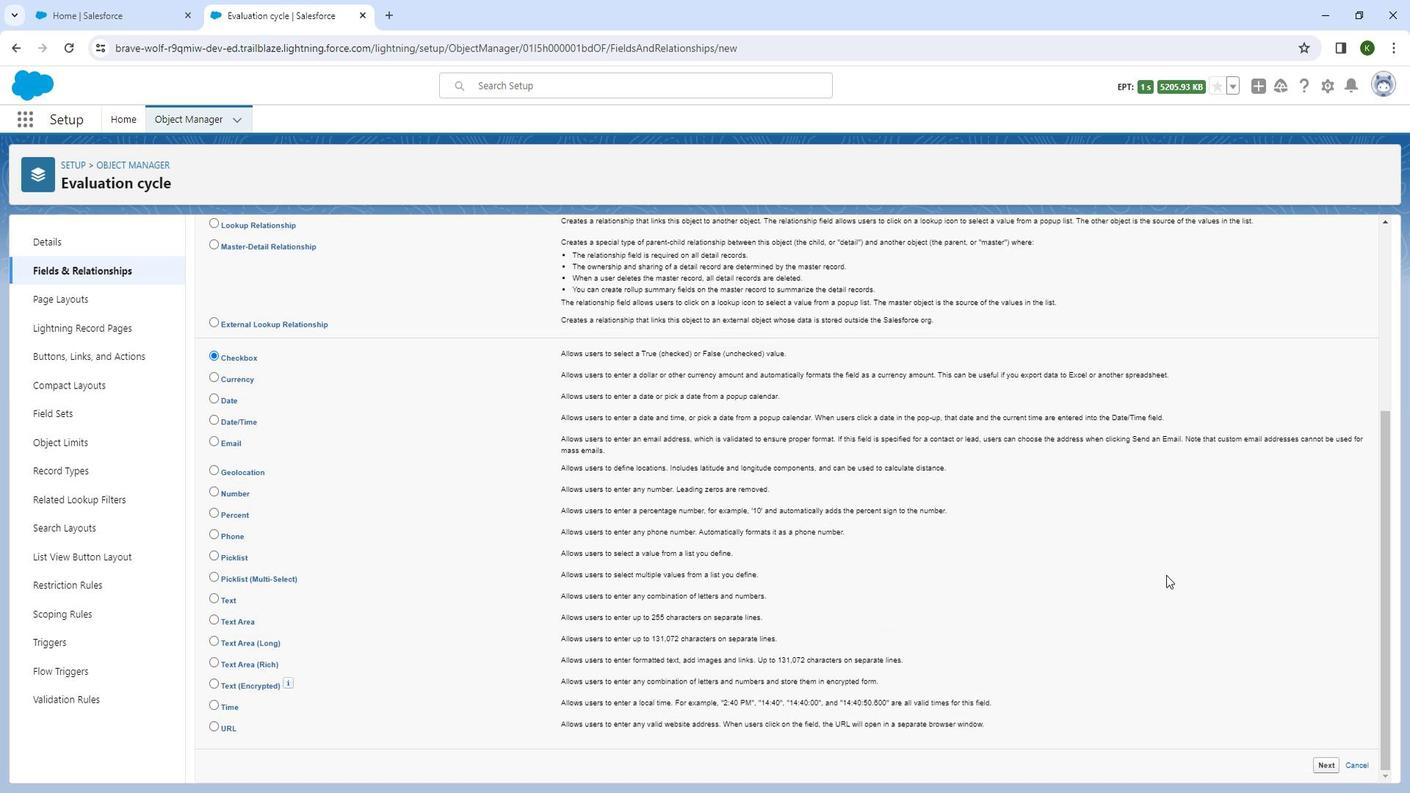 
Action: Mouse scrolled (1162, 566) with delta (0, 0)
Screenshot: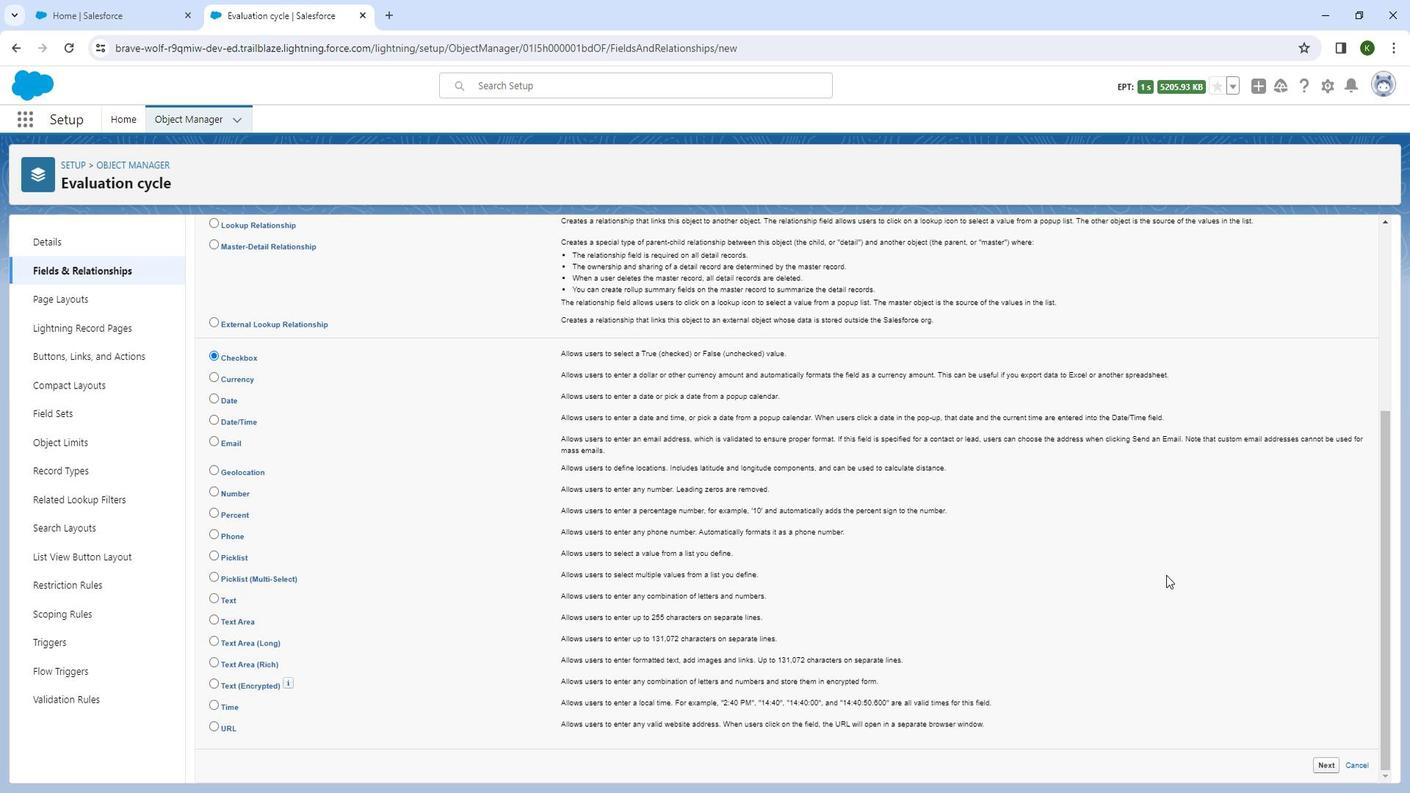 
Action: Mouse moved to (1163, 572)
Screenshot: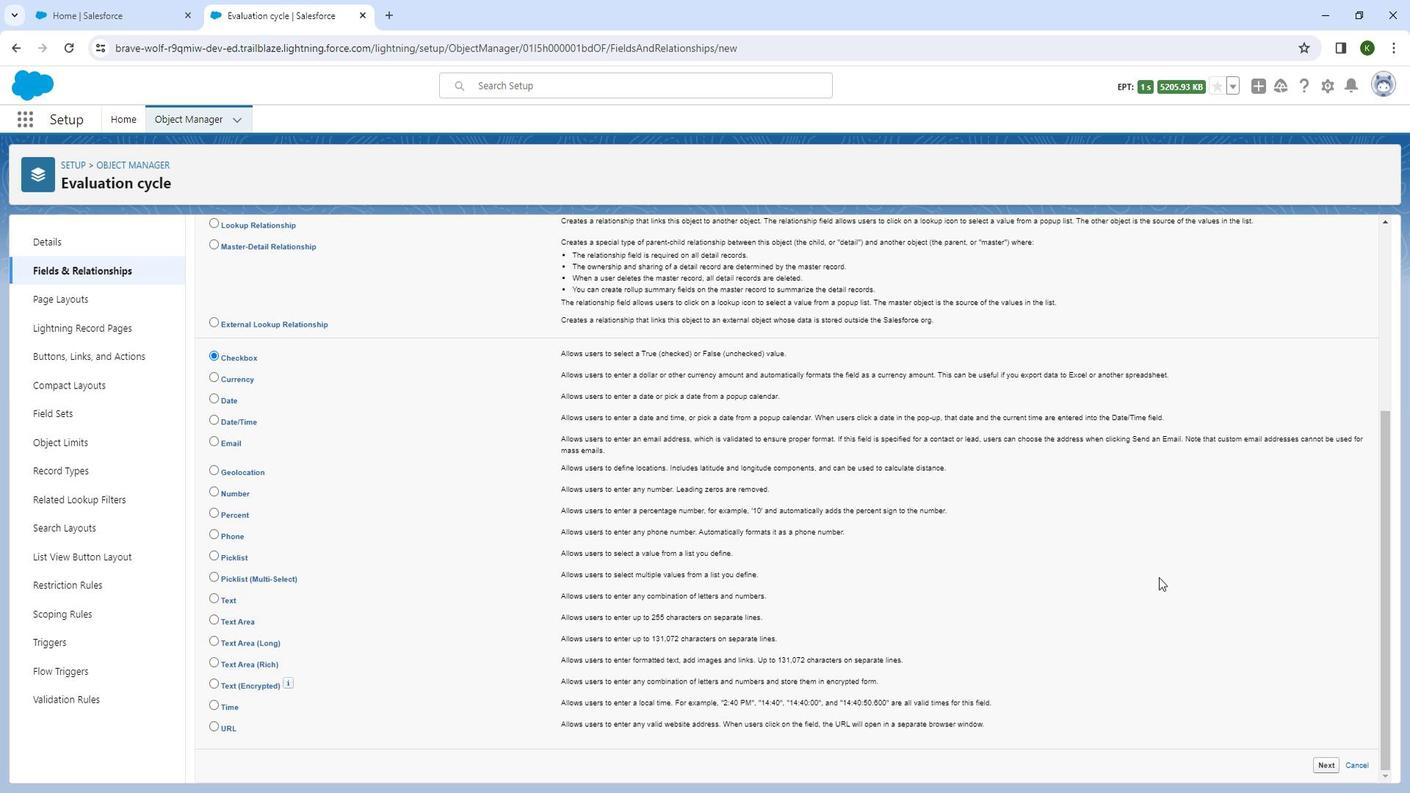 
Action: Mouse scrolled (1163, 572) with delta (0, 0)
Screenshot: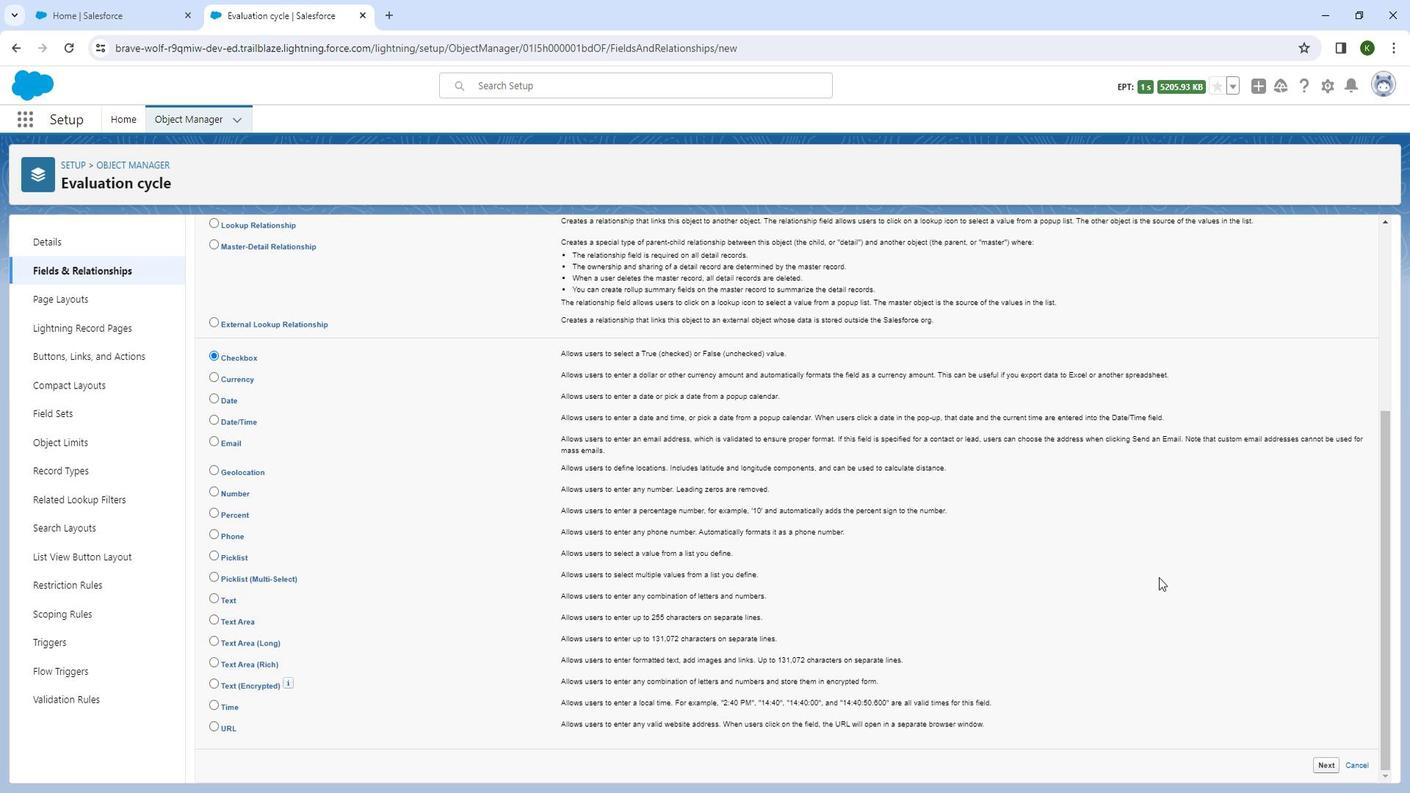 
Action: Mouse moved to (1323, 766)
Screenshot: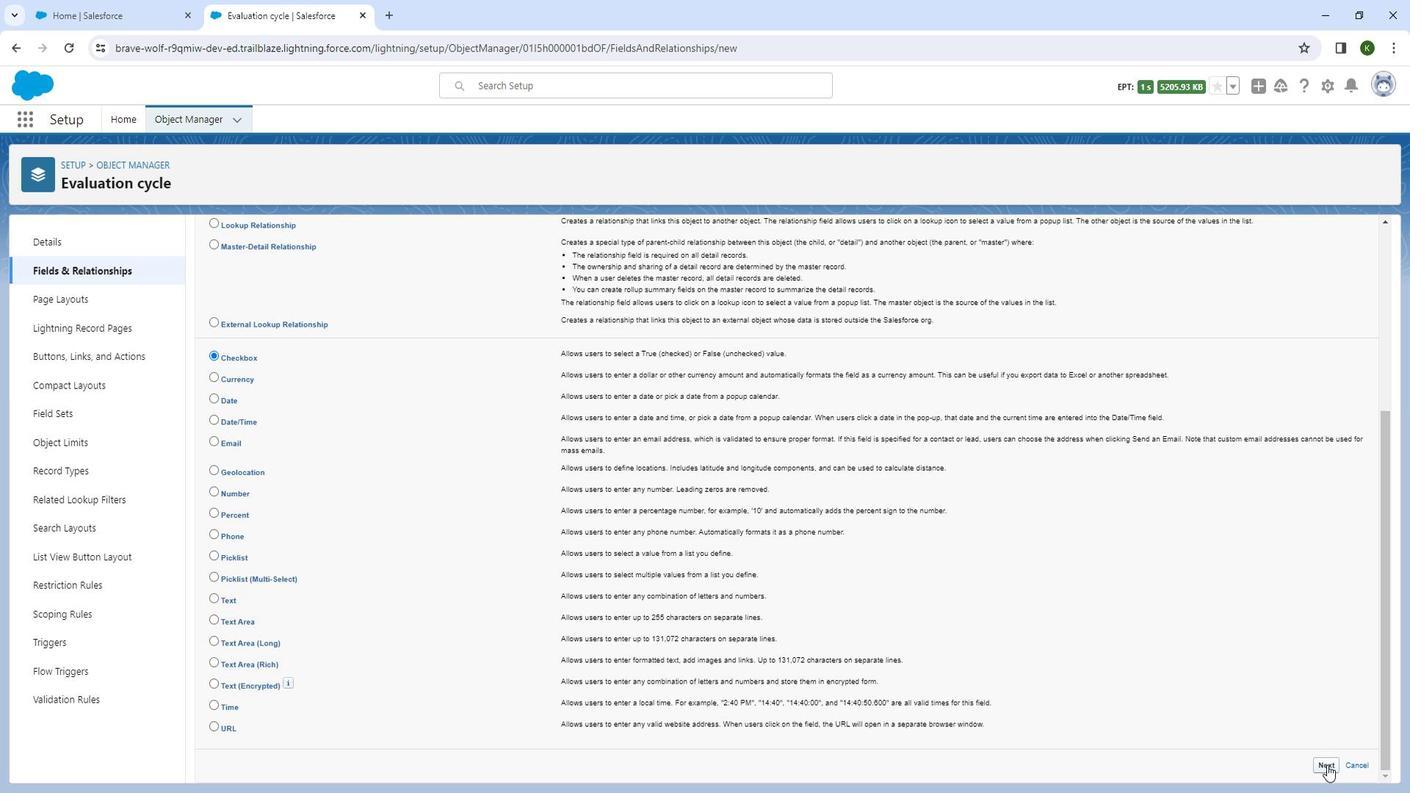 
Action: Mouse pressed left at (1323, 766)
Screenshot: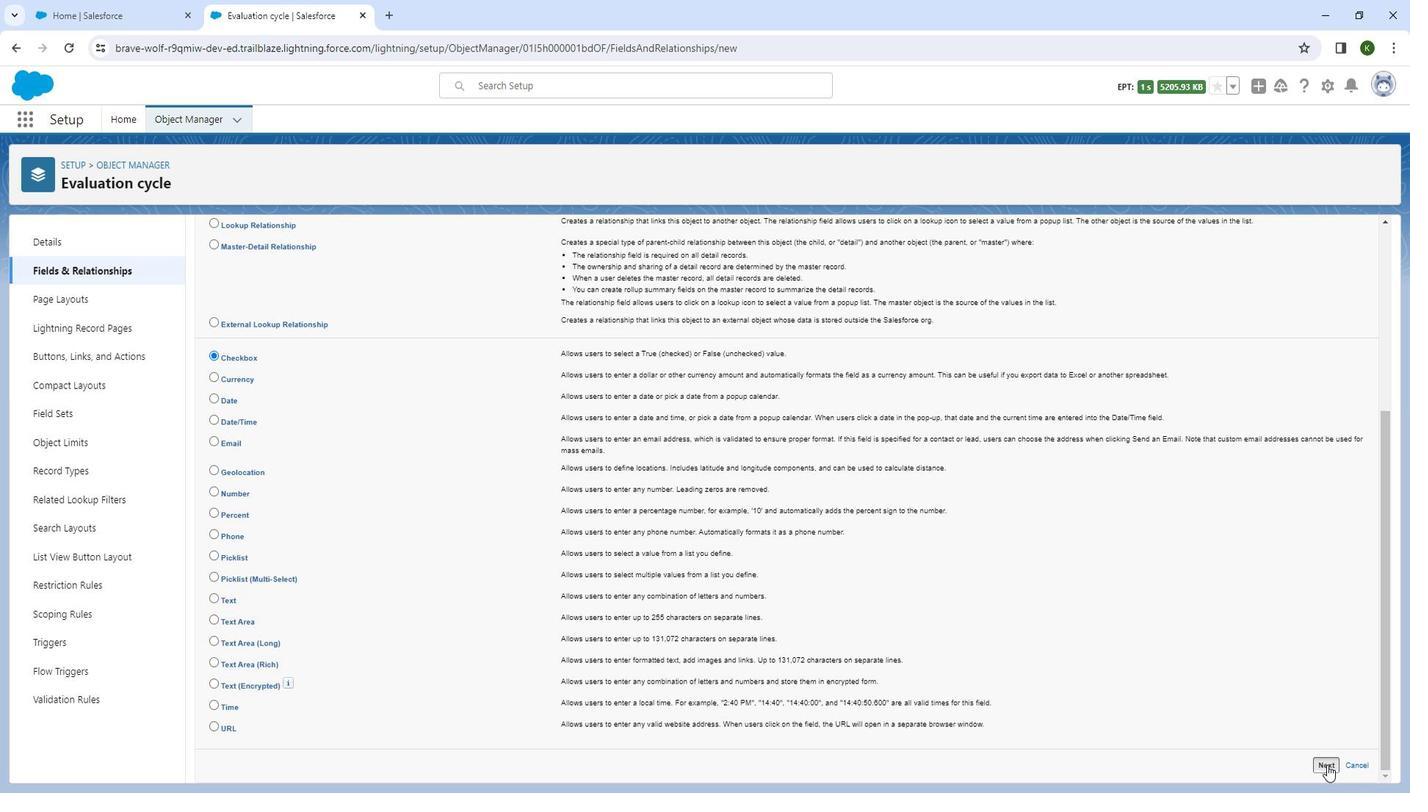 
Action: Mouse moved to (476, 340)
Screenshot: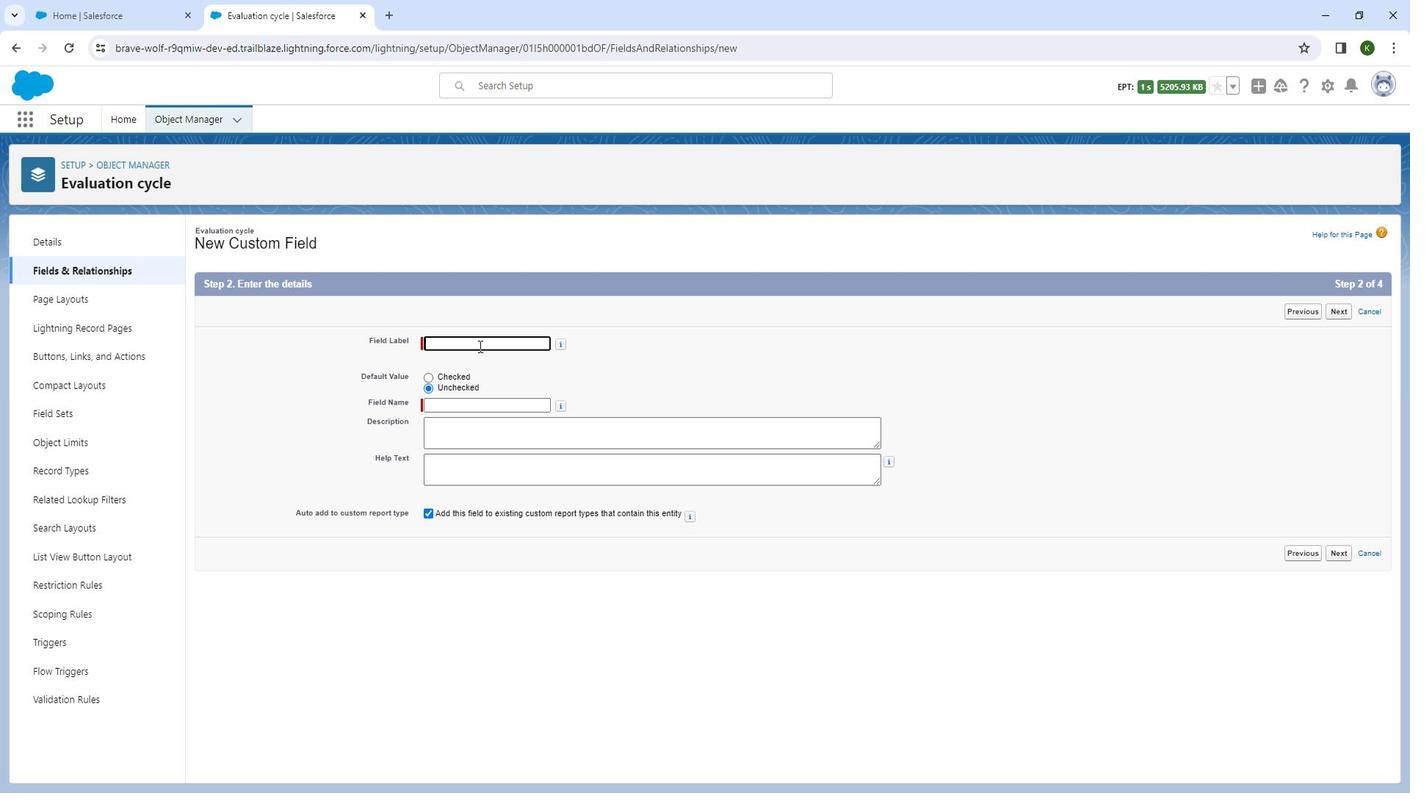 
Action: Mouse pressed left at (476, 340)
Screenshot: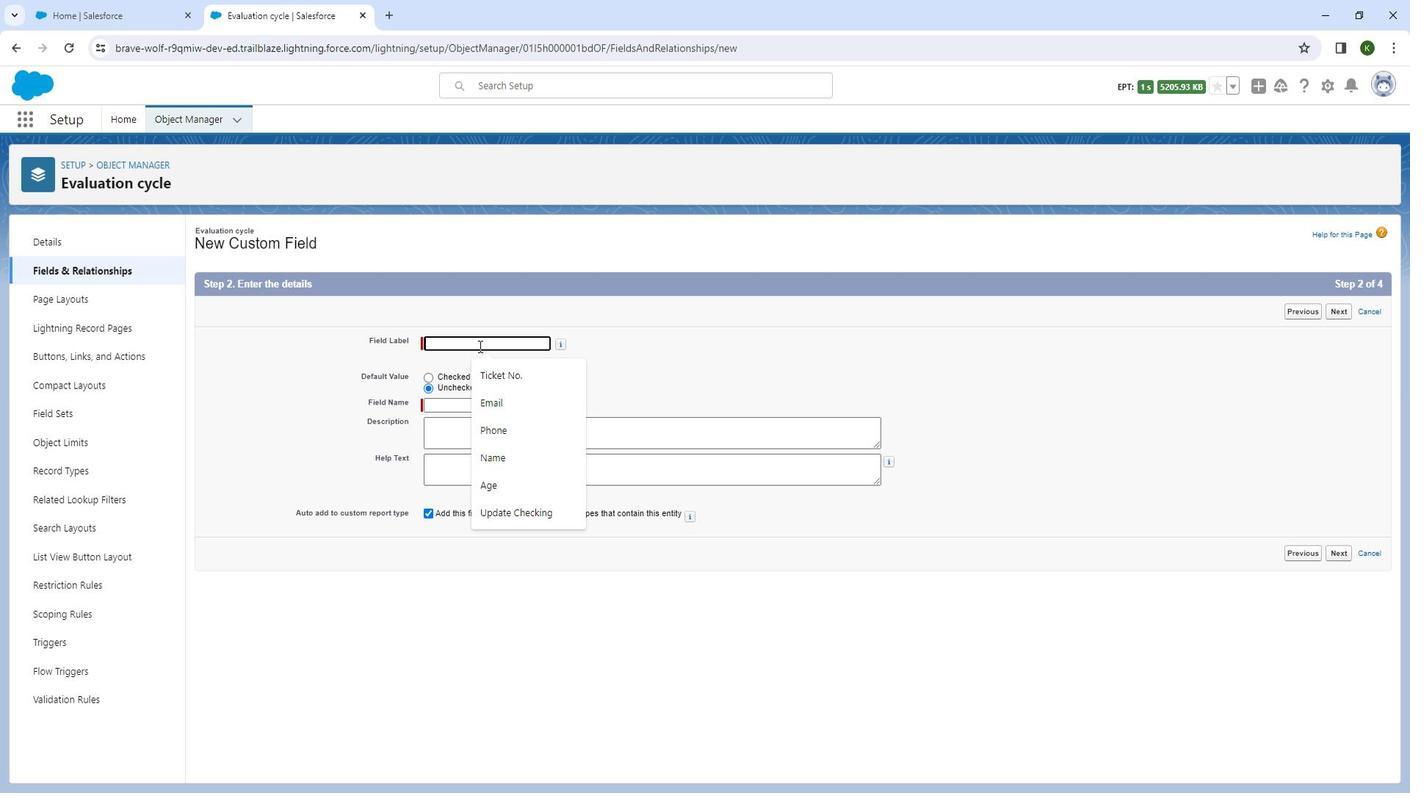 
Action: Key pressed <Key.shift_r>Evaluate<Key.space><Key.backspace>e<Key.backspace>d
